 Task: Product price list brown modern simple.
Action: Mouse moved to (62, 259)
Screenshot: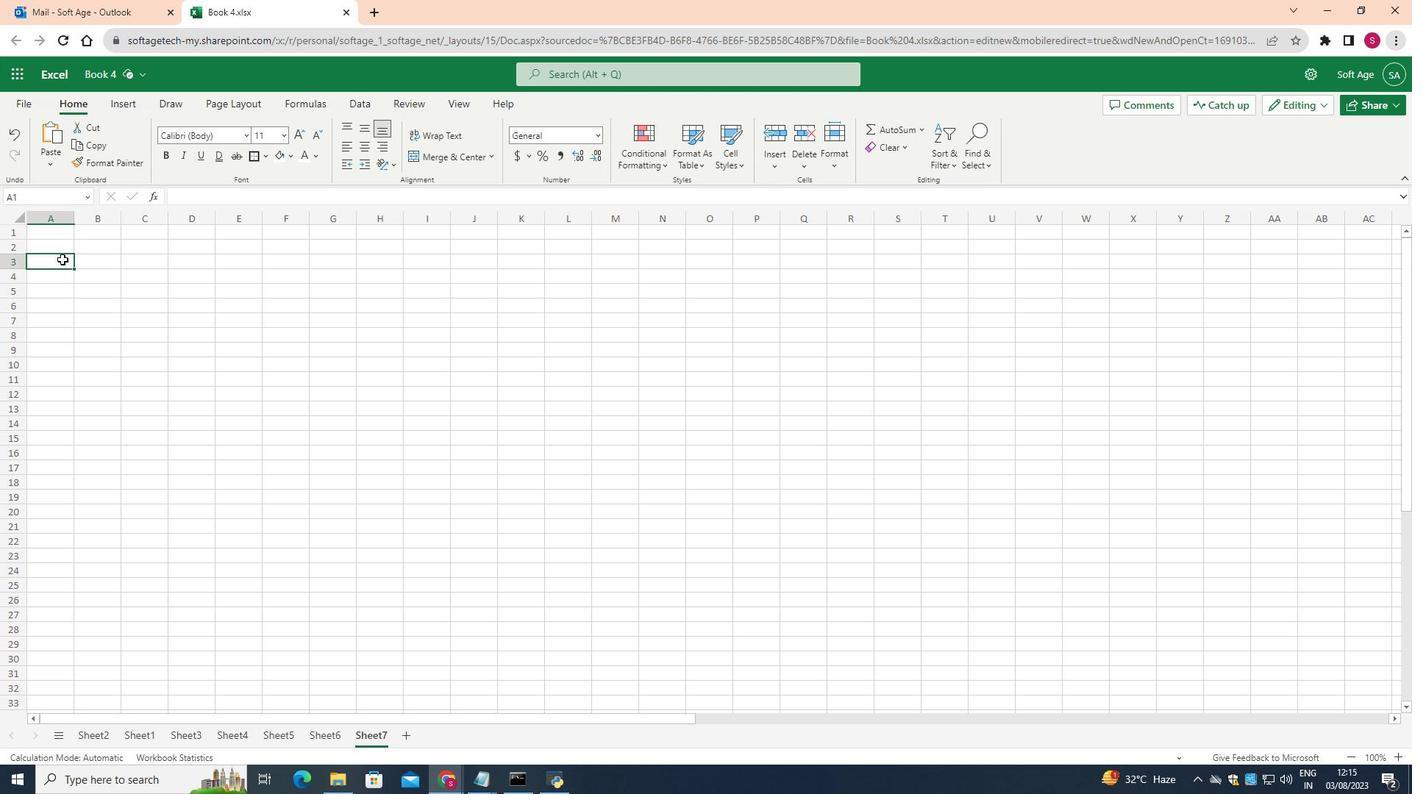 
Action: Mouse pressed left at (62, 259)
Screenshot: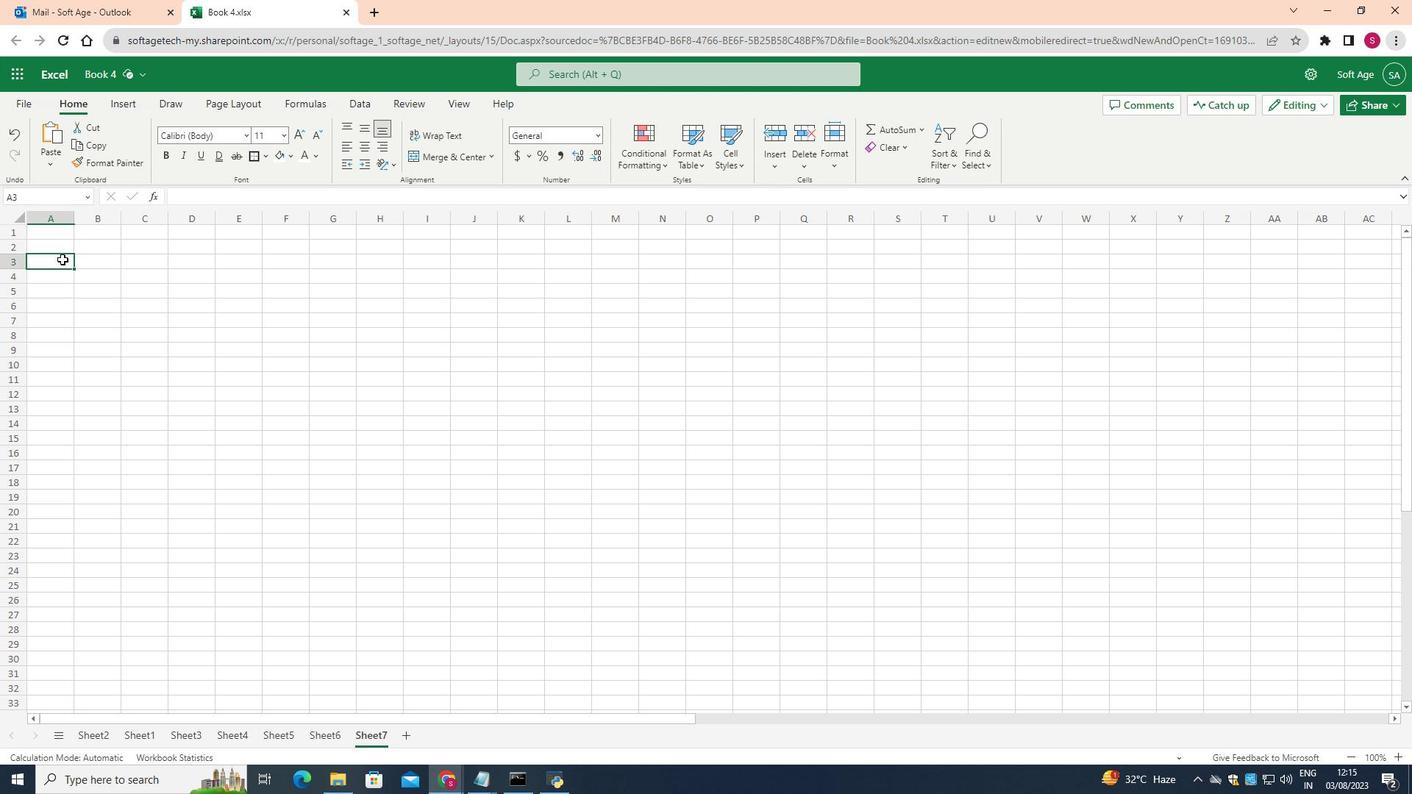 
Action: Mouse moved to (57, 233)
Screenshot: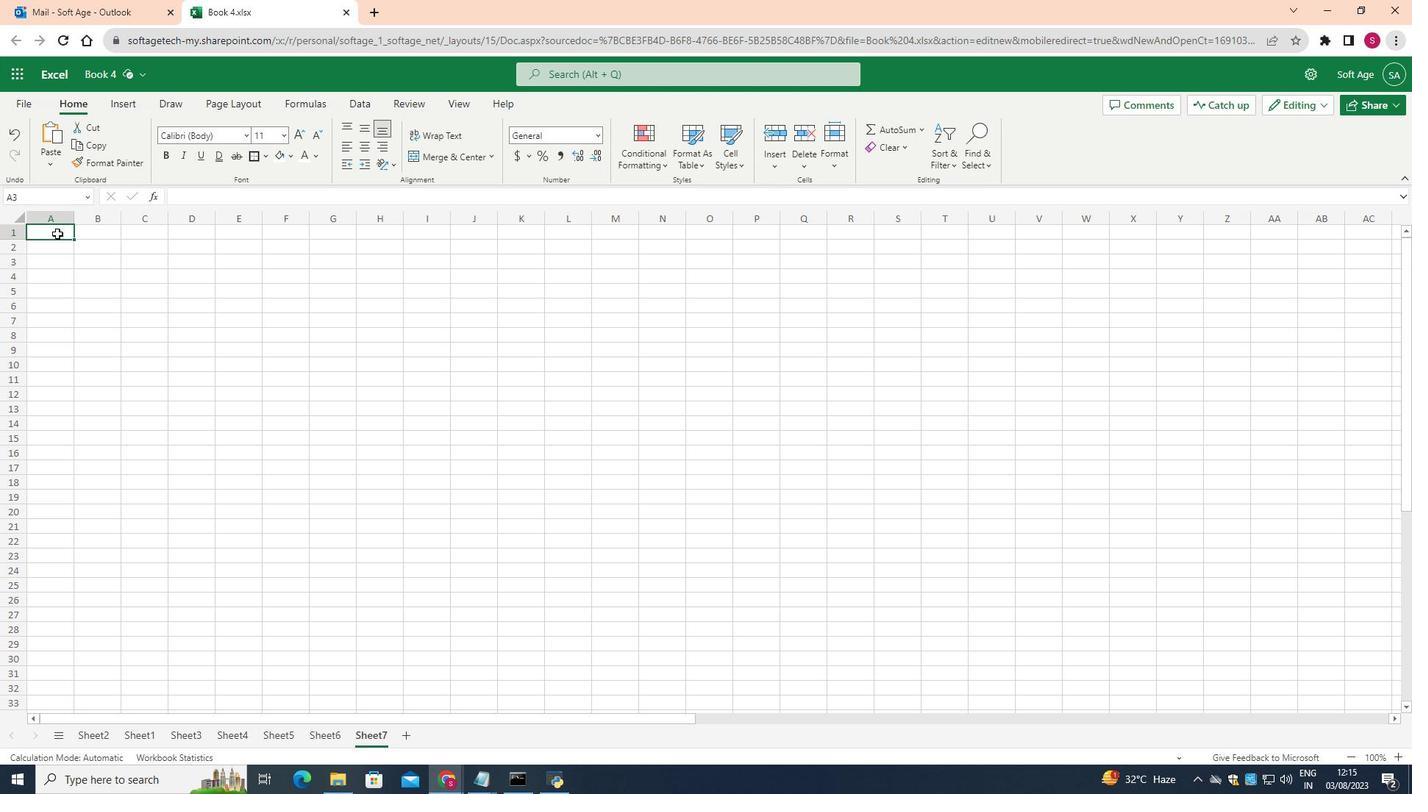 
Action: Mouse pressed left at (57, 233)
Screenshot: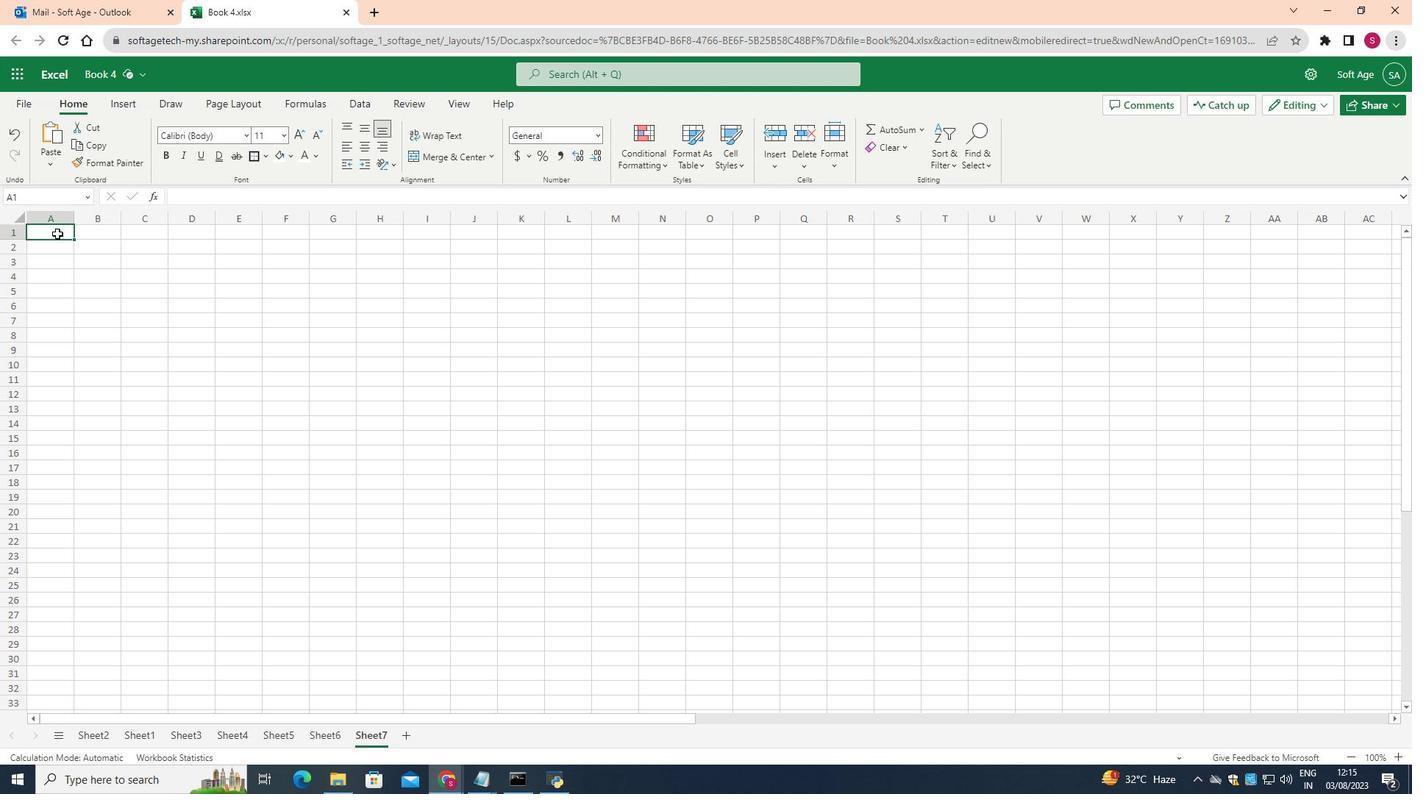 
Action: Mouse moved to (489, 150)
Screenshot: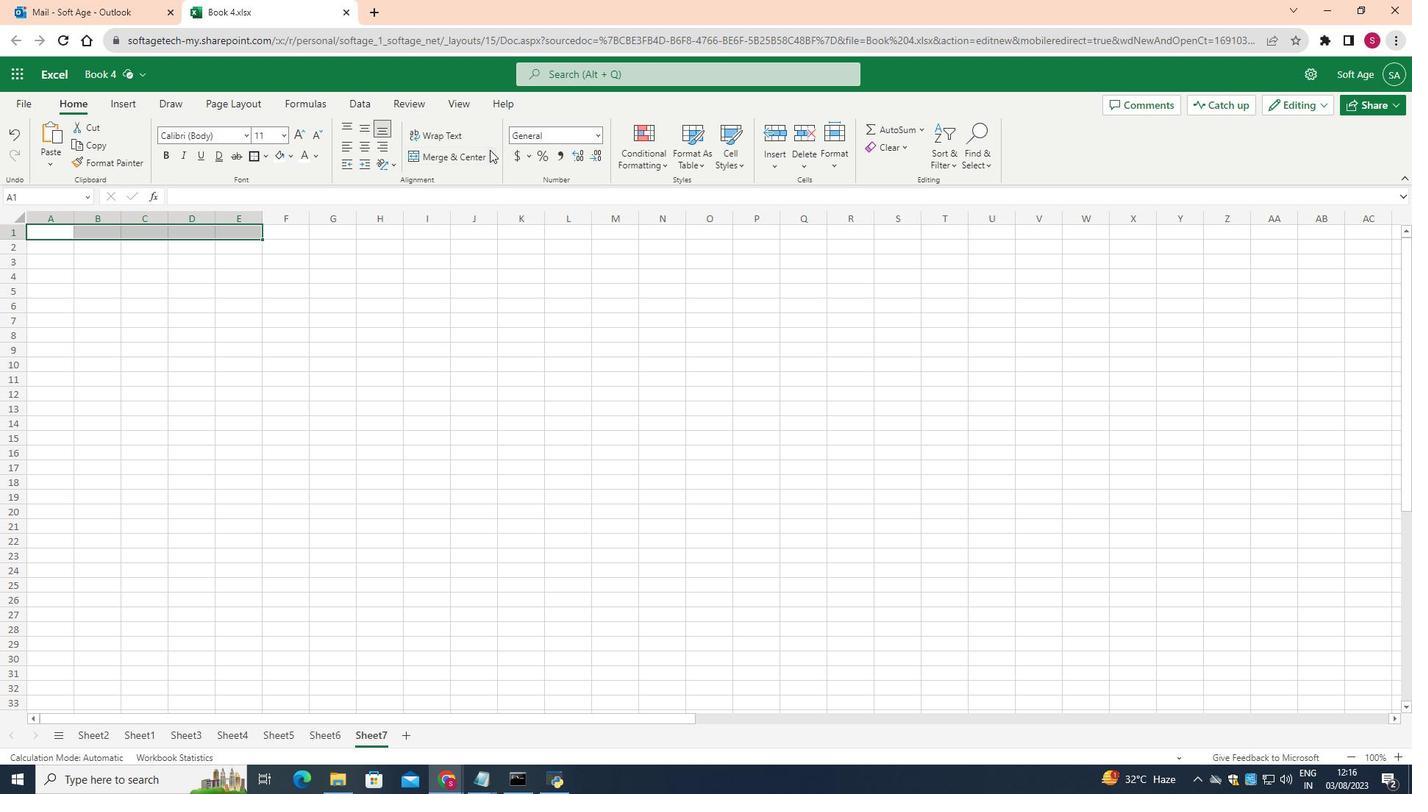 
Action: Mouse pressed left at (489, 150)
Screenshot: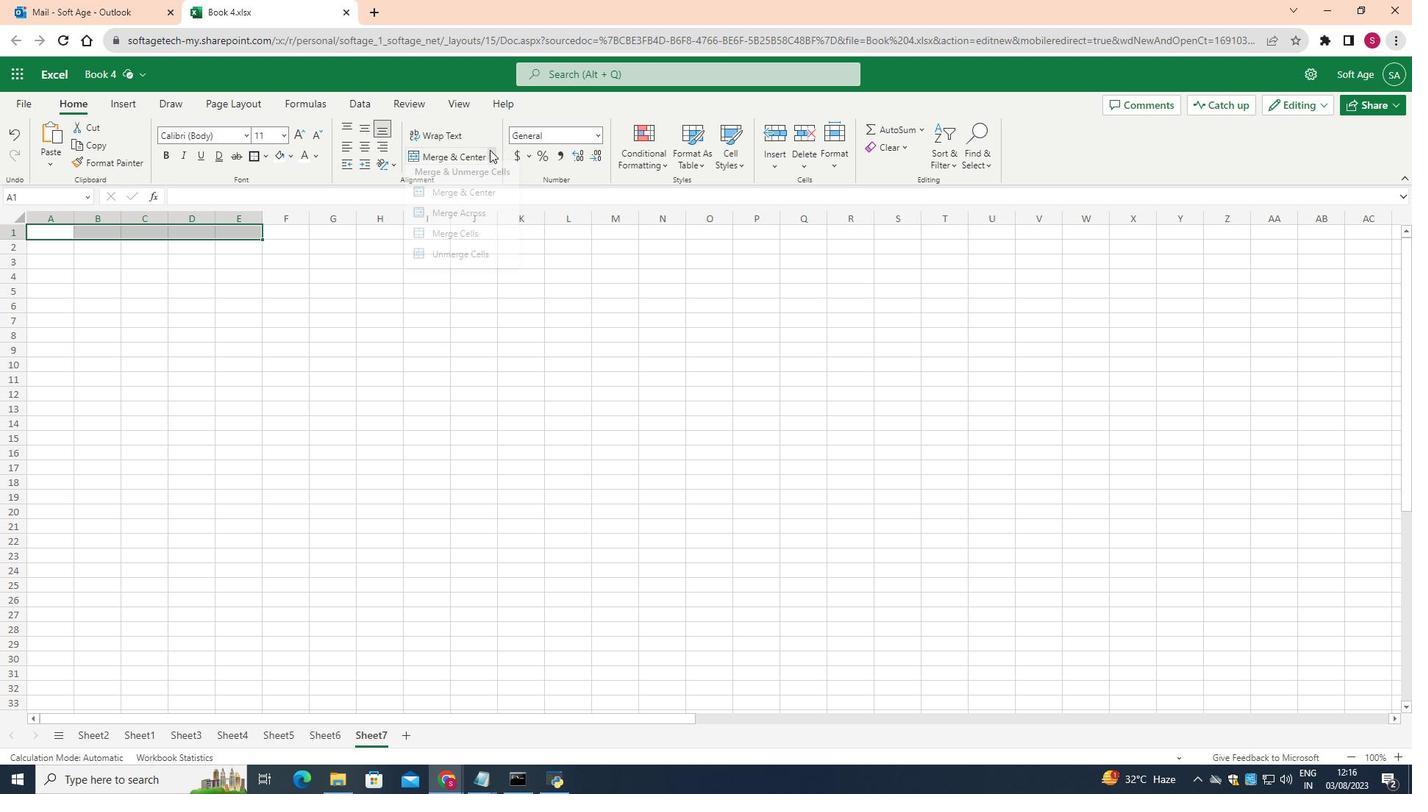 
Action: Mouse moved to (453, 241)
Screenshot: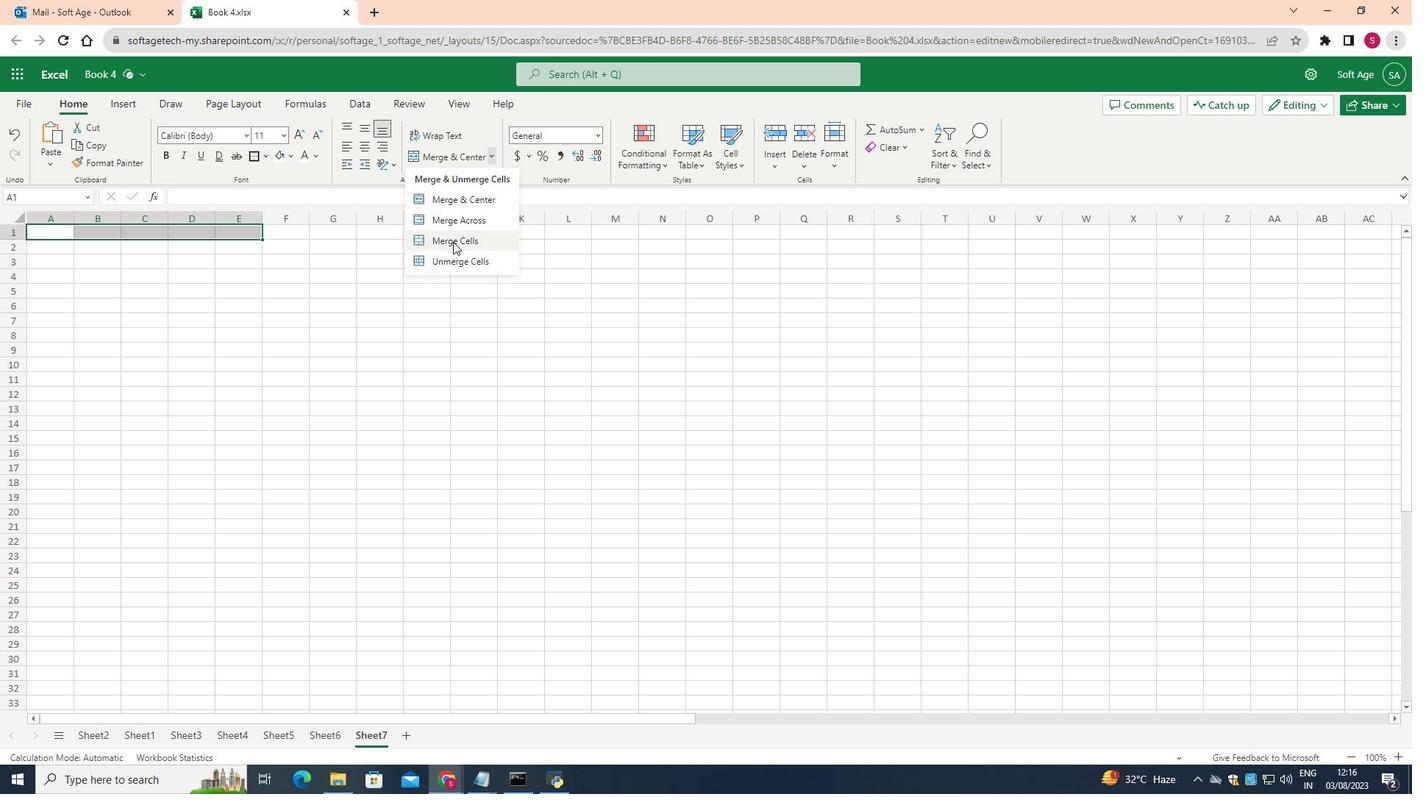 
Action: Mouse pressed left at (453, 241)
Screenshot: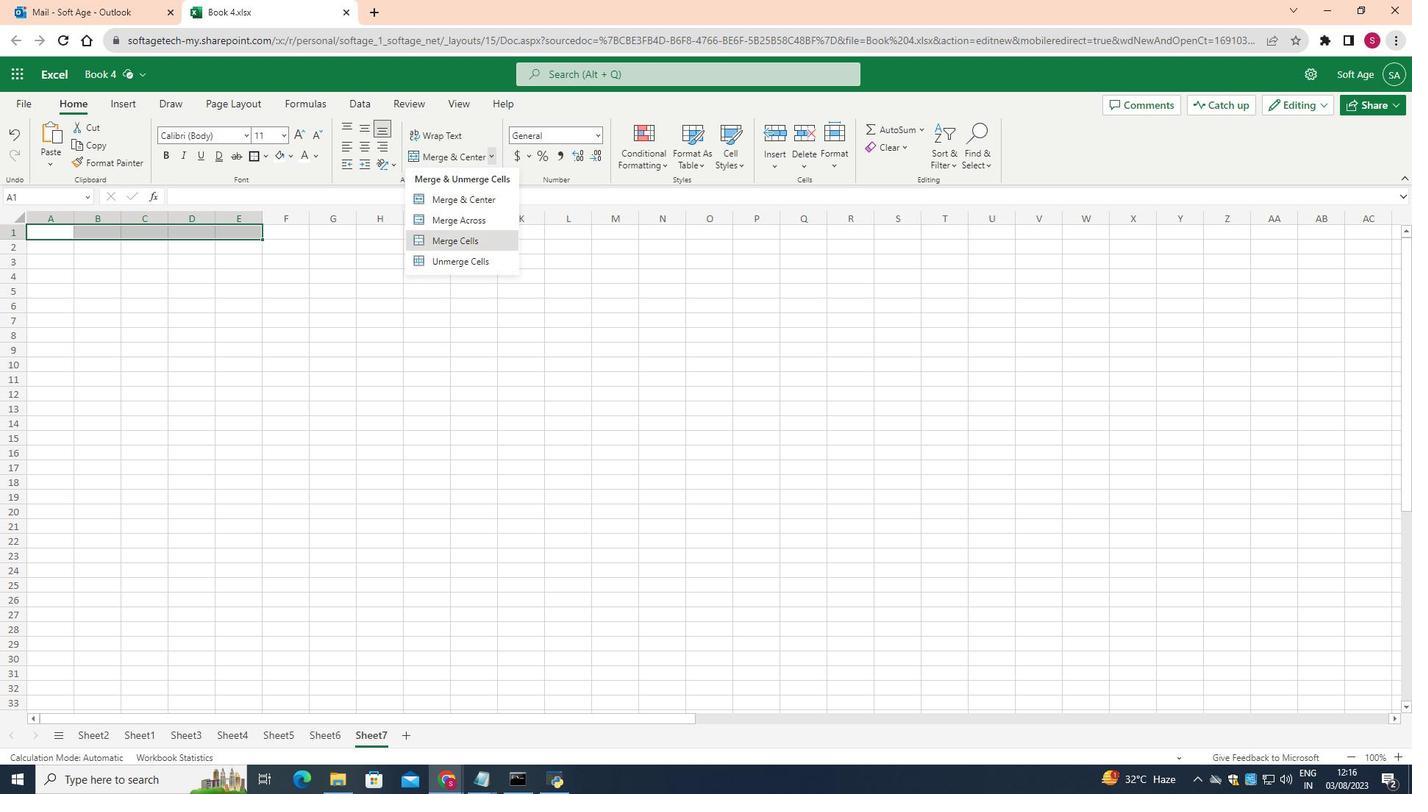 
Action: Mouse moved to (73, 214)
Screenshot: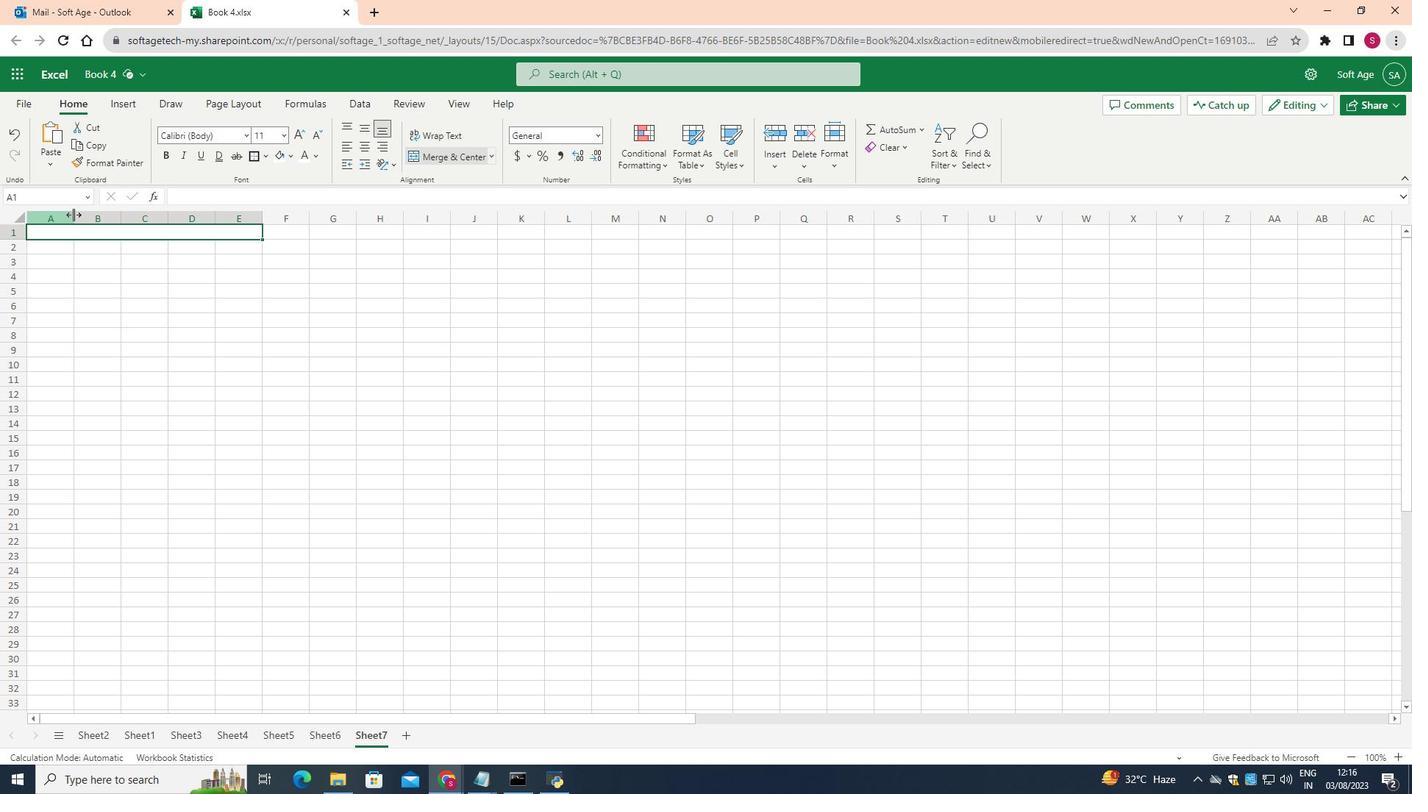 
Action: Mouse pressed left at (73, 214)
Screenshot: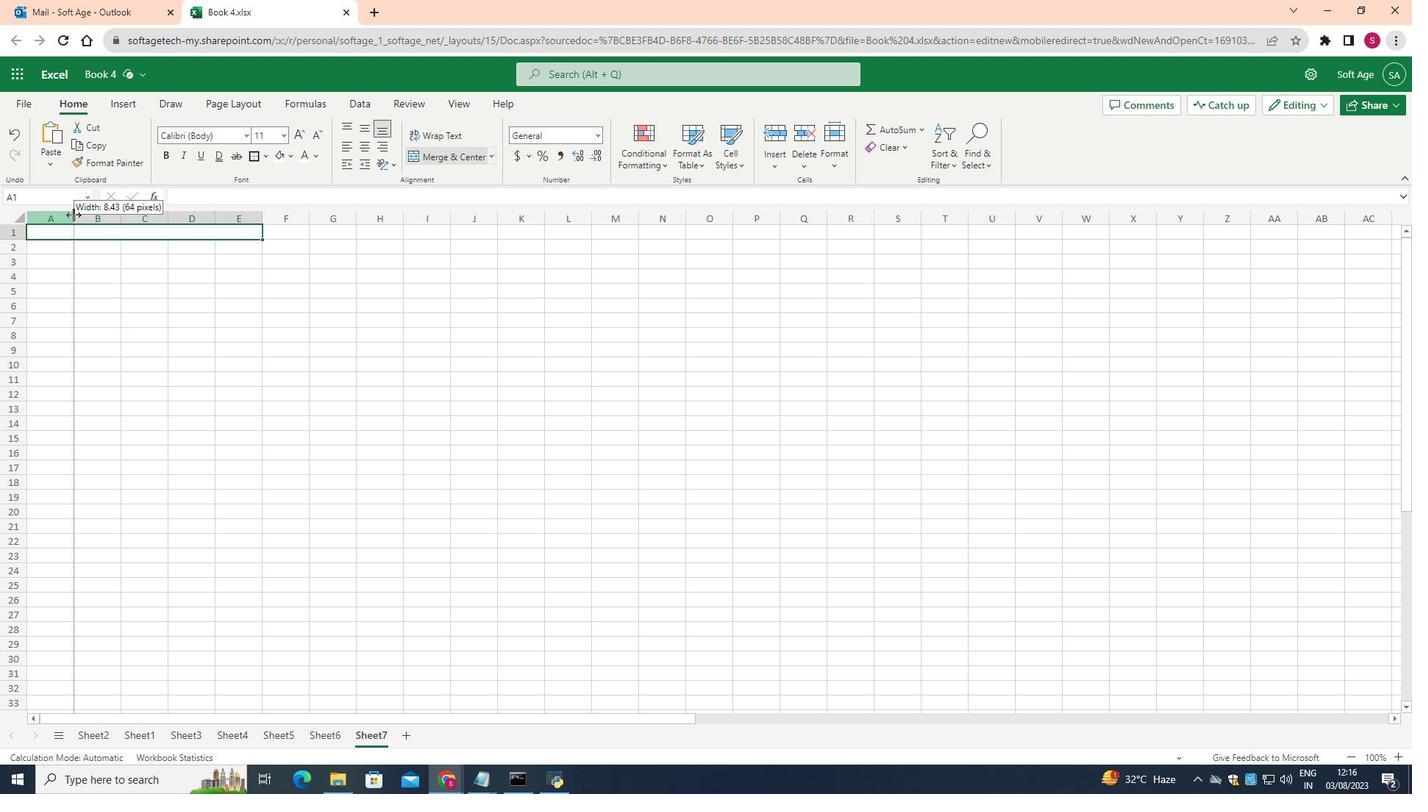 
Action: Mouse moved to (200, 219)
Screenshot: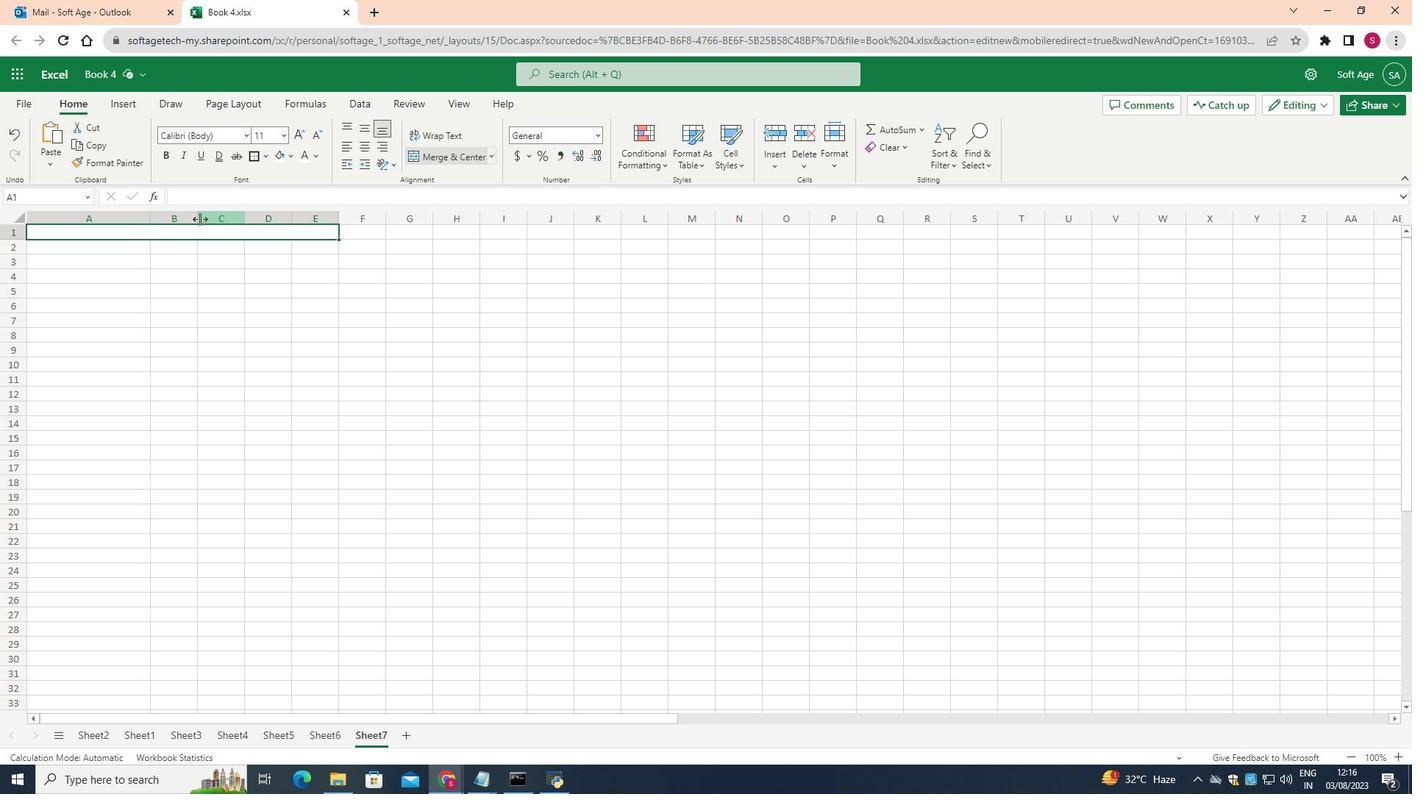 
Action: Mouse pressed left at (200, 219)
Screenshot: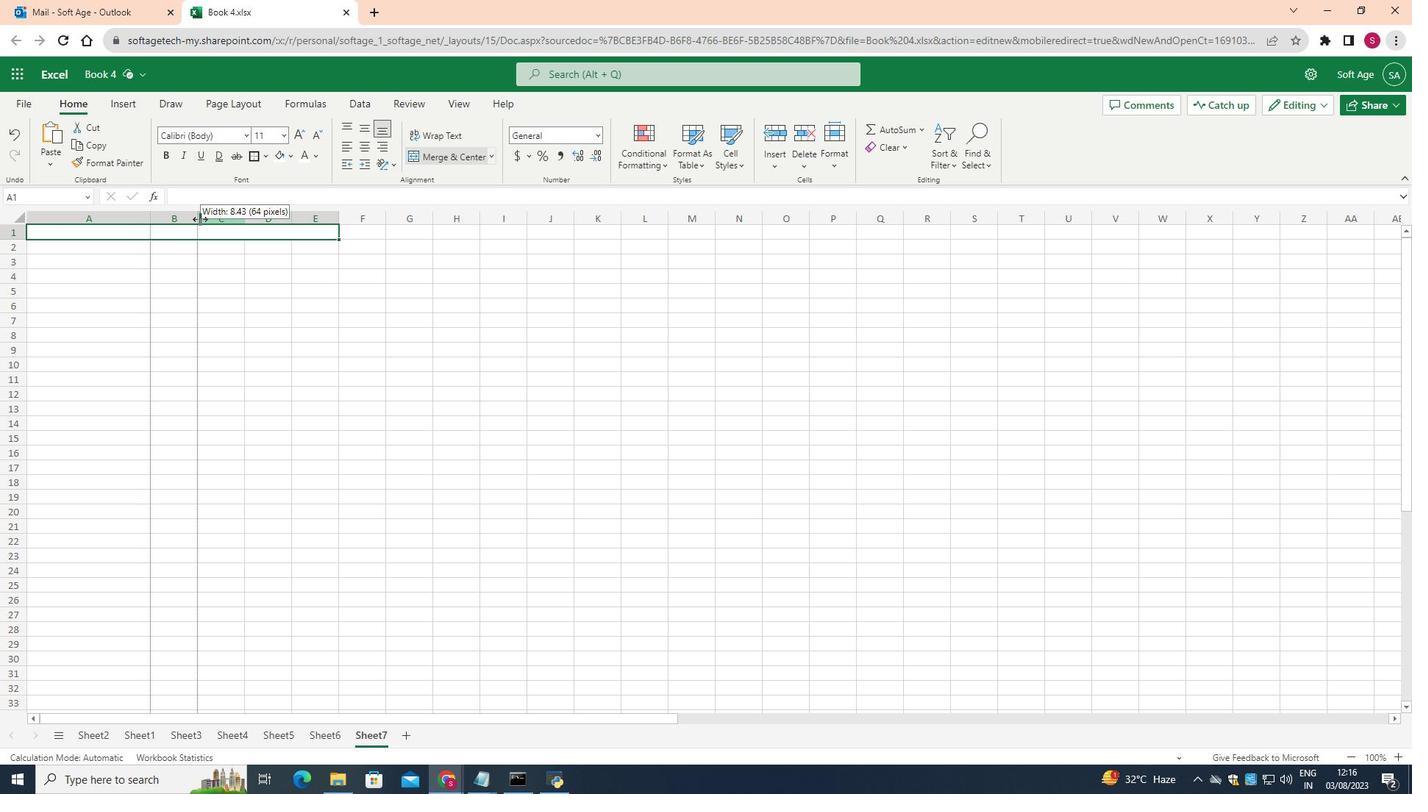 
Action: Mouse moved to (317, 220)
Screenshot: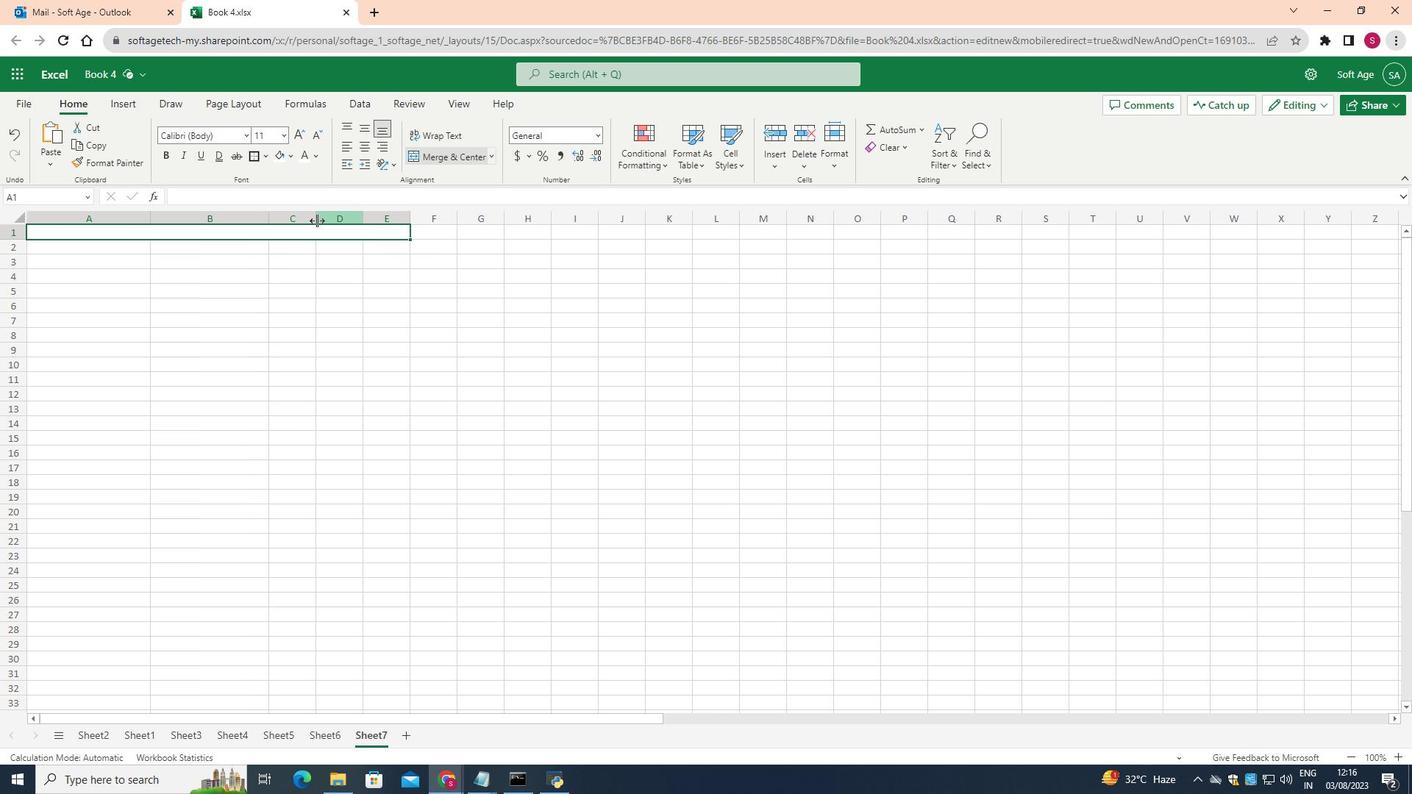 
Action: Mouse pressed left at (317, 220)
Screenshot: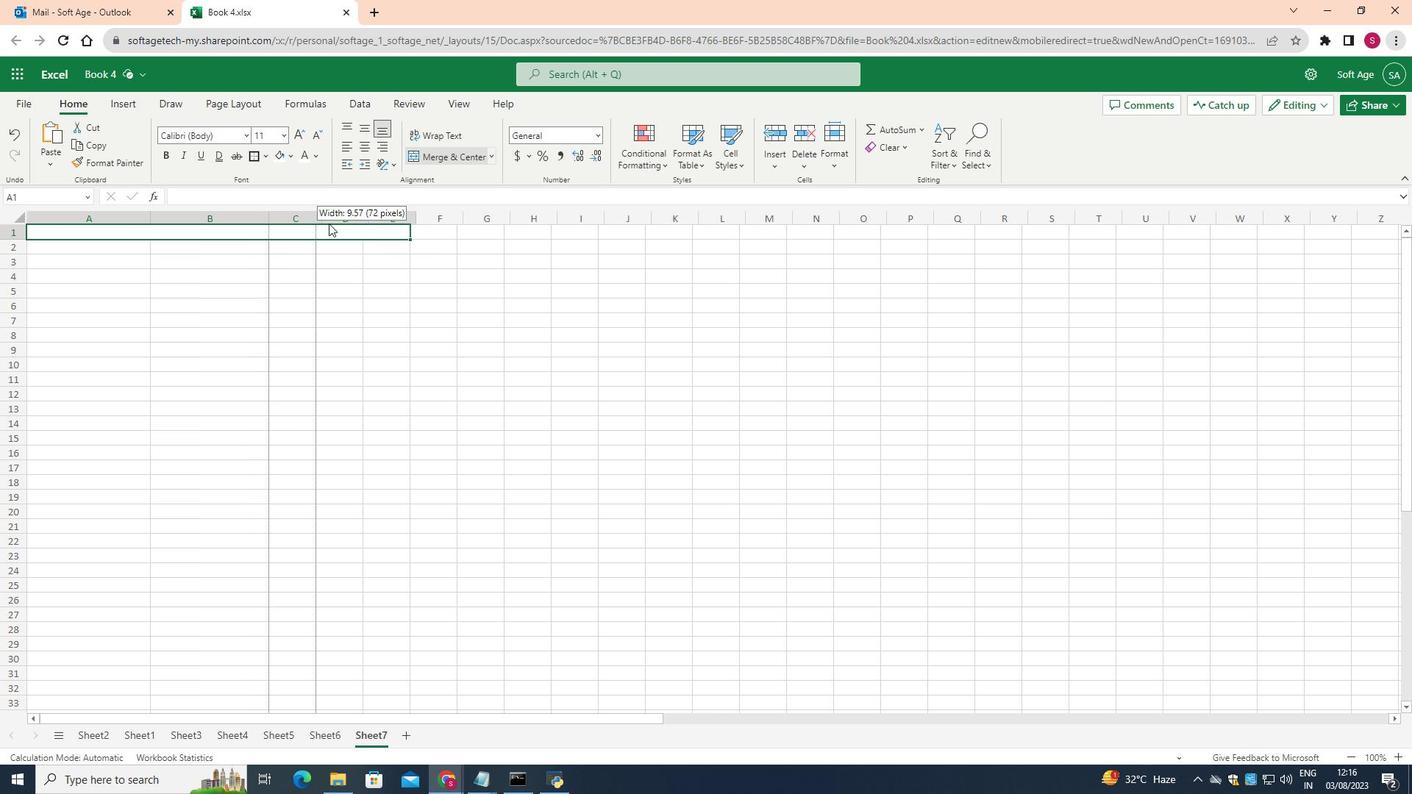 
Action: Mouse moved to (484, 218)
Screenshot: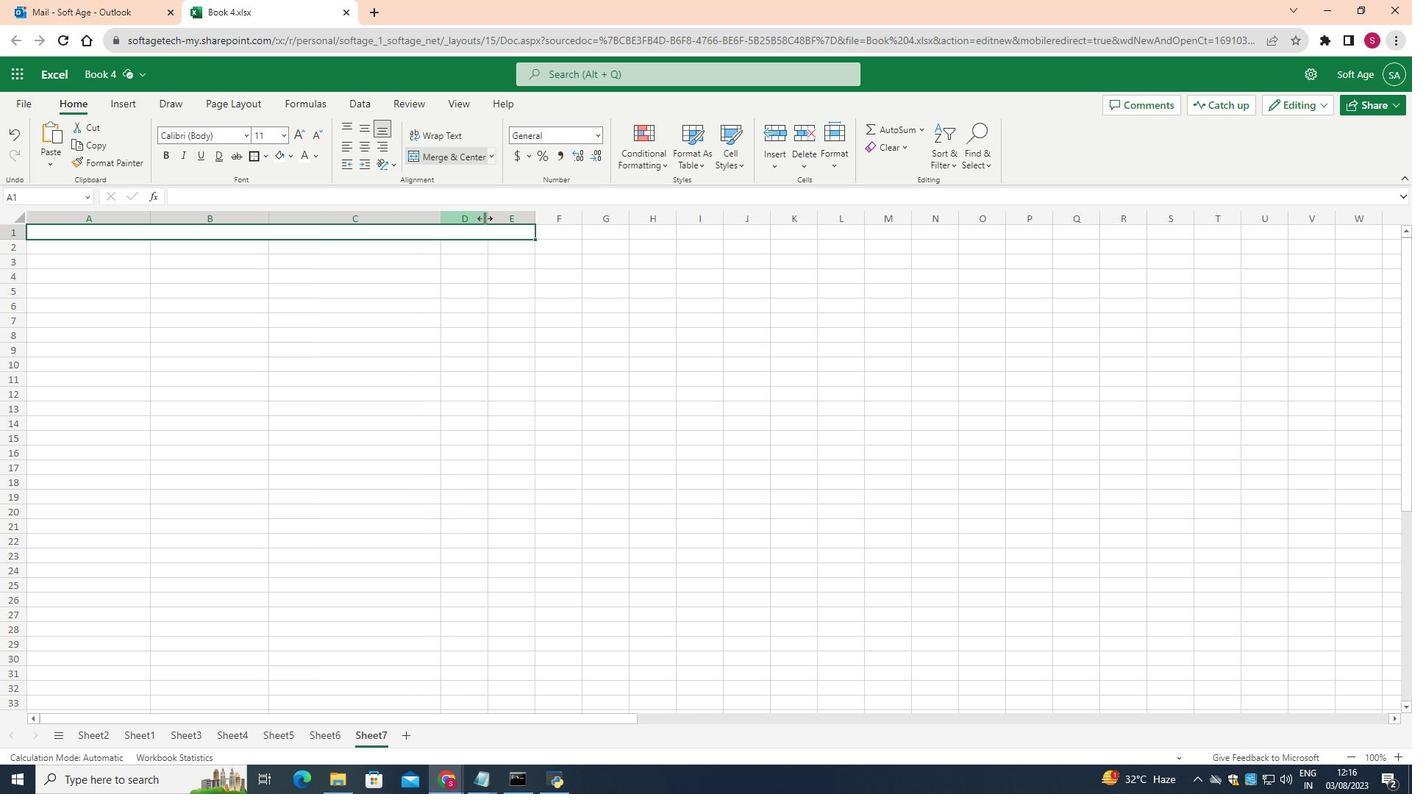 
Action: Mouse pressed left at (484, 218)
Screenshot: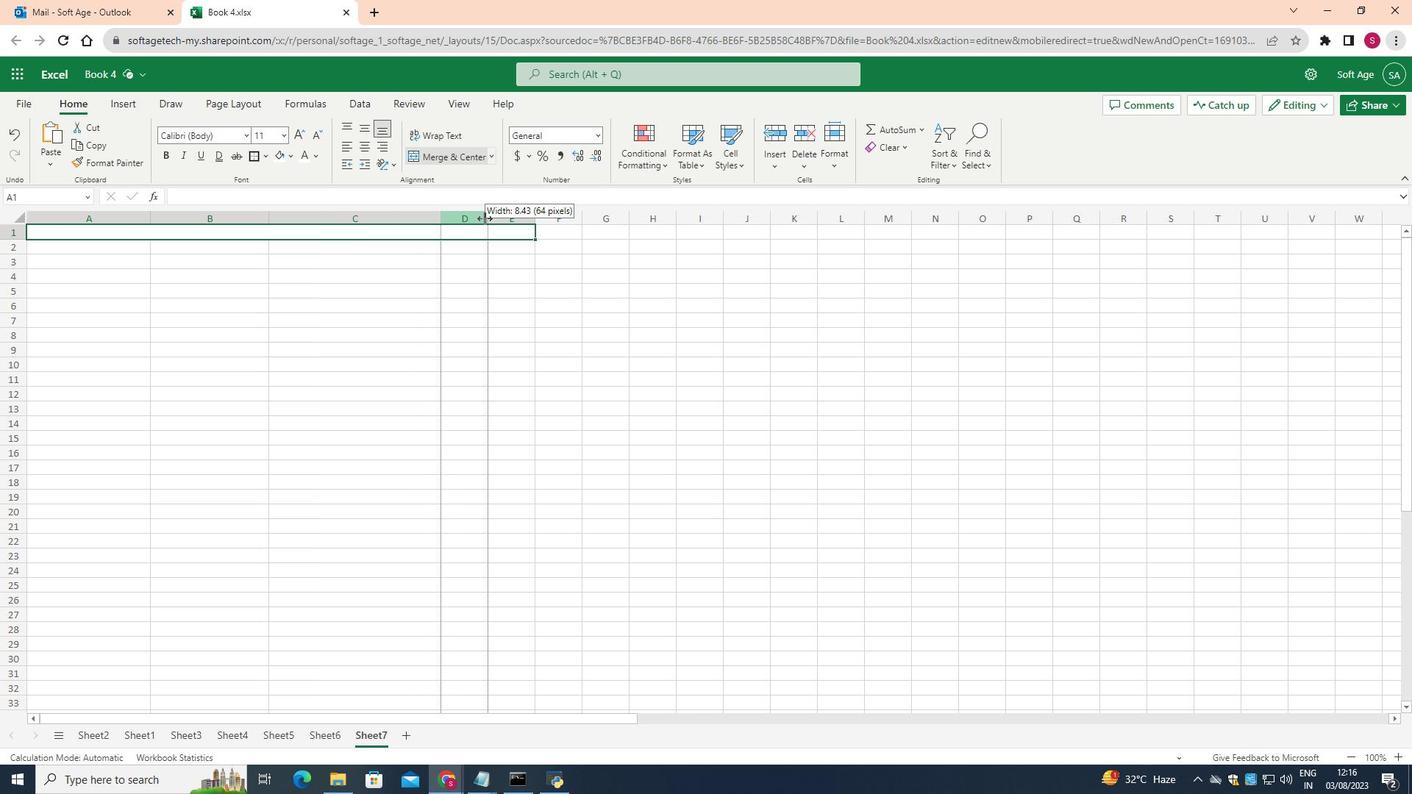 
Action: Mouse moved to (531, 222)
Screenshot: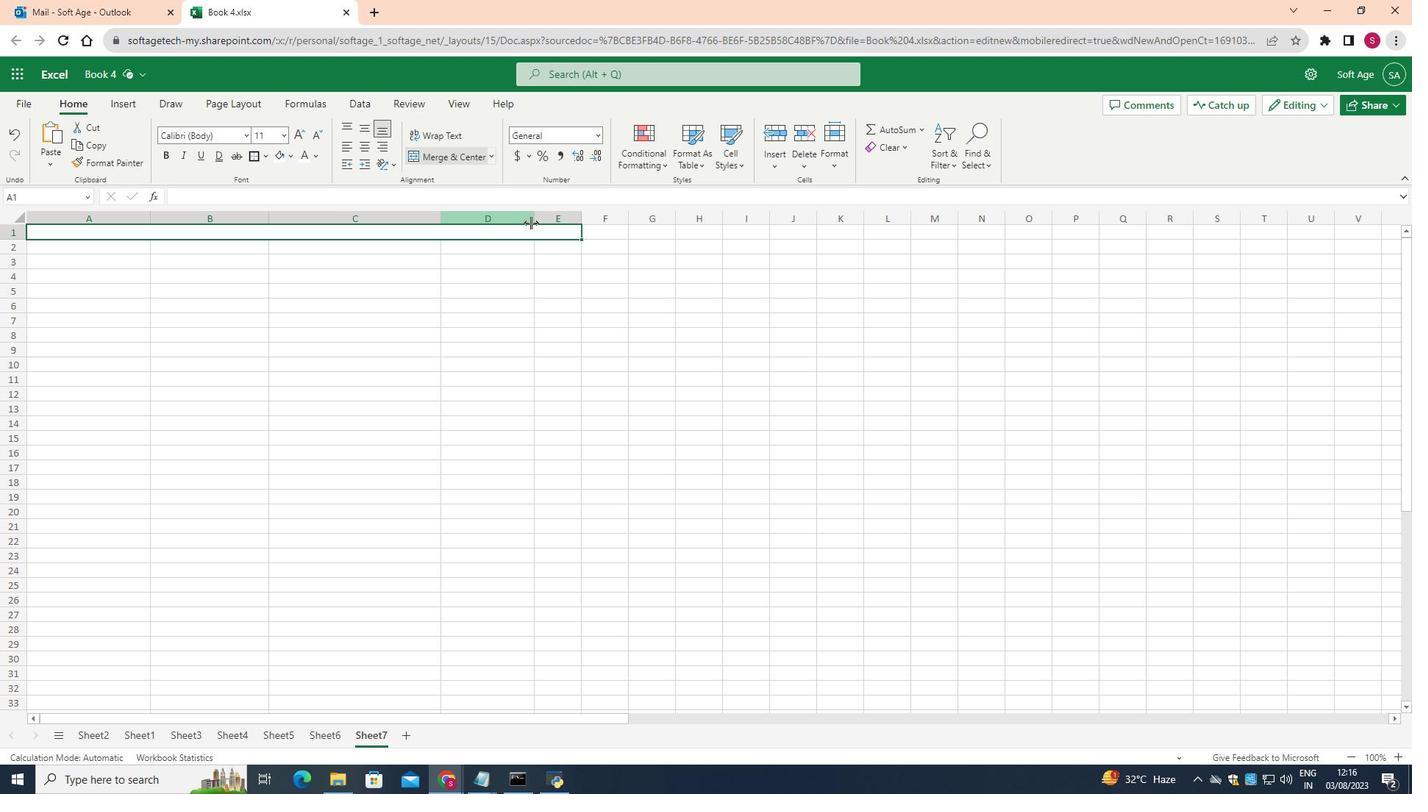 
Action: Mouse pressed left at (531, 222)
Screenshot: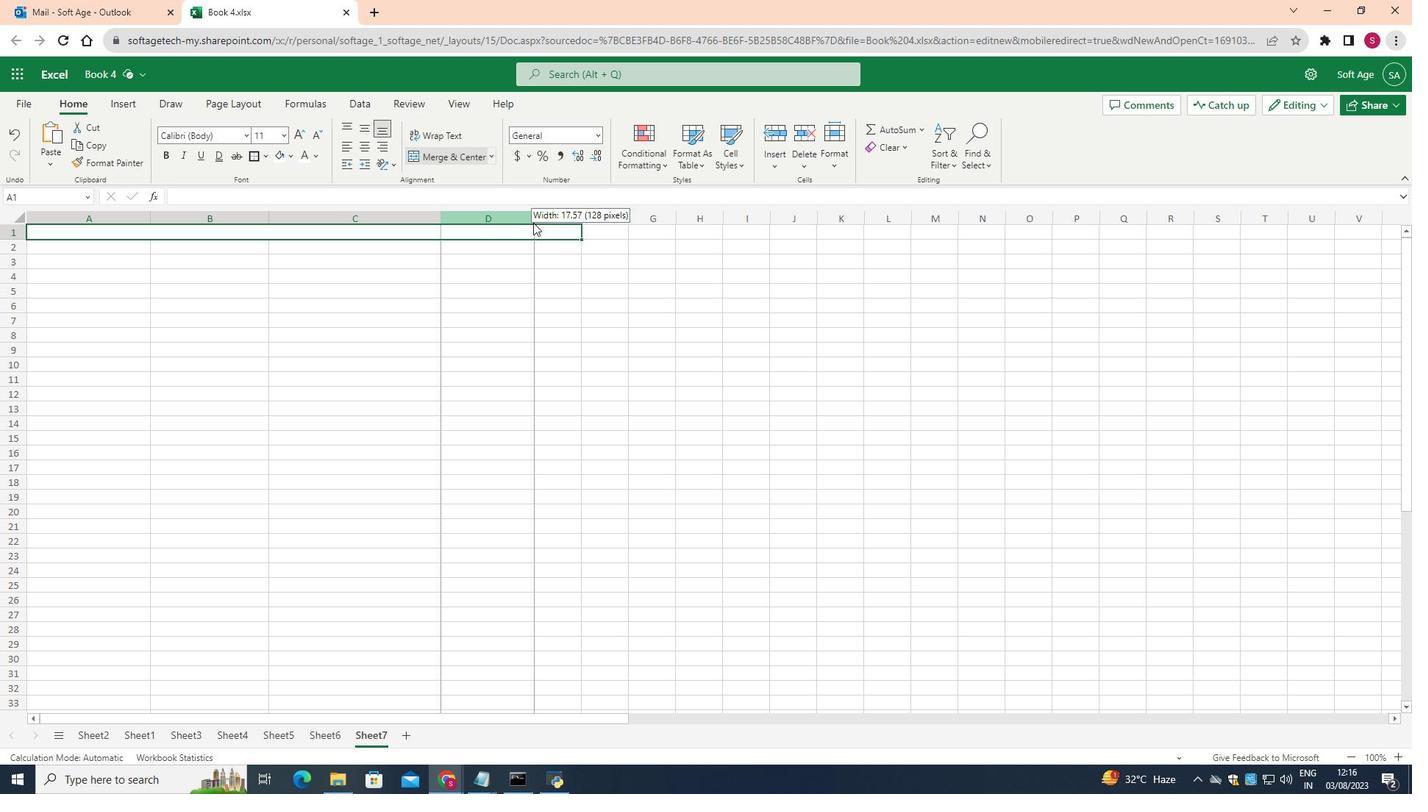 
Action: Mouse moved to (611, 212)
Screenshot: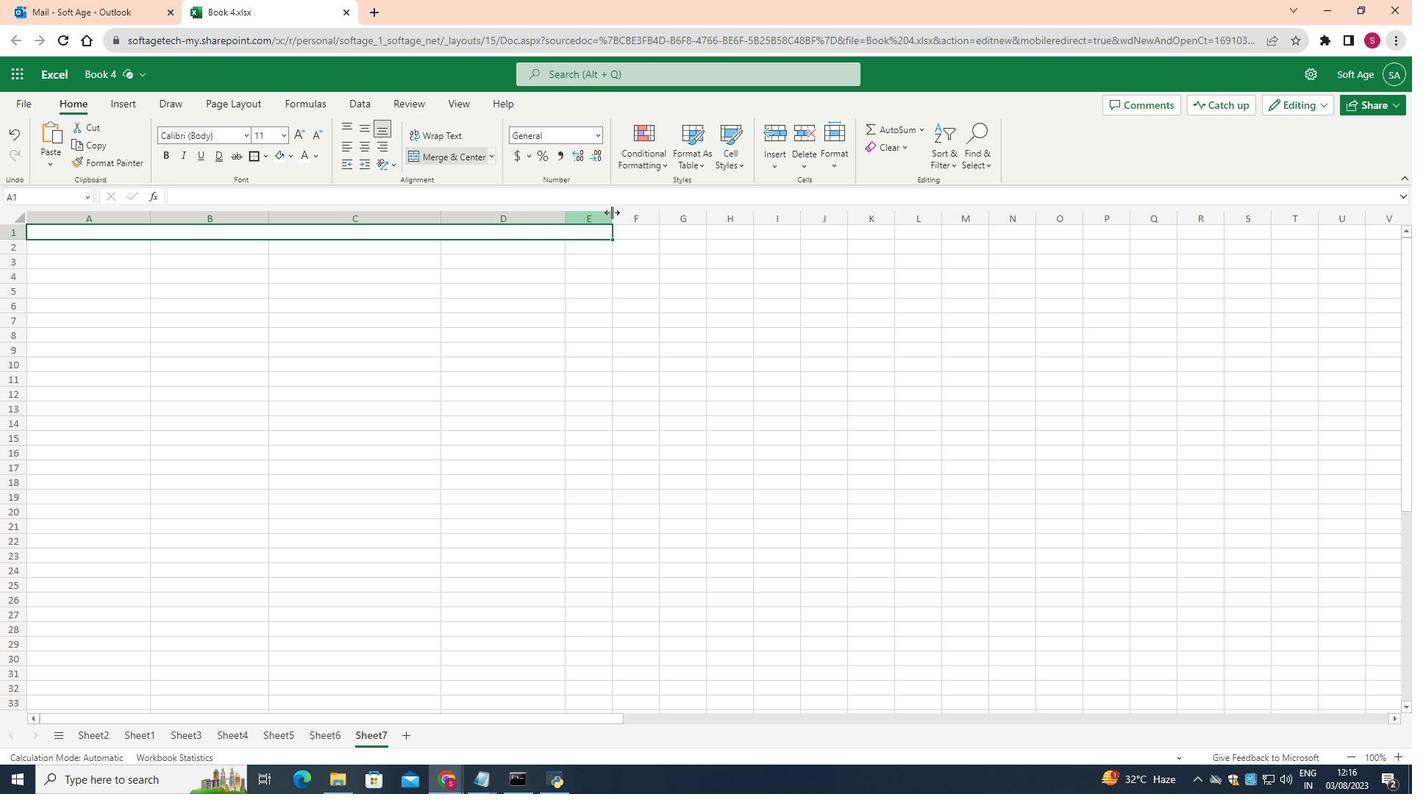 
Action: Mouse pressed left at (611, 212)
Screenshot: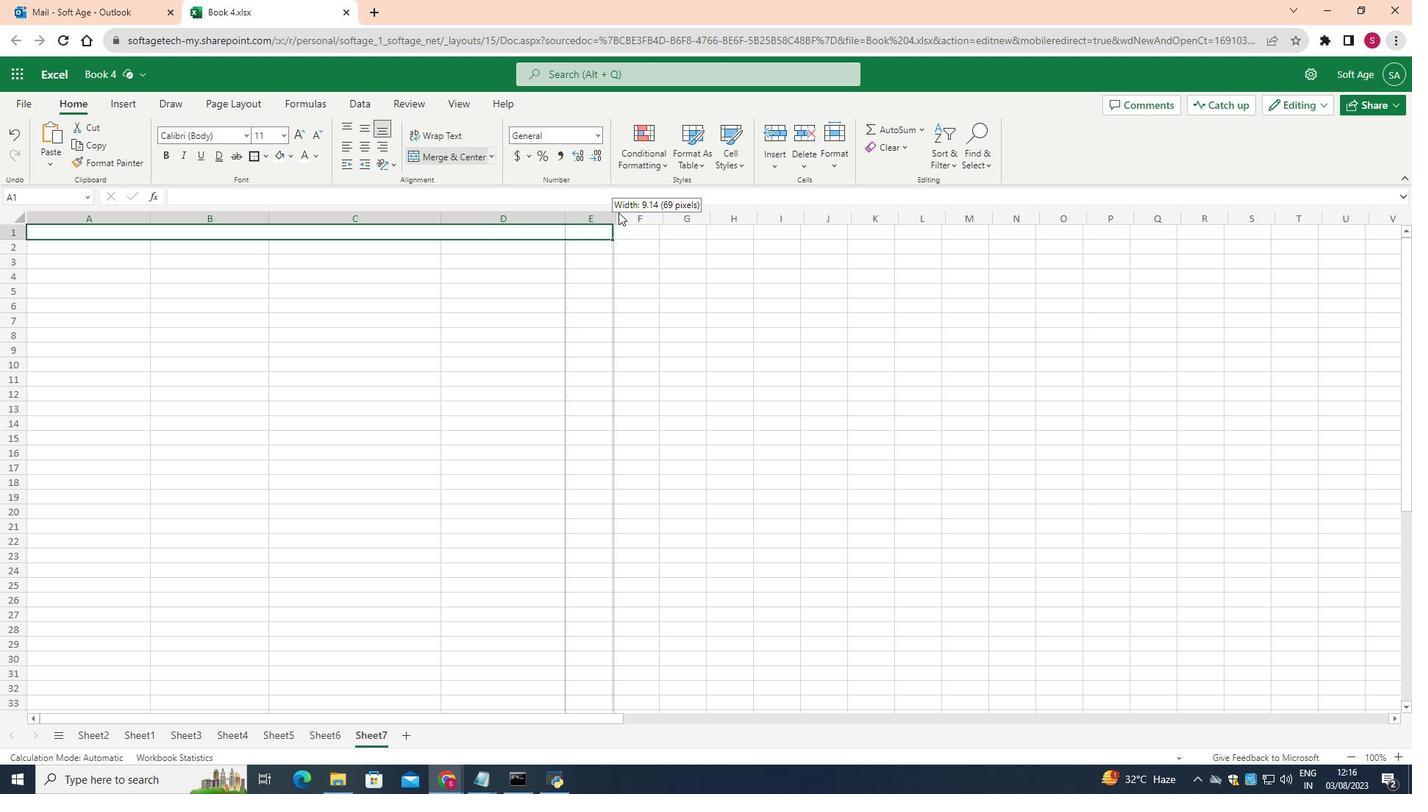 
Action: Mouse moved to (67, 239)
Screenshot: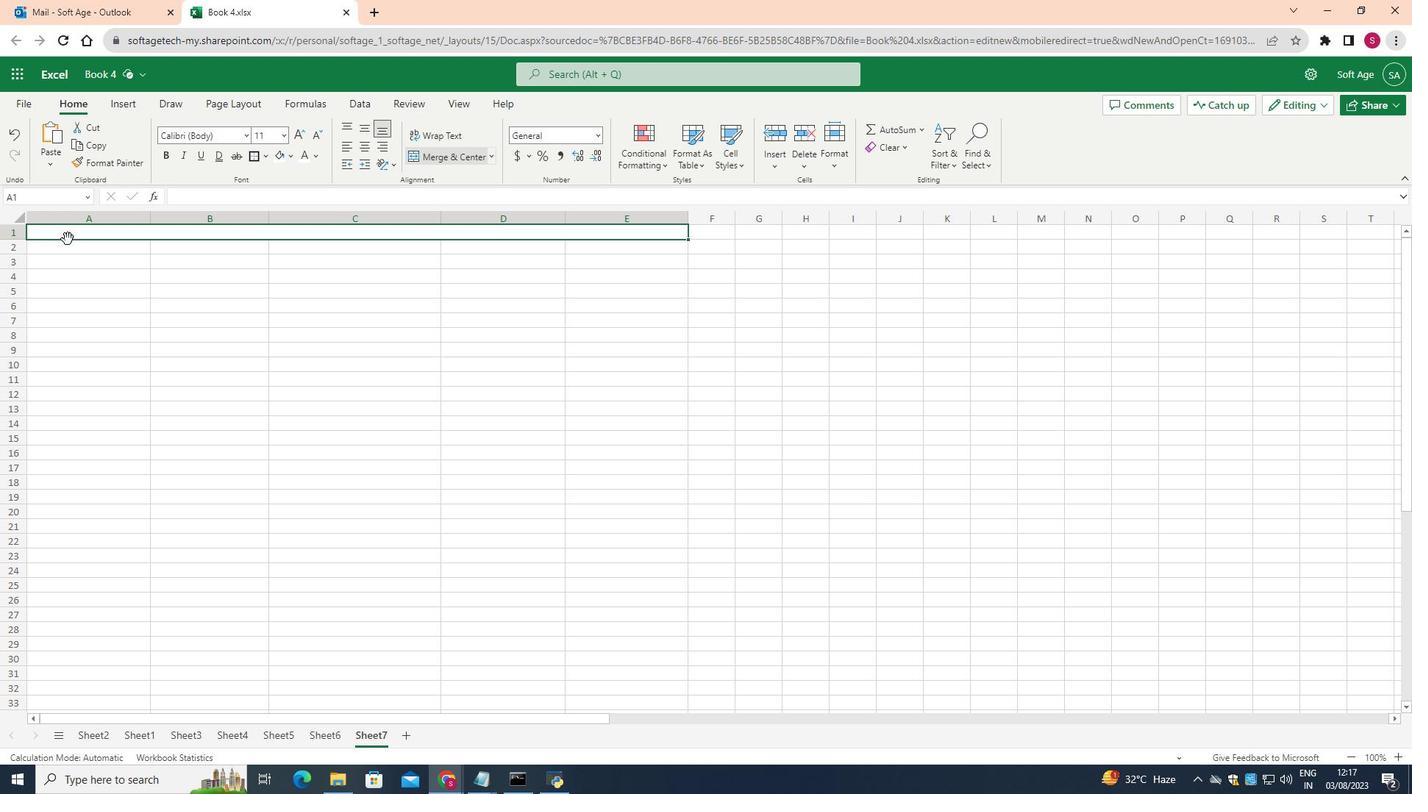 
Action: Mouse pressed left at (67, 239)
Screenshot: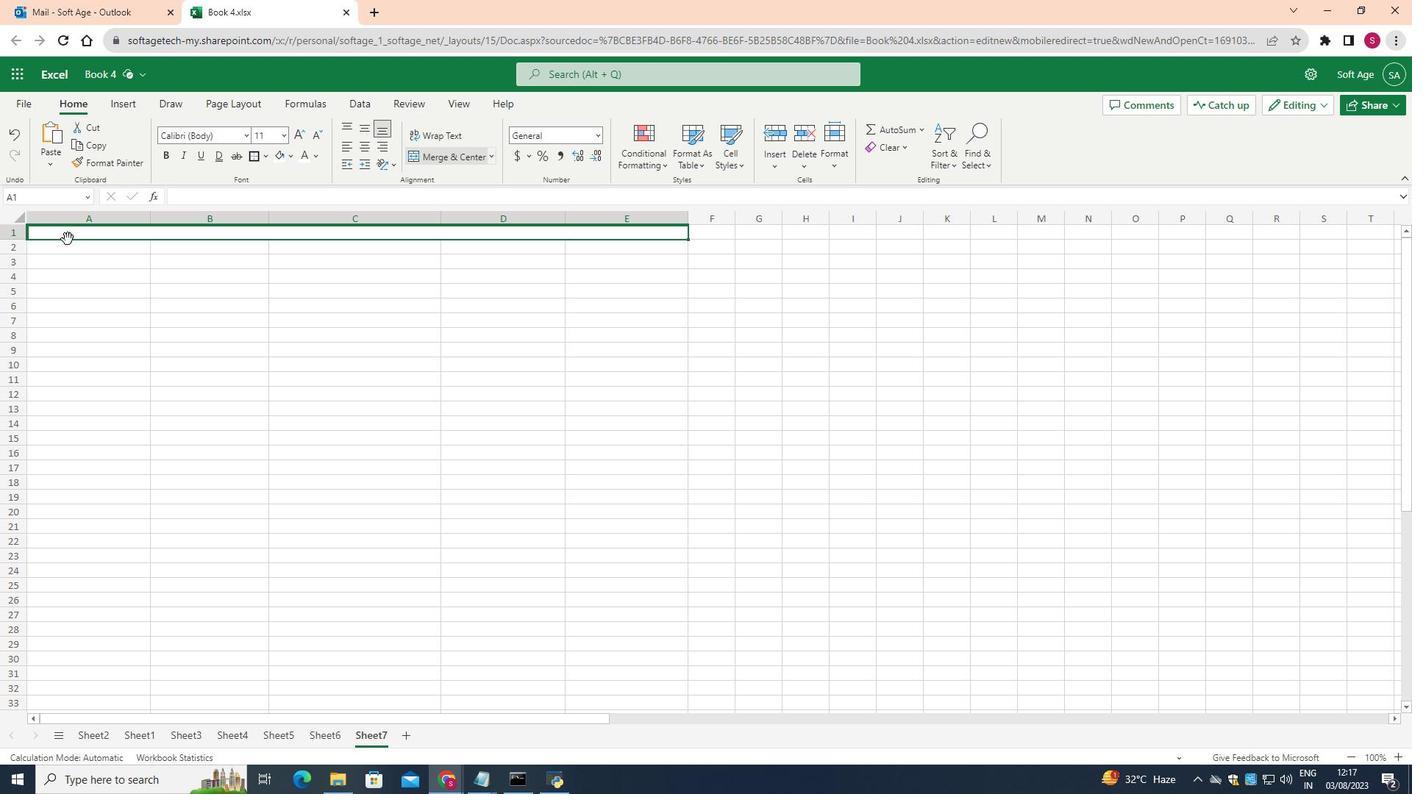 
Action: Mouse pressed left at (67, 239)
Screenshot: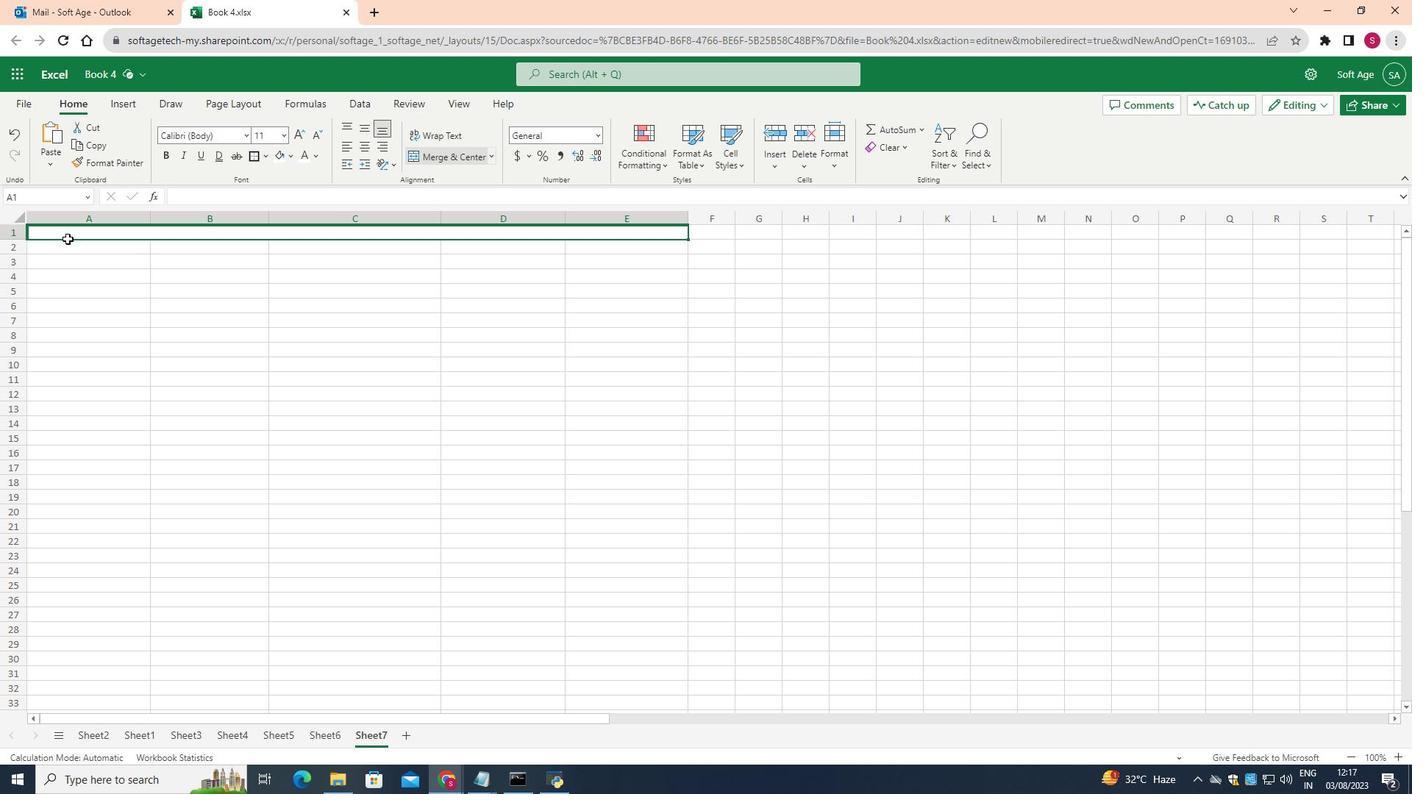 
Action: Mouse moved to (93, 233)
Screenshot: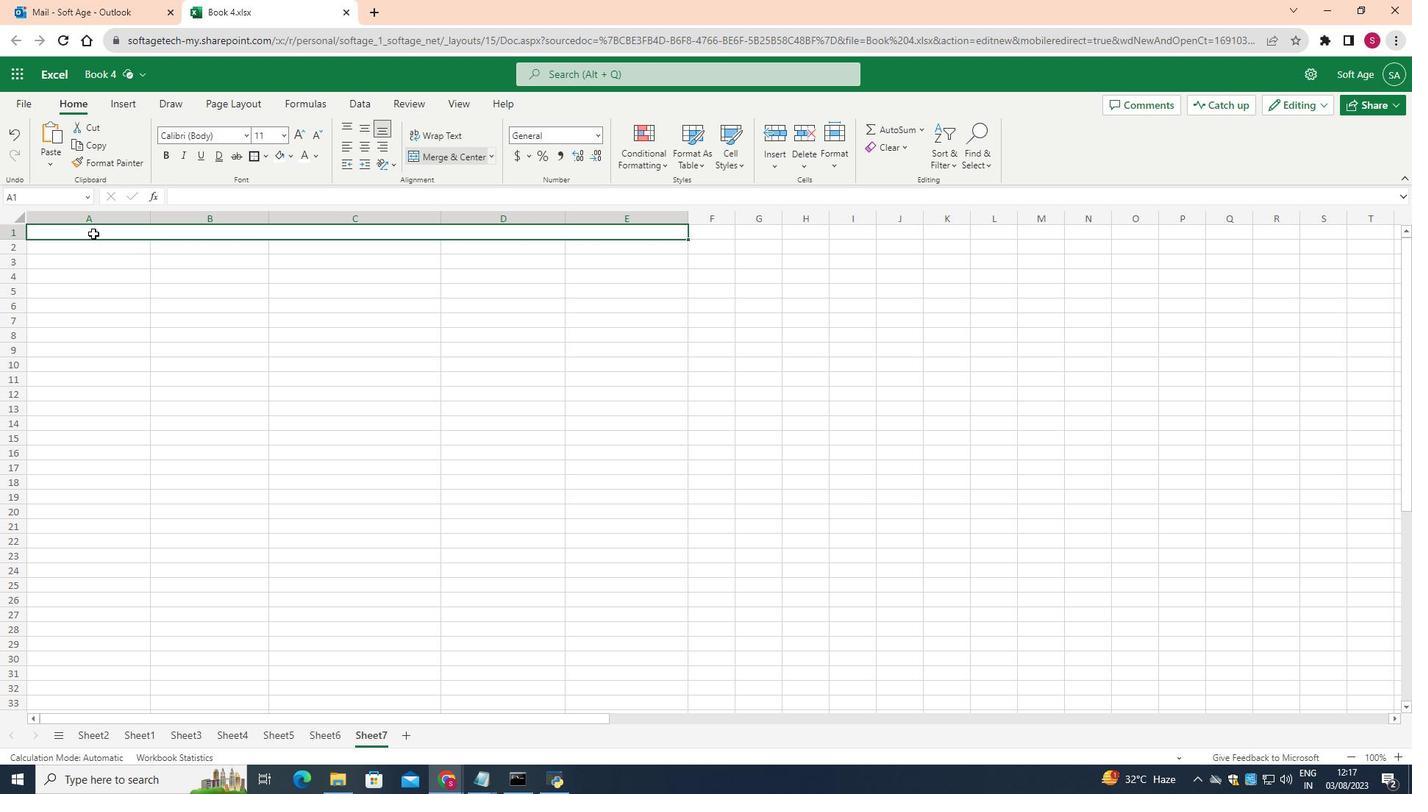 
Action: Mouse pressed left at (93, 233)
Screenshot: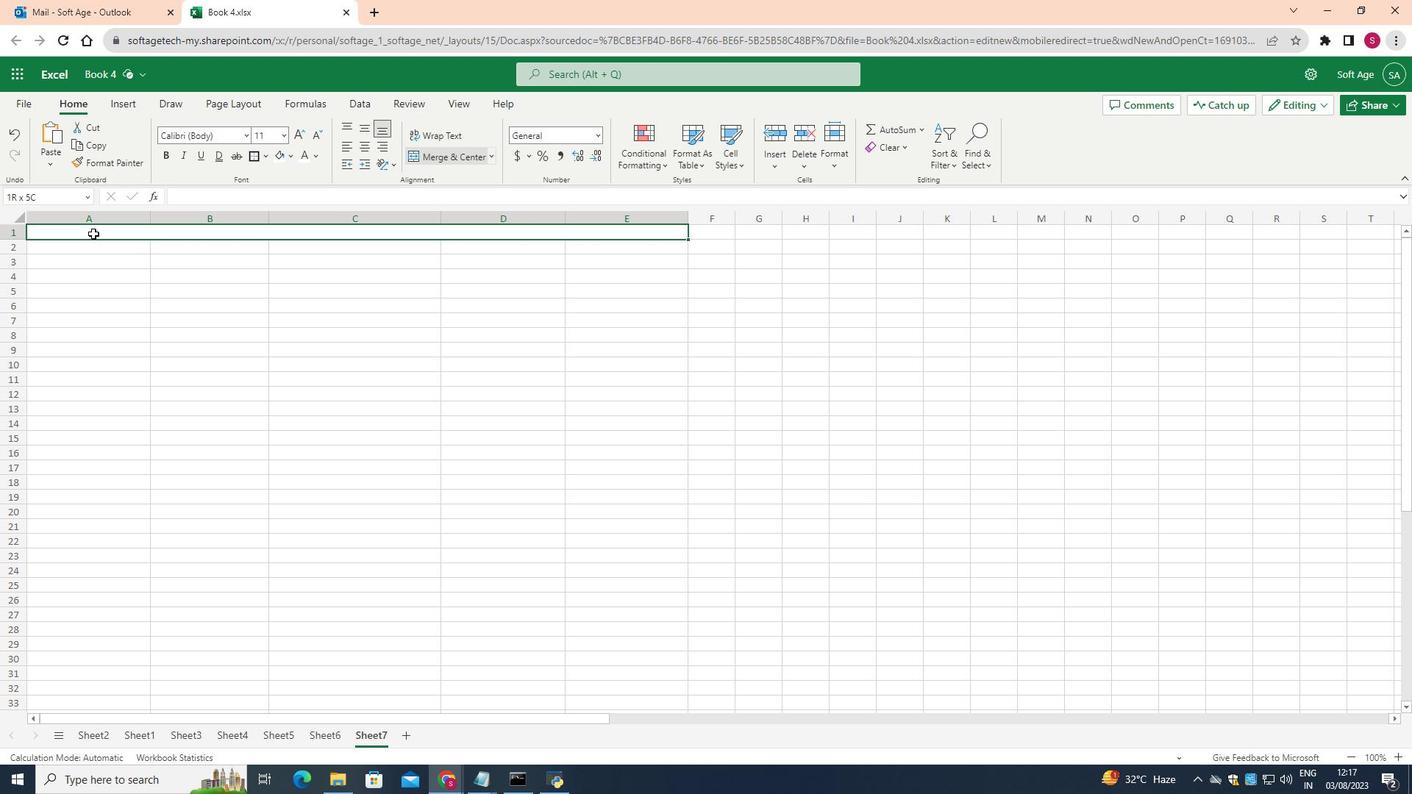 
Action: Mouse moved to (119, 243)
Screenshot: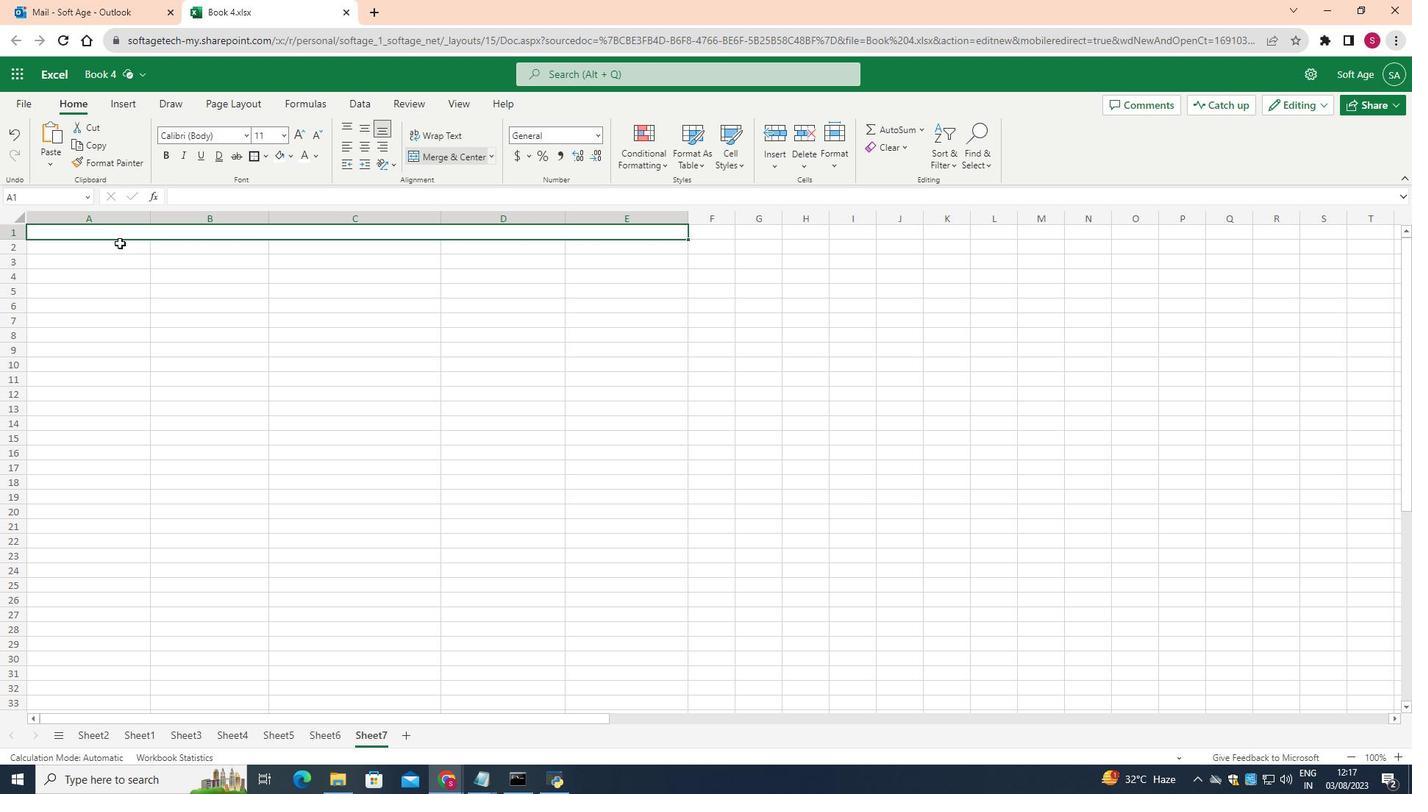 
Action: Mouse pressed left at (119, 243)
Screenshot: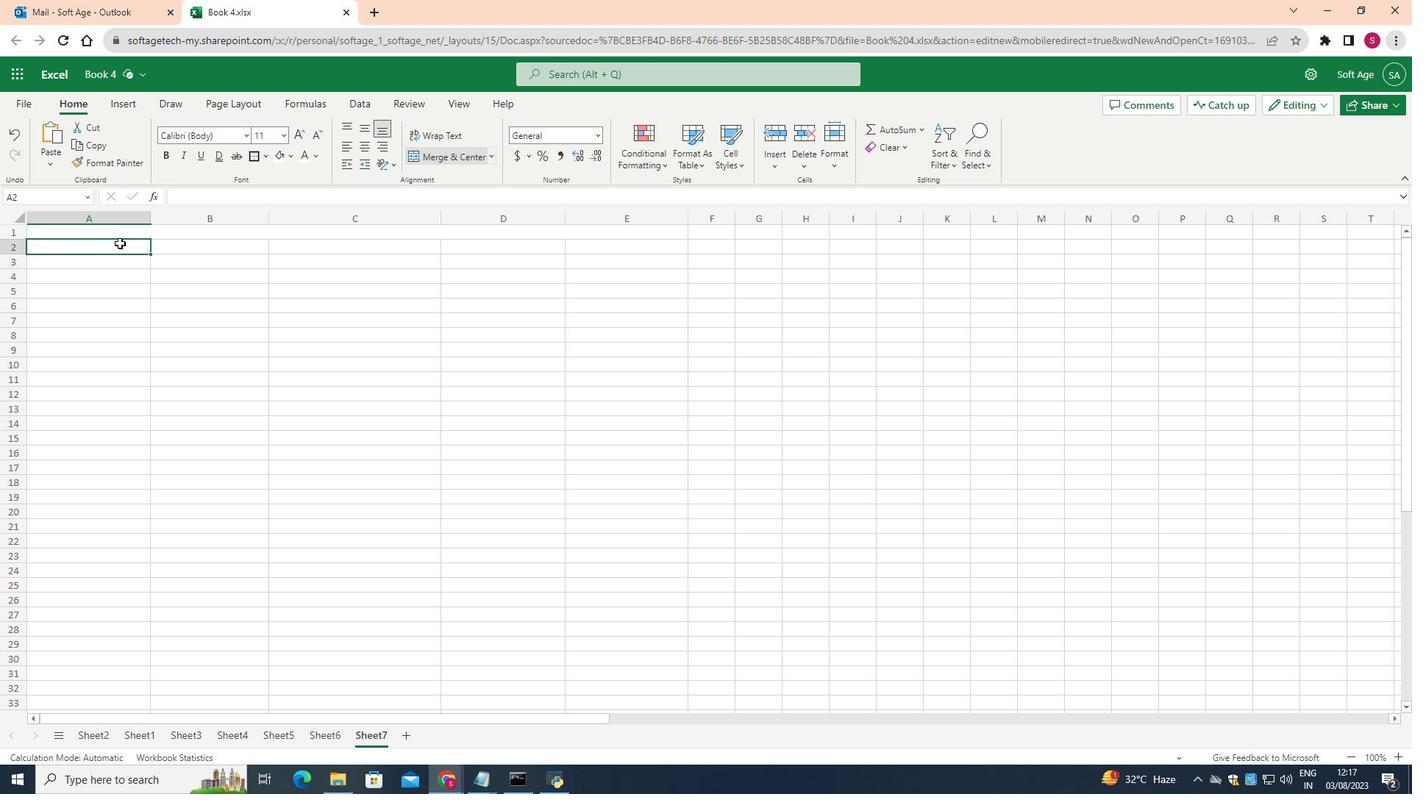 
Action: Key pressed <Key.shift><Key.shift><Key.shift><Key.shift><Key.shift><Key.shift><Key.shift><Key.shift><Key.shift><Key.shift><Key.shift><Key.shift><Key.shift><Key.shift><Key.shift><Key.shift><Key.shift><Key.shift><Key.shift><Key.shift><Key.shift><Key.shift>Platoterra<Key.space><Key.shift>Container<Key.space><Key.shift>Shipping<Key.enter>4321<Key.space><Key.shift><Key.shift>N.<Key.space><Key.shift>Broad<Key.space><Key.shift>Street,<Key.space><Key.shift><Key.shift><Key.shift>Philadelphia,<Key.space><Key.shift>PA<Key.space>21098
Screenshot: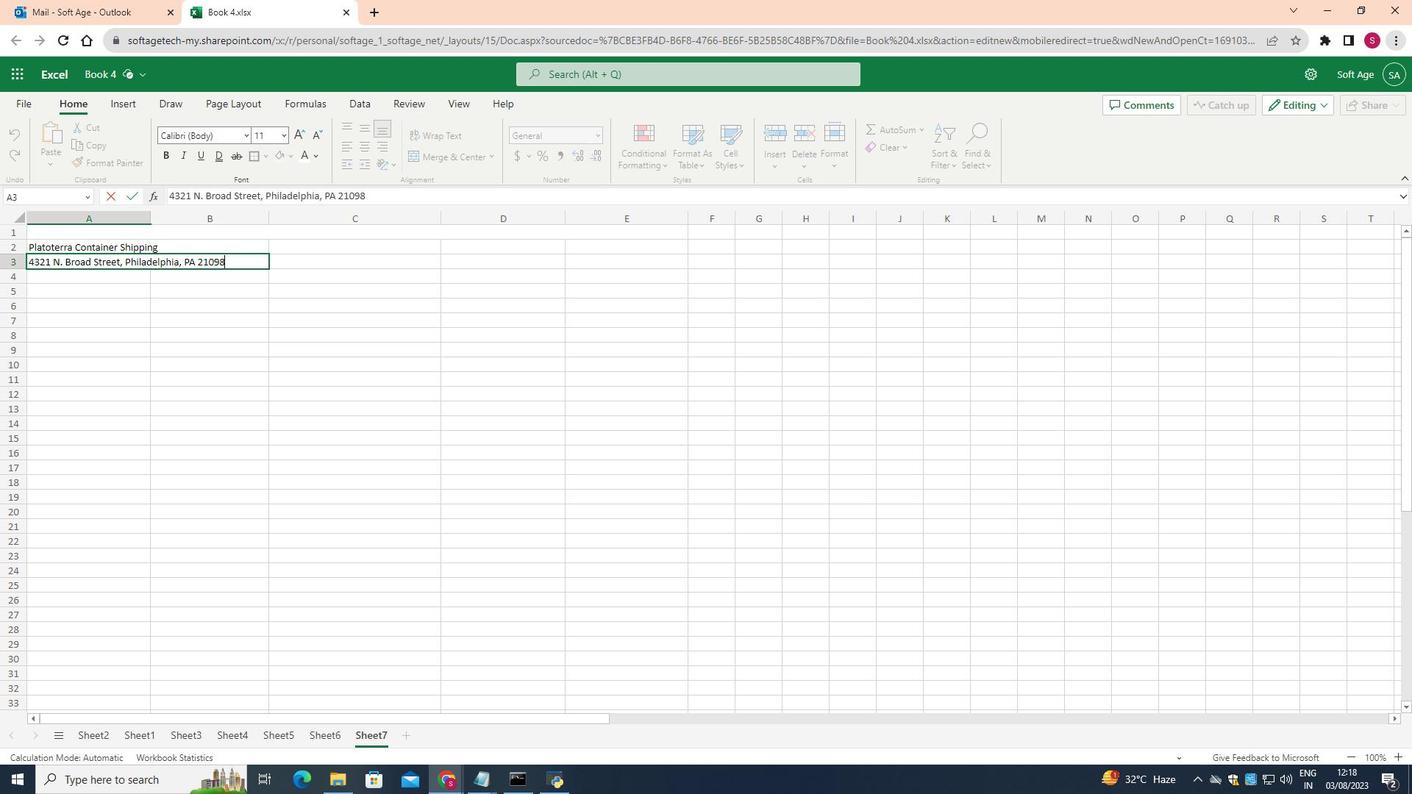 
Action: Mouse moved to (91, 367)
Screenshot: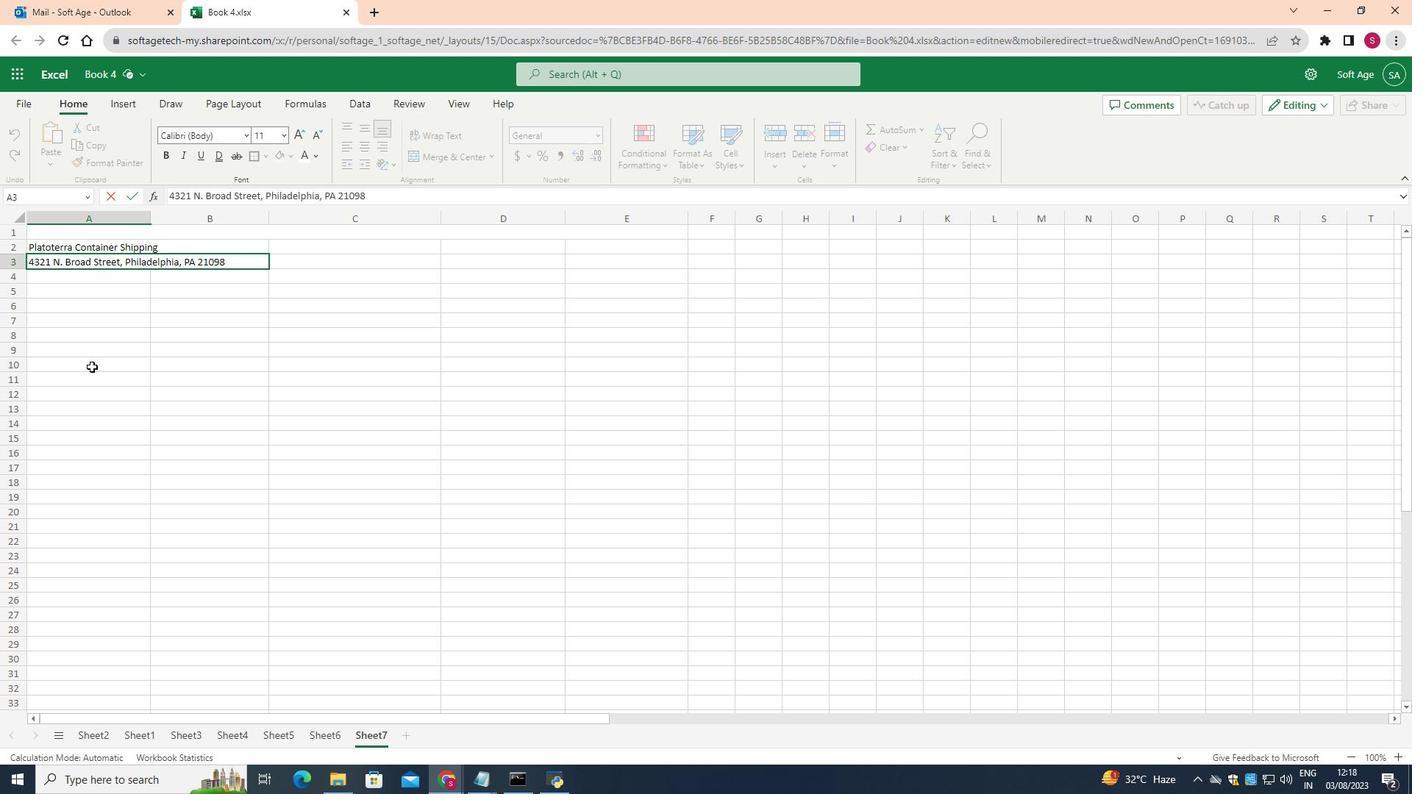 
Action: Key pressed <Key.enter>
Screenshot: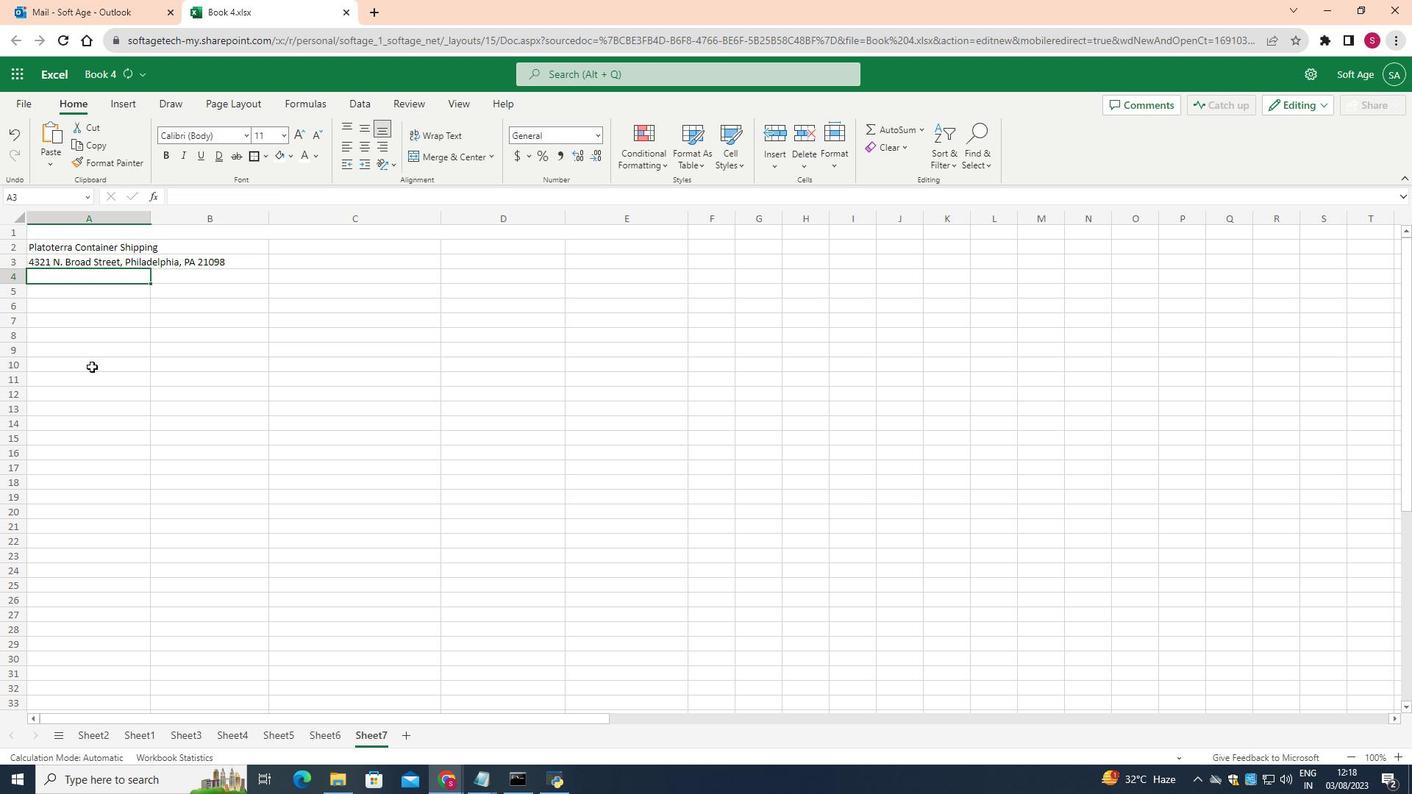 
Action: Mouse moved to (28, 258)
Screenshot: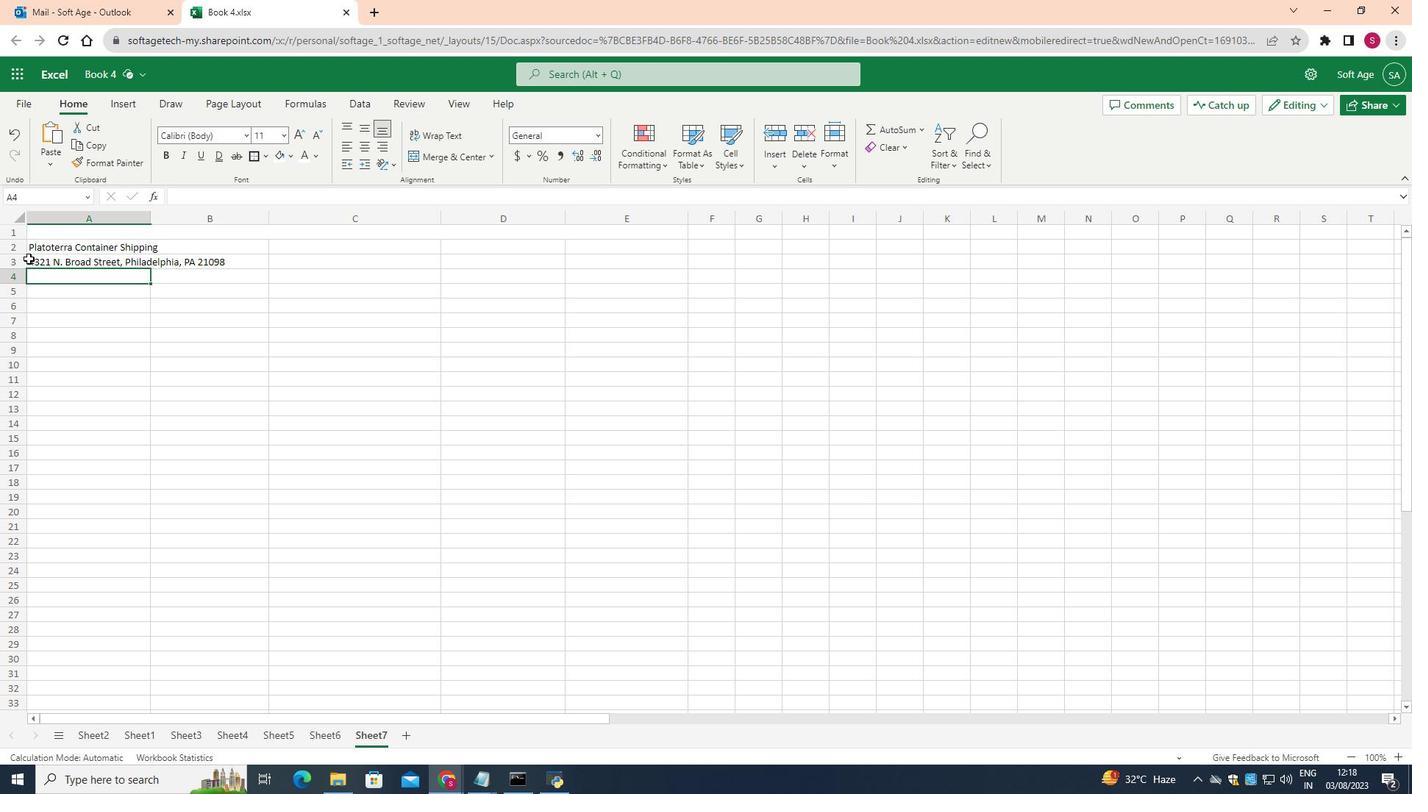 
Action: Mouse pressed left at (28, 258)
Screenshot: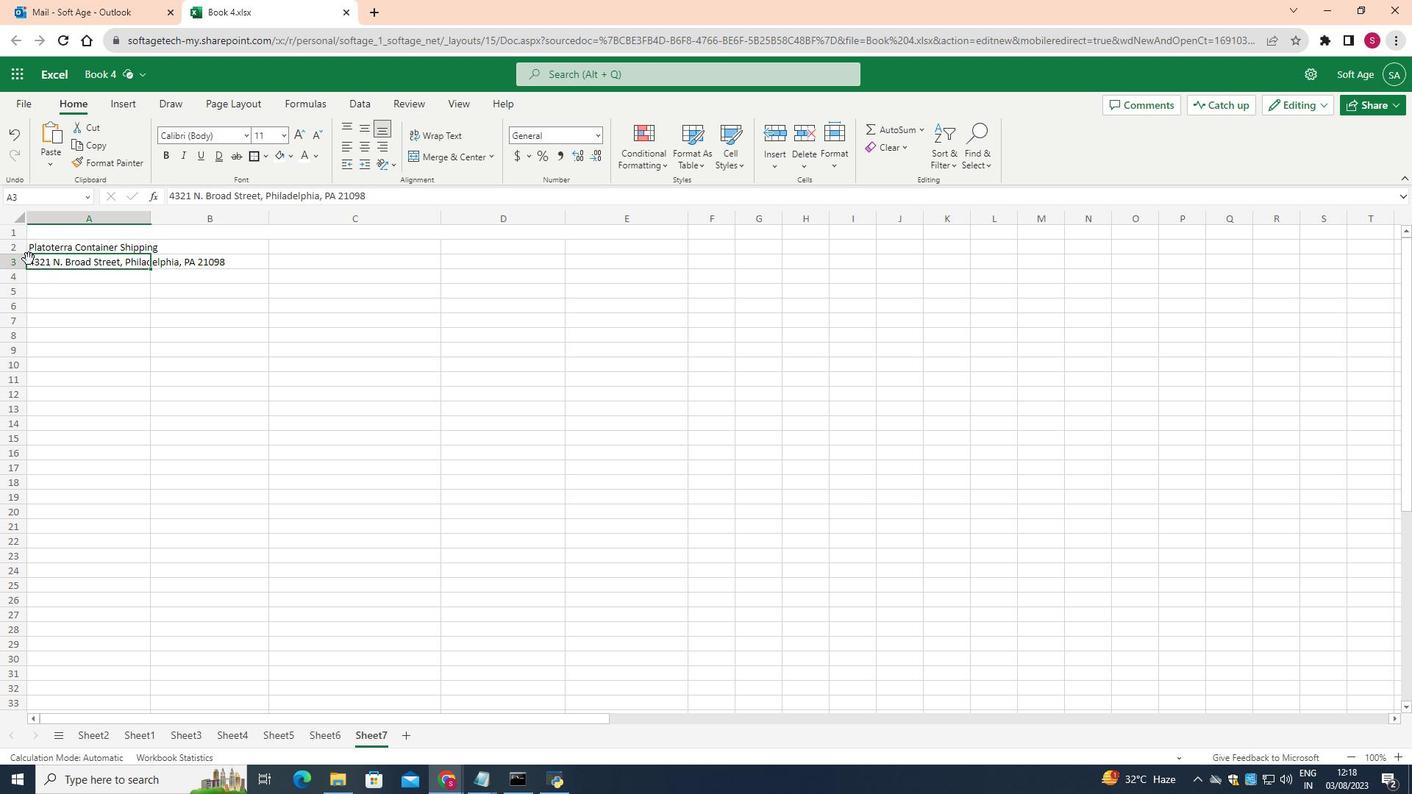 
Action: Mouse moved to (26, 258)
Screenshot: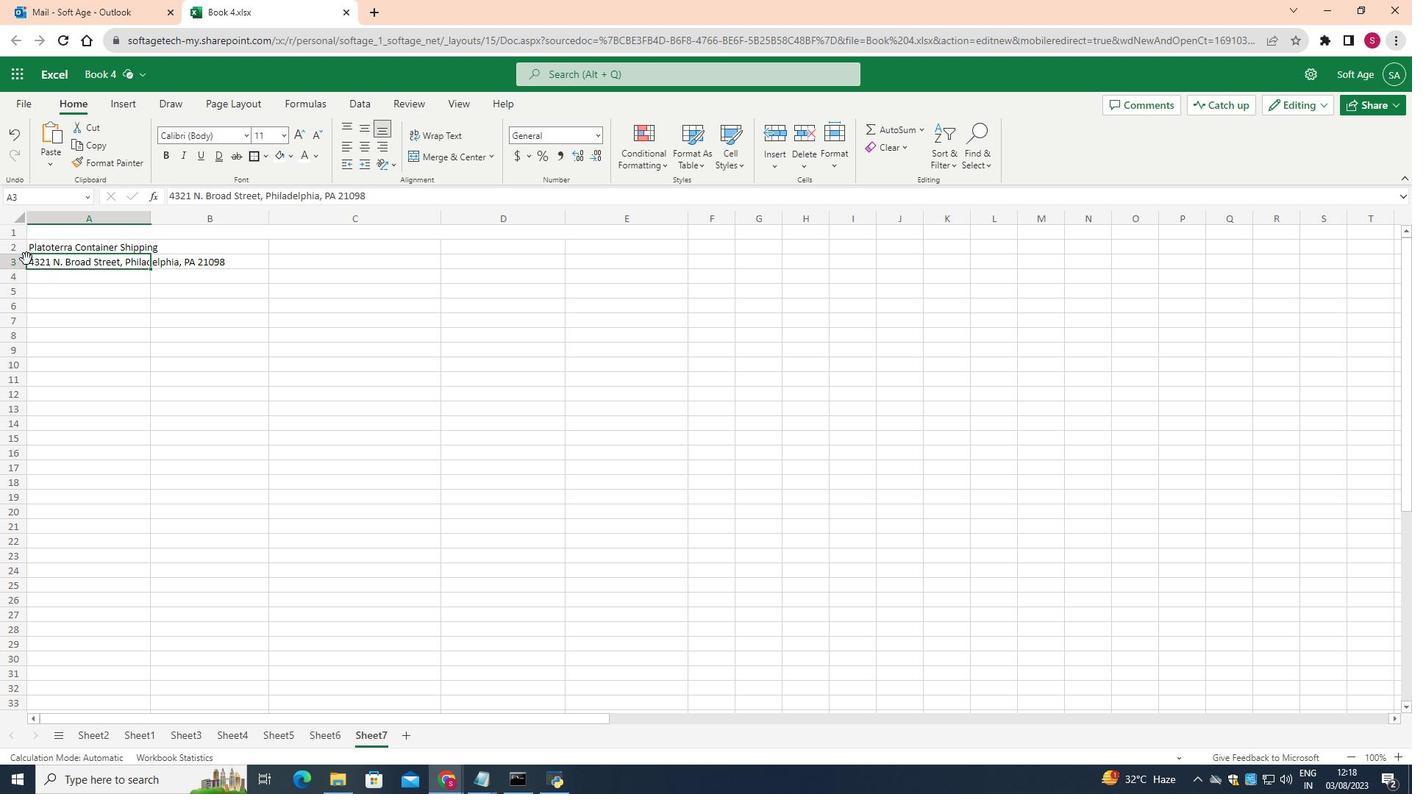 
Action: Mouse pressed right at (26, 258)
Screenshot: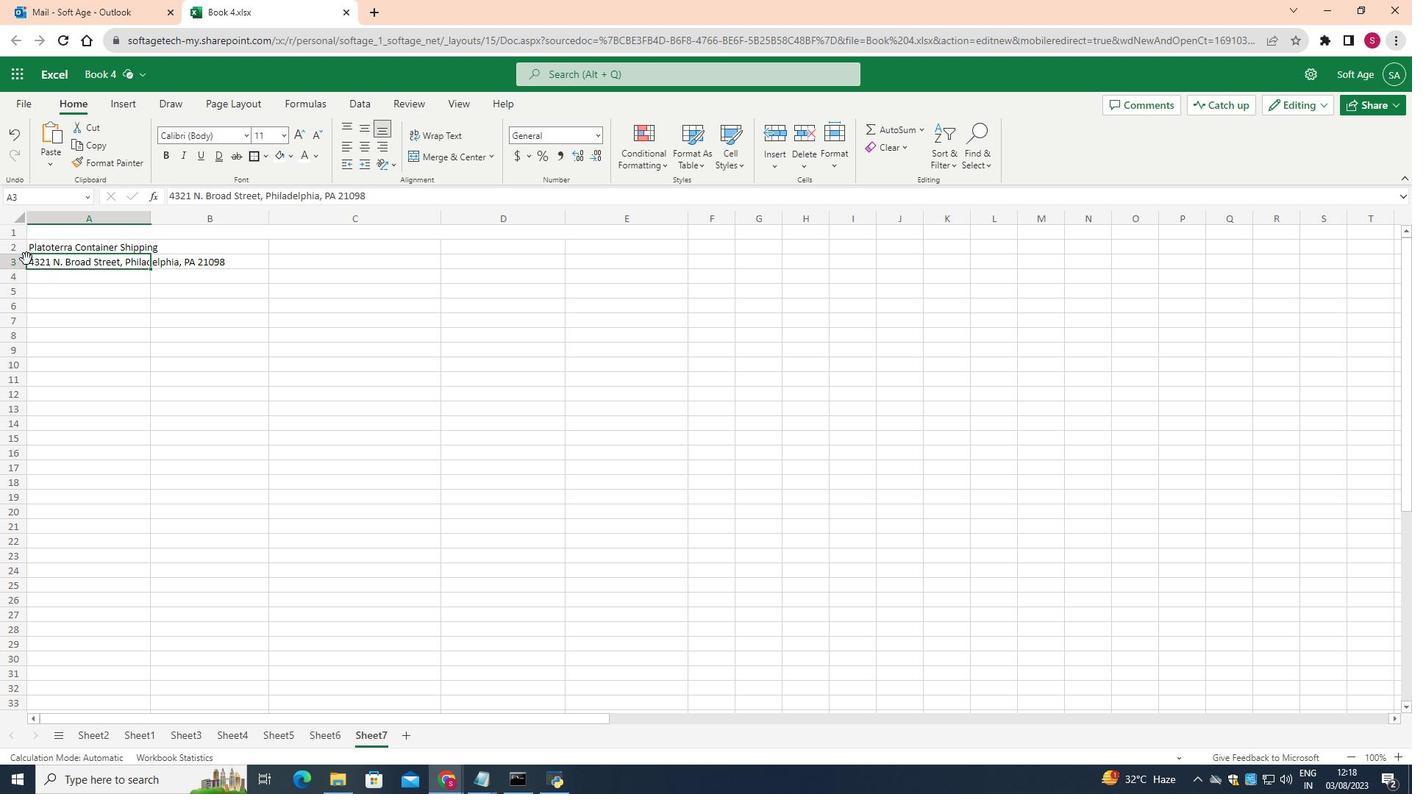 
Action: Mouse moved to (293, 376)
Screenshot: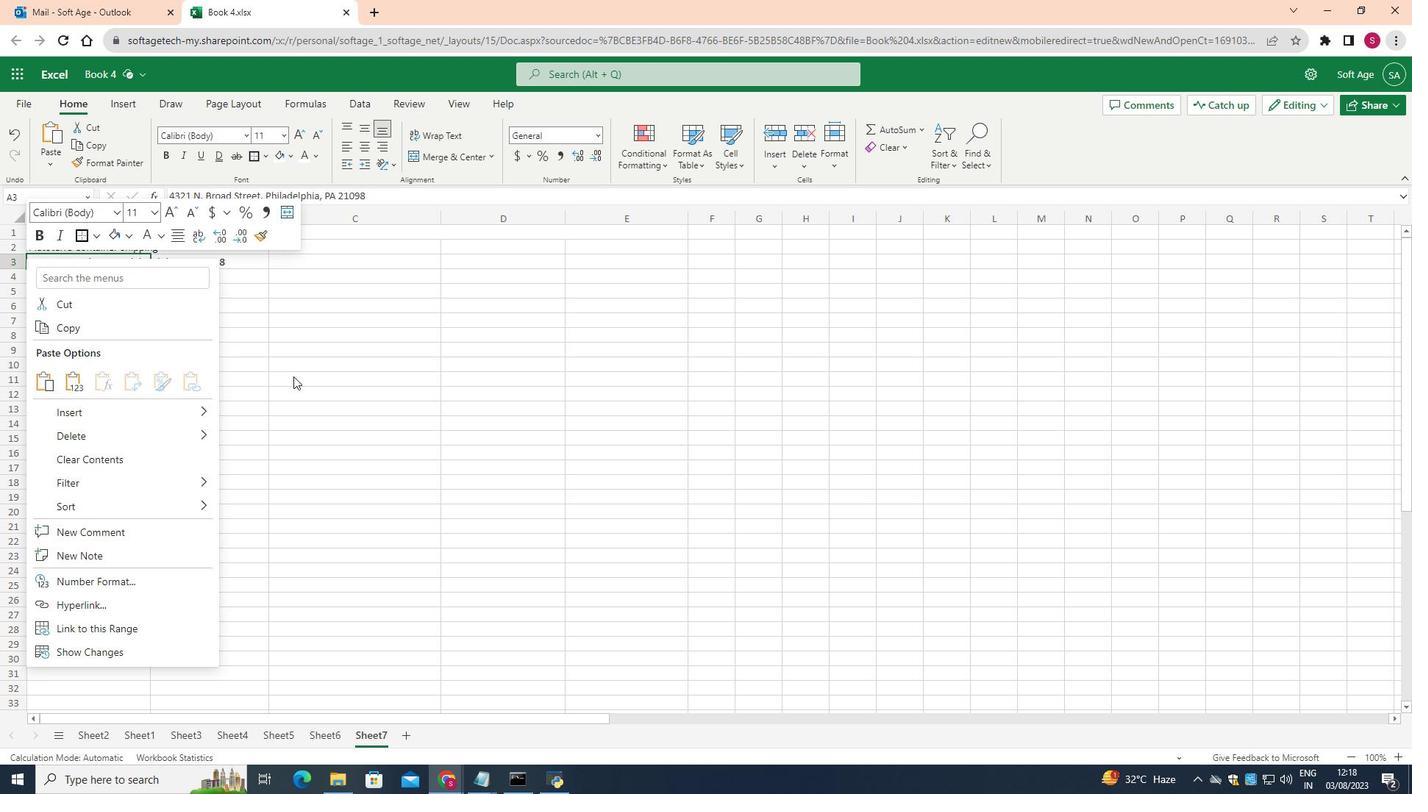 
Action: Mouse pressed left at (293, 376)
Screenshot: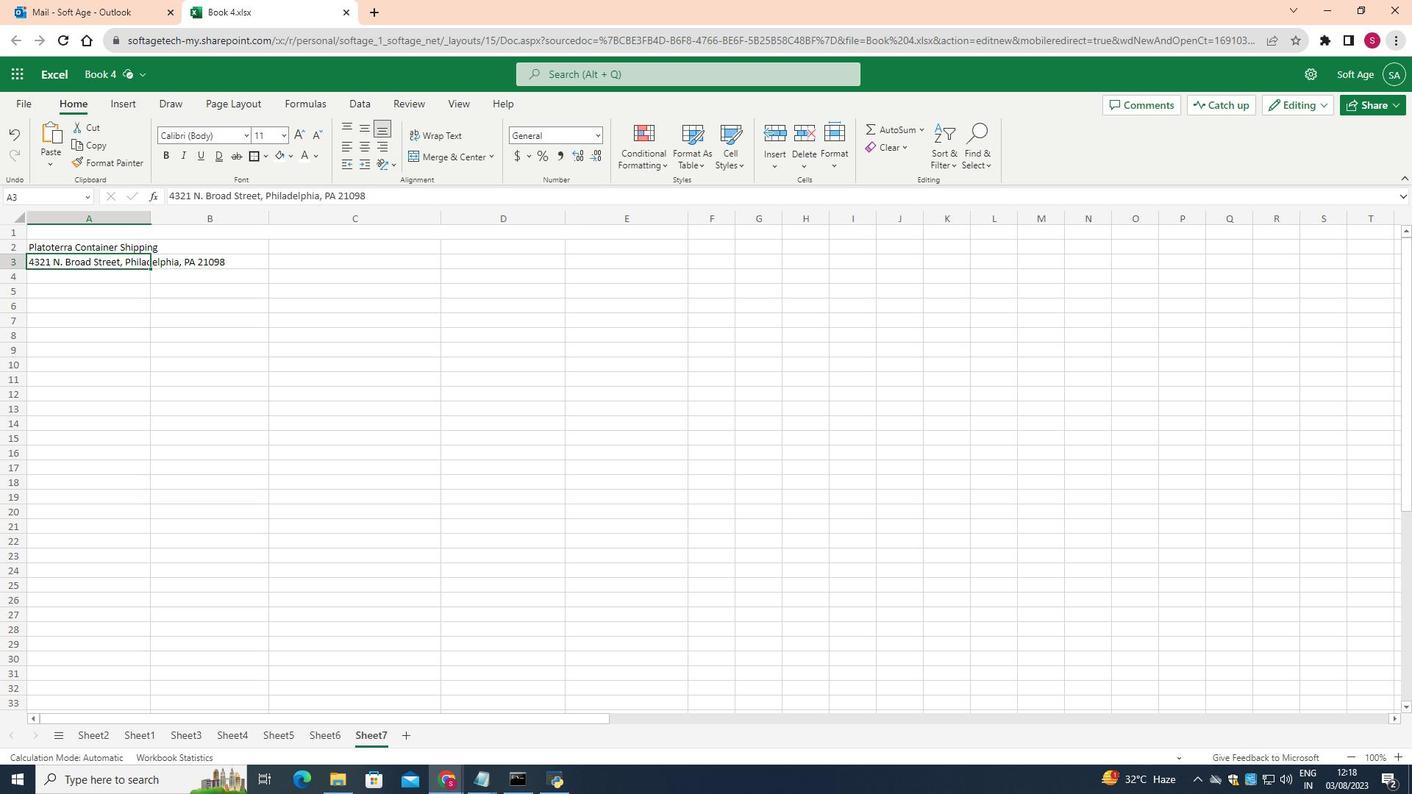 
Action: Mouse moved to (22, 260)
Screenshot: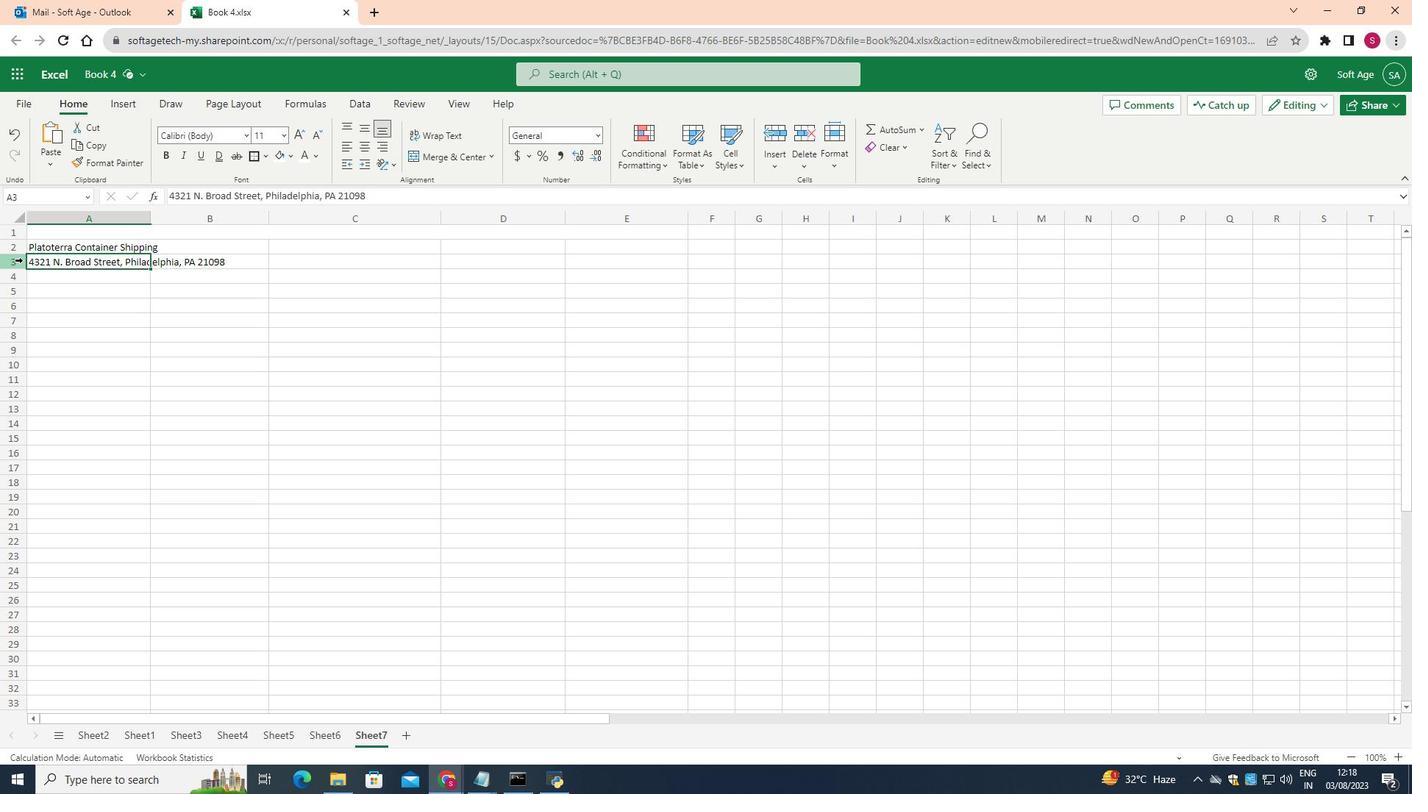 
Action: Mouse pressed right at (22, 260)
Screenshot: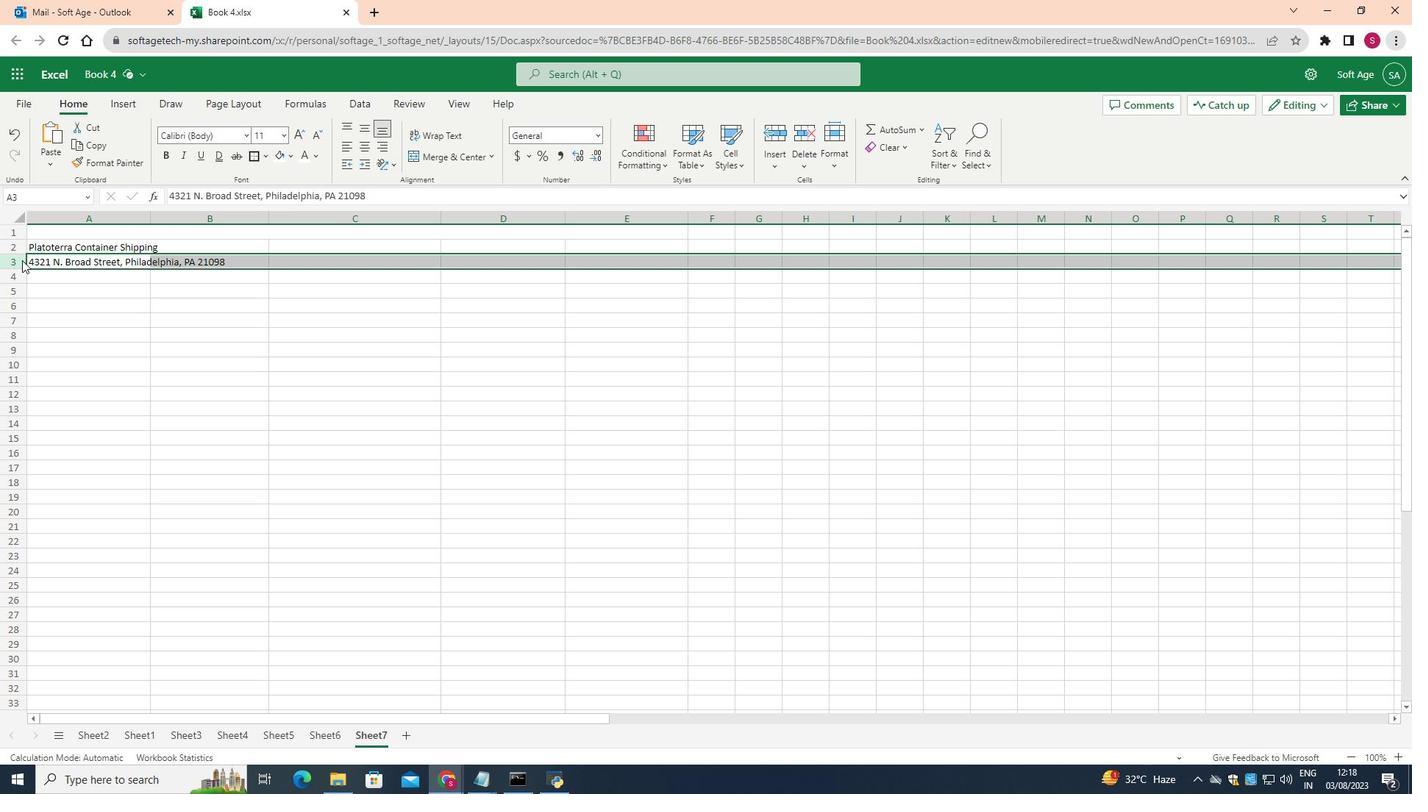 
Action: Mouse moved to (72, 412)
Screenshot: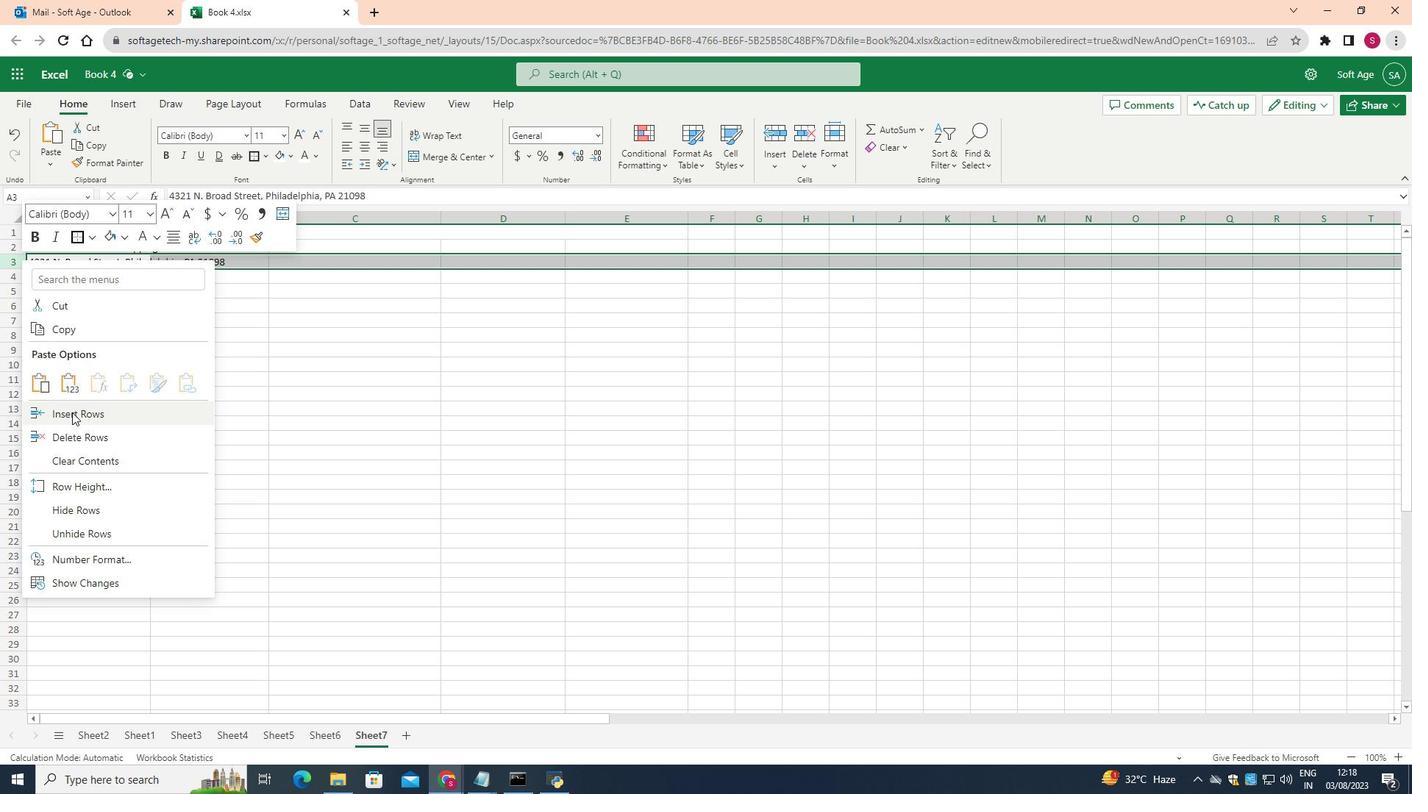 
Action: Mouse pressed left at (72, 412)
Screenshot: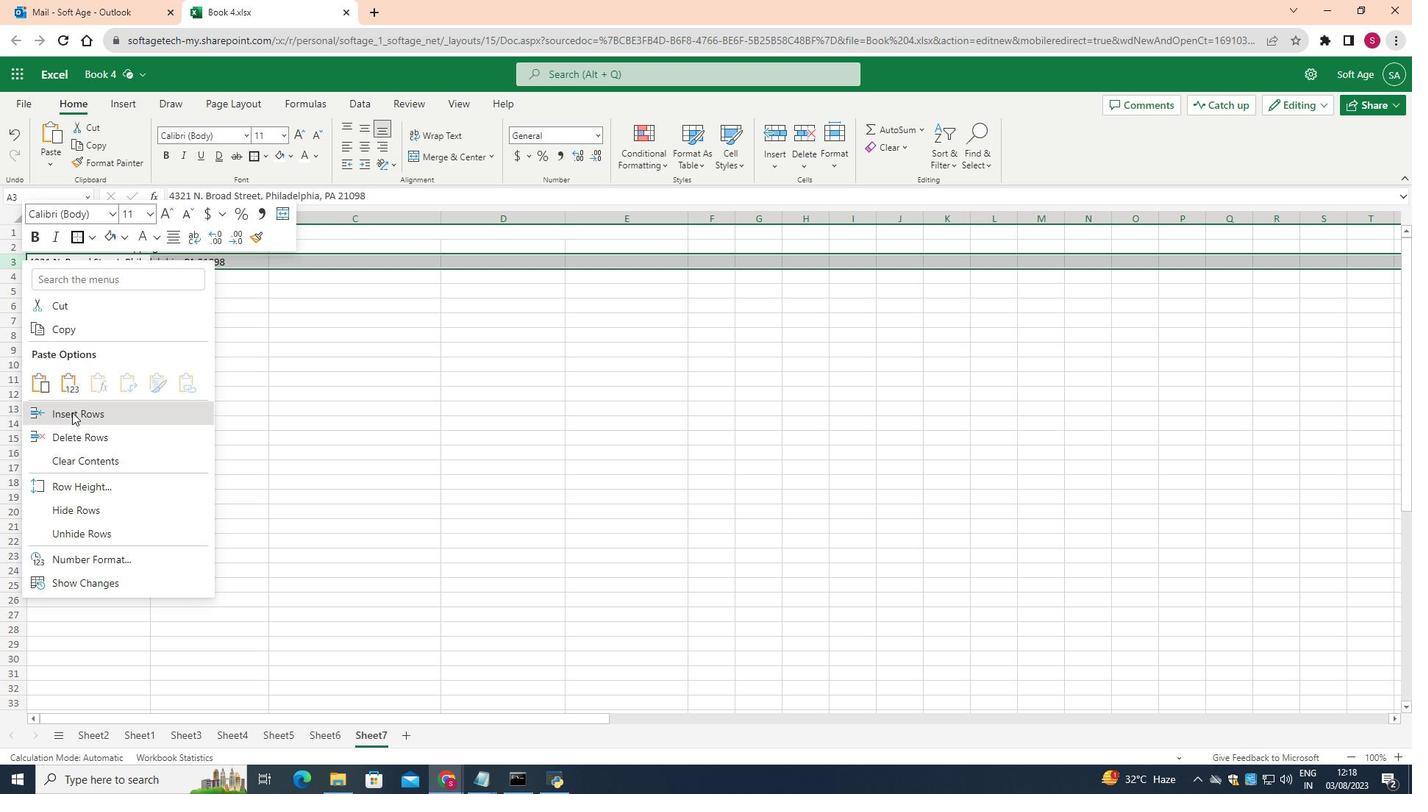 
Action: Mouse pressed left at (72, 412)
Screenshot: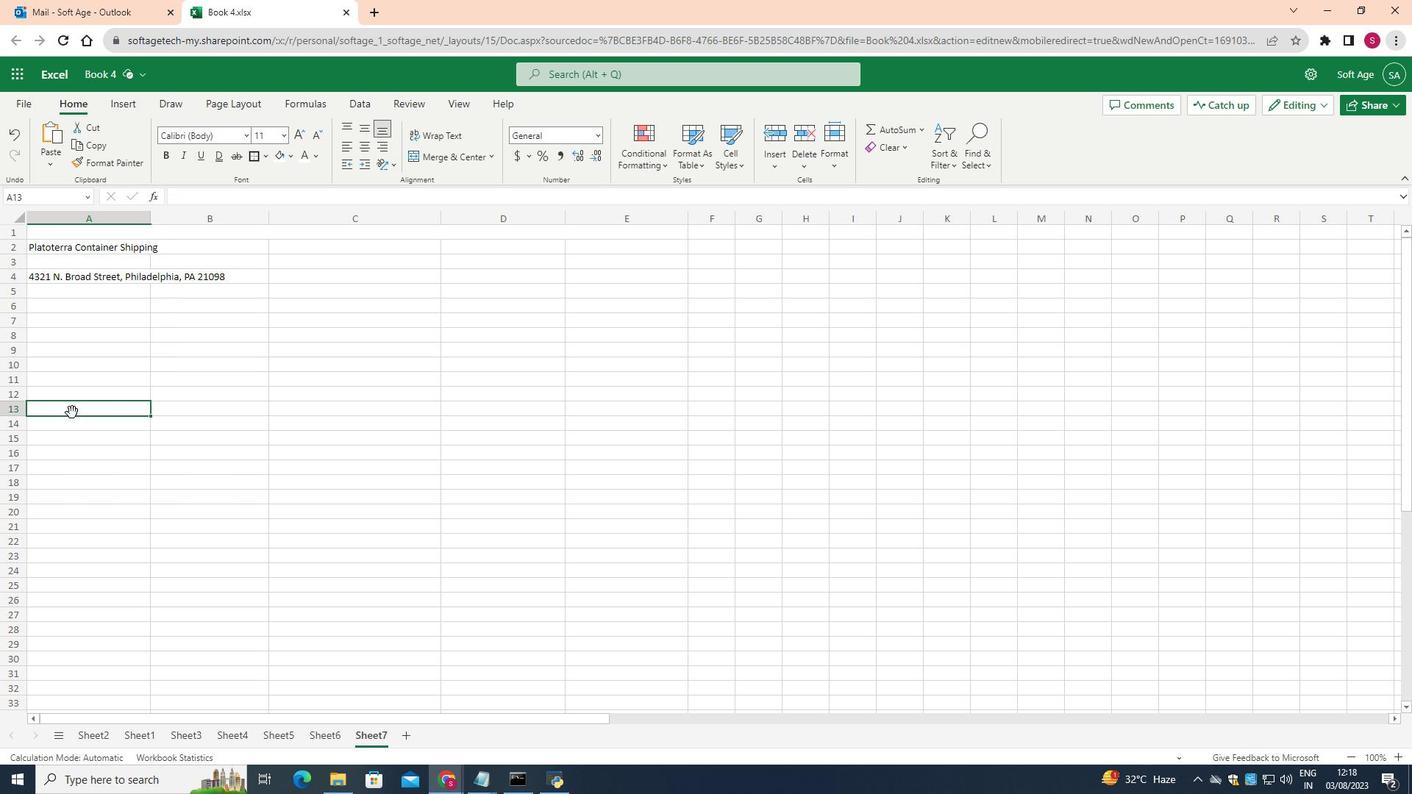 
Action: Mouse moved to (83, 305)
Screenshot: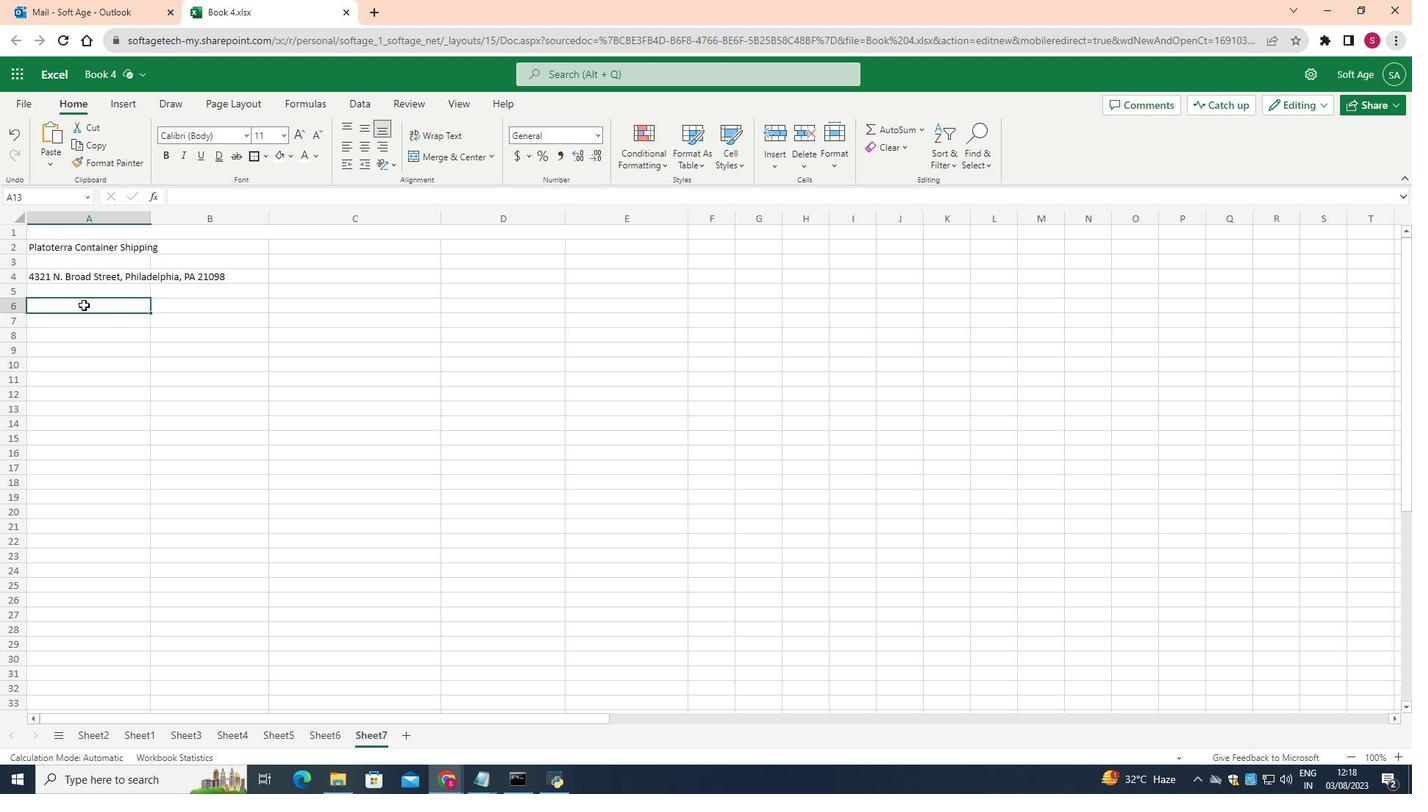 
Action: Mouse pressed left at (83, 305)
Screenshot: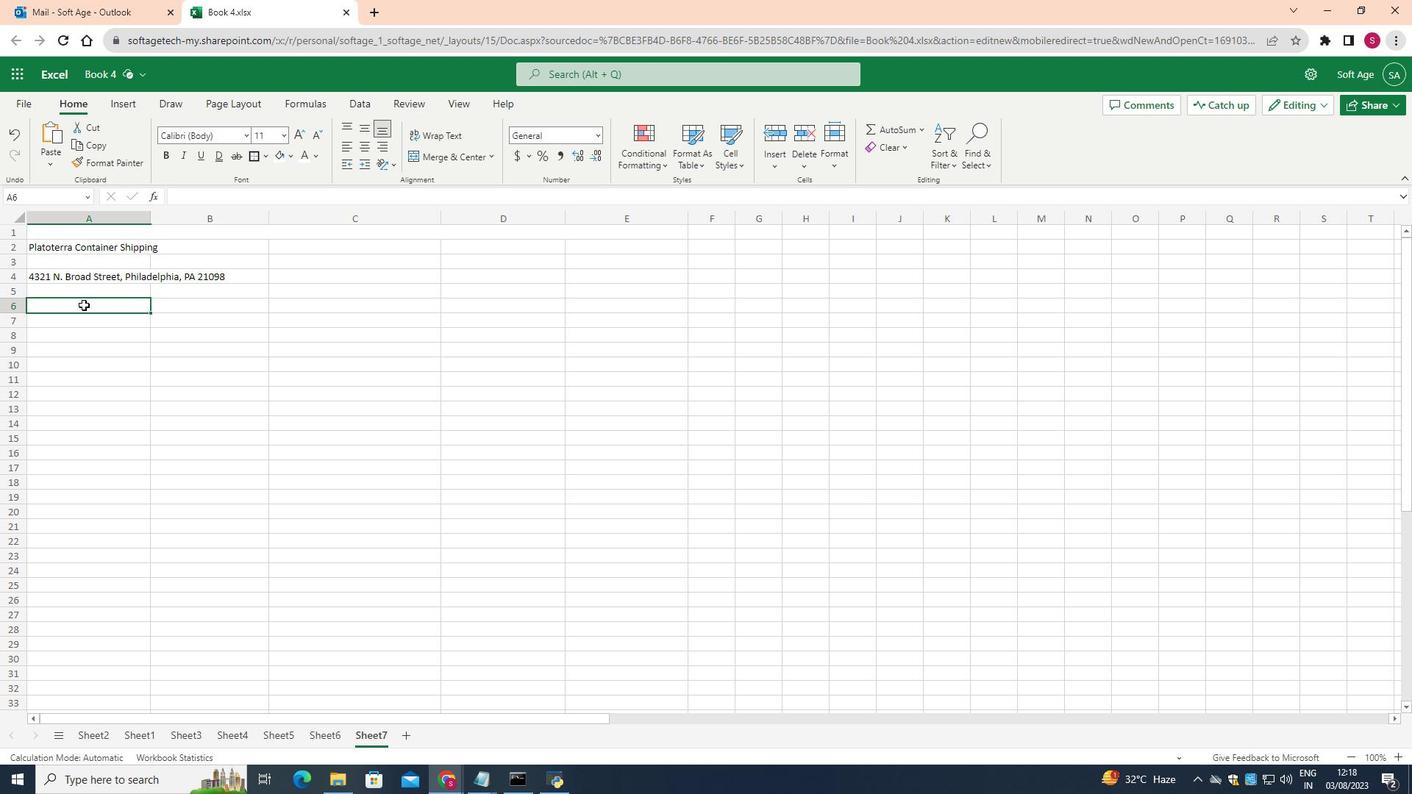 
Action: Mouse moved to (27, 266)
Screenshot: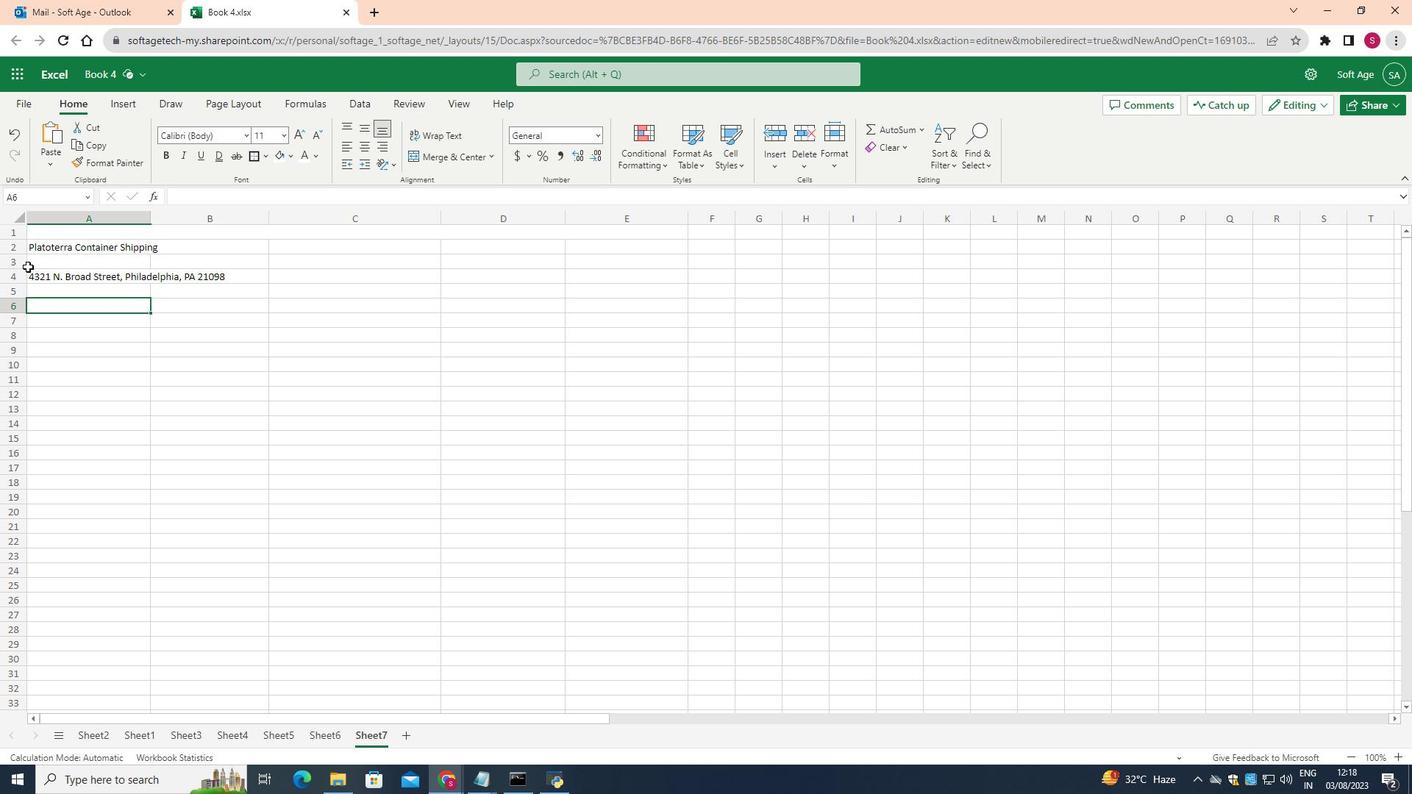 
Action: Mouse pressed left at (27, 266)
Screenshot: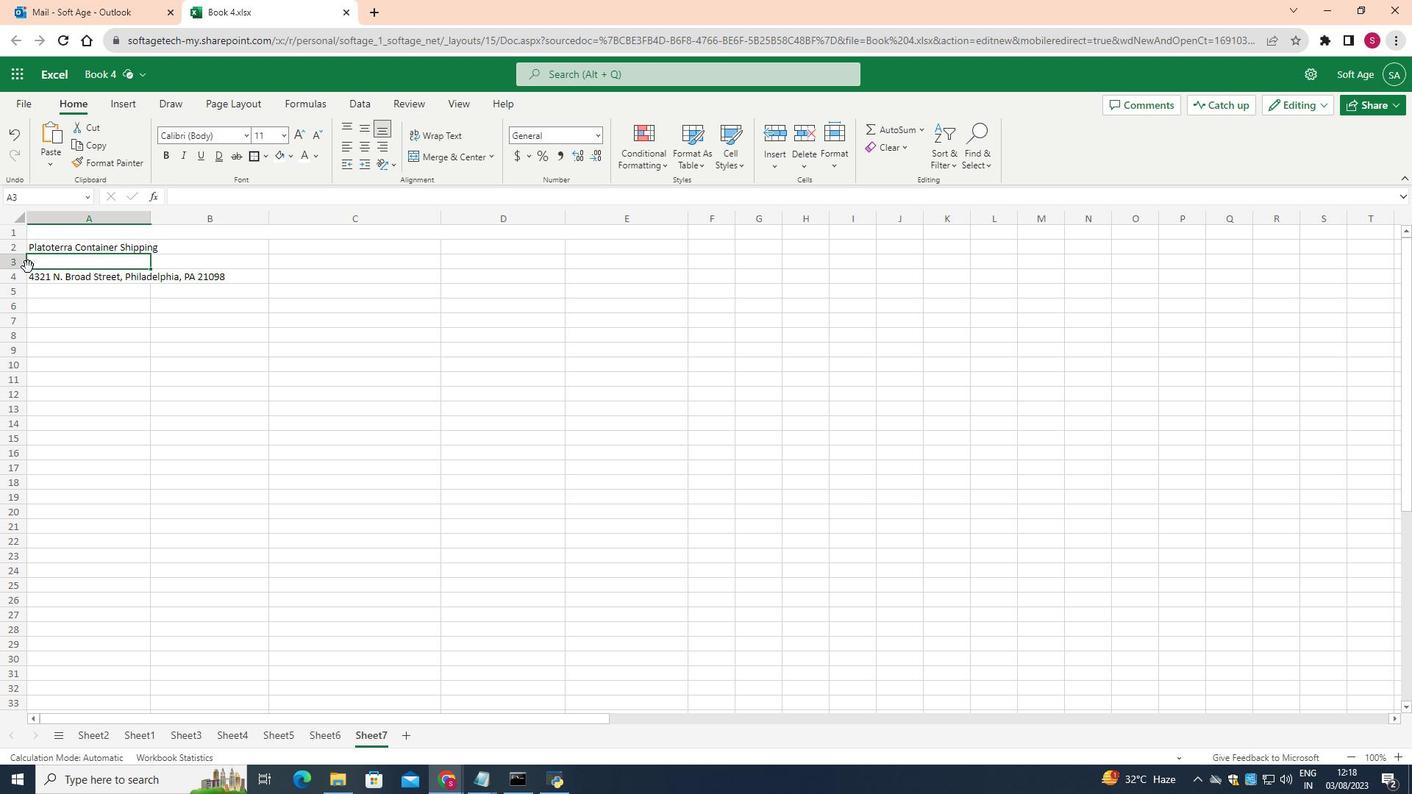 
Action: Mouse moved to (22, 269)
Screenshot: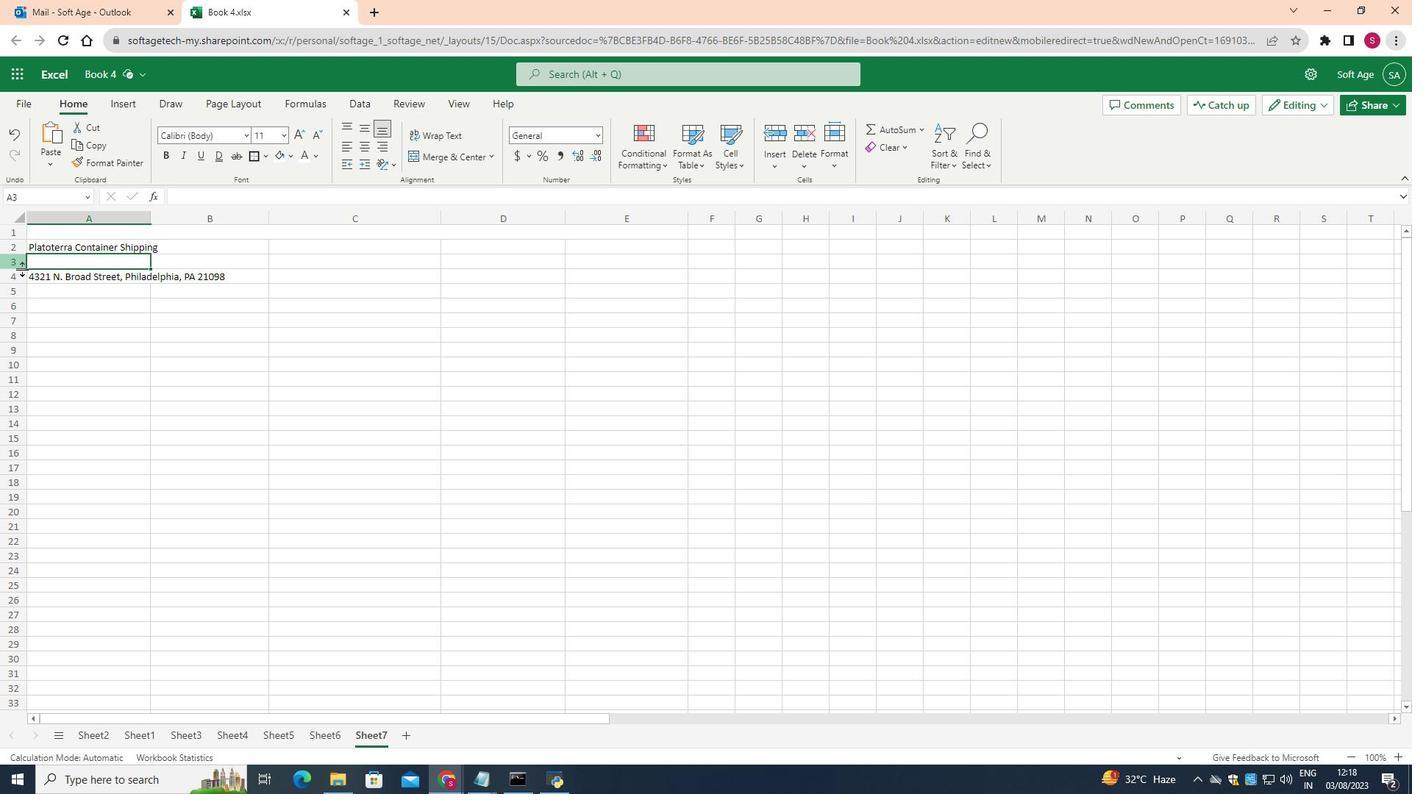 
Action: Mouse pressed left at (22, 269)
Screenshot: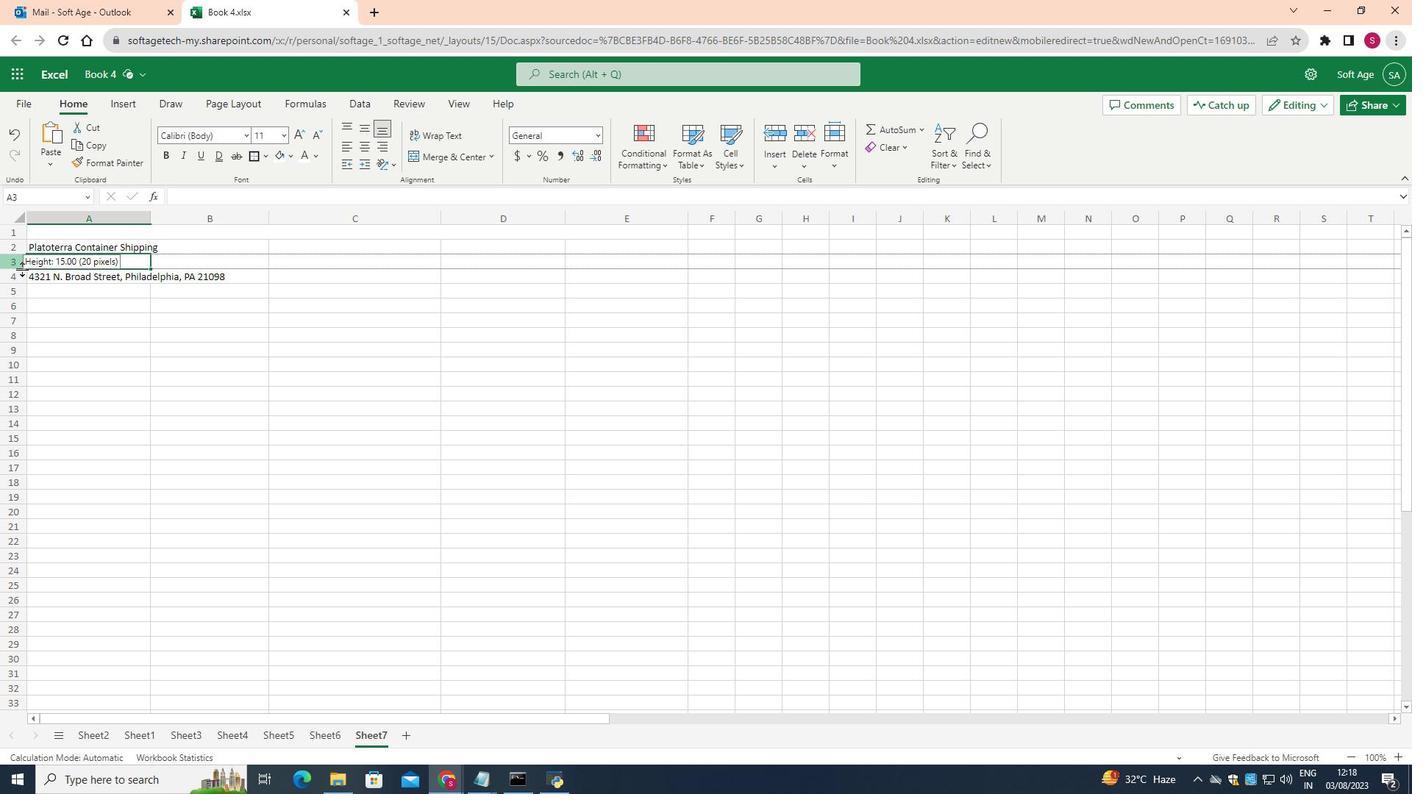 
Action: Mouse moved to (20, 293)
Screenshot: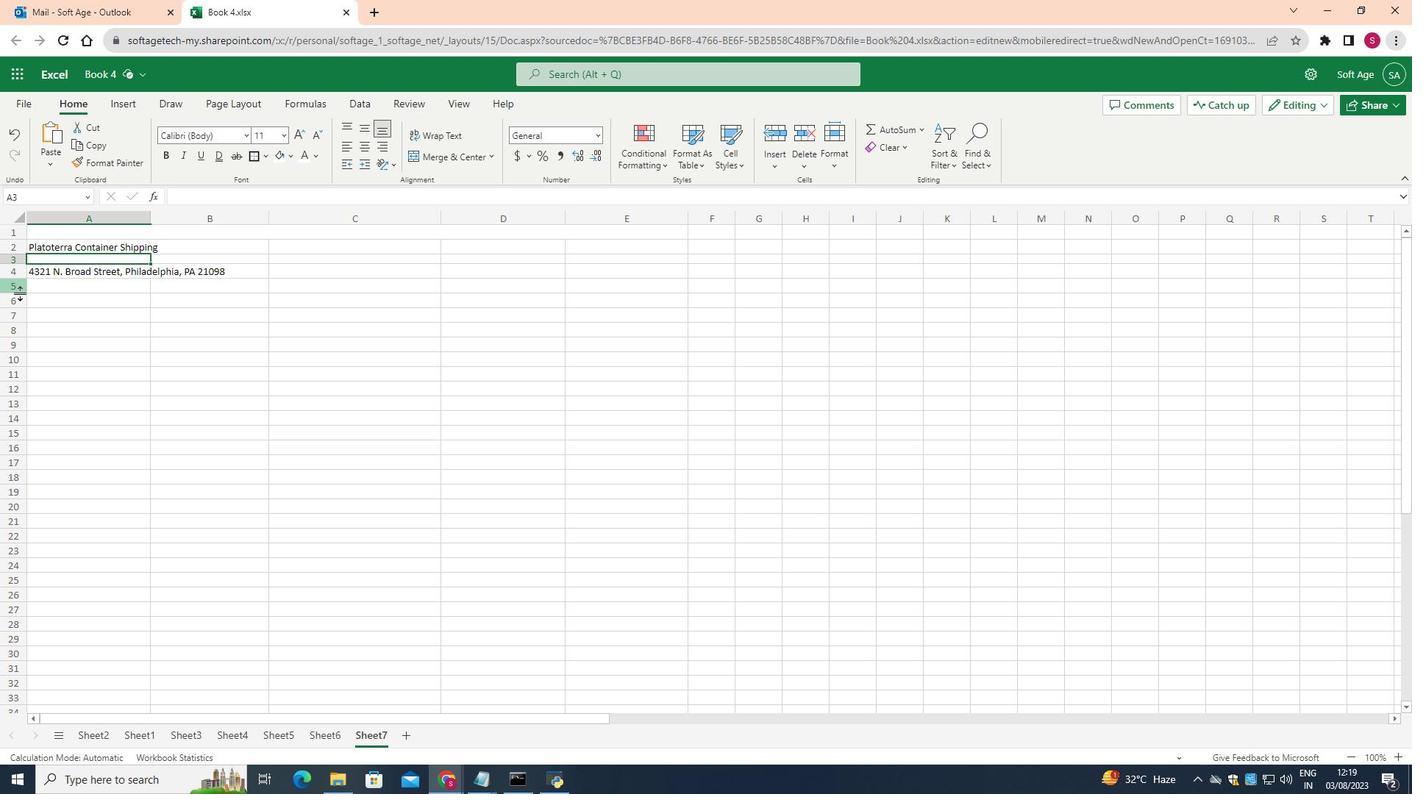 
Action: Mouse pressed left at (20, 293)
Screenshot: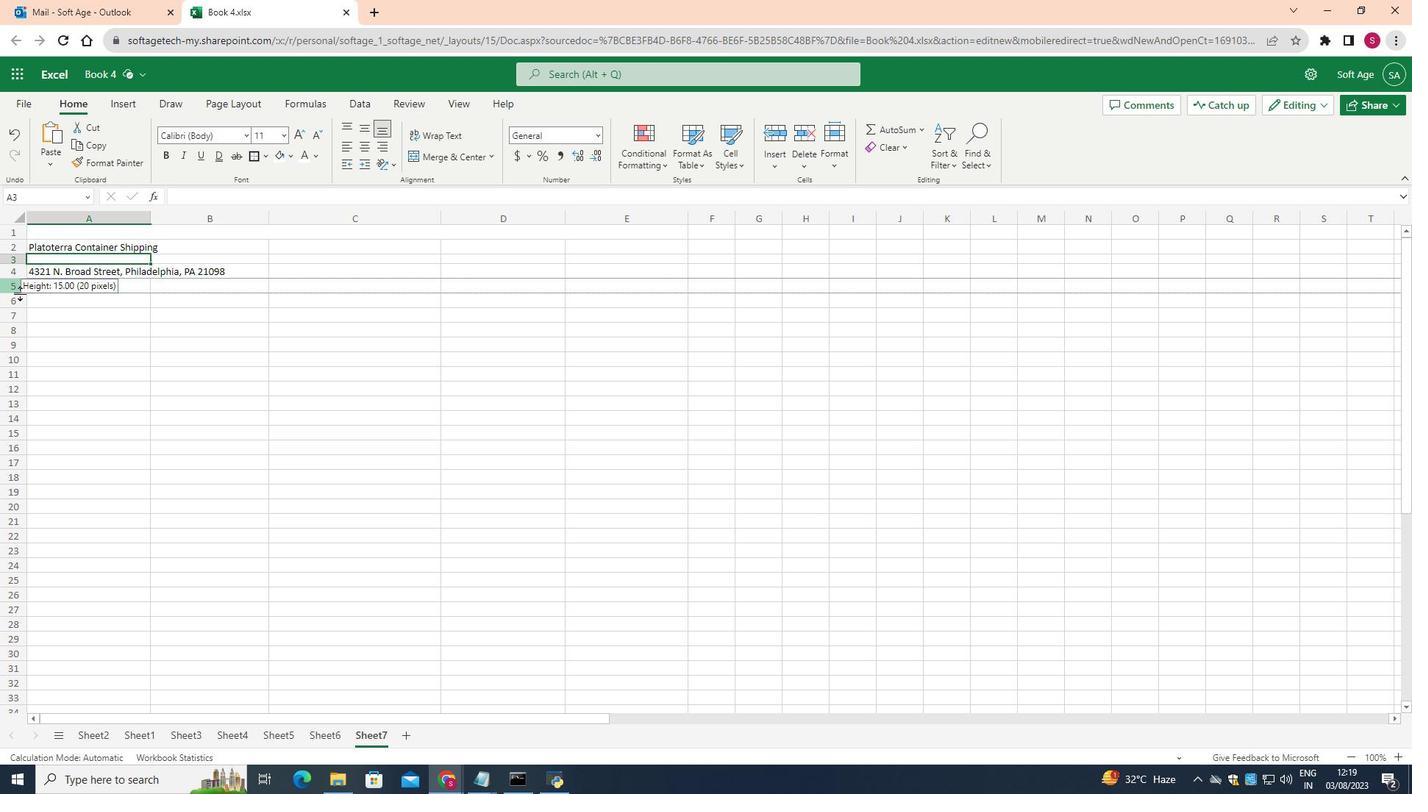 
Action: Mouse moved to (22, 286)
Screenshot: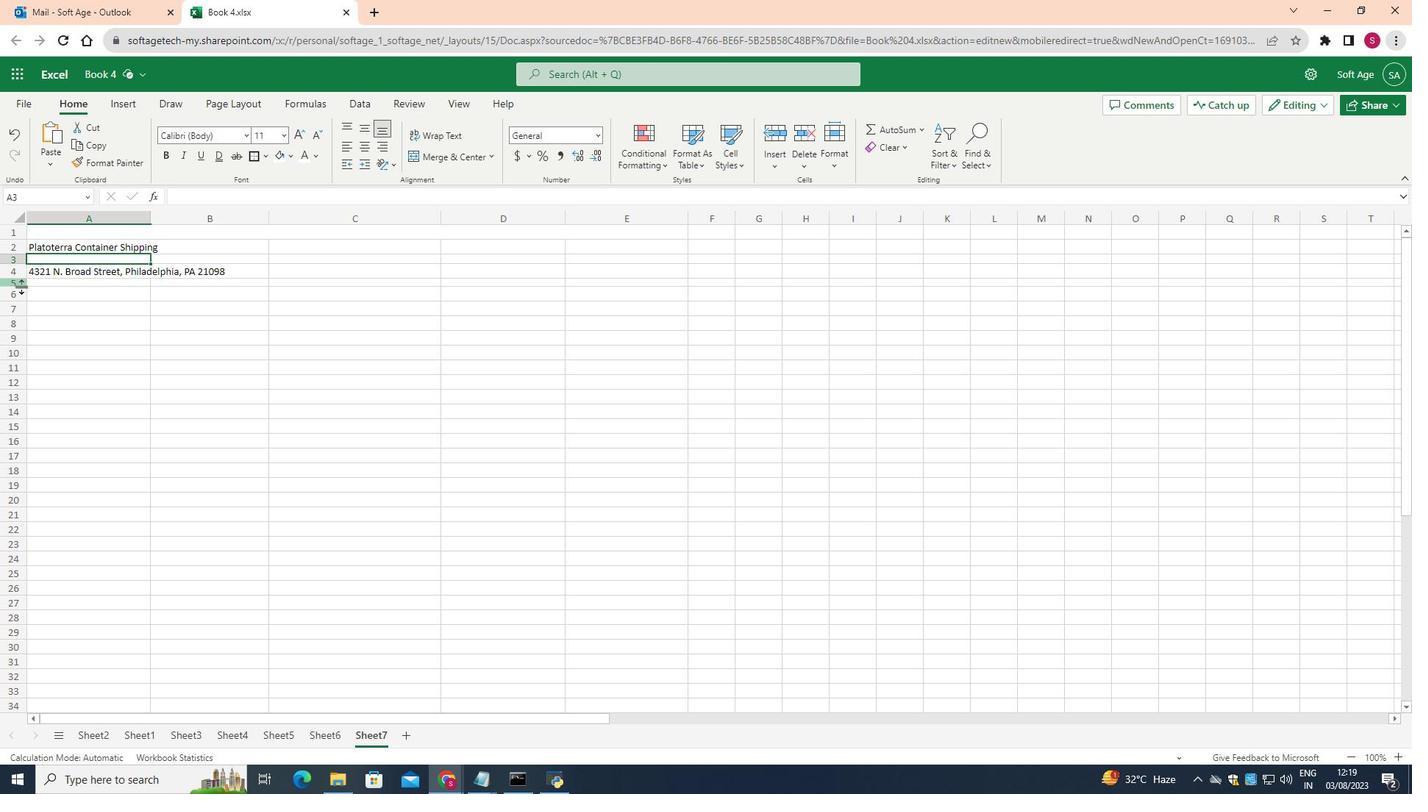 
Action: Mouse pressed left at (22, 286)
Screenshot: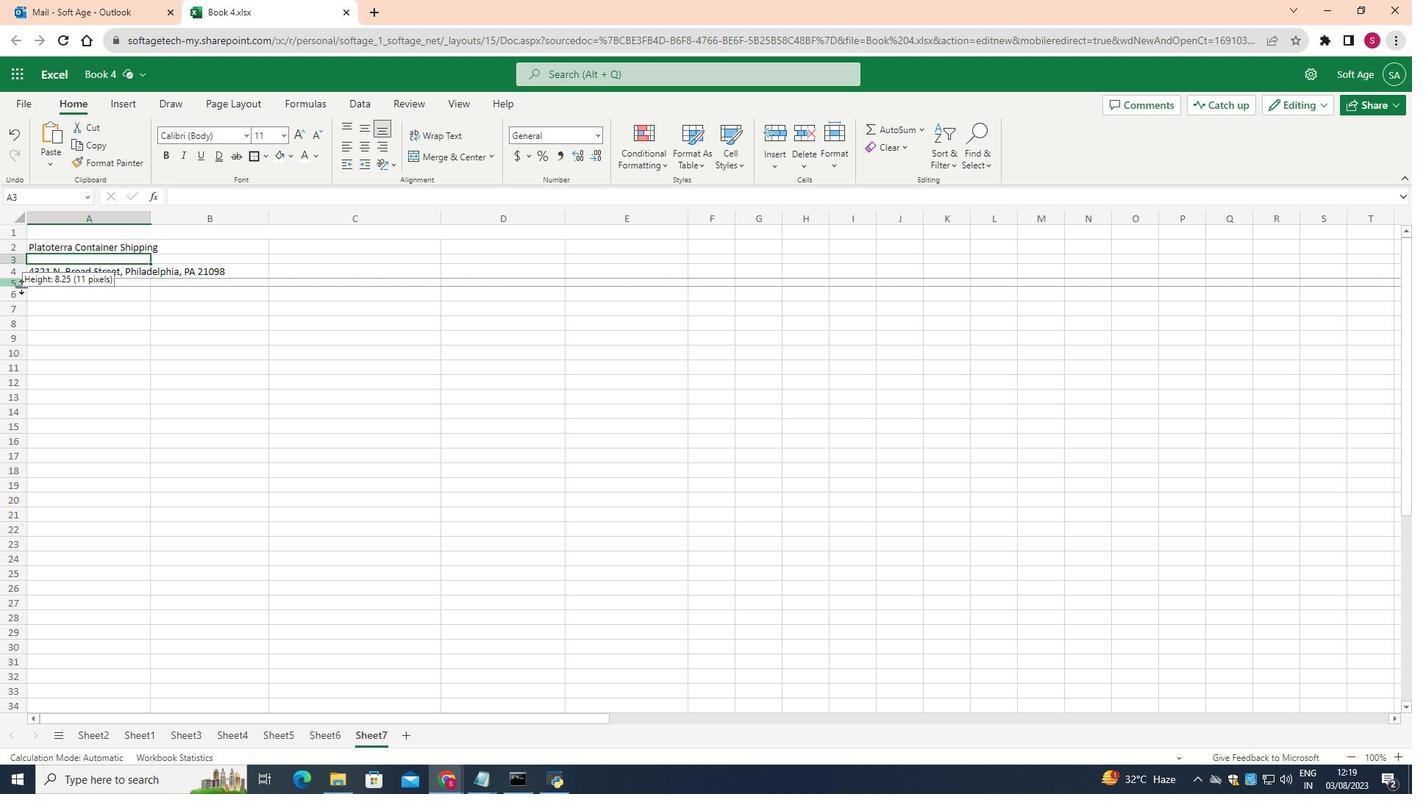 
Action: Mouse moved to (54, 300)
Screenshot: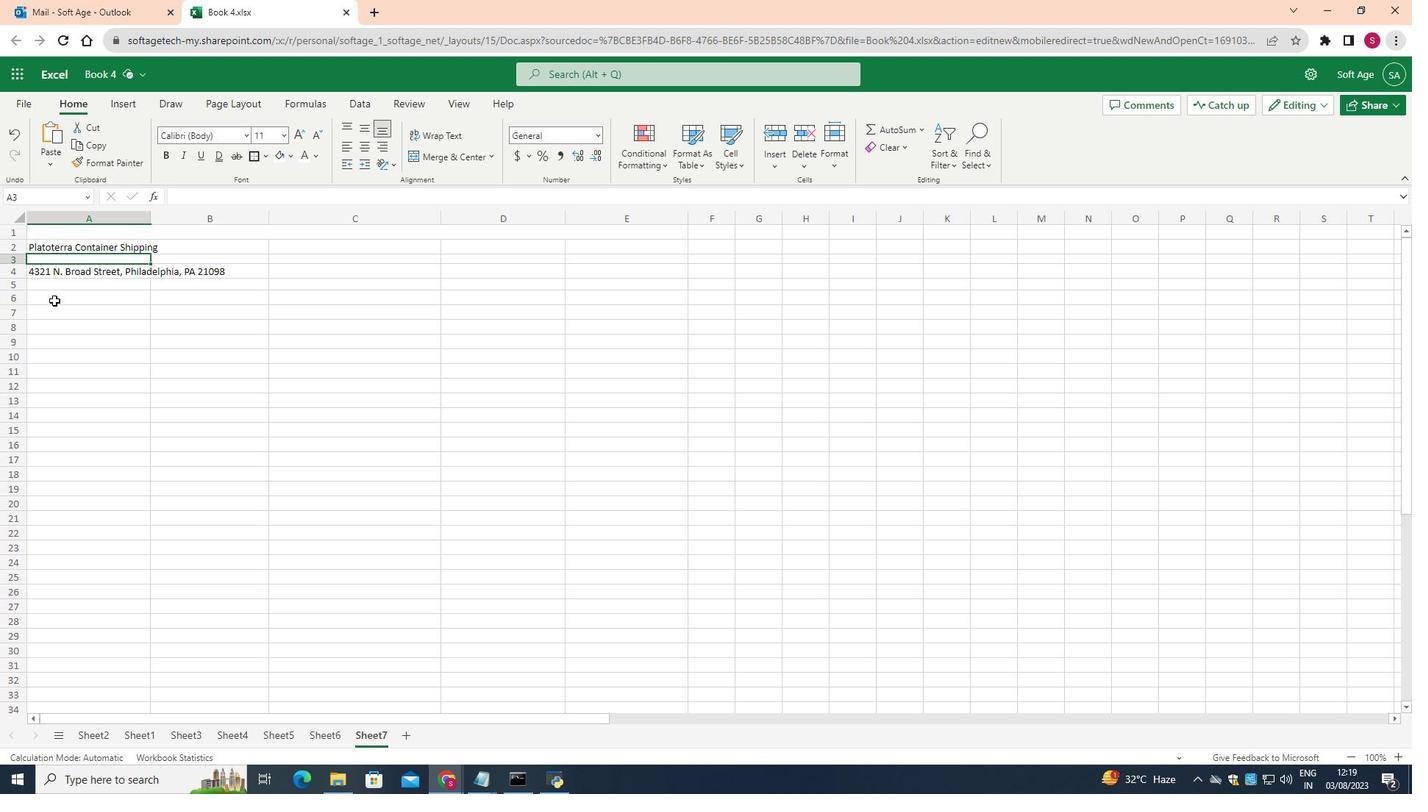
Action: Mouse pressed left at (54, 300)
Screenshot: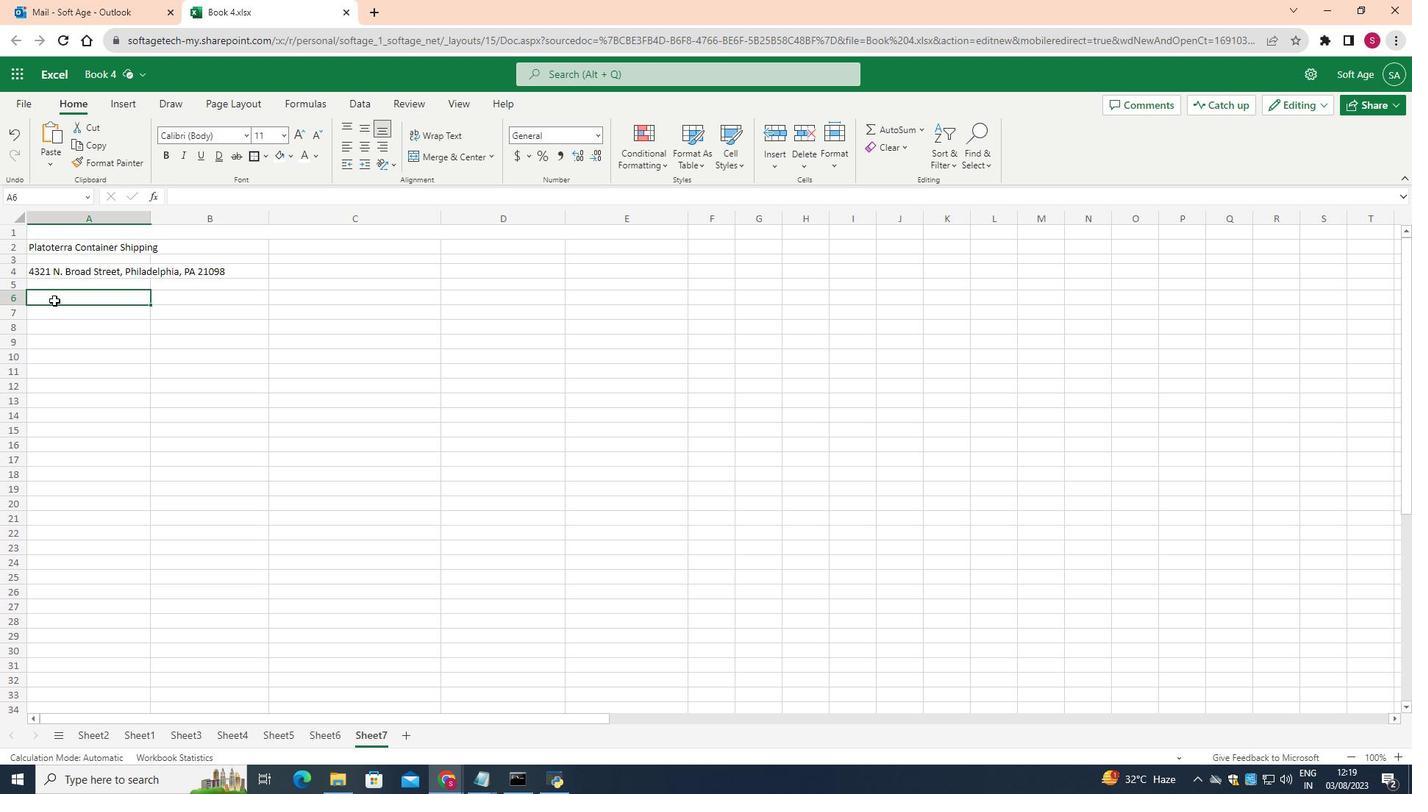 
Action: Mouse moved to (52, 297)
Screenshot: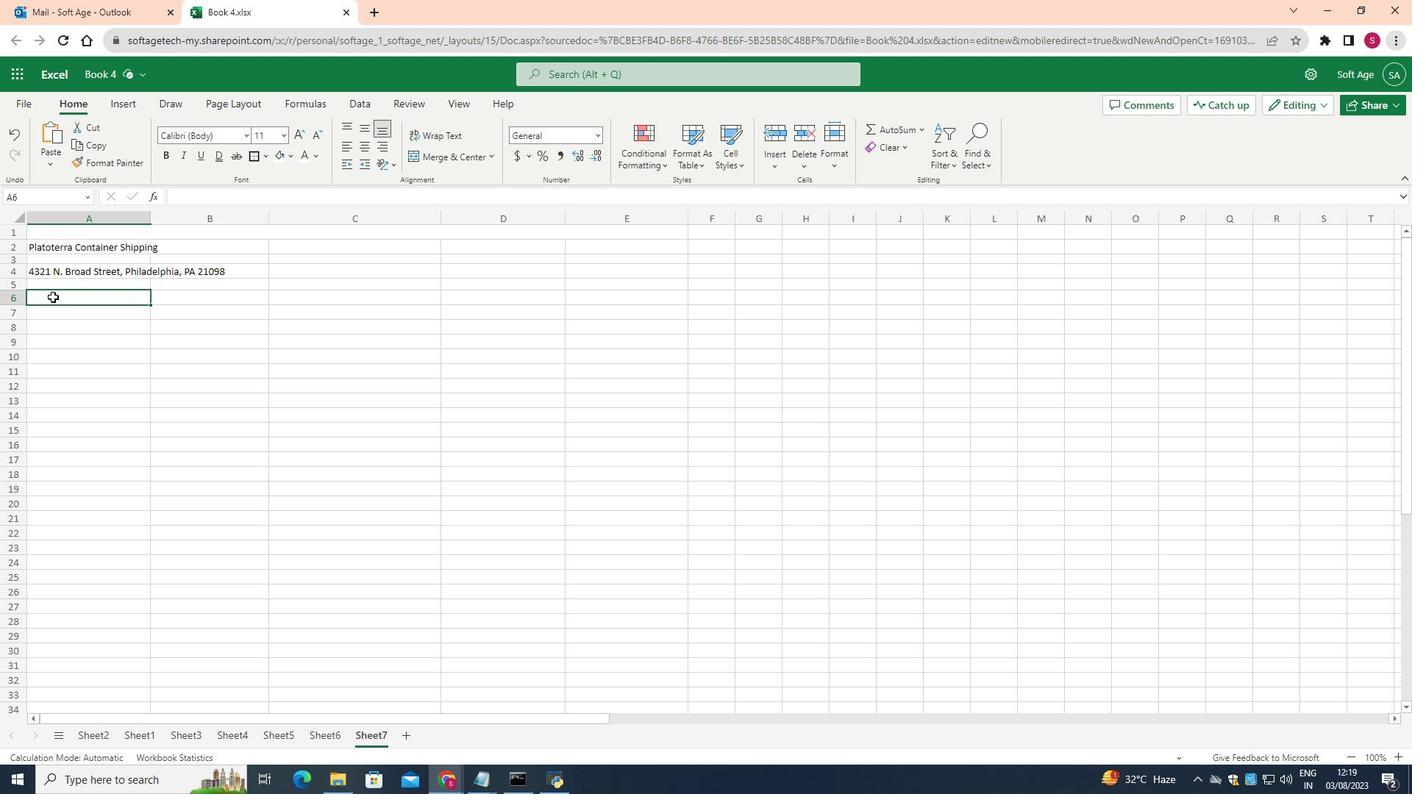 
Action: Key pressed <Key.shift>P<Key.shift_r><Key.shift_r><Key.shift_r><Key.shift_r><Key.shift_r>:<Key.space>604-555-0164<Key.space><Key.shift_r><Key.shift_r><Key.shift_r><Key.shift_r><Key.shift_r>|<Key.space><Key.shift>F<Key.shift_r>:<Key.space>604-555-0165
Screenshot: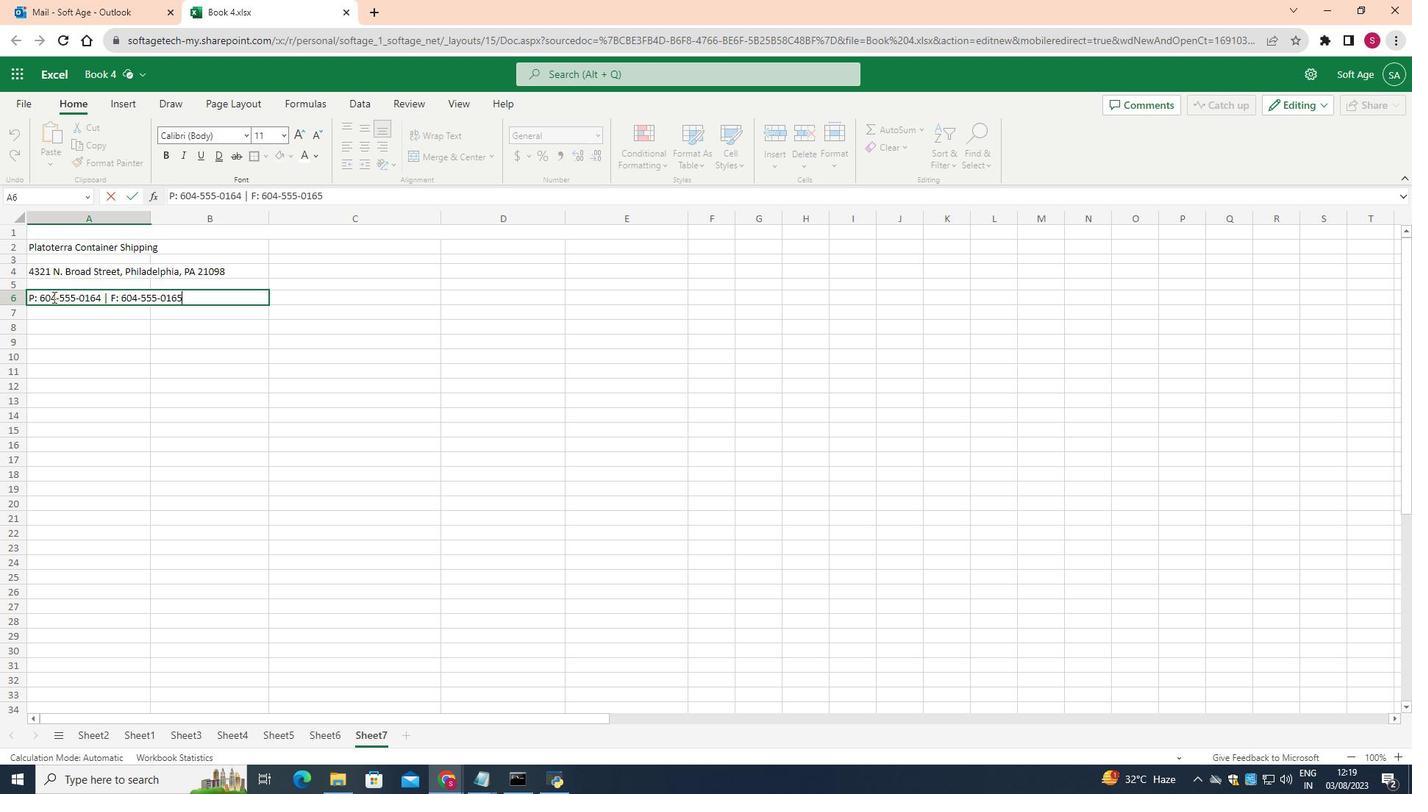 
Action: Mouse moved to (52, 317)
Screenshot: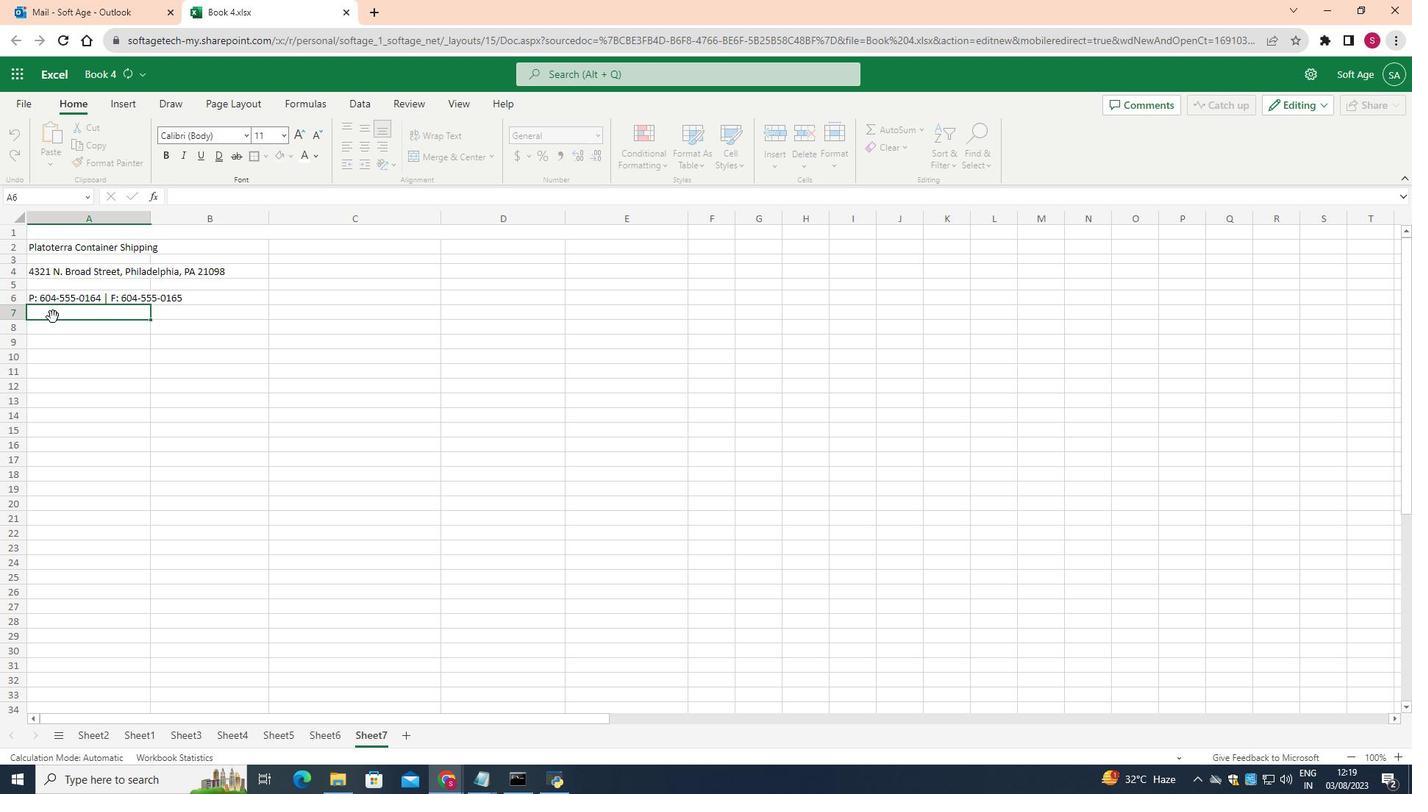 
Action: Mouse pressed left at (52, 317)
Screenshot: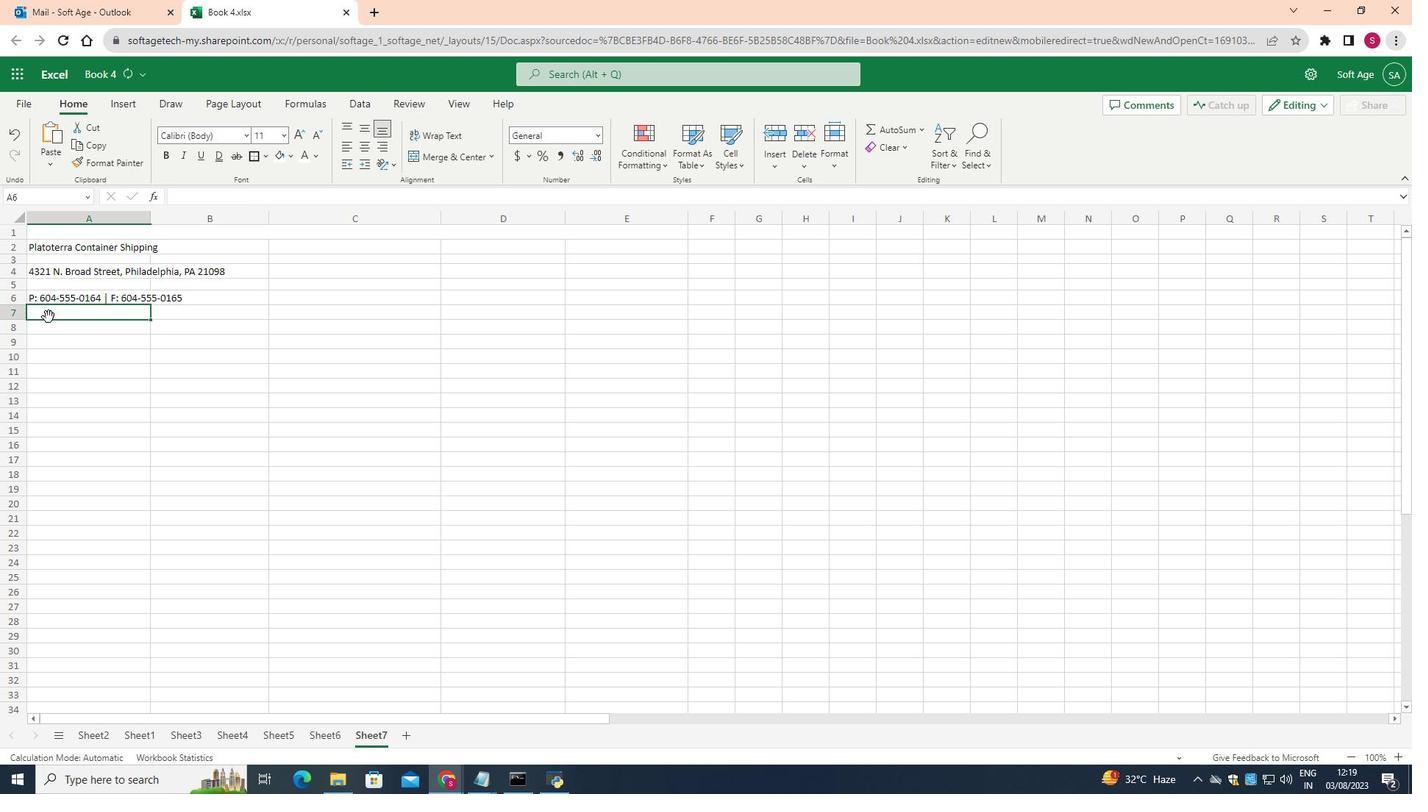 
Action: Mouse moved to (19, 321)
Screenshot: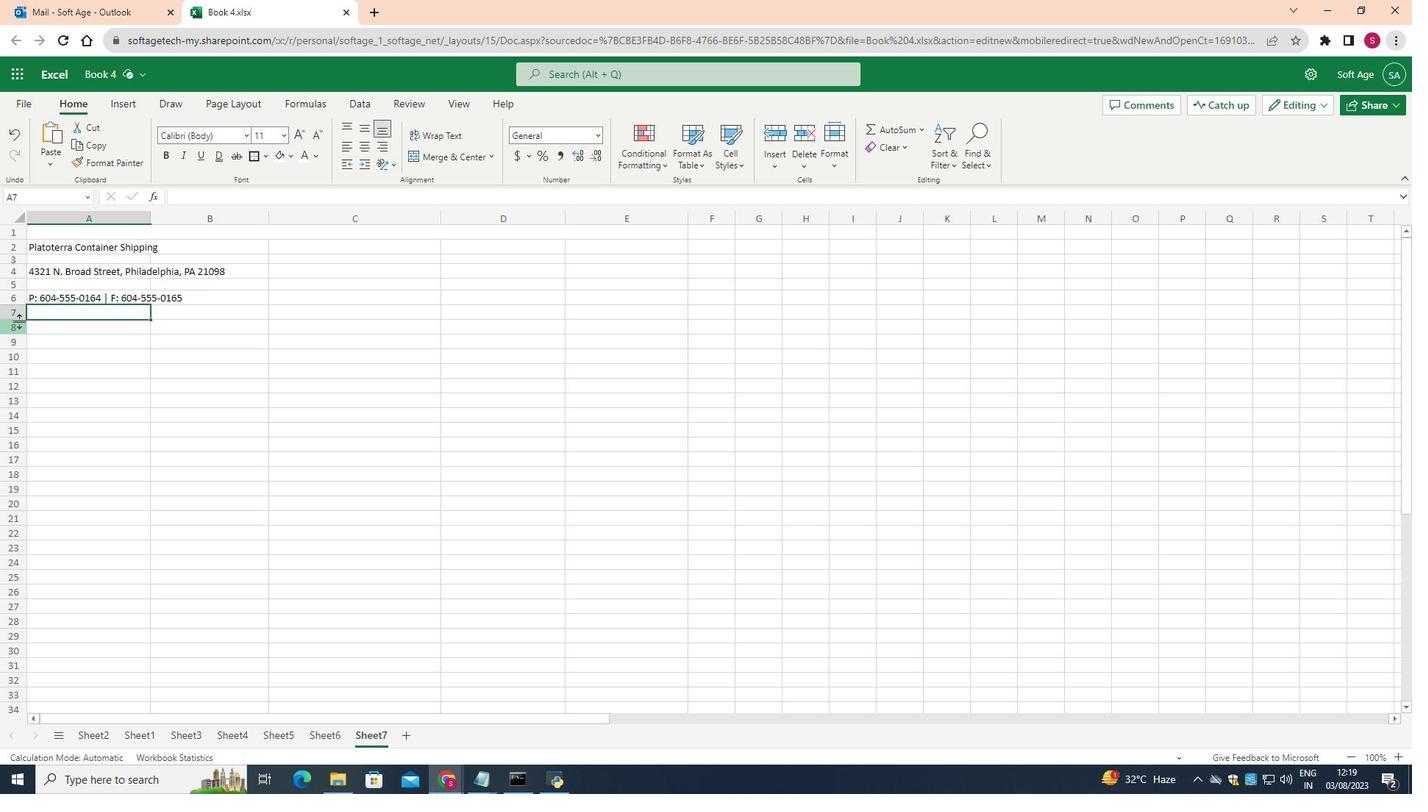 
Action: Mouse pressed left at (19, 321)
Screenshot: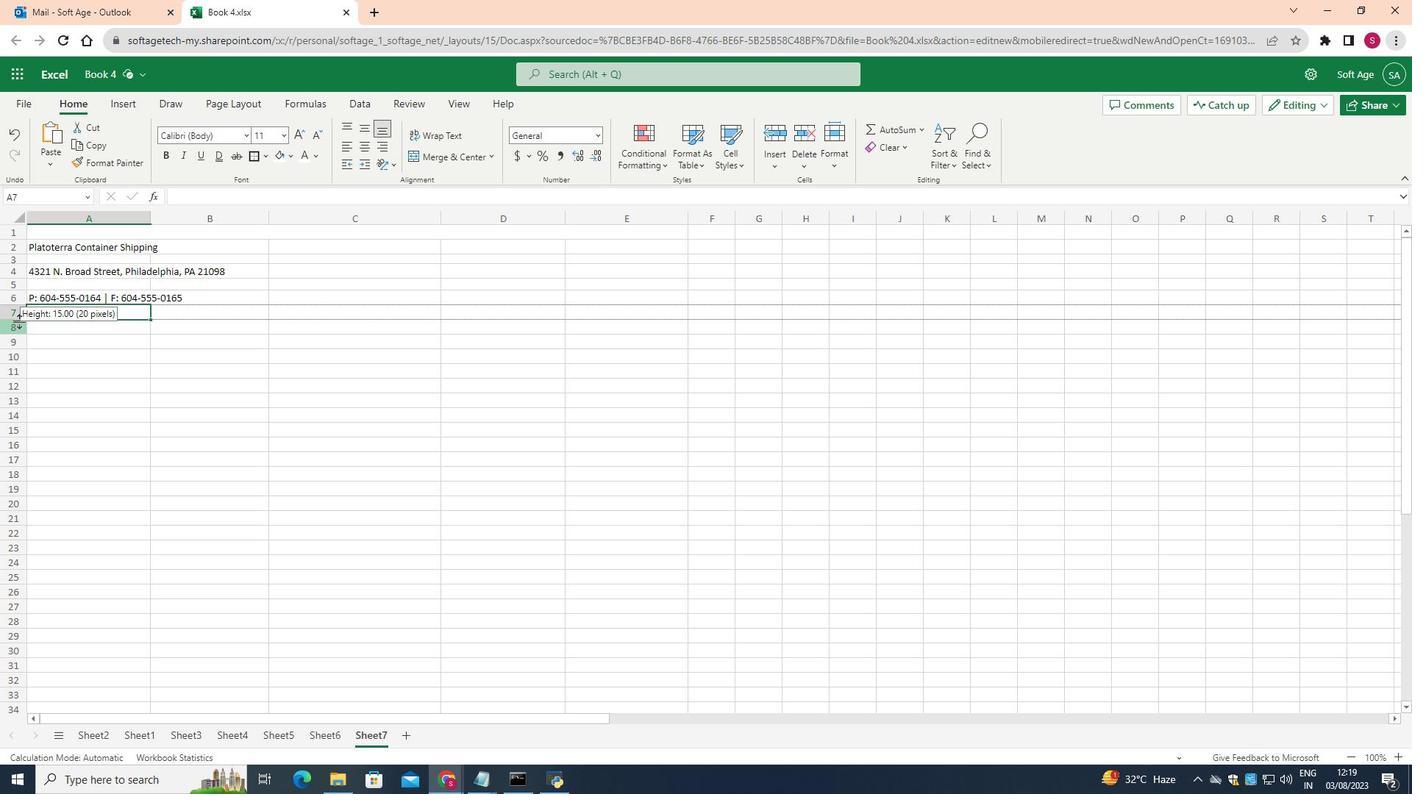 
Action: Mouse moved to (55, 321)
Screenshot: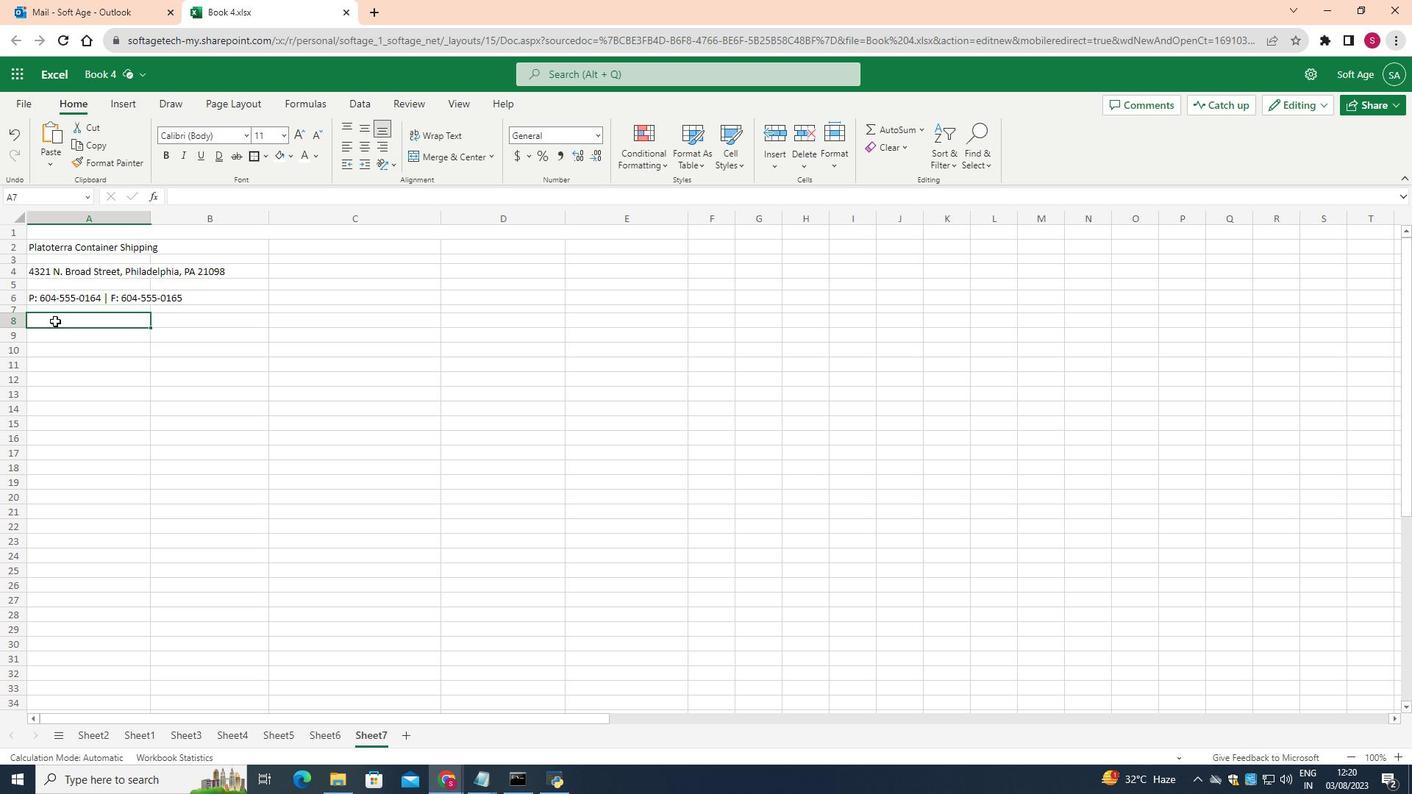 
Action: Mouse pressed left at (55, 321)
Screenshot: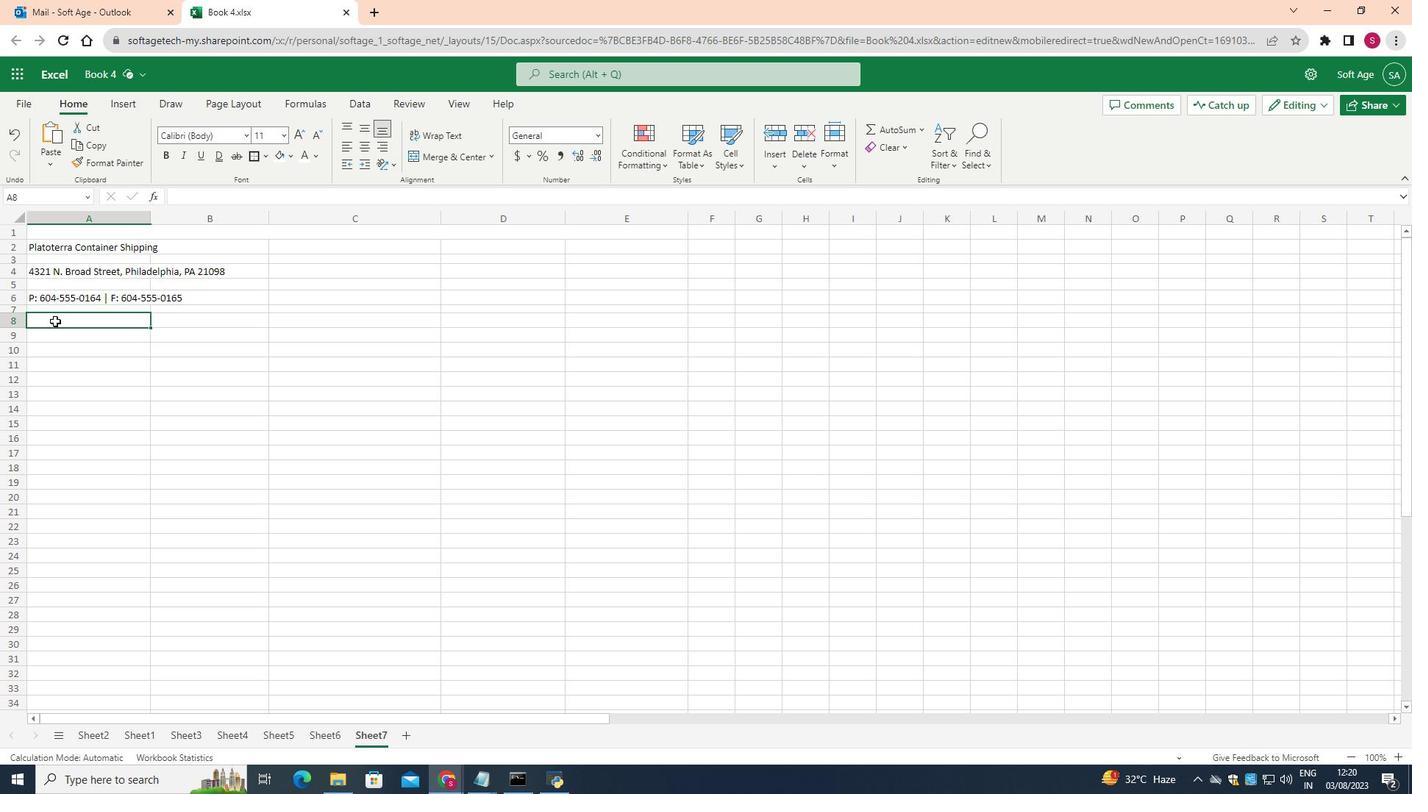 
Action: Key pressed www.greatsiteaddress.com
Screenshot: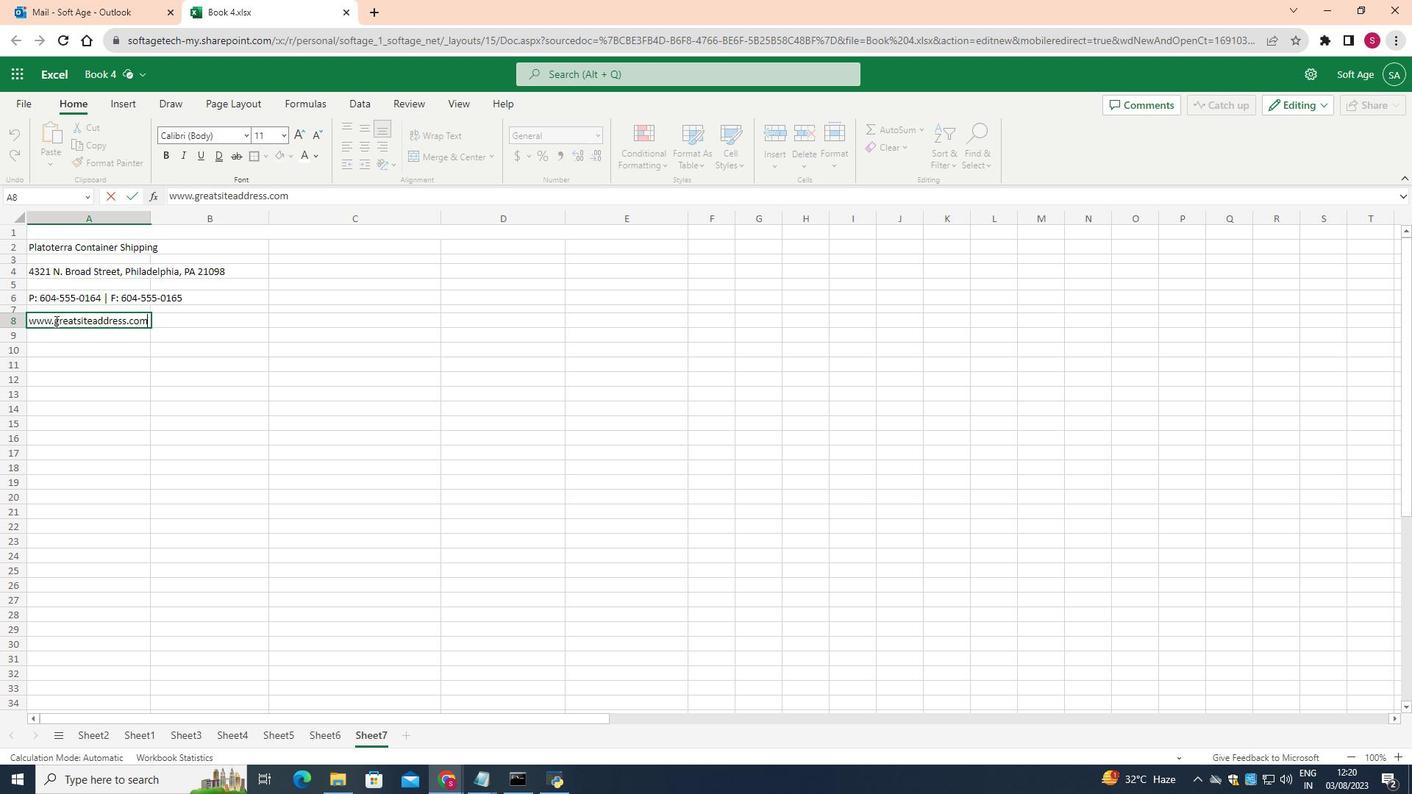 
Action: Mouse moved to (116, 479)
Screenshot: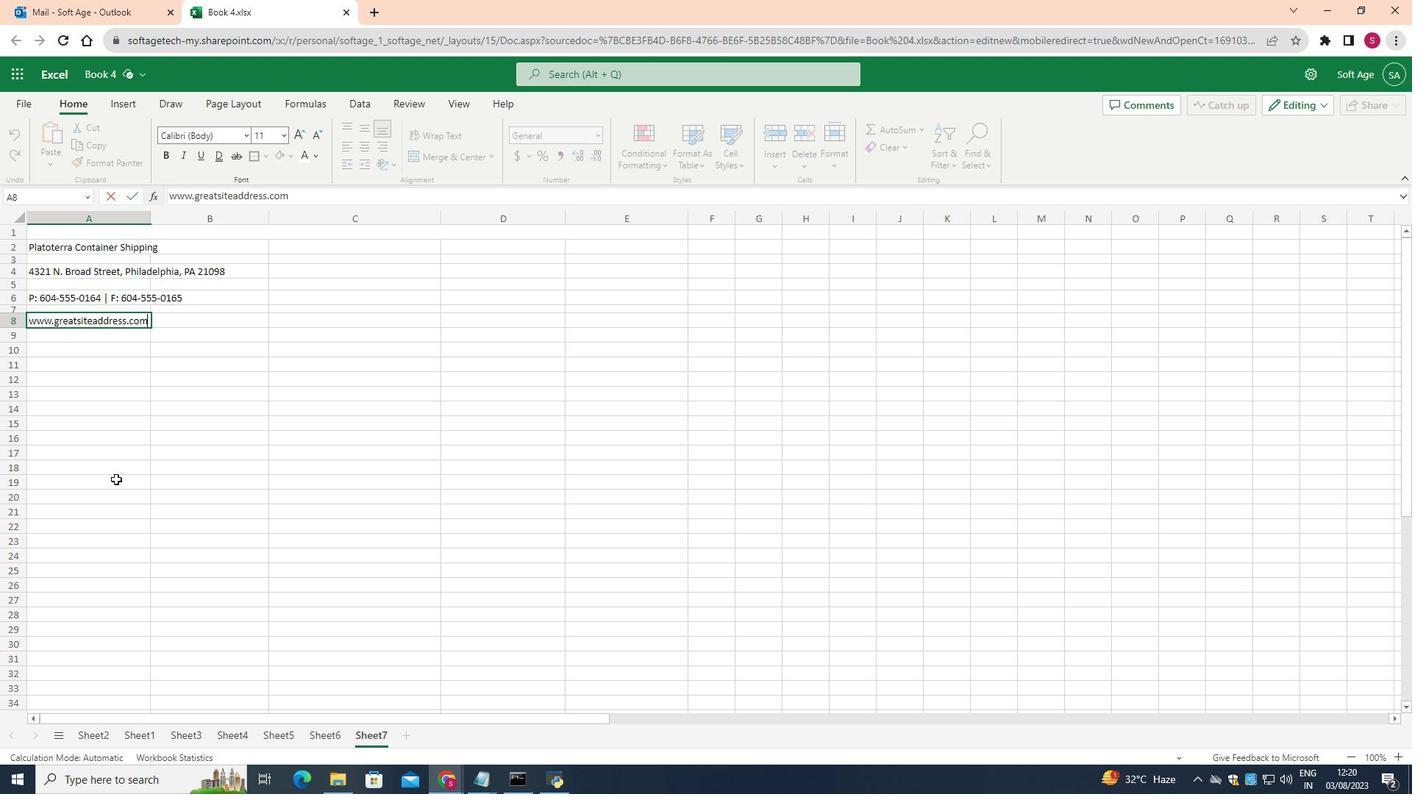 
Action: Mouse pressed left at (116, 479)
Screenshot: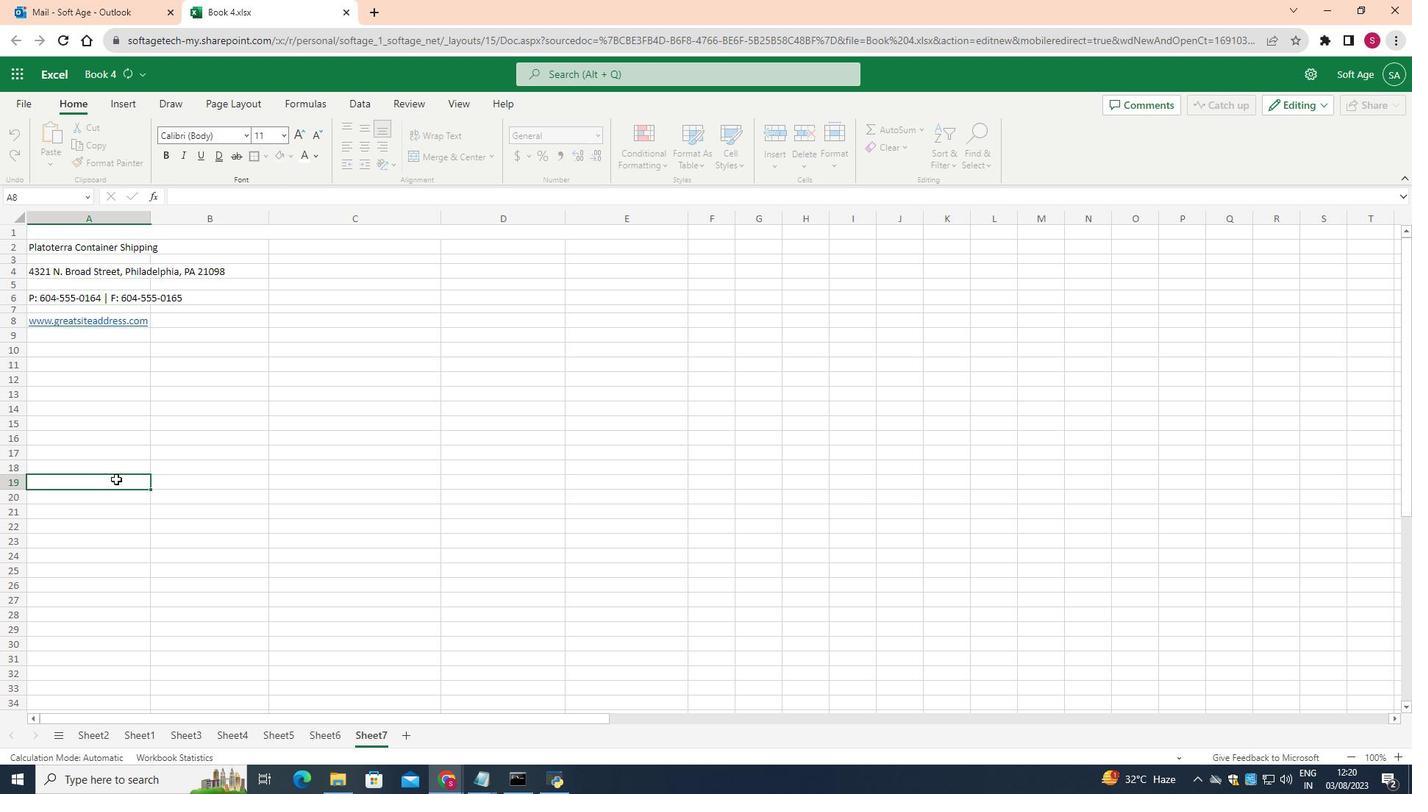 
Action: Mouse moved to (152, 250)
Screenshot: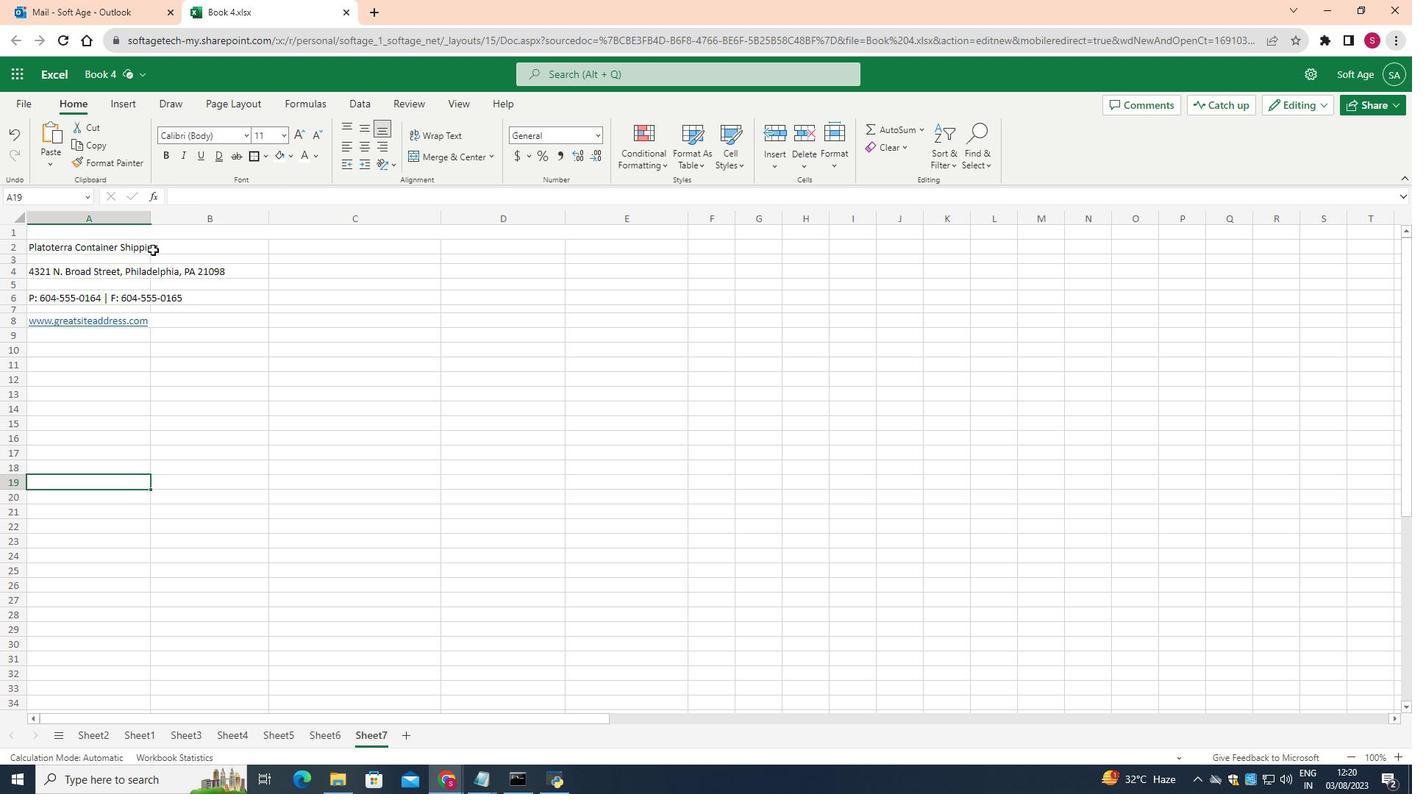 
Action: Mouse pressed left at (152, 250)
Screenshot: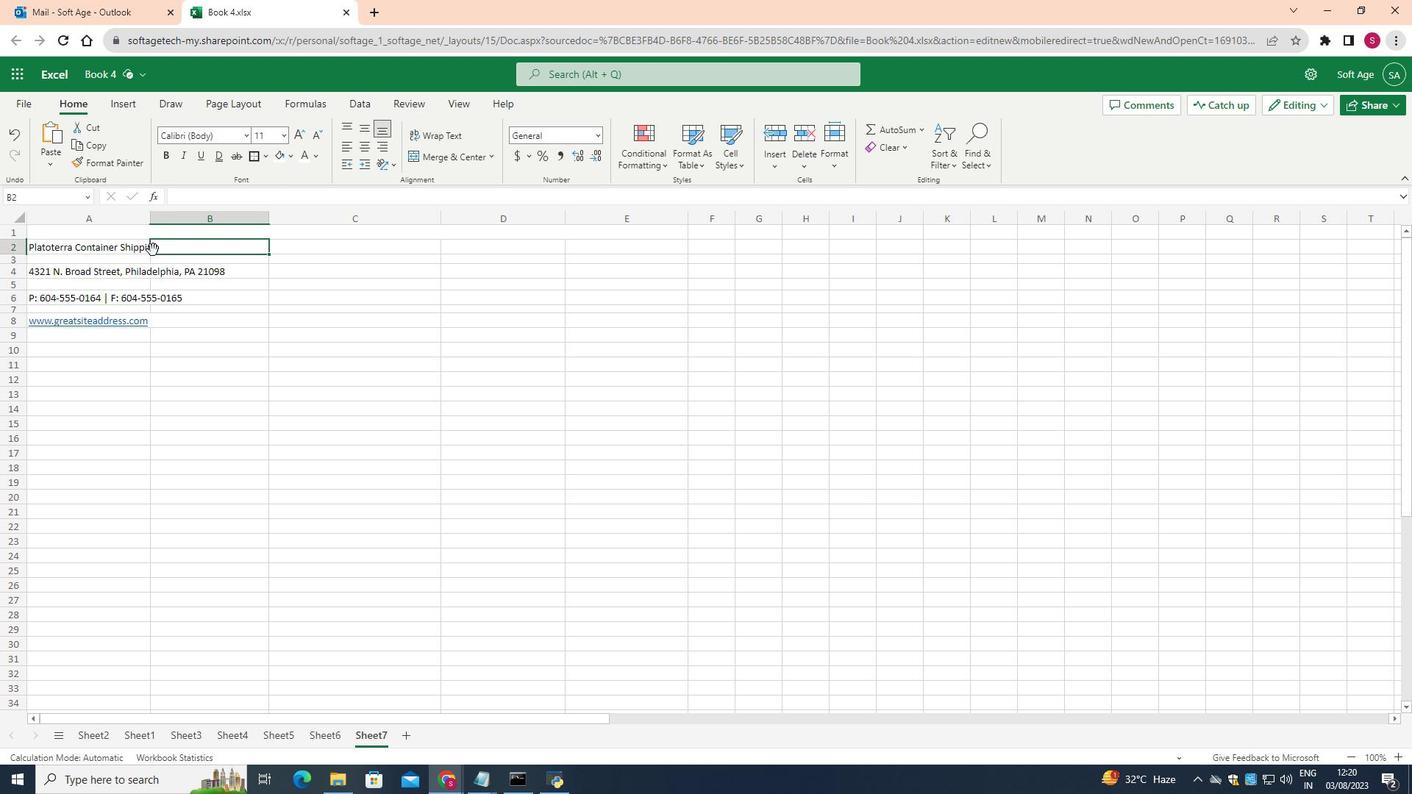 
Action: Mouse moved to (90, 247)
Screenshot: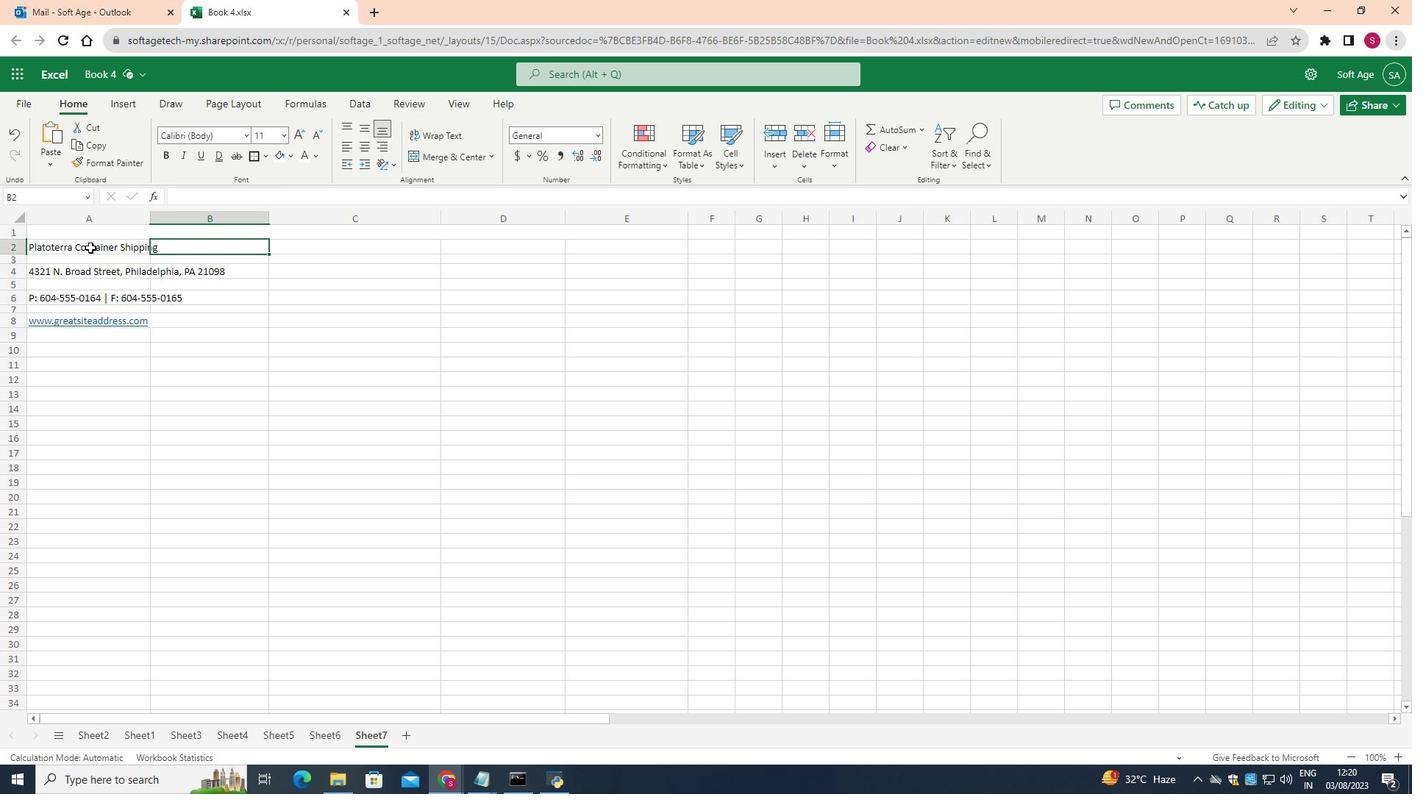 
Action: Mouse pressed left at (90, 247)
Screenshot: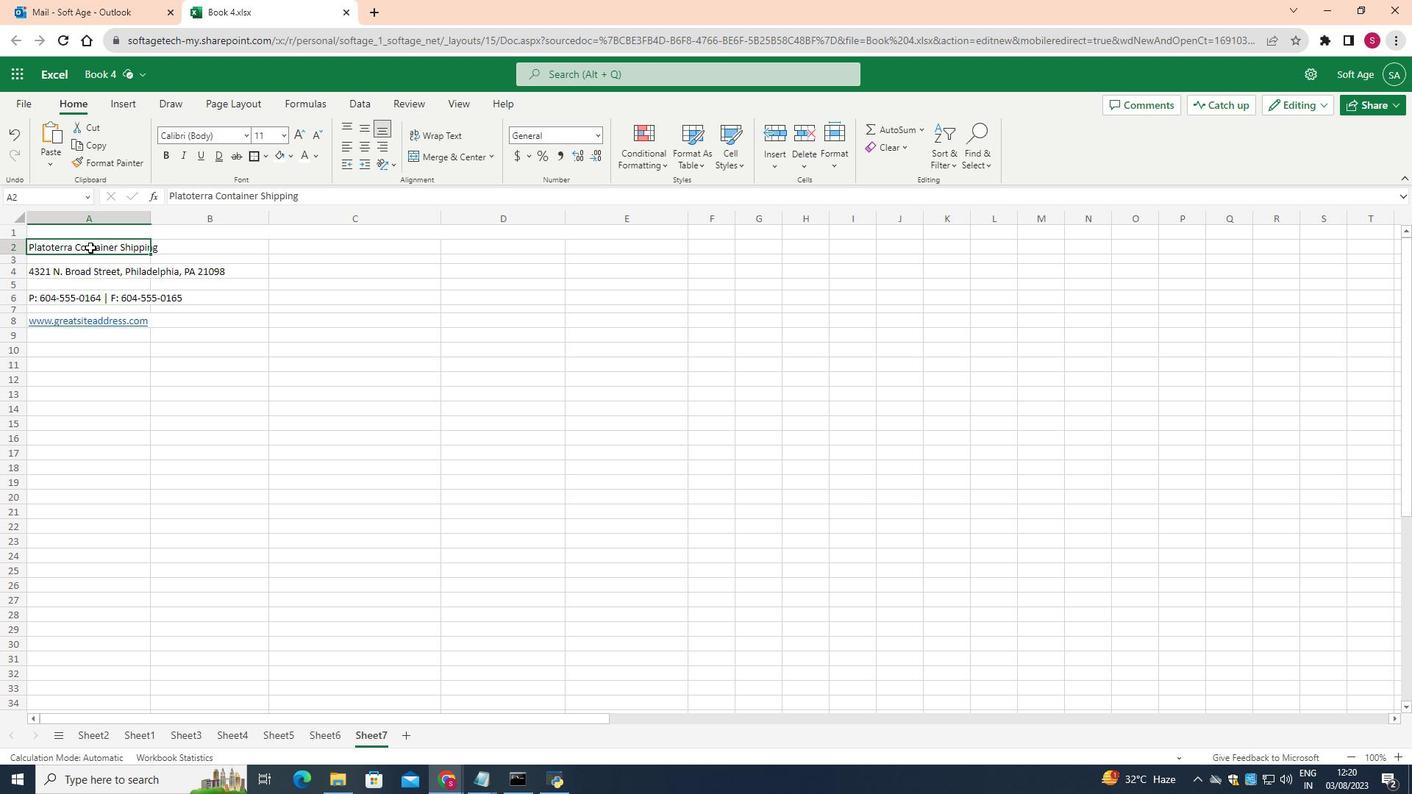 
Action: Mouse moved to (280, 133)
Screenshot: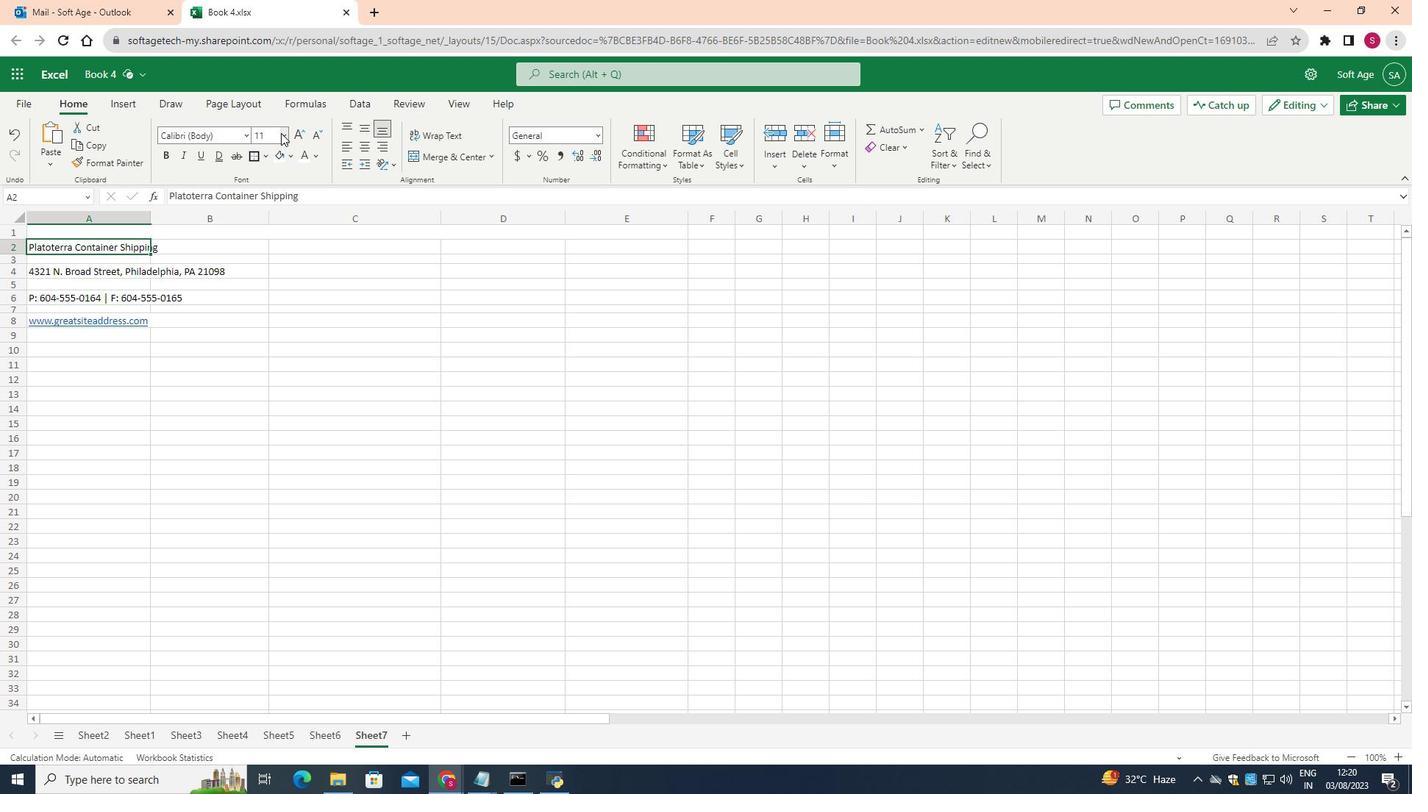 
Action: Mouse pressed left at (280, 133)
Screenshot: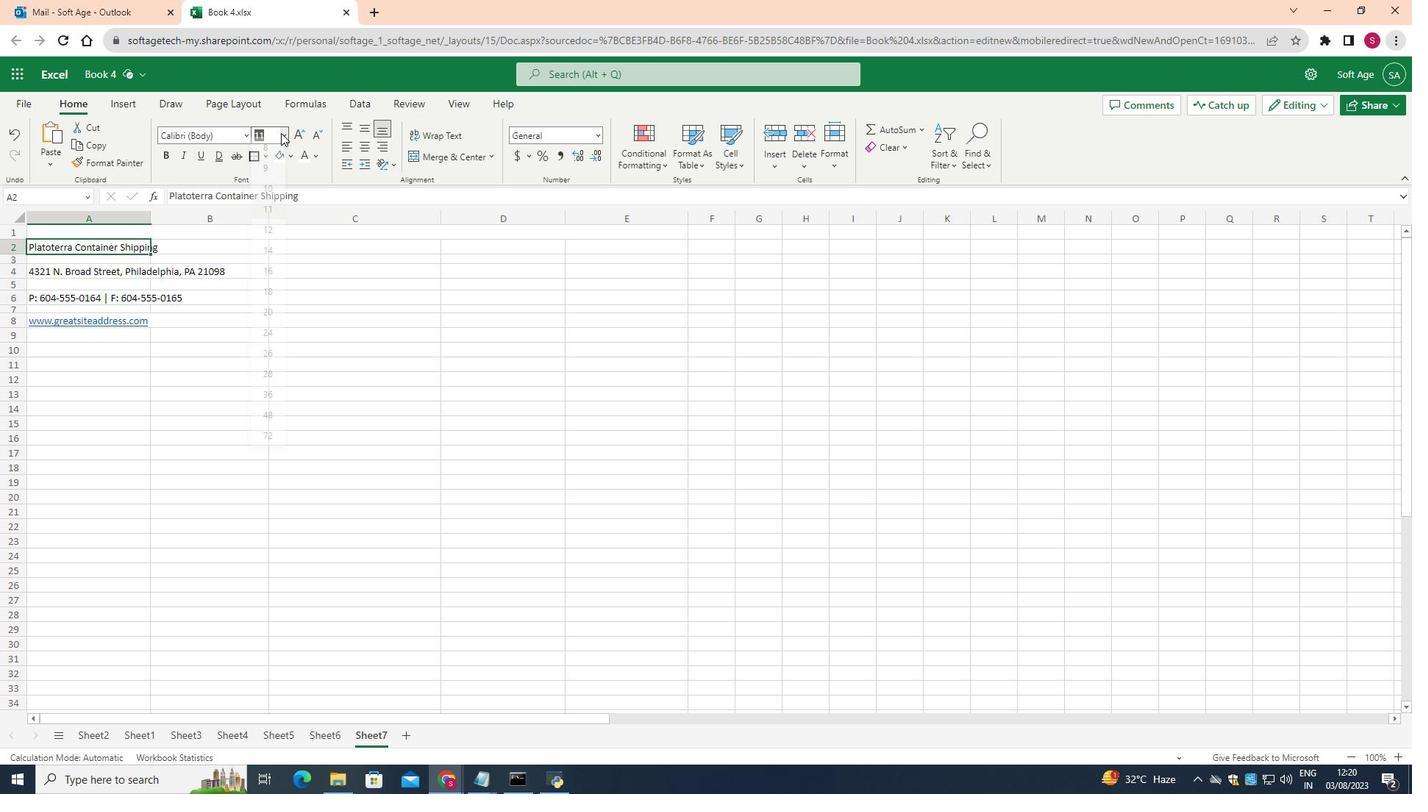 
Action: Mouse moved to (264, 314)
Screenshot: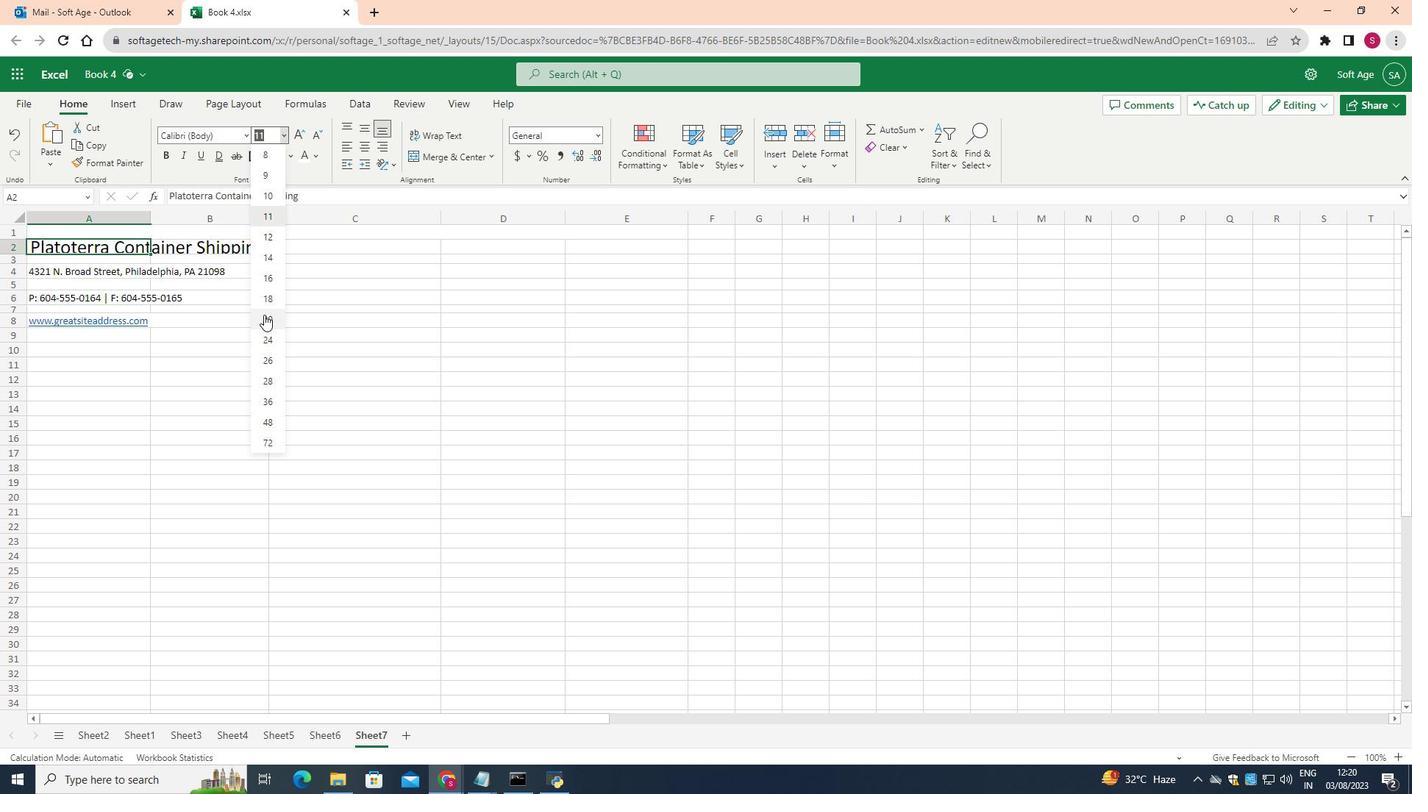 
Action: Mouse pressed left at (264, 314)
Screenshot: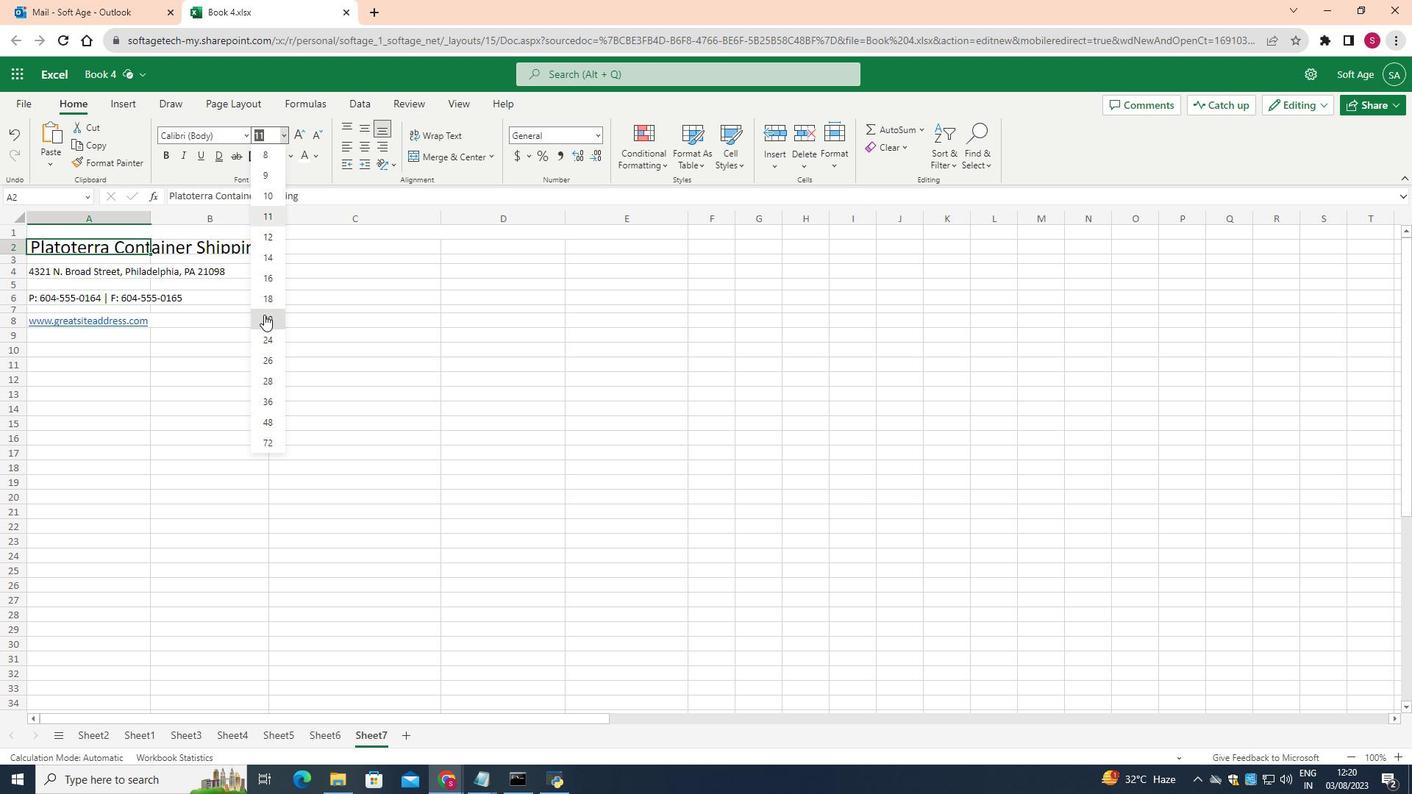 
Action: Mouse moved to (52, 283)
Screenshot: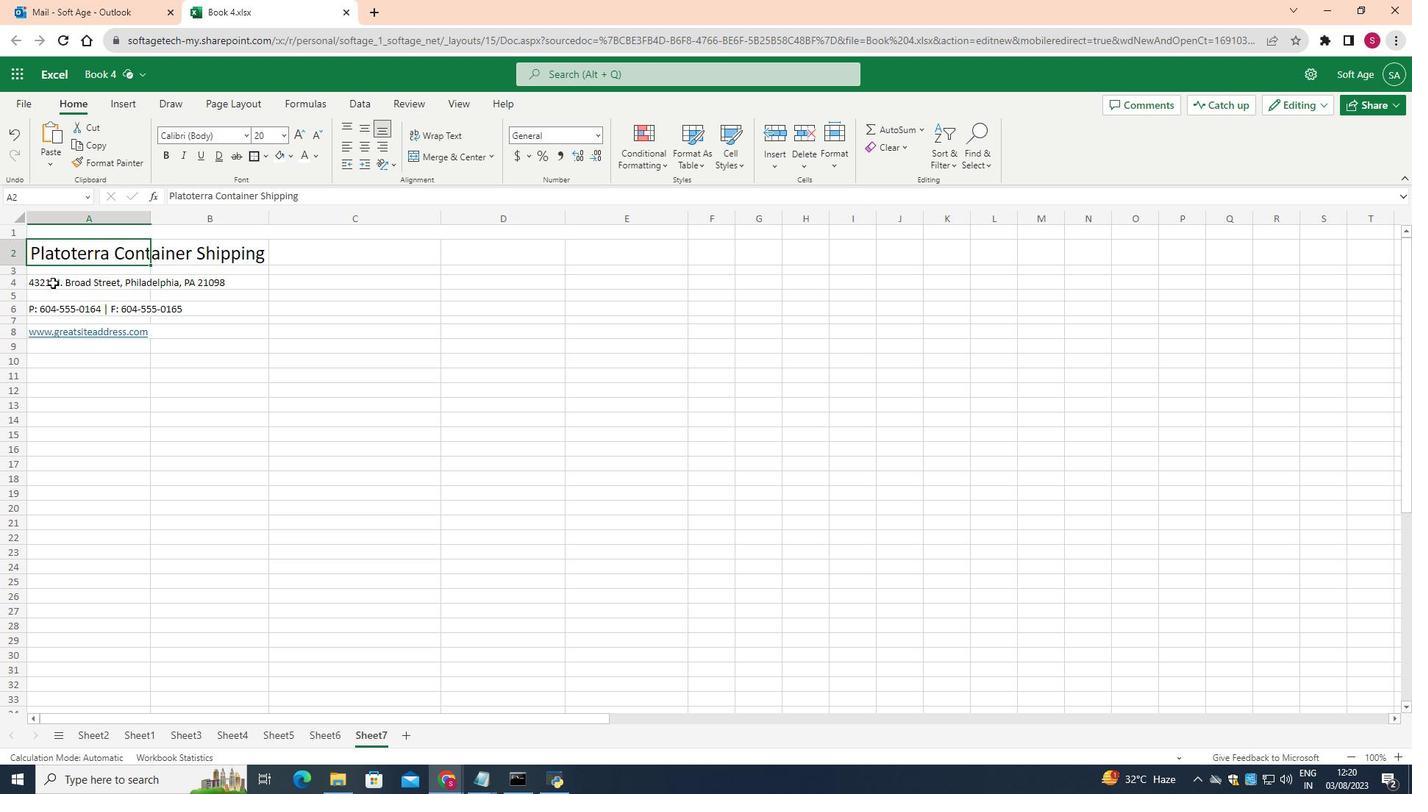 
Action: Mouse pressed left at (52, 283)
Screenshot: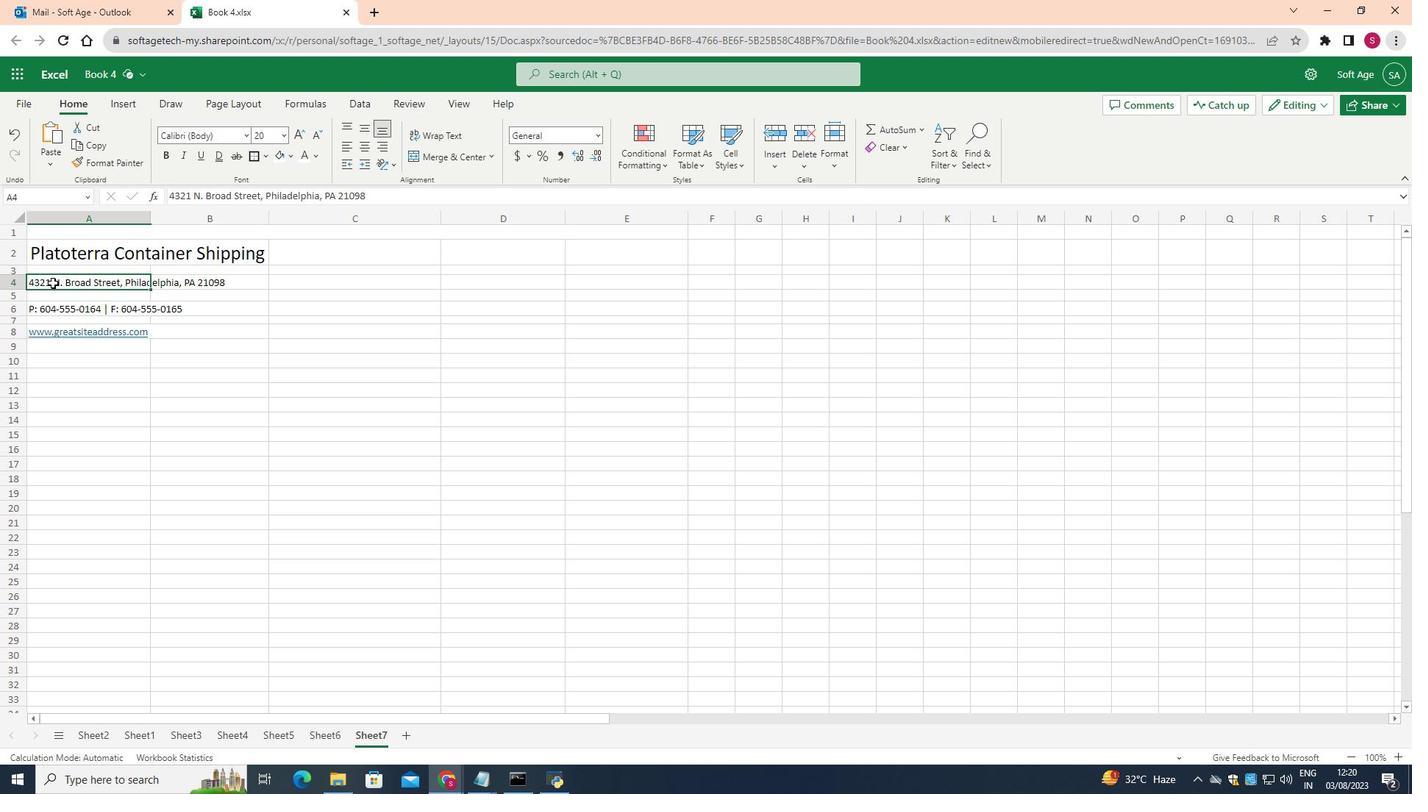 
Action: Mouse moved to (282, 133)
Screenshot: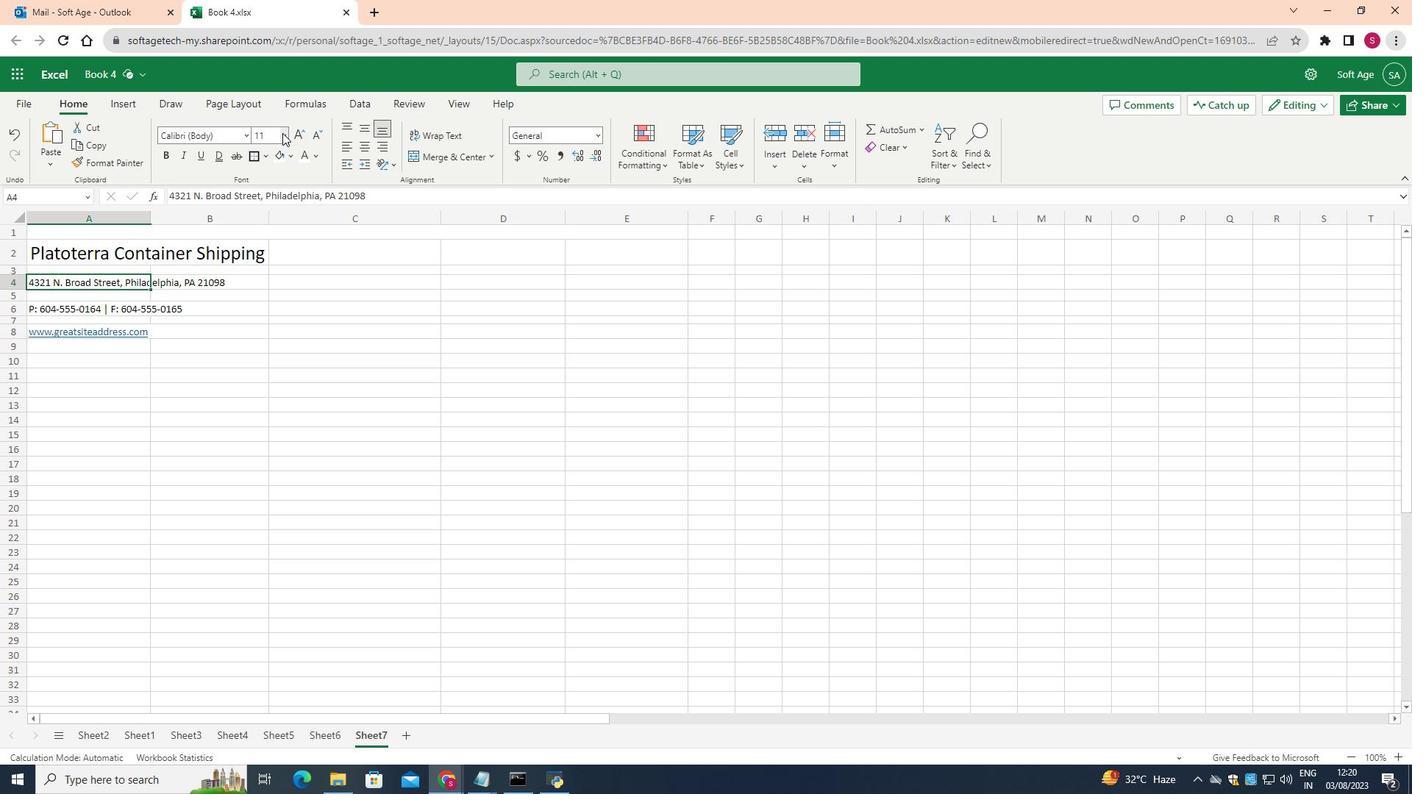 
Action: Mouse pressed left at (282, 133)
Screenshot: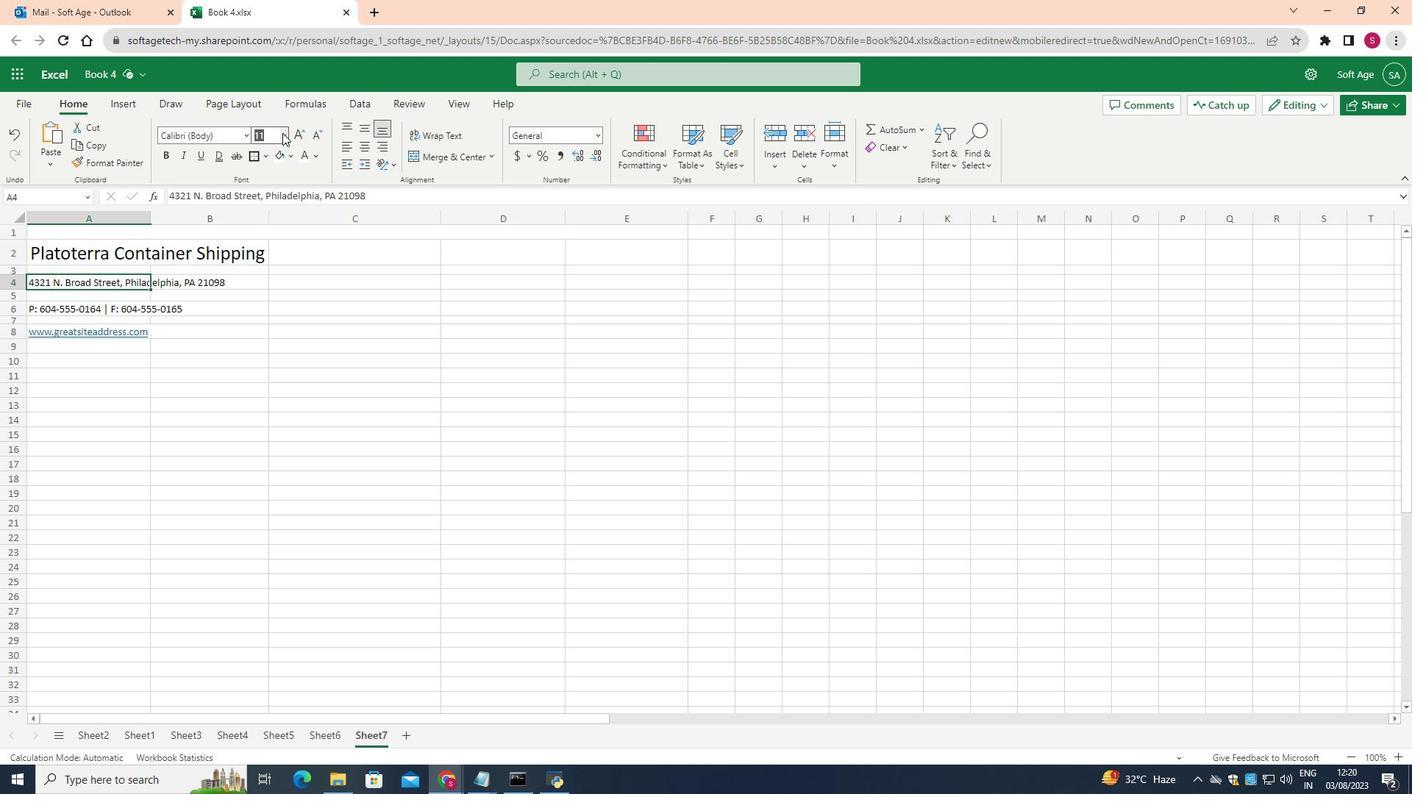 
Action: Mouse moved to (269, 258)
Screenshot: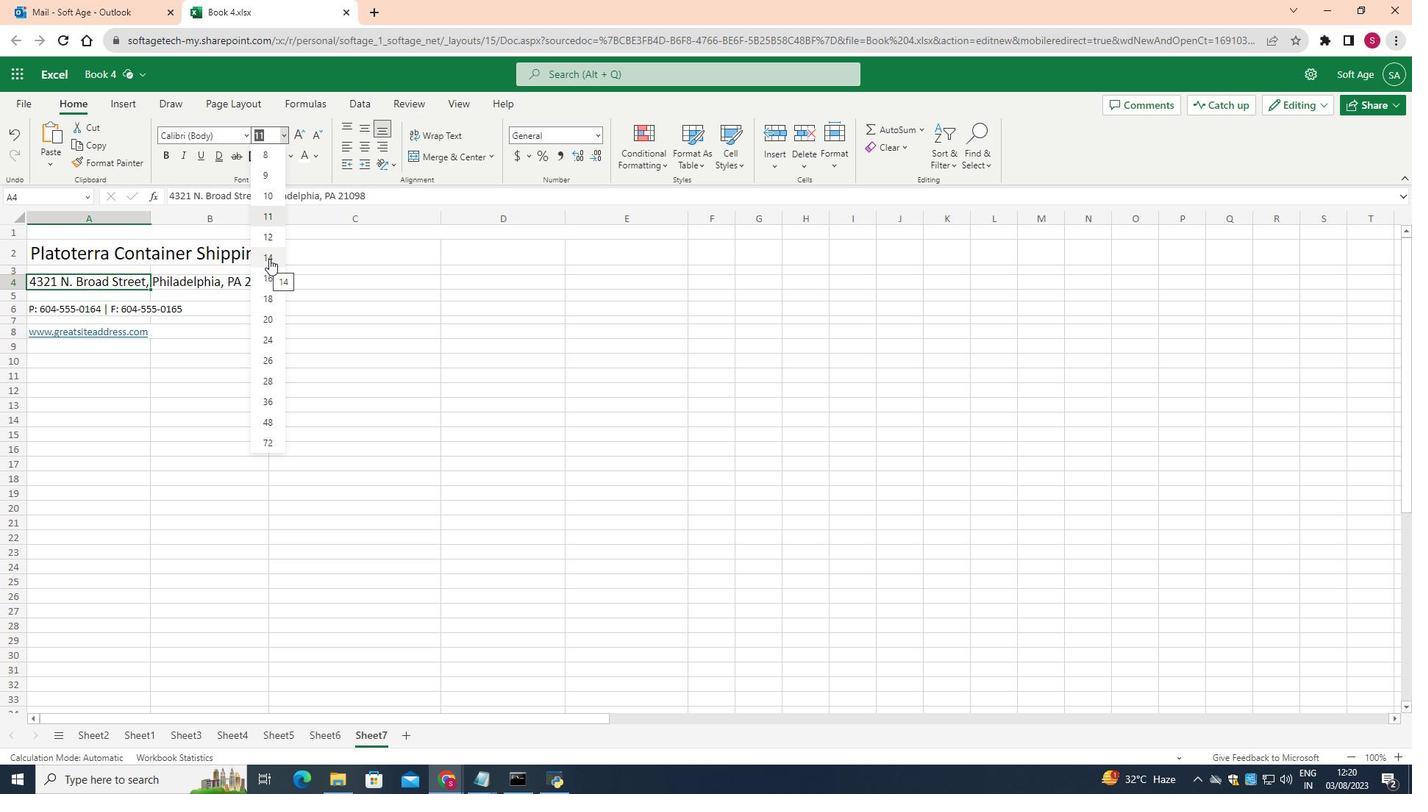 
Action: Mouse pressed left at (269, 258)
Screenshot: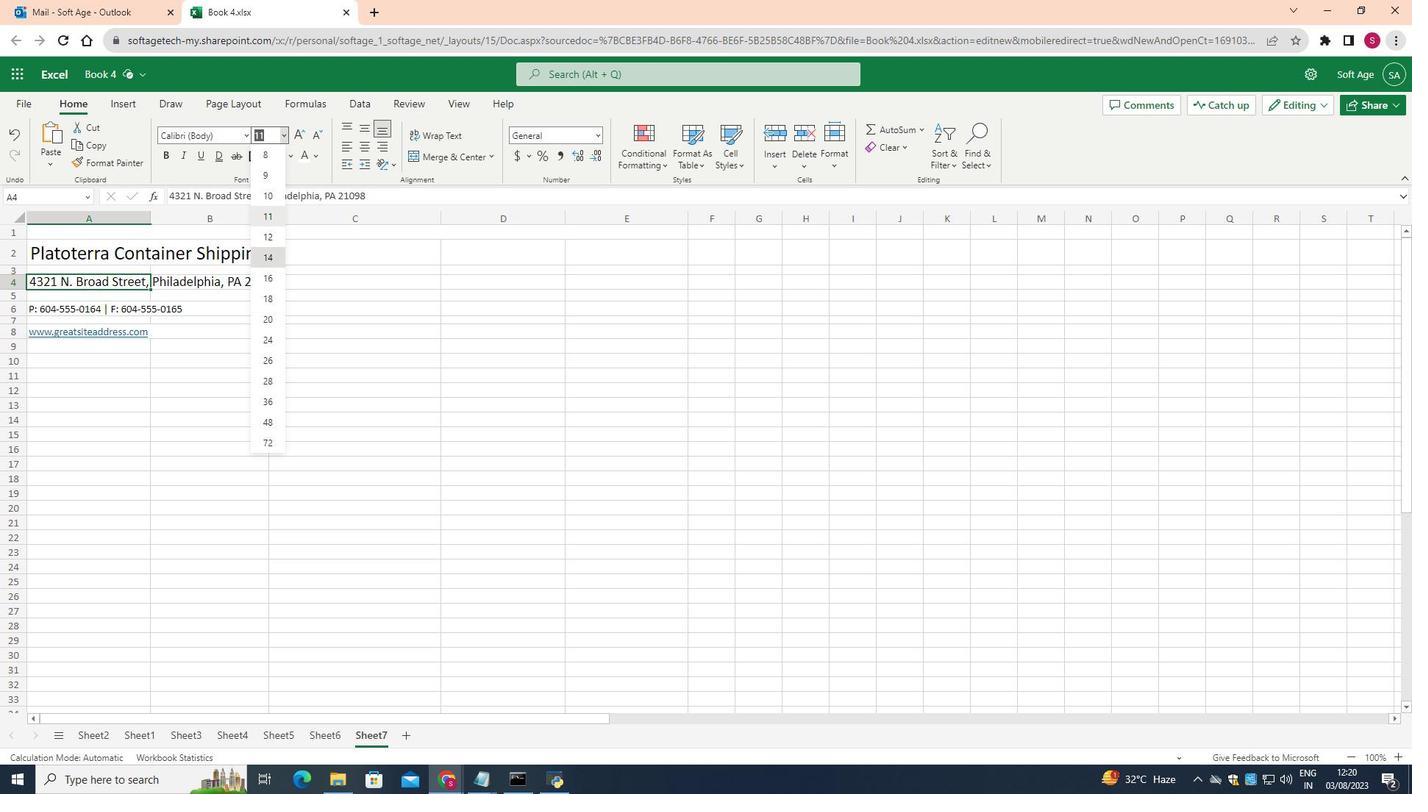
Action: Mouse moved to (67, 313)
Screenshot: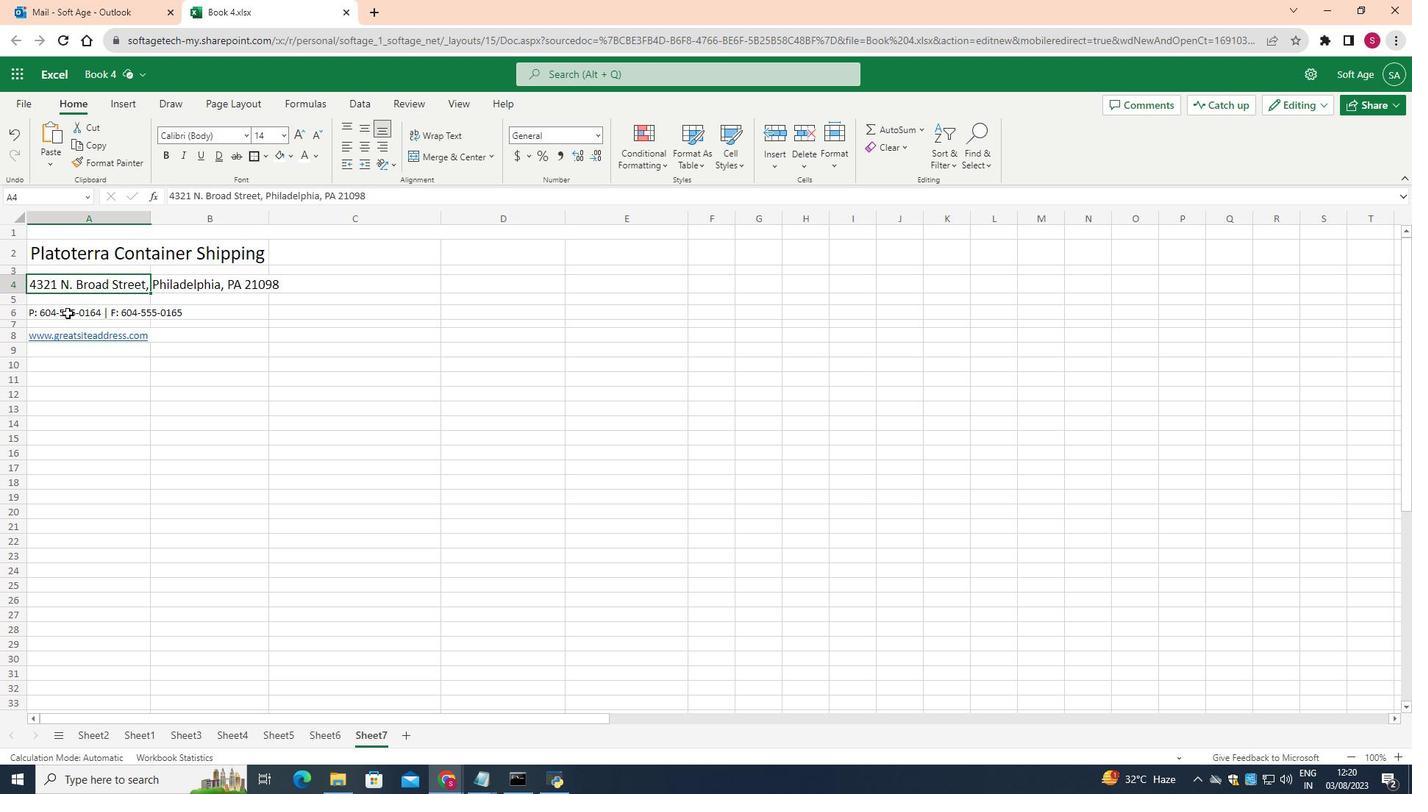 
Action: Mouse pressed left at (67, 313)
Screenshot: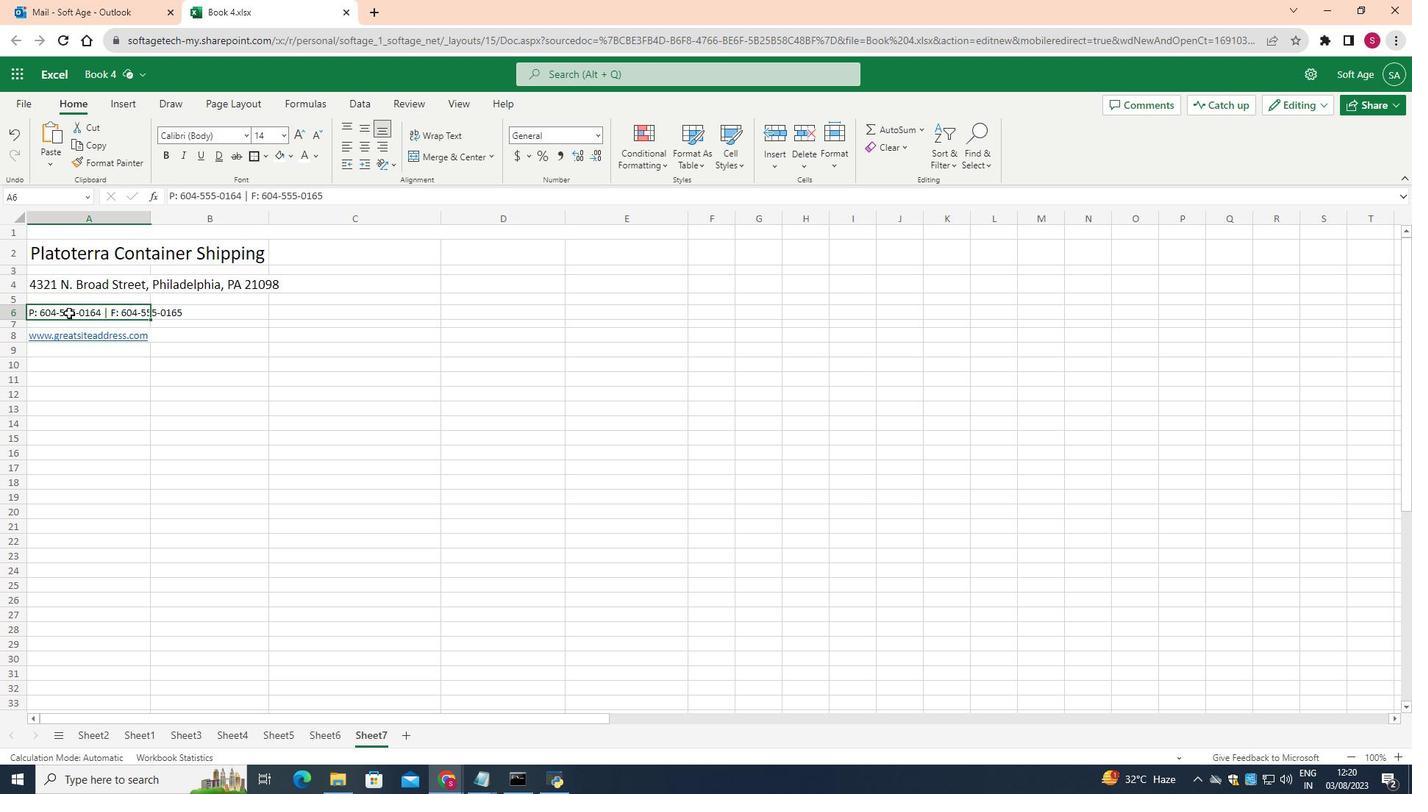 
Action: Mouse moved to (279, 132)
Screenshot: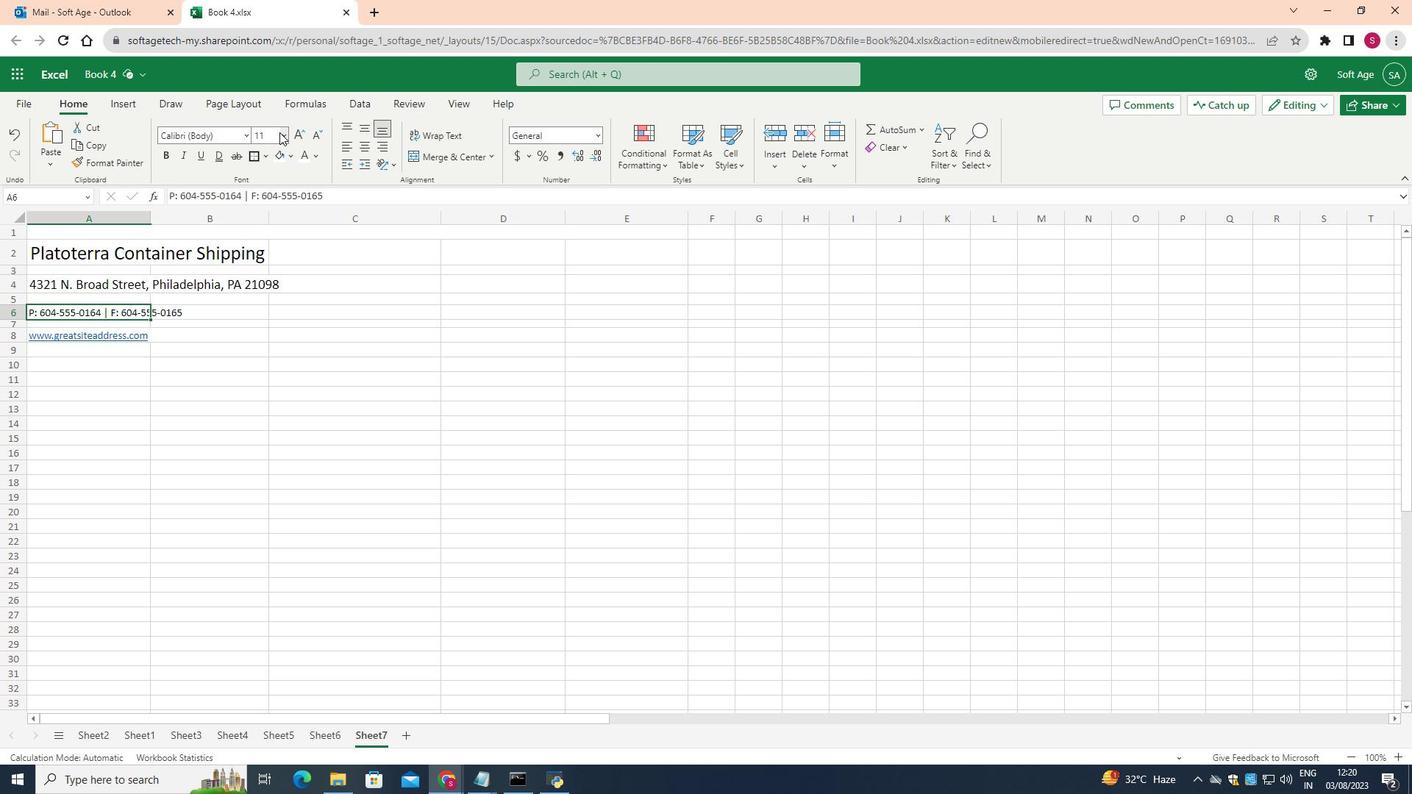 
Action: Mouse pressed left at (279, 132)
Screenshot: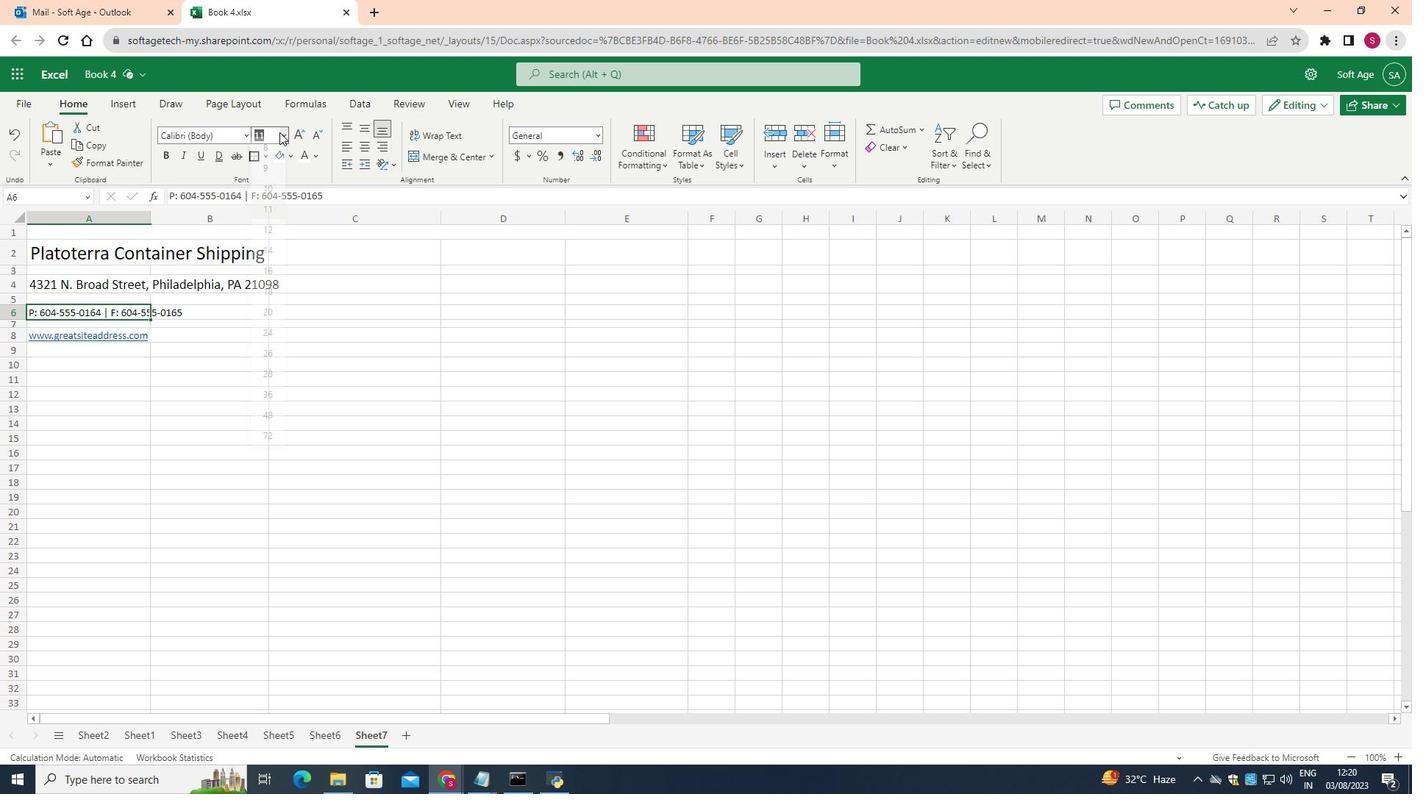 
Action: Mouse moved to (263, 252)
Screenshot: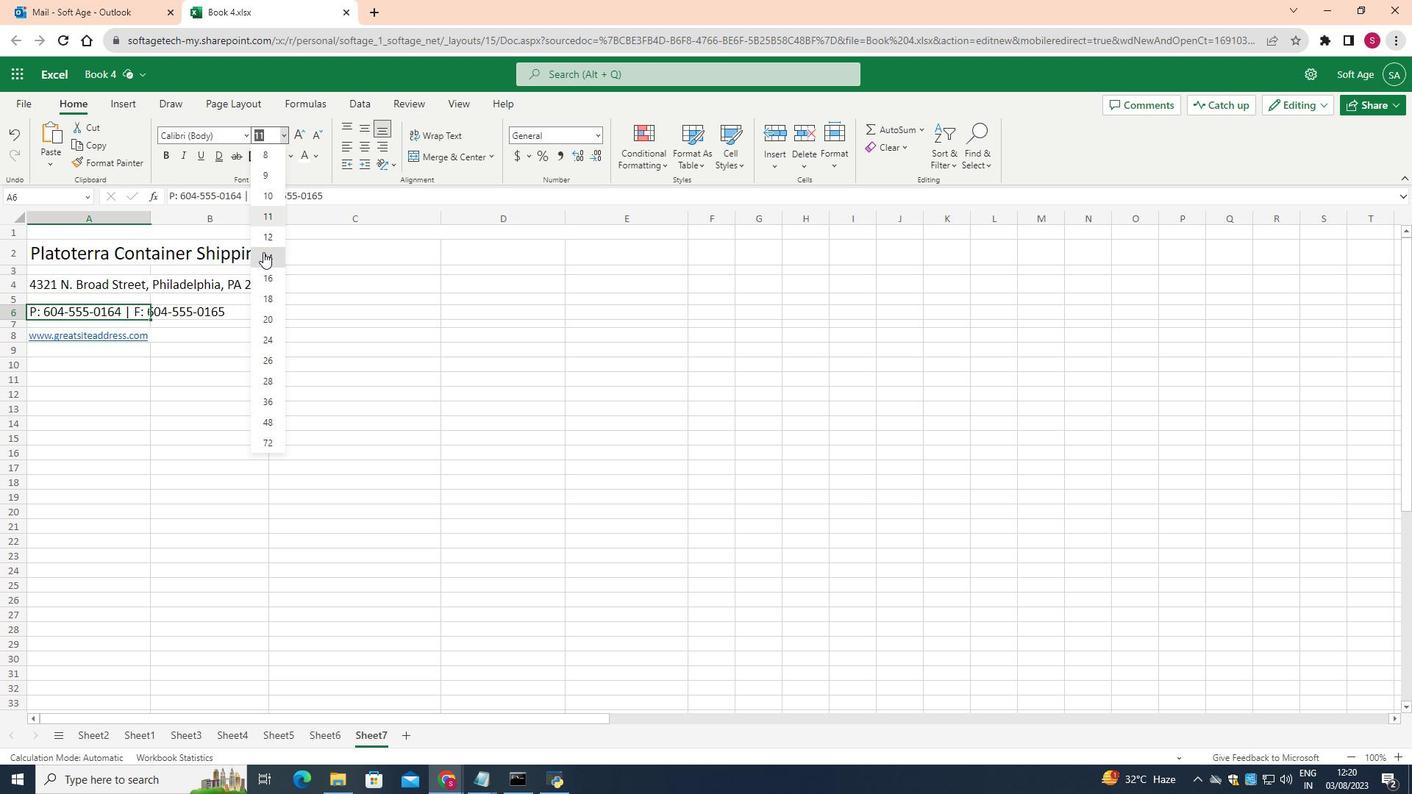 
Action: Mouse pressed left at (263, 252)
Screenshot: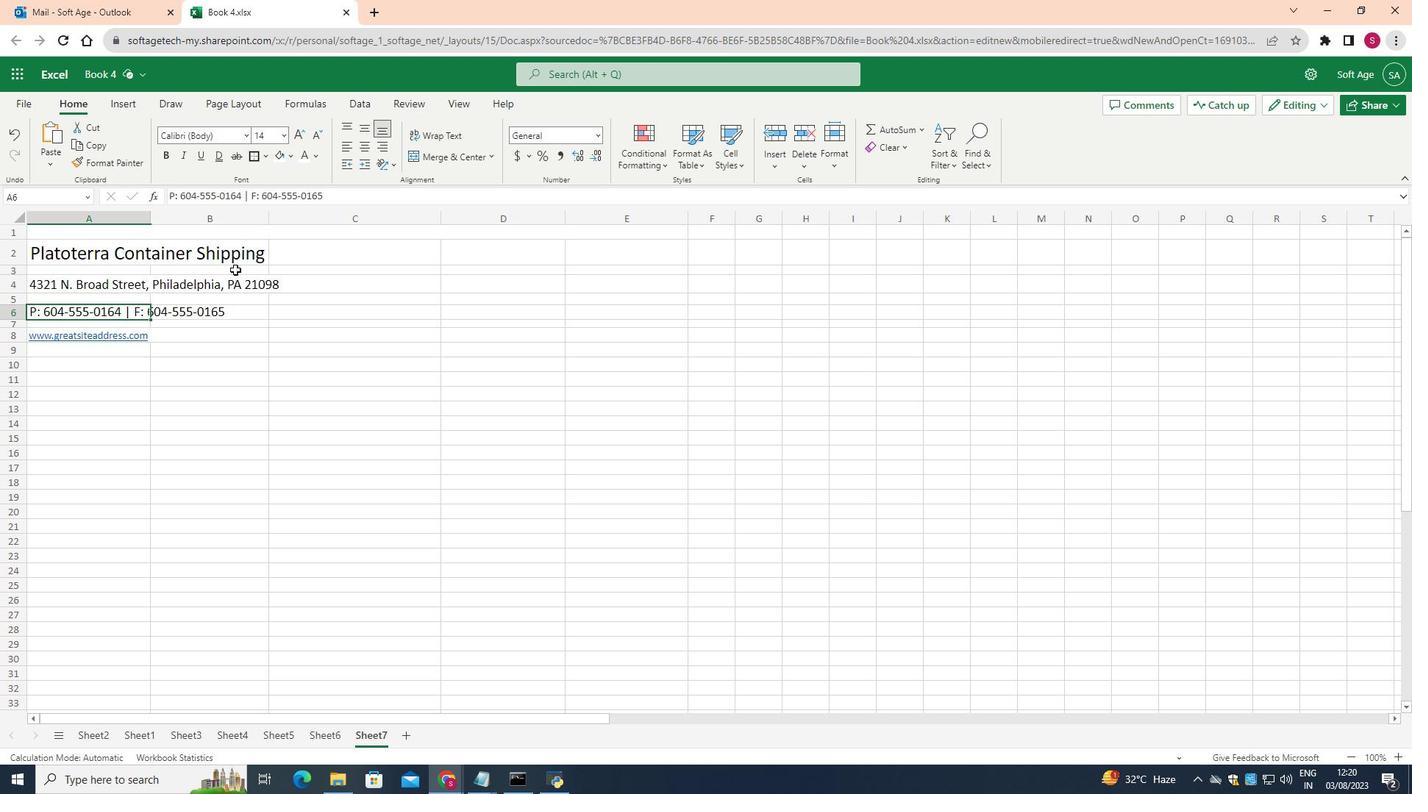 
Action: Mouse moved to (72, 330)
Screenshot: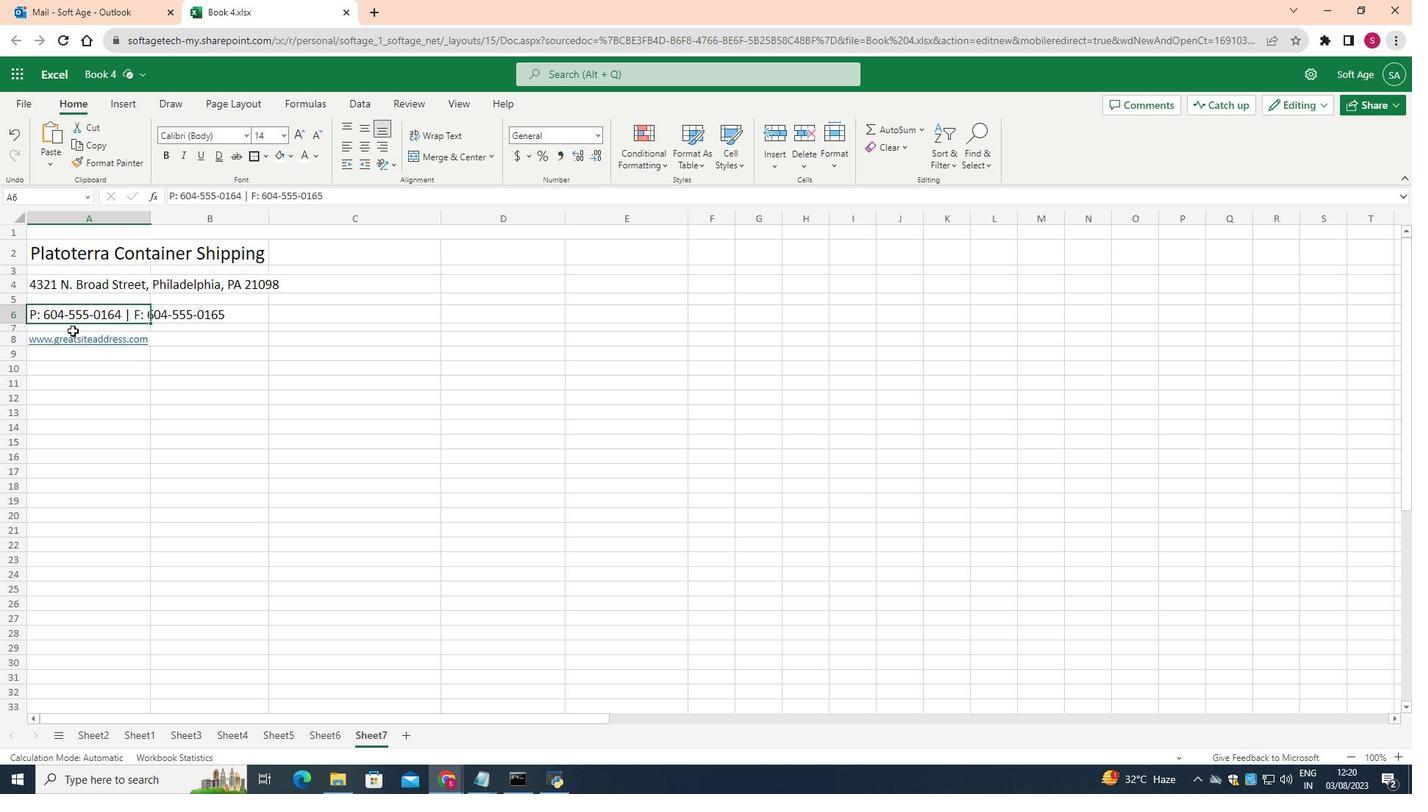 
Action: Mouse pressed left at (72, 330)
Screenshot: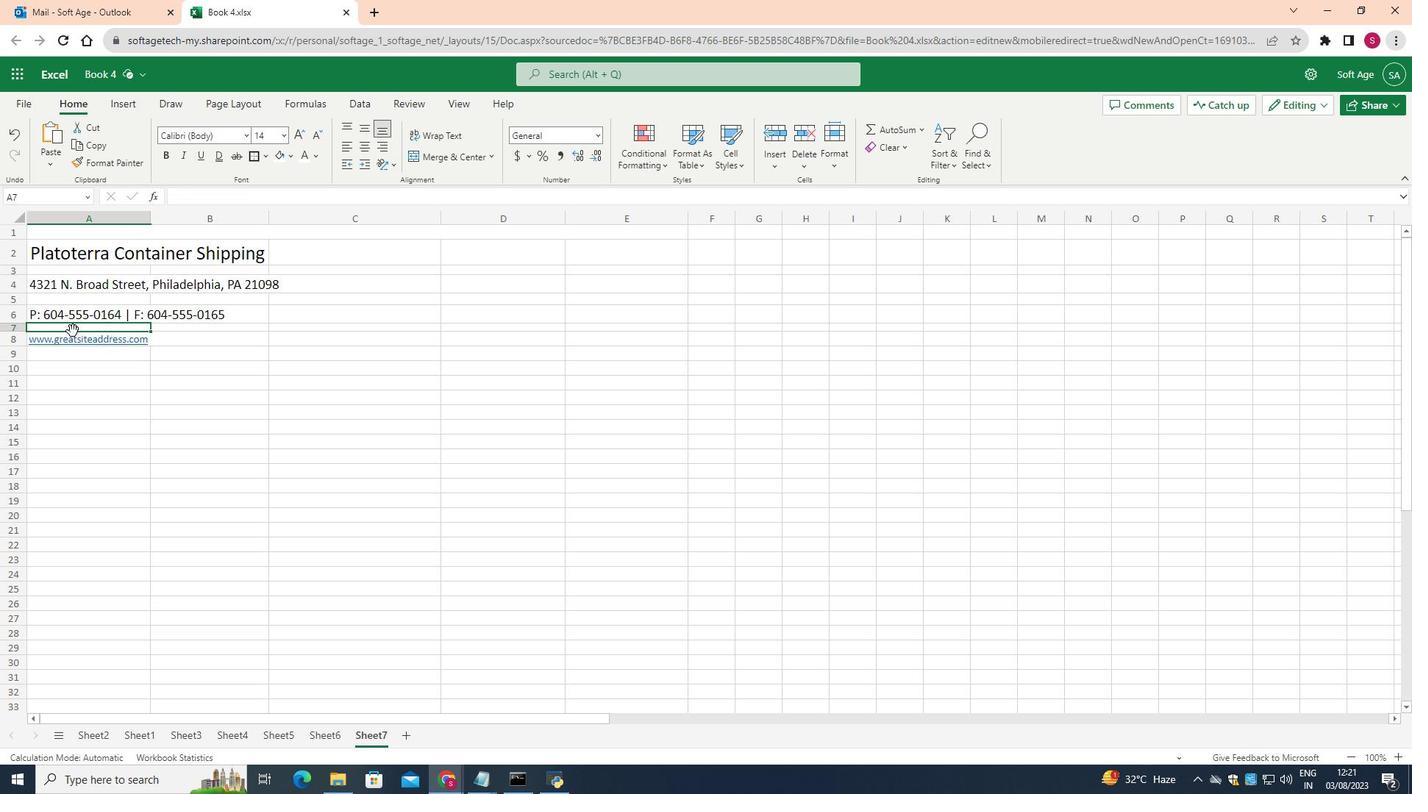 
Action: Mouse moved to (68, 339)
Screenshot: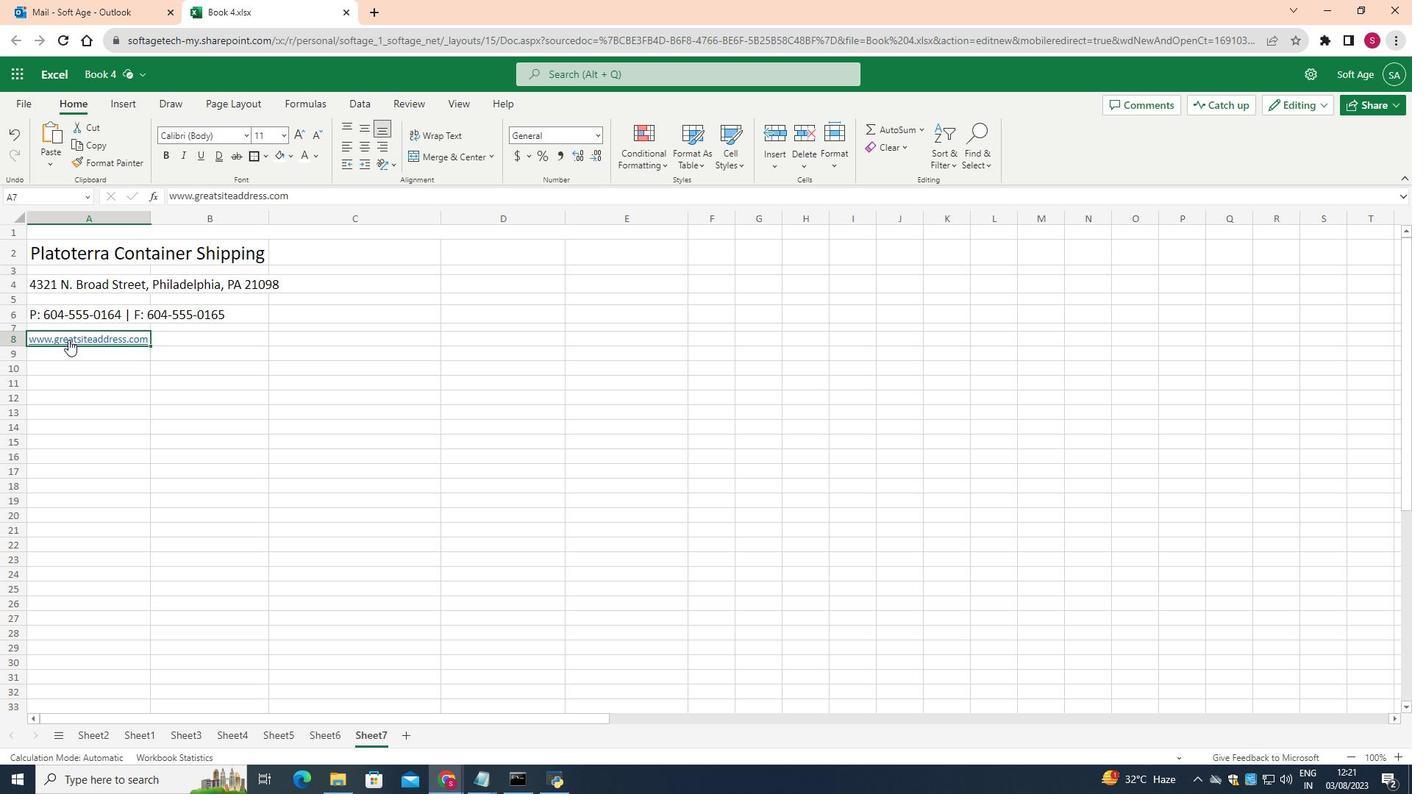 
Action: Mouse pressed left at (68, 339)
Screenshot: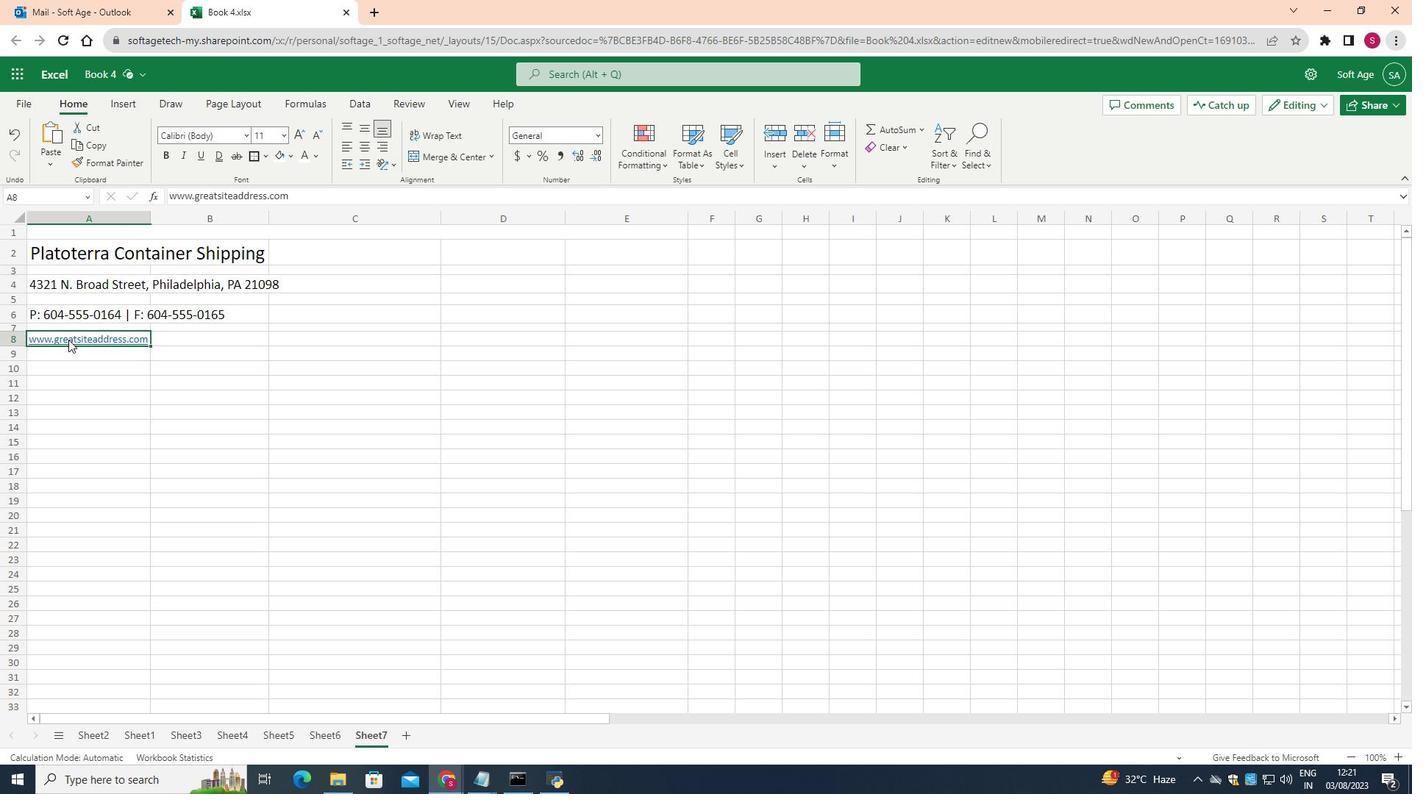 
Action: Mouse moved to (233, 9)
Screenshot: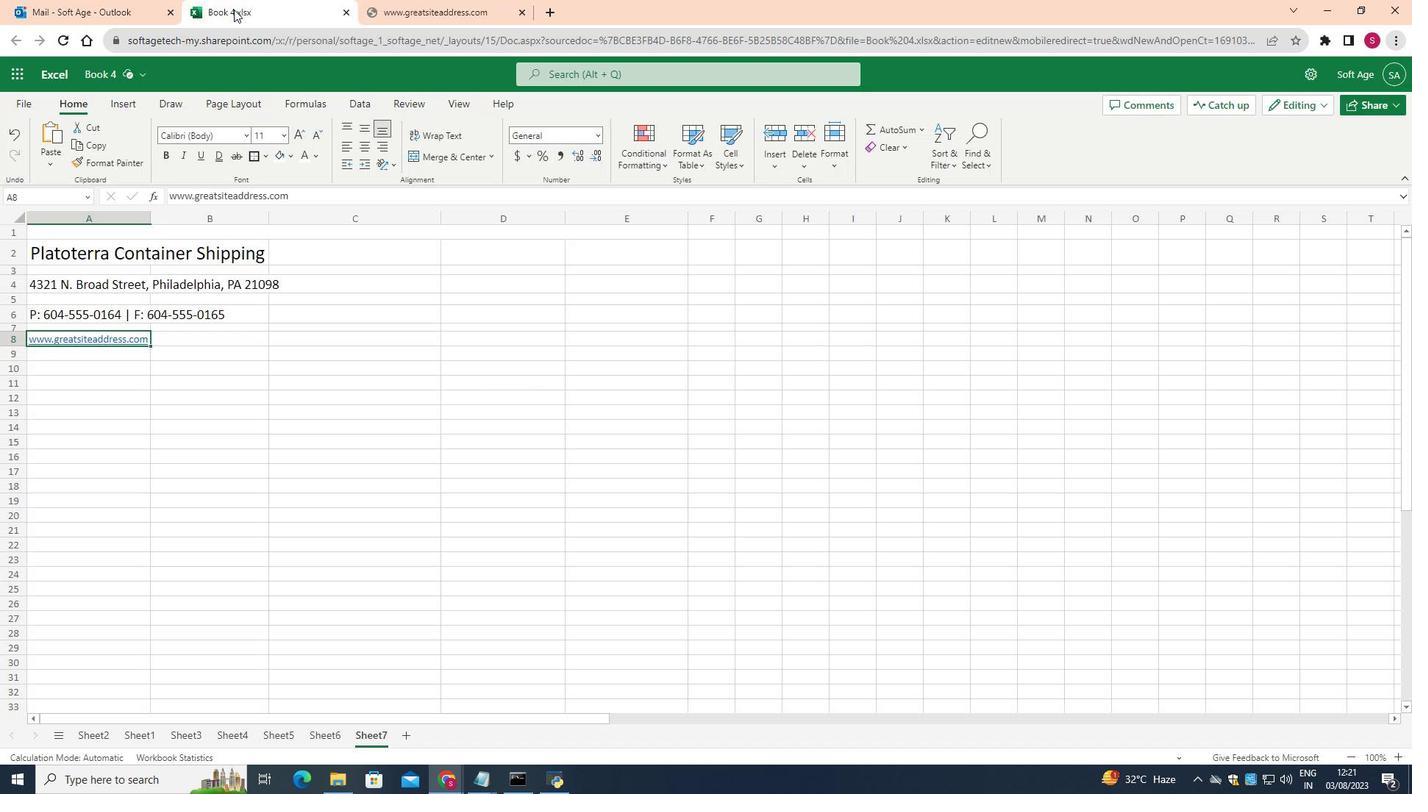 
Action: Mouse pressed left at (233, 9)
Screenshot: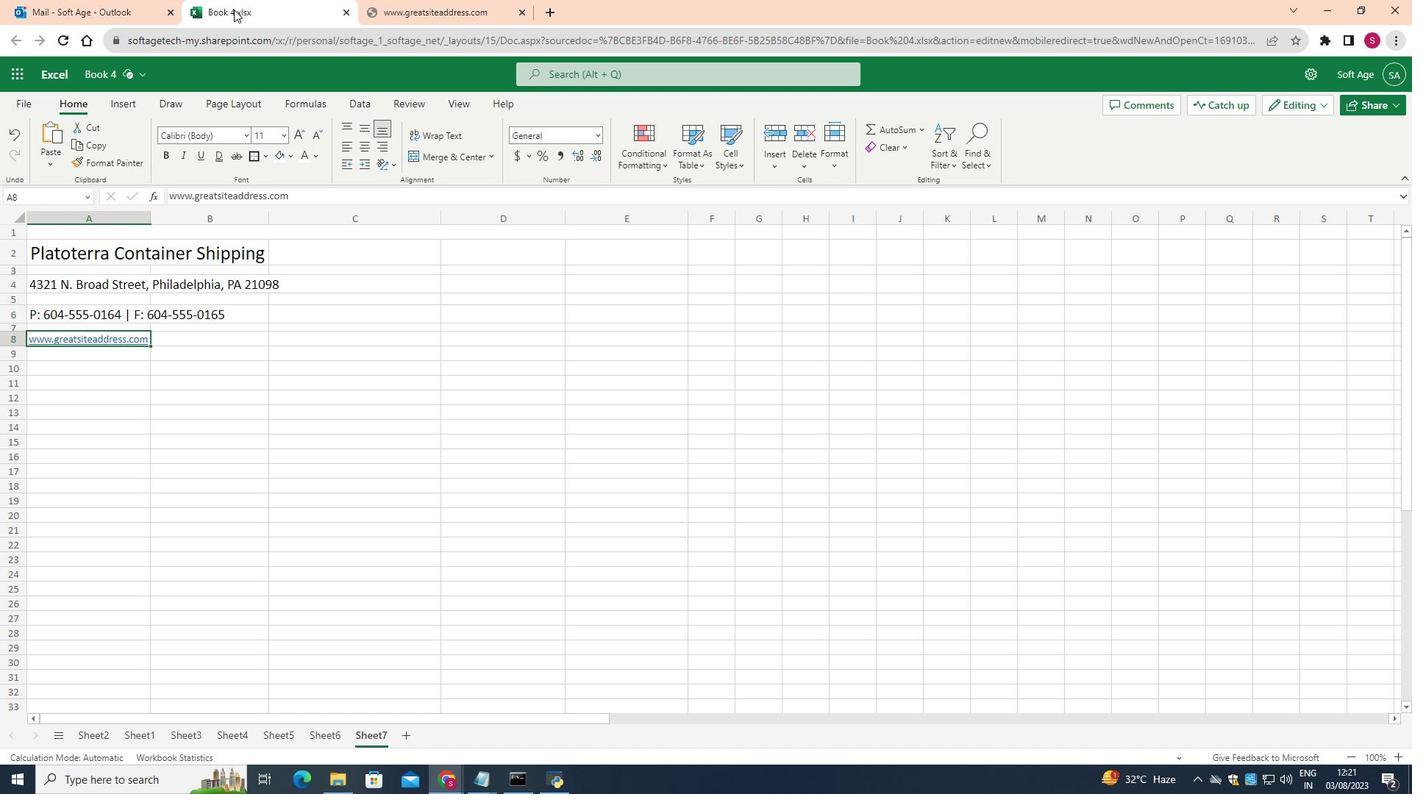 
Action: Mouse moved to (186, 337)
Screenshot: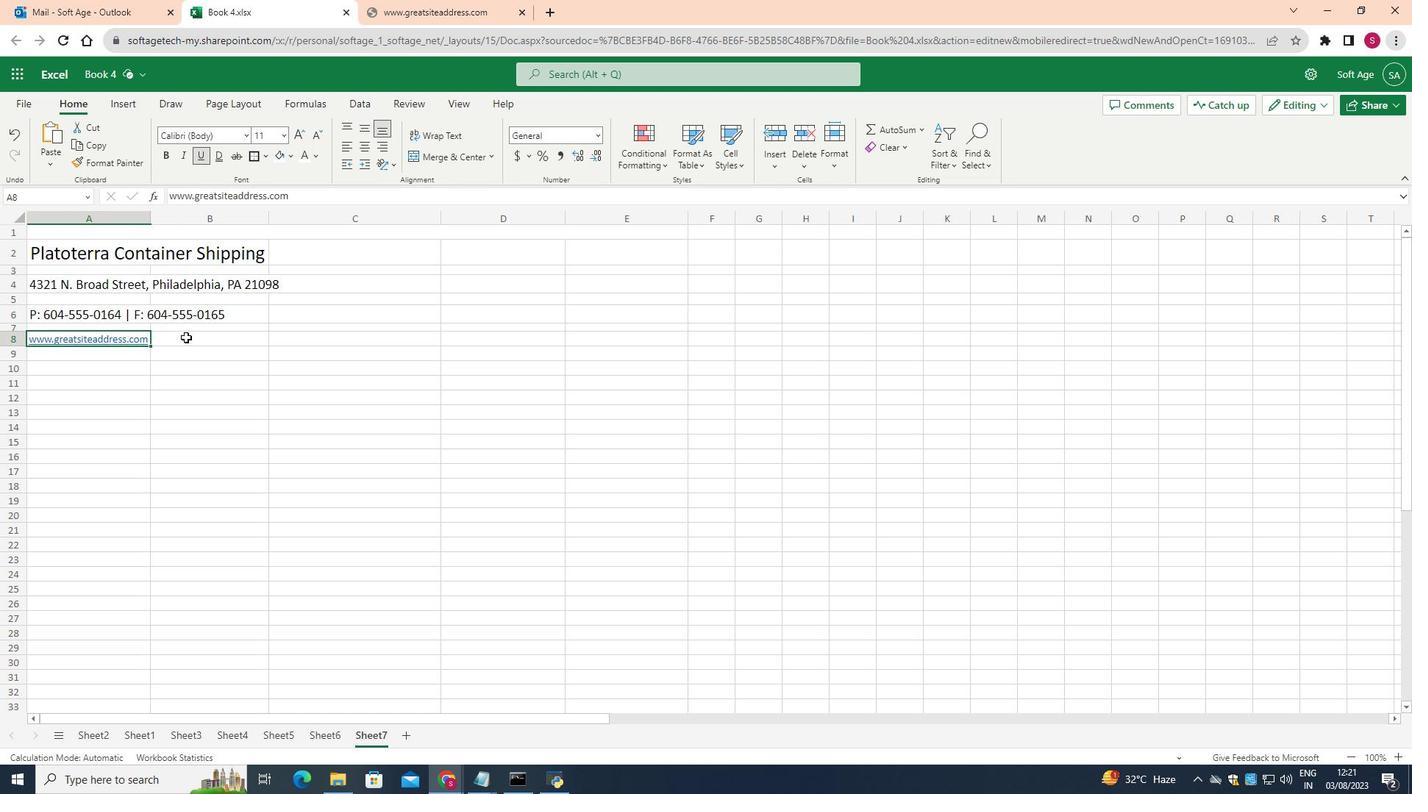 
Action: Mouse pressed left at (186, 337)
Screenshot: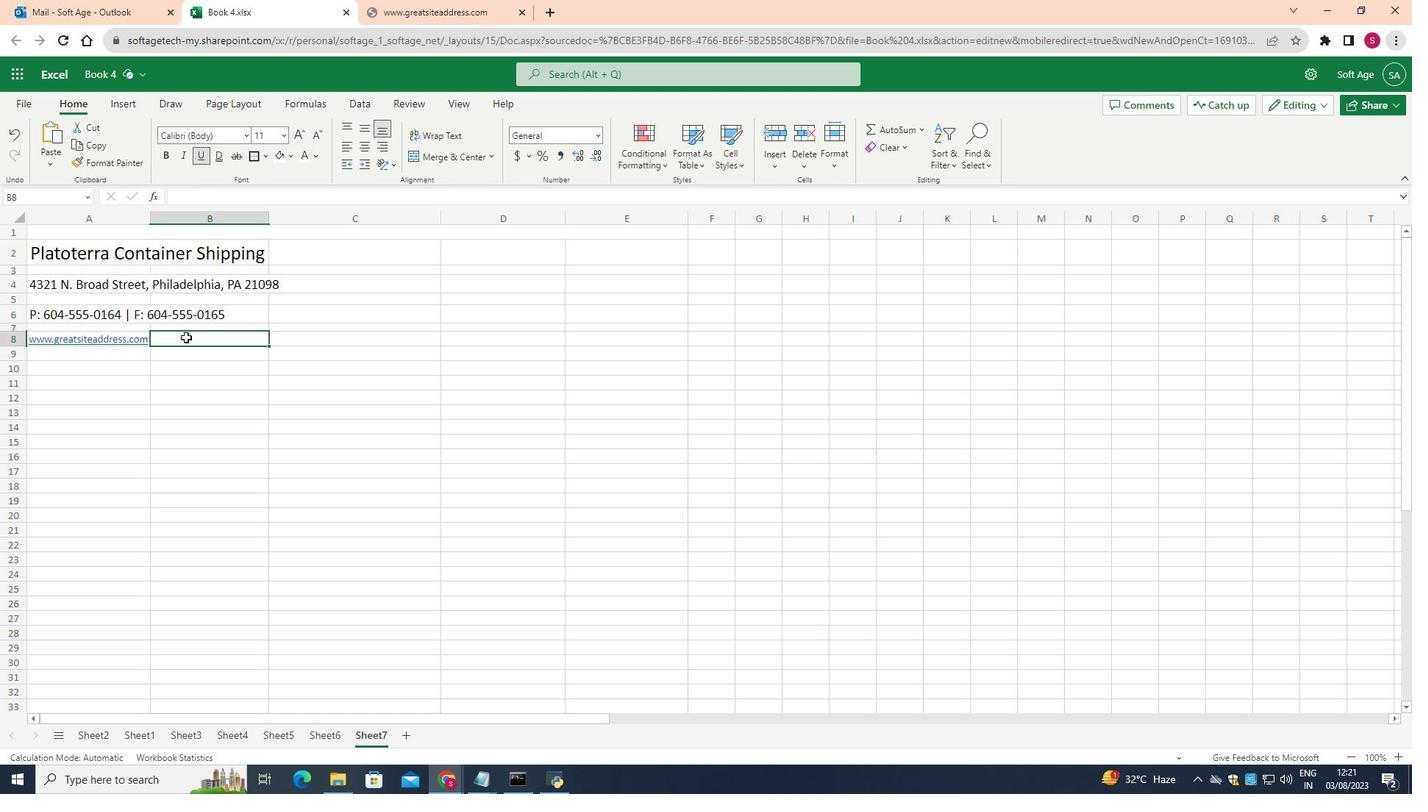 
Action: Mouse moved to (42, 314)
Screenshot: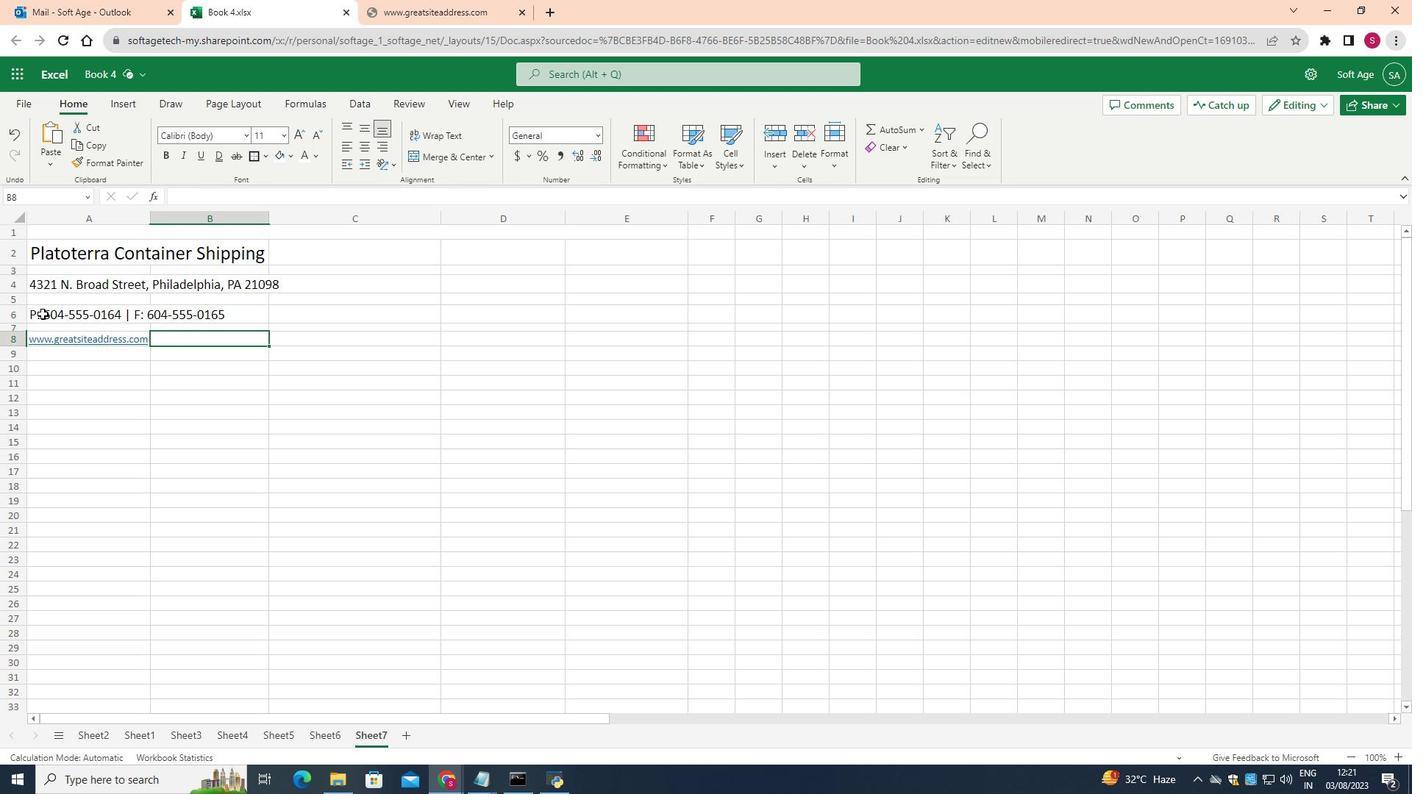 
Action: Mouse pressed left at (42, 314)
Screenshot: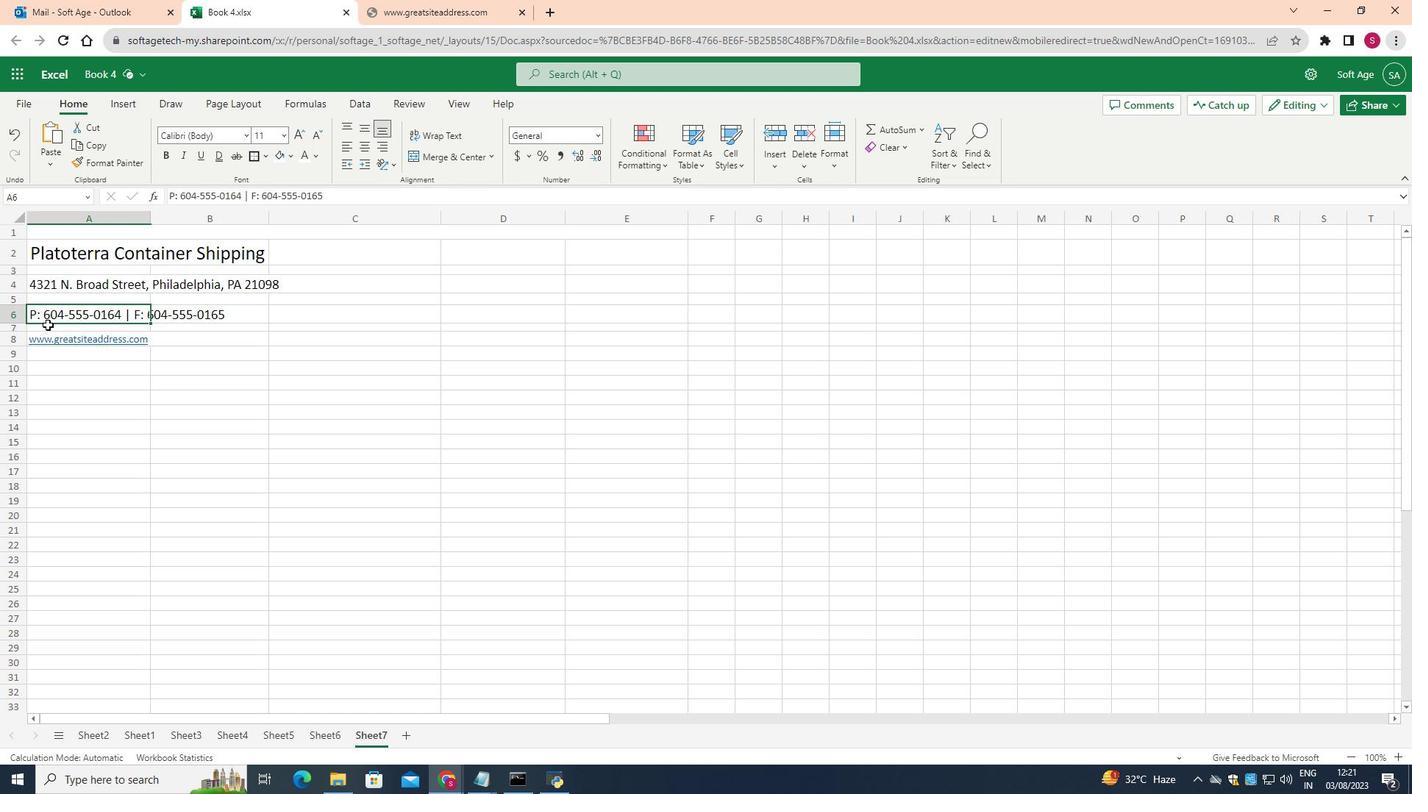 
Action: Mouse moved to (280, 130)
Screenshot: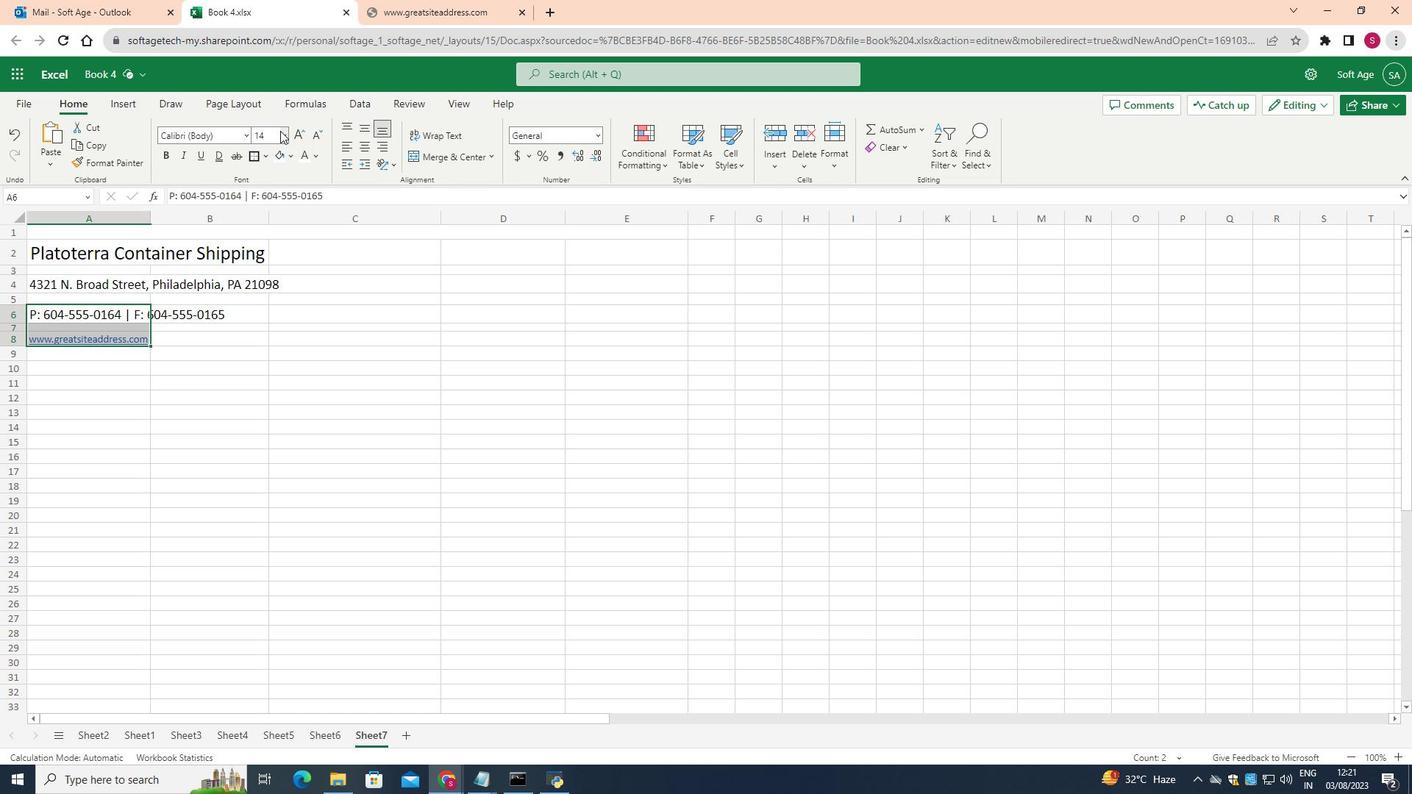 
Action: Mouse pressed left at (280, 130)
Screenshot: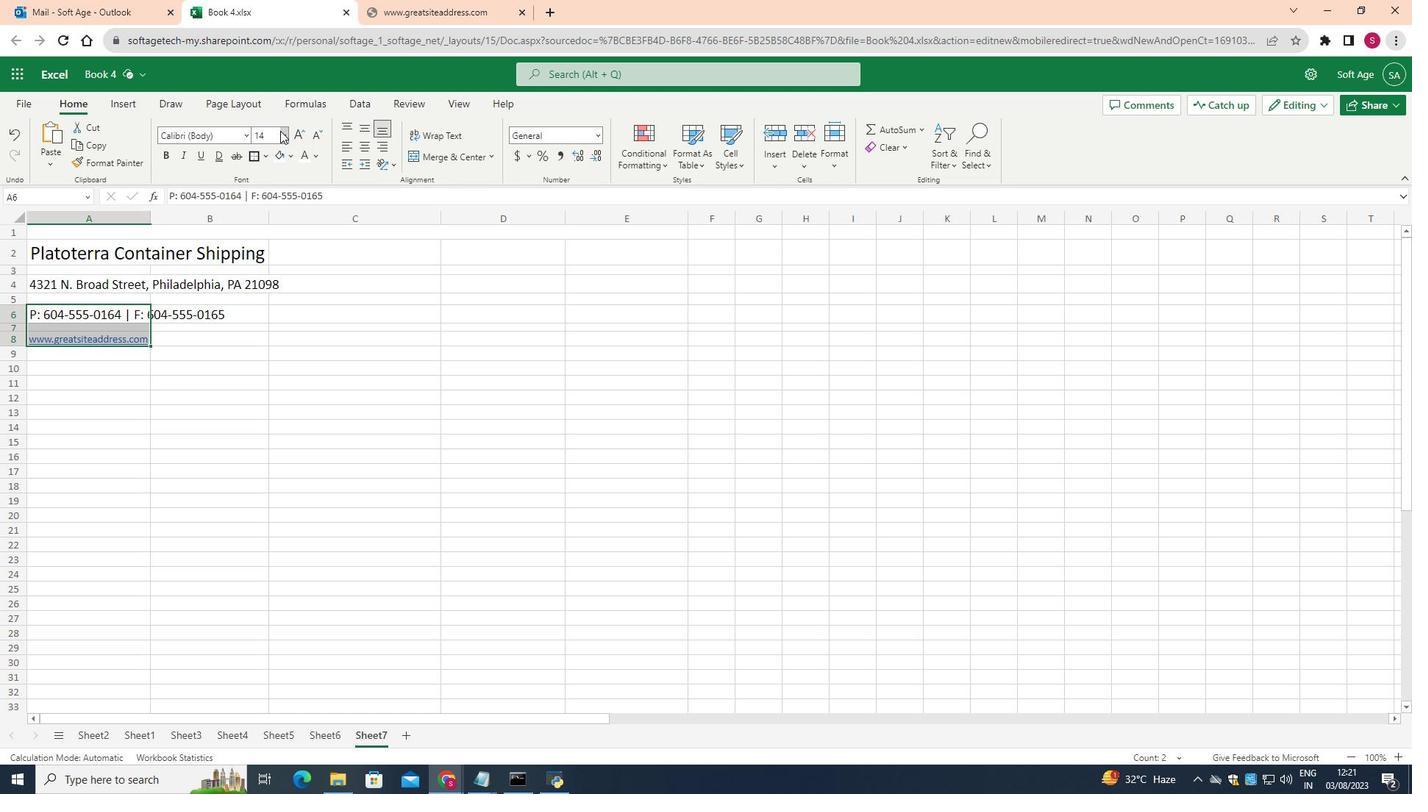 
Action: Mouse moved to (264, 259)
Screenshot: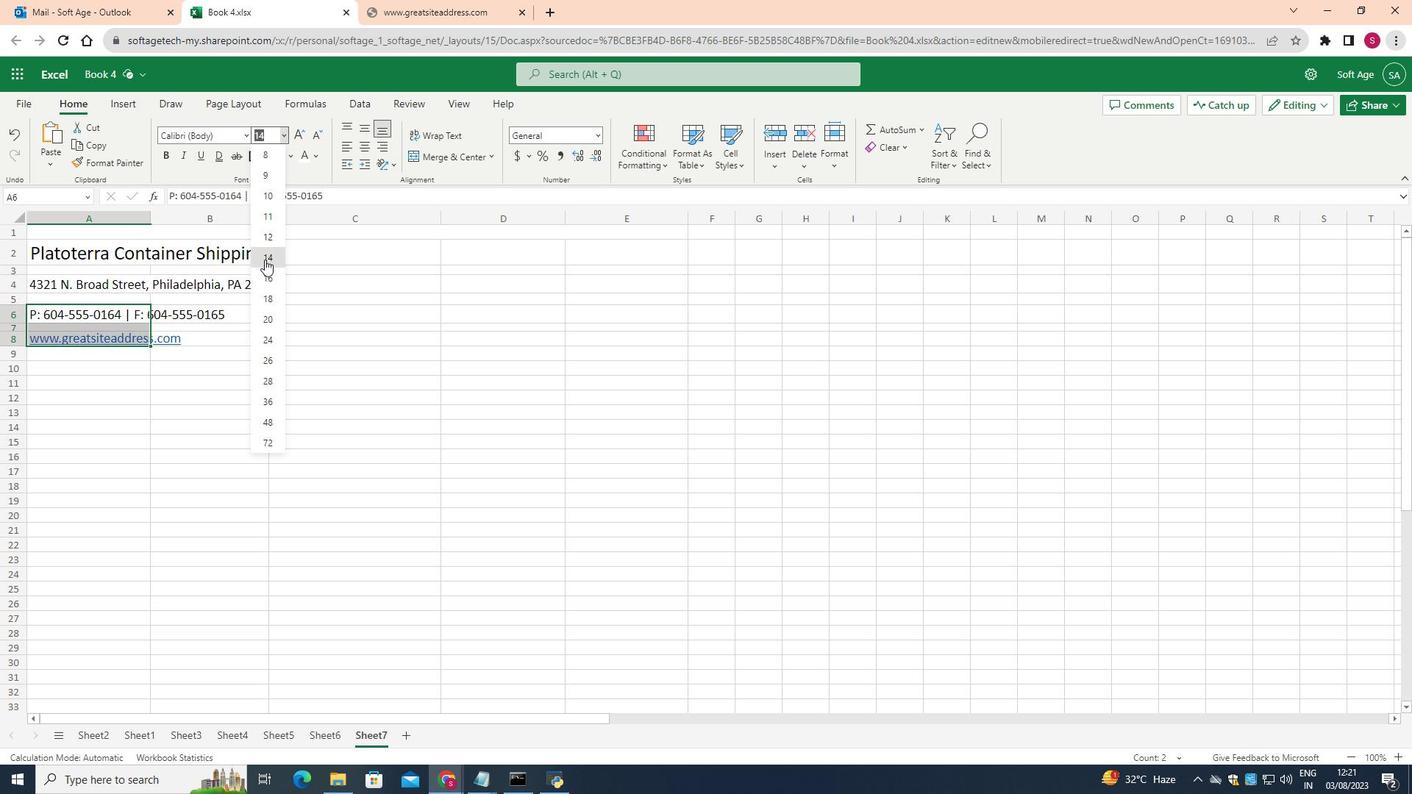 
Action: Mouse pressed left at (264, 259)
Screenshot: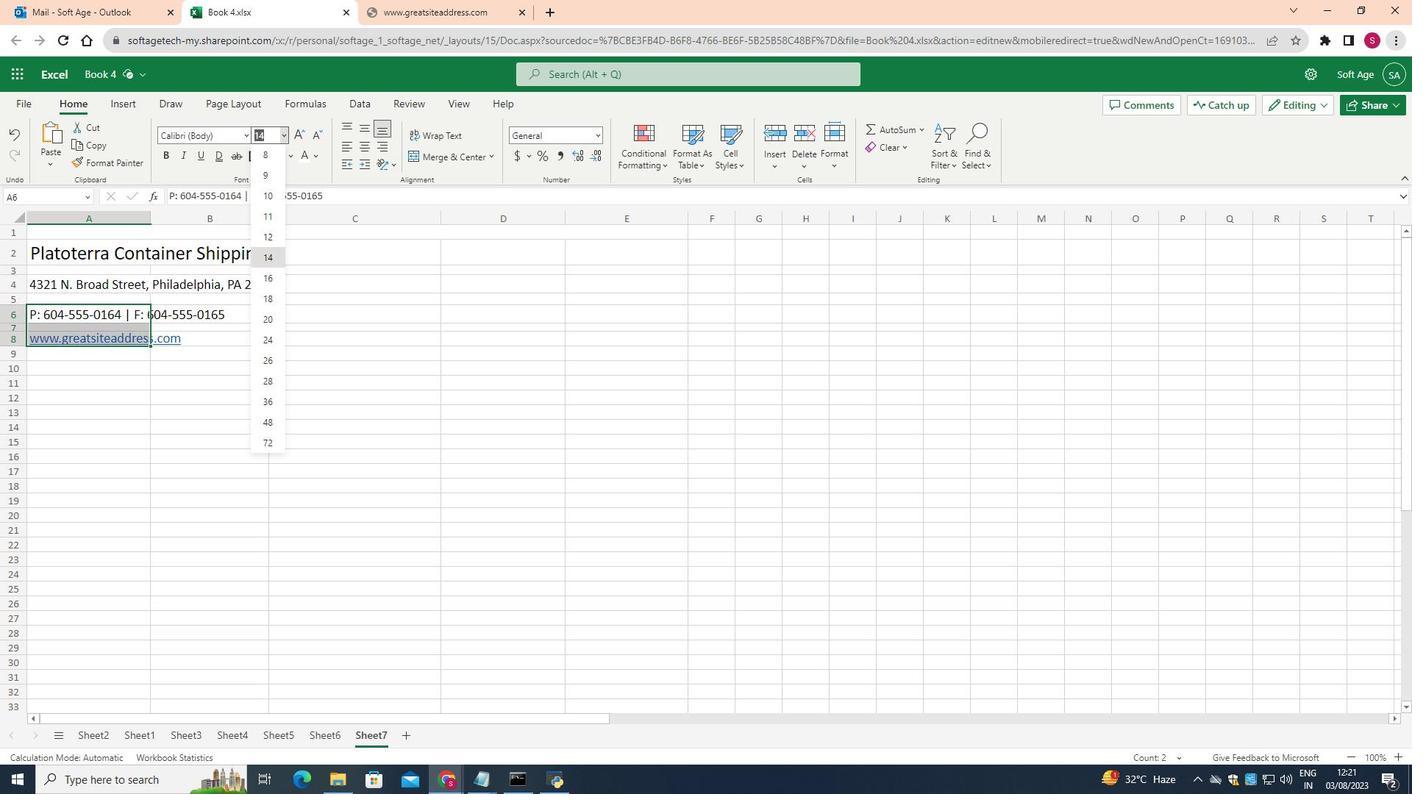 
Action: Mouse moved to (347, 388)
Screenshot: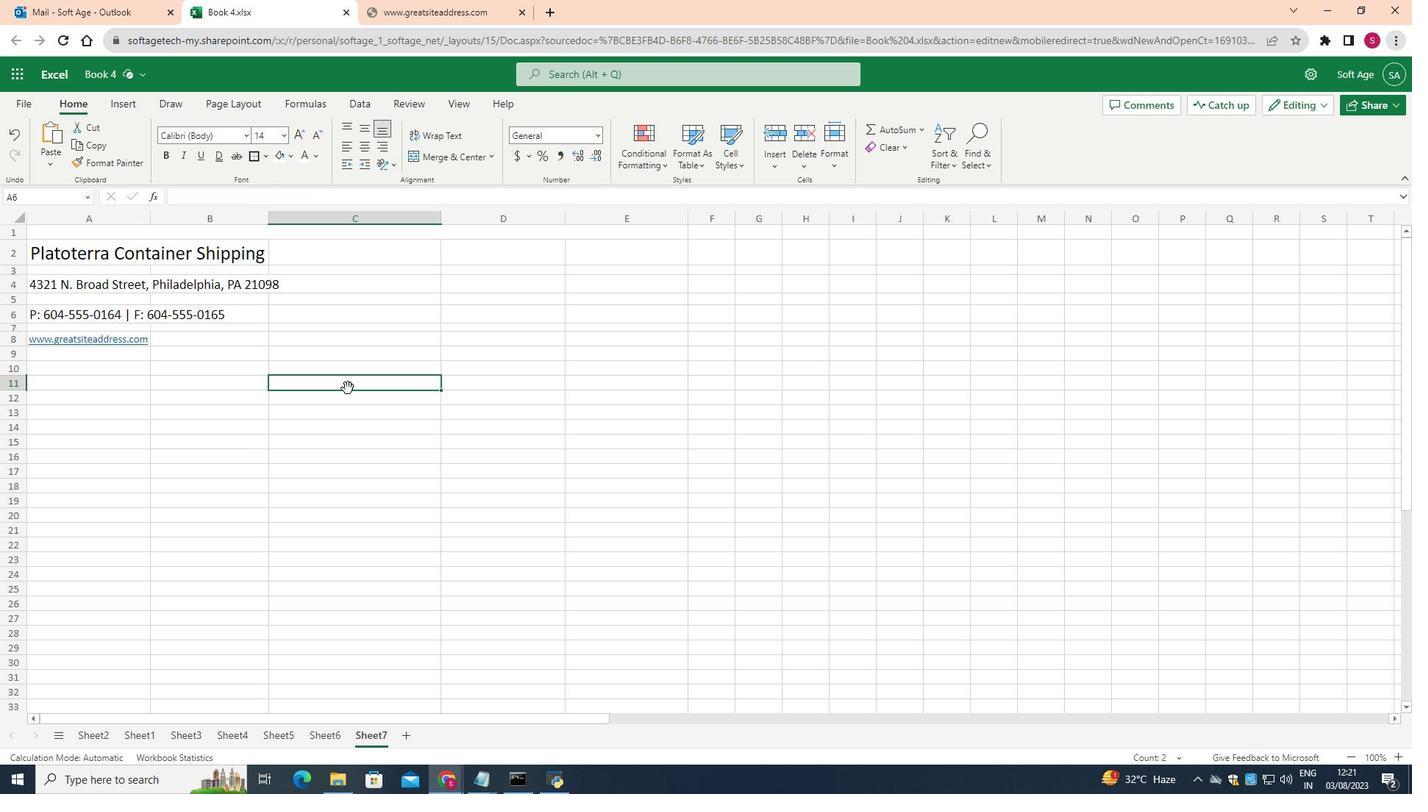 
Action: Mouse pressed left at (347, 388)
Screenshot: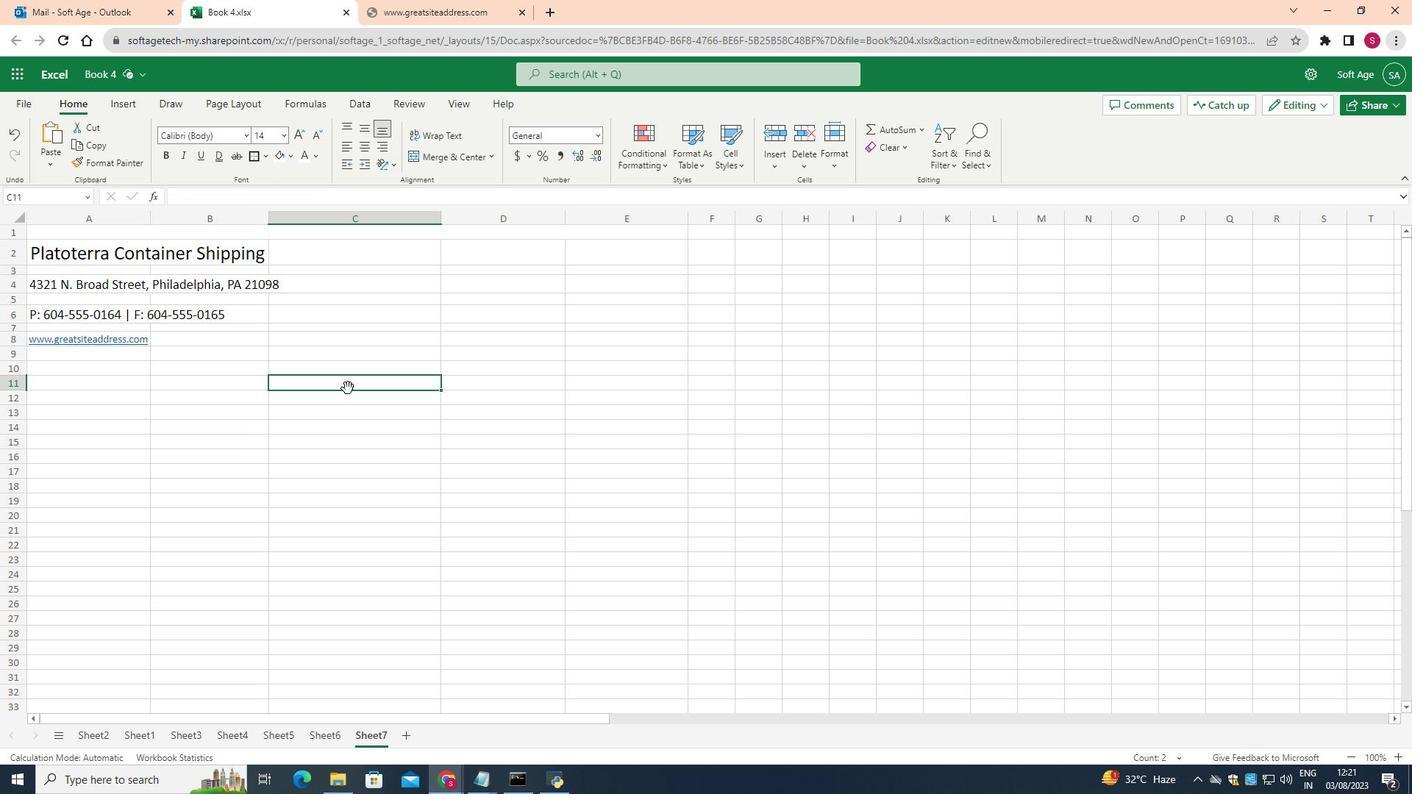 
Action: Mouse moved to (188, 336)
Screenshot: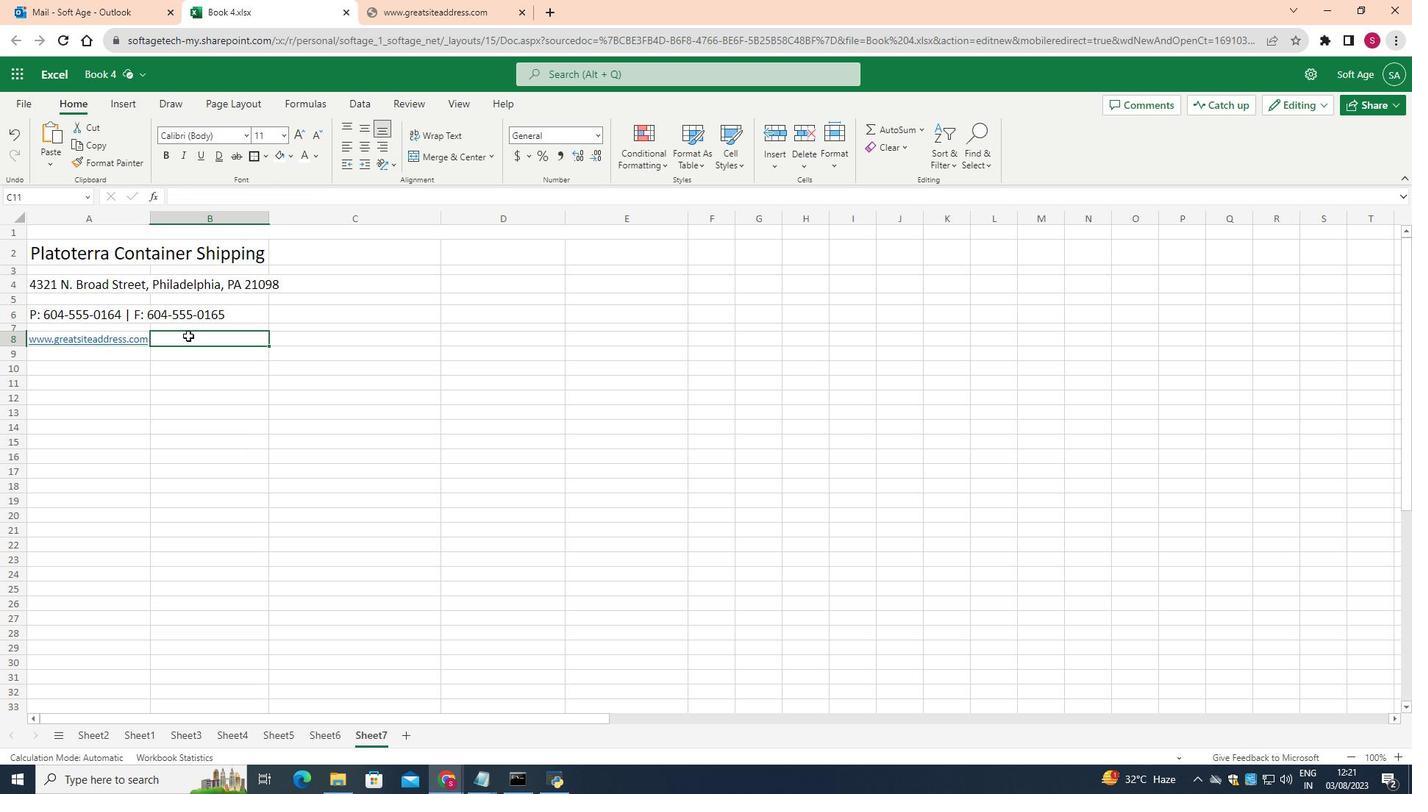 
Action: Mouse pressed left at (188, 336)
Screenshot: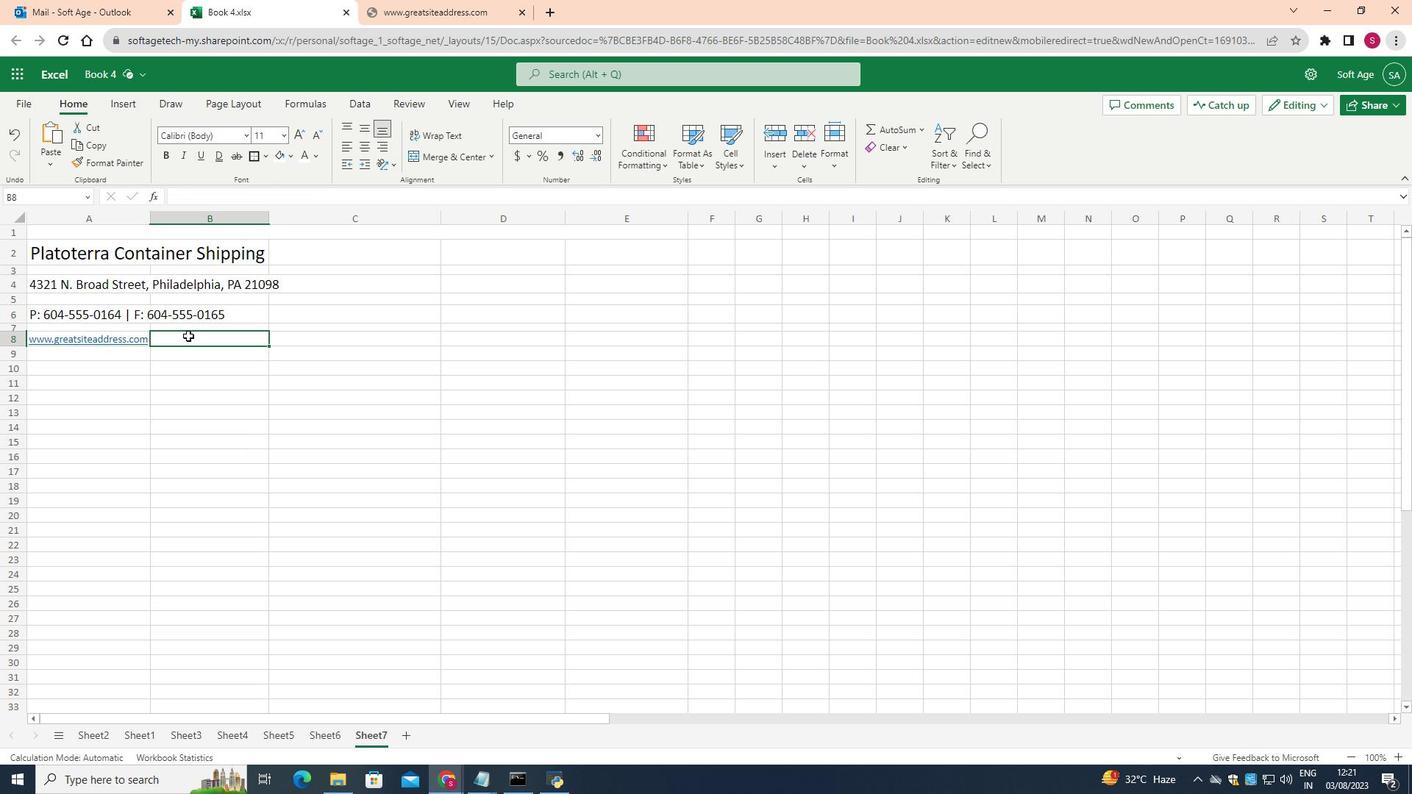 
Action: Mouse moved to (269, 221)
Screenshot: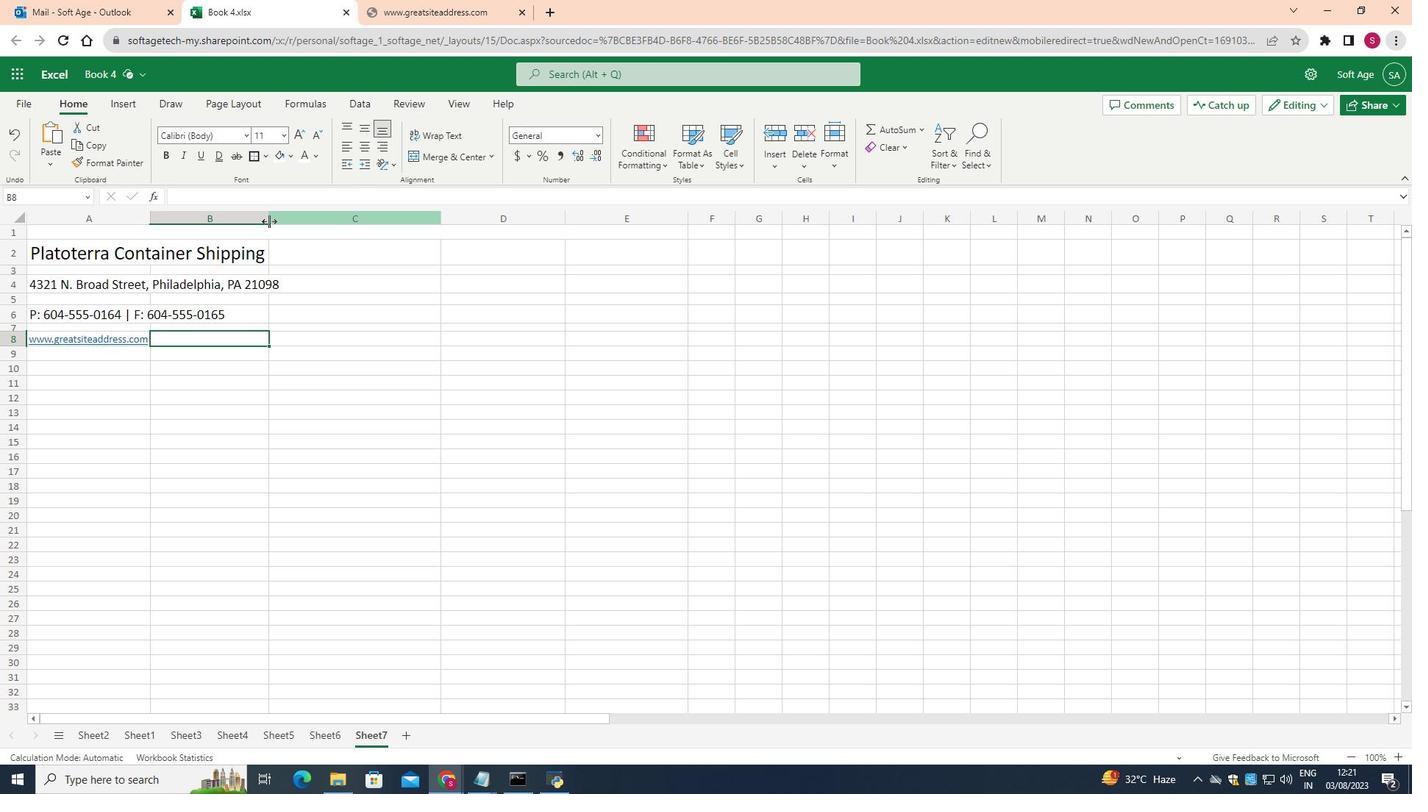 
Action: Mouse pressed left at (269, 221)
Screenshot: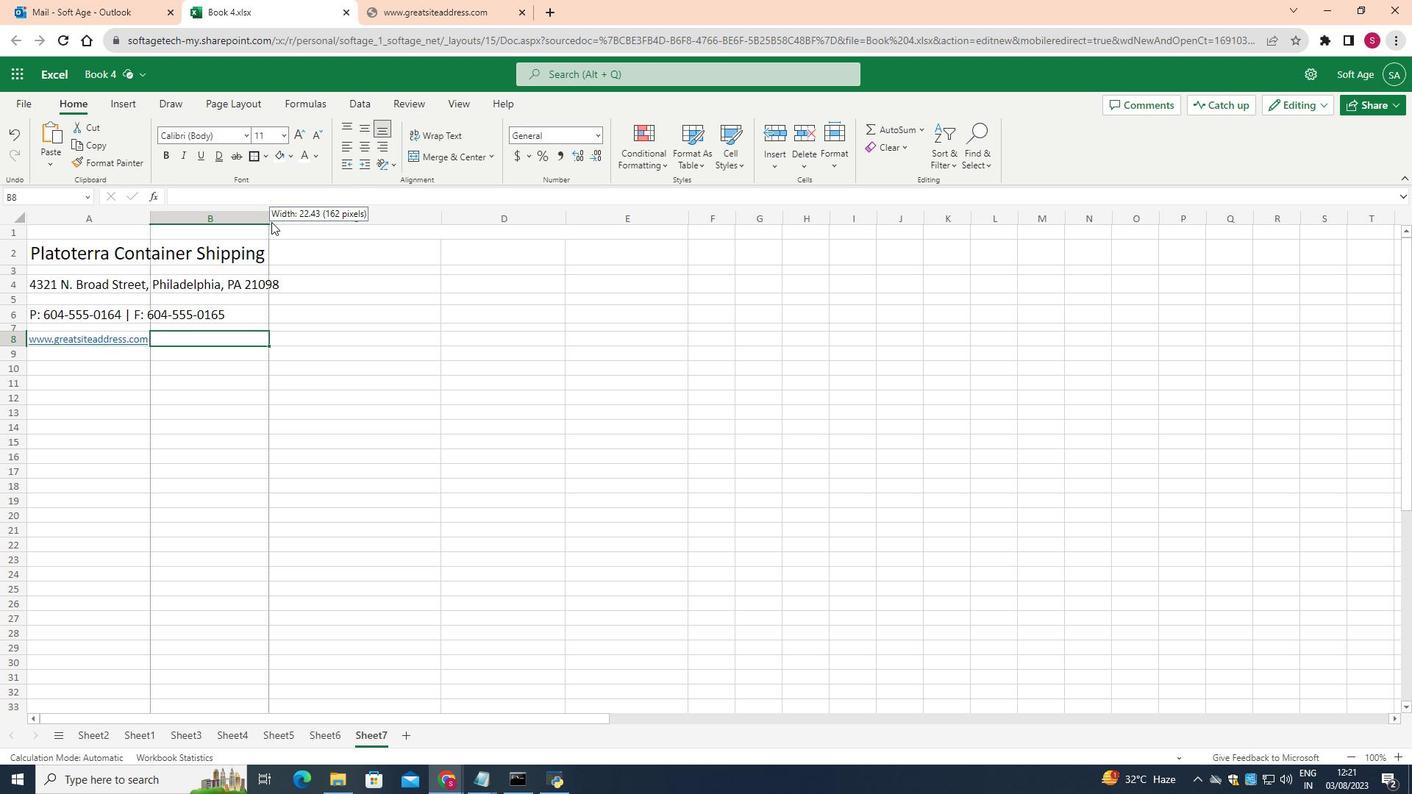 
Action: Mouse moved to (311, 220)
Screenshot: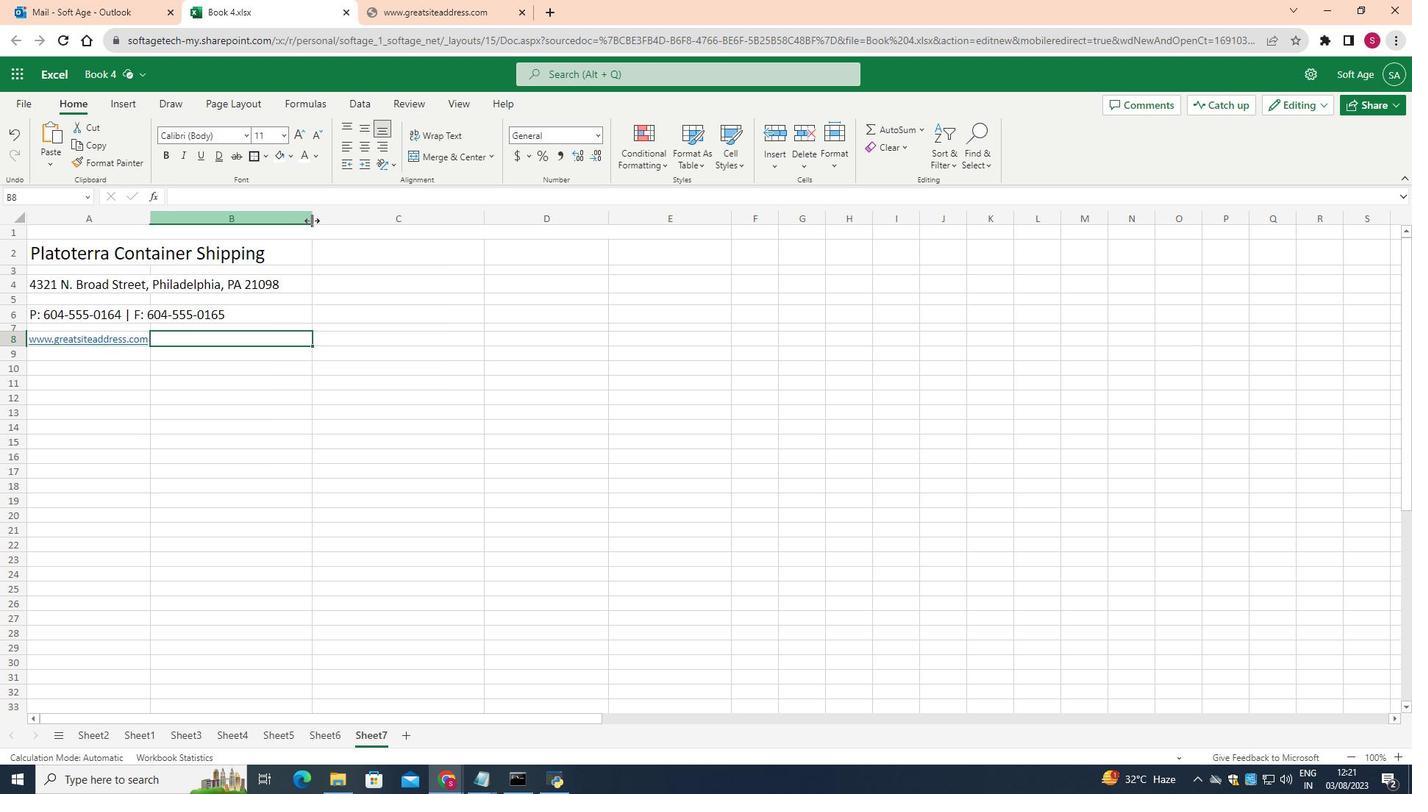 
Action: Mouse pressed left at (311, 220)
Screenshot: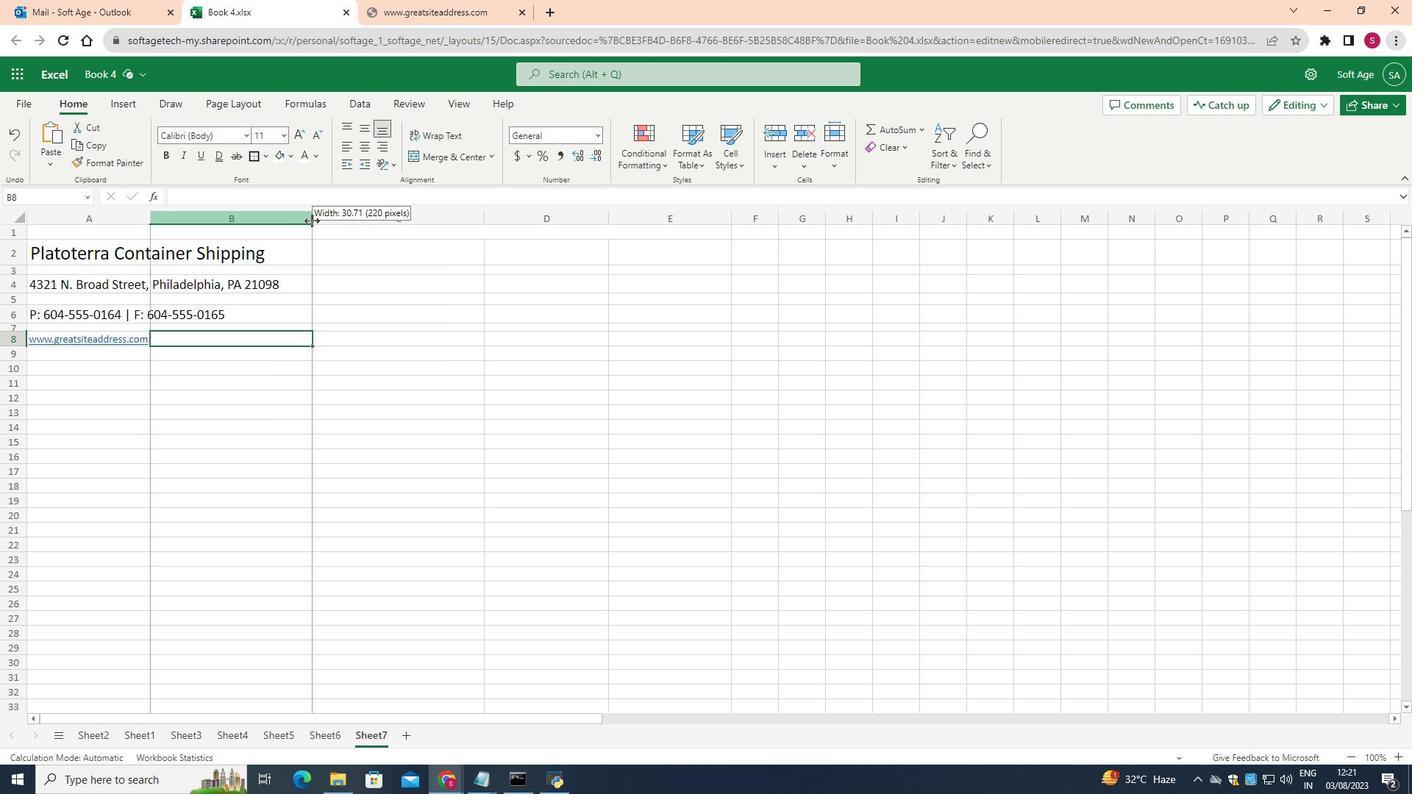 
Action: Mouse moved to (250, 248)
Screenshot: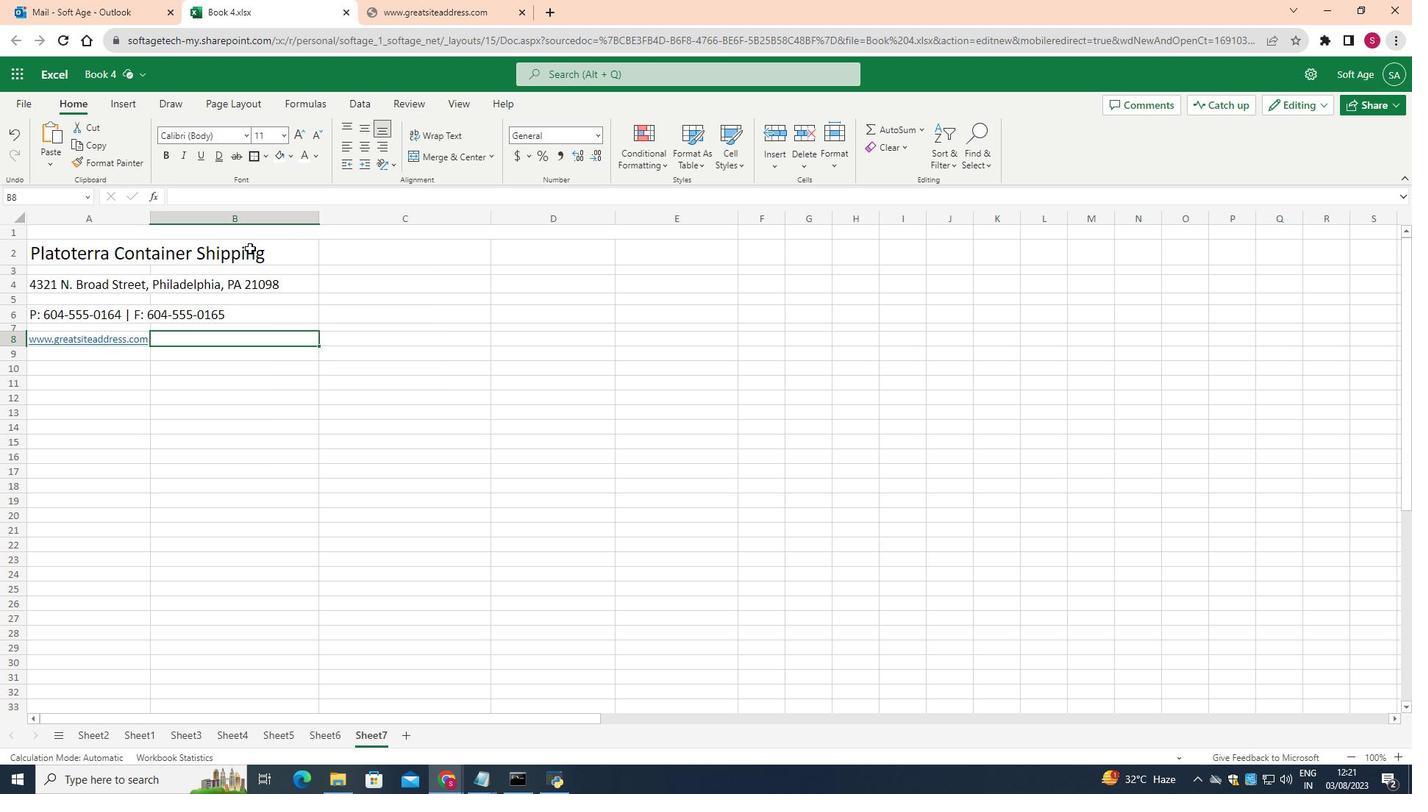 
Action: Mouse pressed left at (250, 248)
Screenshot: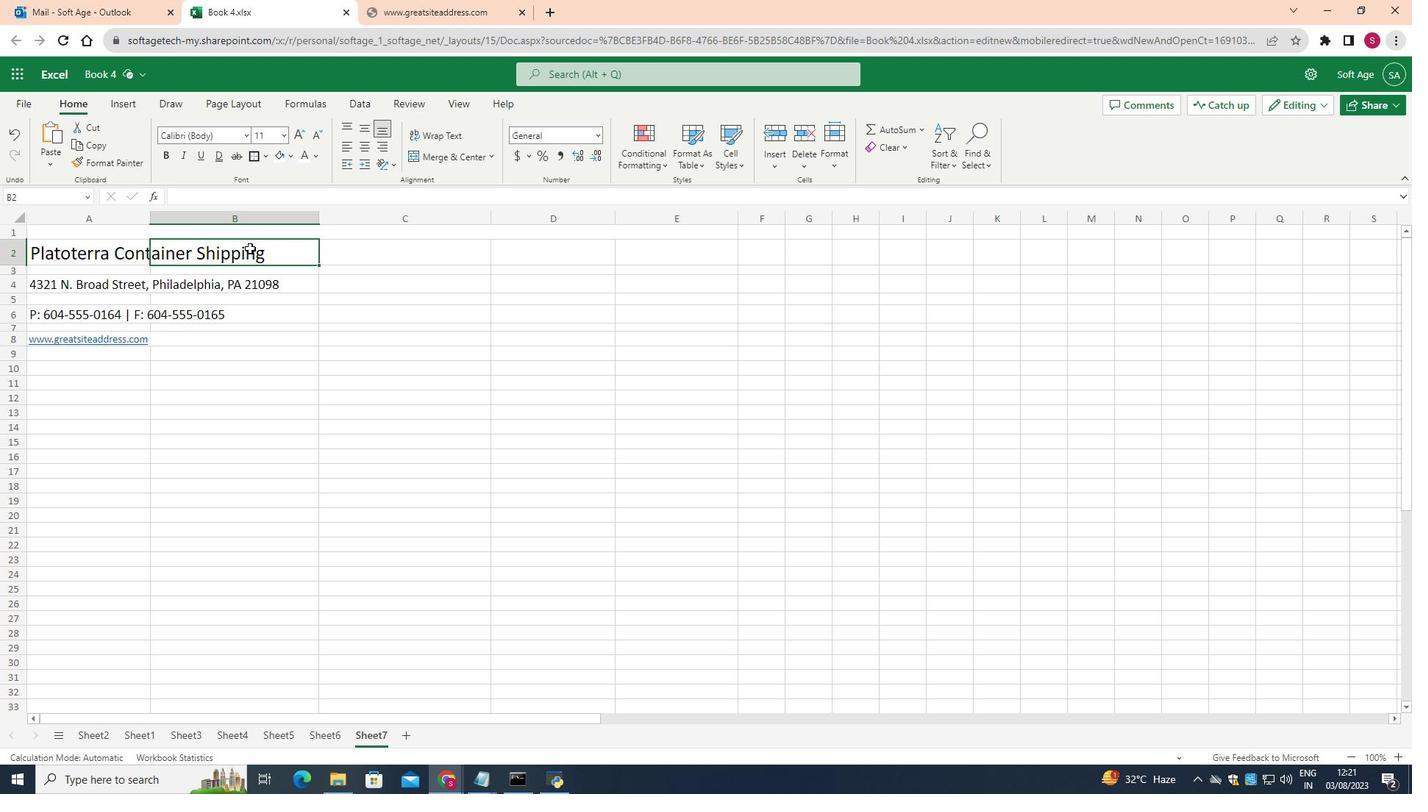 
Action: Mouse moved to (264, 156)
Screenshot: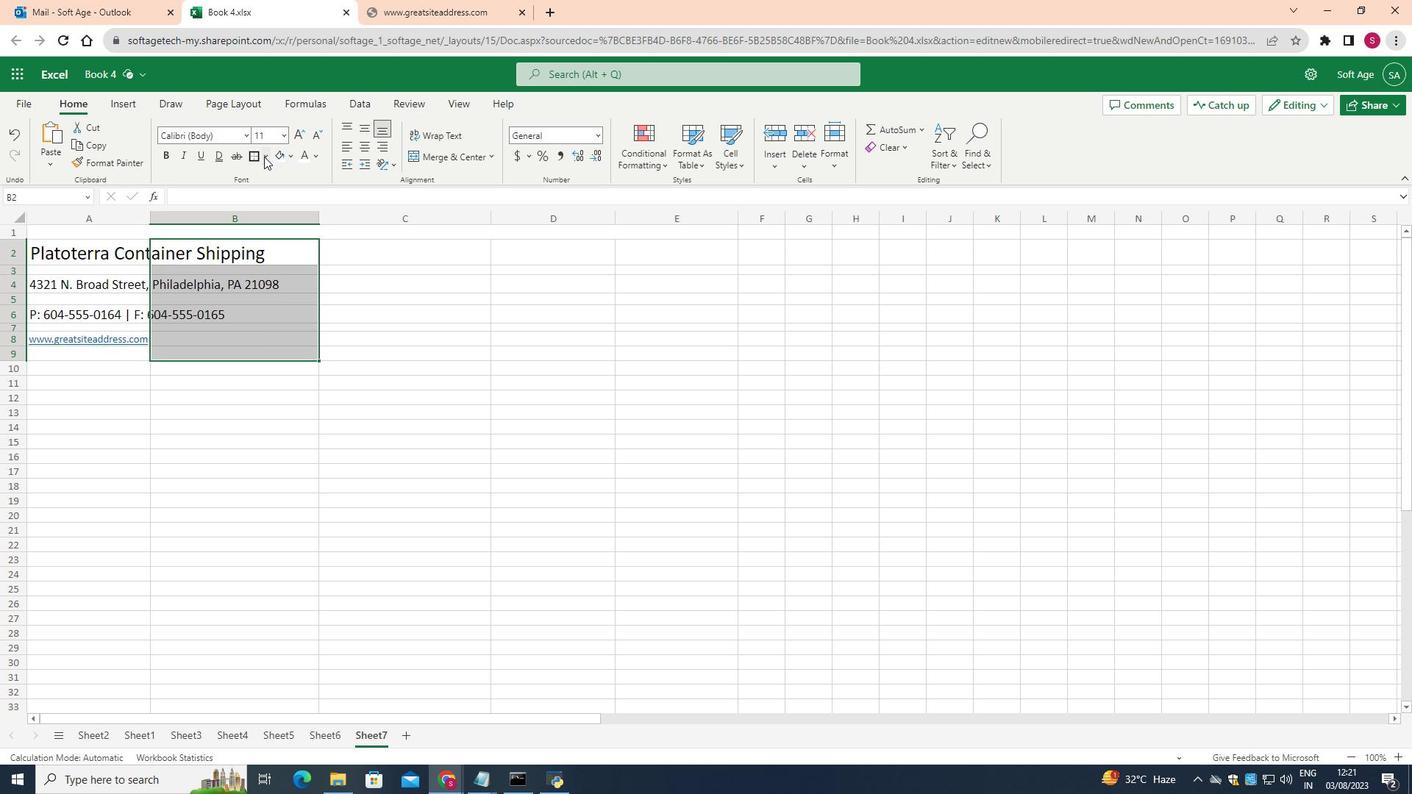 
Action: Mouse pressed left at (264, 156)
Screenshot: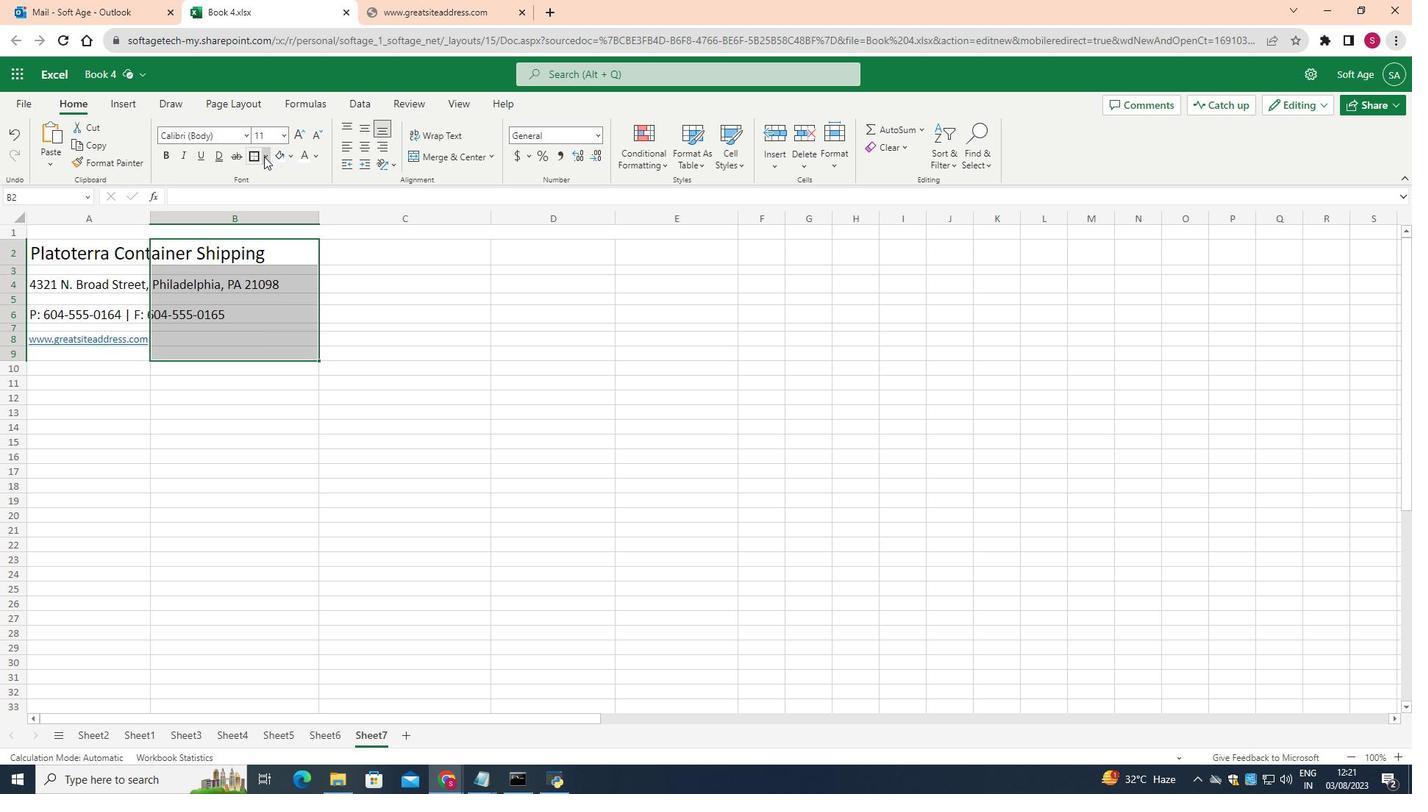 
Action: Mouse moved to (294, 369)
Screenshot: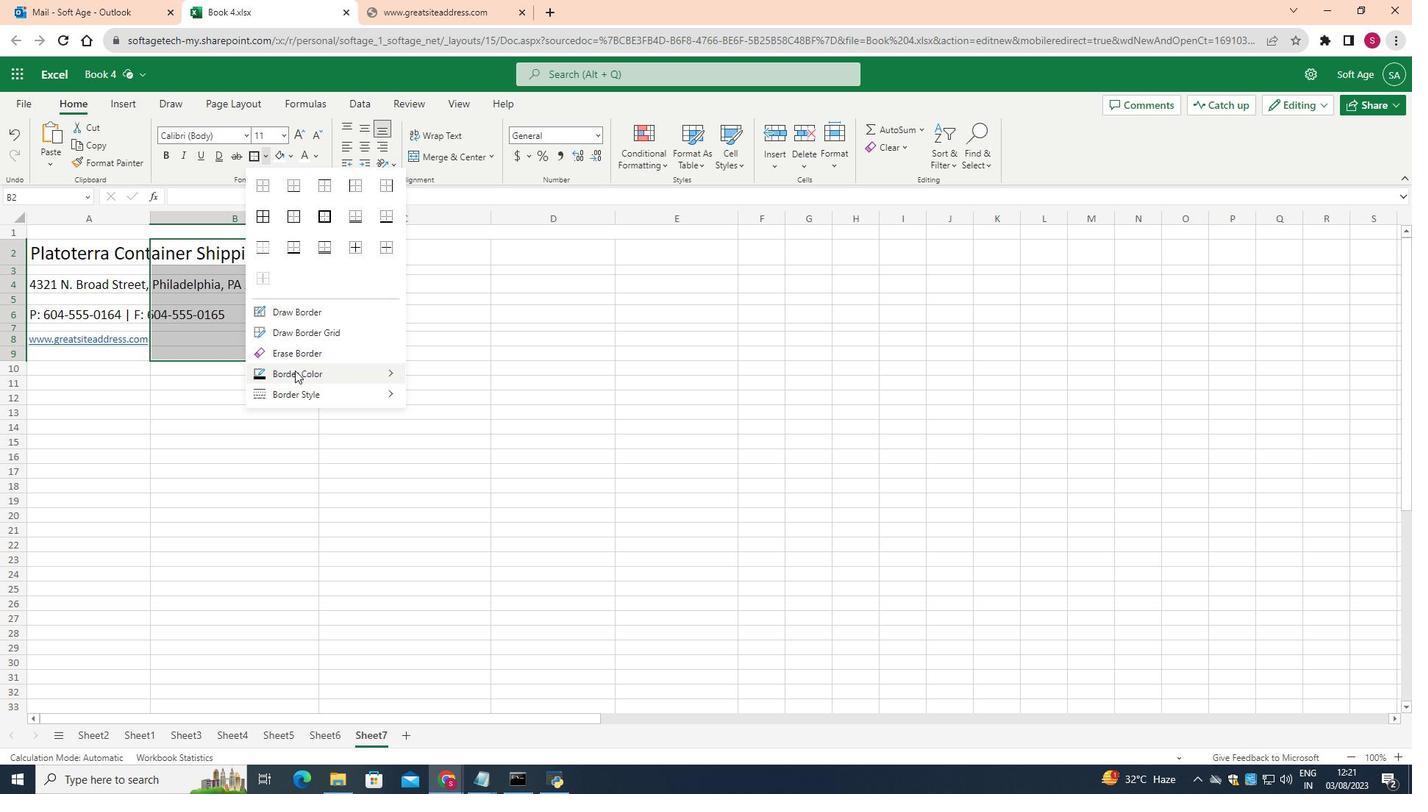 
Action: Mouse pressed left at (294, 369)
Screenshot: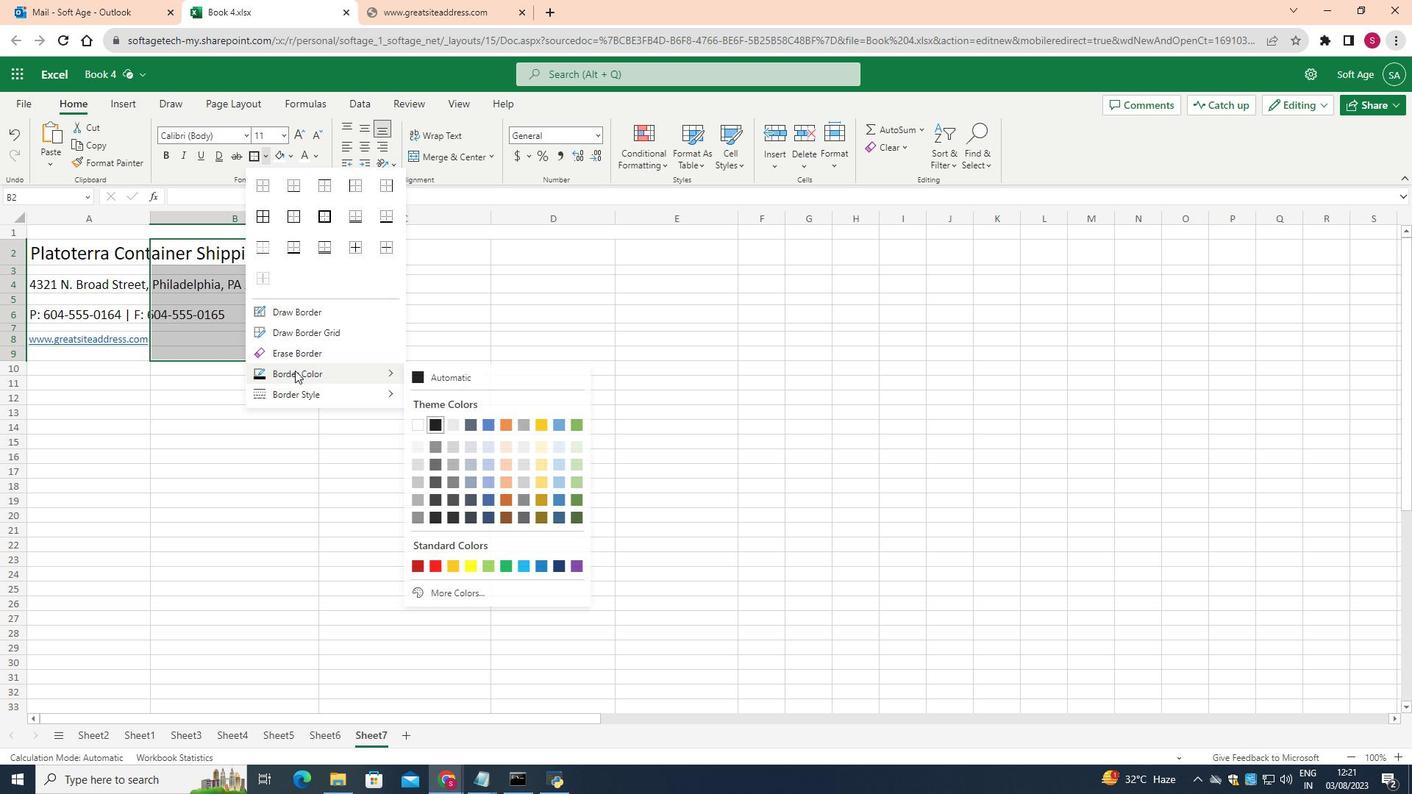 
Action: Mouse moved to (433, 425)
Screenshot: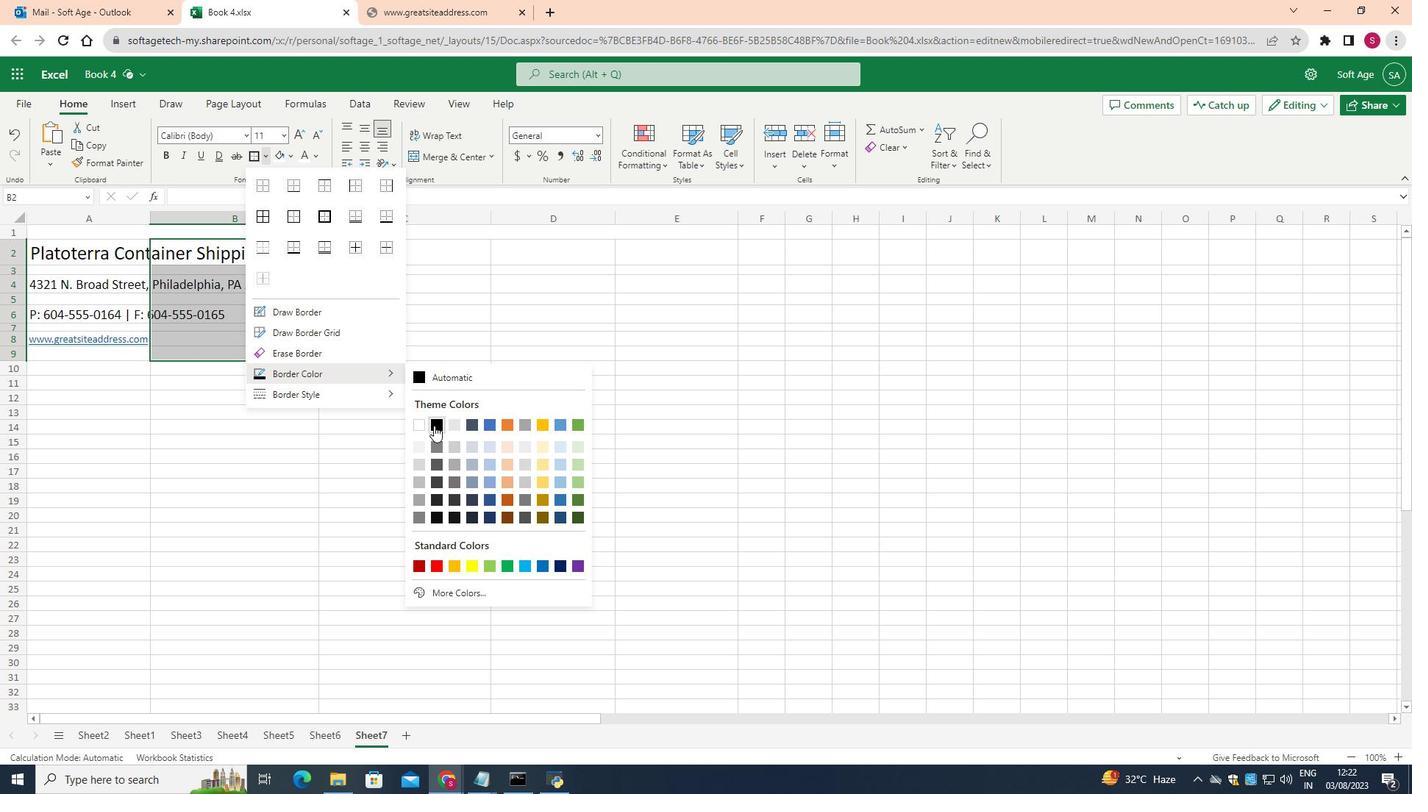 
Action: Mouse pressed left at (433, 425)
Screenshot: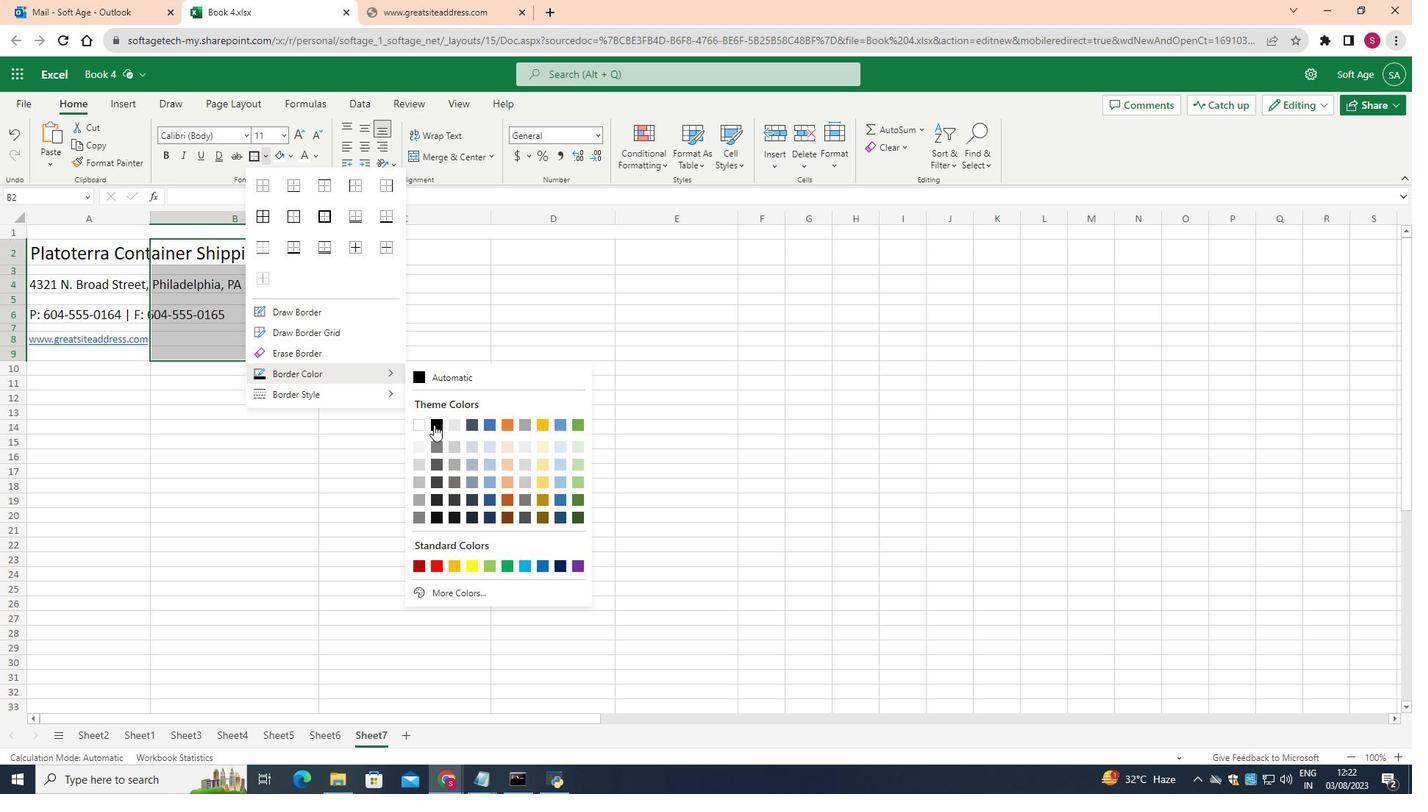 
Action: Mouse moved to (384, 188)
Screenshot: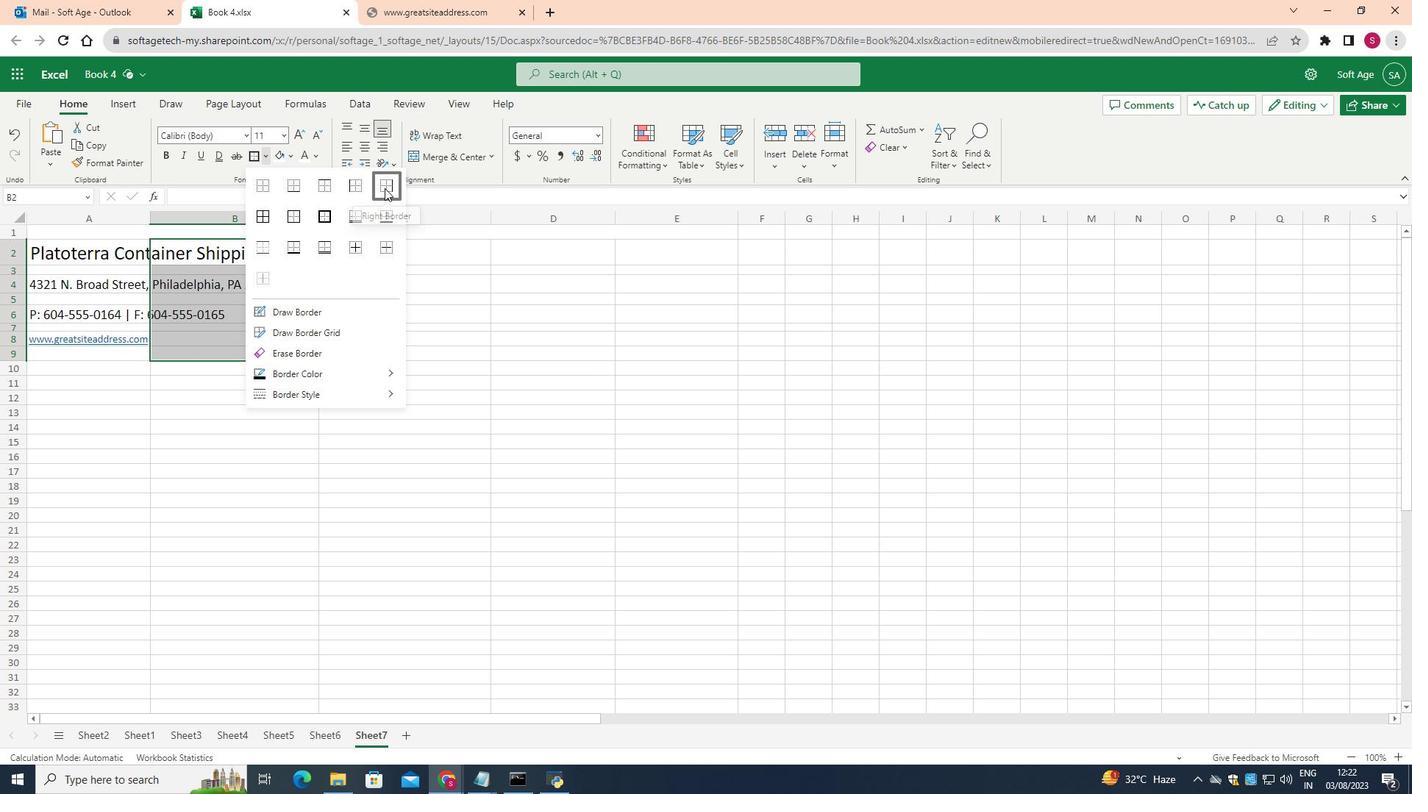 
Action: Mouse pressed left at (384, 188)
Screenshot: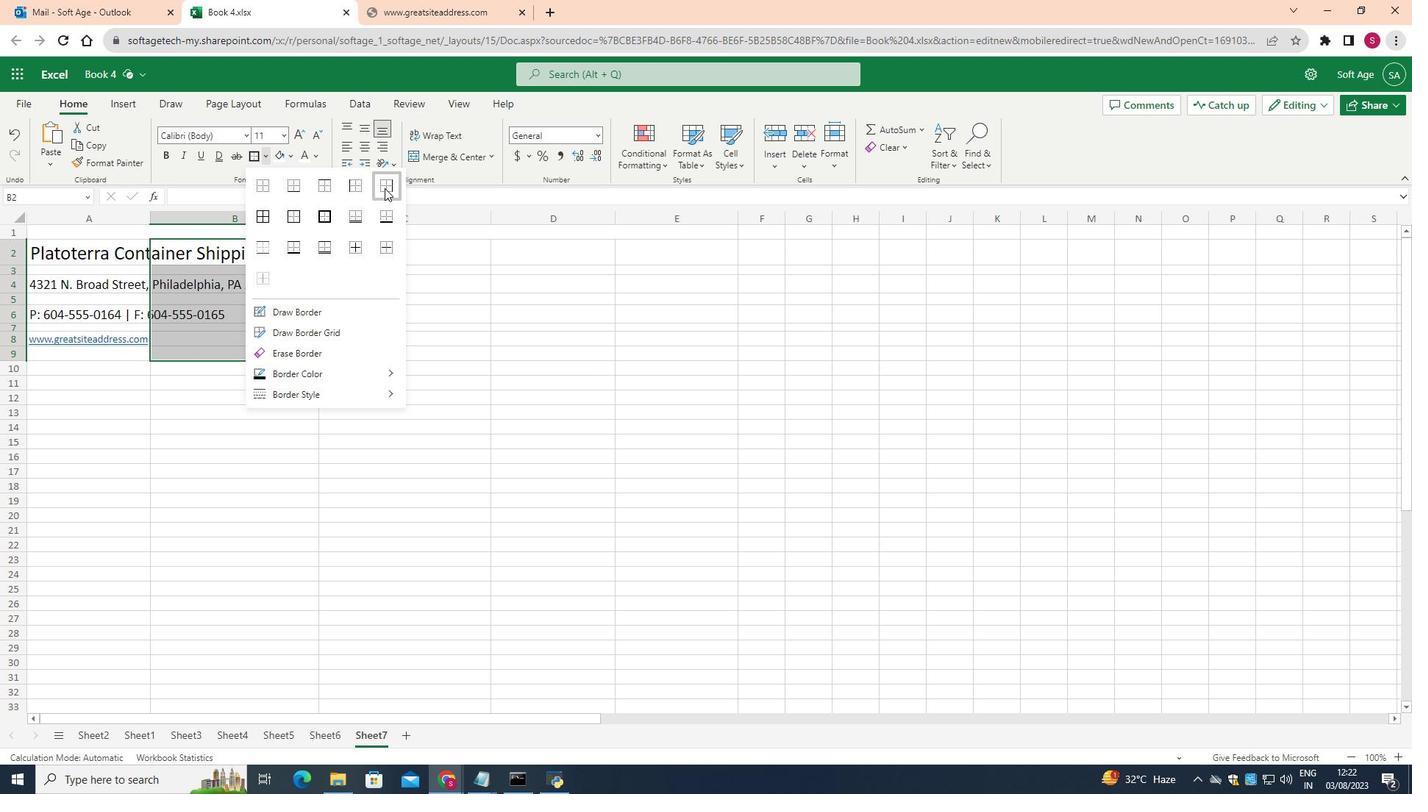 
Action: Mouse moved to (468, 317)
Screenshot: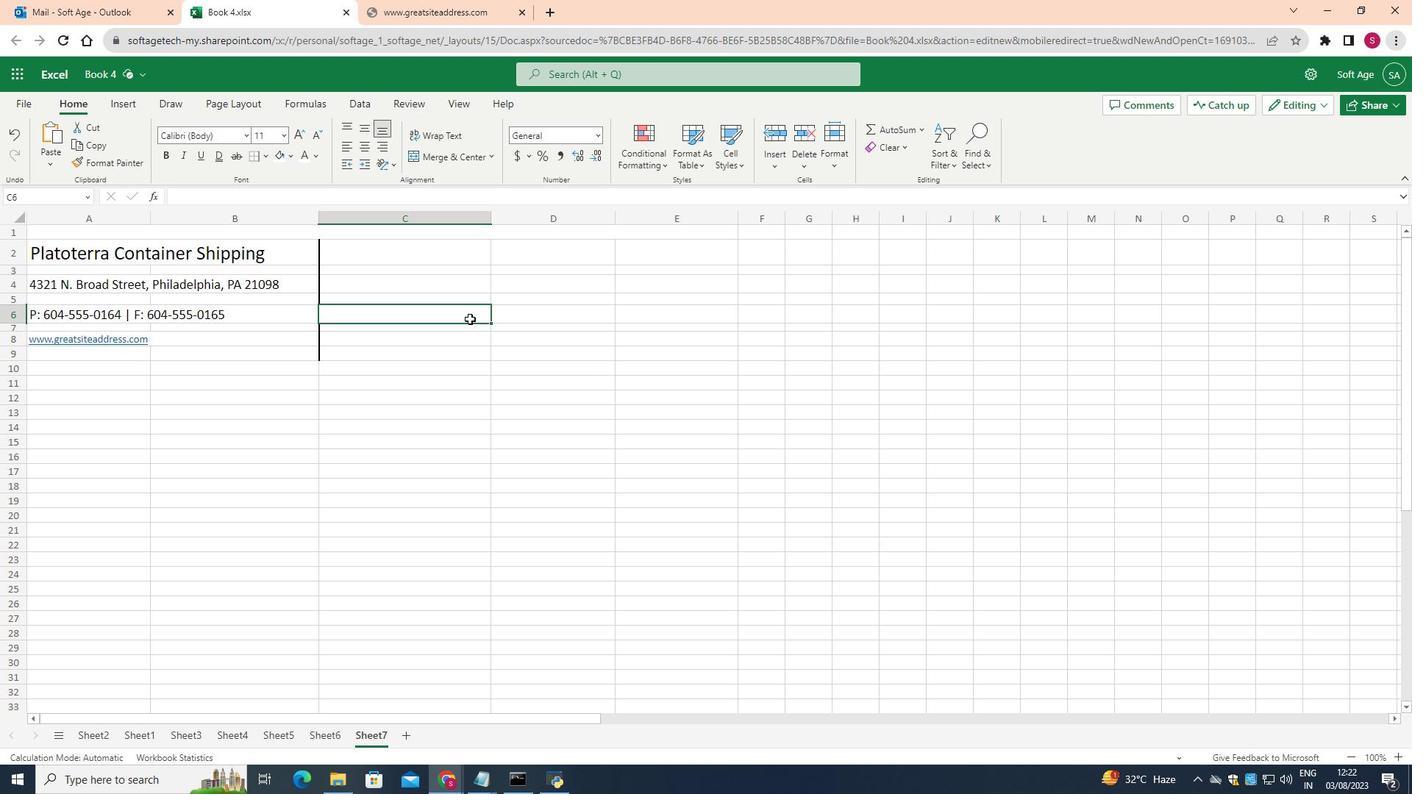 
Action: Mouse pressed left at (468, 317)
Screenshot: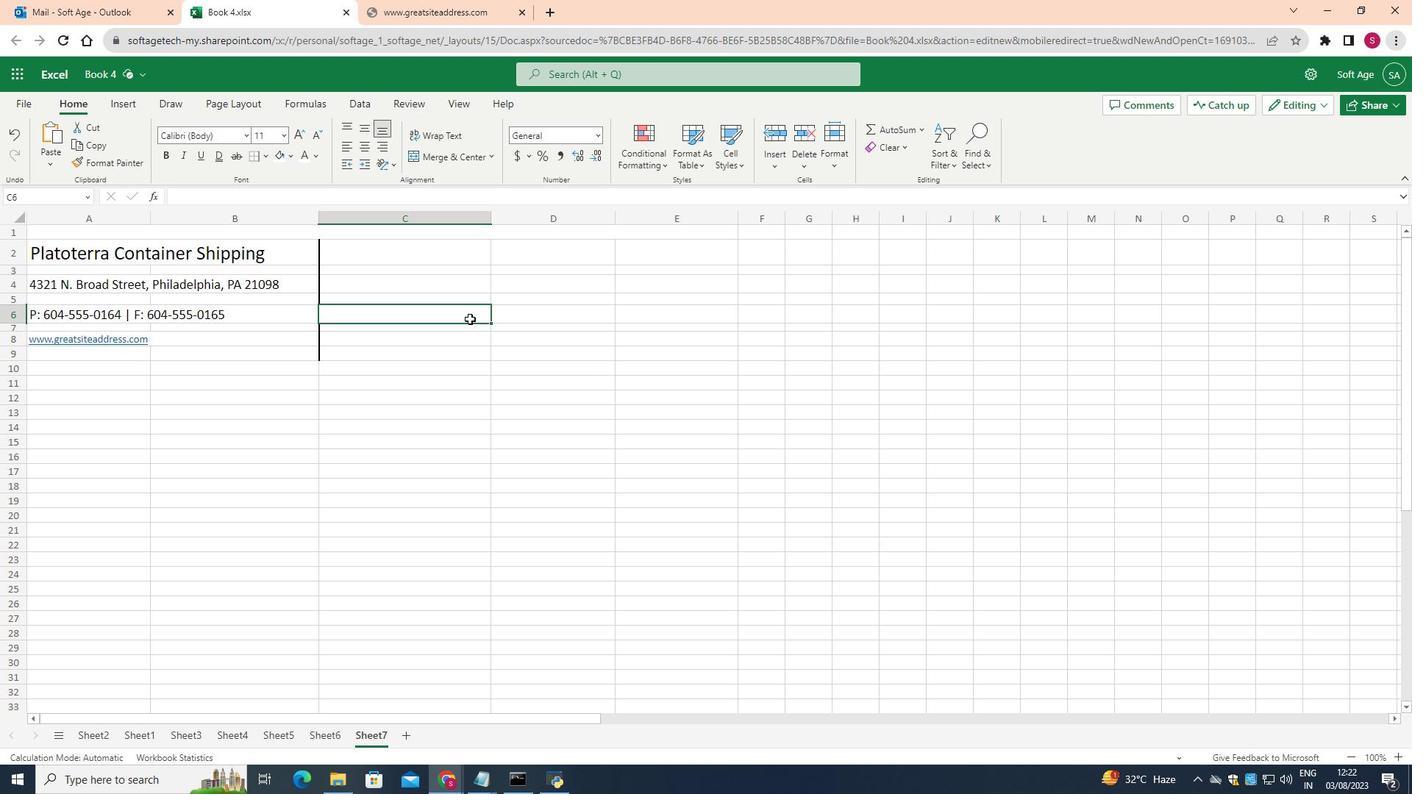 
Action: Mouse moved to (355, 259)
Screenshot: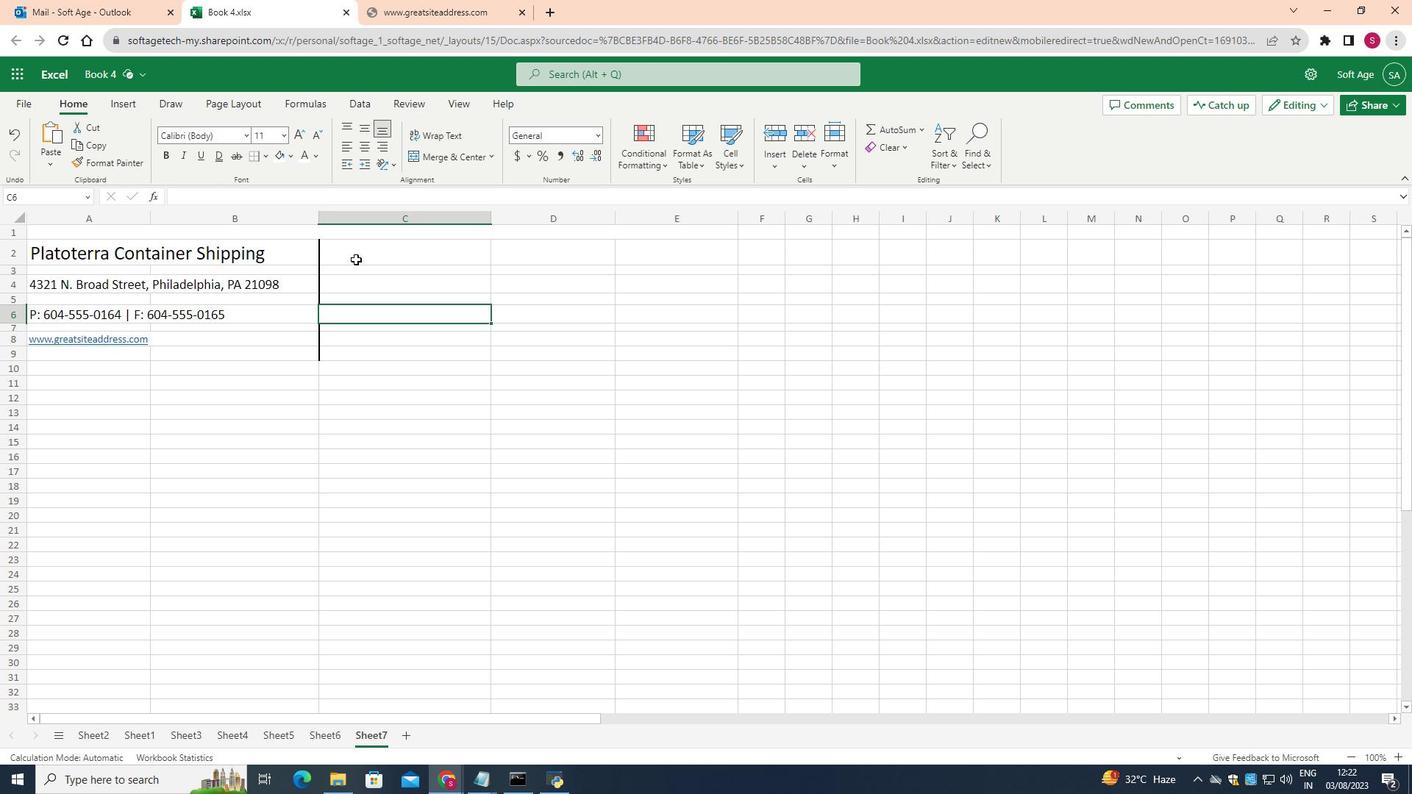 
Action: Mouse pressed left at (355, 259)
Screenshot: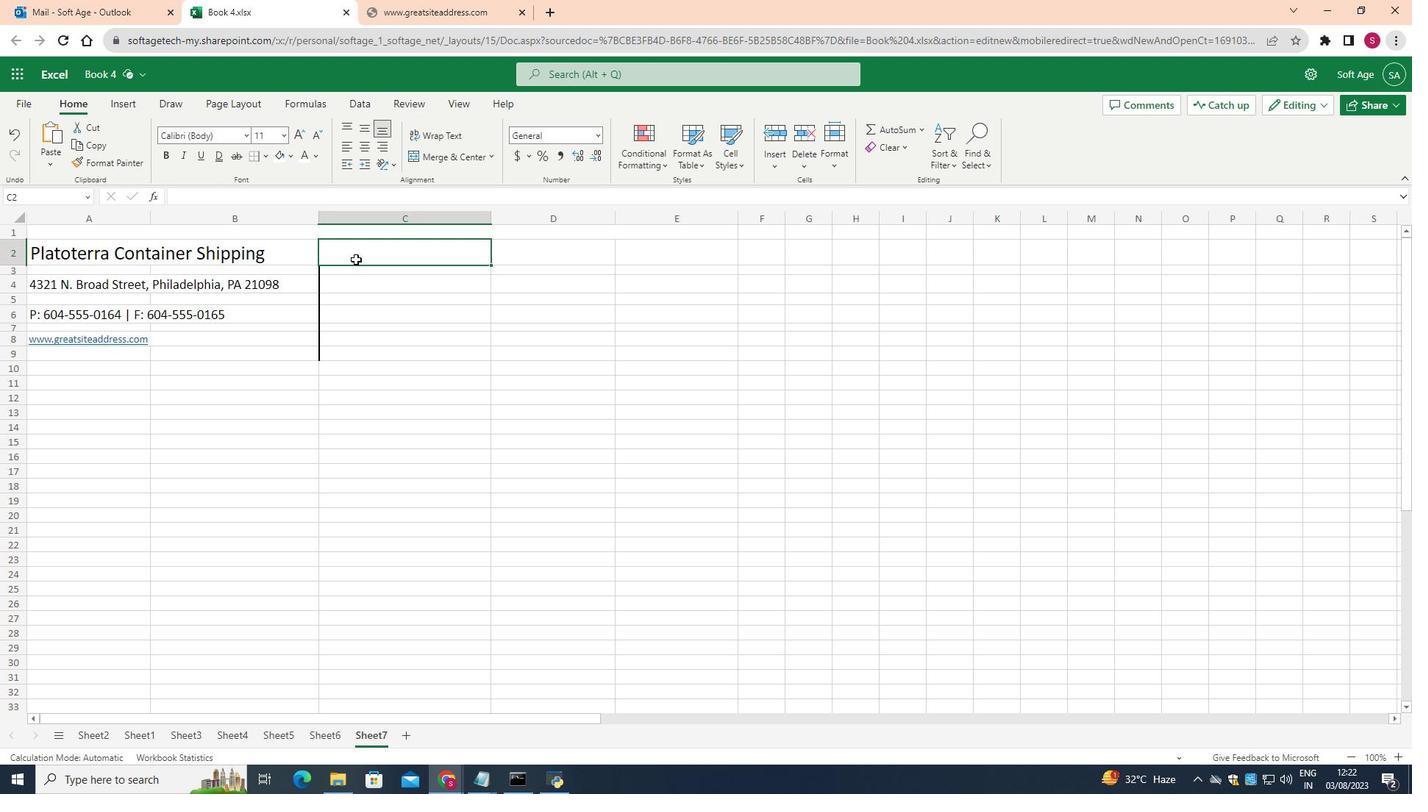 
Action: Mouse moved to (439, 295)
Screenshot: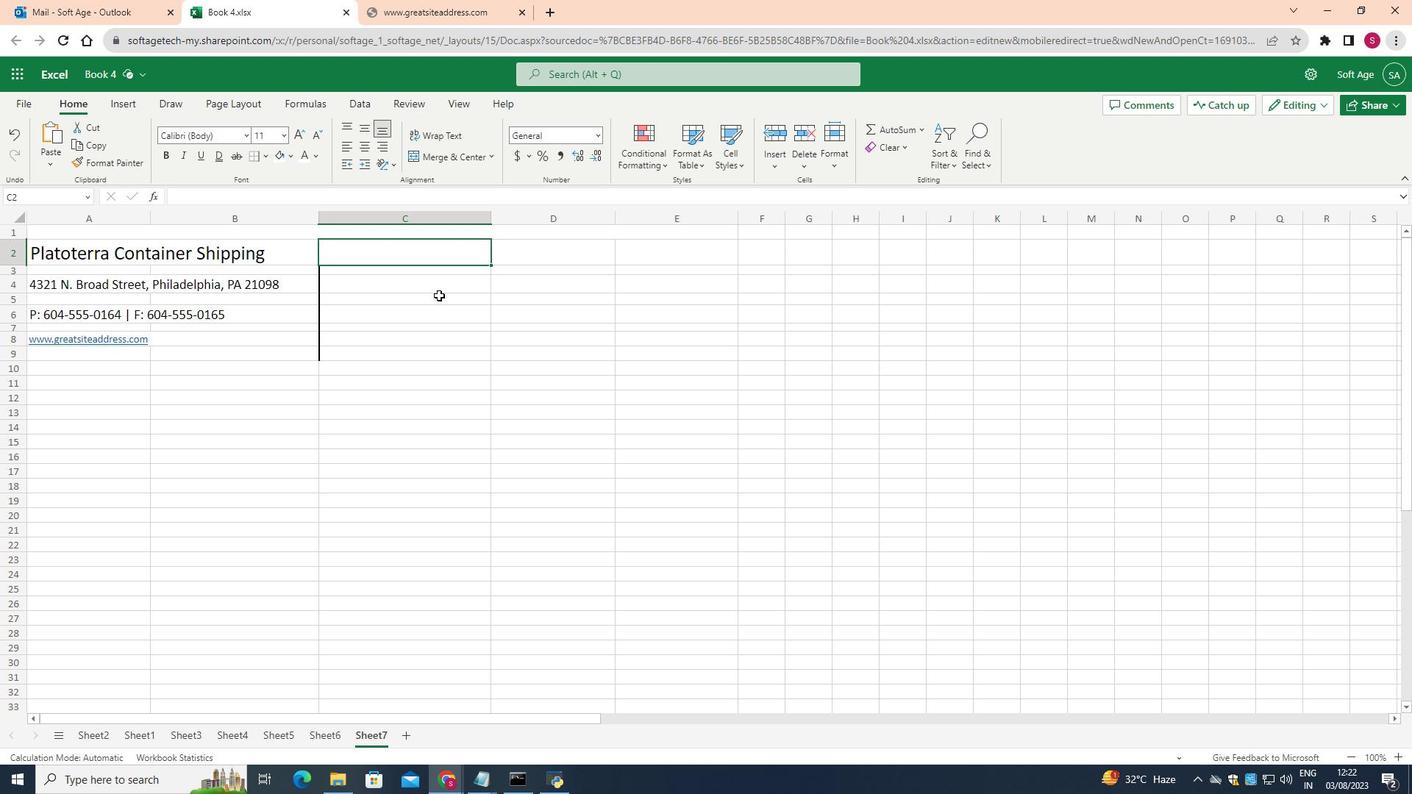 
Action: Mouse pressed left at (439, 295)
Screenshot: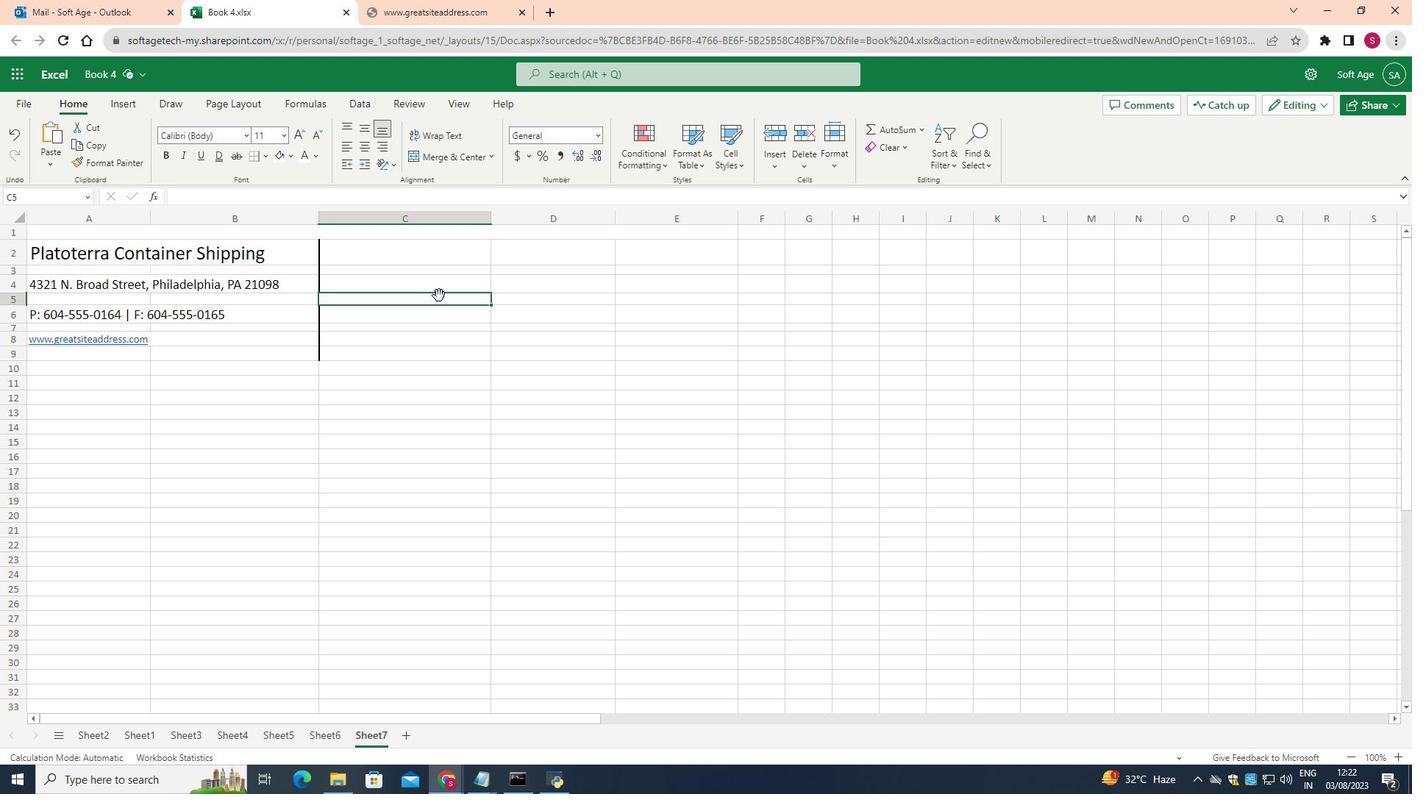 
Action: Mouse moved to (413, 286)
Screenshot: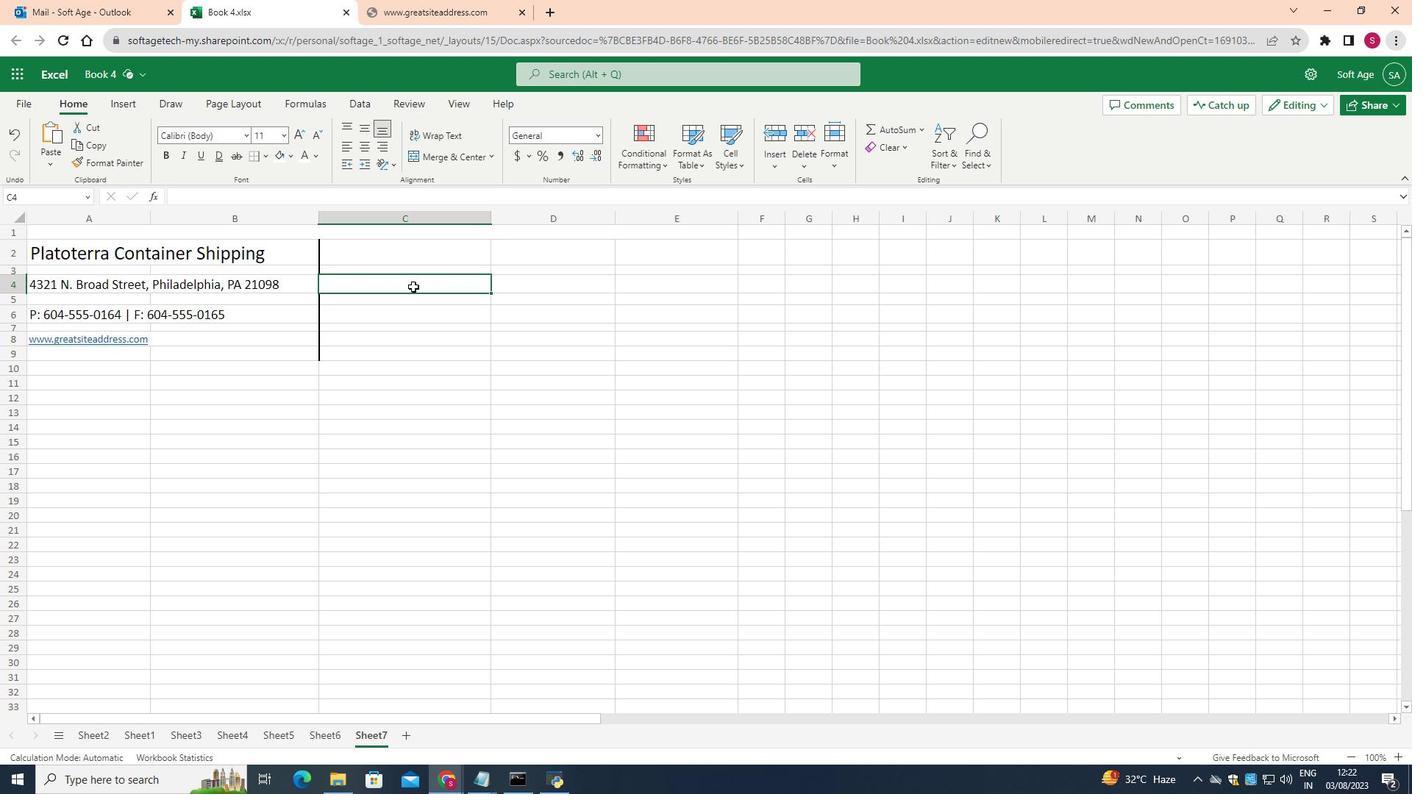 
Action: Mouse pressed left at (413, 286)
Screenshot: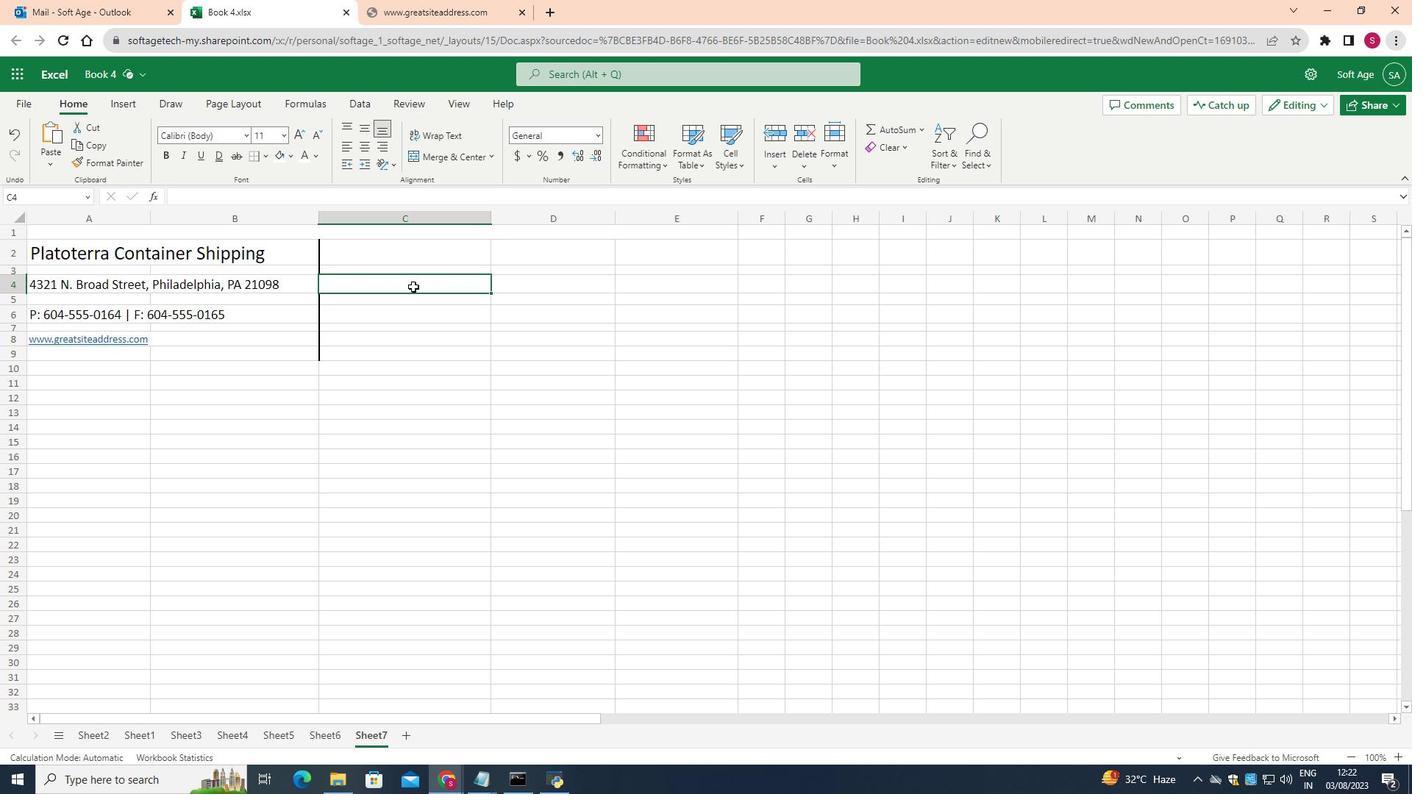 
Action: Mouse moved to (282, 134)
Screenshot: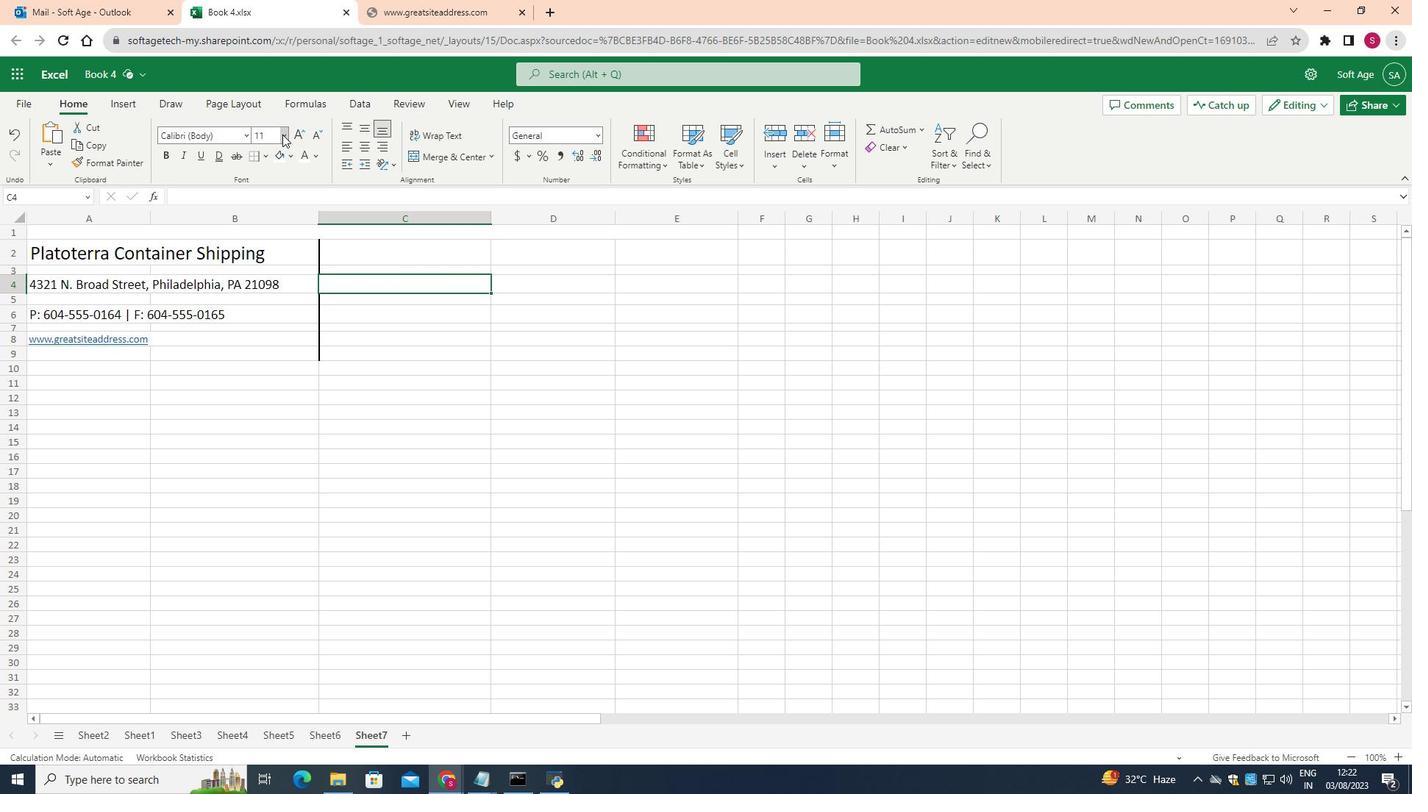 
Action: Mouse pressed left at (282, 134)
Screenshot: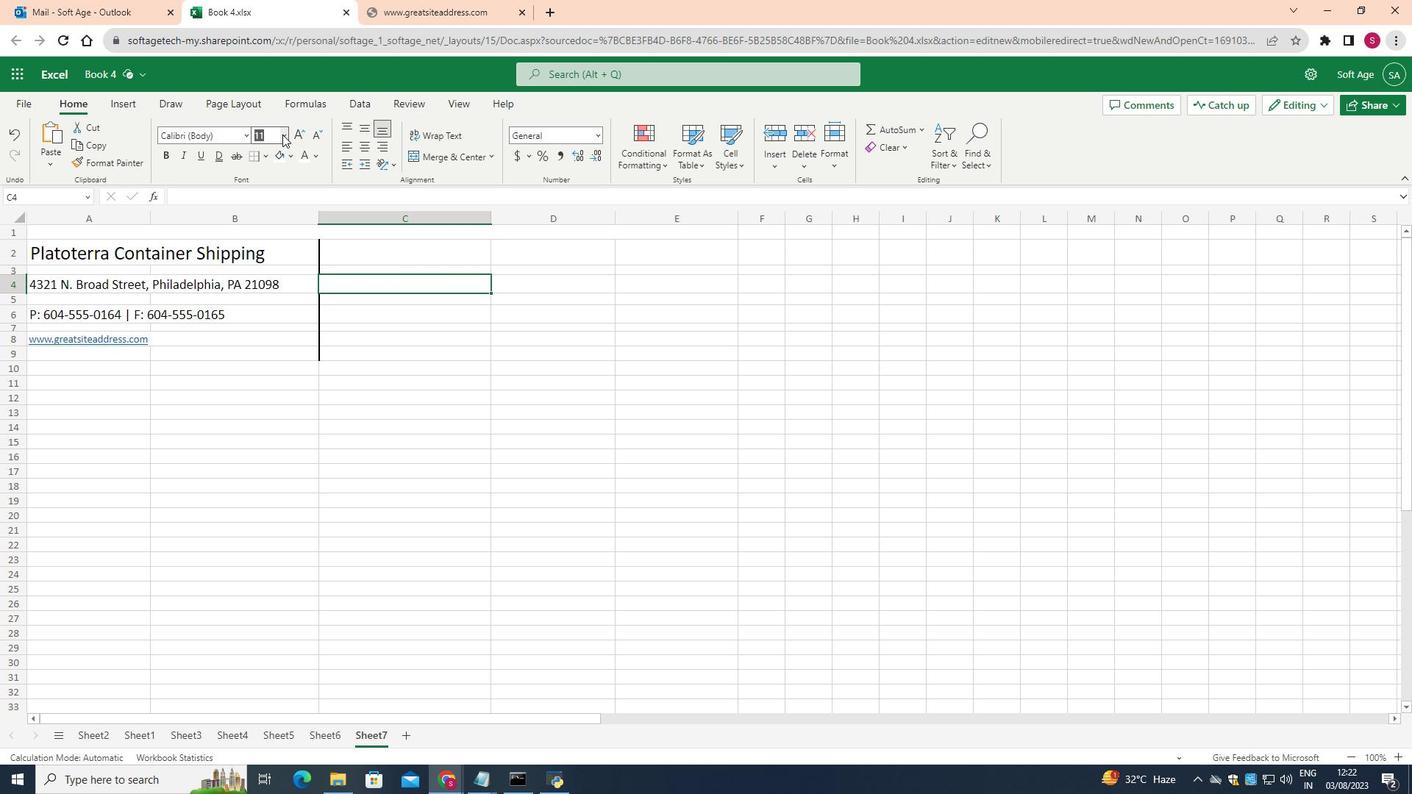 
Action: Mouse moved to (269, 339)
Screenshot: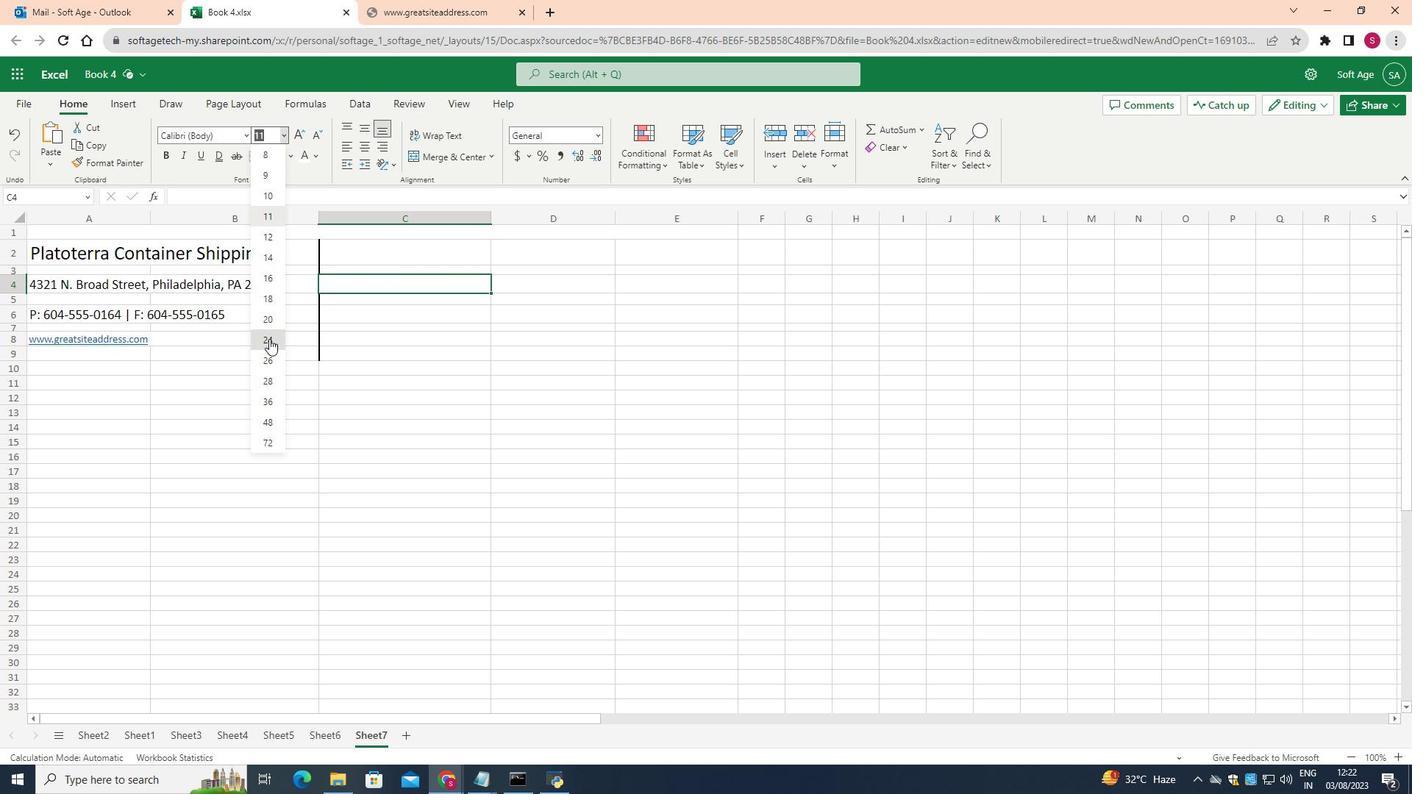 
Action: Mouse pressed left at (269, 339)
Screenshot: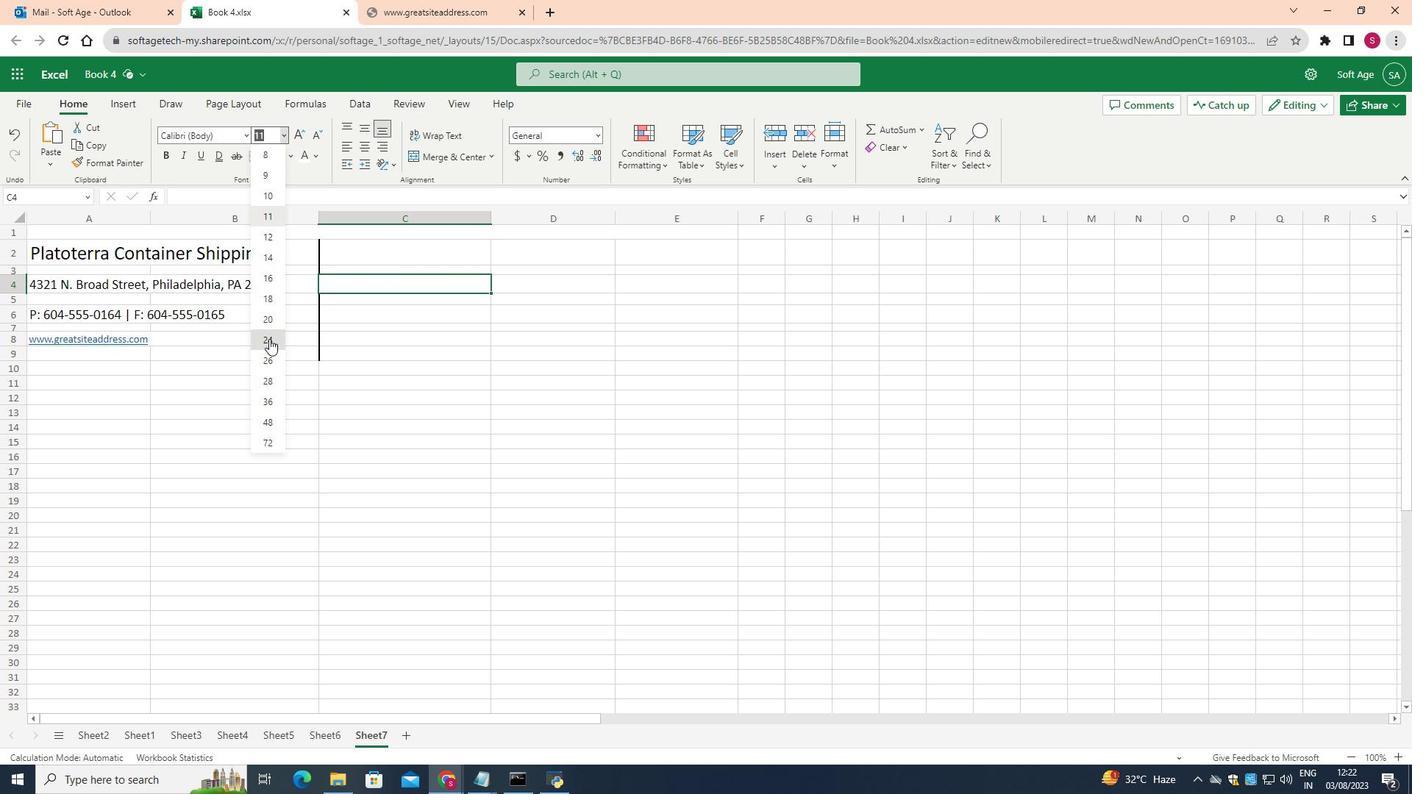 
Action: Mouse moved to (372, 286)
Screenshot: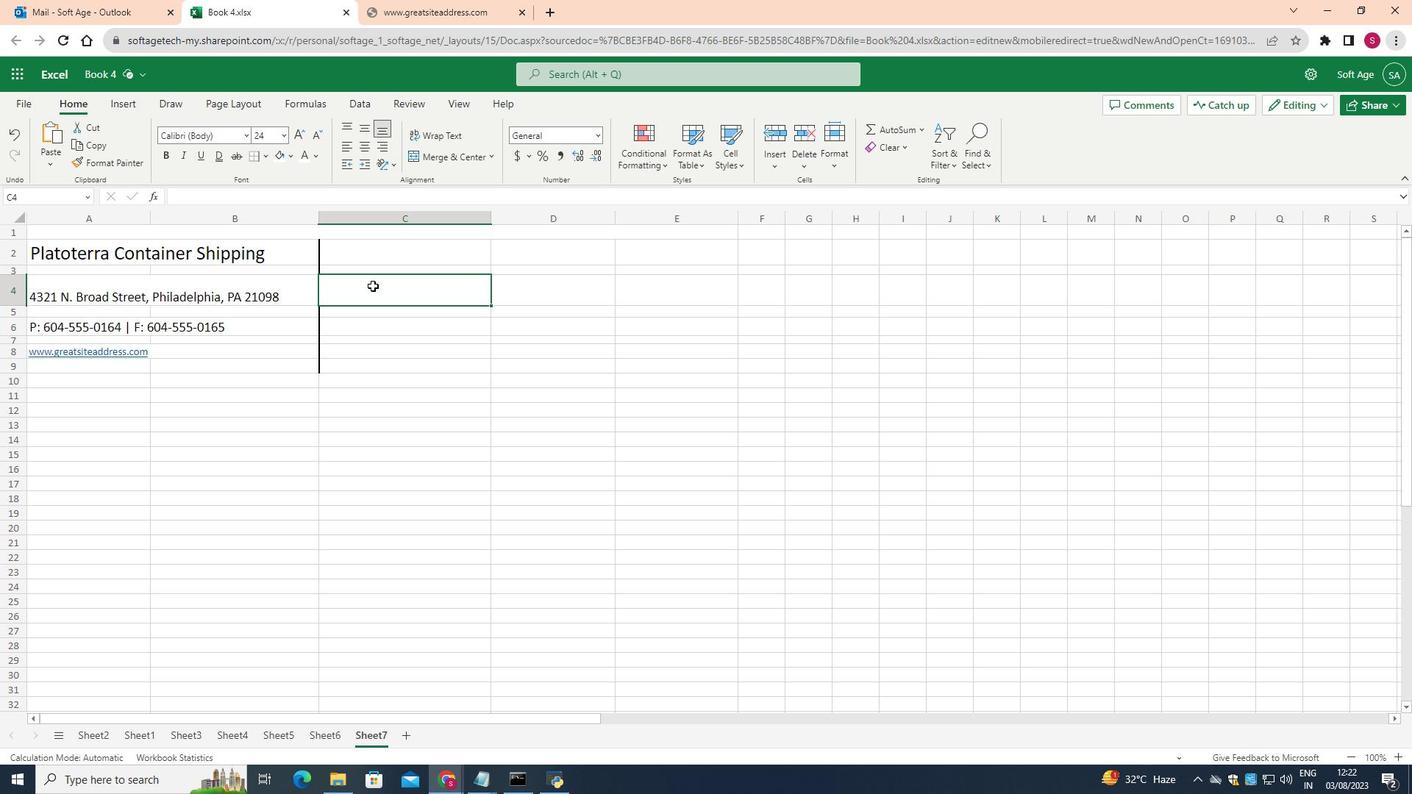 
Action: Mouse pressed left at (372, 286)
Screenshot: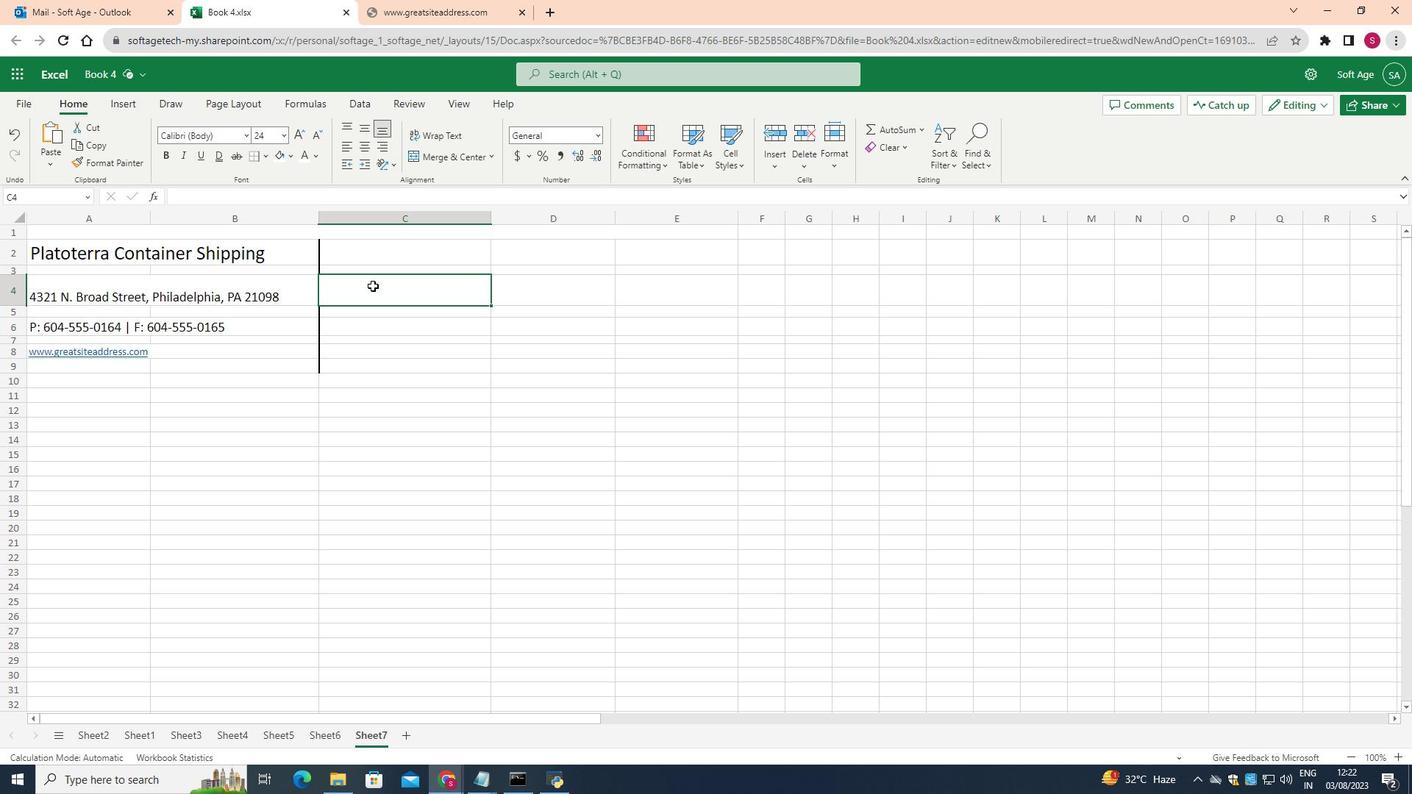 
Action: Mouse pressed left at (372, 286)
Screenshot: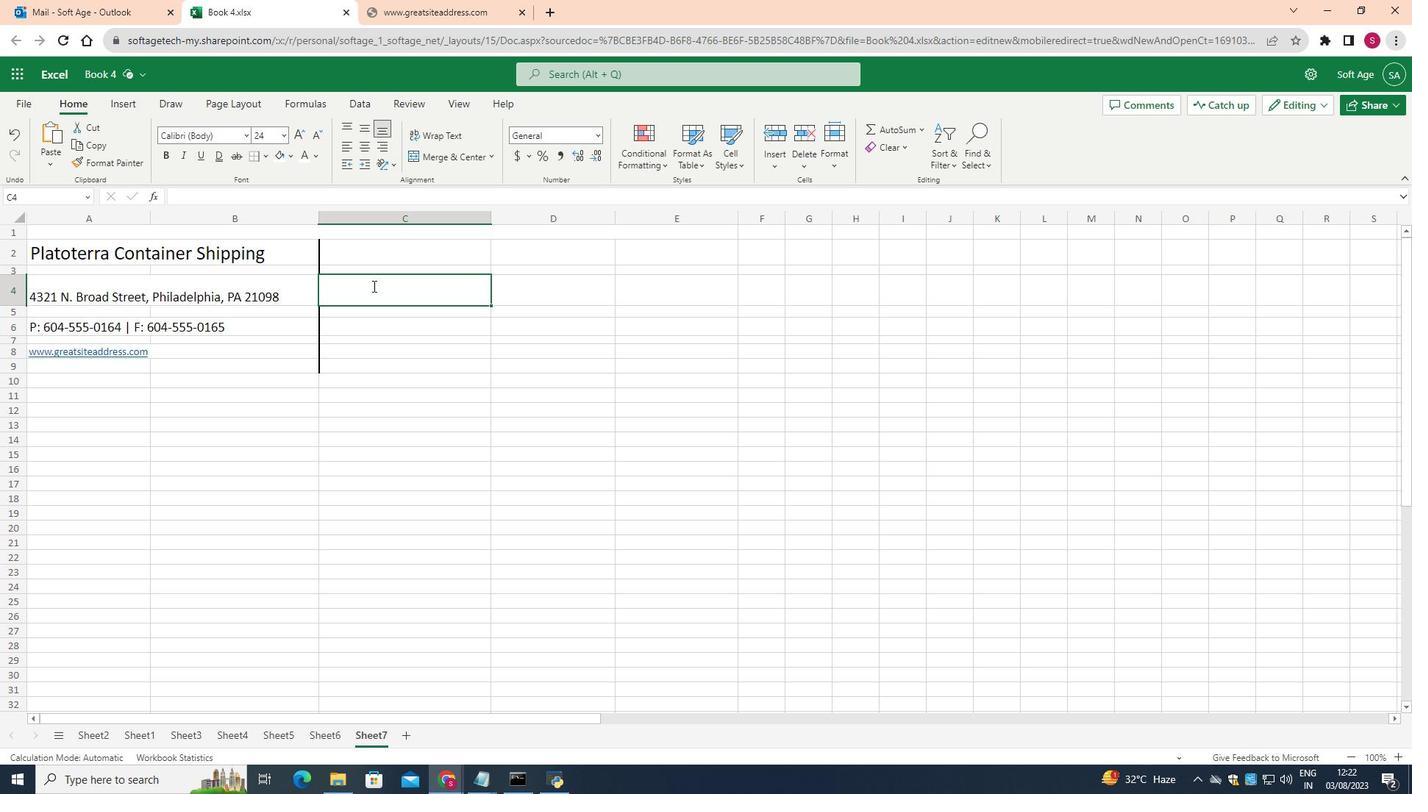 
Action: Mouse moved to (372, 283)
Screenshot: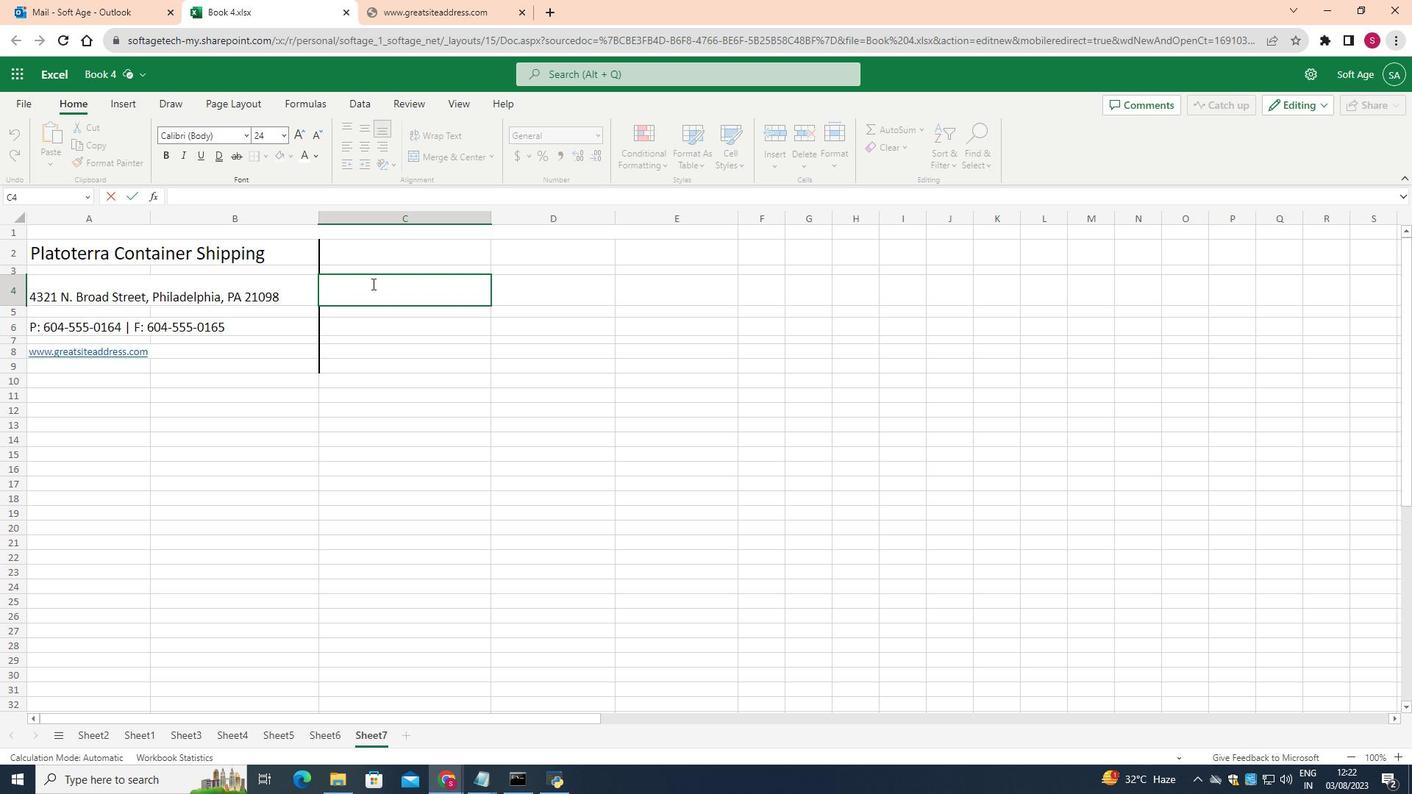 
Action: Key pressed <Key.shift>Product<Key.space><Key.shift>Price<Key.space><Key.shift>List
Screenshot: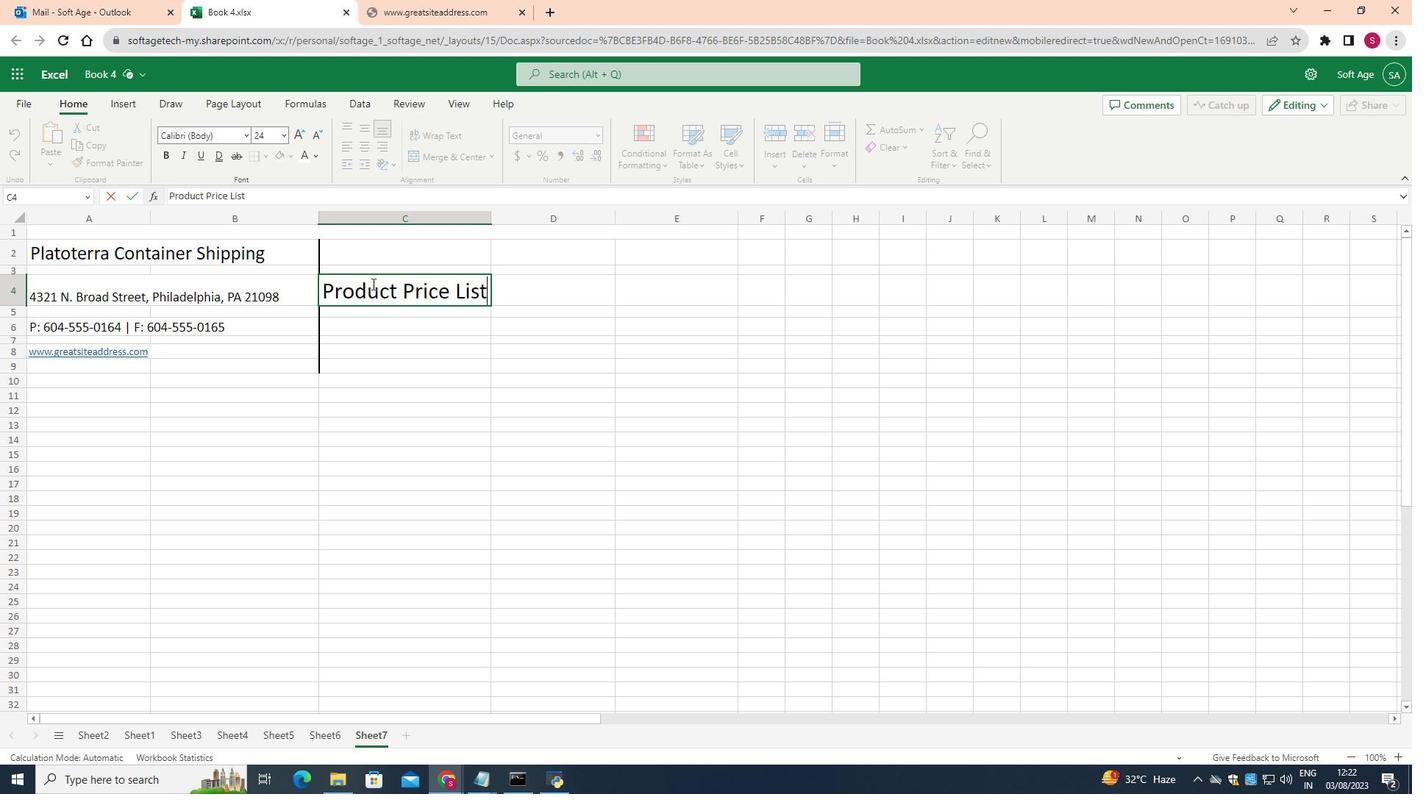 
Action: Mouse moved to (419, 461)
Screenshot: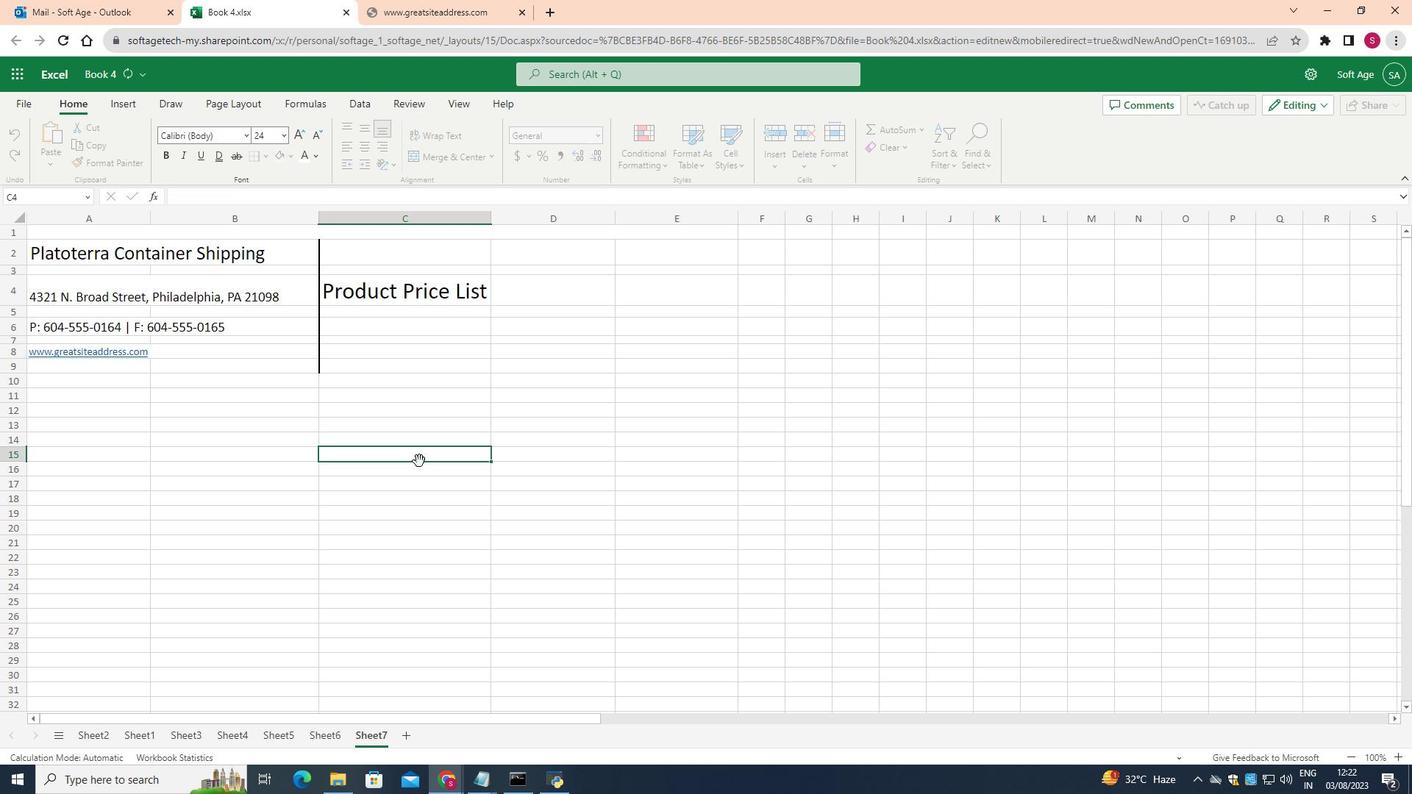 
Action: Mouse pressed left at (419, 461)
Screenshot: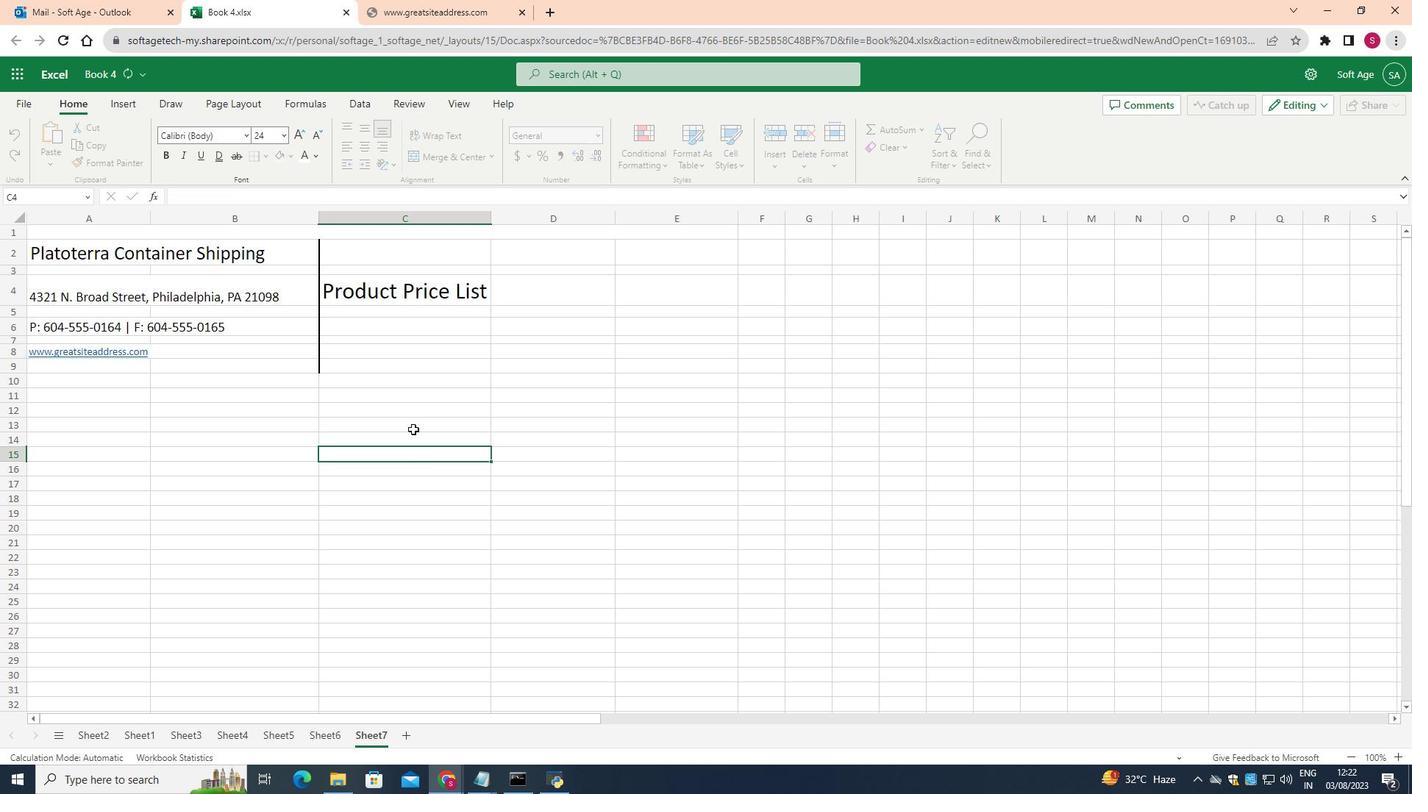
Action: Mouse moved to (330, 298)
Screenshot: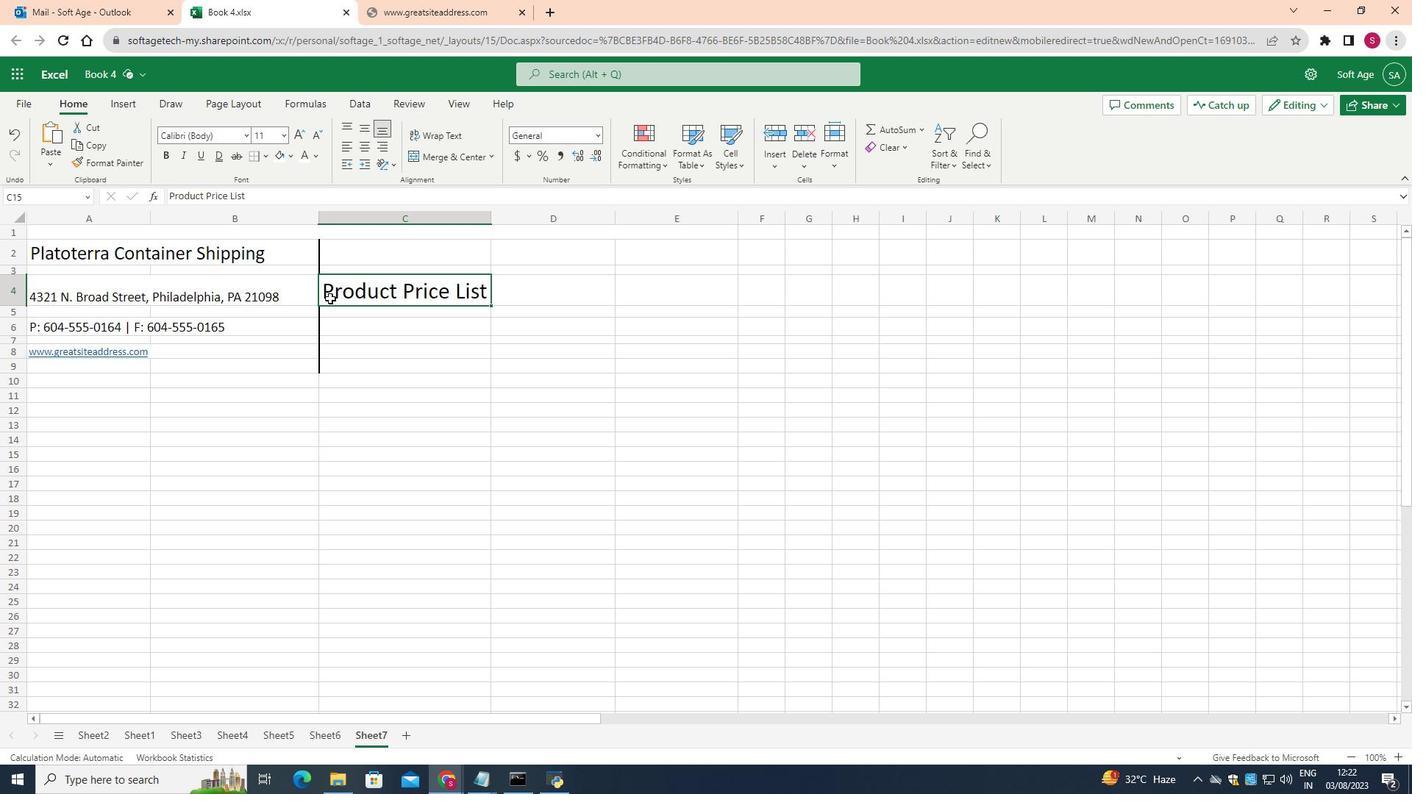 
Action: Mouse pressed left at (330, 298)
Screenshot: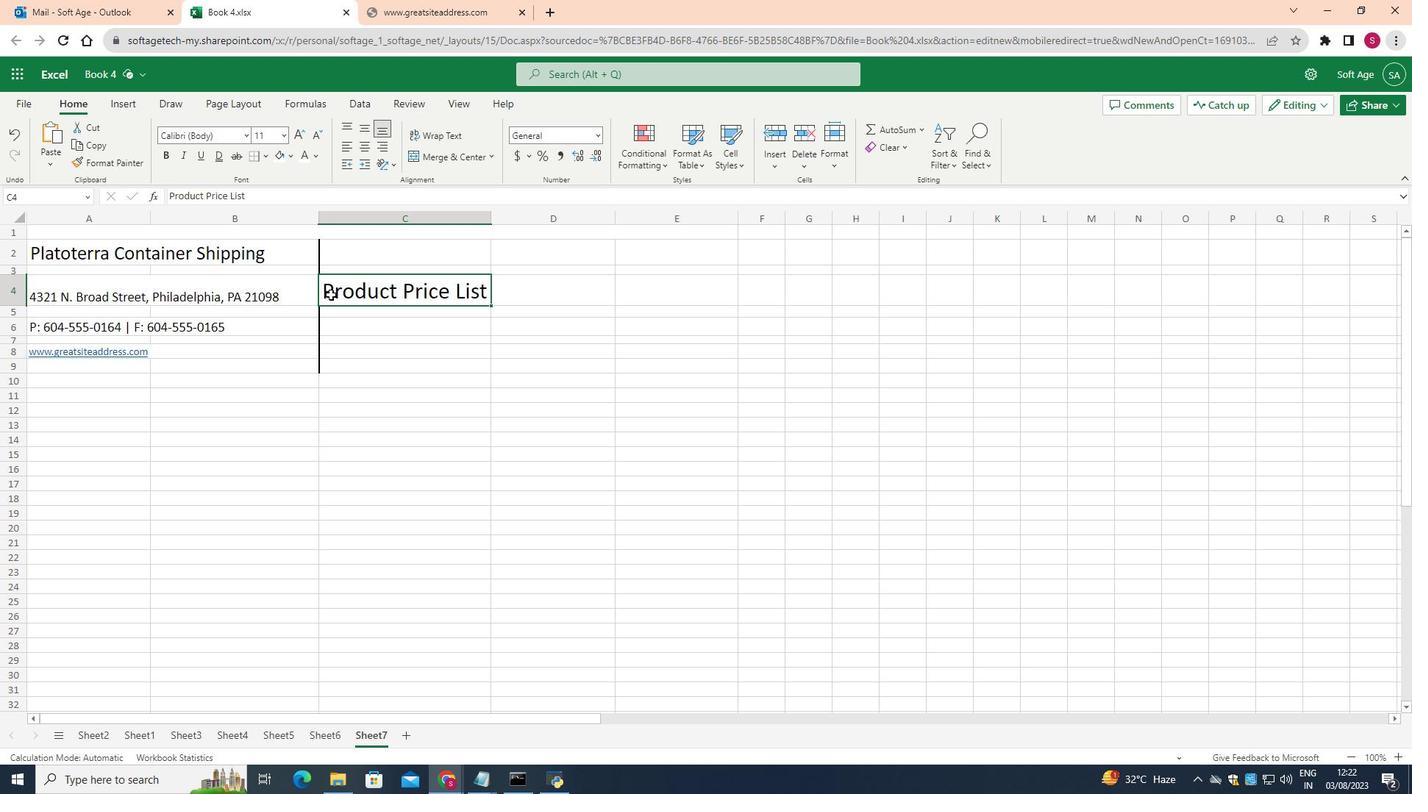 
Action: Mouse moved to (328, 285)
Screenshot: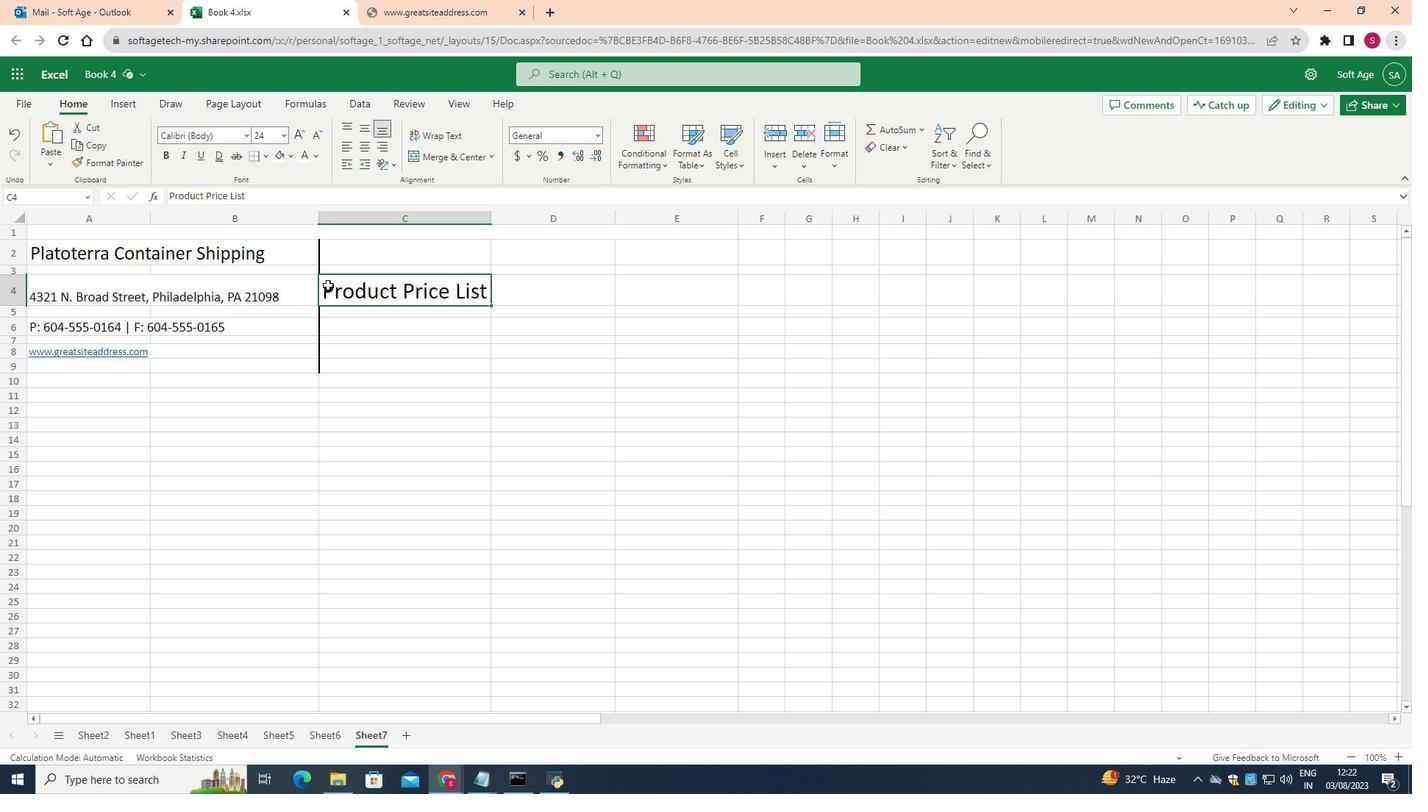 
Action: Mouse pressed left at (328, 285)
Screenshot: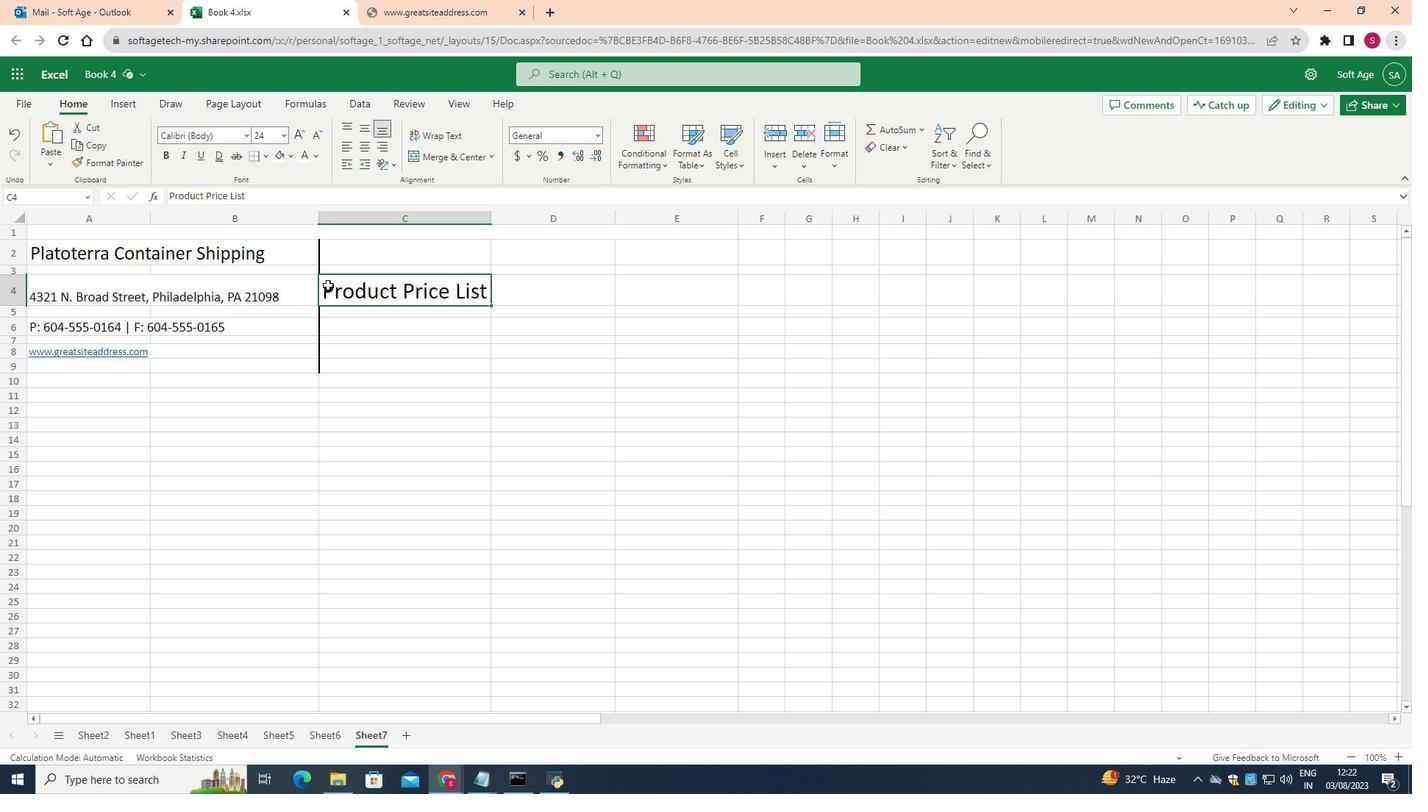 
Action: Mouse pressed left at (328, 285)
Screenshot: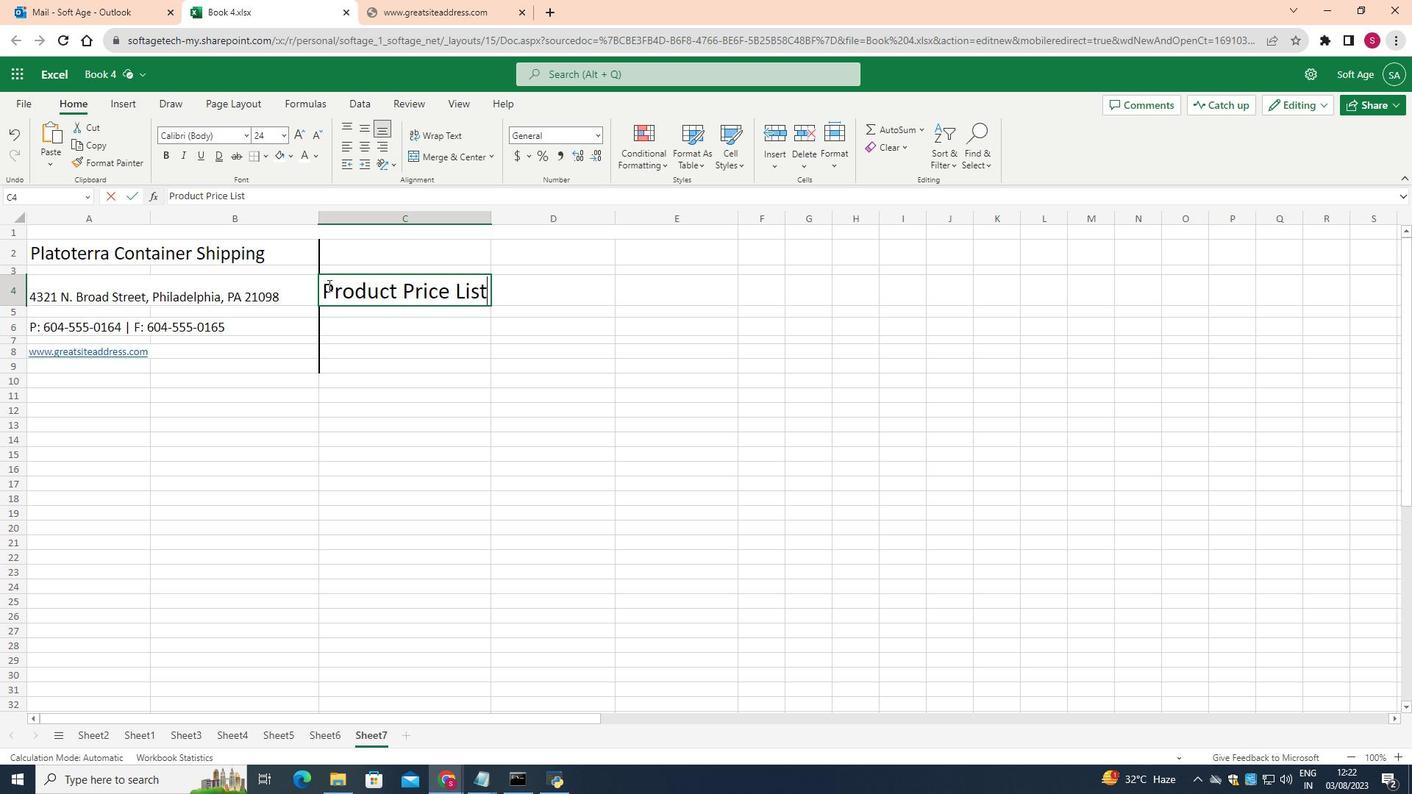 
Action: Mouse moved to (326, 289)
Screenshot: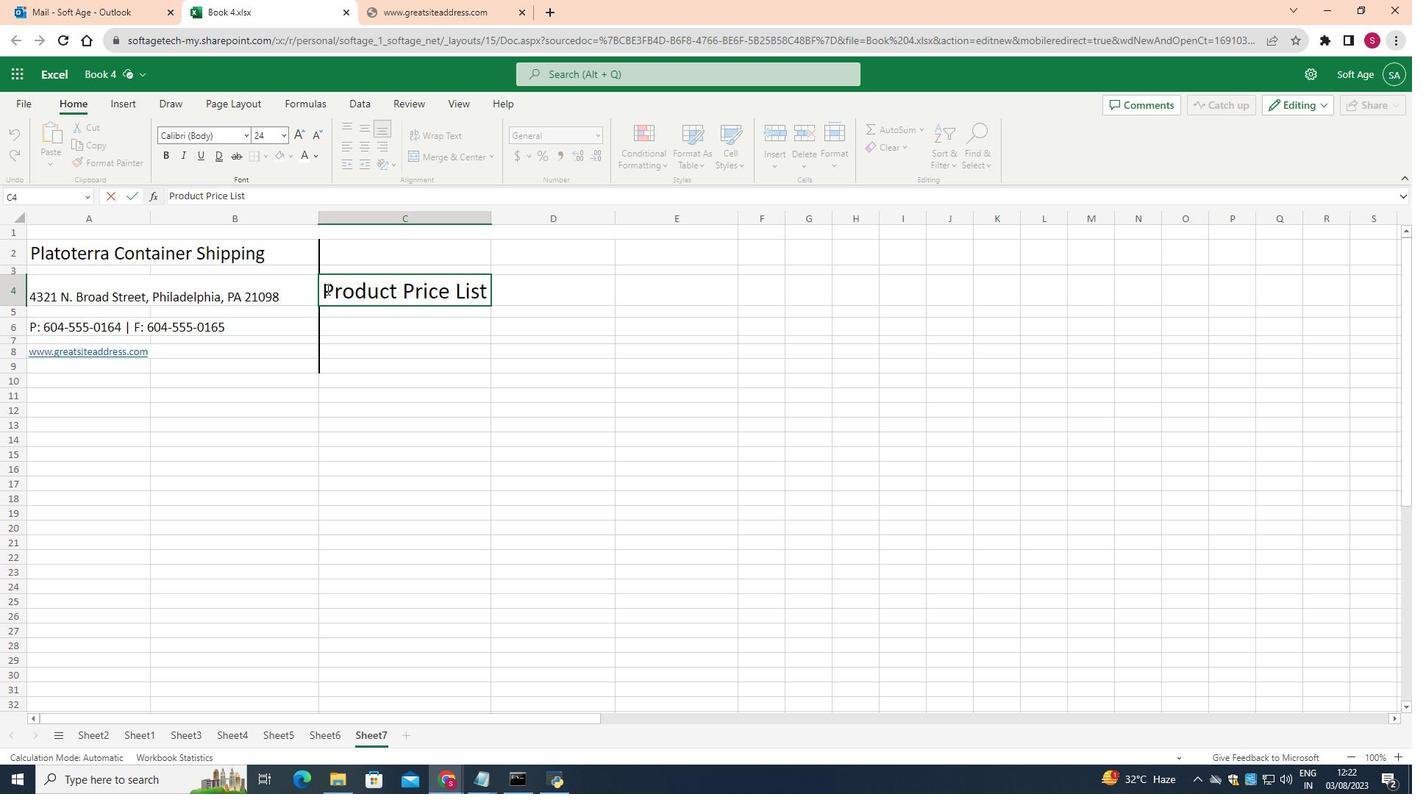 
Action: Mouse pressed left at (326, 289)
Screenshot: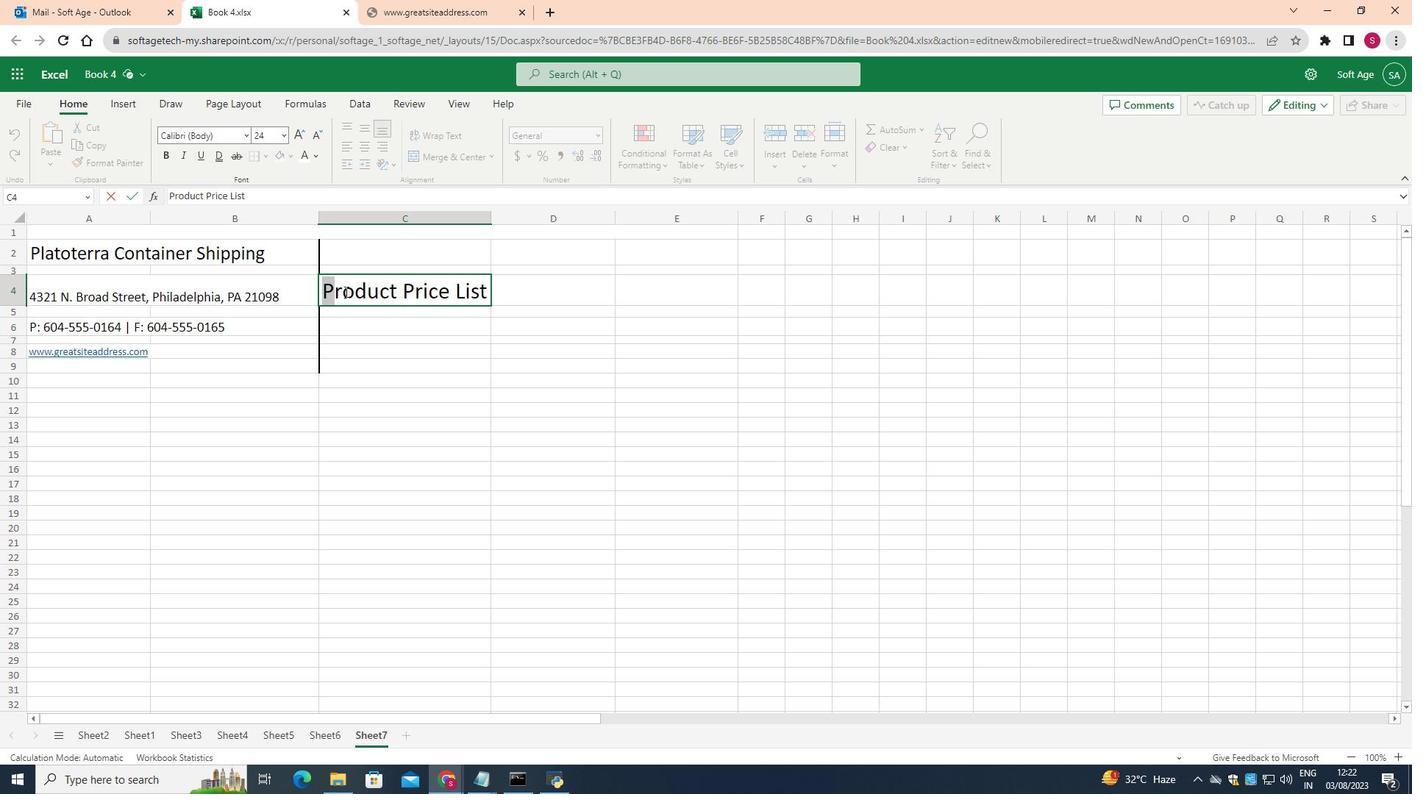 
Action: Mouse moved to (284, 130)
Screenshot: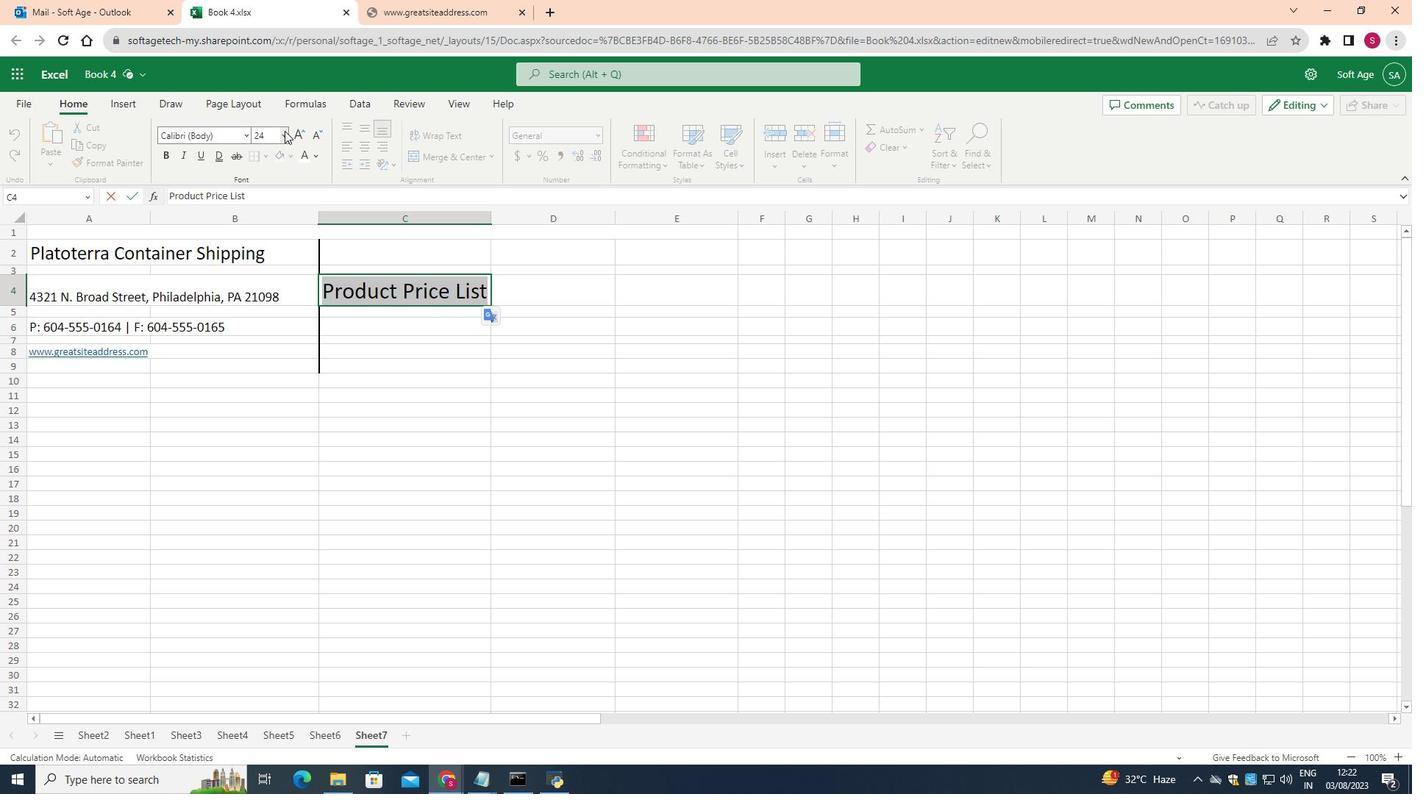 
Action: Mouse pressed left at (284, 130)
Screenshot: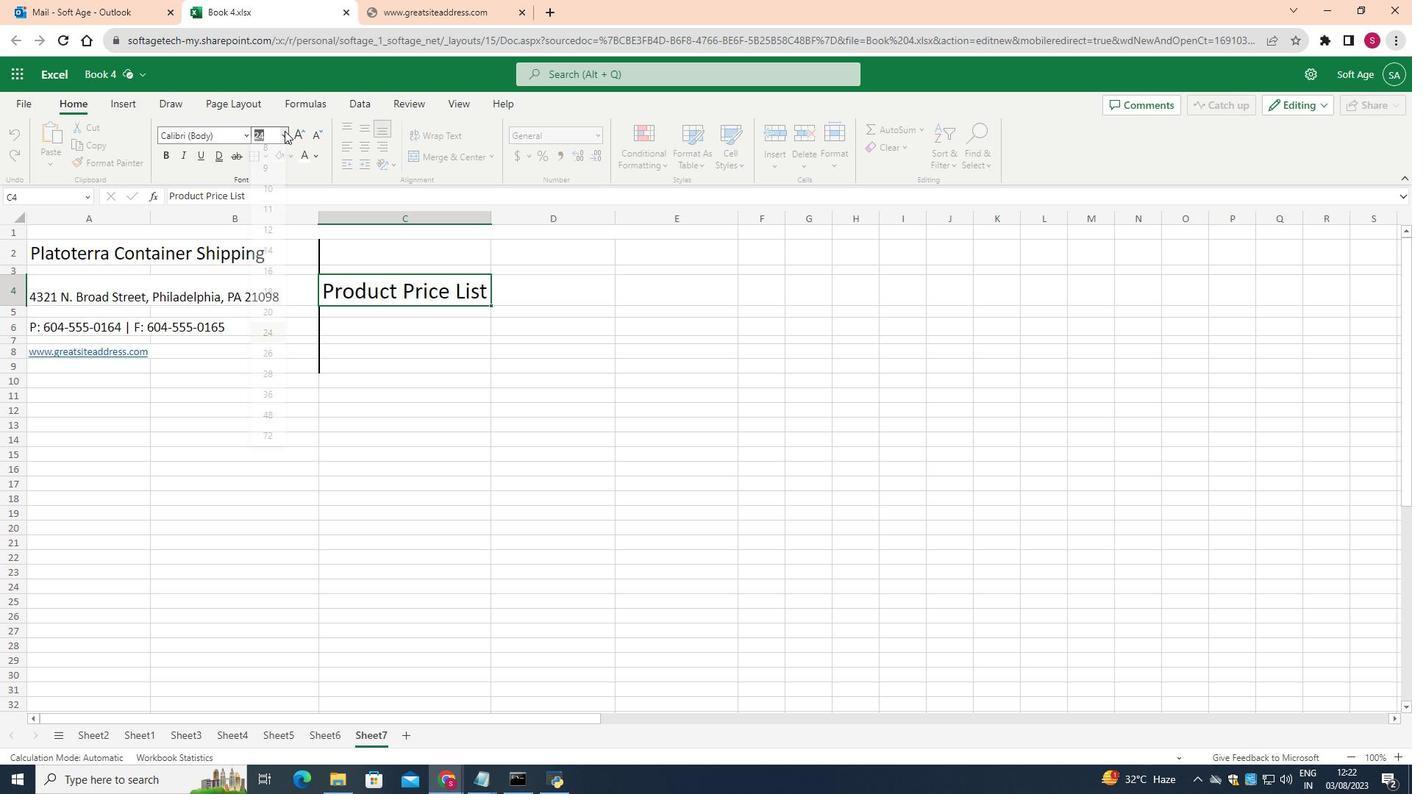 
Action: Mouse moved to (275, 415)
Screenshot: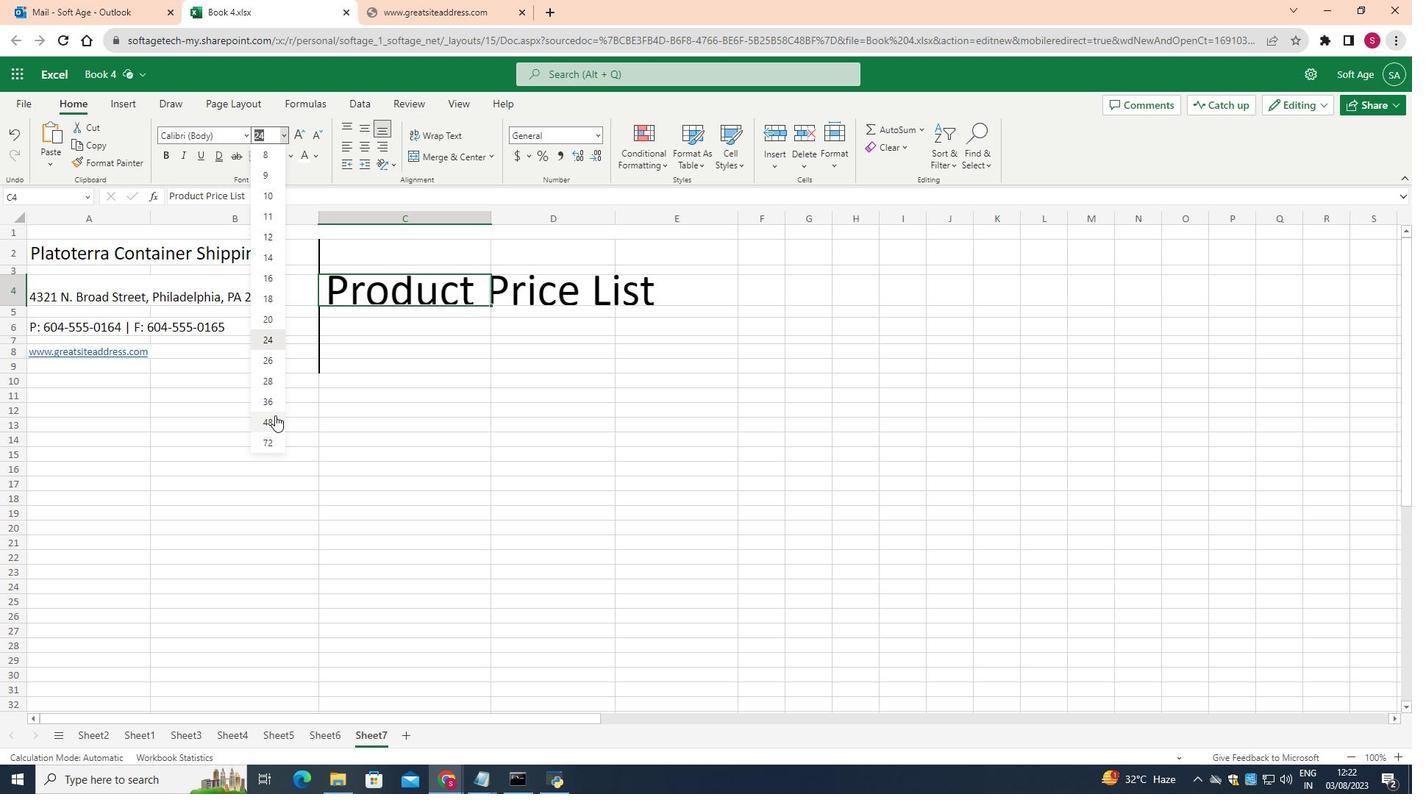 
Action: Mouse pressed left at (275, 415)
Screenshot: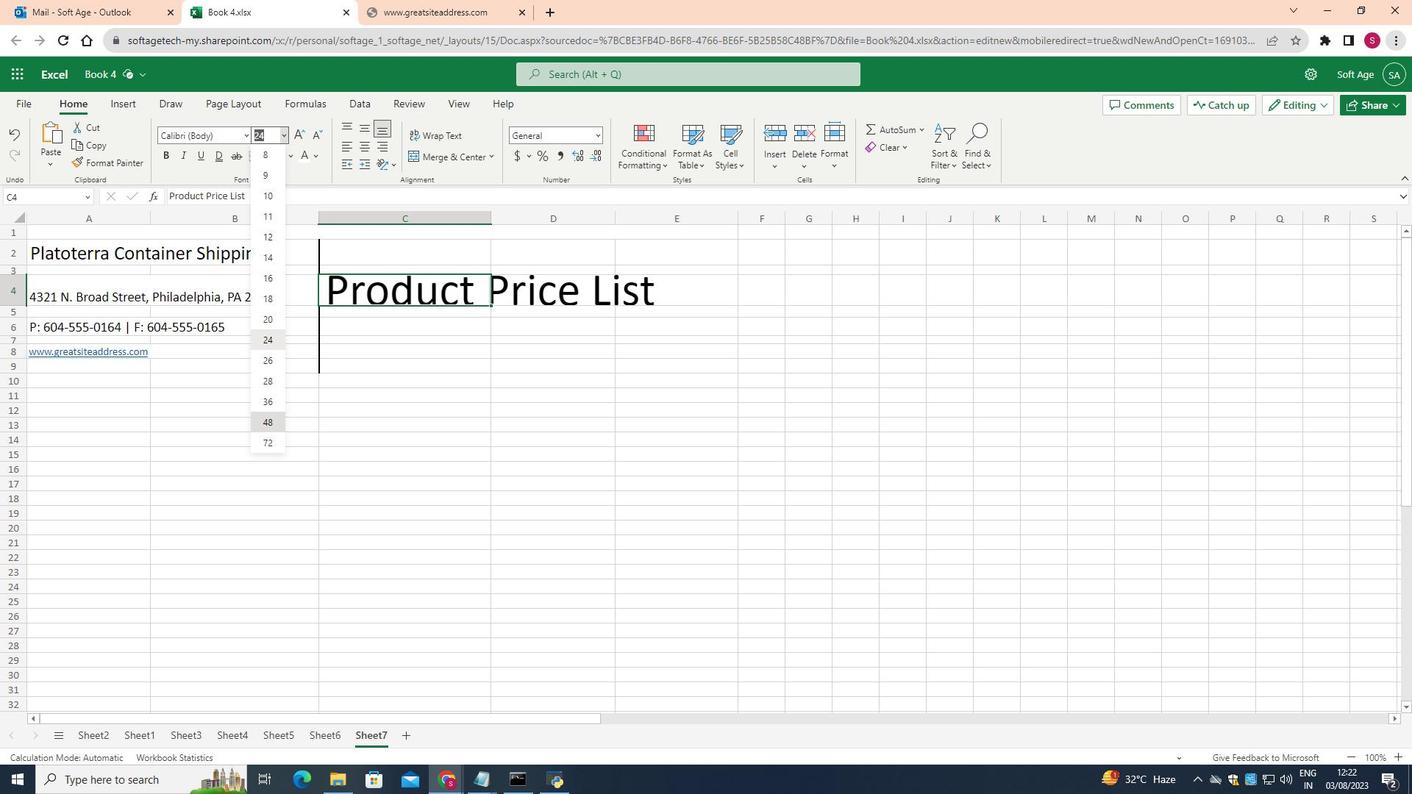 
Action: Mouse moved to (8, 127)
Screenshot: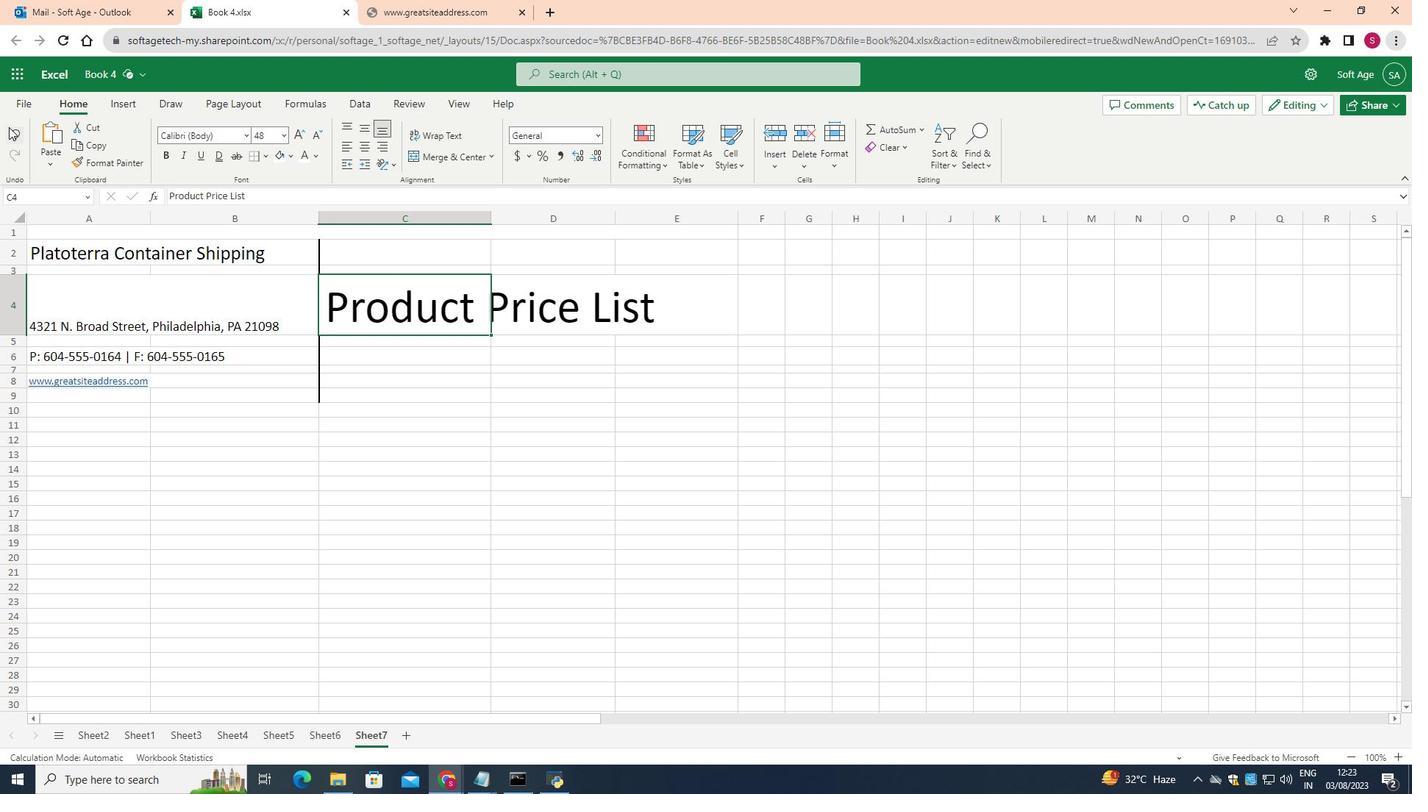 
Action: Mouse pressed left at (8, 127)
Screenshot: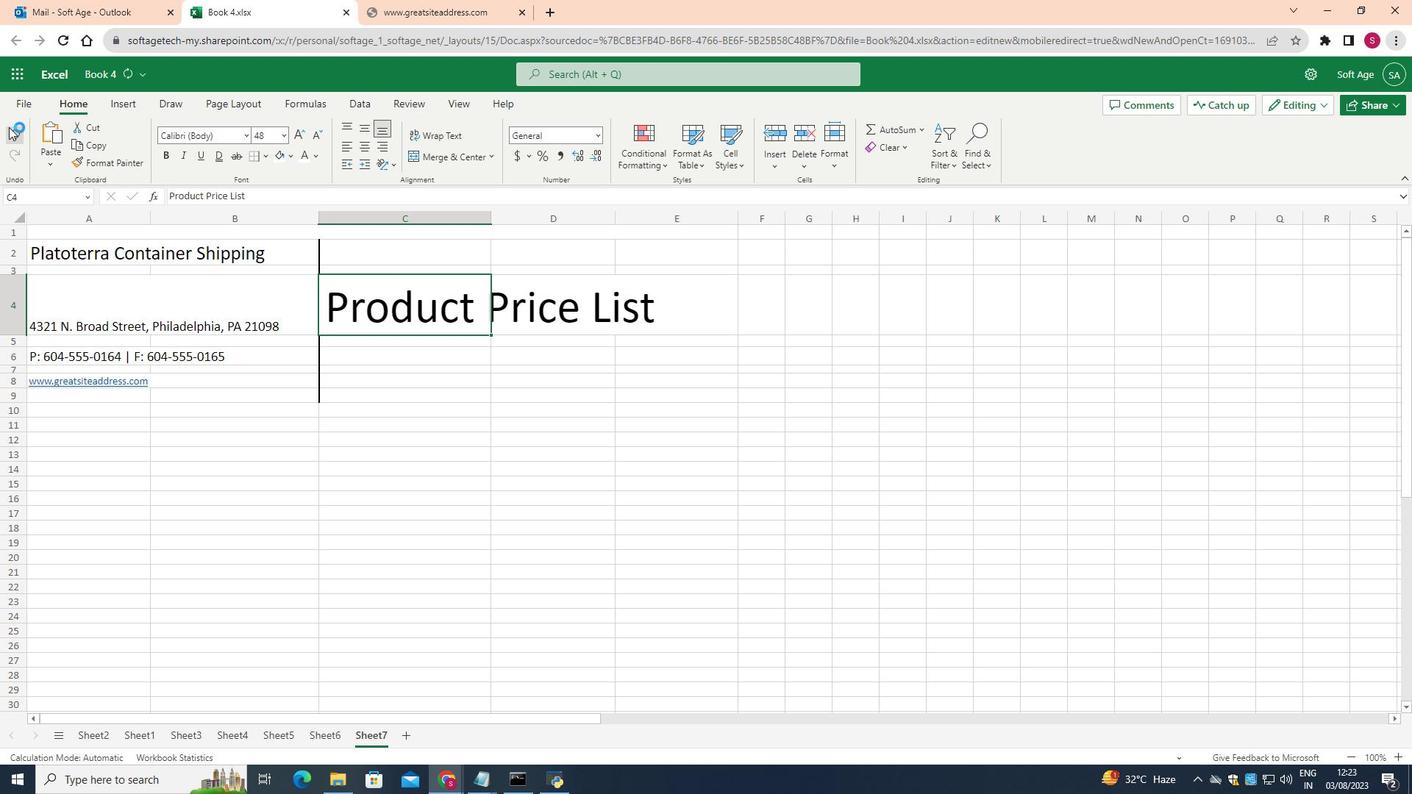 
Action: Mouse moved to (457, 291)
Screenshot: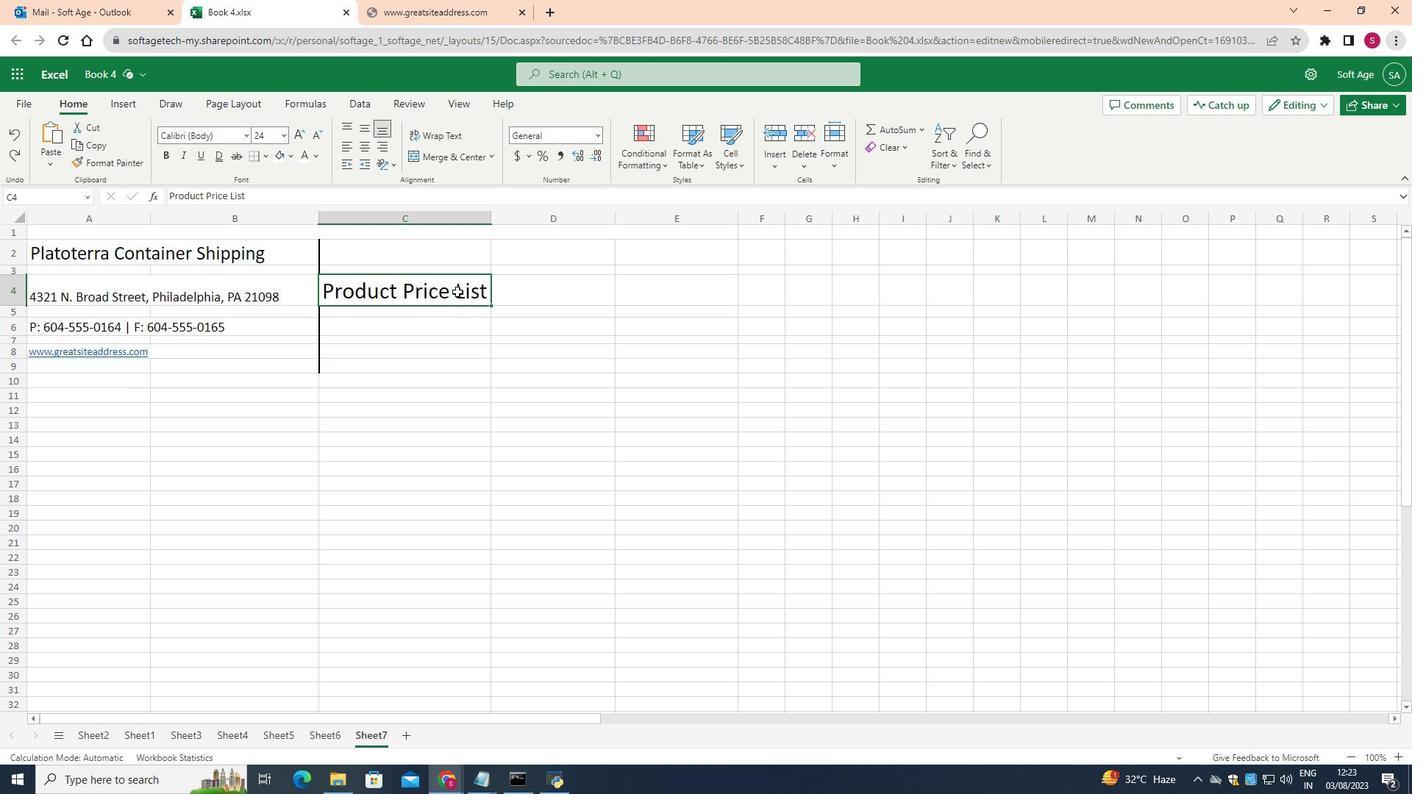 
Action: Mouse pressed left at (457, 291)
Screenshot: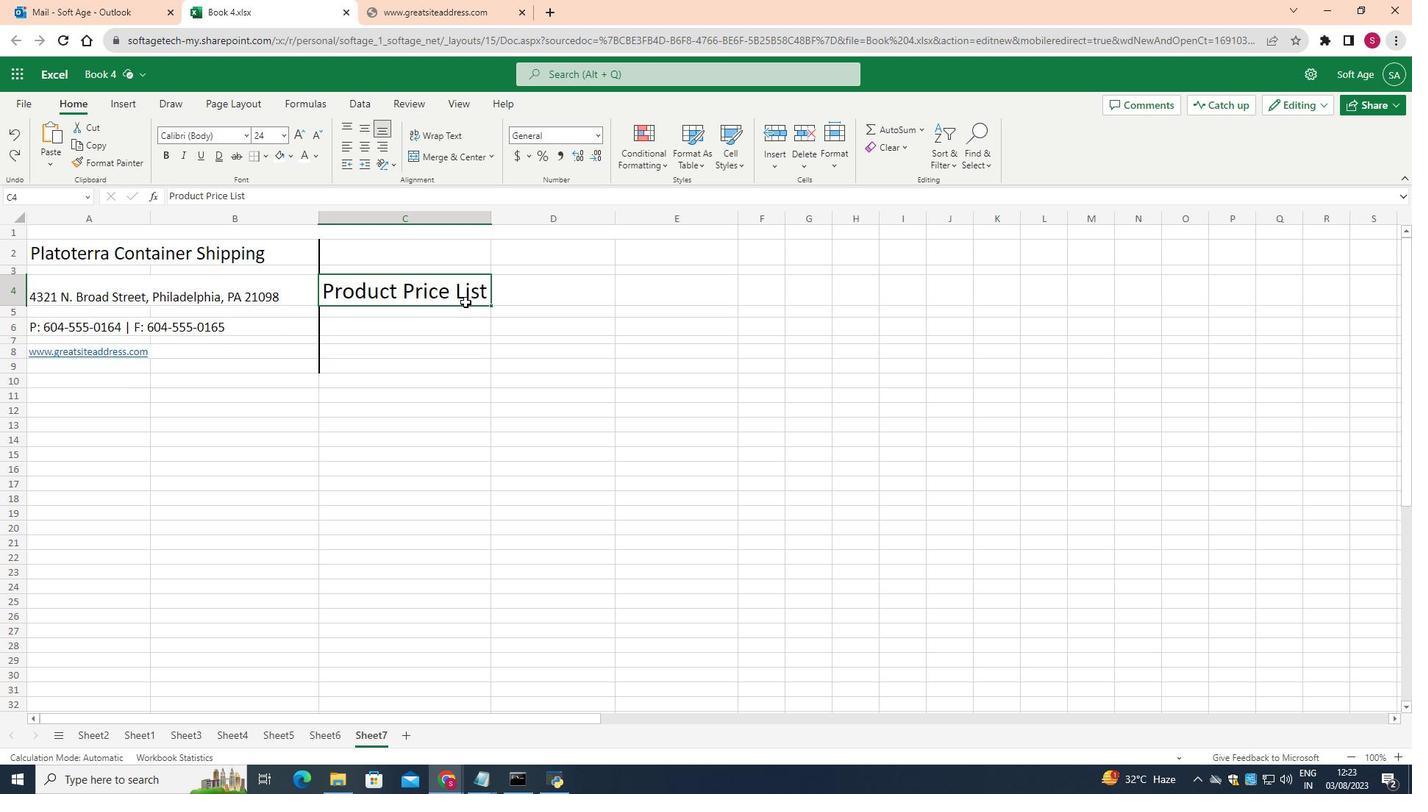 
Action: Mouse moved to (490, 364)
Screenshot: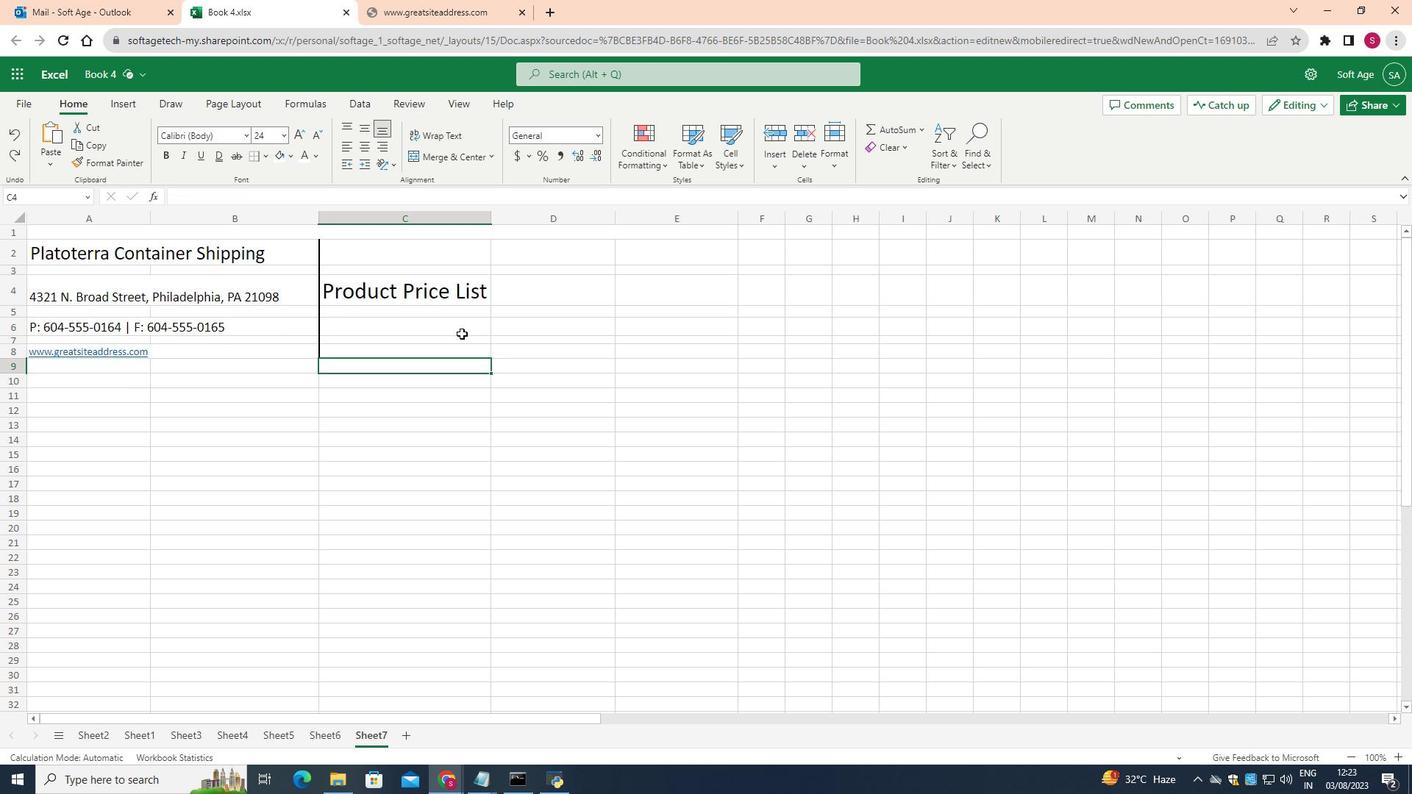 
Action: Mouse pressed left at (490, 364)
Screenshot: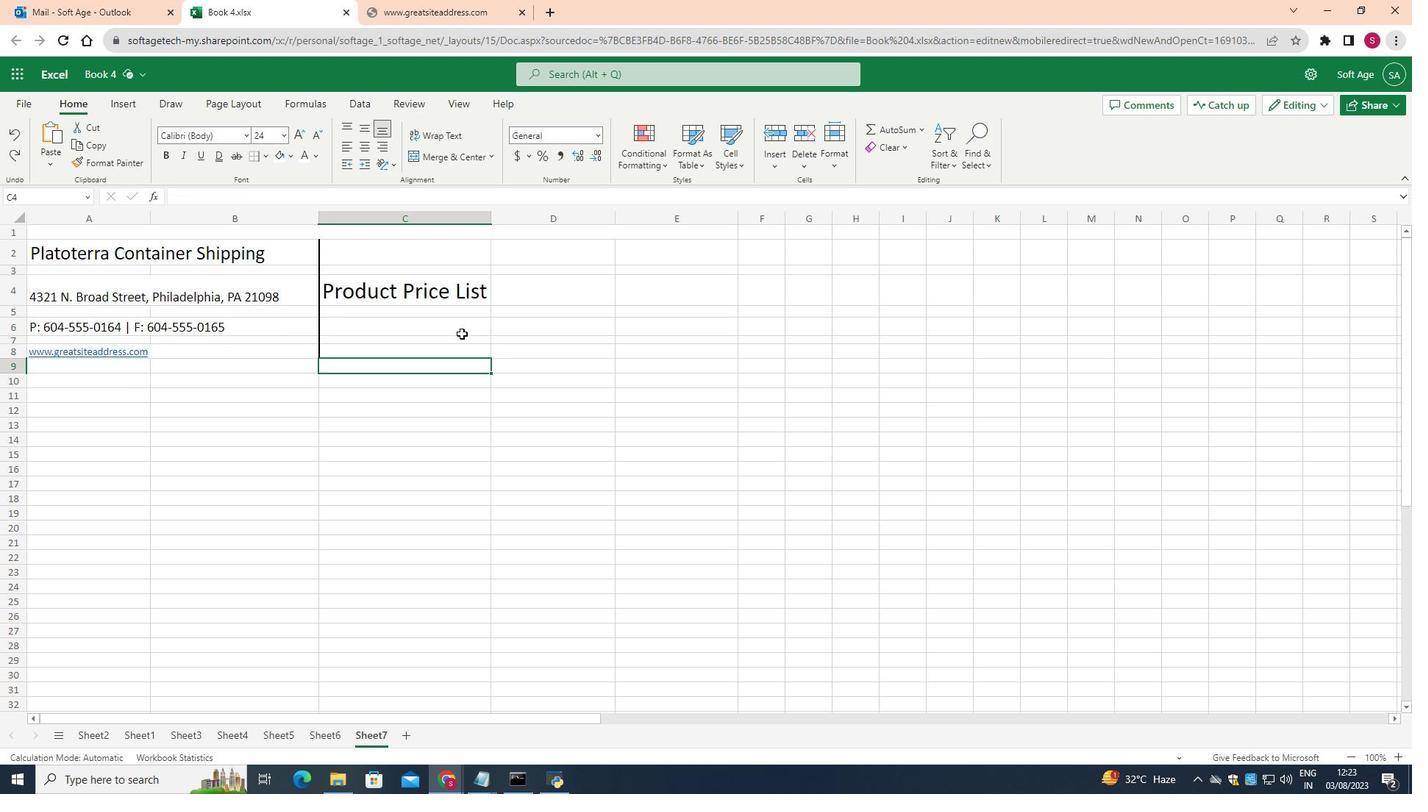 
Action: Mouse moved to (450, 296)
Screenshot: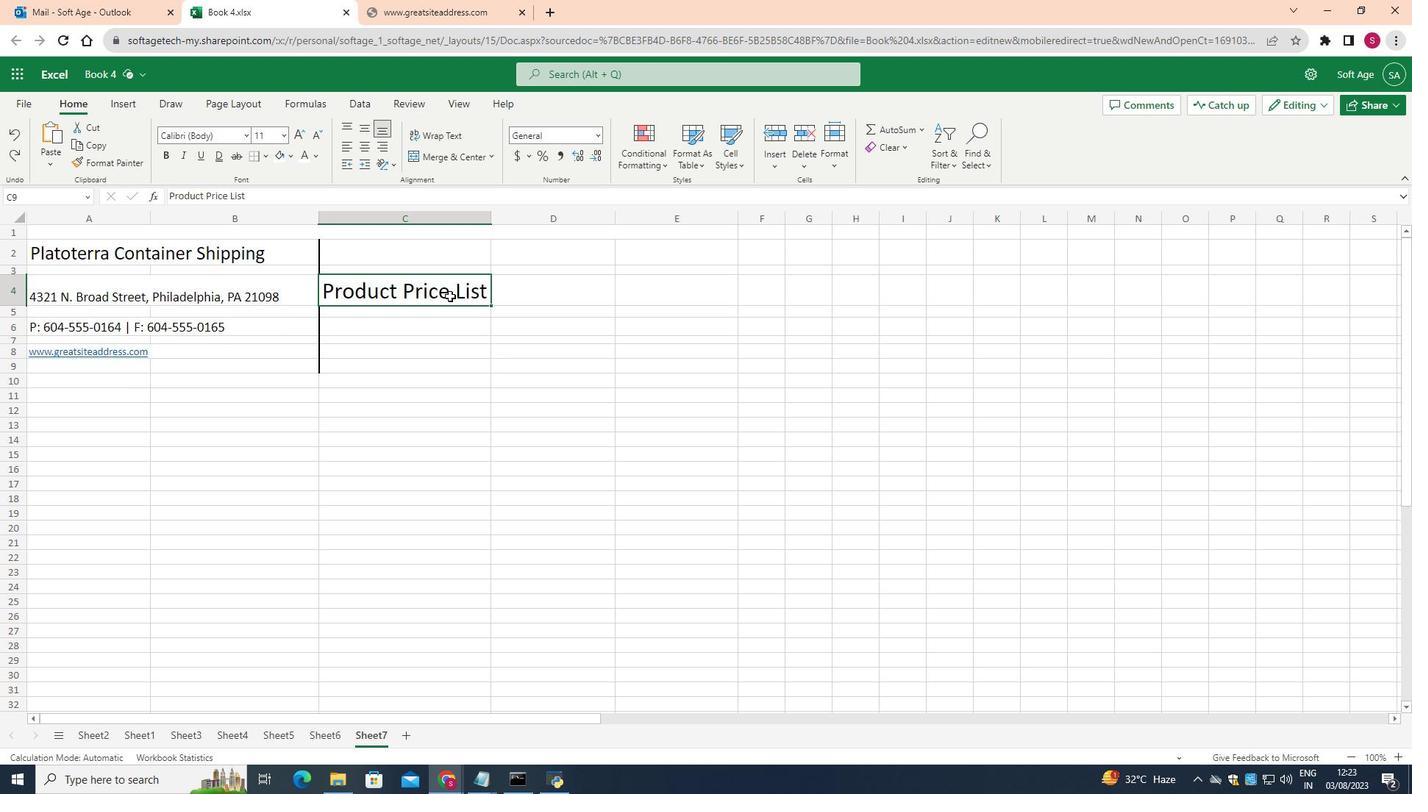 
Action: Mouse pressed left at (450, 296)
Screenshot: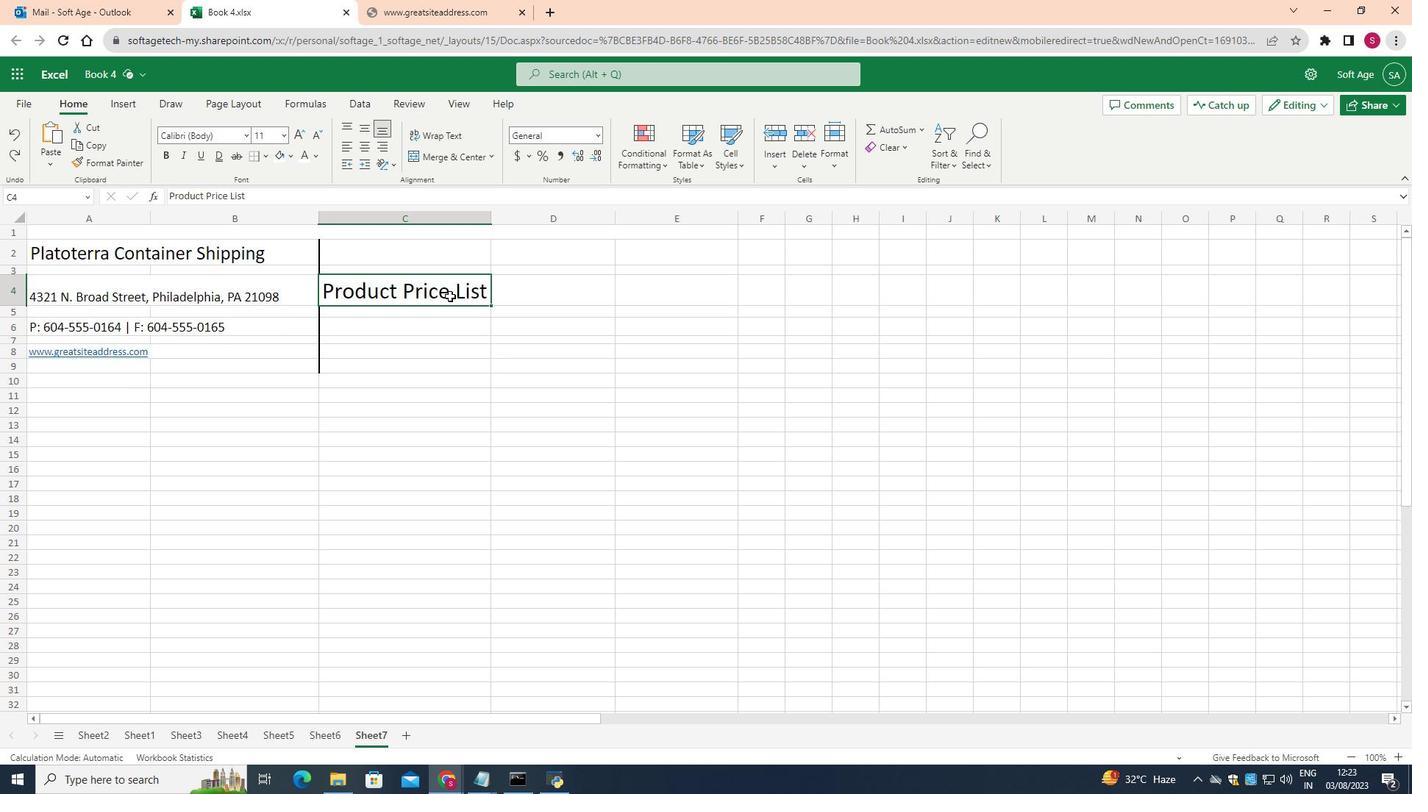 
Action: Mouse moved to (451, 289)
Screenshot: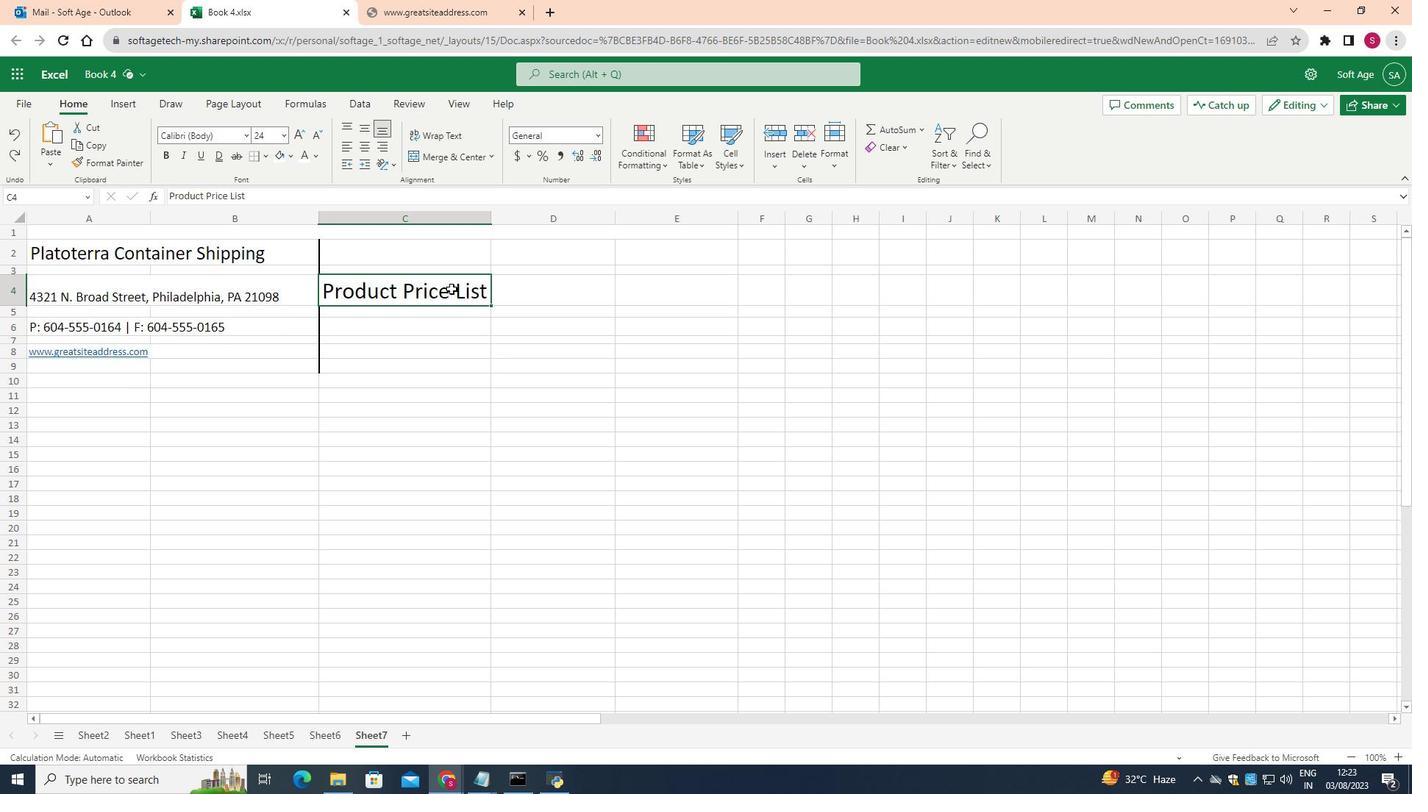
Action: Key pressed <Key.delete>
Screenshot: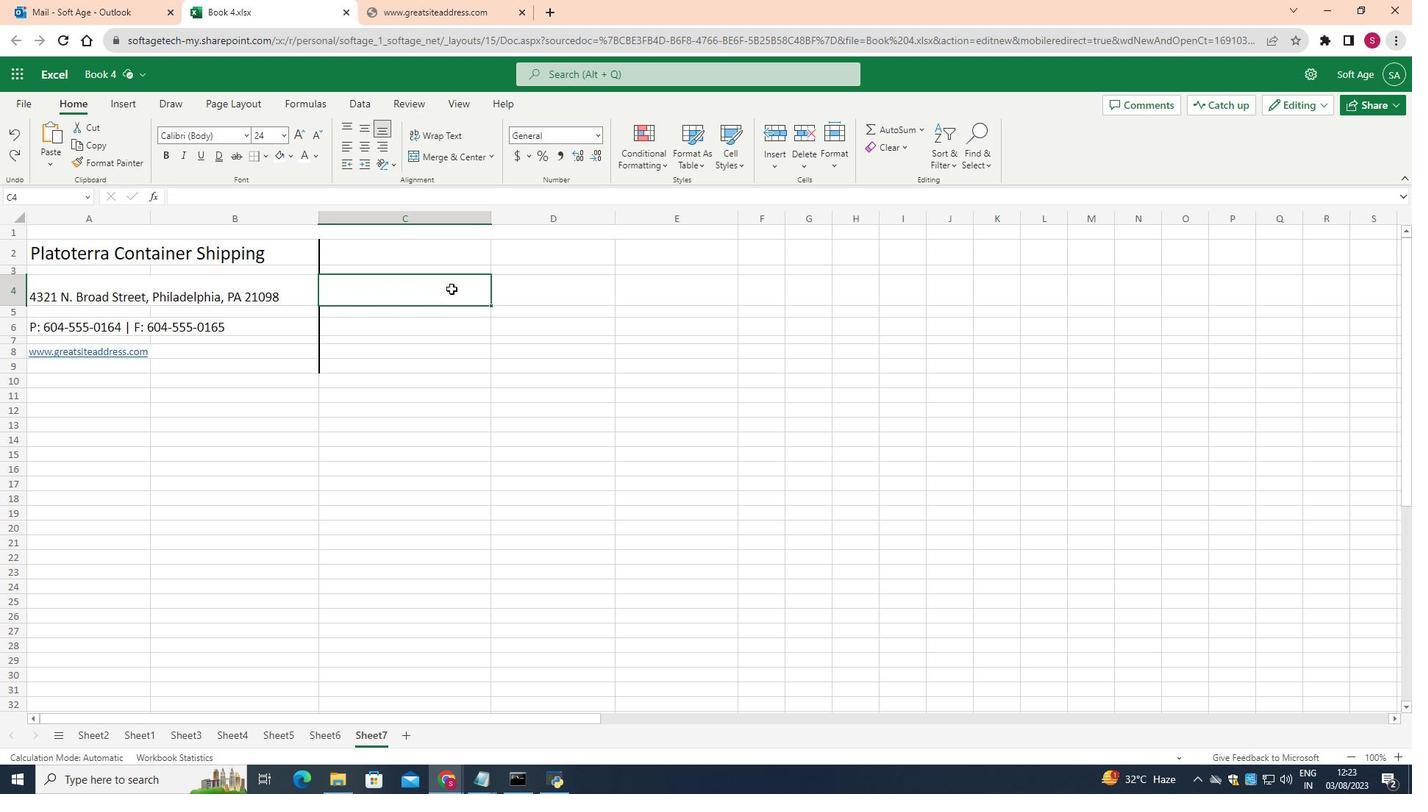 
Action: Mouse moved to (413, 250)
Screenshot: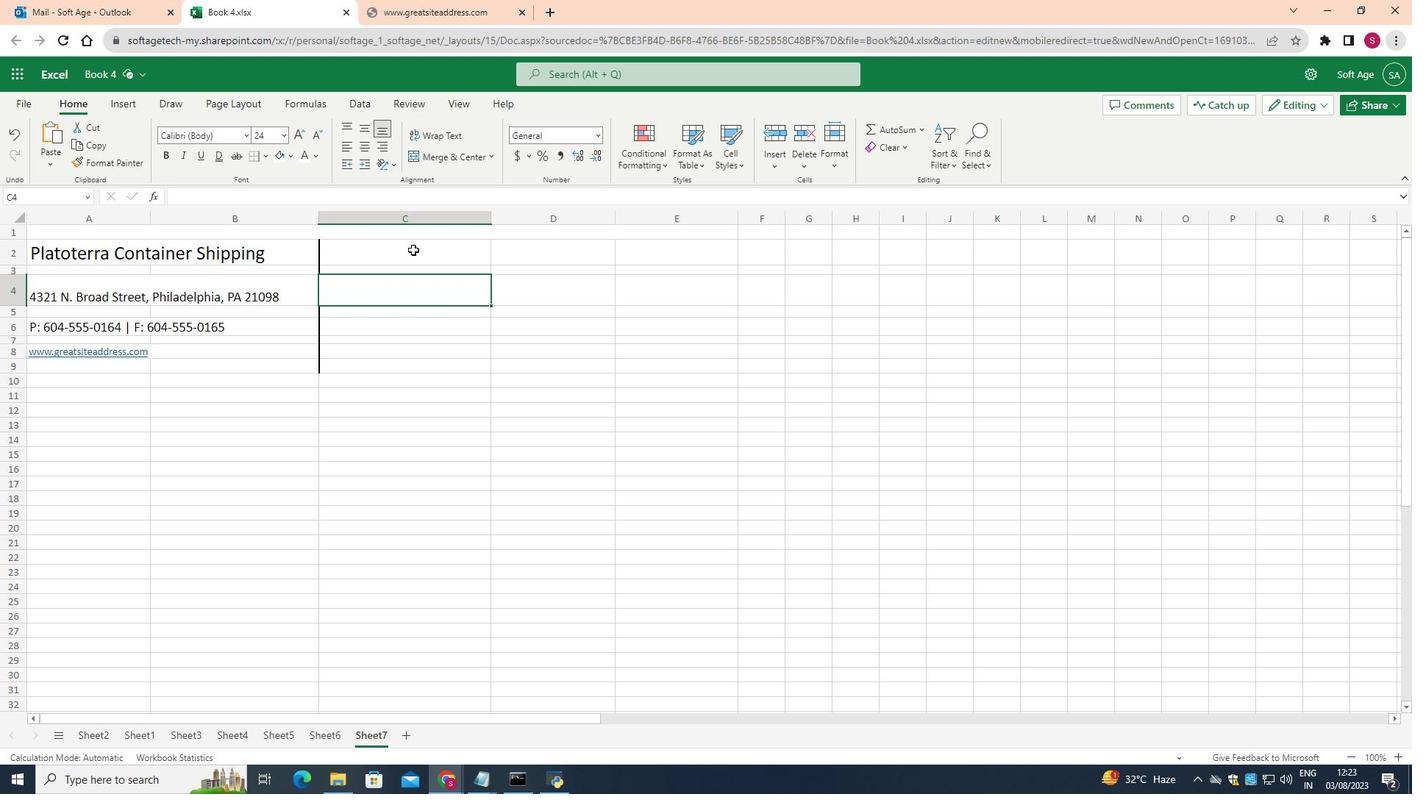 
Action: Mouse pressed left at (413, 250)
Screenshot: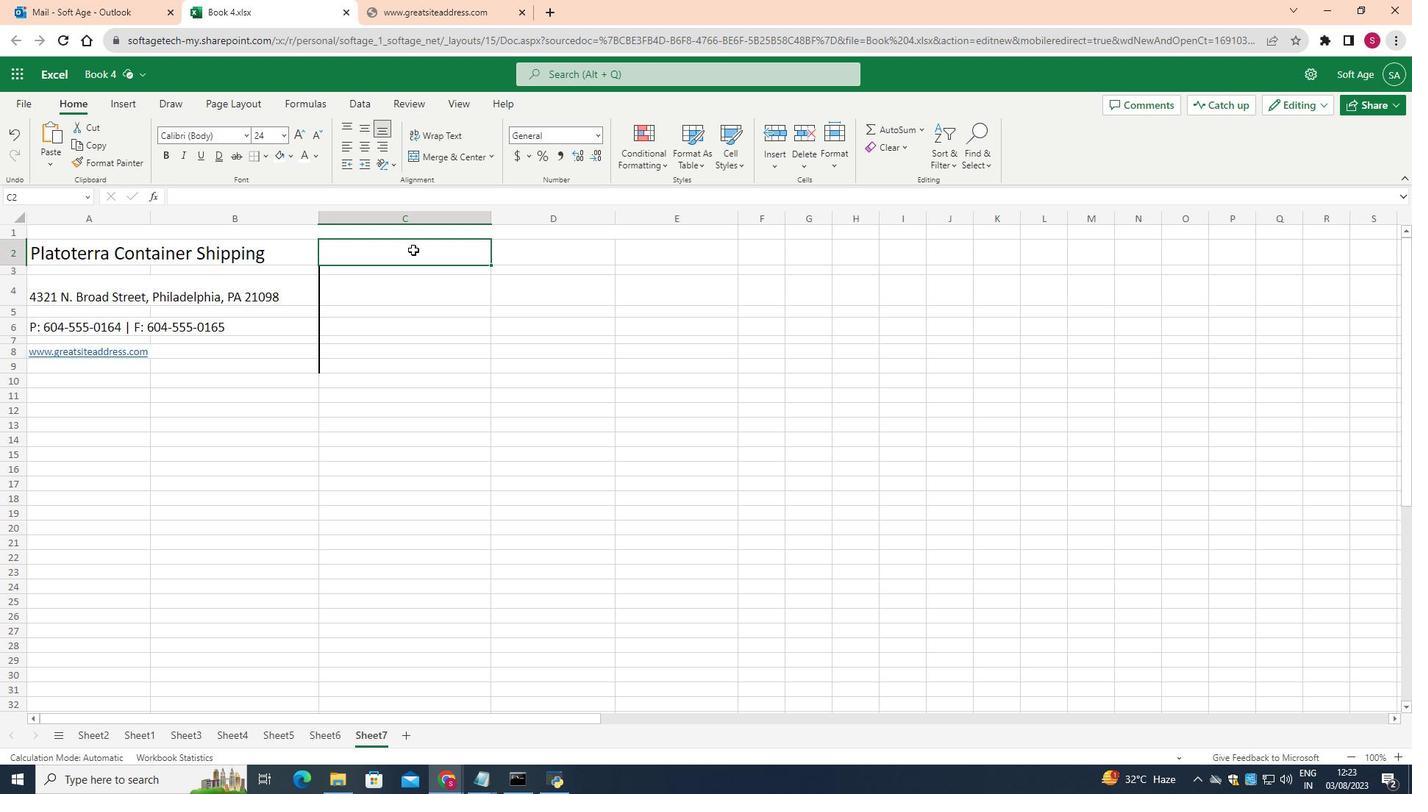 
Action: Mouse moved to (488, 153)
Screenshot: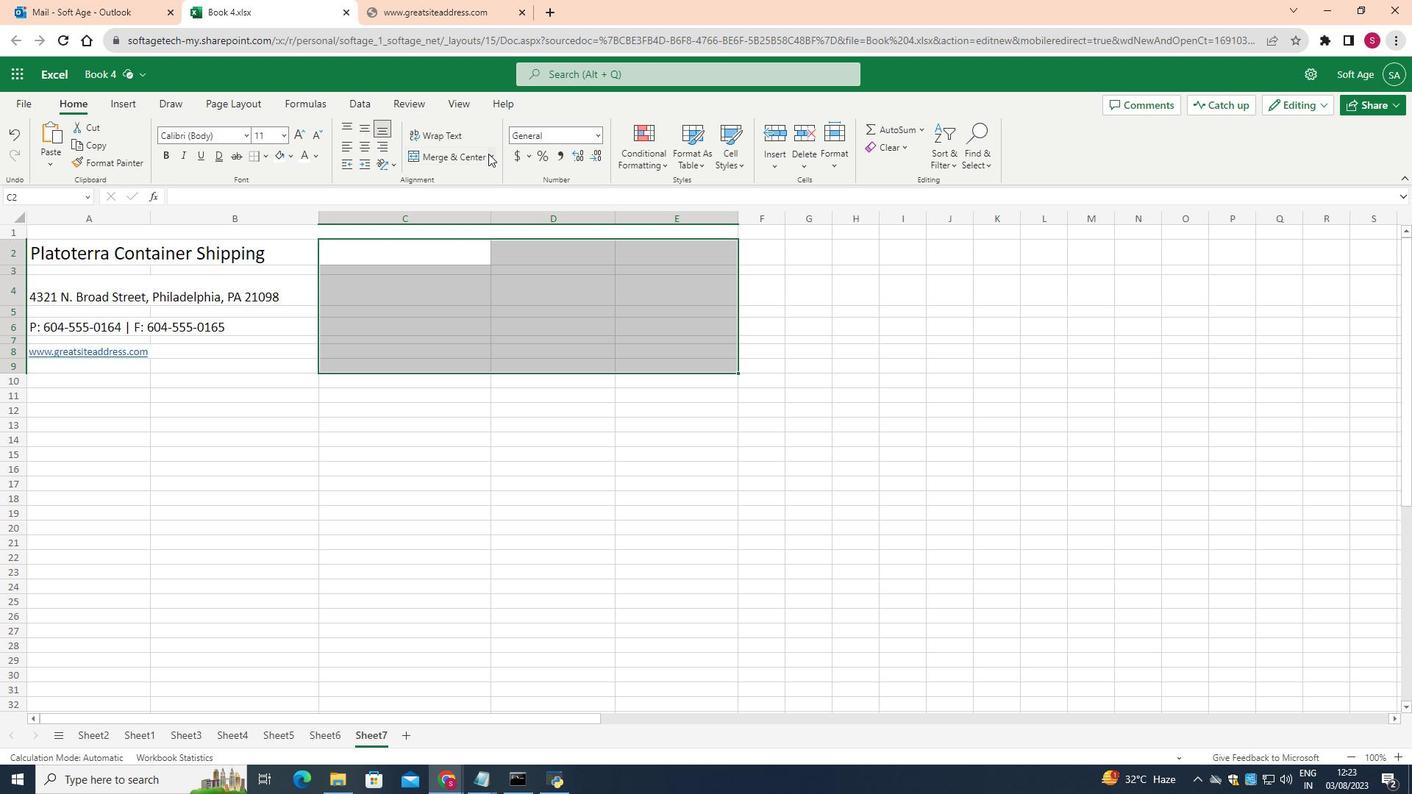 
Action: Mouse pressed left at (488, 153)
Screenshot: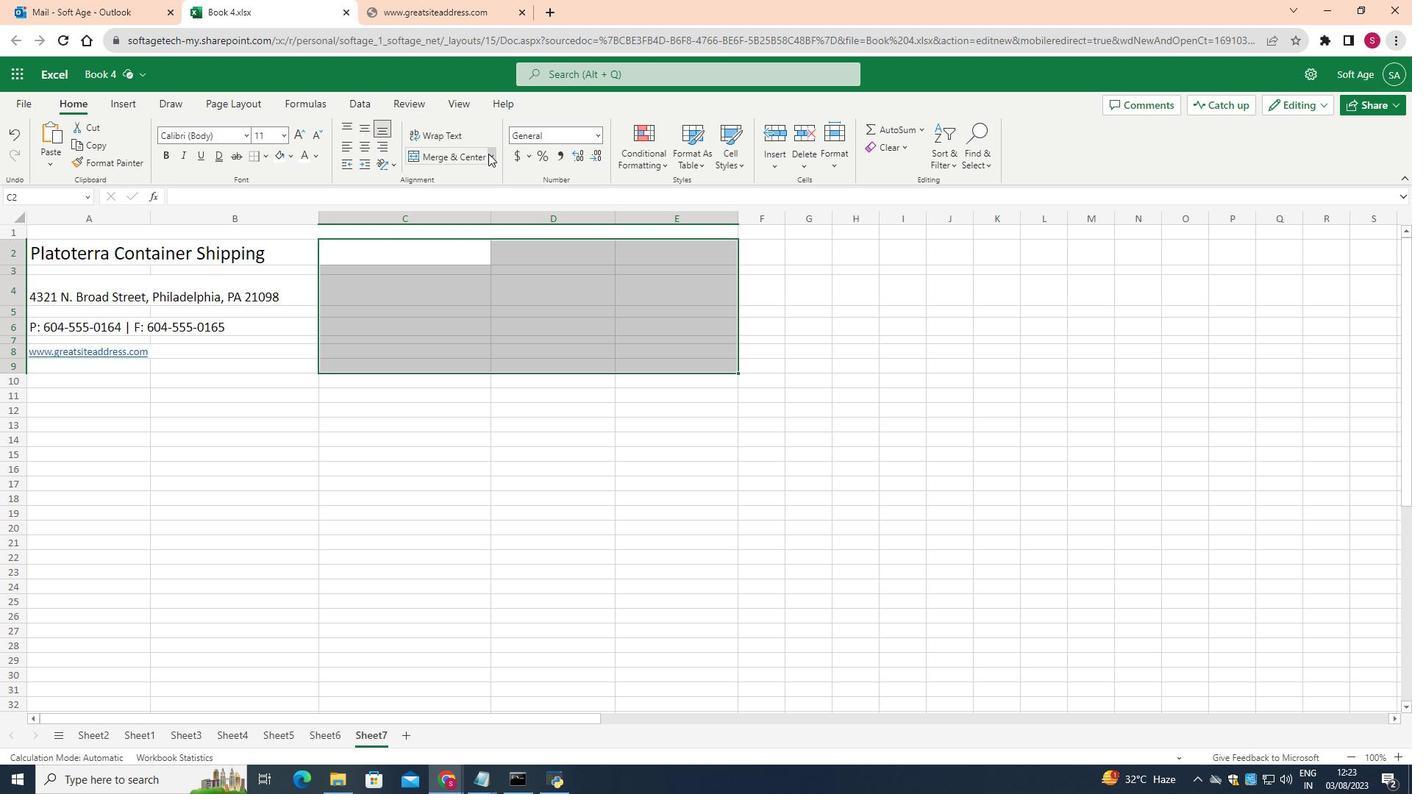 
Action: Mouse moved to (476, 240)
Screenshot: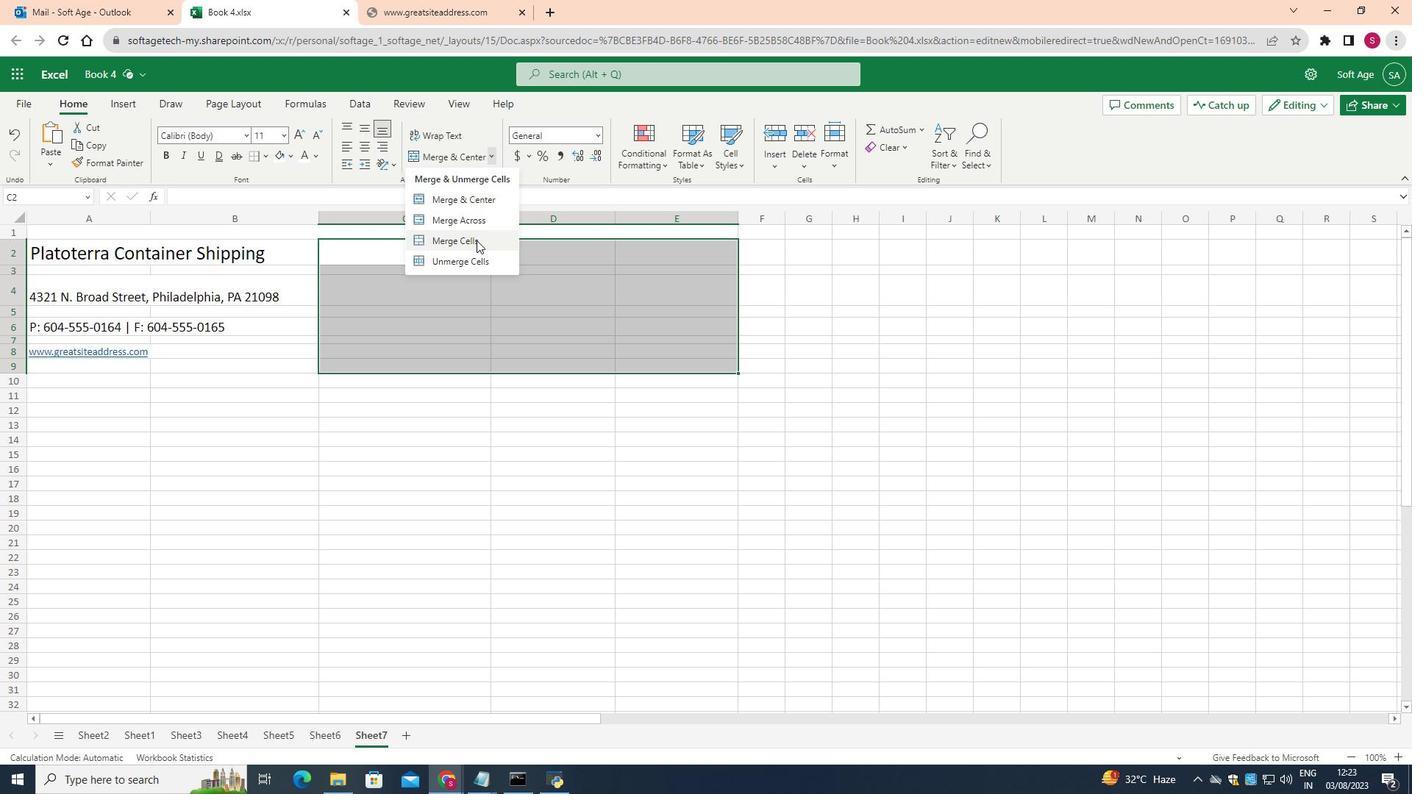 
Action: Mouse pressed left at (476, 240)
Screenshot: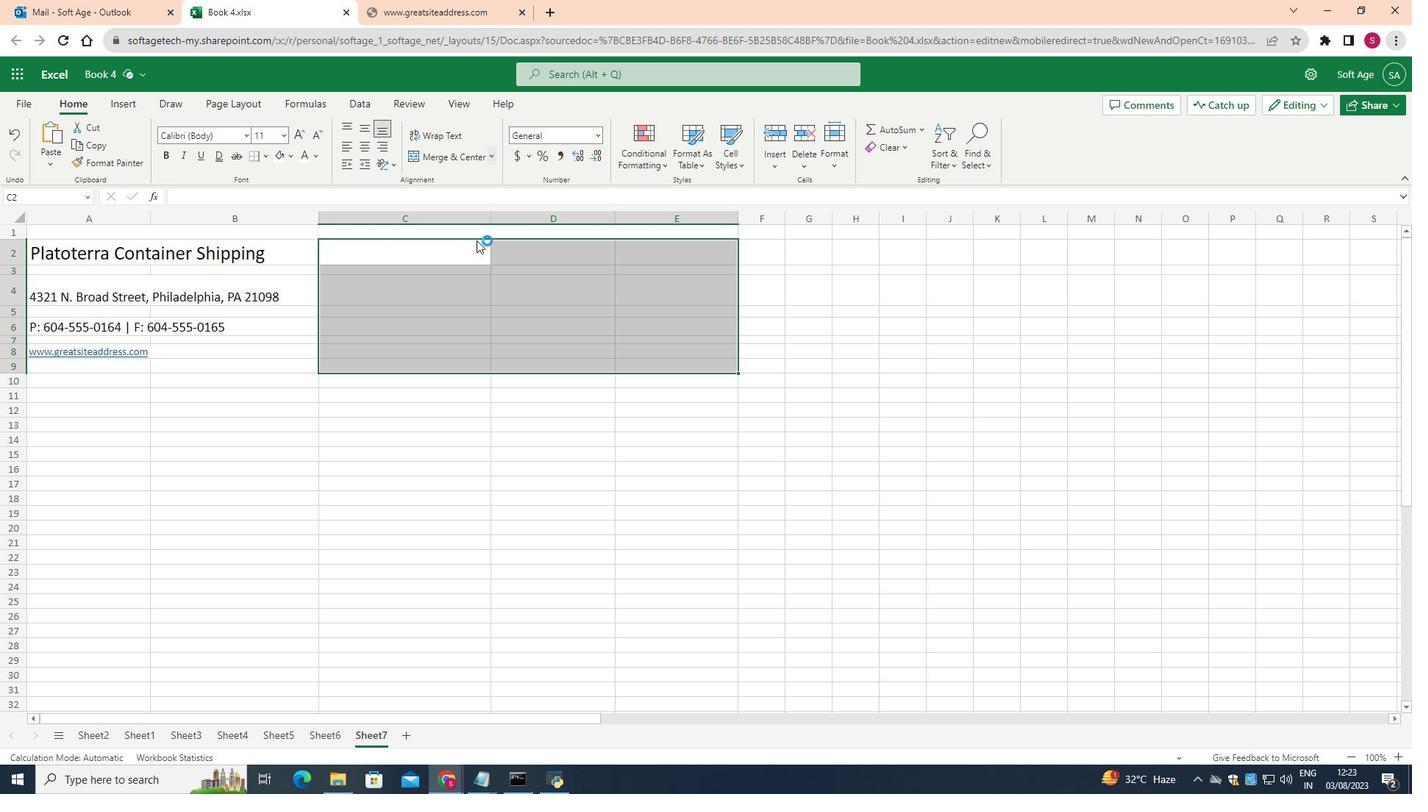 
Action: Mouse moved to (475, 293)
Screenshot: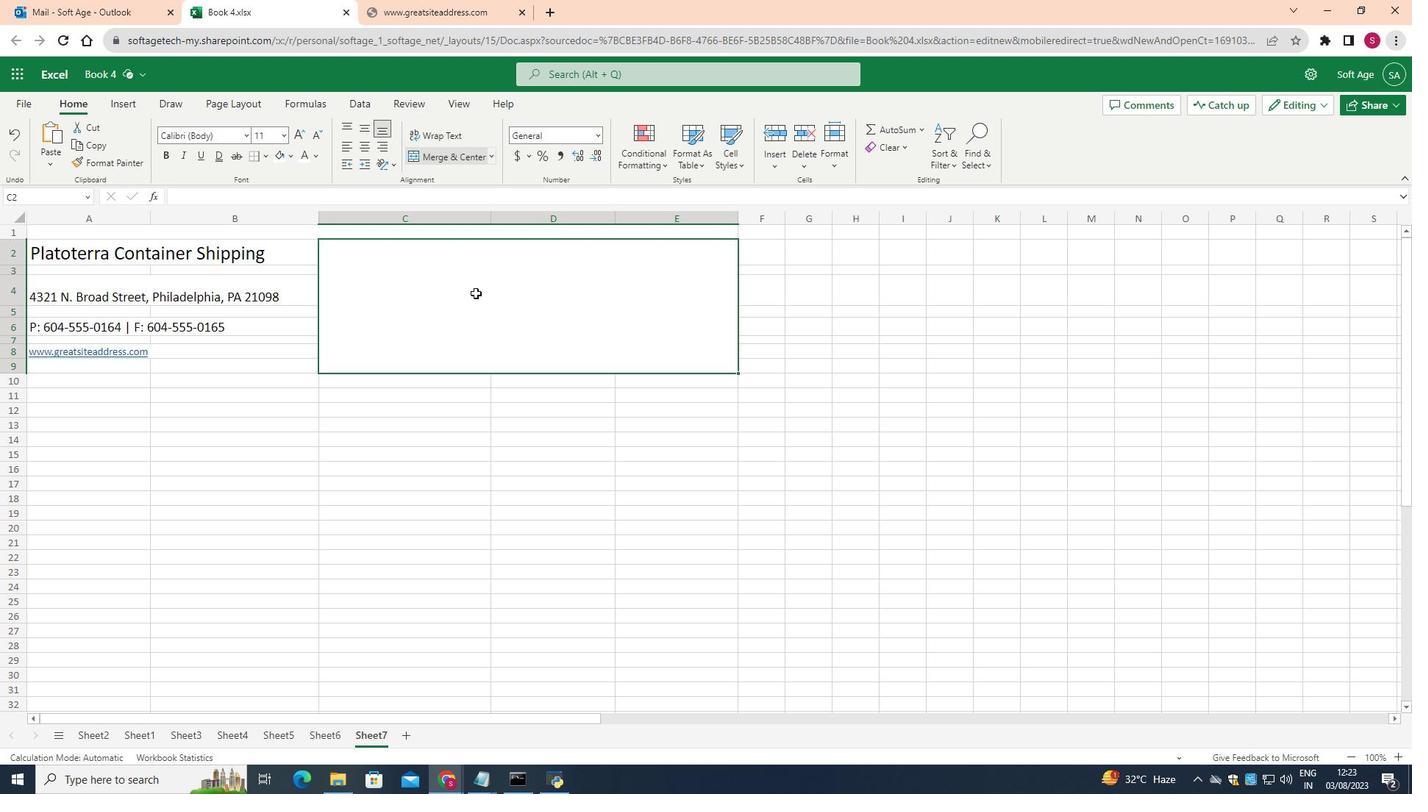
Action: Mouse pressed left at (475, 293)
Screenshot: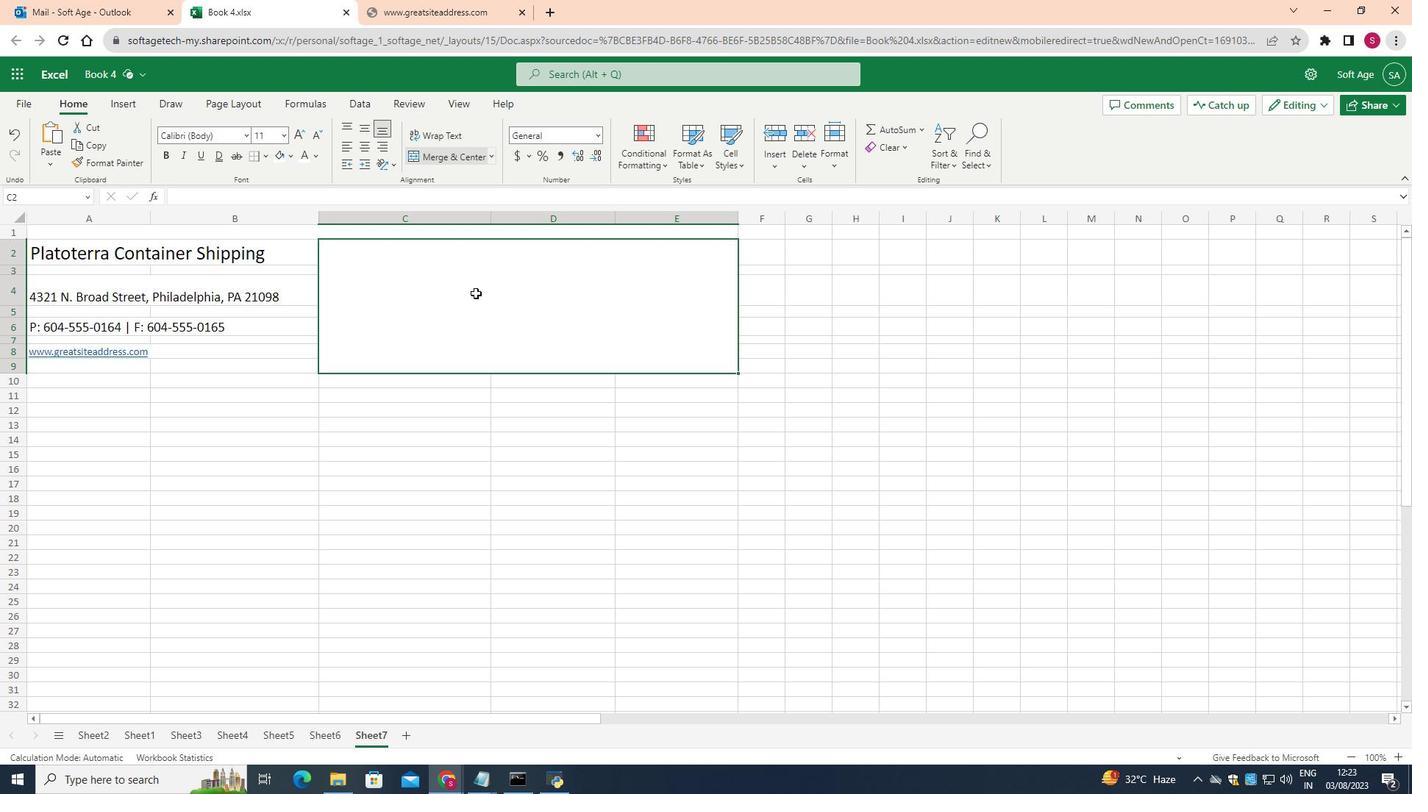 
Action: Mouse pressed left at (475, 293)
Screenshot: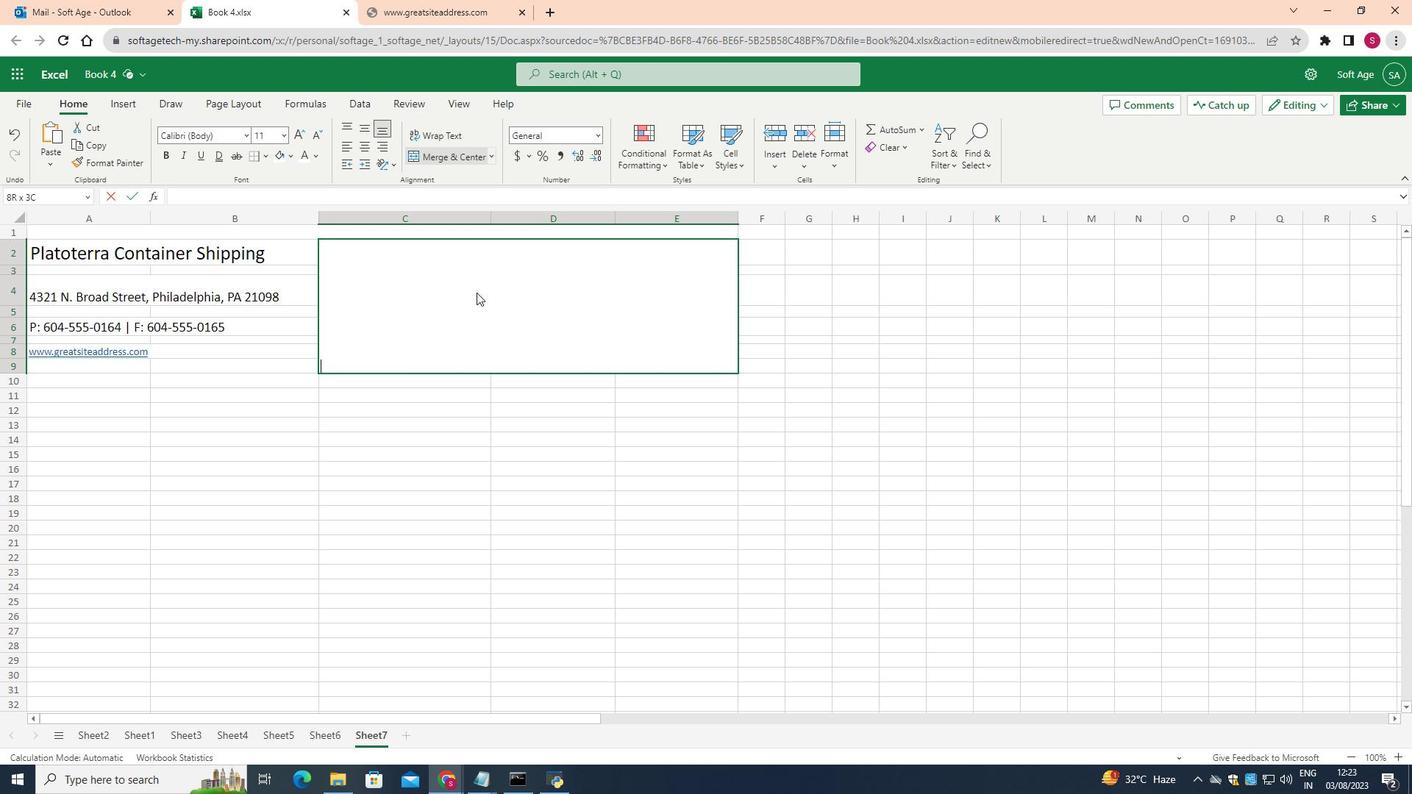
Action: Mouse moved to (476, 291)
Screenshot: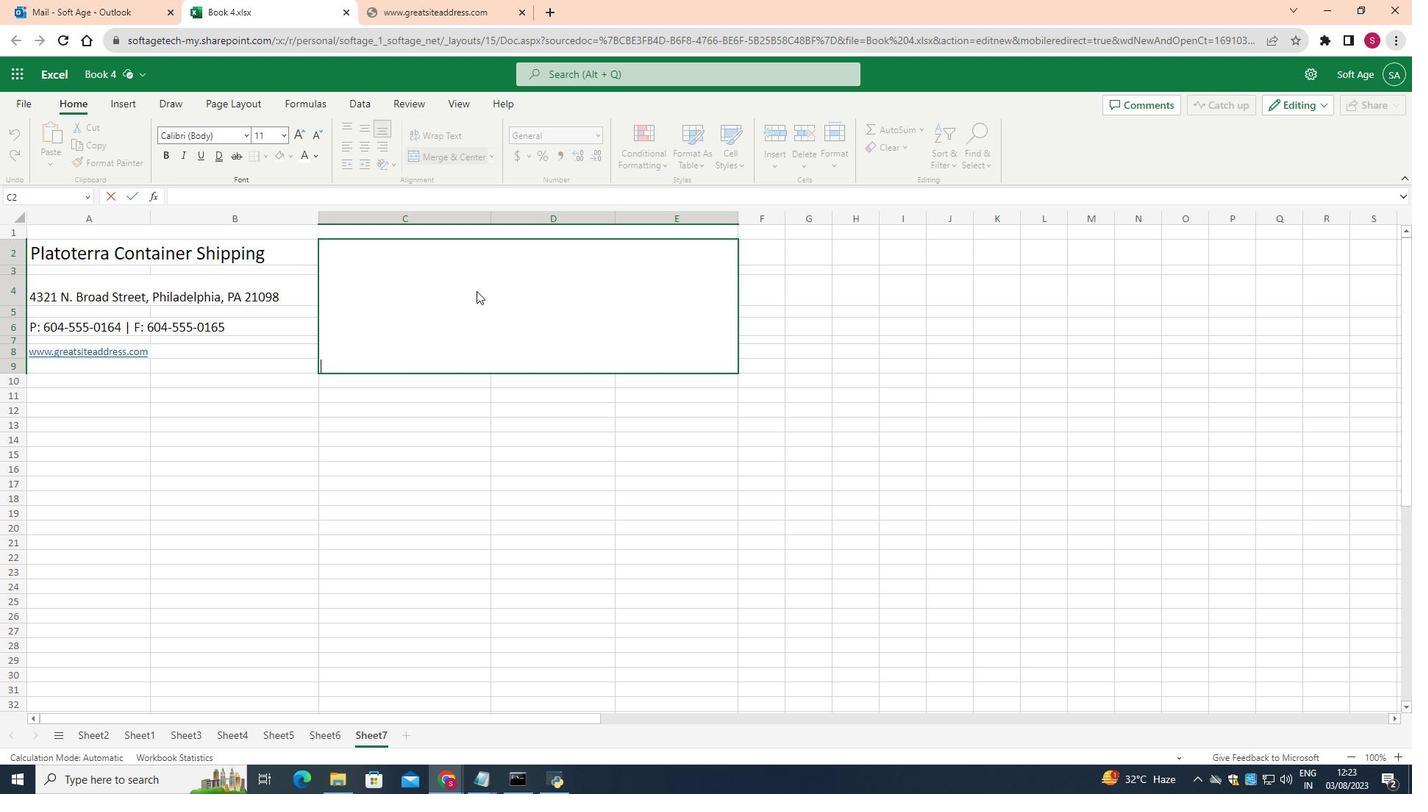 
Action: Mouse pressed left at (476, 291)
Screenshot: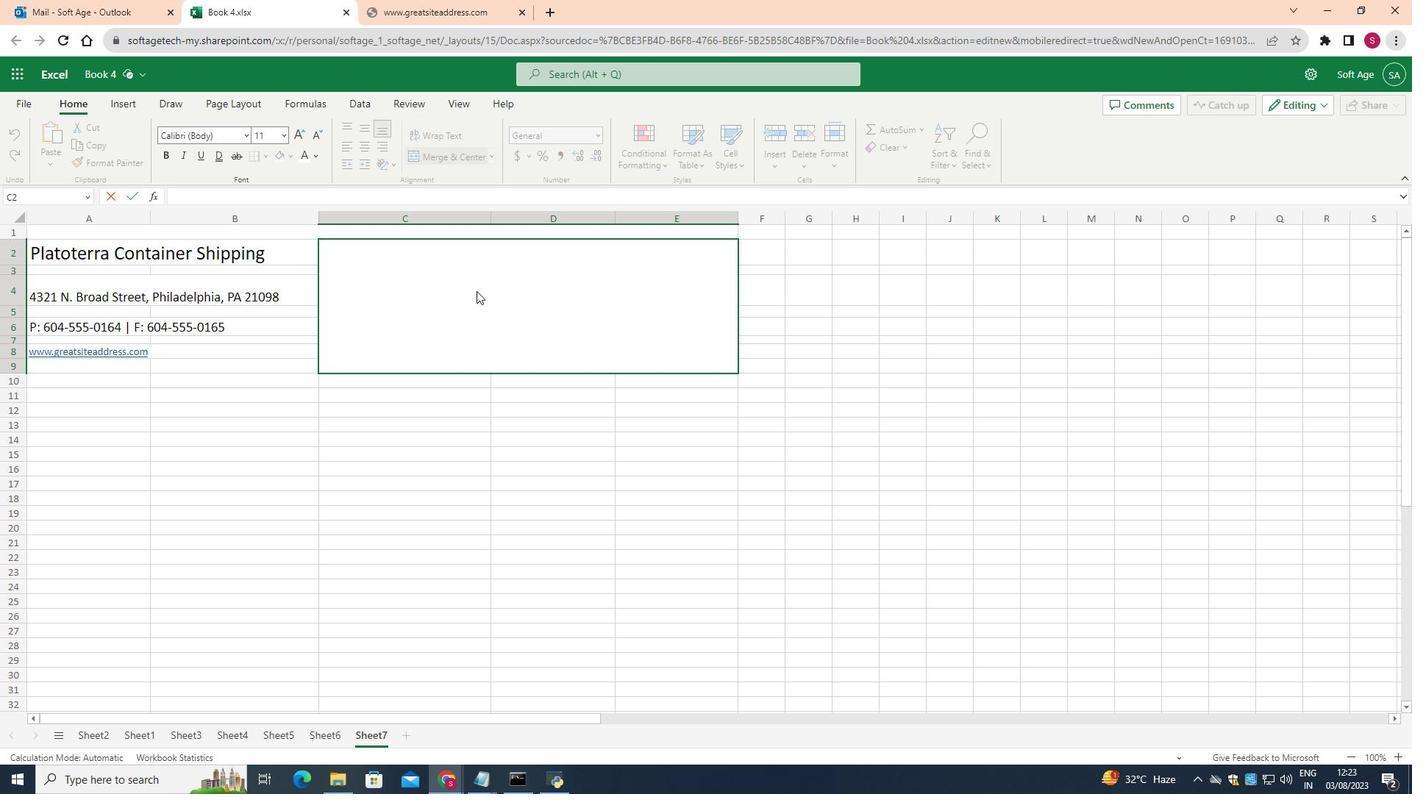
Action: Mouse pressed left at (476, 291)
Screenshot: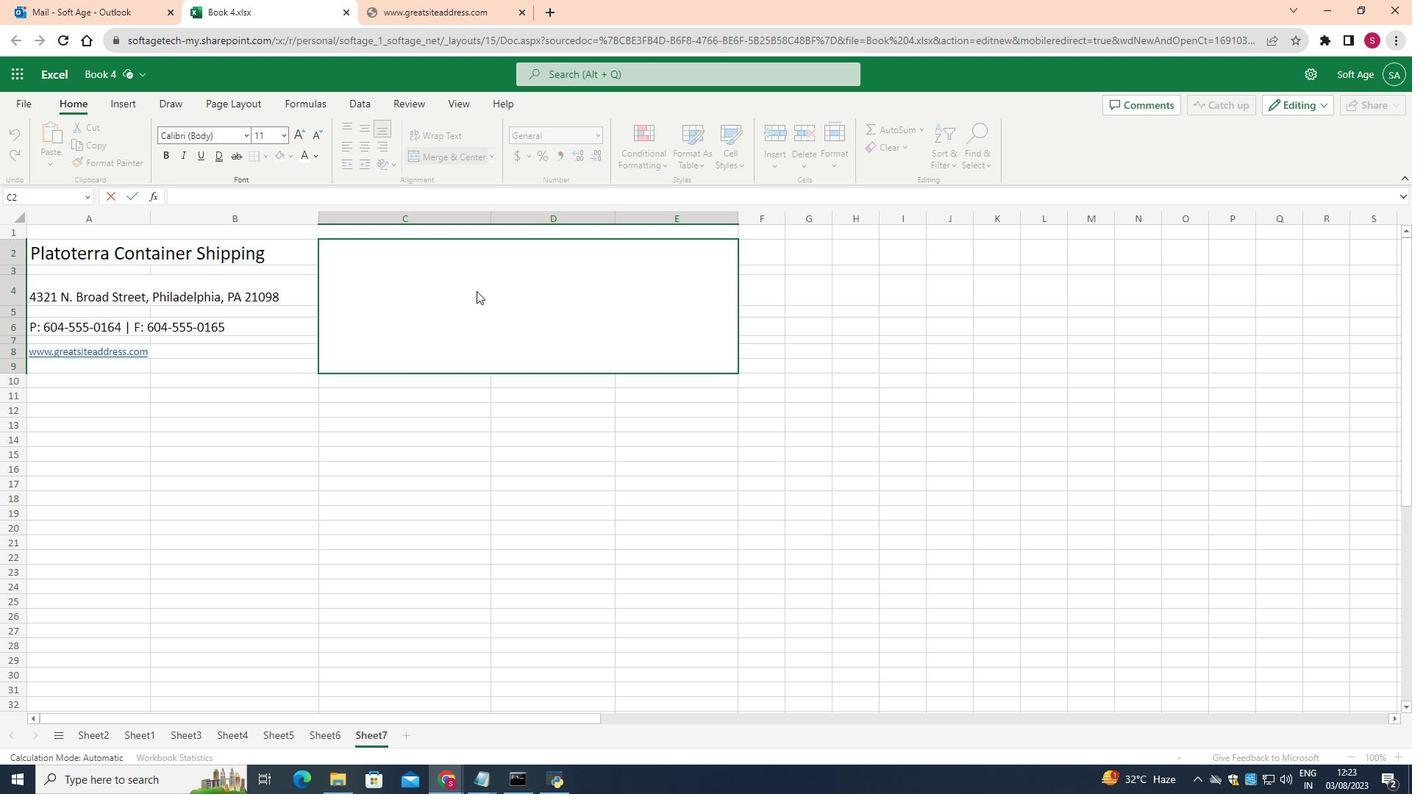 
Action: Key pressed <Key.shift><Key.shift>Product<Key.space><Key.shift>Price<Key.space><Key.shift>List
Screenshot: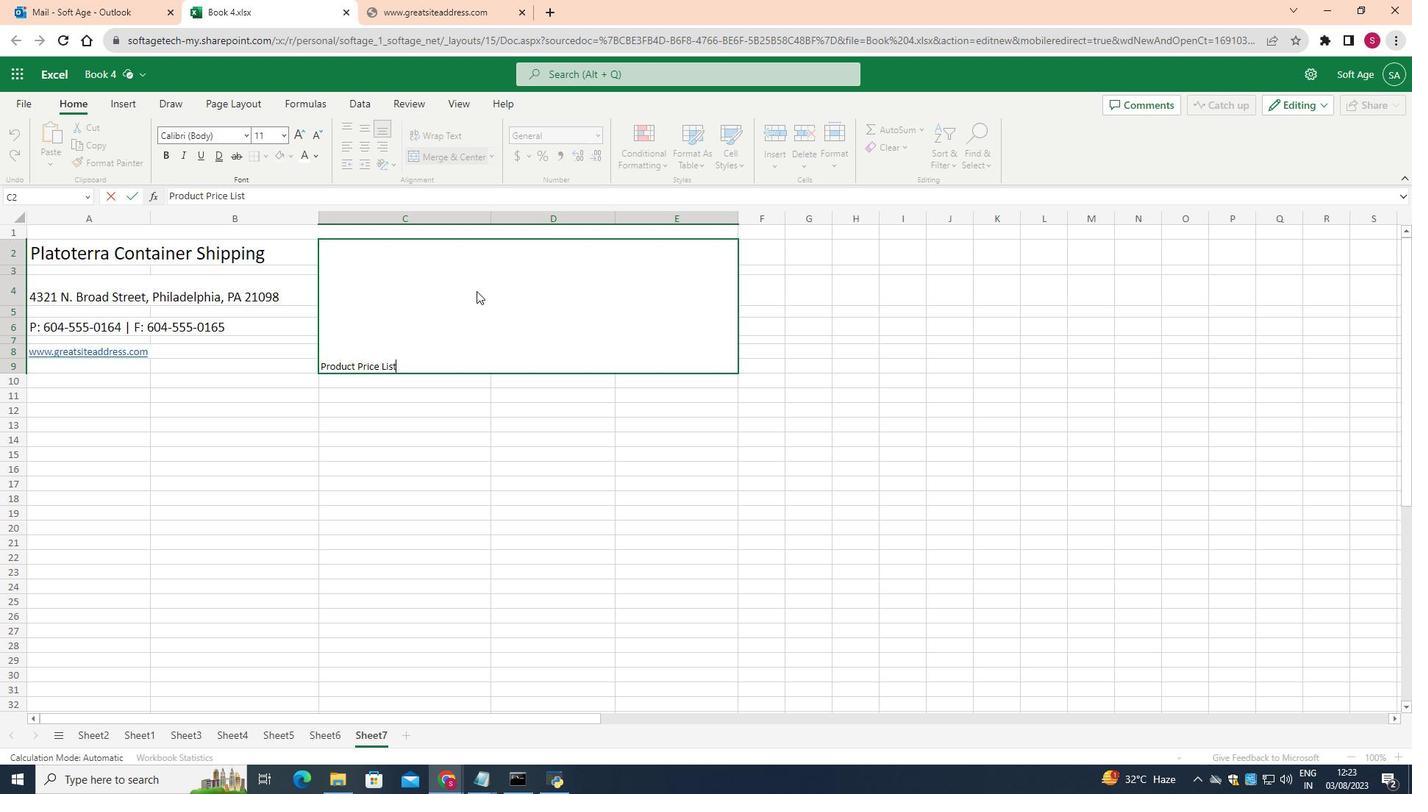 
Action: Mouse moved to (321, 363)
Screenshot: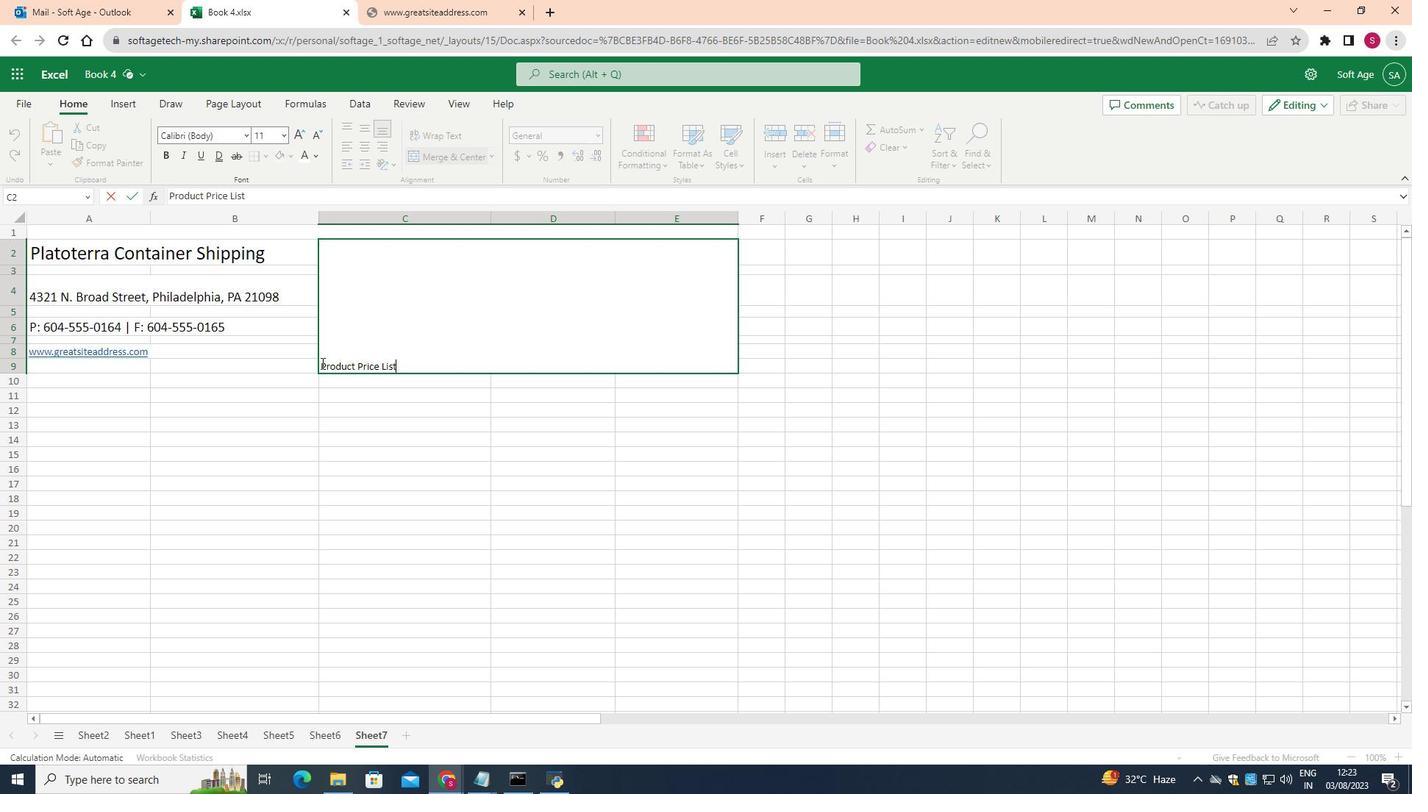 
Action: Mouse pressed left at (321, 363)
Screenshot: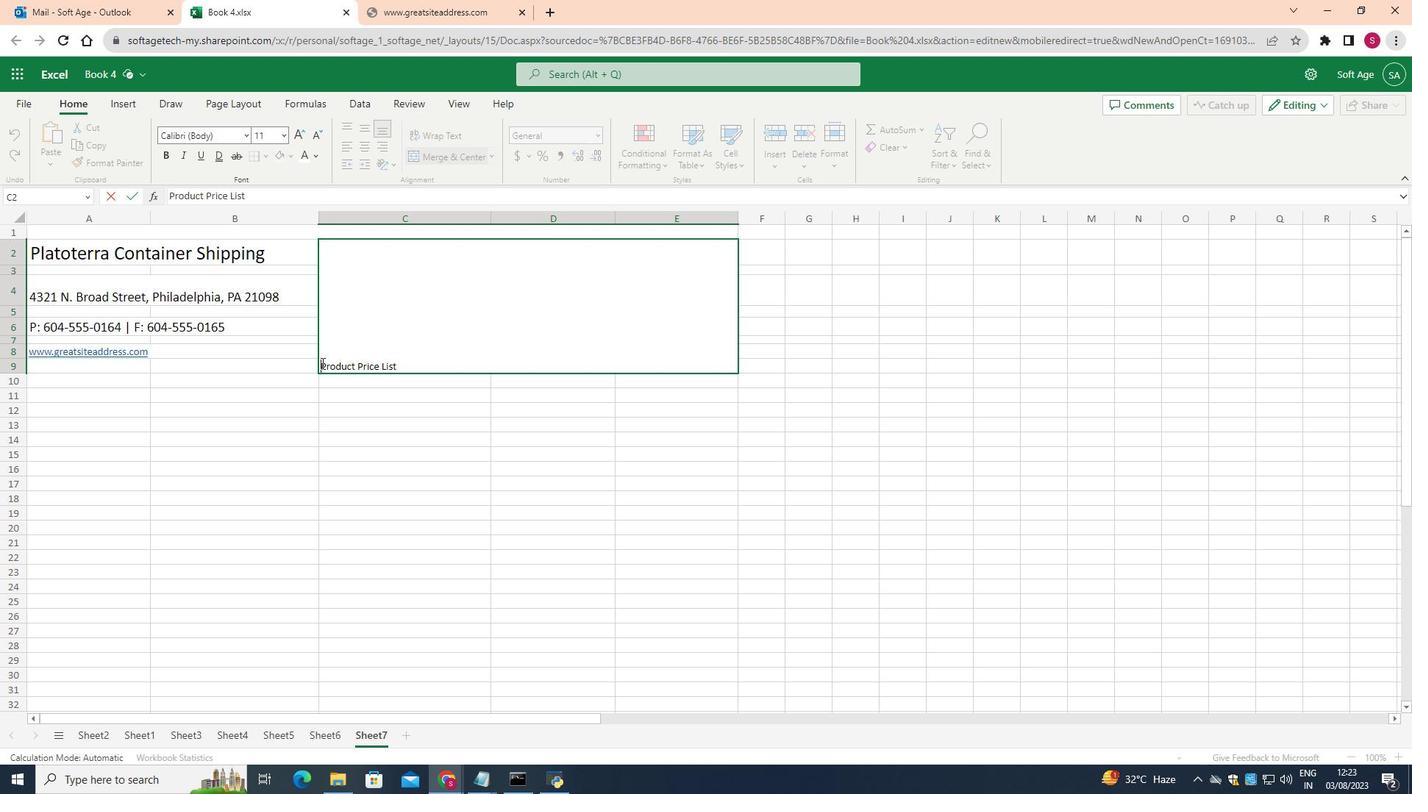 
Action: Mouse moved to (287, 136)
Screenshot: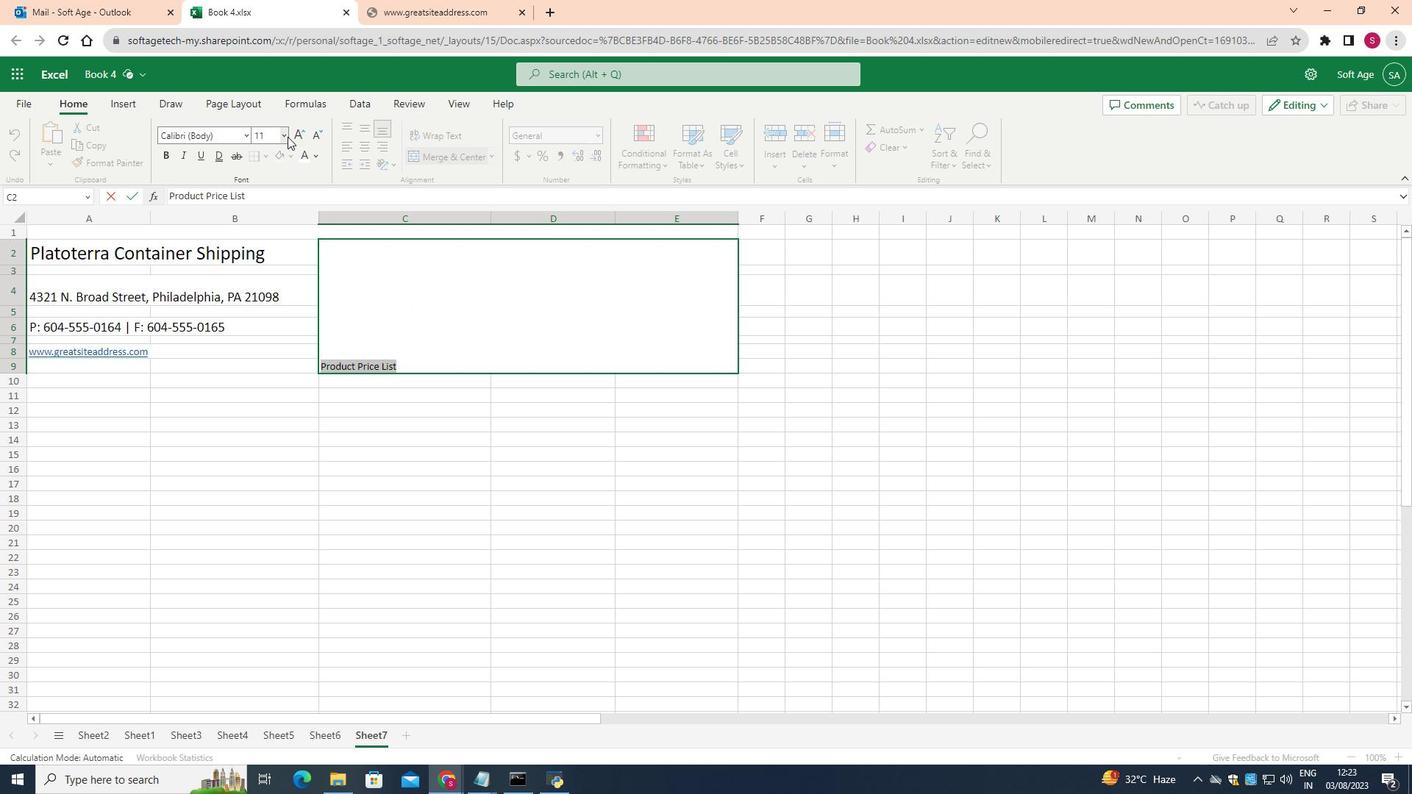 
Action: Mouse pressed left at (287, 136)
Screenshot: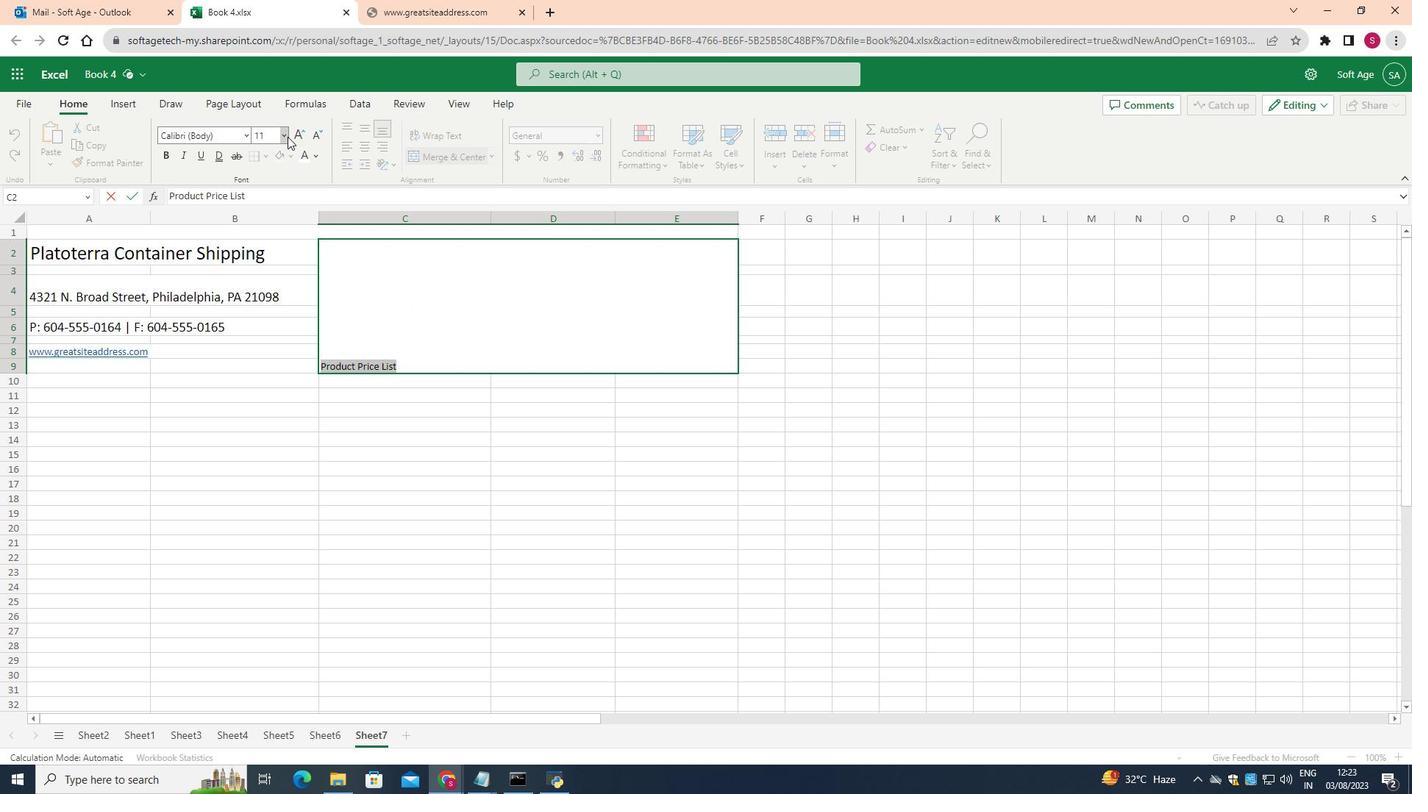 
Action: Mouse moved to (270, 425)
Screenshot: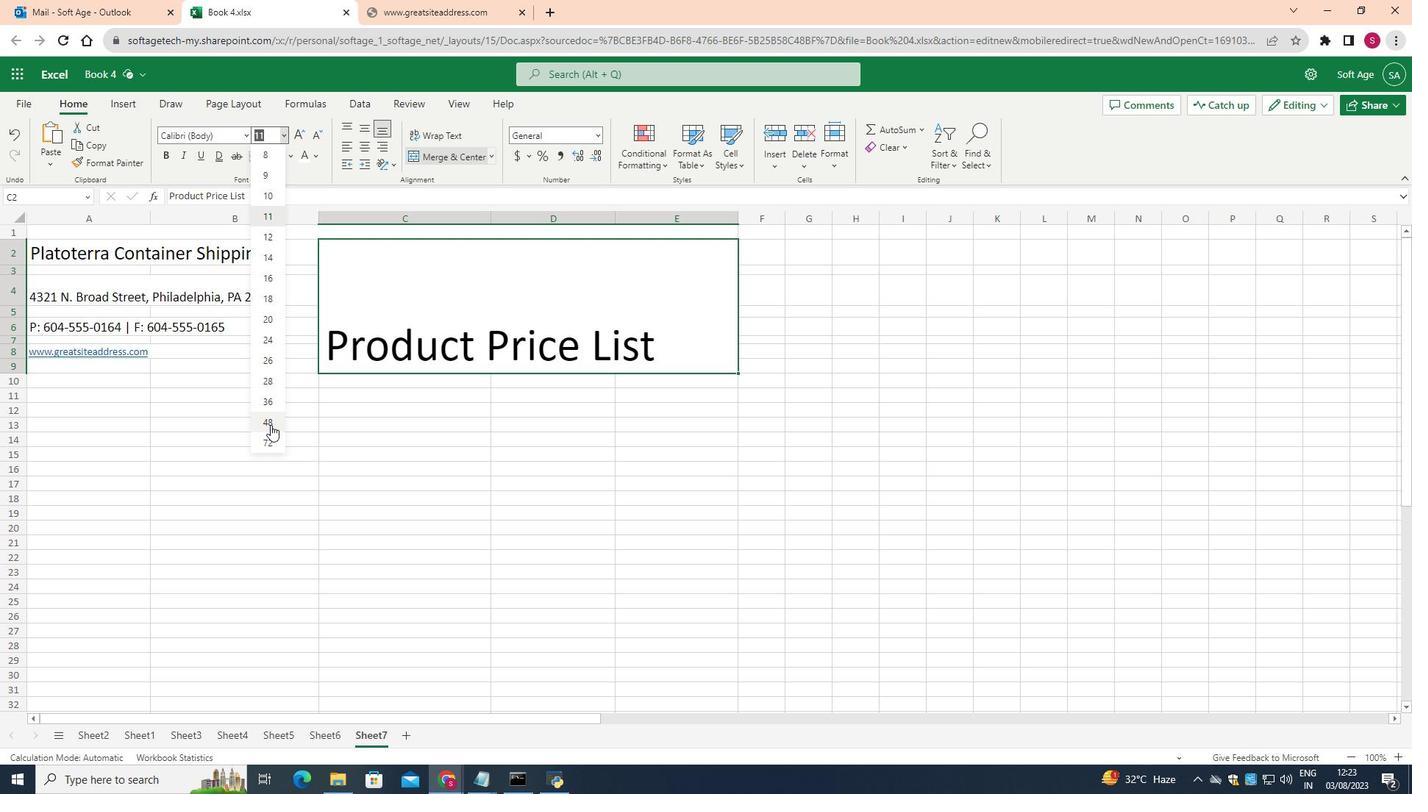 
Action: Mouse pressed left at (270, 425)
Screenshot: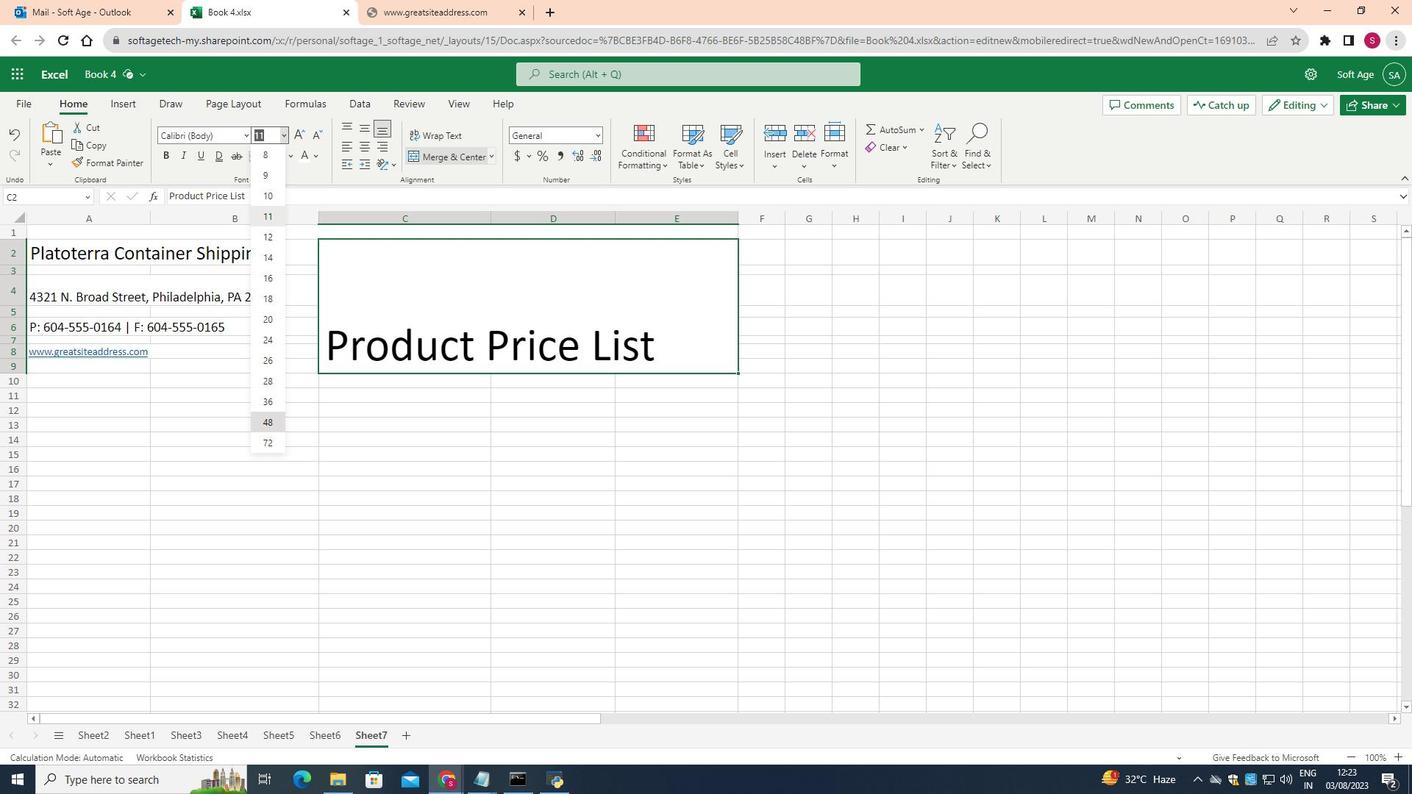 
Action: Mouse moved to (368, 131)
Screenshot: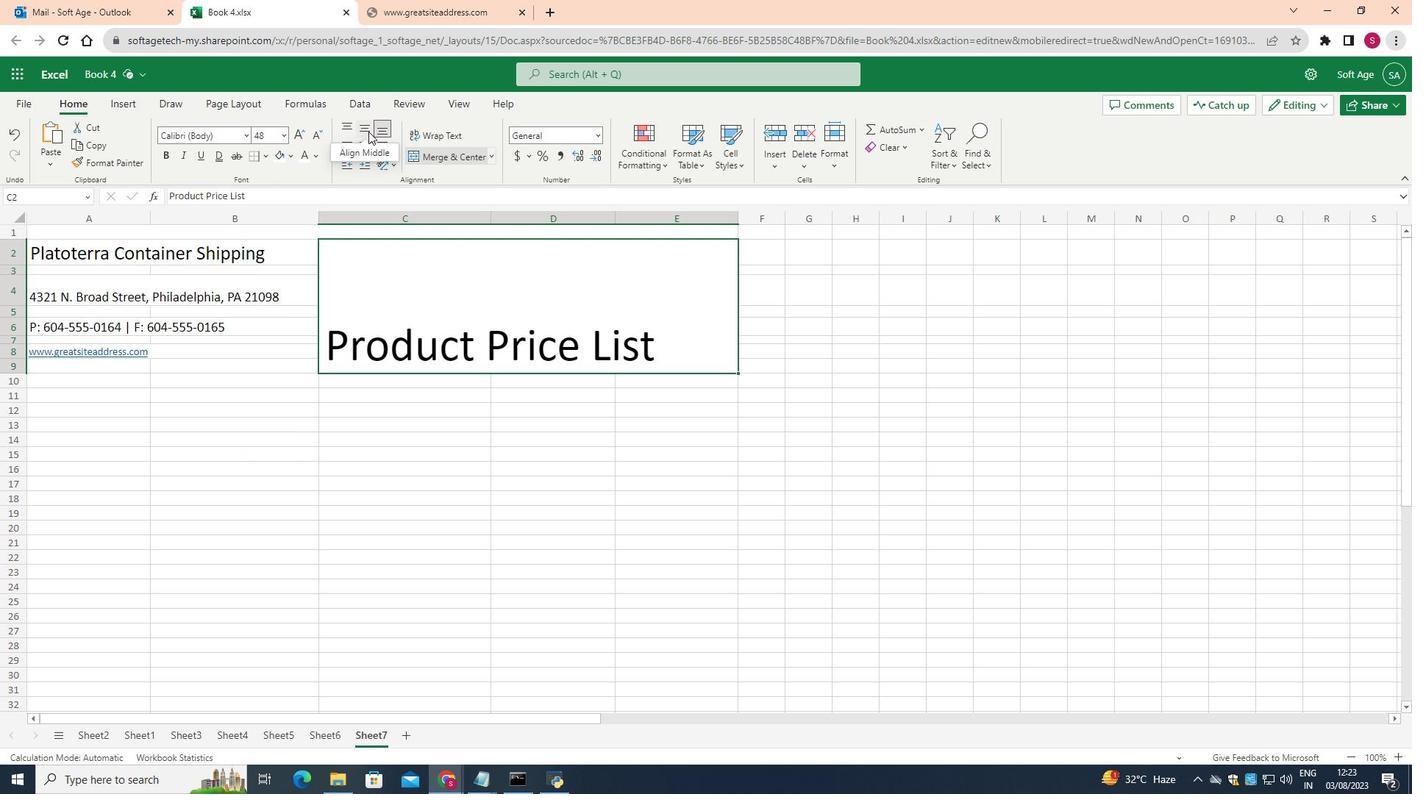 
Action: Mouse pressed left at (368, 131)
Screenshot: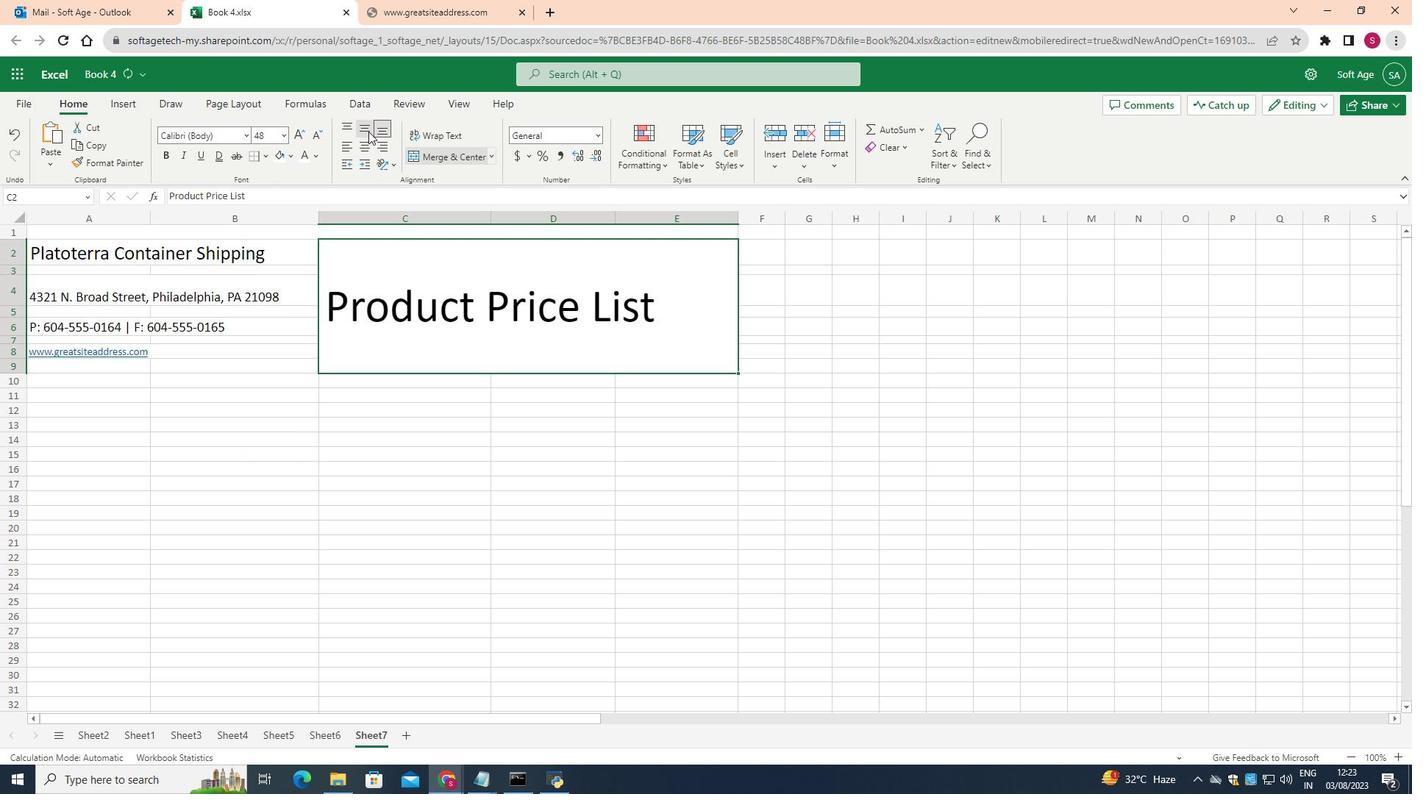 
Action: Mouse moved to (366, 147)
Screenshot: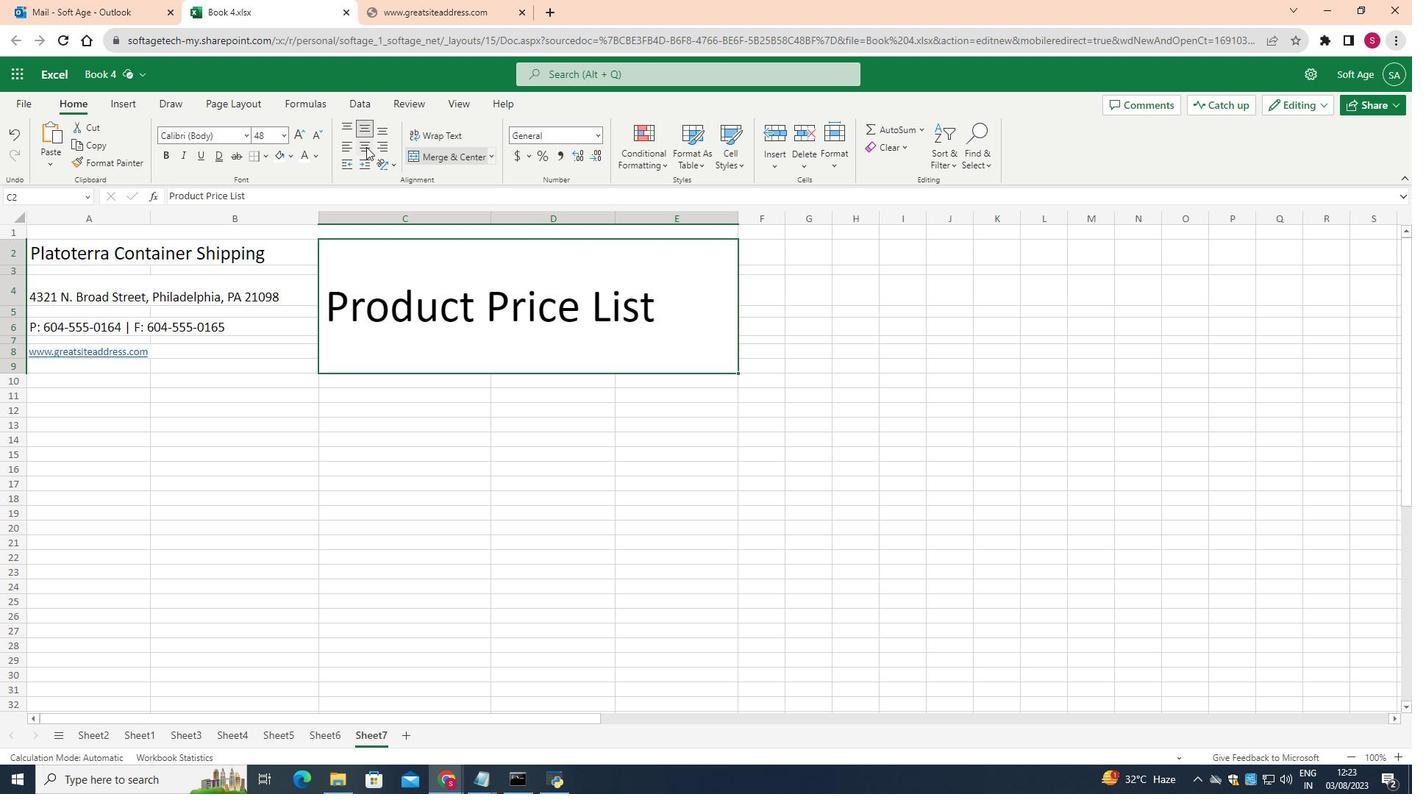 
Action: Mouse pressed left at (366, 147)
Screenshot: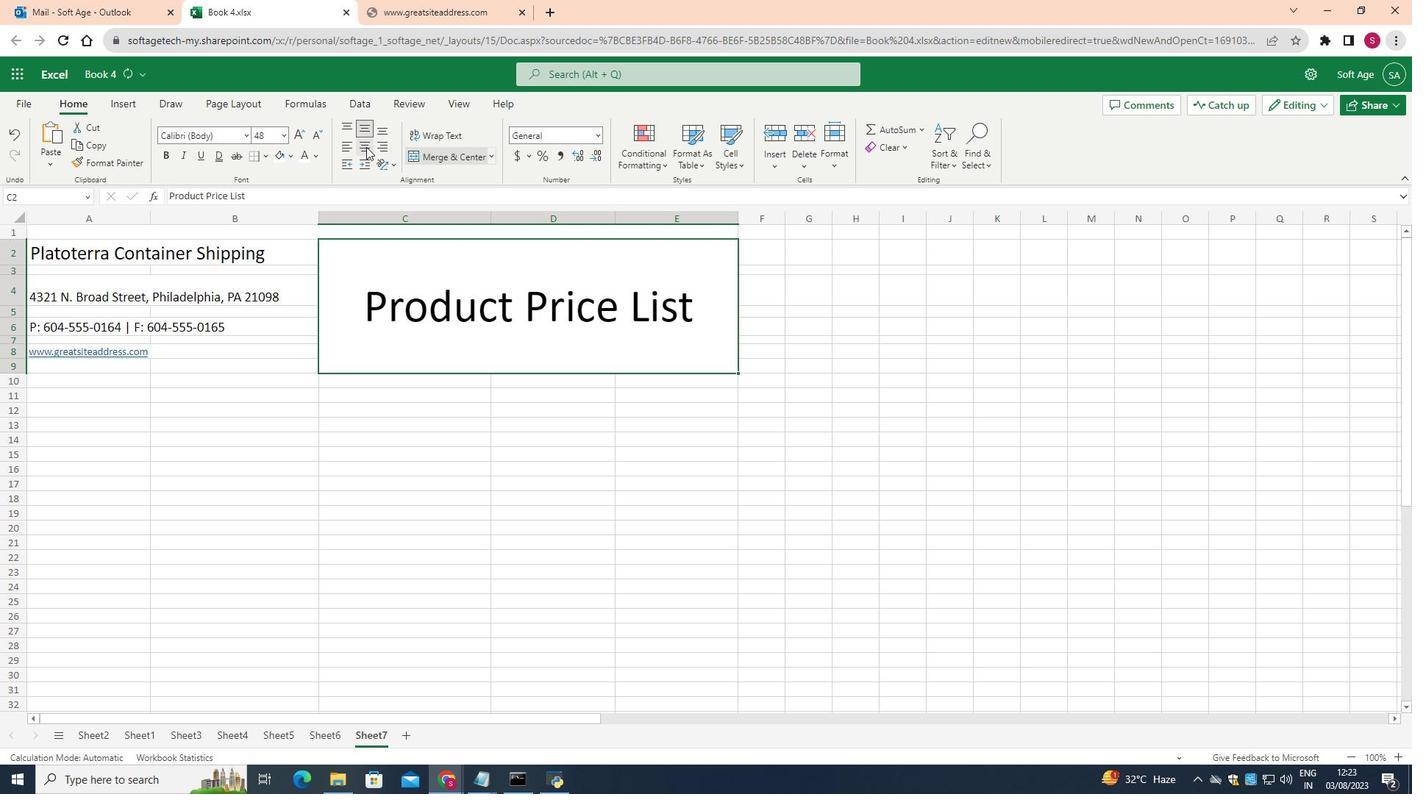 
Action: Mouse moved to (534, 428)
Screenshot: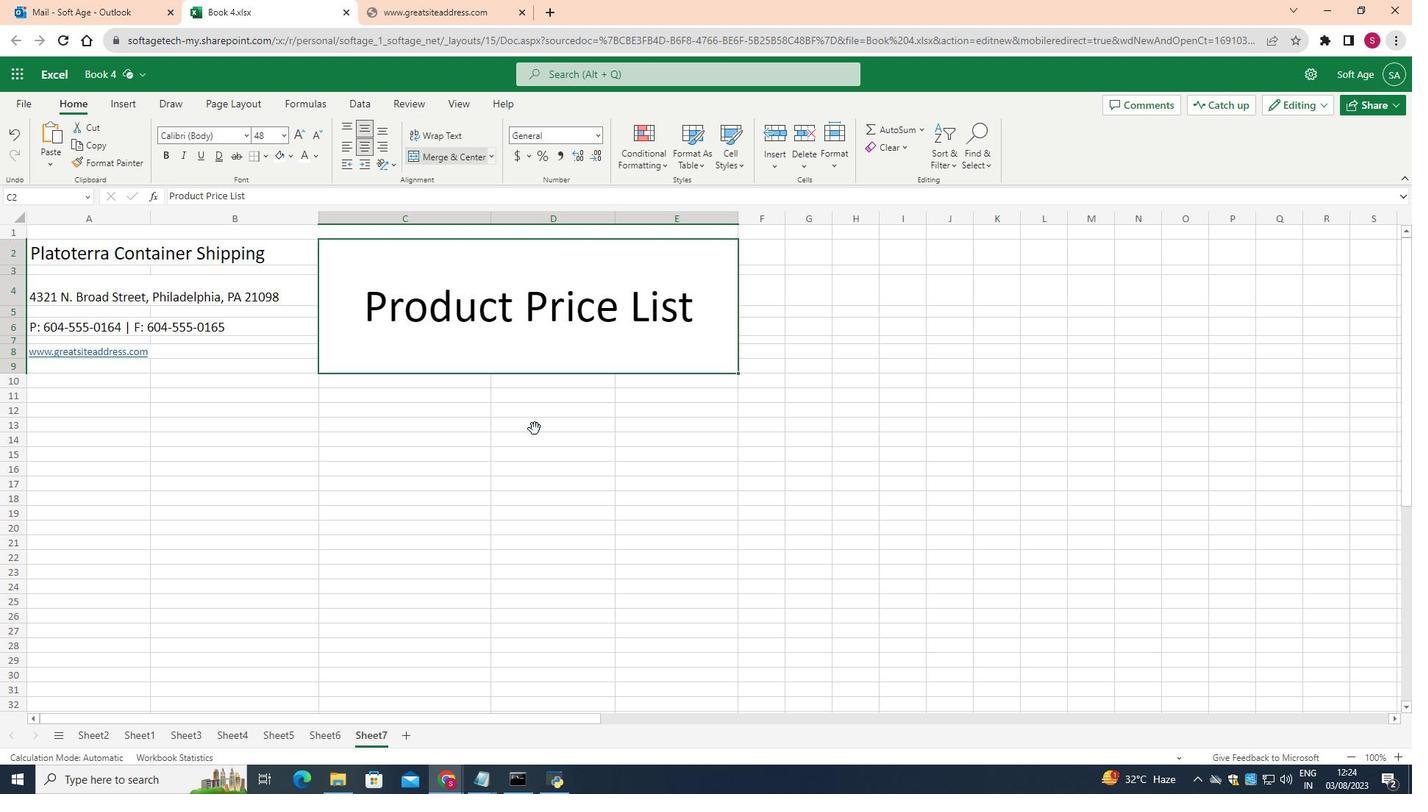 
Action: Mouse pressed left at (534, 428)
Screenshot: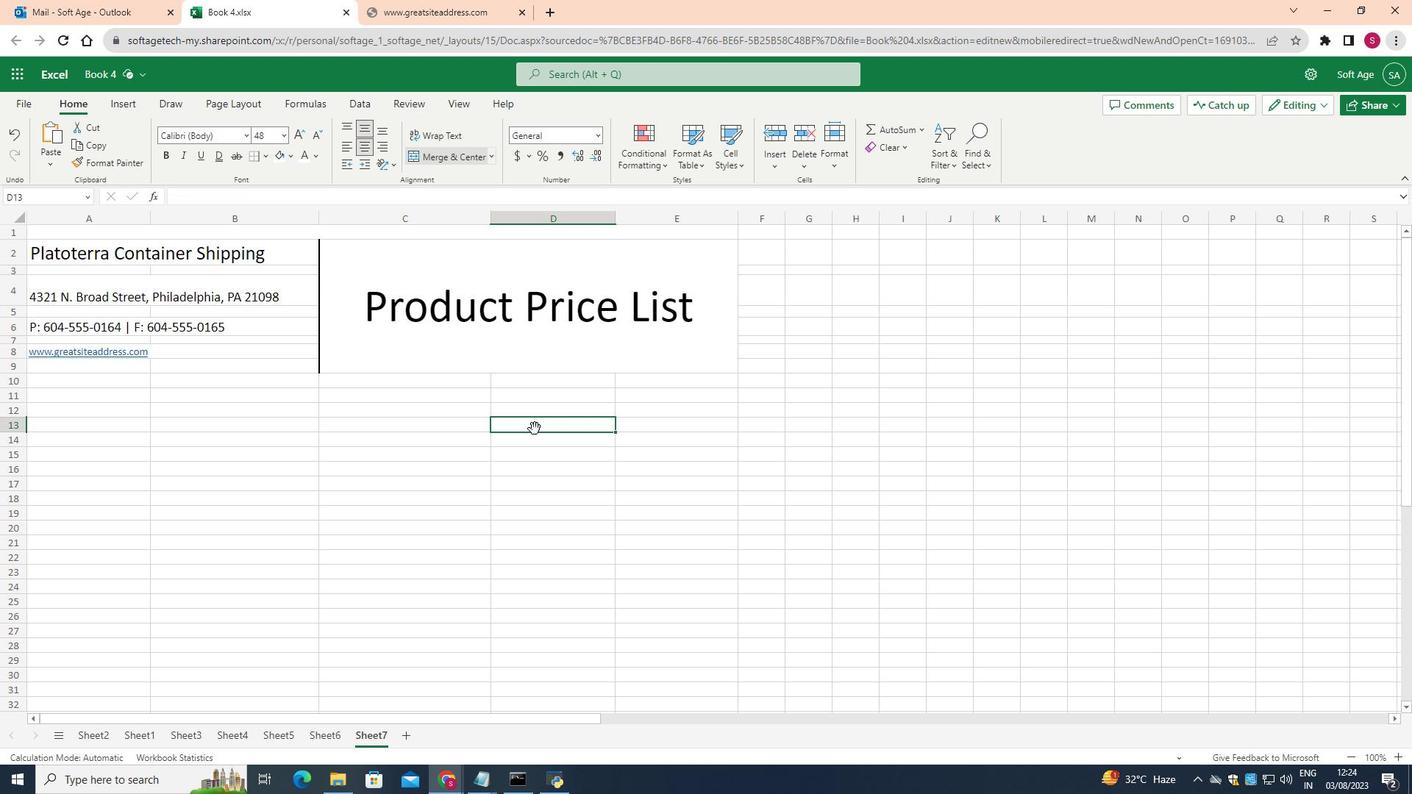
Action: Mouse moved to (94, 246)
Screenshot: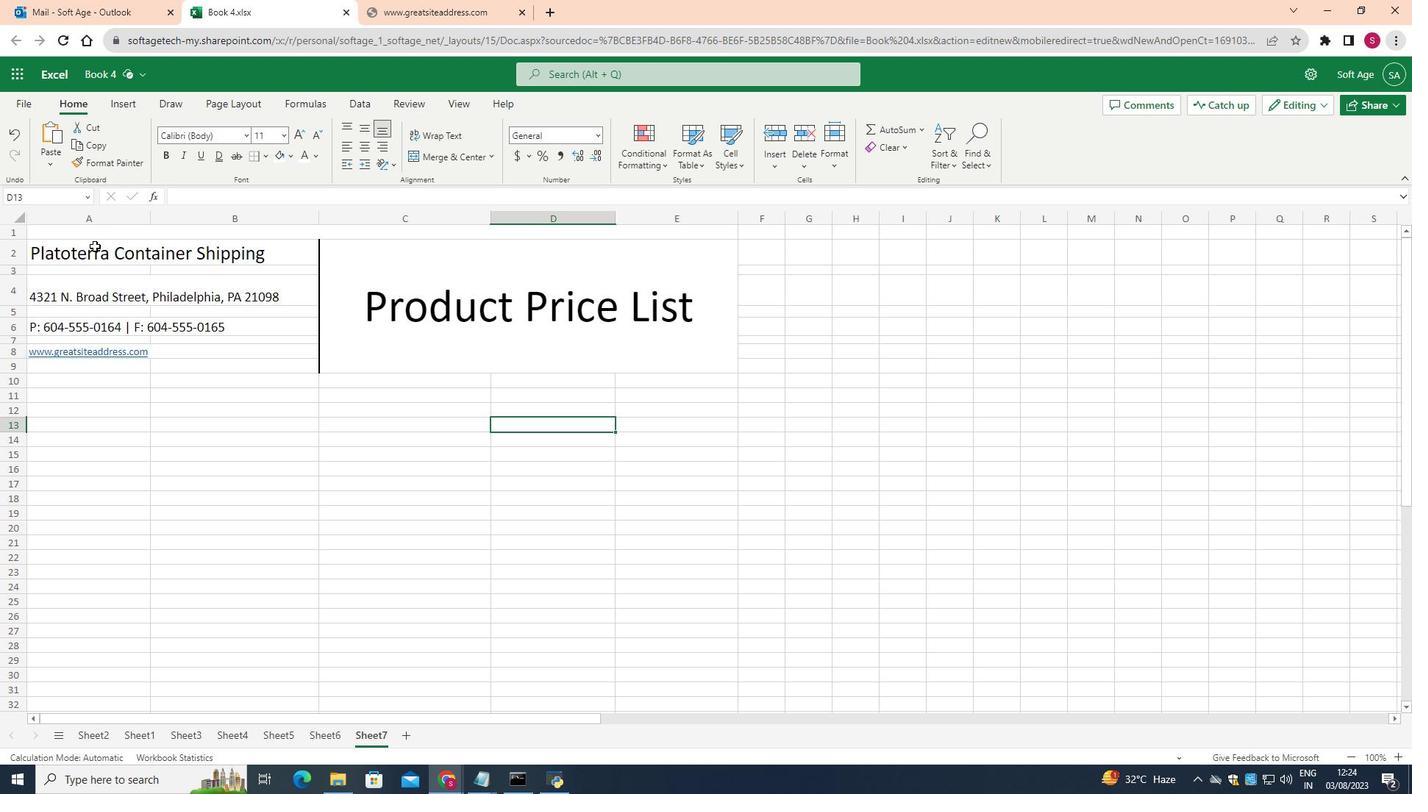 
Action: Mouse pressed left at (94, 246)
Screenshot: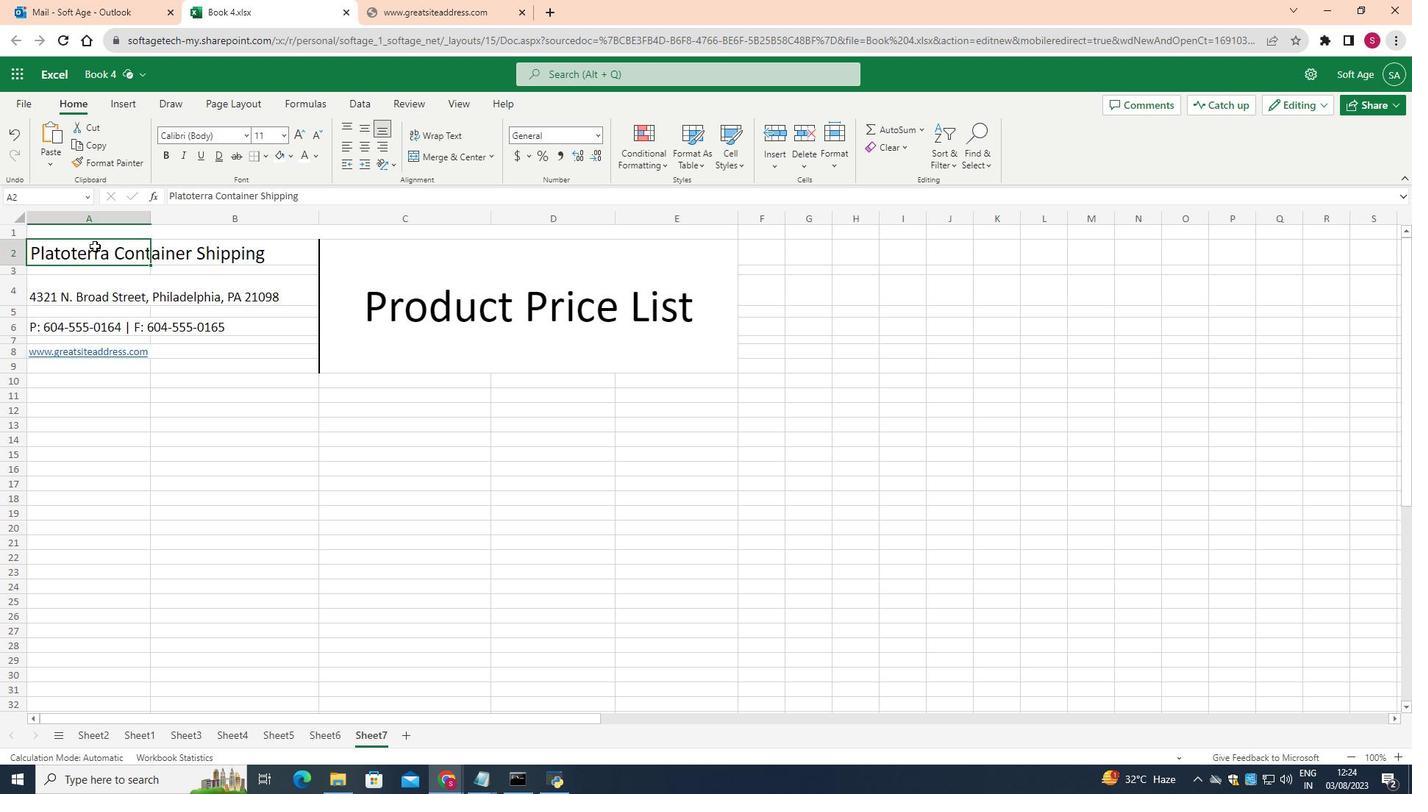 
Action: Mouse moved to (266, 155)
Screenshot: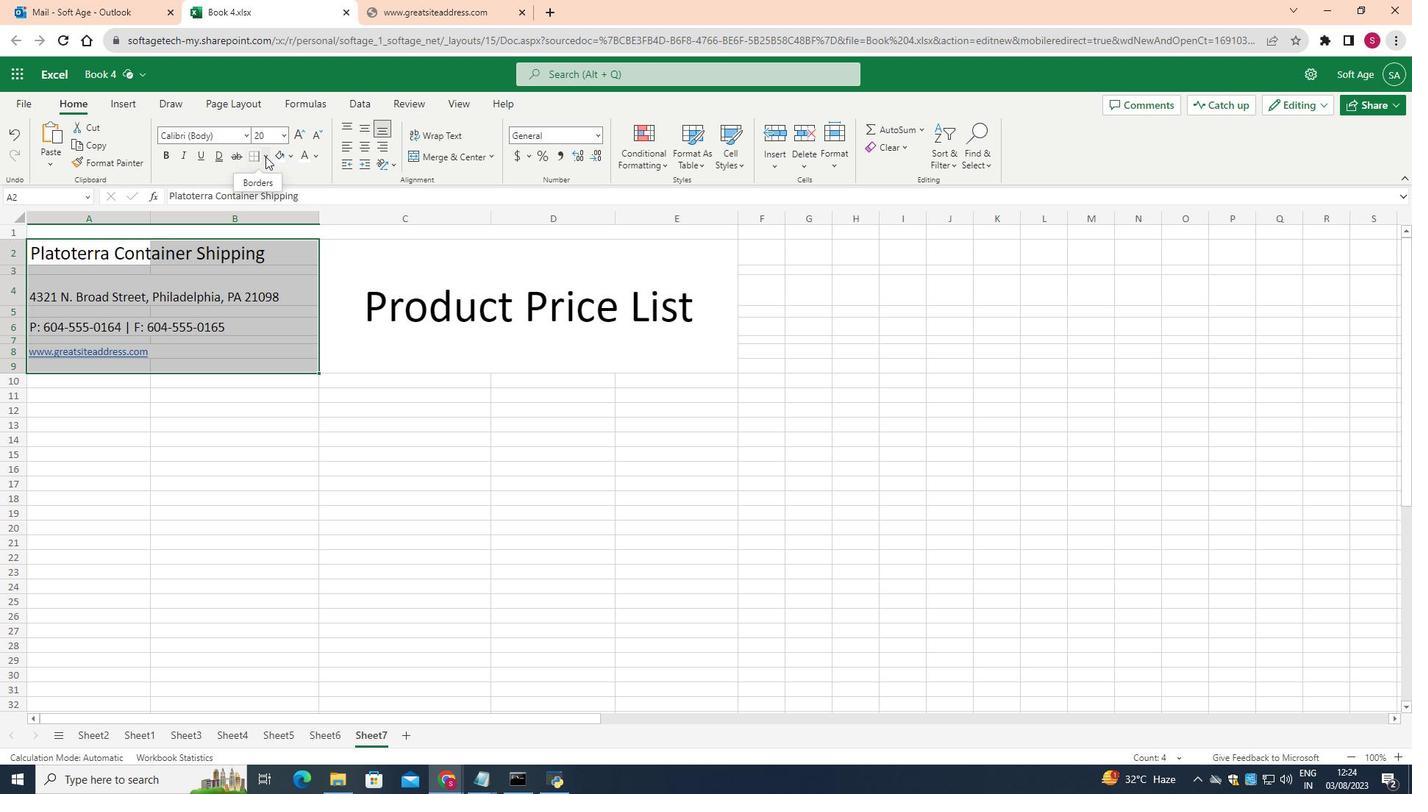
Action: Mouse pressed left at (266, 155)
Screenshot: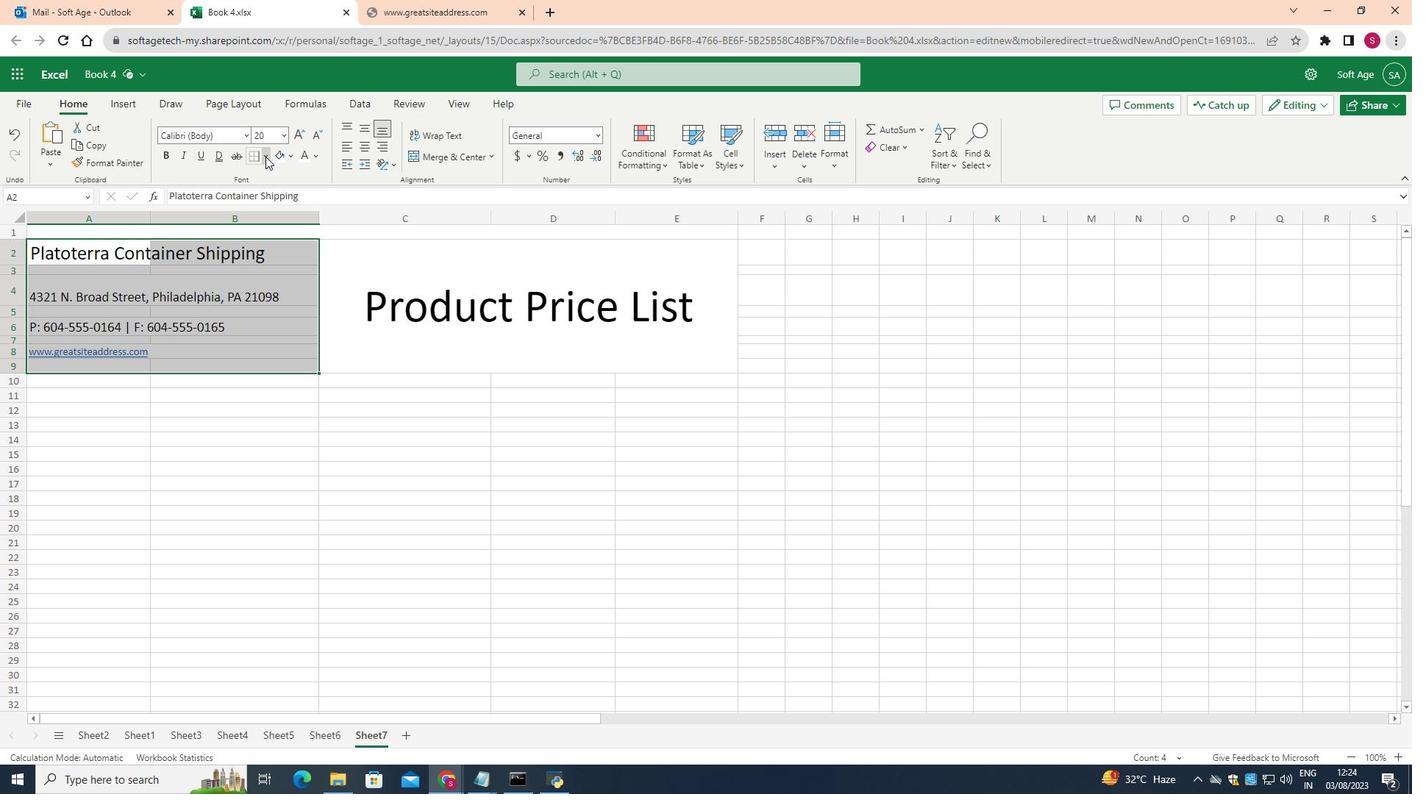 
Action: Mouse moved to (297, 374)
Screenshot: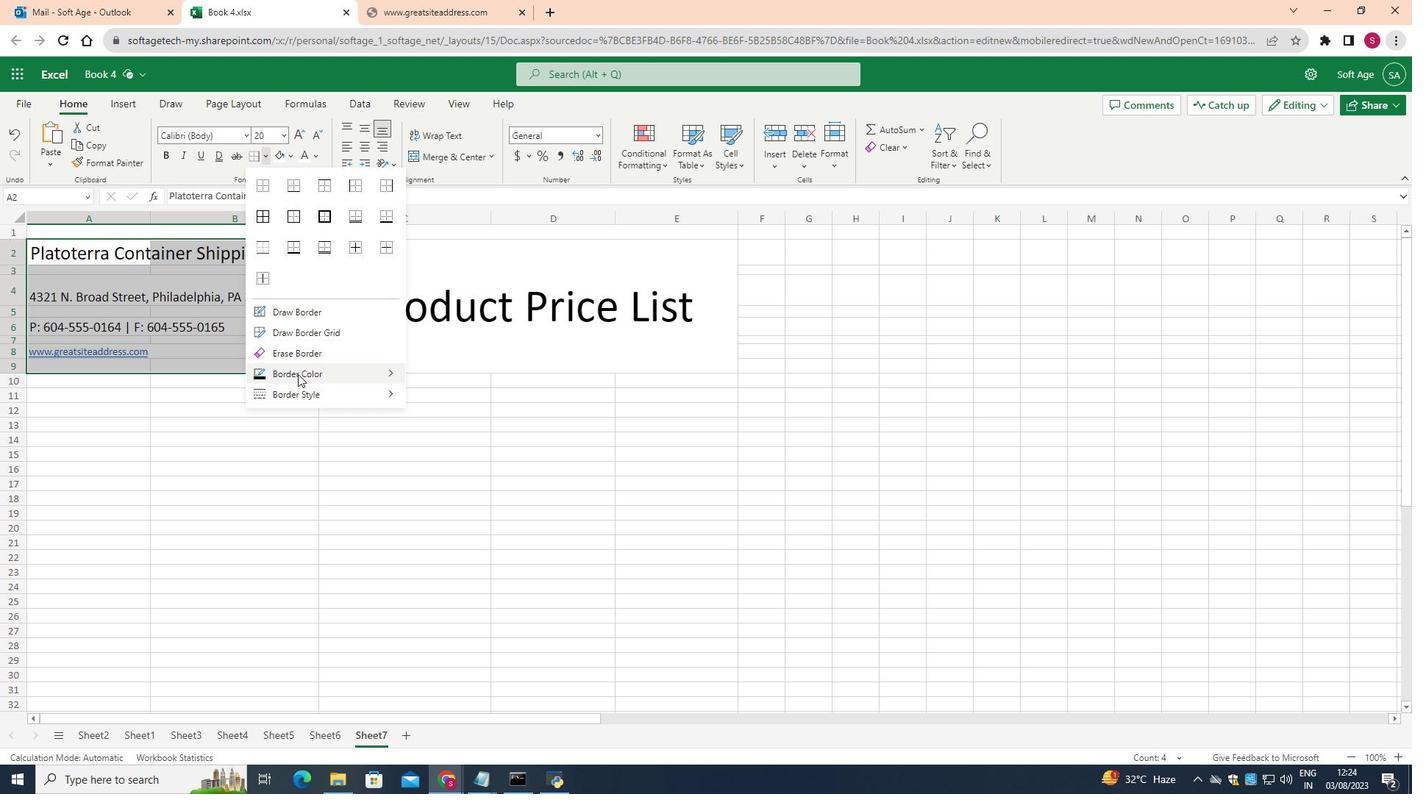 
Action: Mouse pressed left at (297, 374)
Screenshot: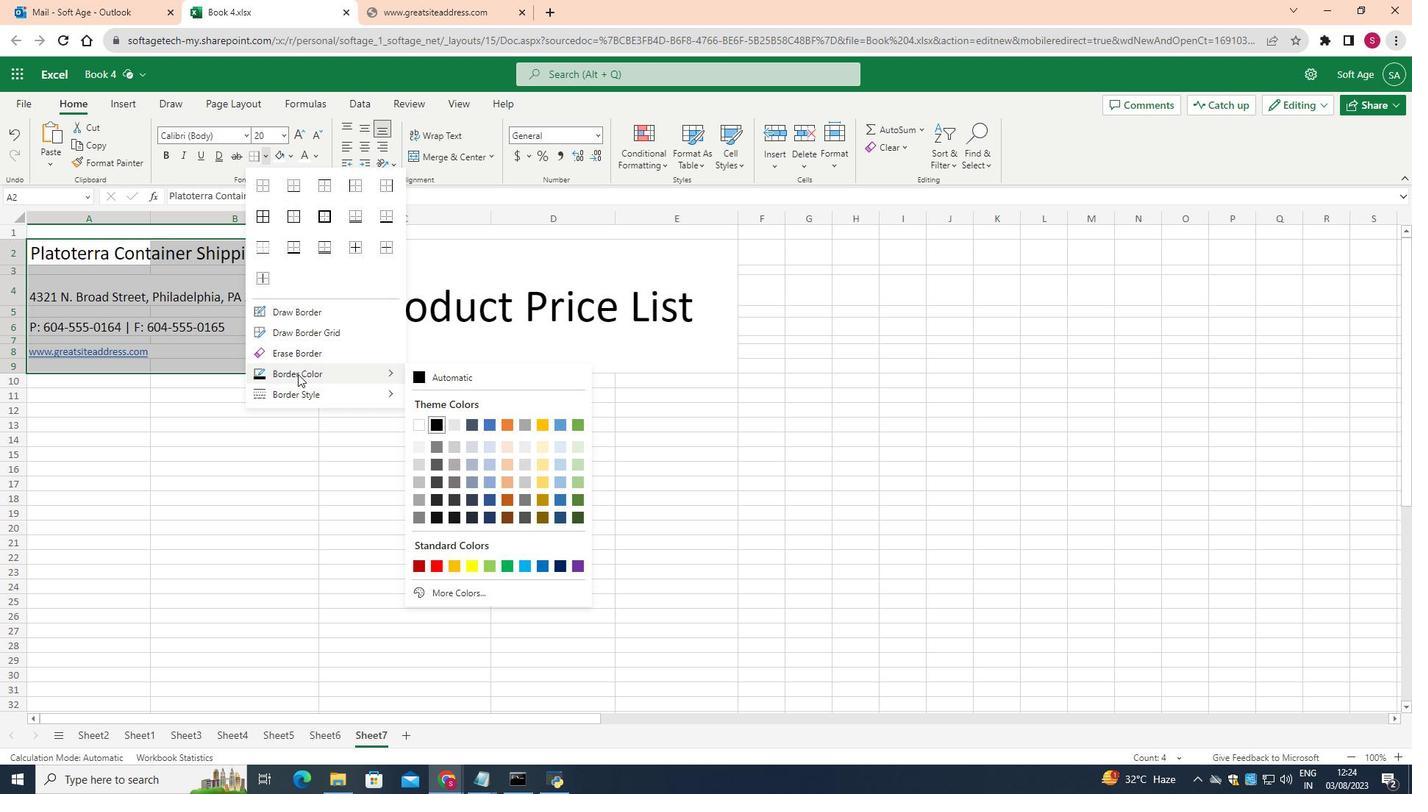 
Action: Mouse moved to (452, 595)
Screenshot: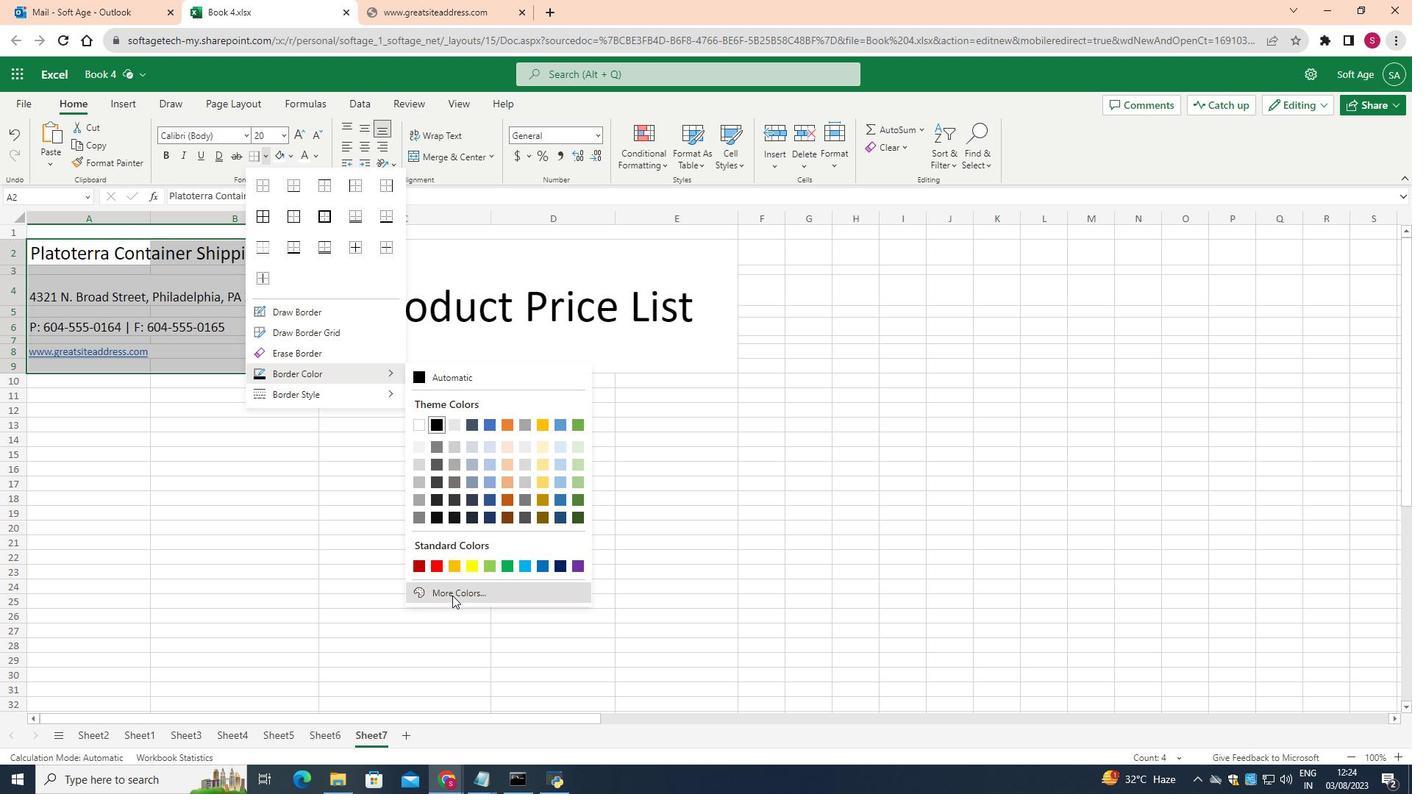 
Action: Mouse pressed left at (452, 595)
Screenshot: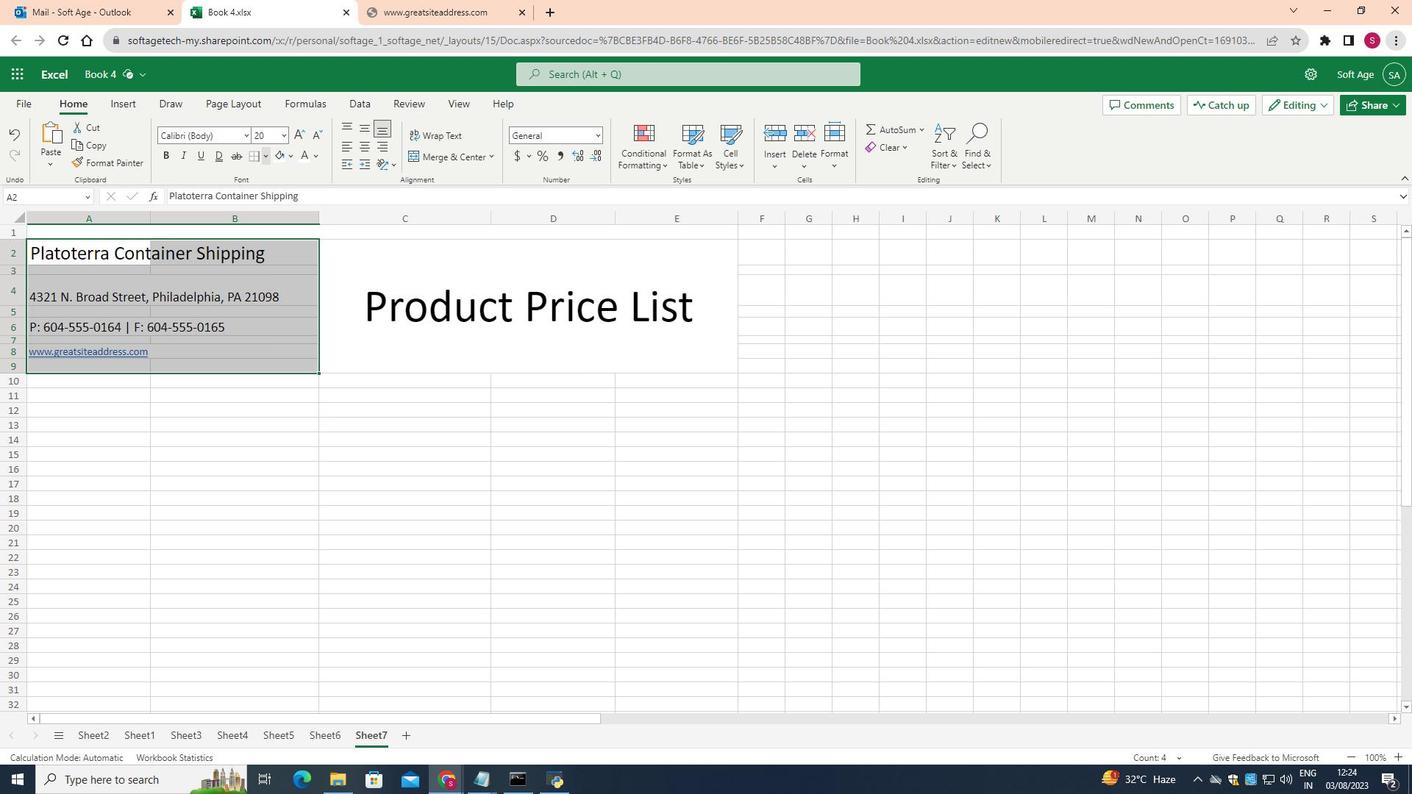
Action: Mouse moved to (622, 479)
Screenshot: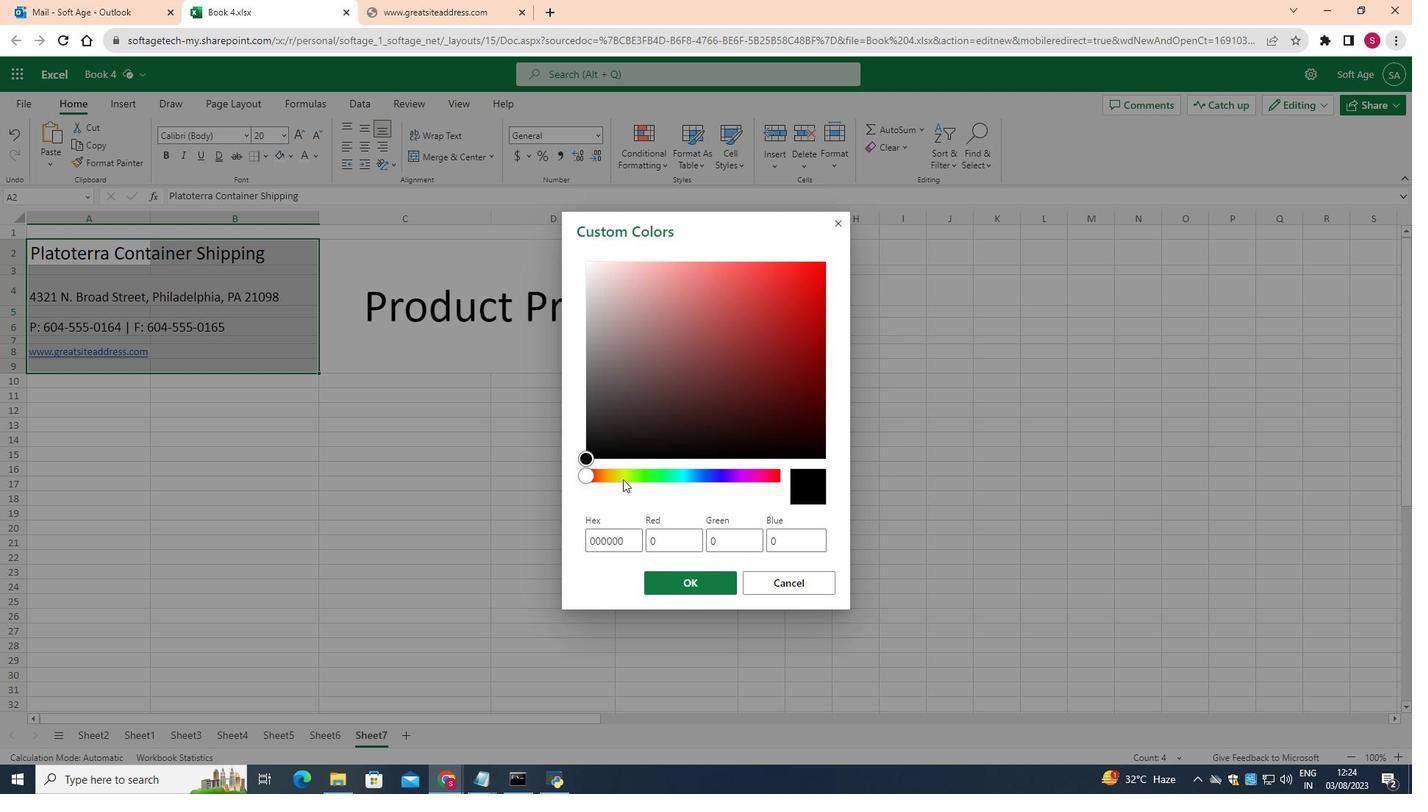 
Action: Mouse pressed left at (622, 479)
Screenshot: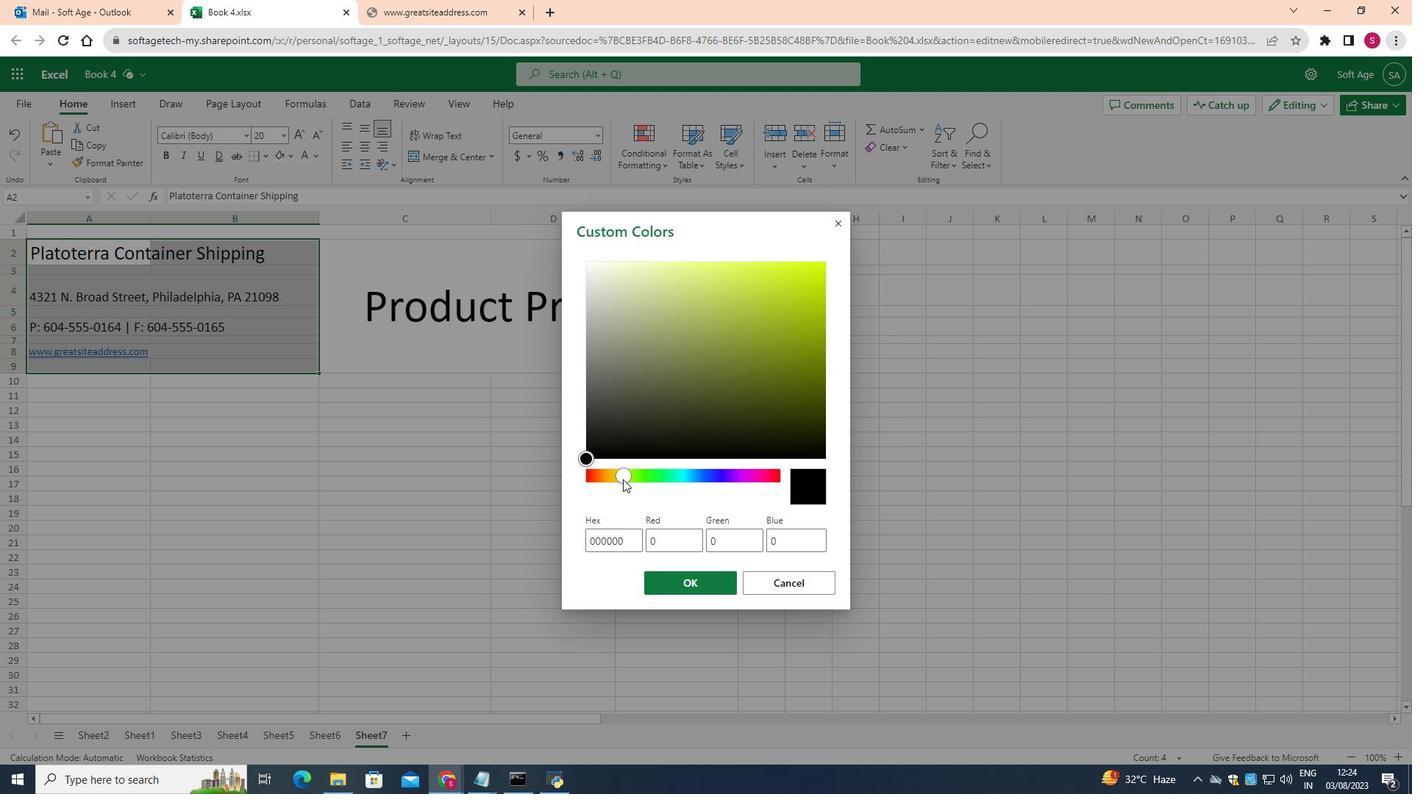 
Action: Mouse moved to (613, 481)
Screenshot: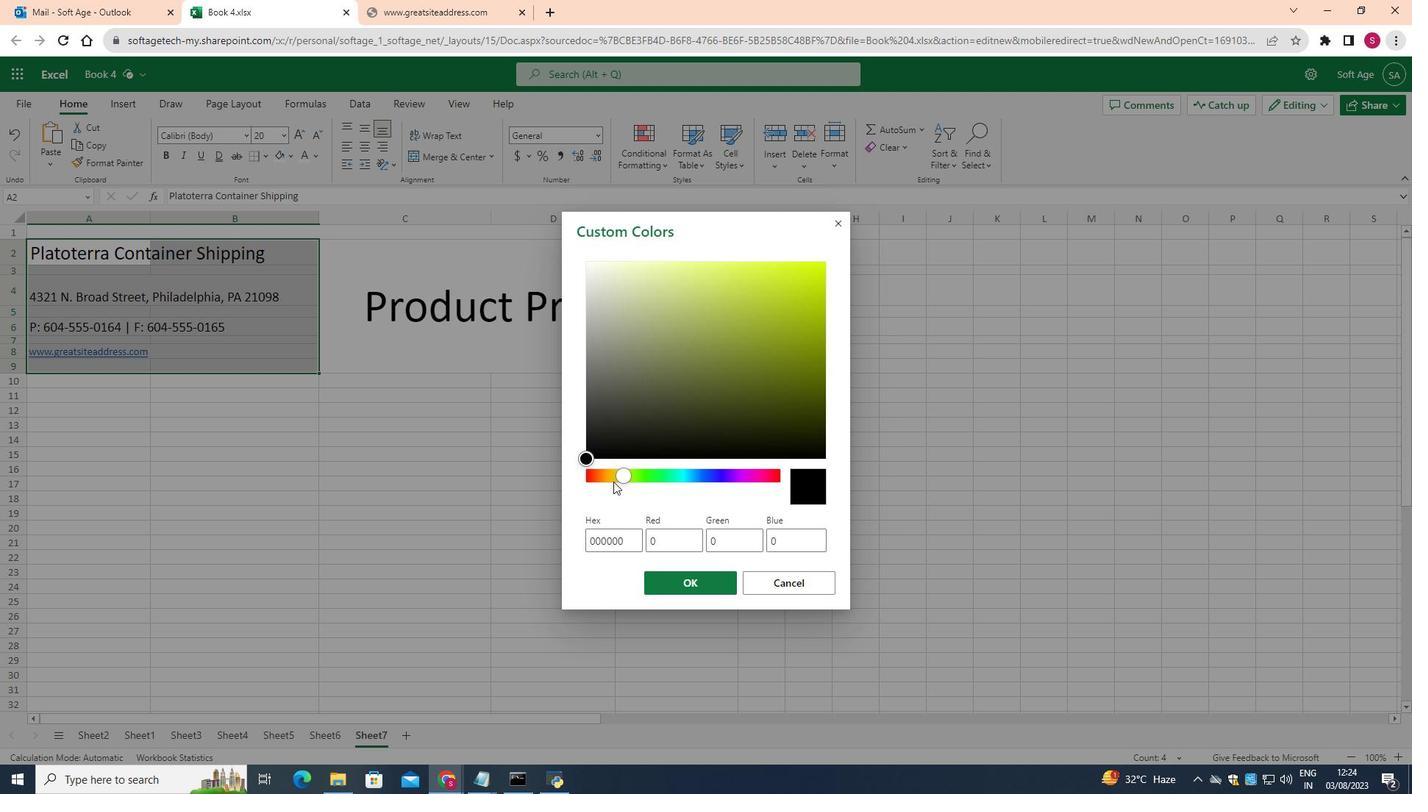 
Action: Mouse pressed left at (613, 481)
Screenshot: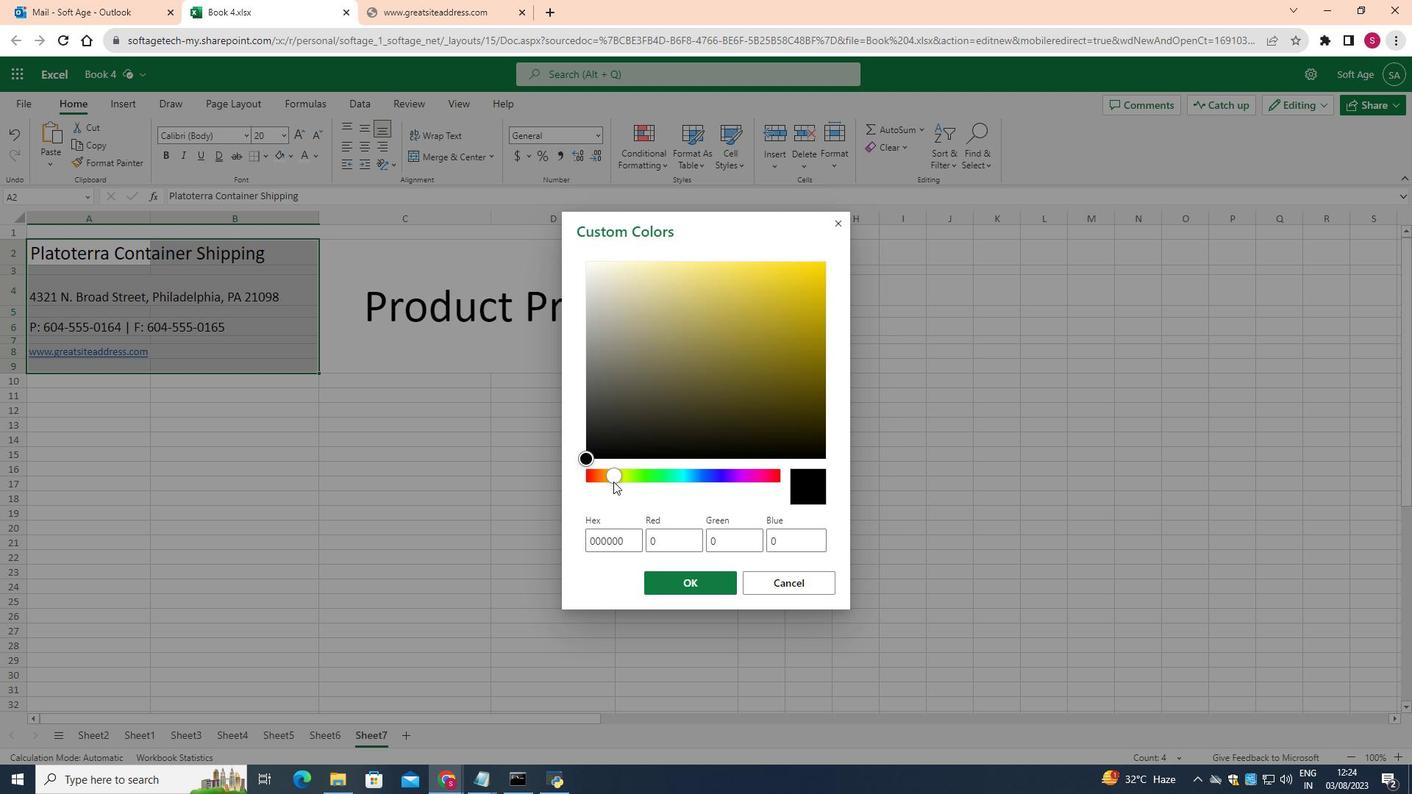 
Action: Mouse moved to (608, 480)
Screenshot: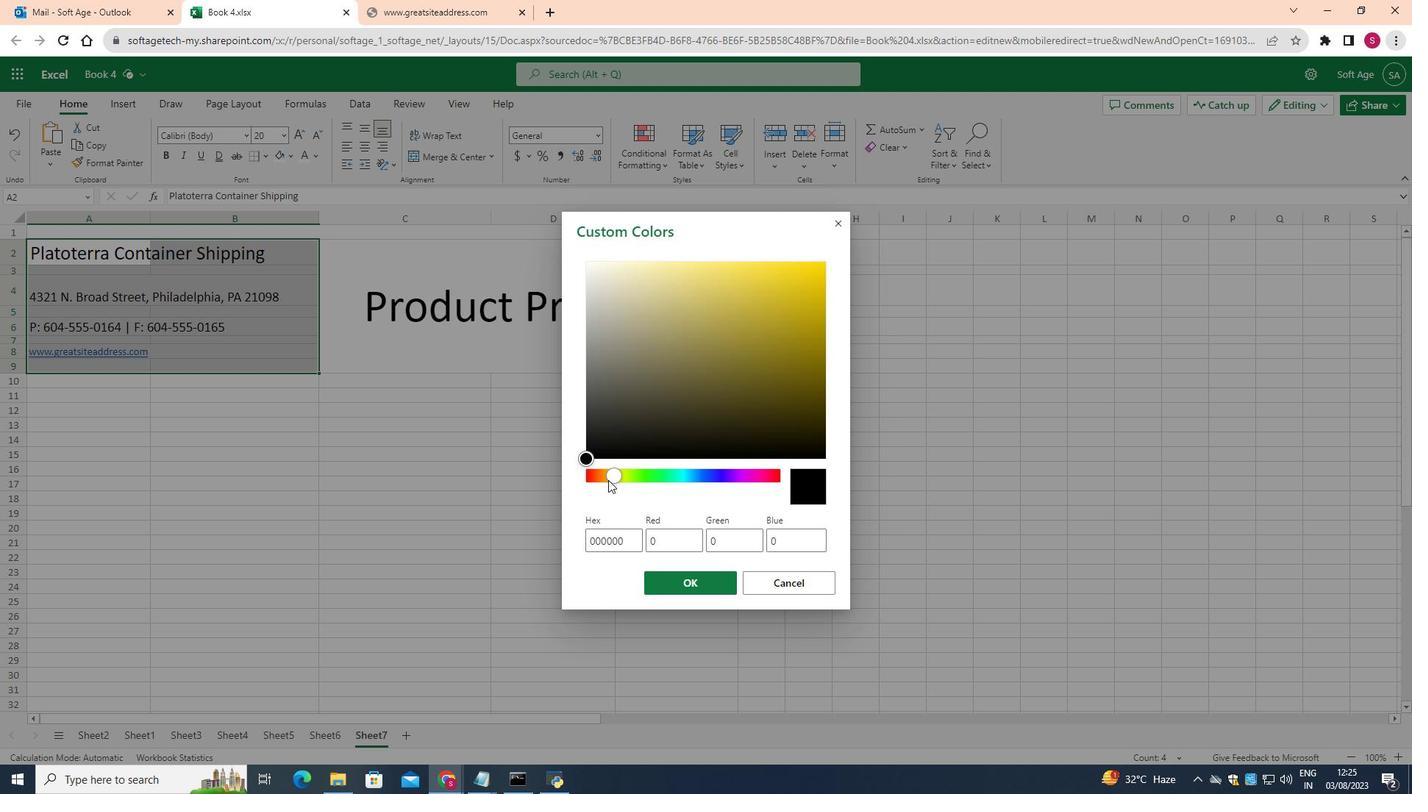 
Action: Mouse pressed left at (608, 480)
Screenshot: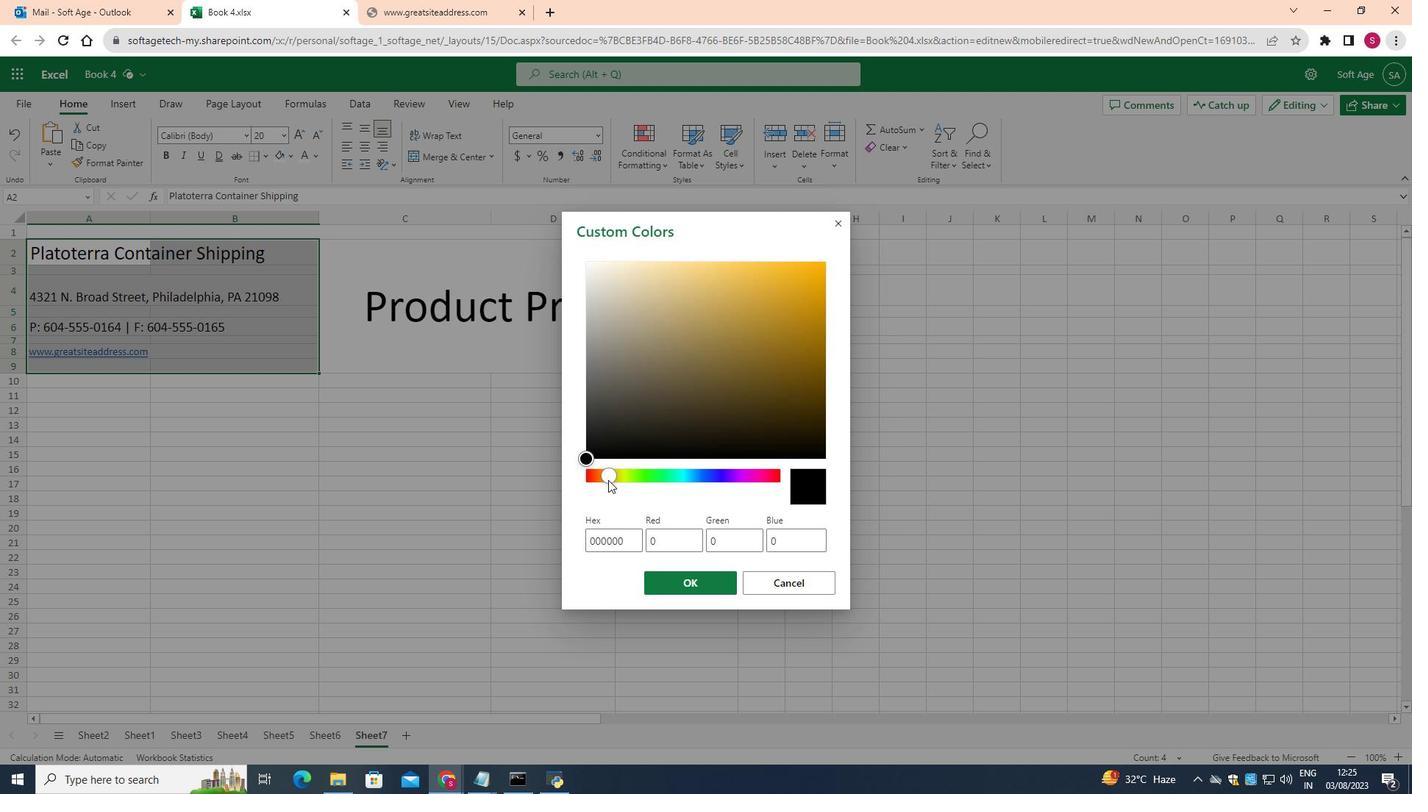 
Action: Mouse moved to (598, 480)
Screenshot: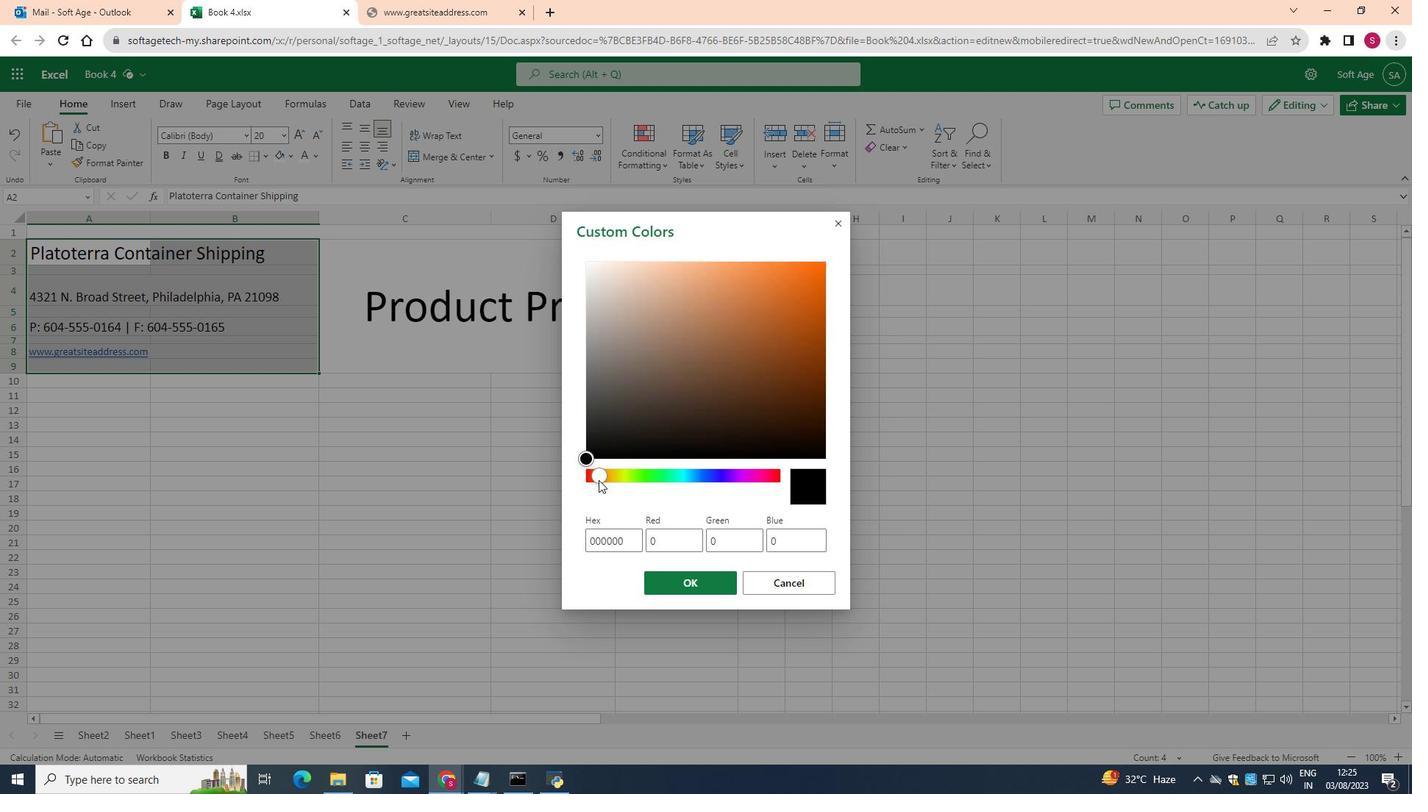 
Action: Mouse pressed left at (598, 480)
Screenshot: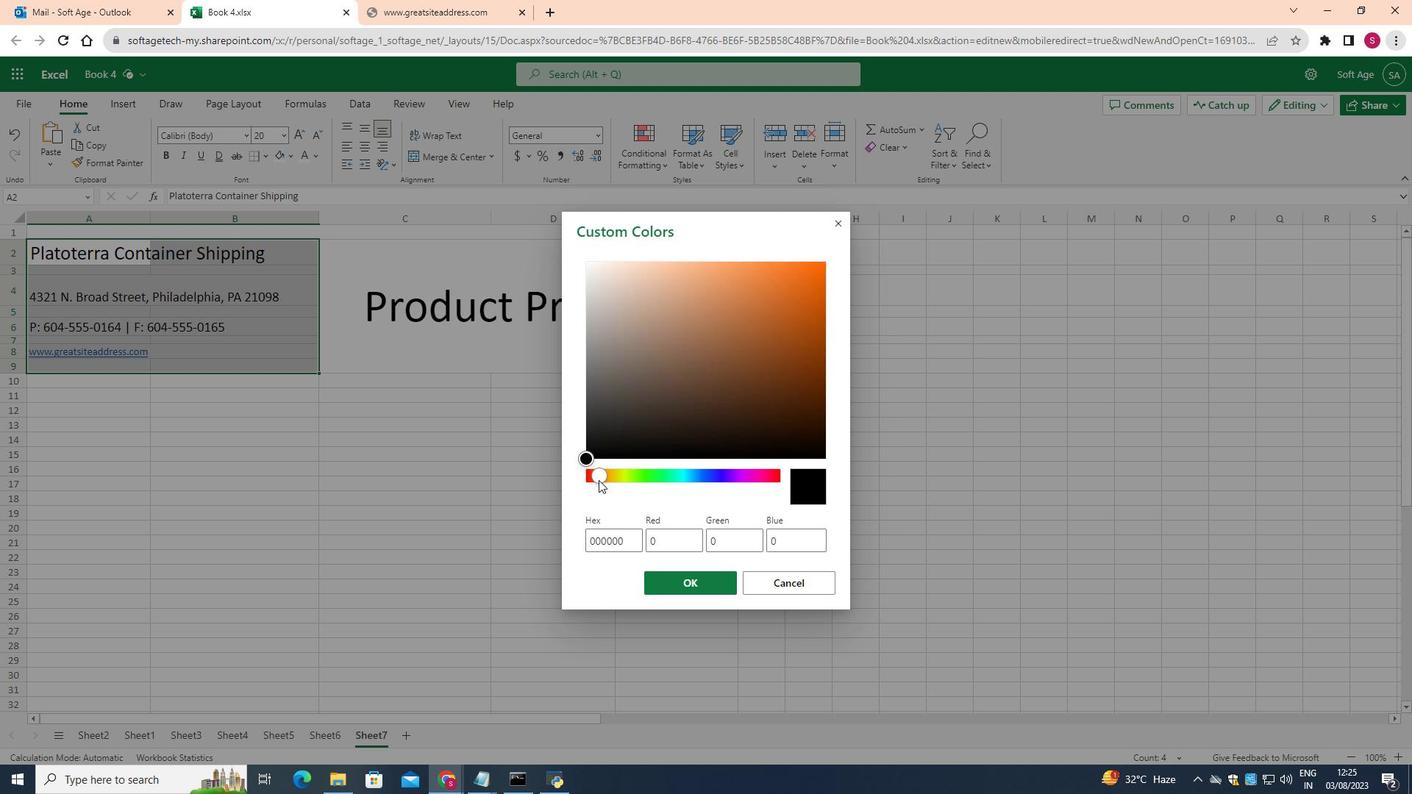 
Action: Mouse moved to (817, 583)
Screenshot: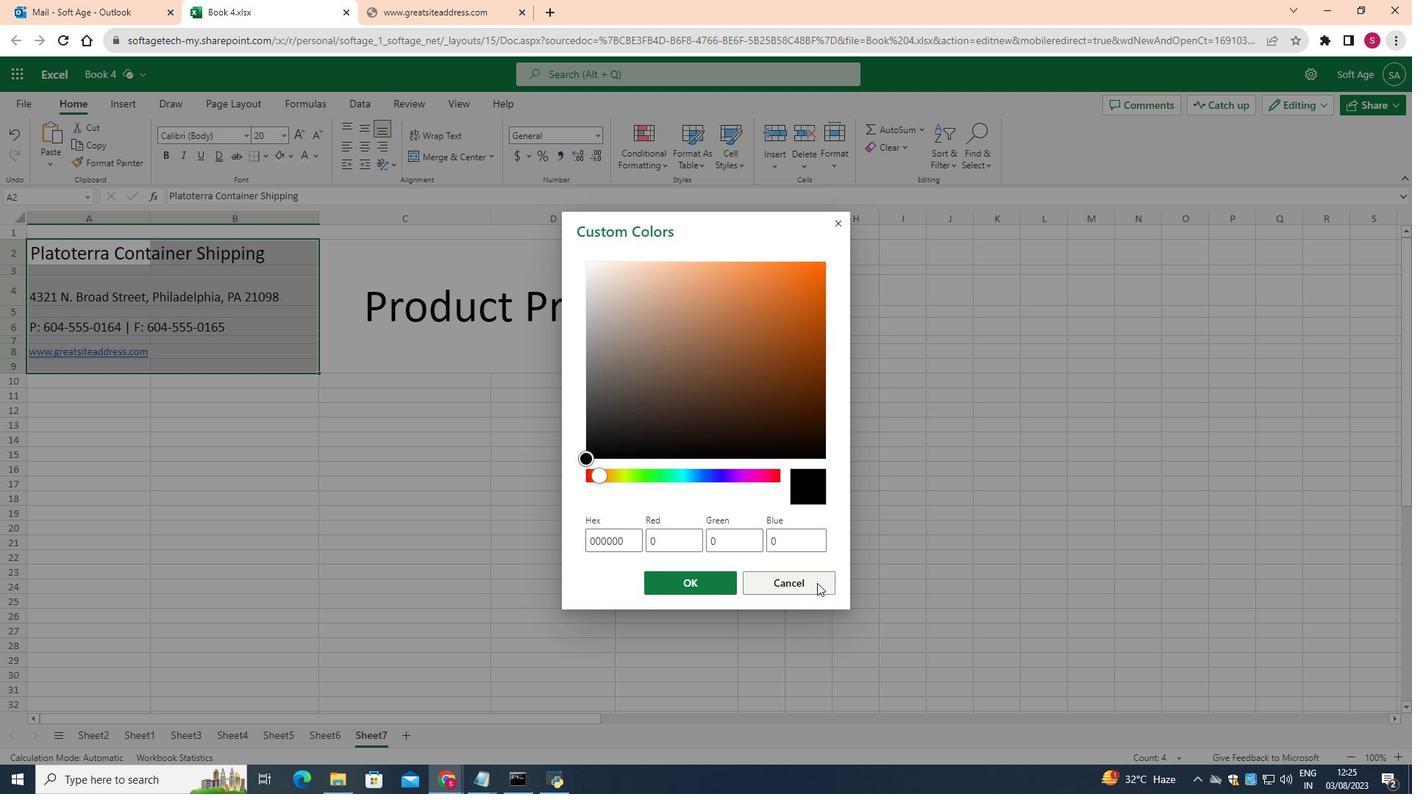 
Action: Mouse pressed left at (817, 583)
Screenshot: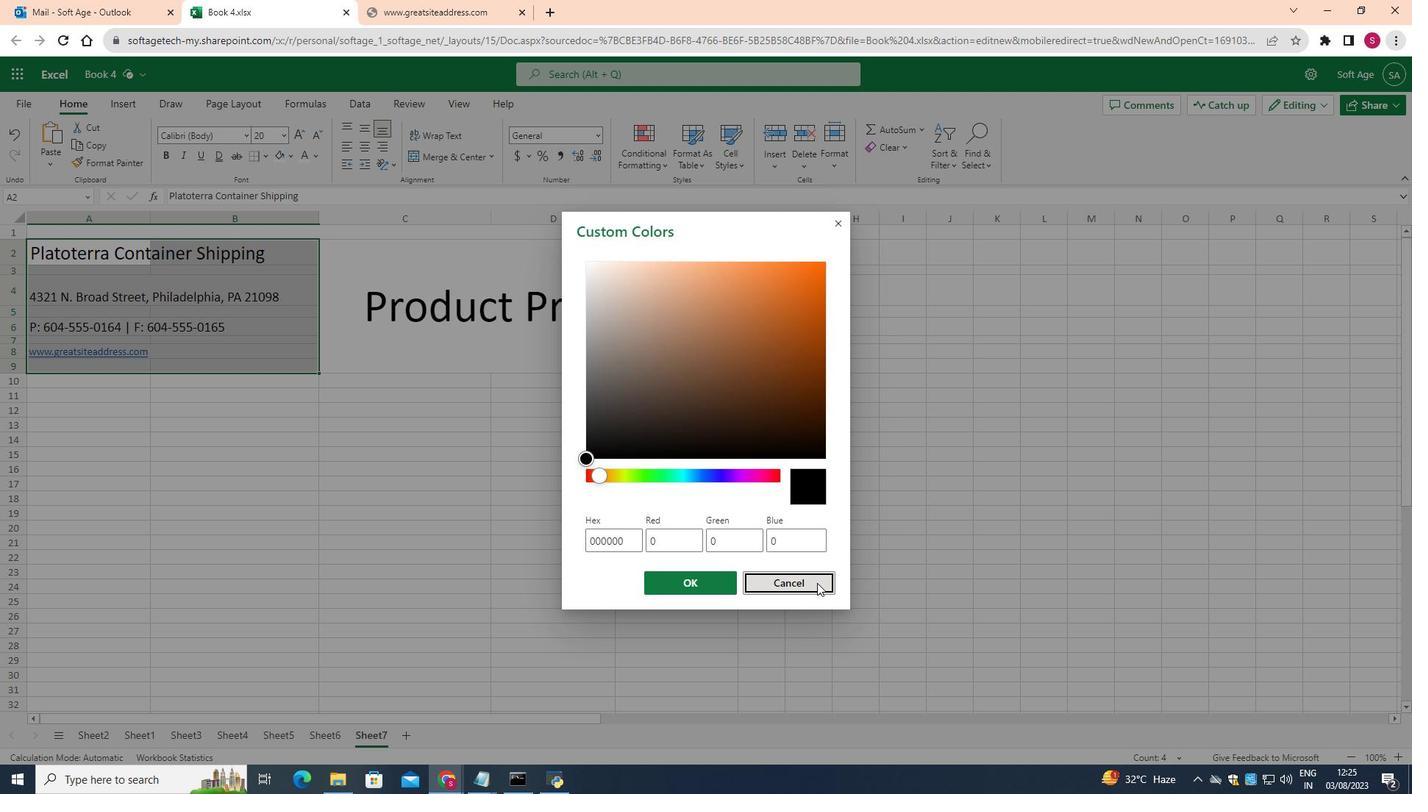 
Action: Mouse moved to (264, 158)
Screenshot: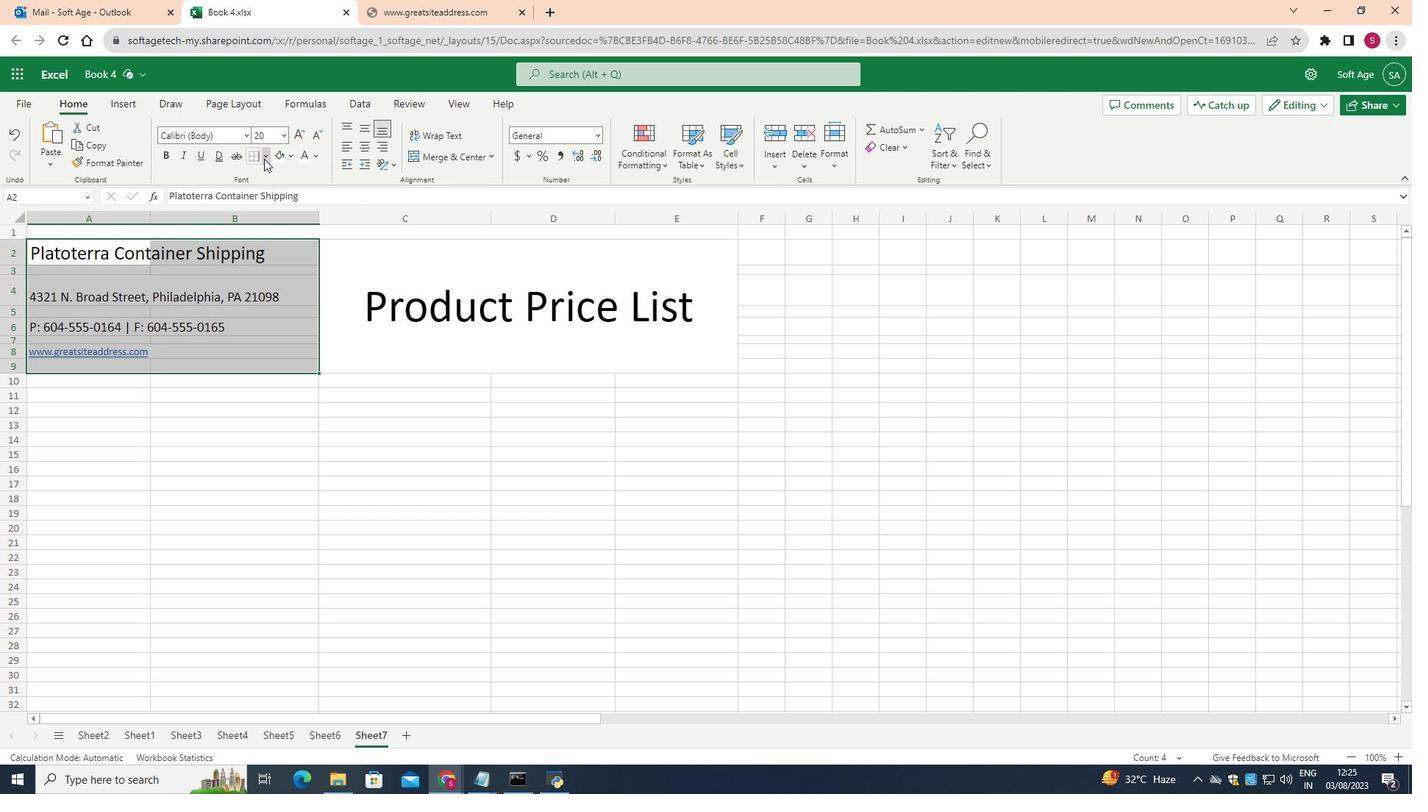 
Action: Mouse pressed left at (264, 158)
Screenshot: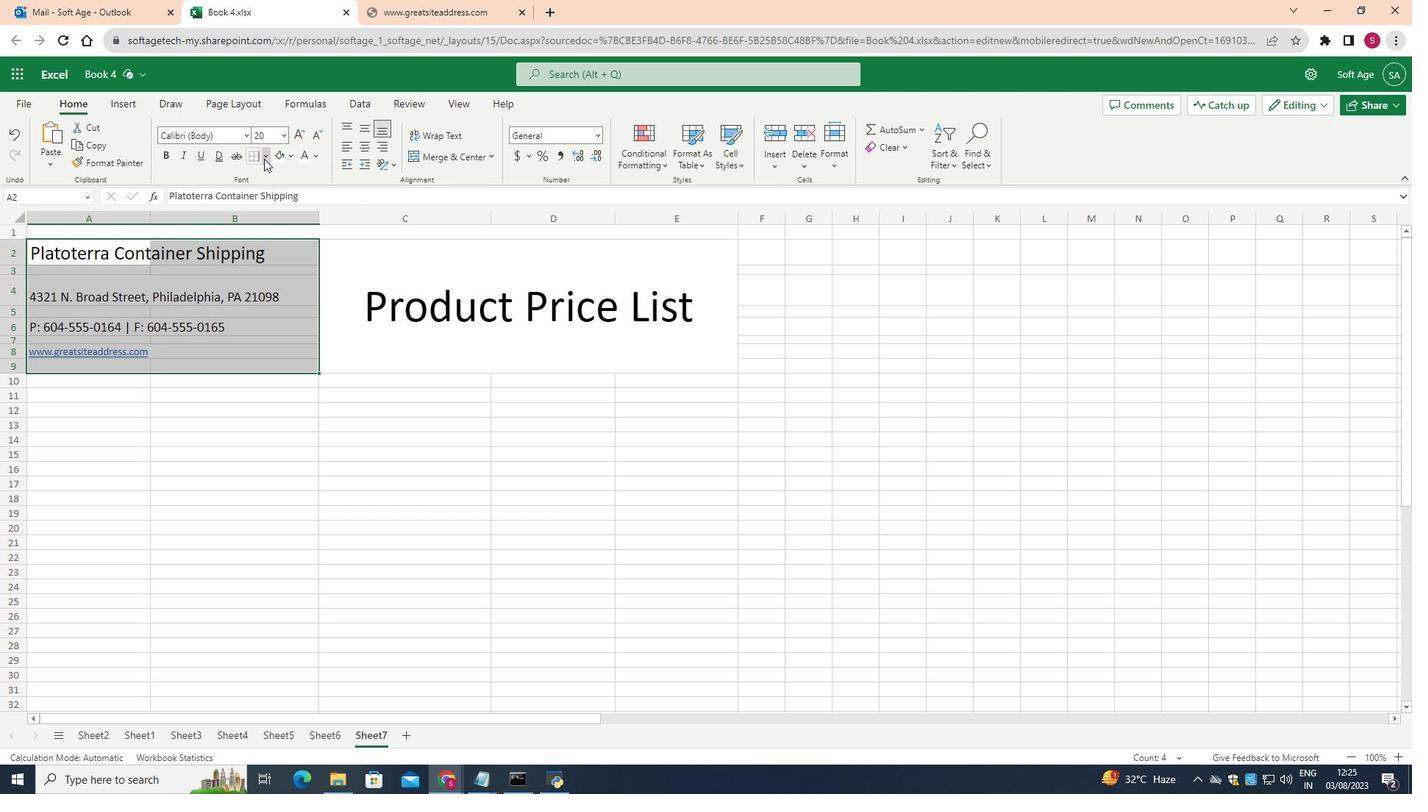 
Action: Mouse moved to (348, 379)
Screenshot: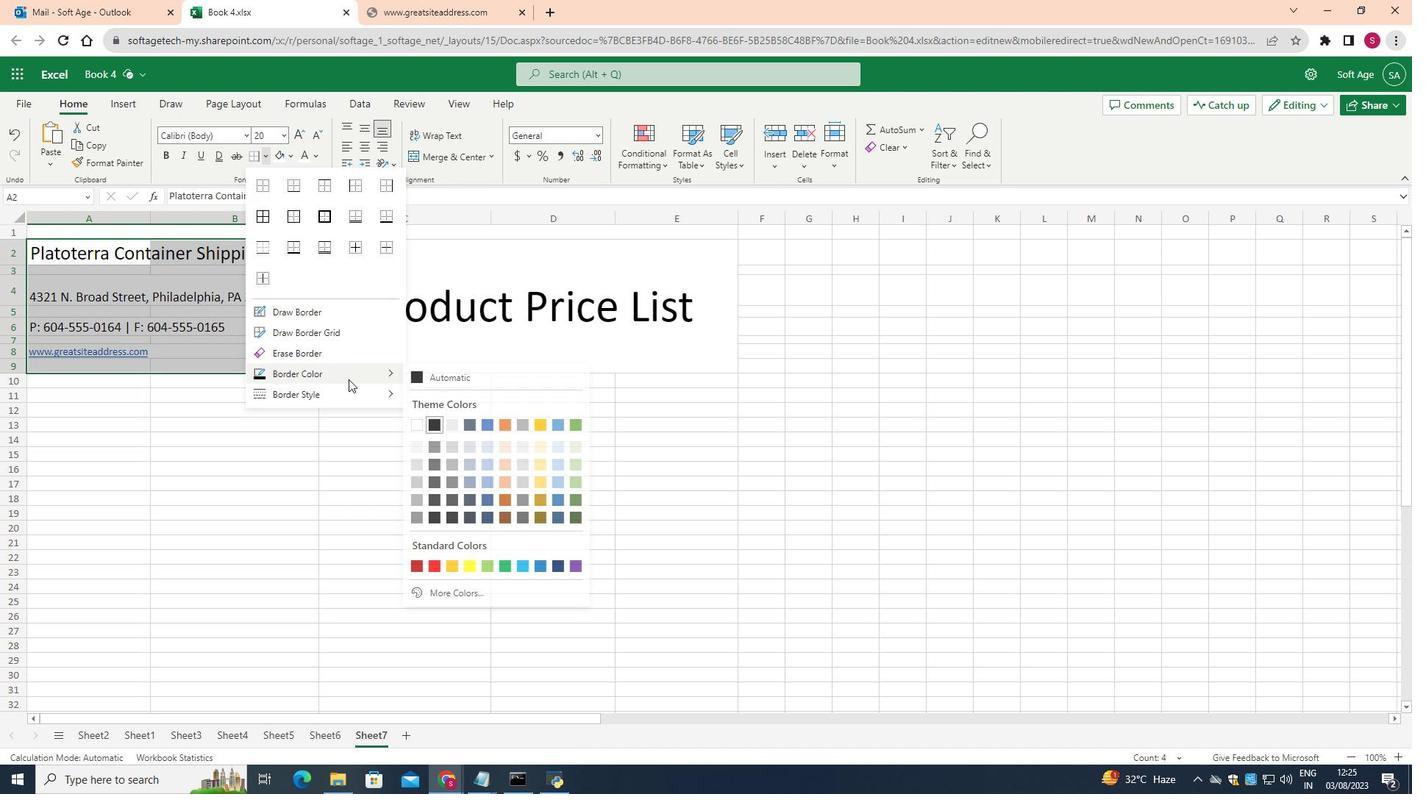 
Action: Mouse pressed left at (348, 379)
Screenshot: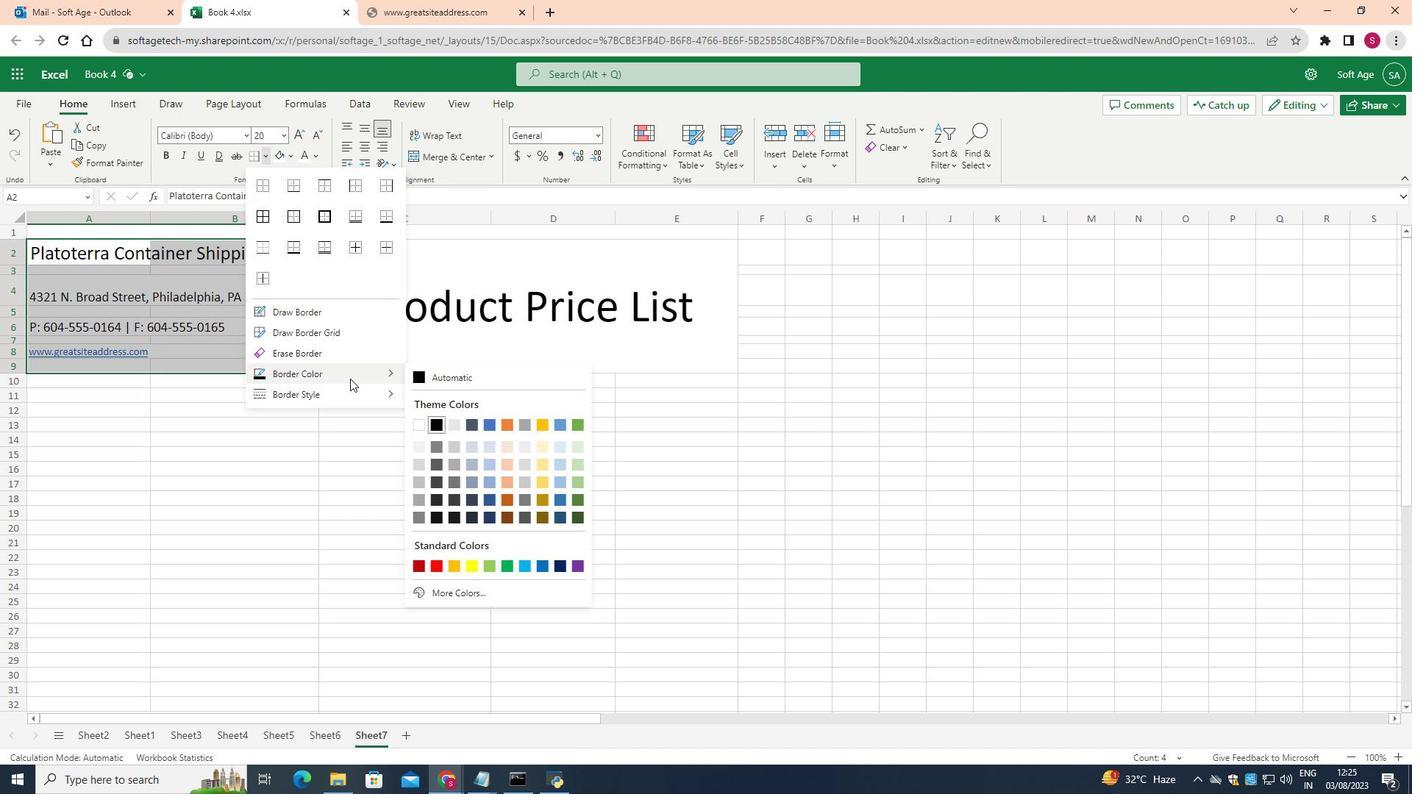 
Action: Mouse moved to (542, 452)
Screenshot: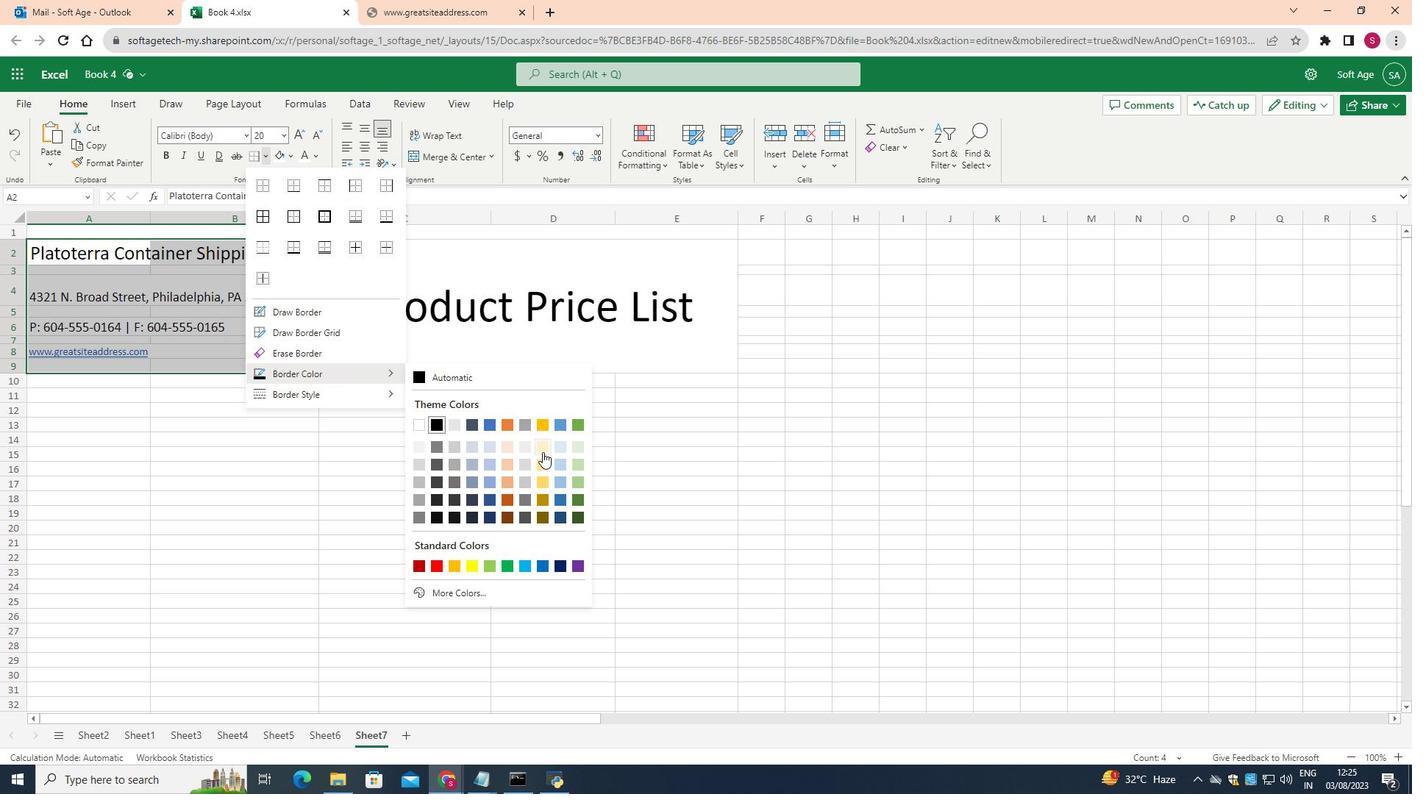 
Action: Mouse pressed left at (542, 452)
Screenshot: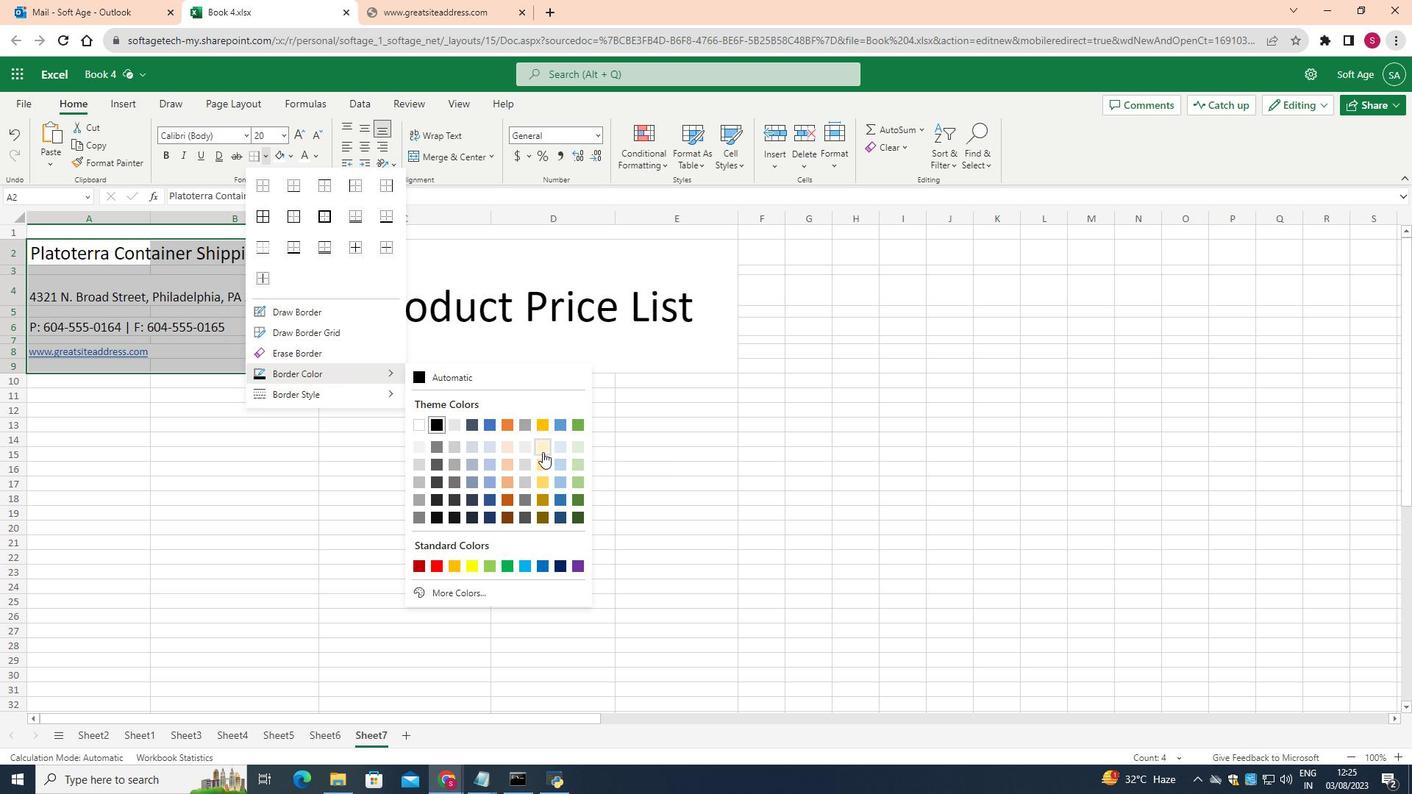 
Action: Mouse moved to (264, 150)
Screenshot: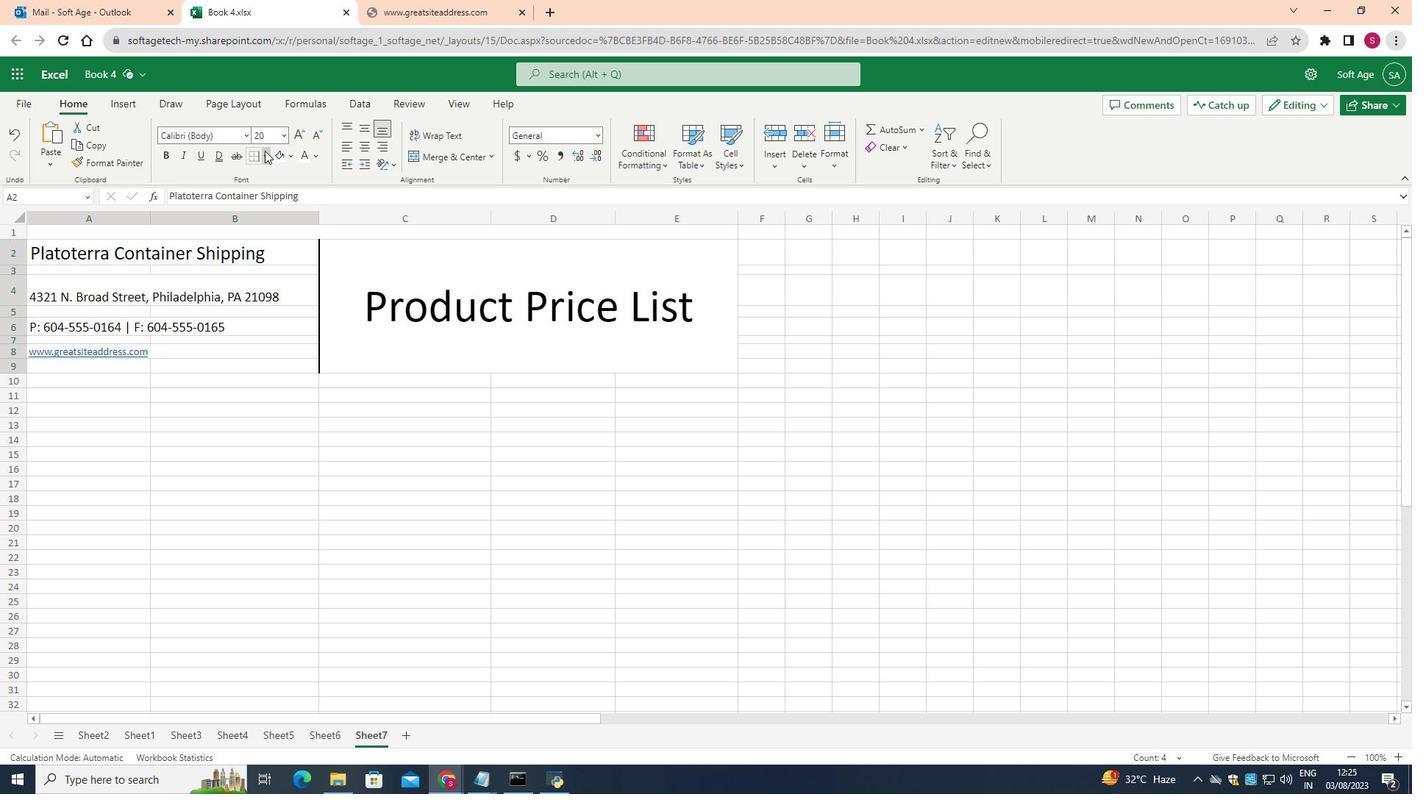 
Action: Mouse pressed left at (264, 150)
Screenshot: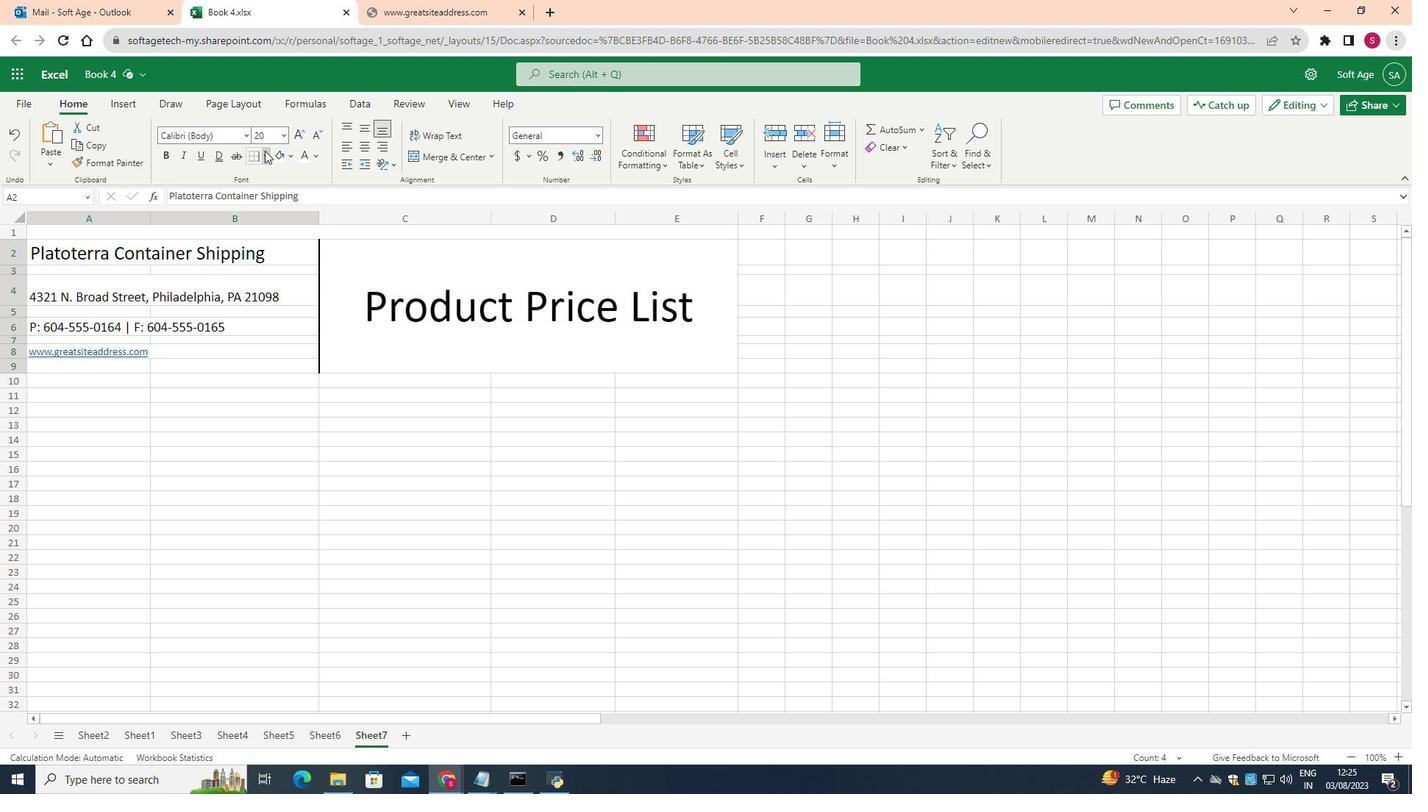 
Action: Mouse moved to (264, 221)
Screenshot: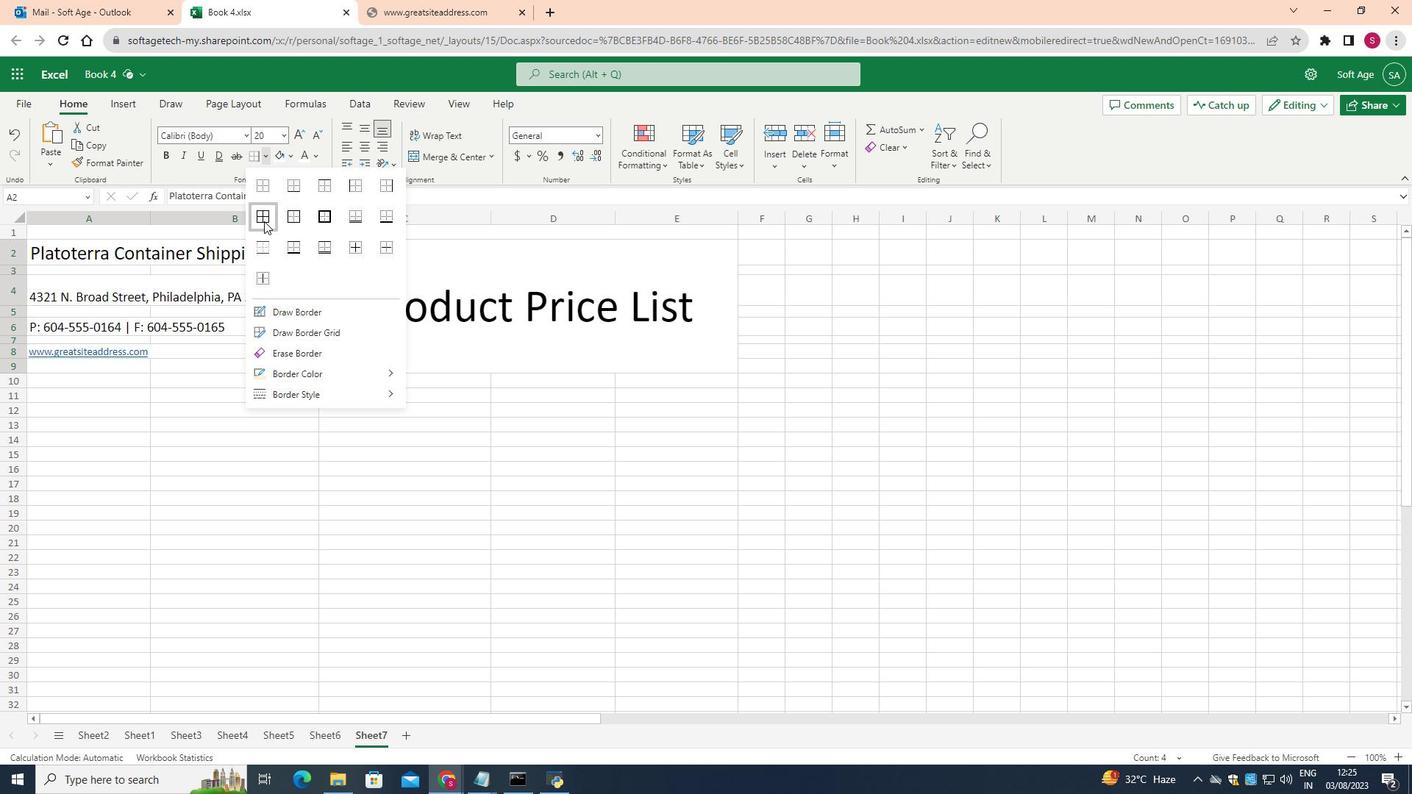 
Action: Mouse pressed left at (264, 221)
Screenshot: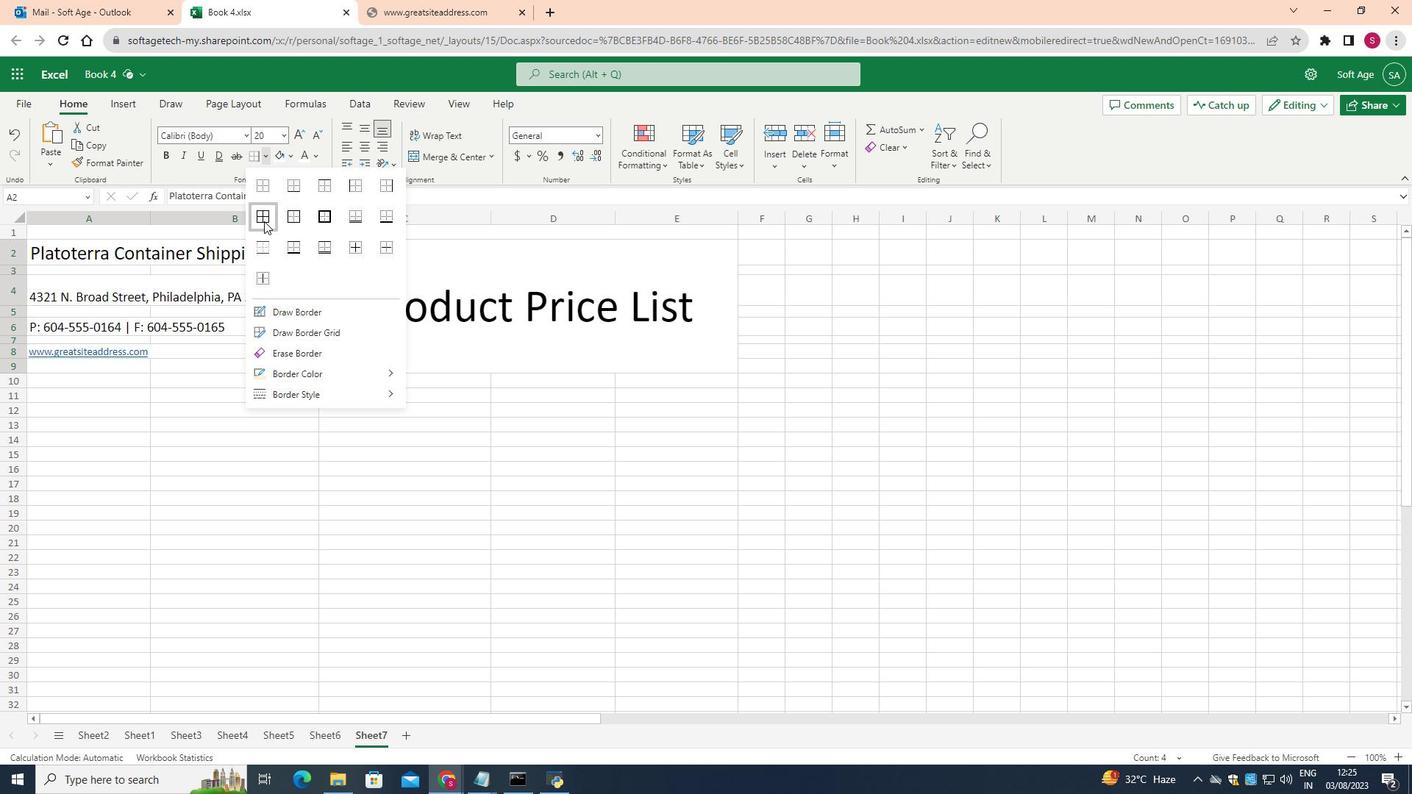 
Action: Mouse moved to (278, 153)
Screenshot: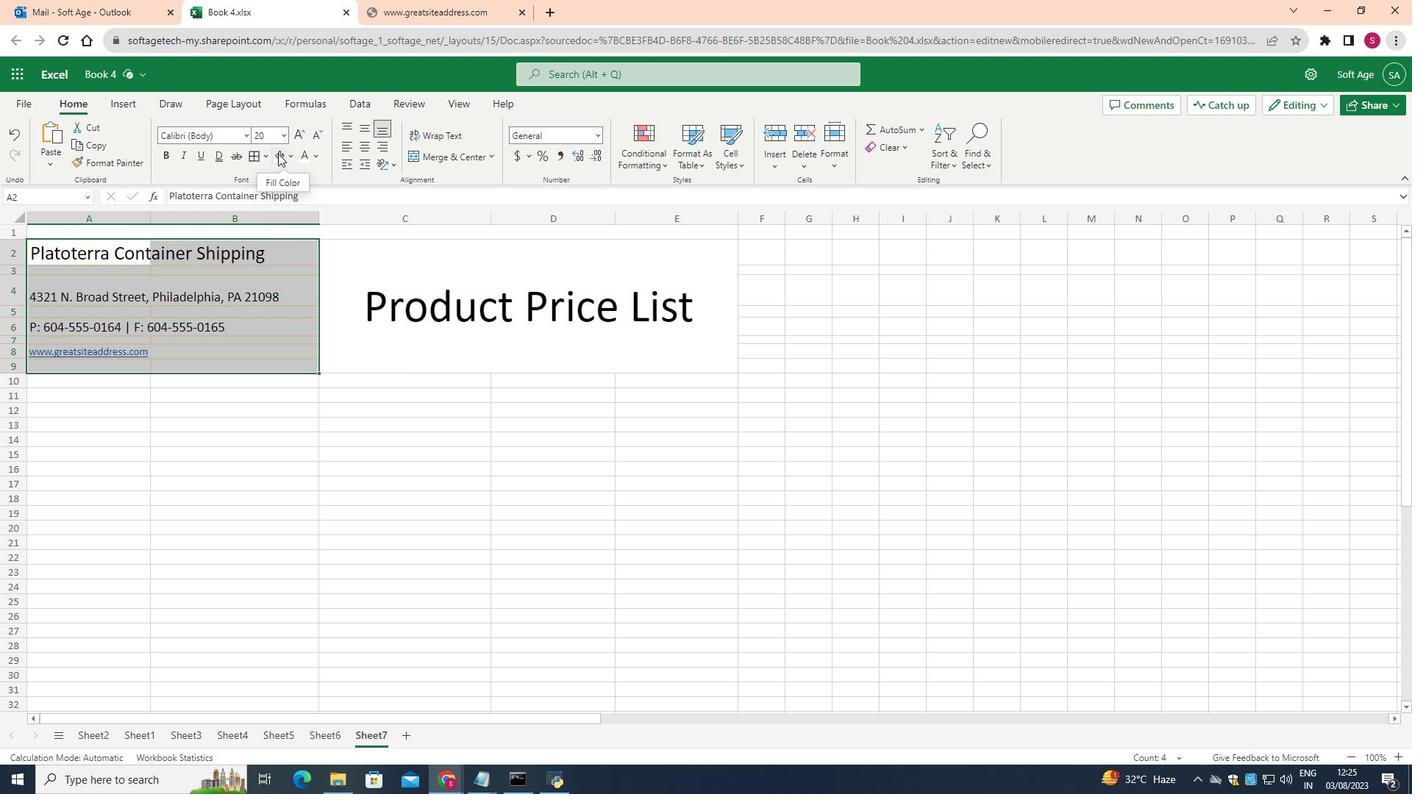 
Action: Mouse pressed left at (278, 153)
Screenshot: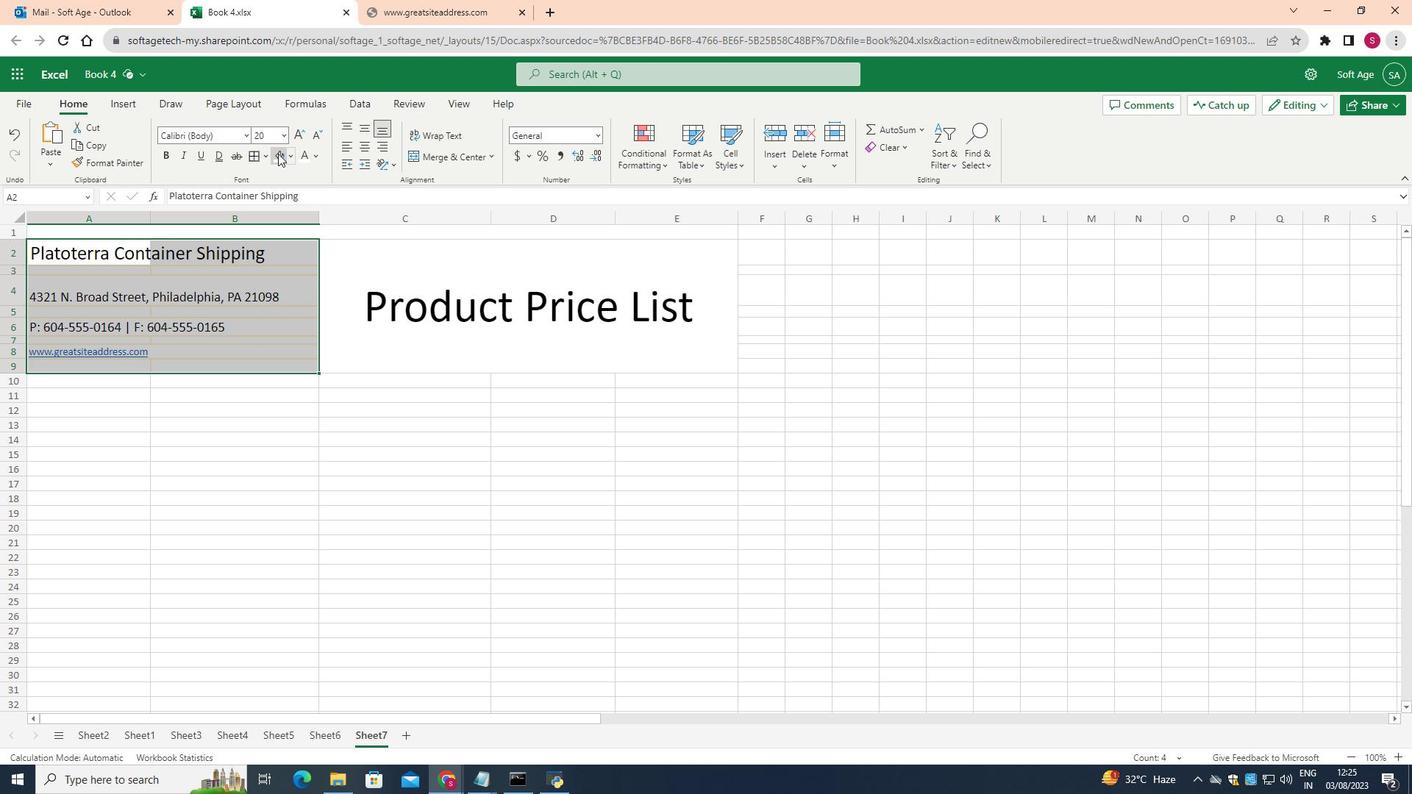 
Action: Mouse moved to (289, 152)
Screenshot: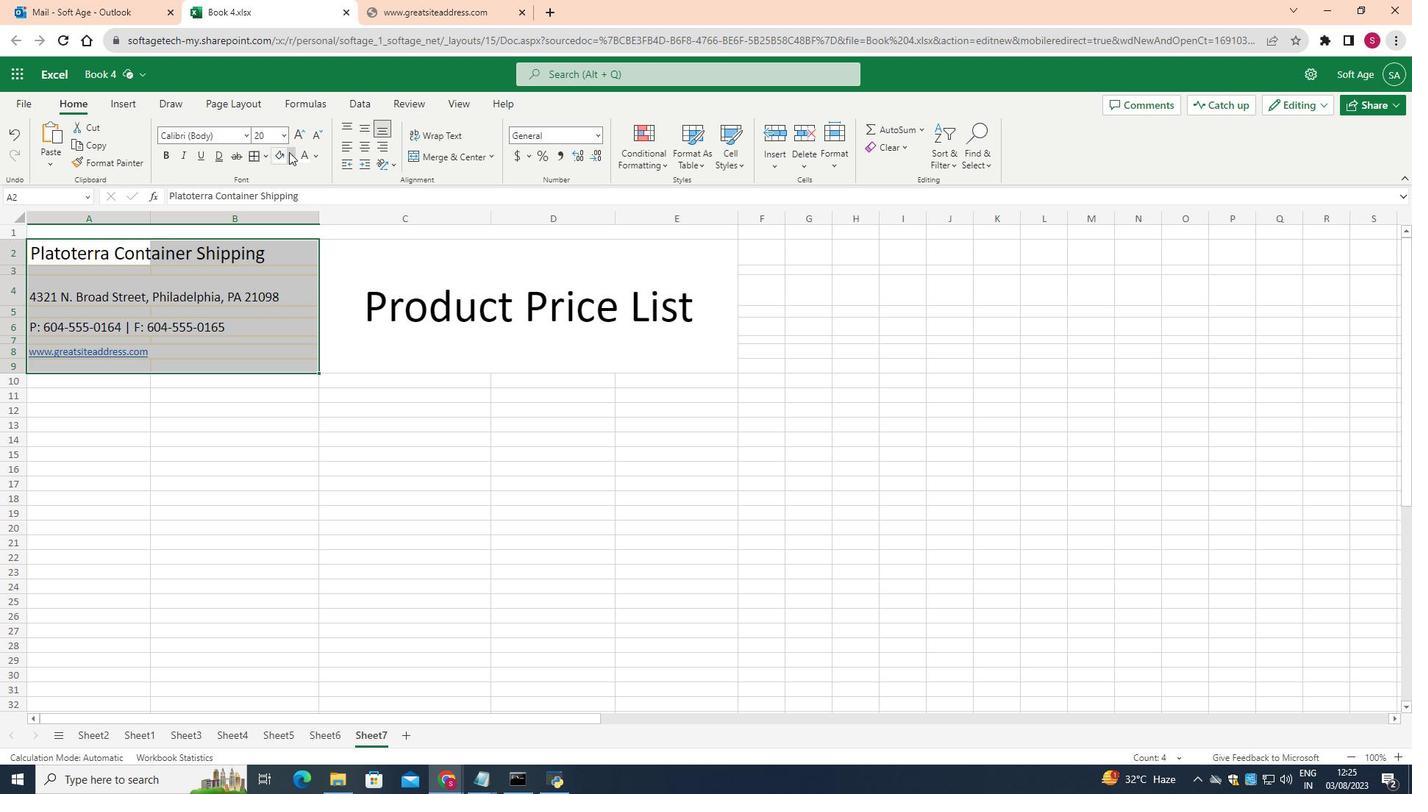 
Action: Mouse pressed left at (289, 152)
Screenshot: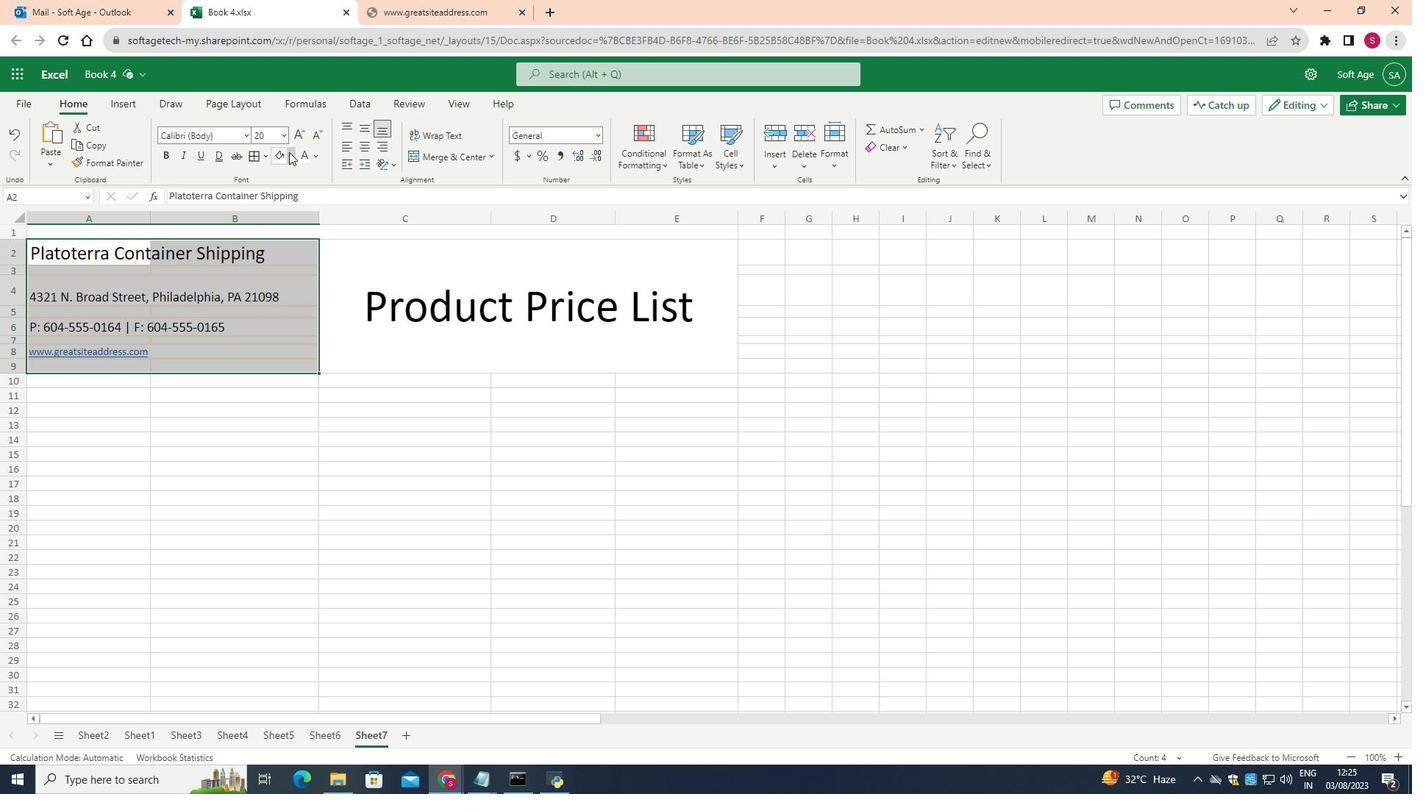 
Action: Mouse moved to (405, 220)
Screenshot: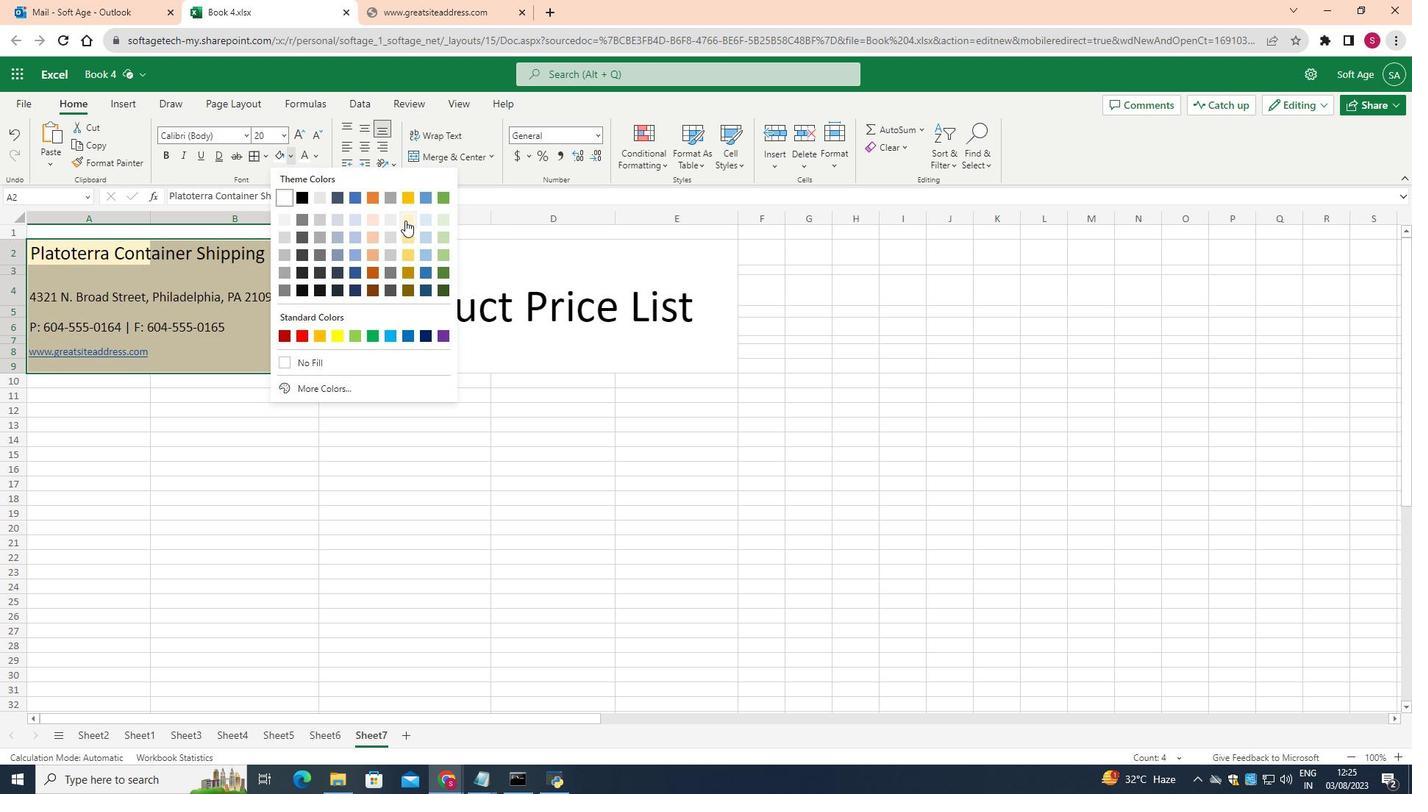 
Action: Mouse pressed left at (405, 220)
Screenshot: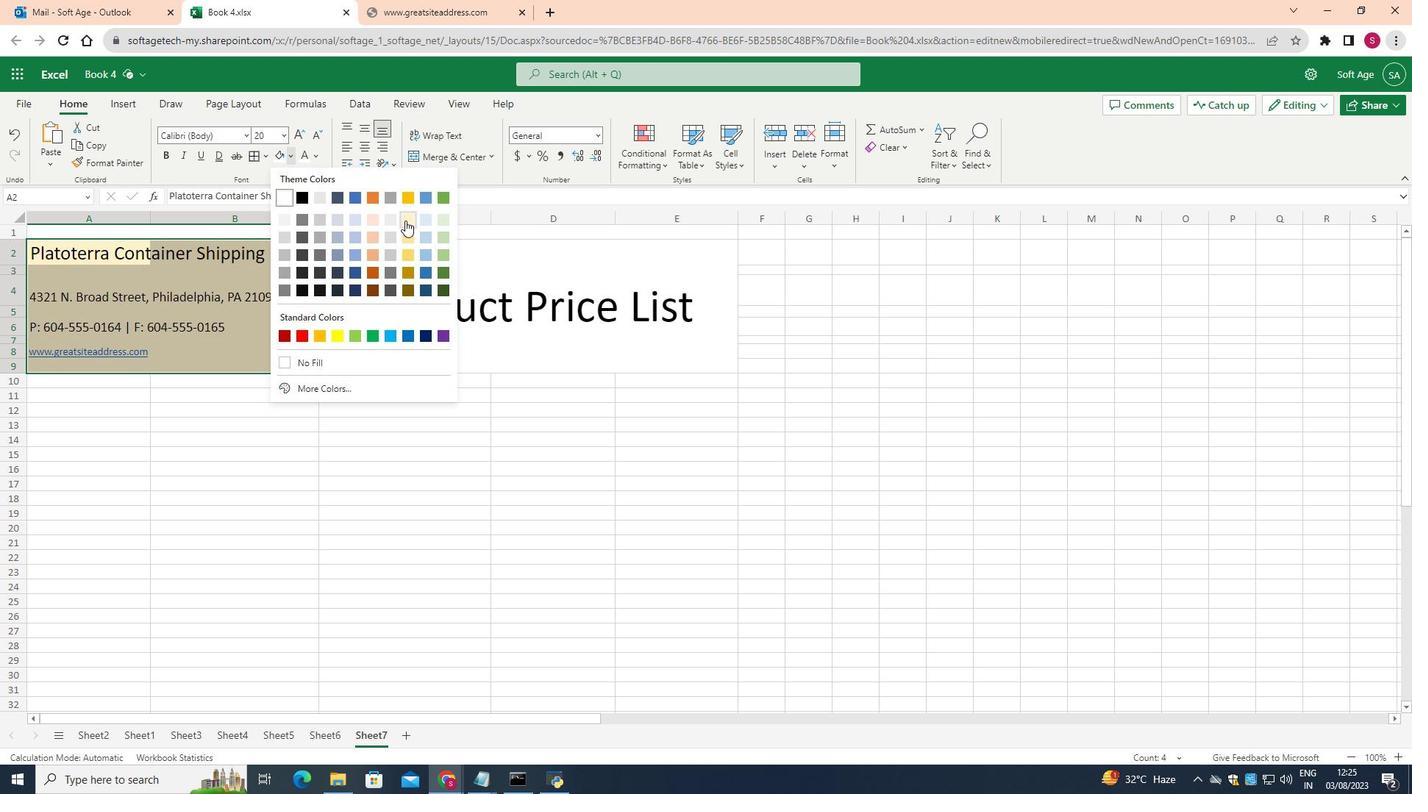 
Action: Mouse moved to (953, 452)
Screenshot: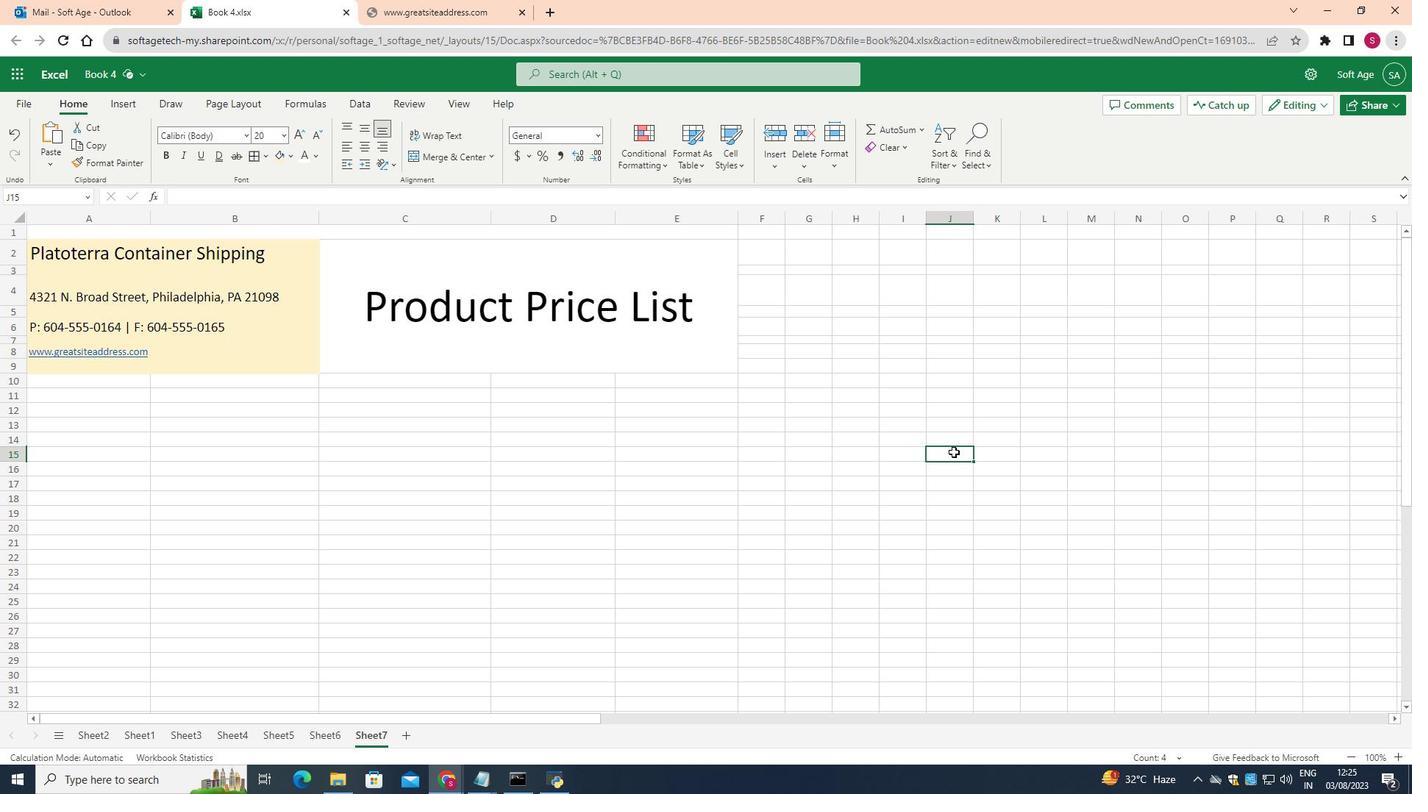 
Action: Mouse pressed left at (953, 452)
Screenshot: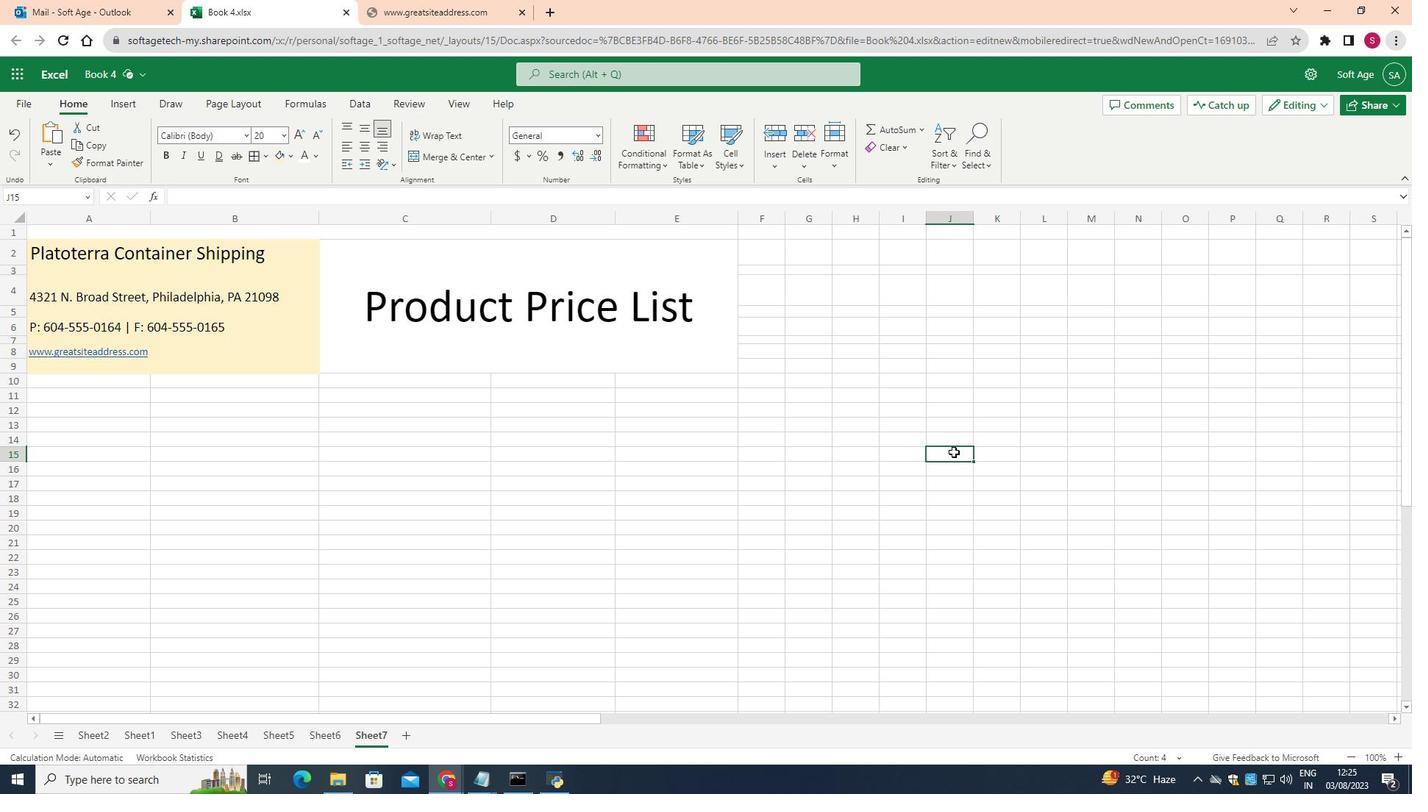 
Action: Mouse moved to (438, 278)
Screenshot: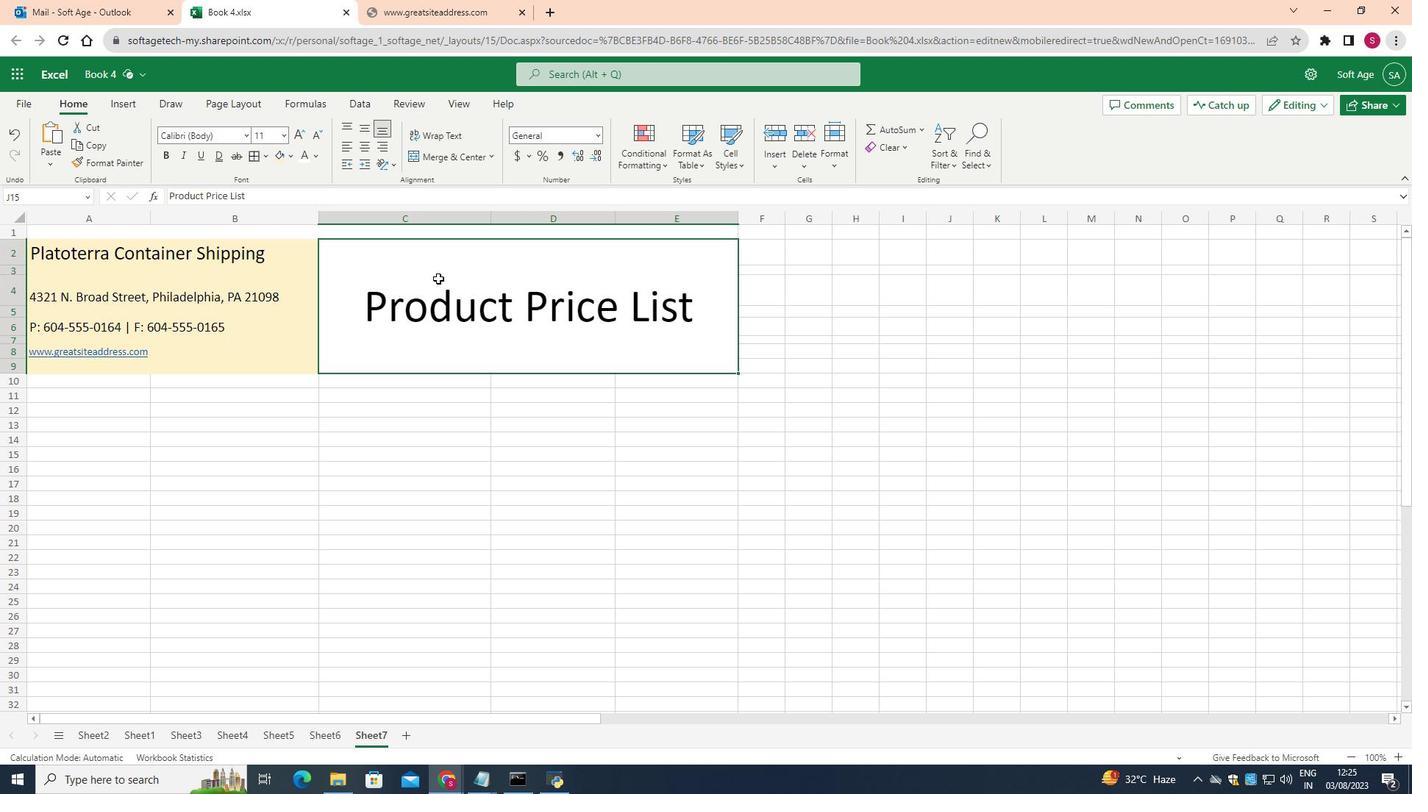 
Action: Mouse pressed left at (438, 278)
Screenshot: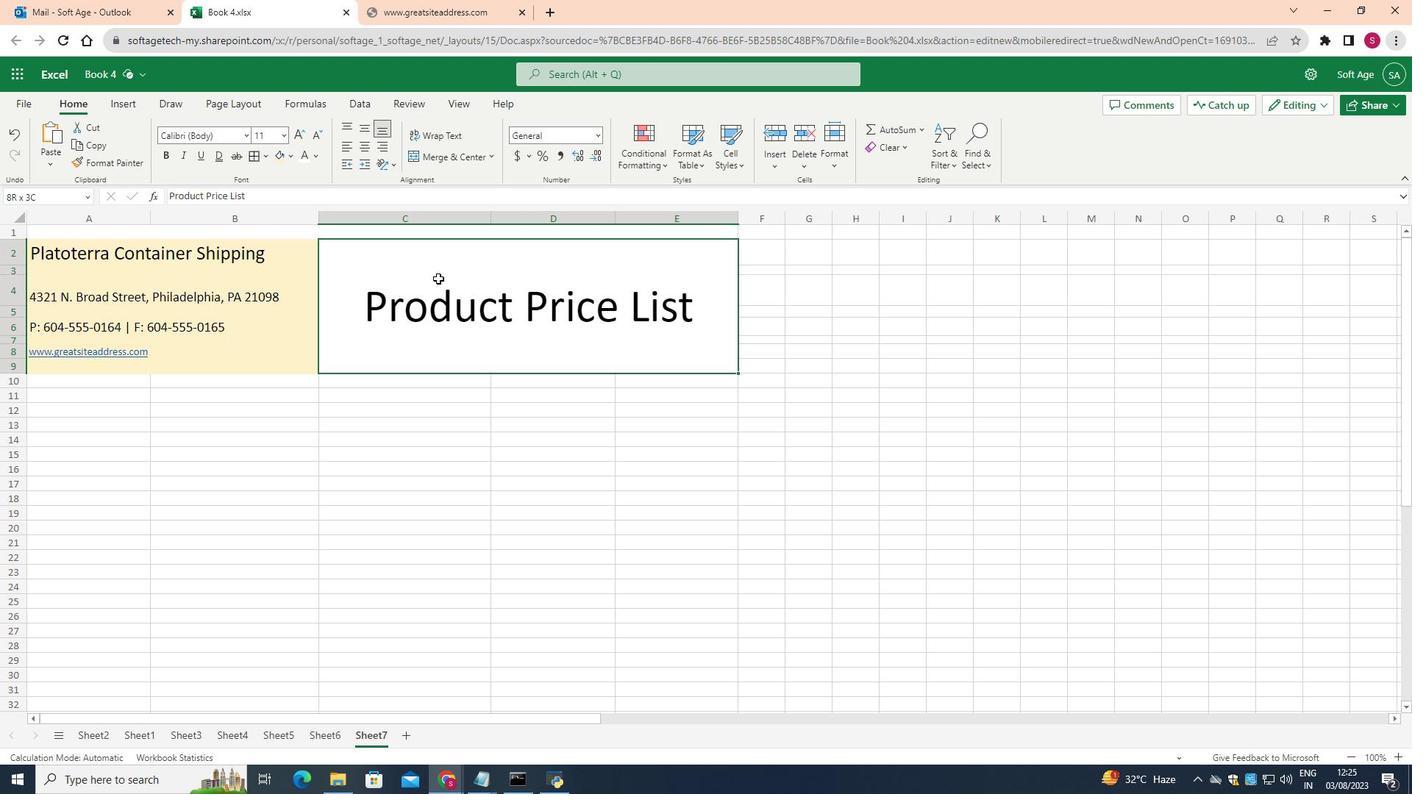 
Action: Mouse moved to (278, 161)
Screenshot: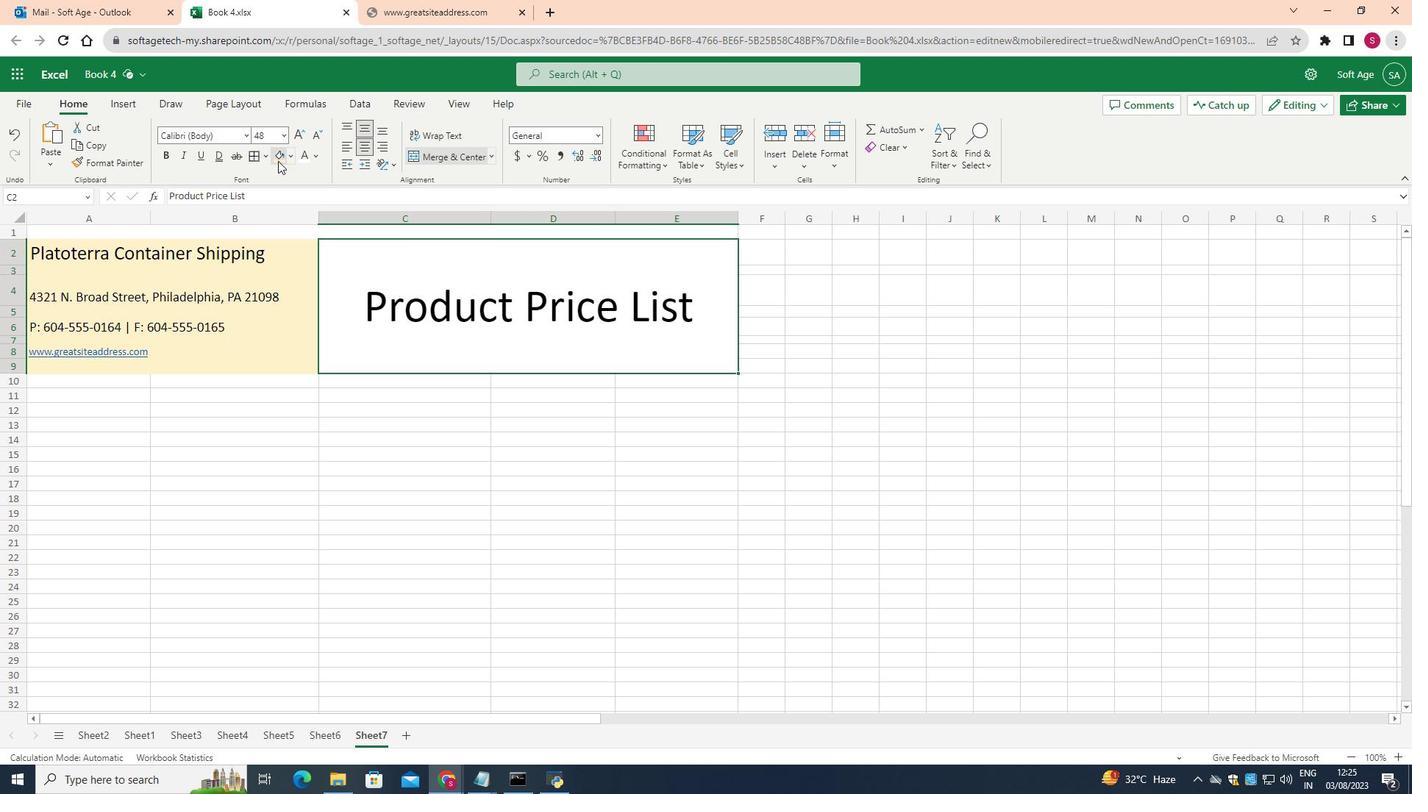 
Action: Mouse pressed left at (278, 161)
Screenshot: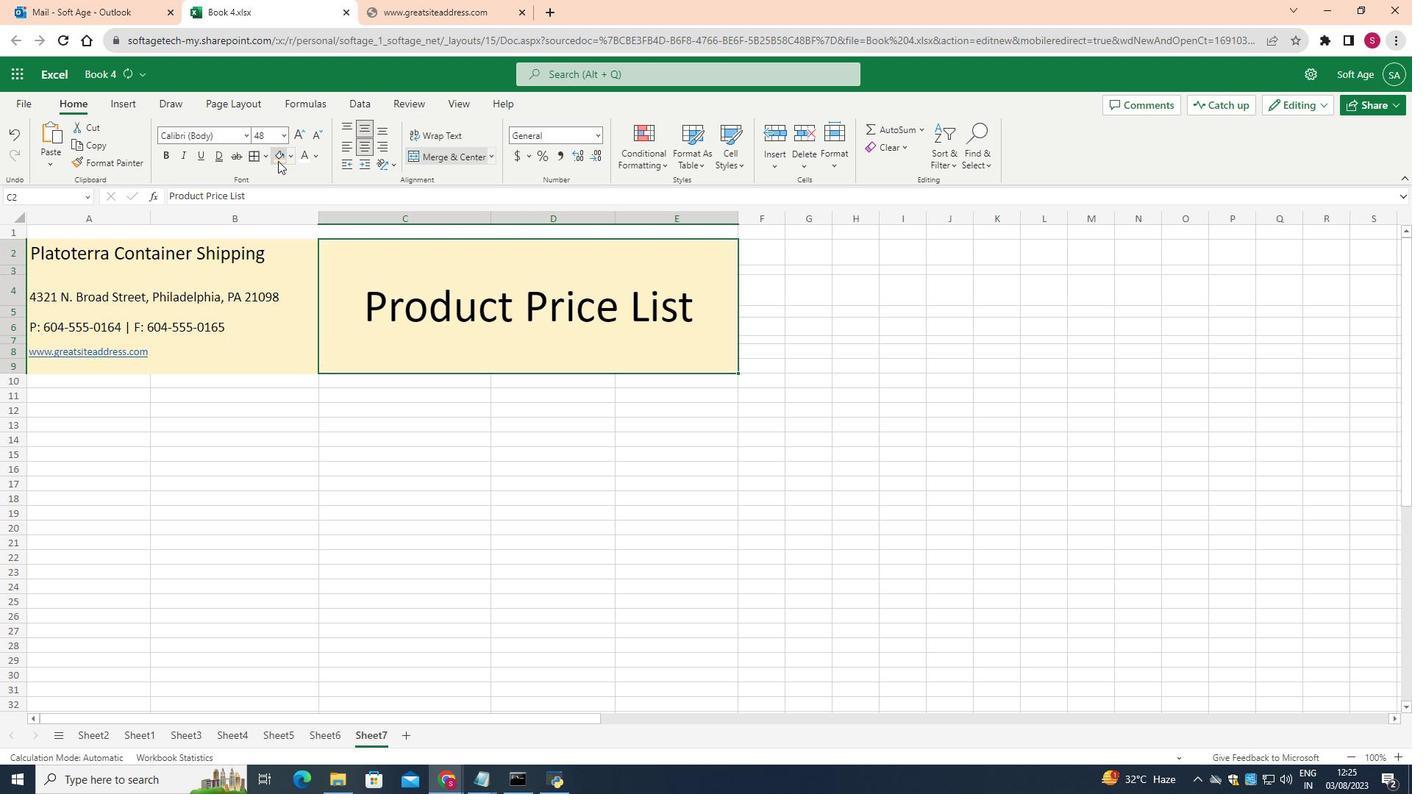 
Action: Mouse moved to (941, 454)
Screenshot: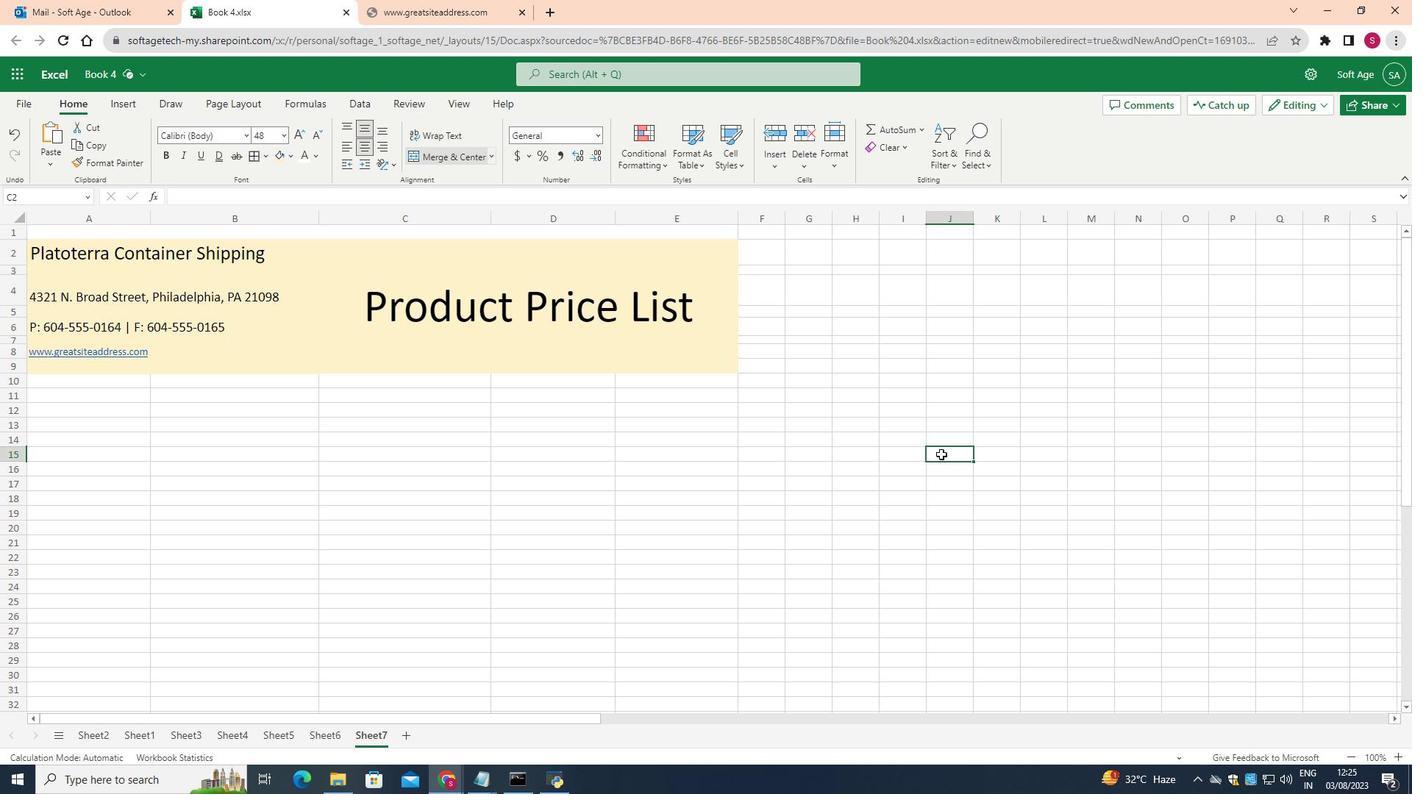 
Action: Mouse pressed left at (941, 454)
Screenshot: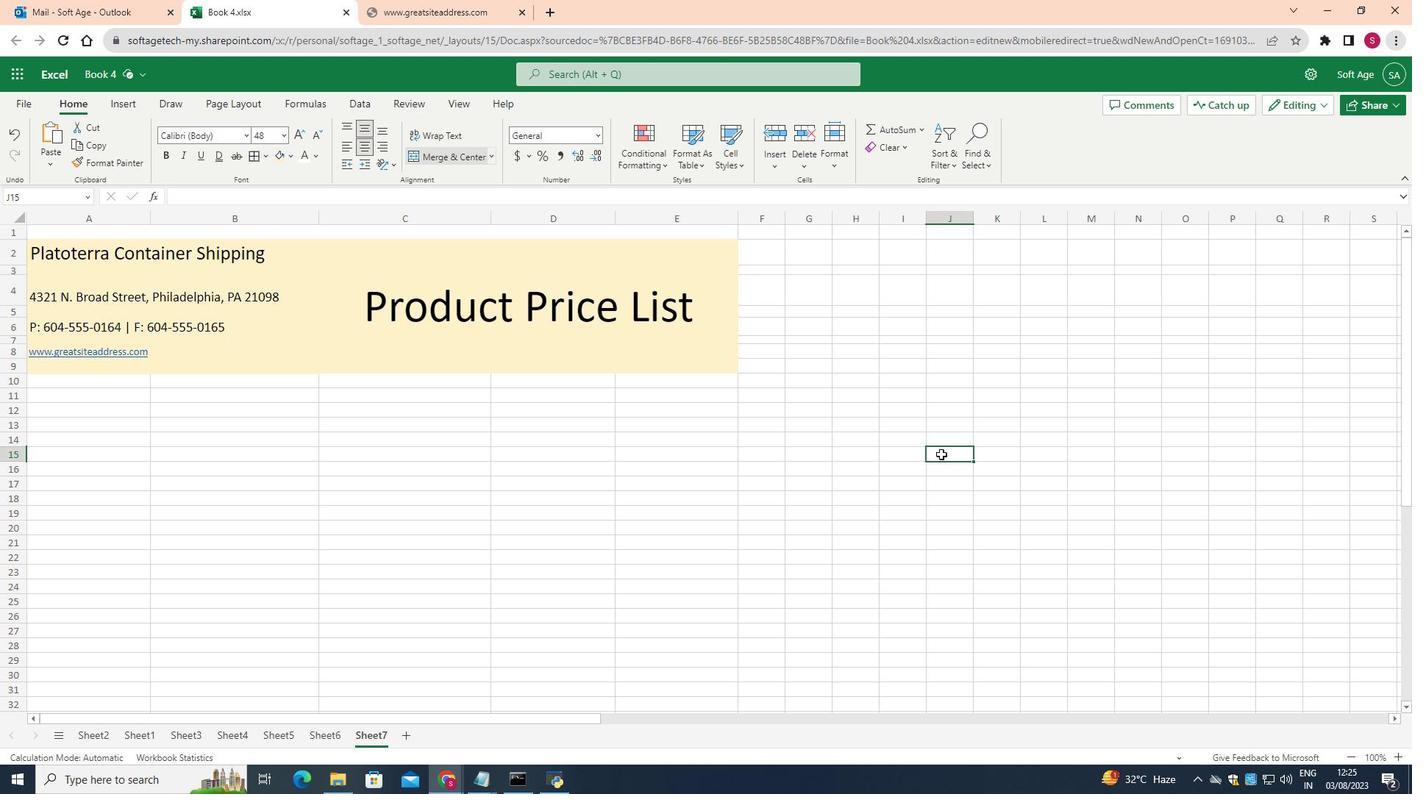 
Action: Mouse moved to (289, 241)
Screenshot: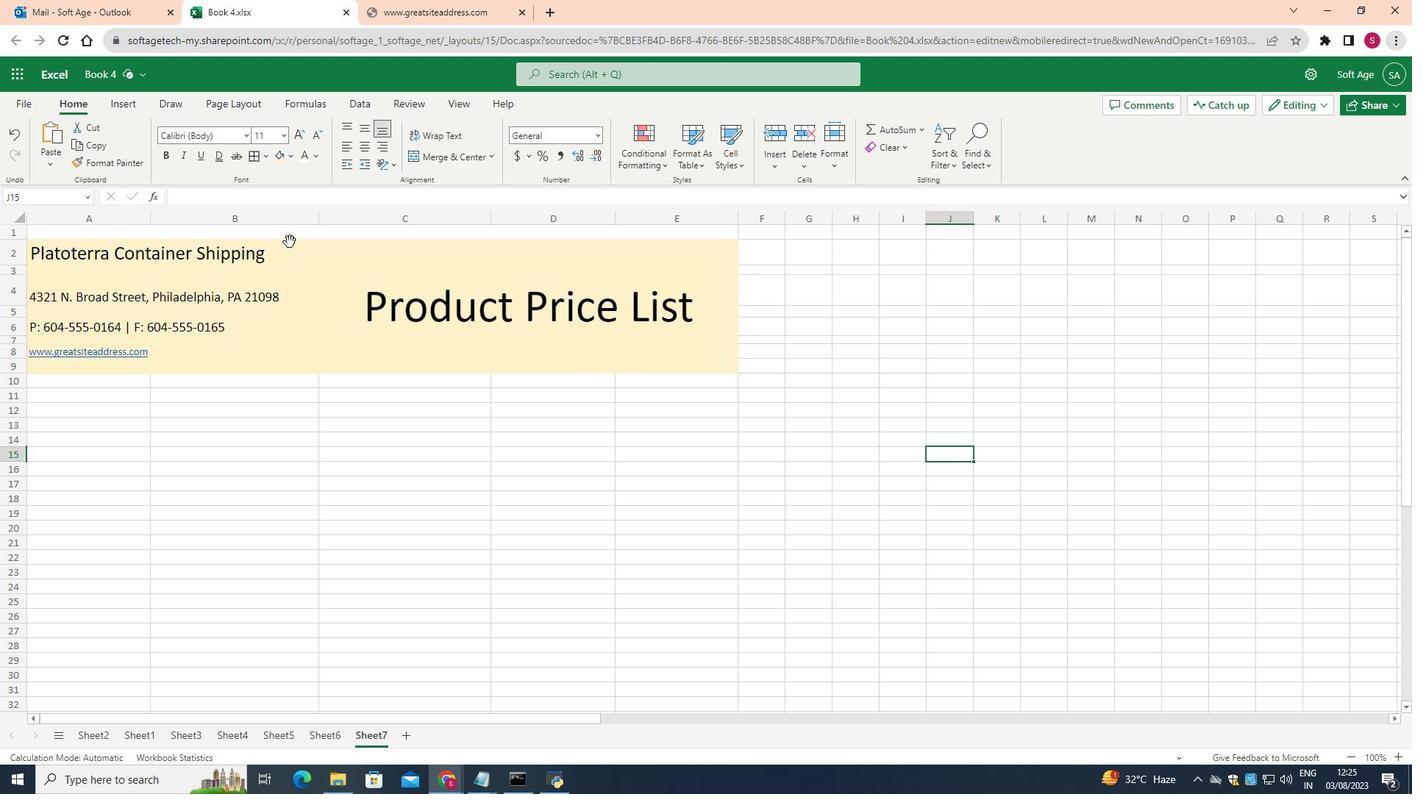 
Action: Mouse pressed left at (289, 241)
Screenshot: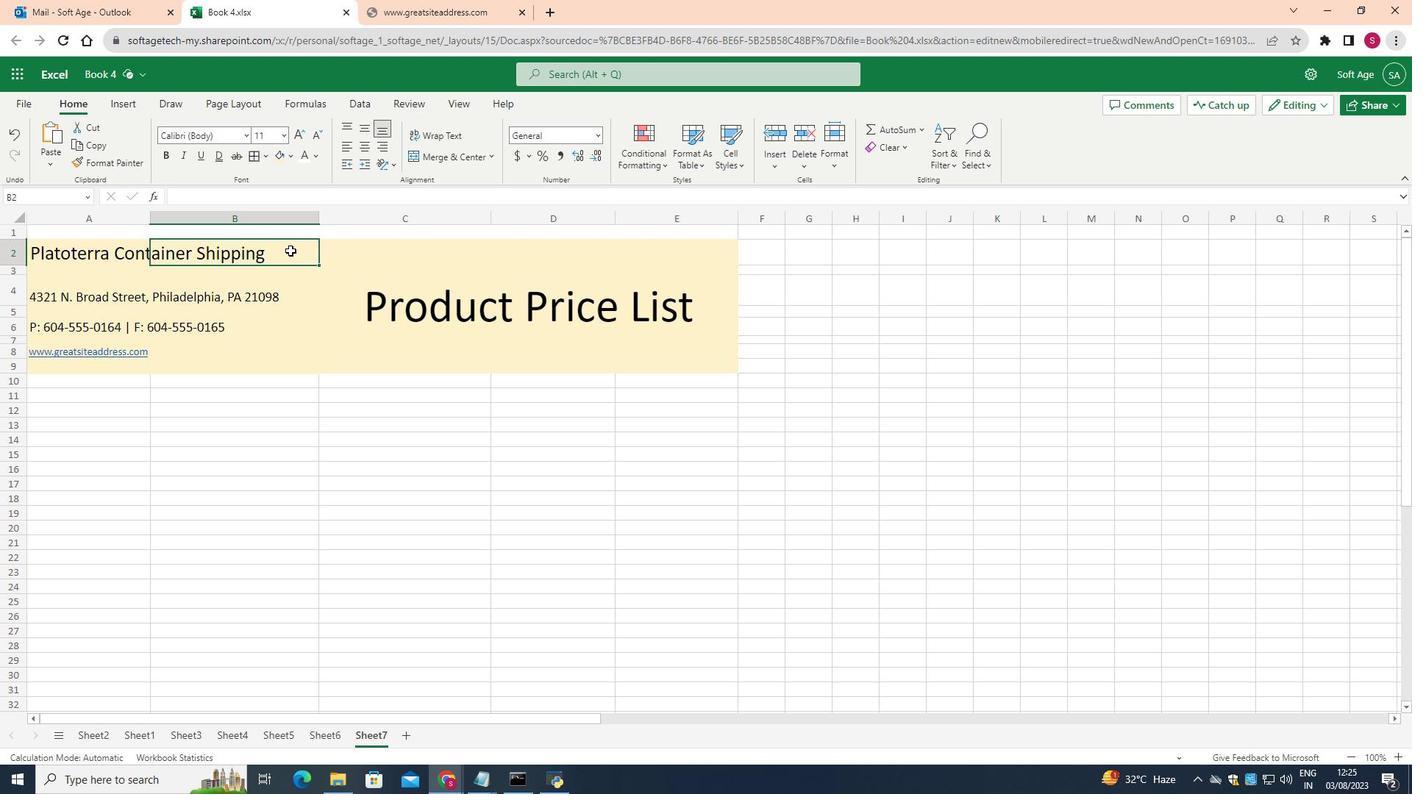 
Action: Mouse moved to (263, 154)
Screenshot: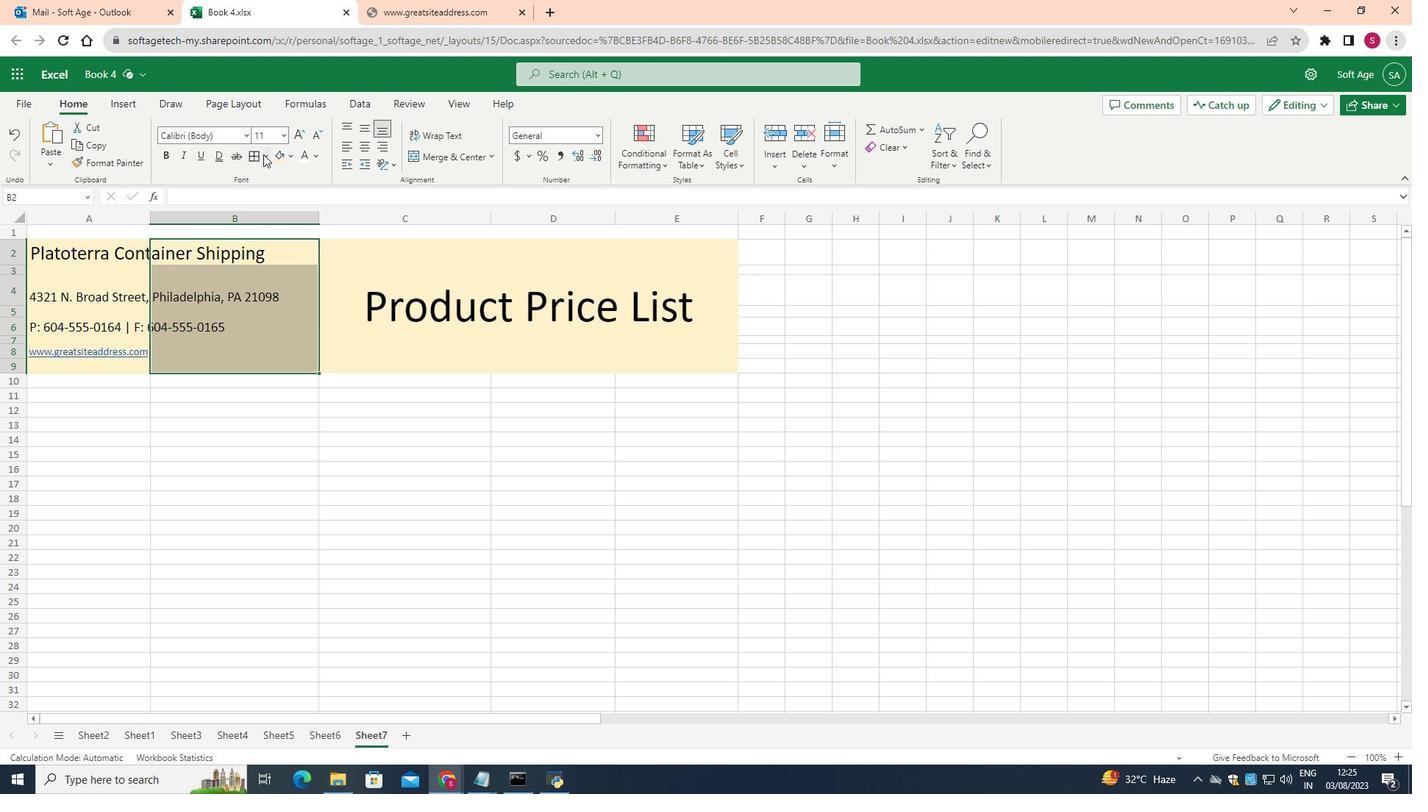 
Action: Mouse pressed left at (263, 154)
Screenshot: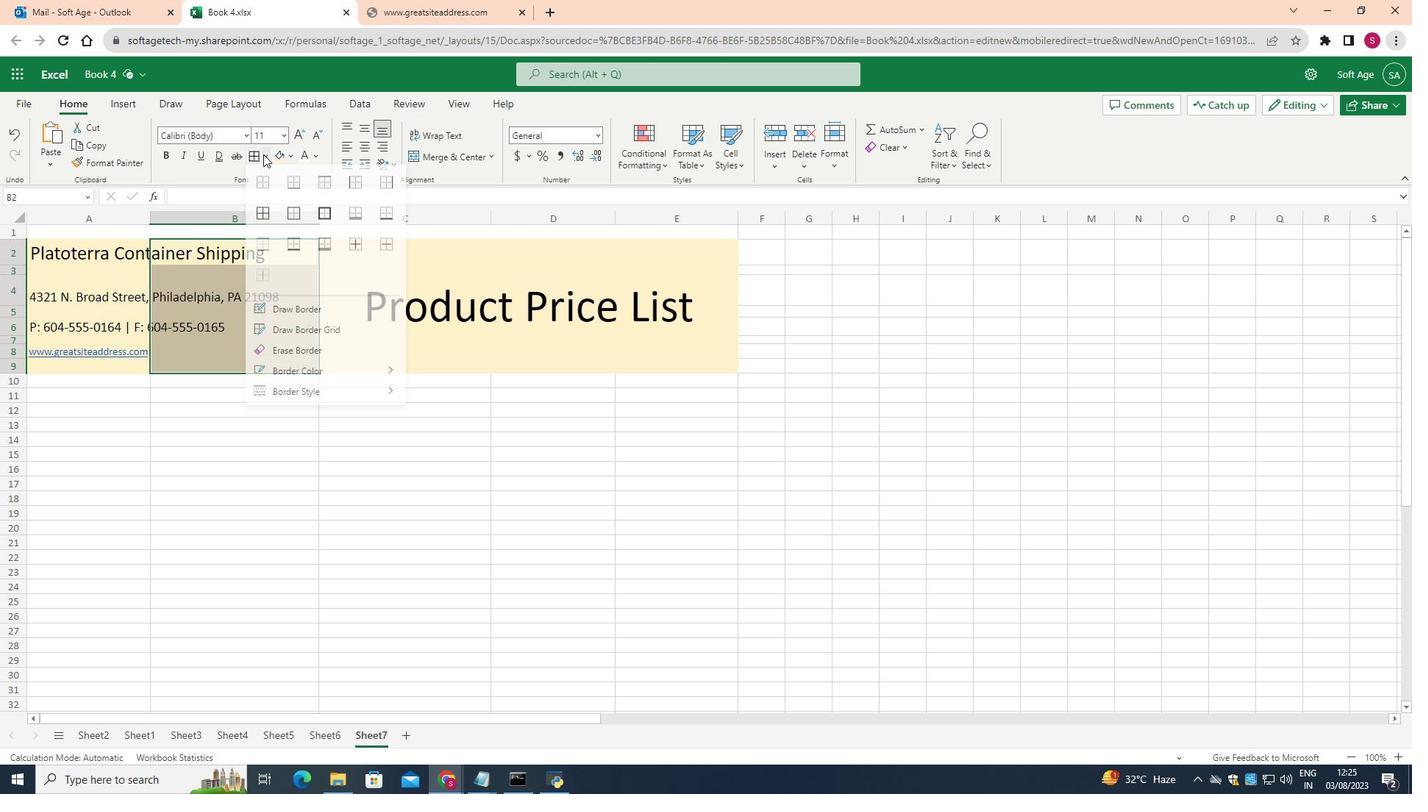 
Action: Mouse moved to (308, 369)
Screenshot: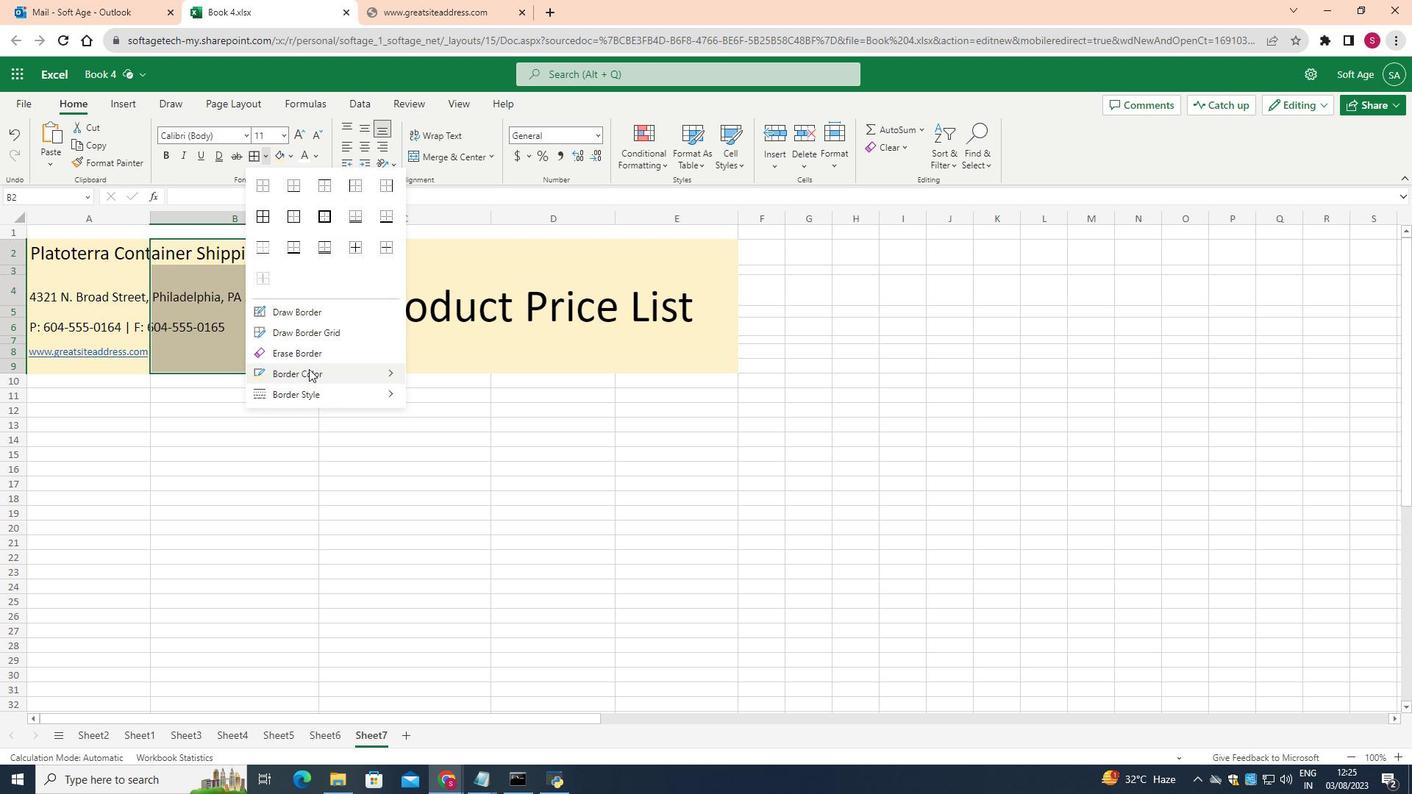 
Action: Mouse pressed left at (308, 369)
Screenshot: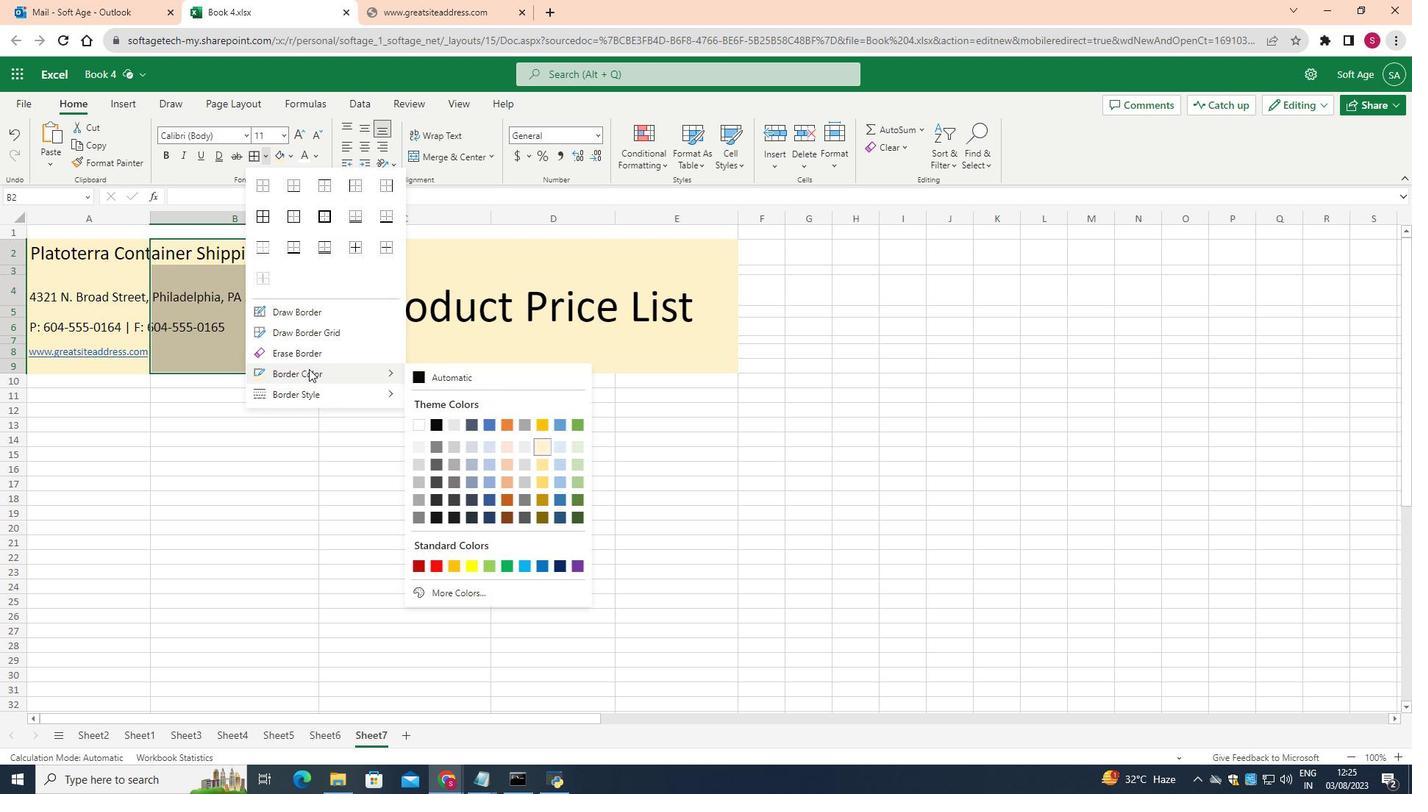 
Action: Mouse moved to (435, 466)
Screenshot: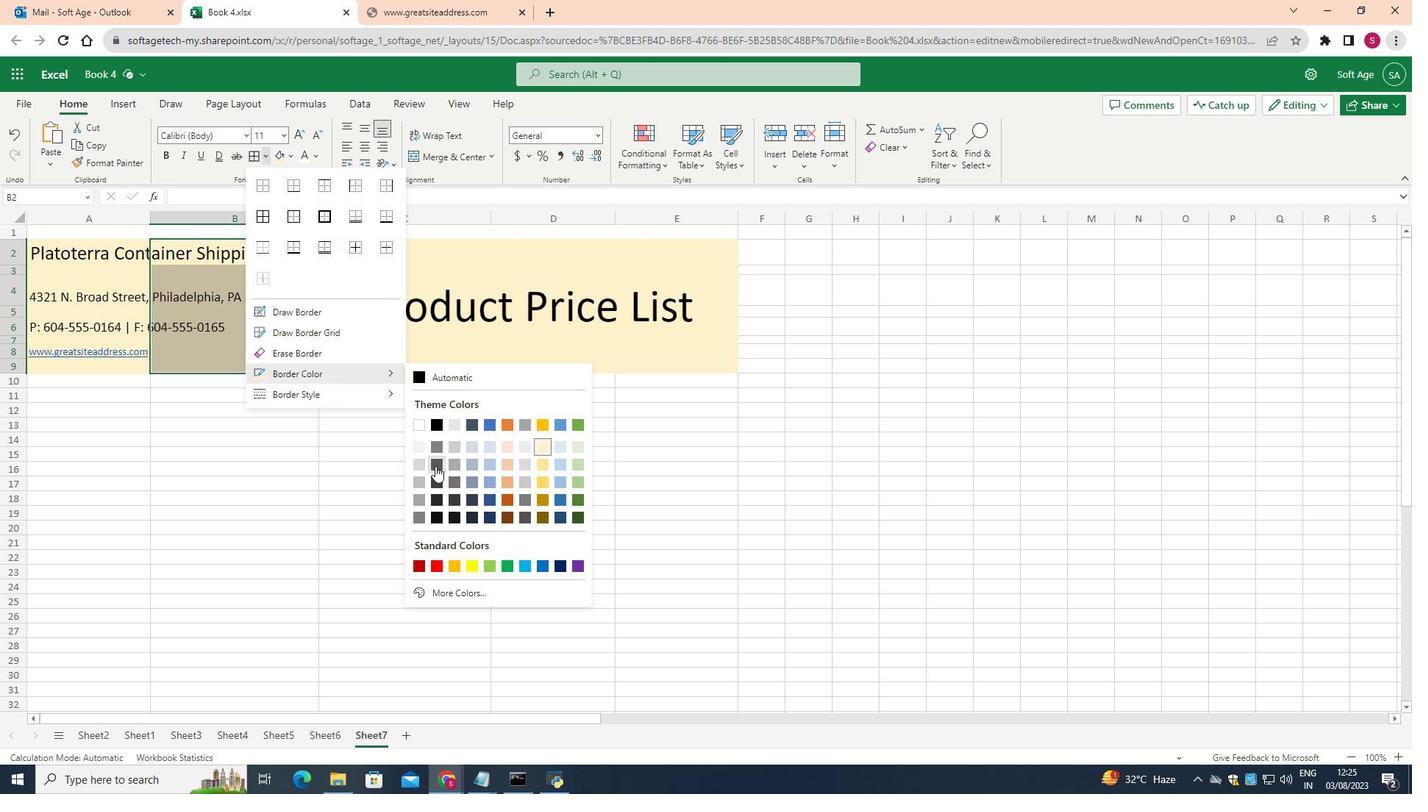 
Action: Mouse pressed left at (435, 466)
Screenshot: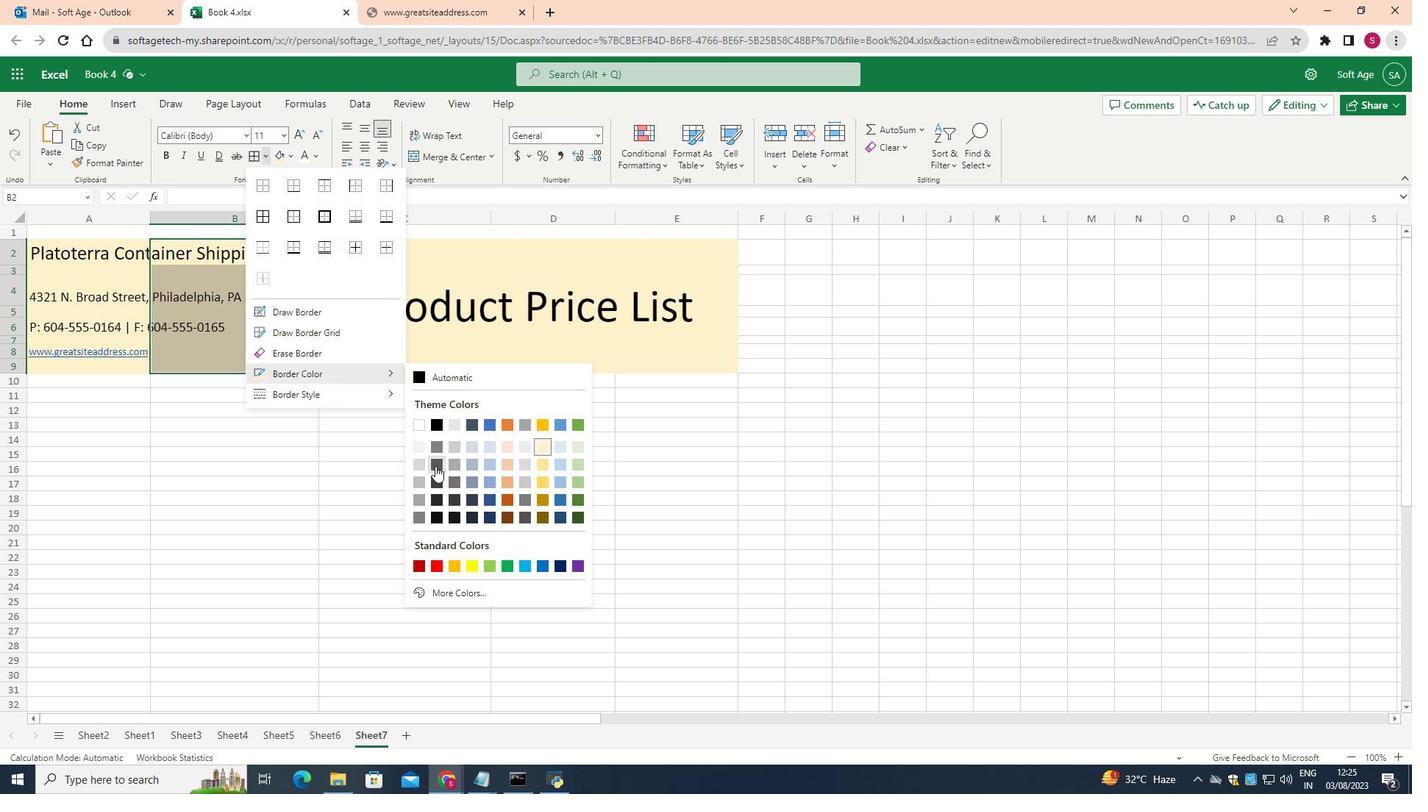
Action: Mouse moved to (266, 157)
Screenshot: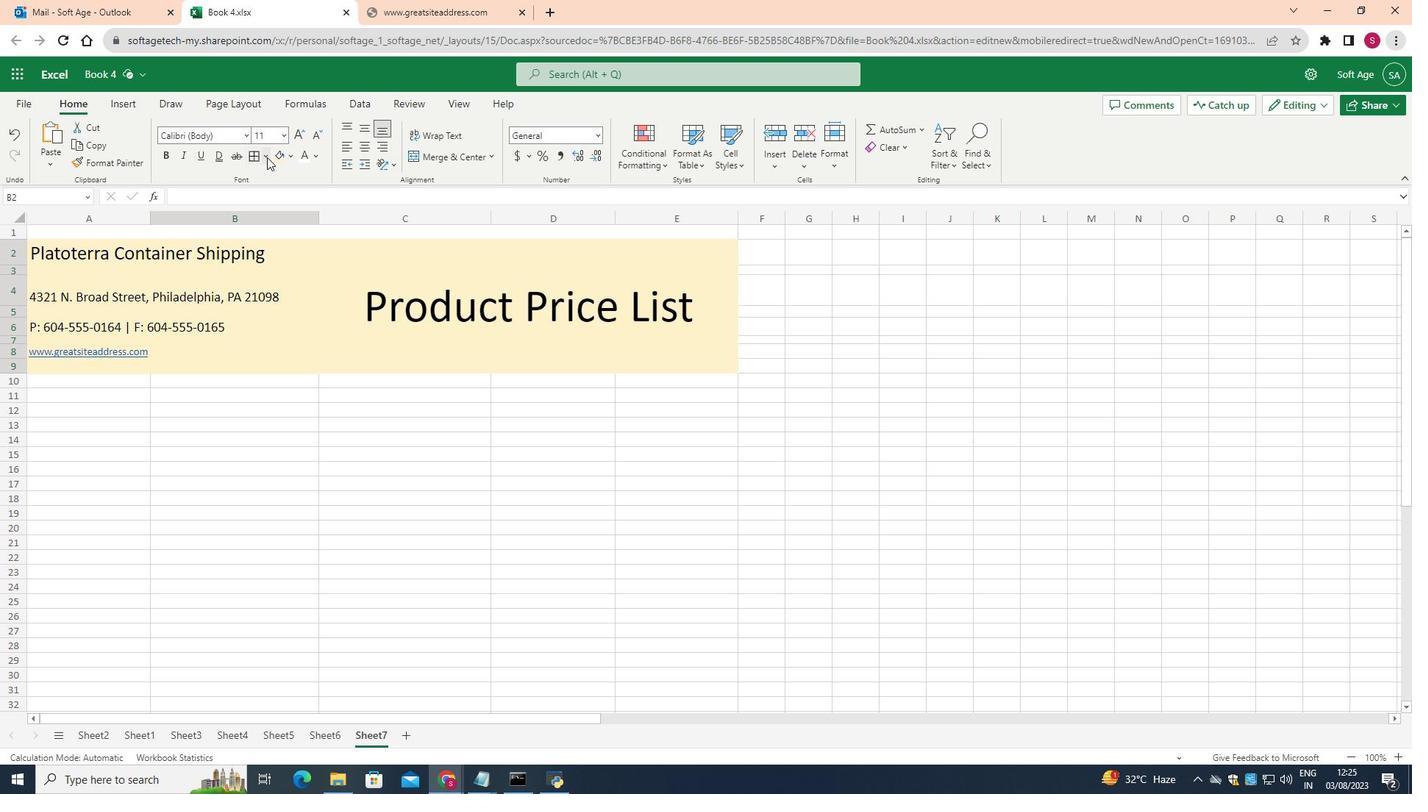 
Action: Mouse pressed left at (266, 157)
Screenshot: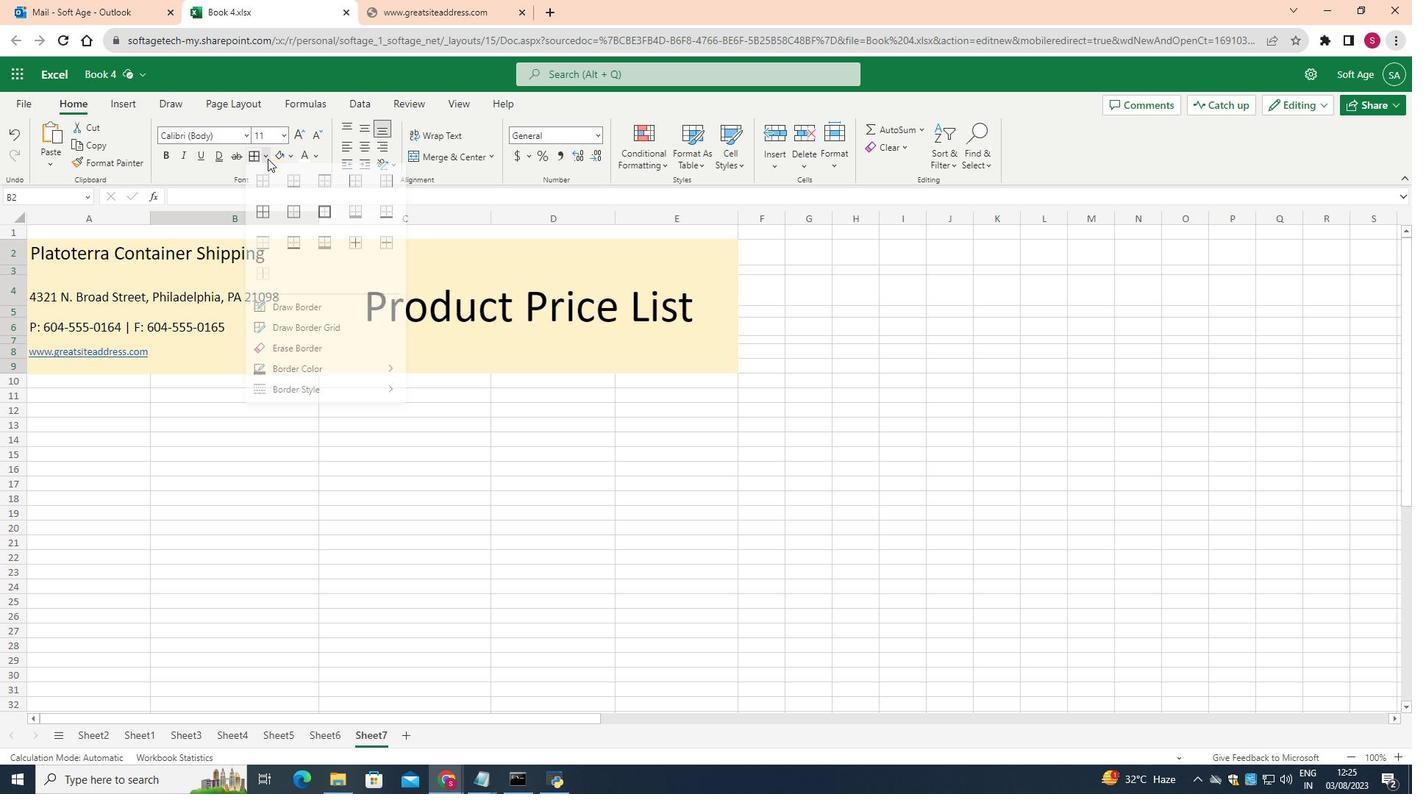
Action: Mouse moved to (386, 189)
Screenshot: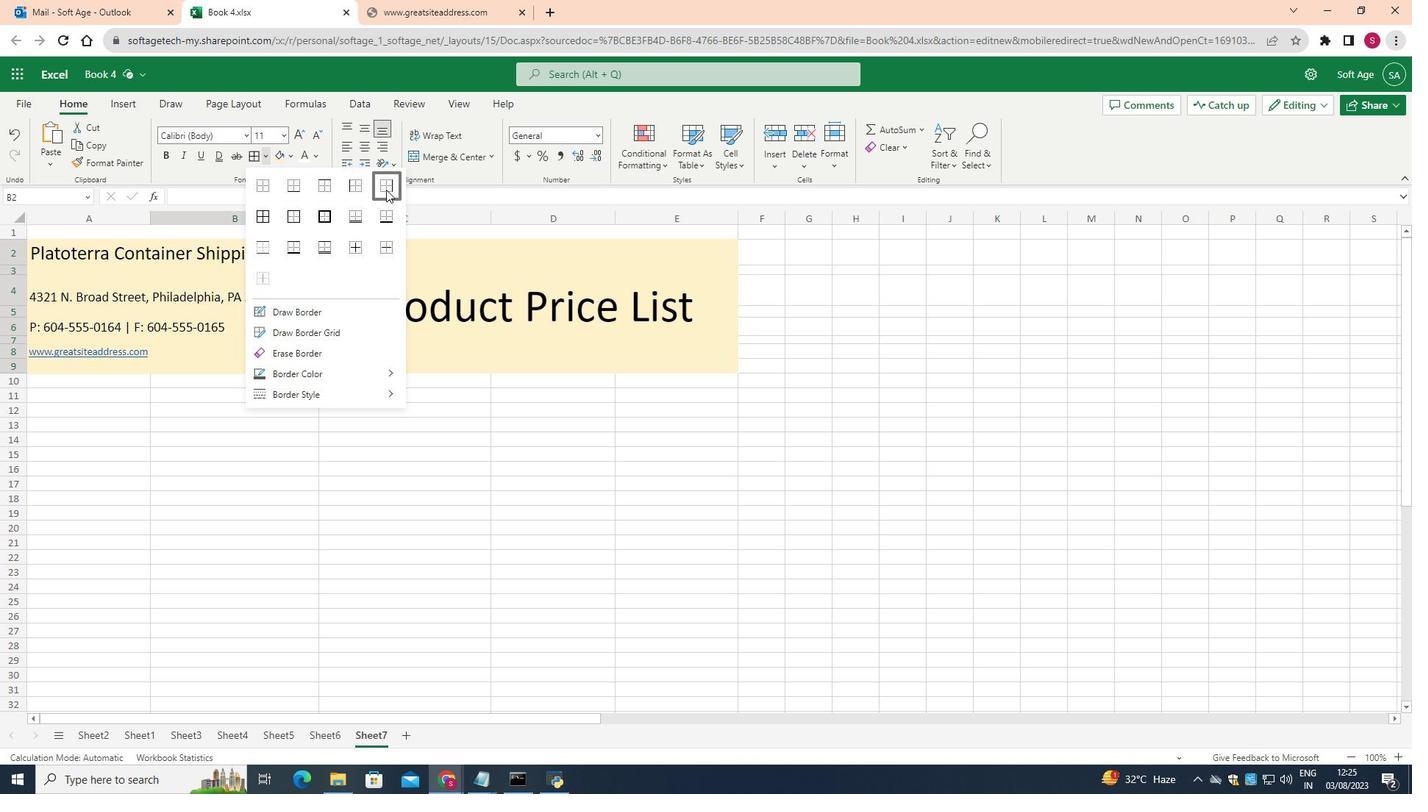 
Action: Mouse pressed left at (386, 189)
Screenshot: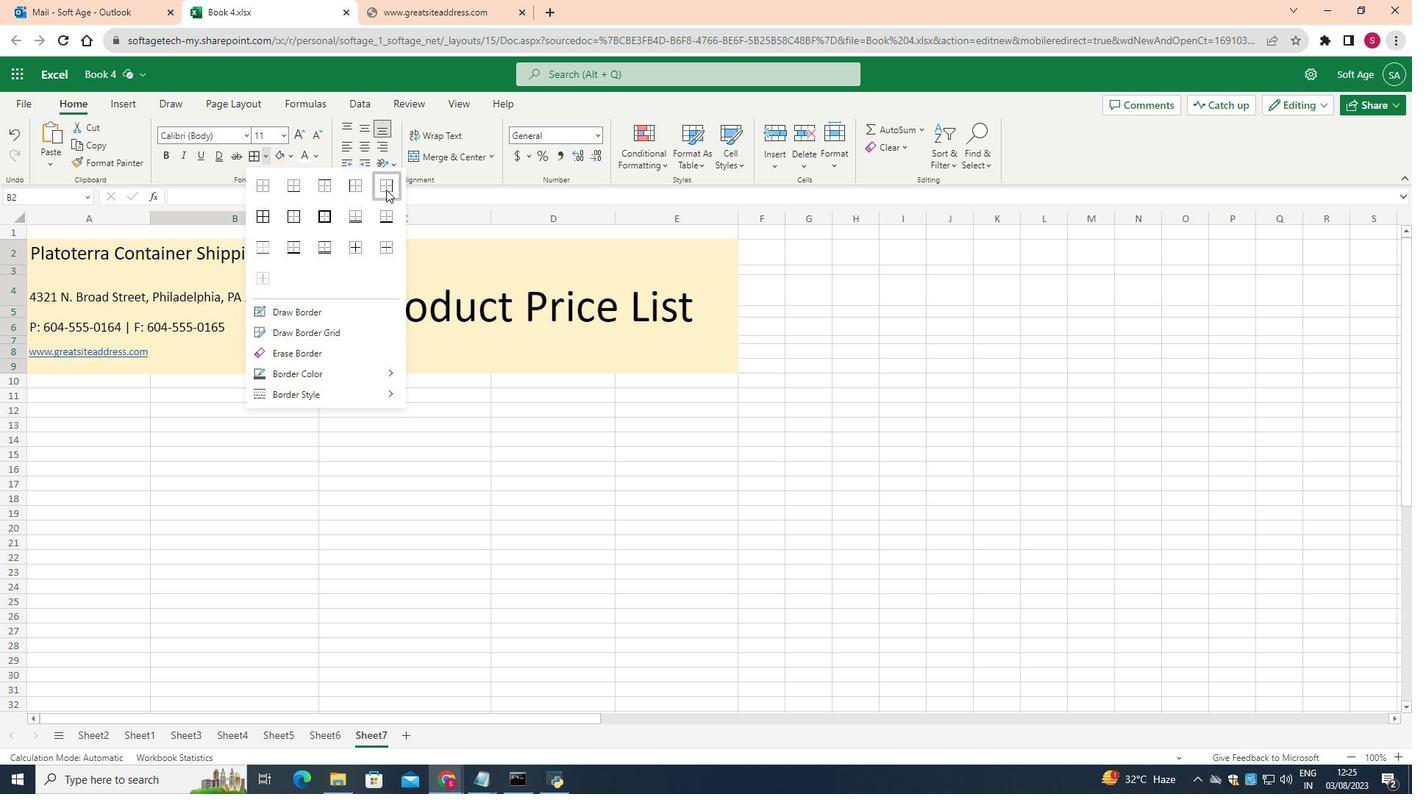 
Action: Mouse moved to (436, 444)
Screenshot: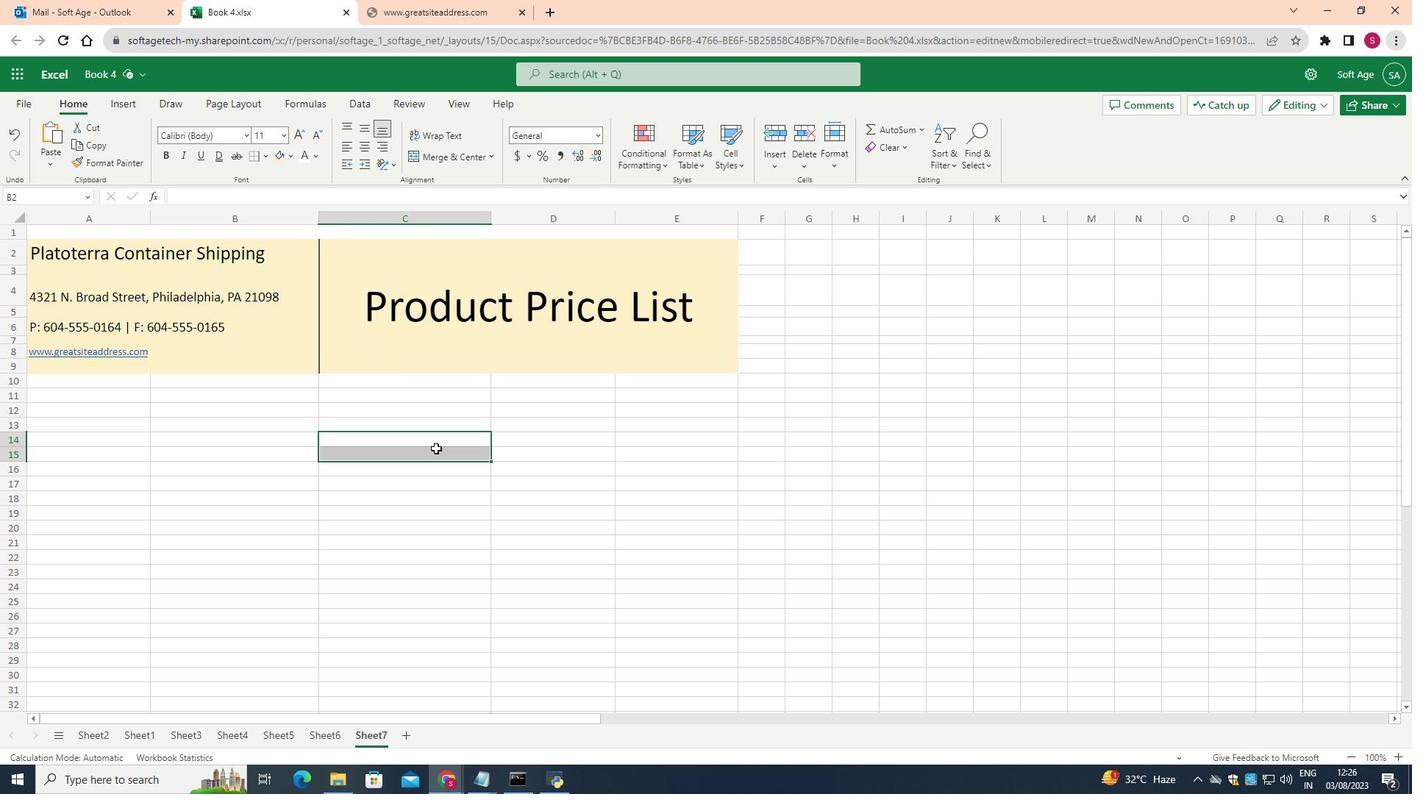 
Action: Mouse pressed left at (436, 444)
Screenshot: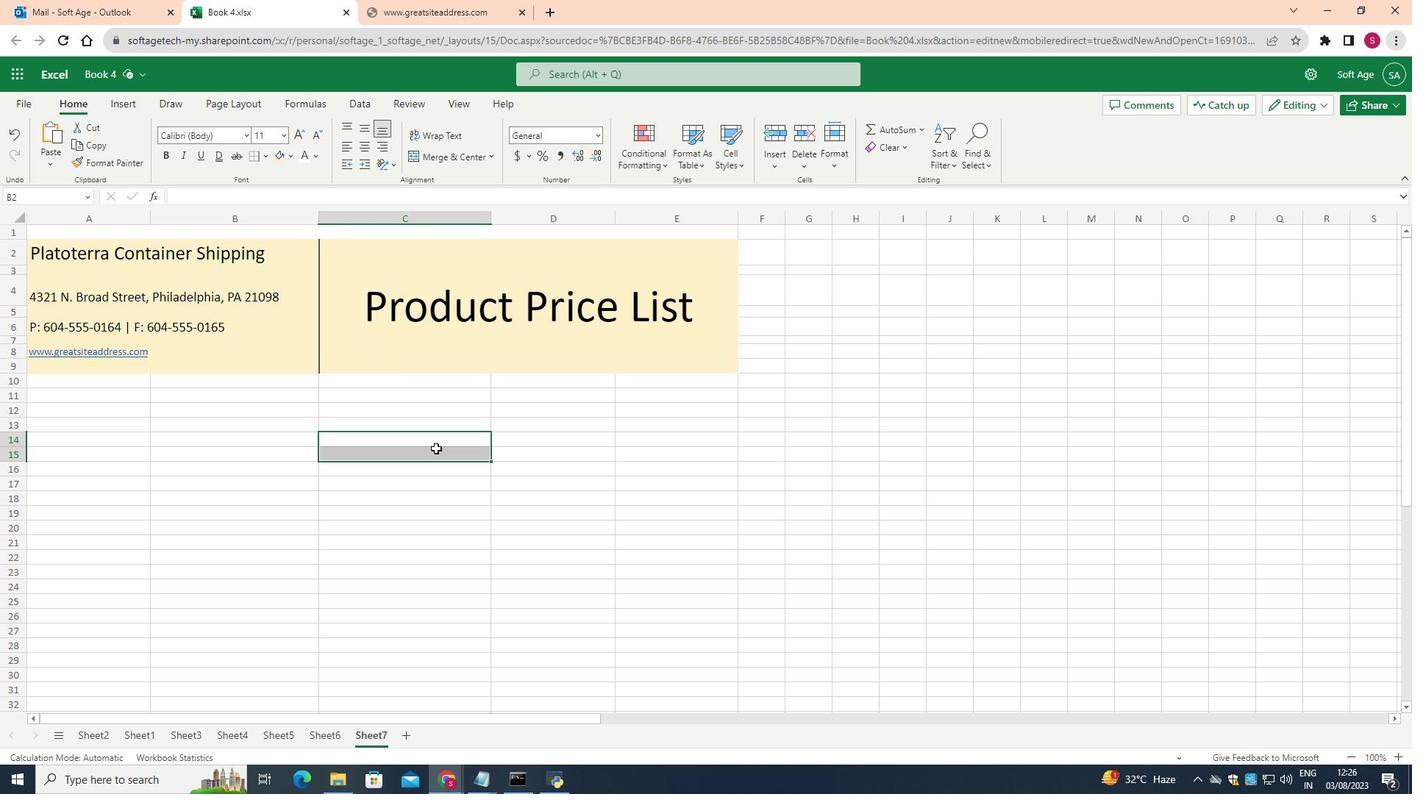 
Action: Mouse moved to (102, 241)
Screenshot: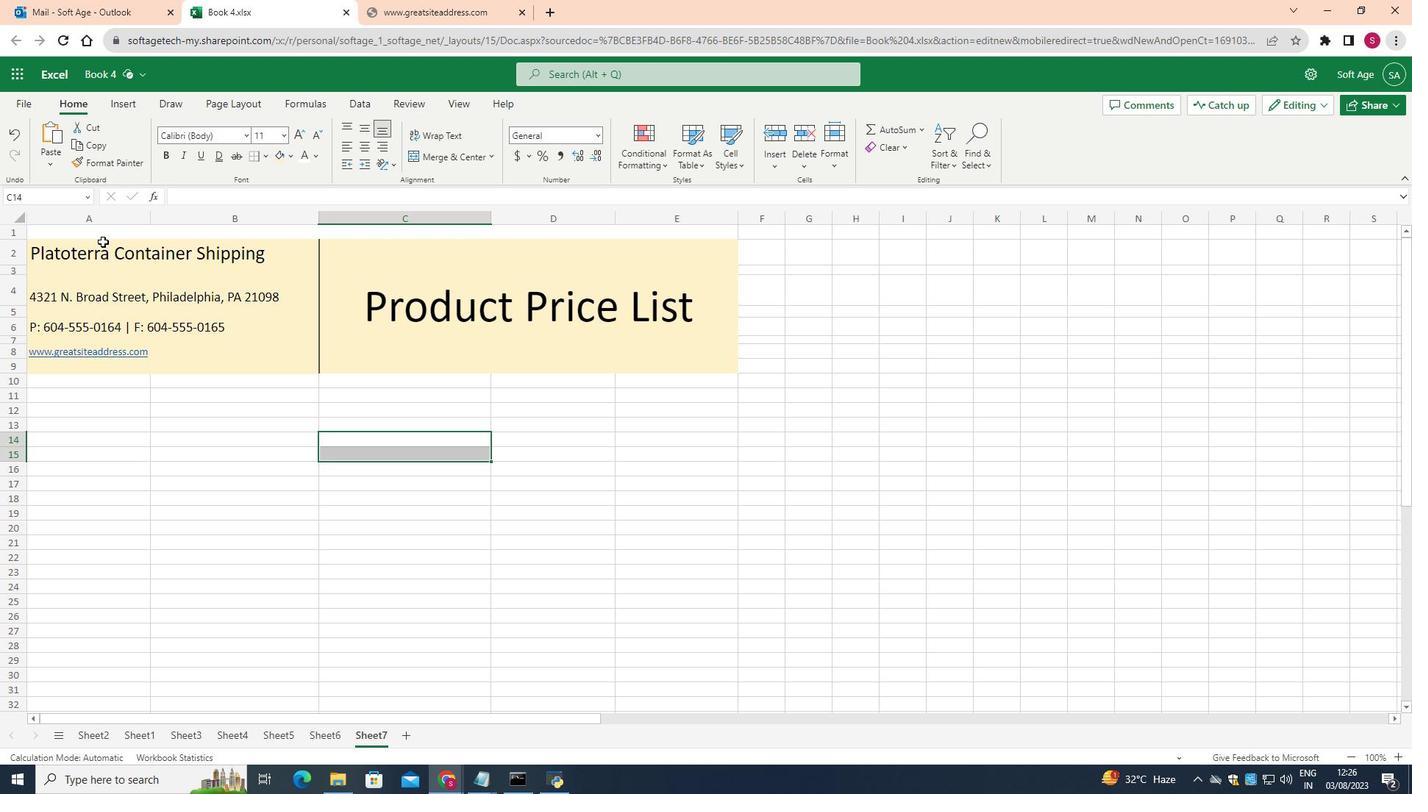 
Action: Mouse pressed left at (102, 241)
Screenshot: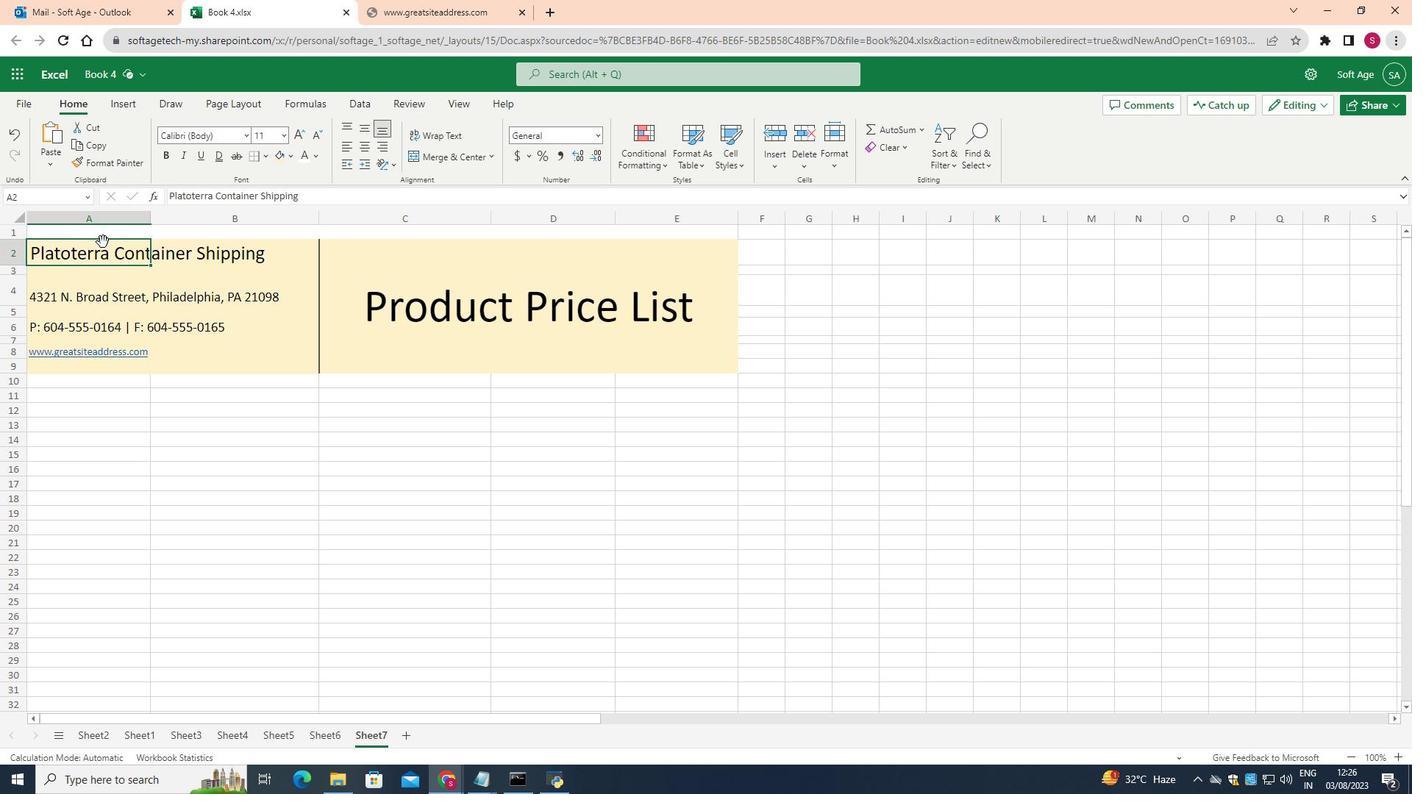 
Action: Mouse moved to (264, 158)
Screenshot: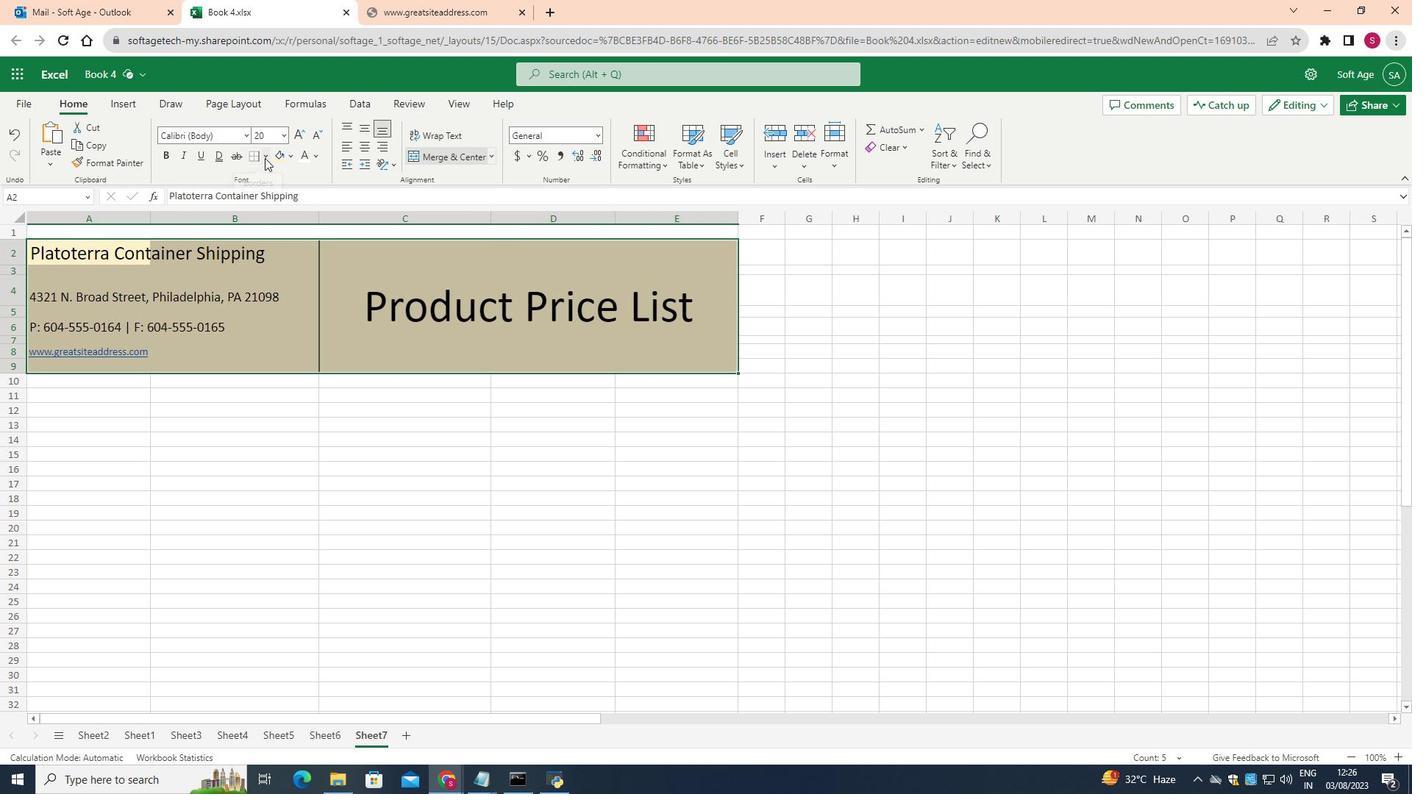 
Action: Mouse pressed left at (264, 158)
Screenshot: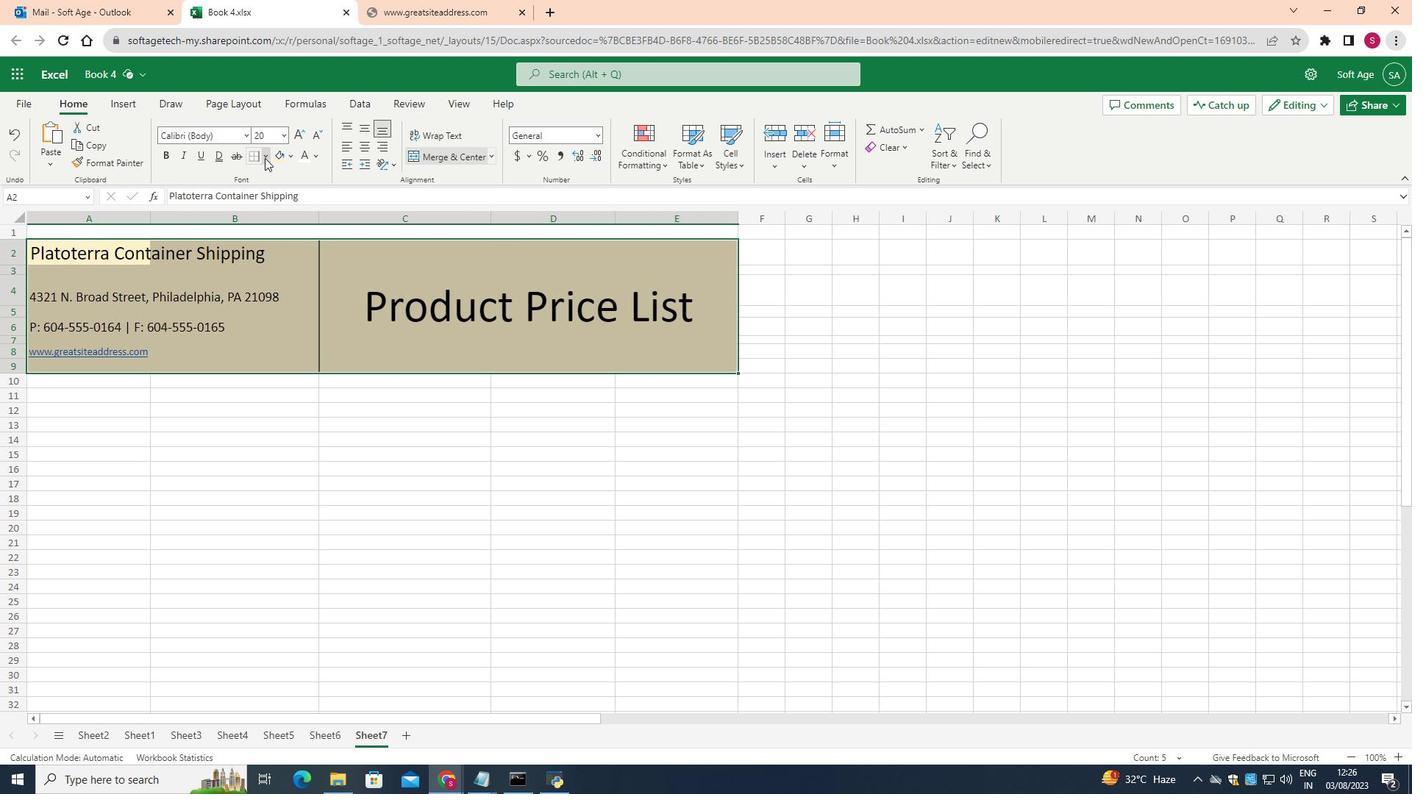 
Action: Mouse moved to (299, 253)
Screenshot: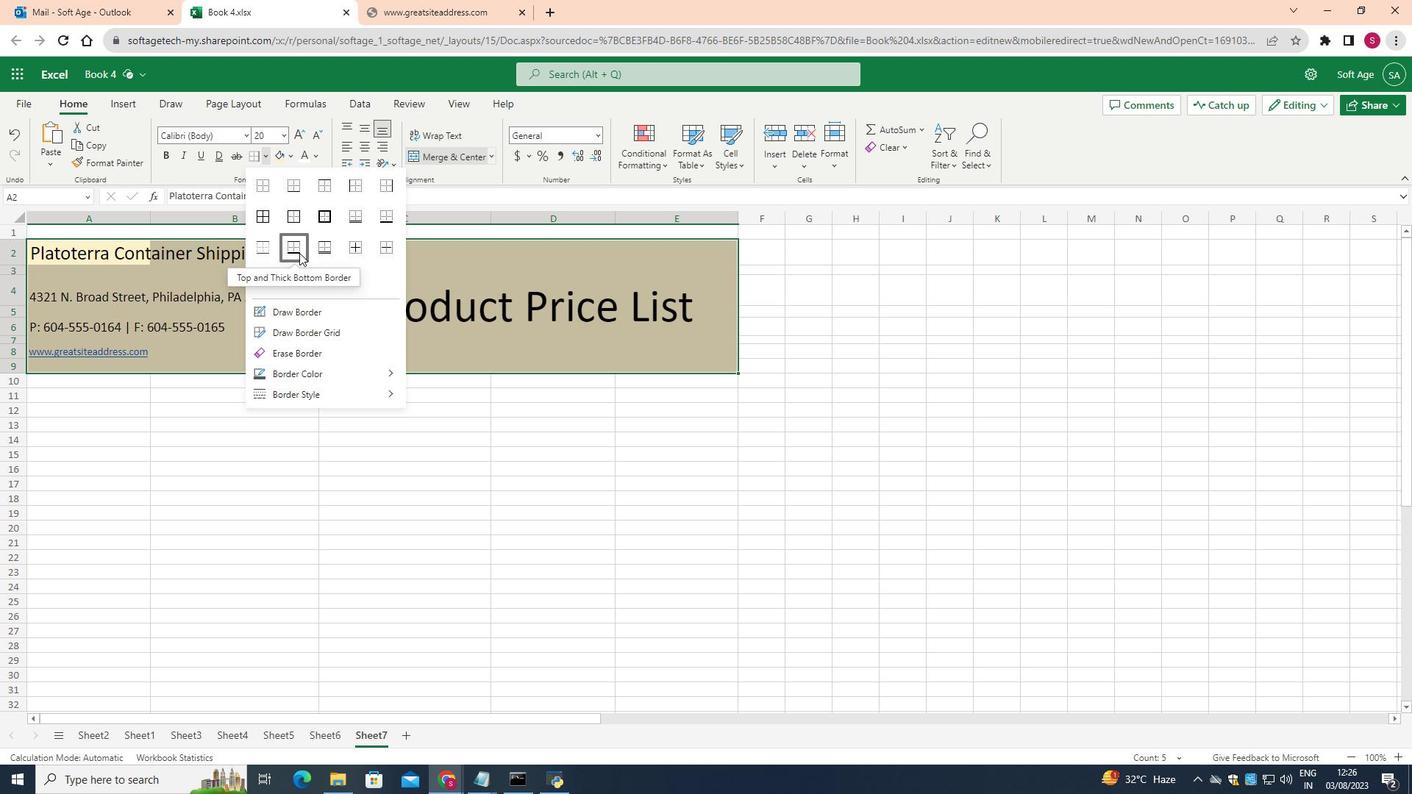 
Action: Mouse pressed left at (299, 253)
Screenshot: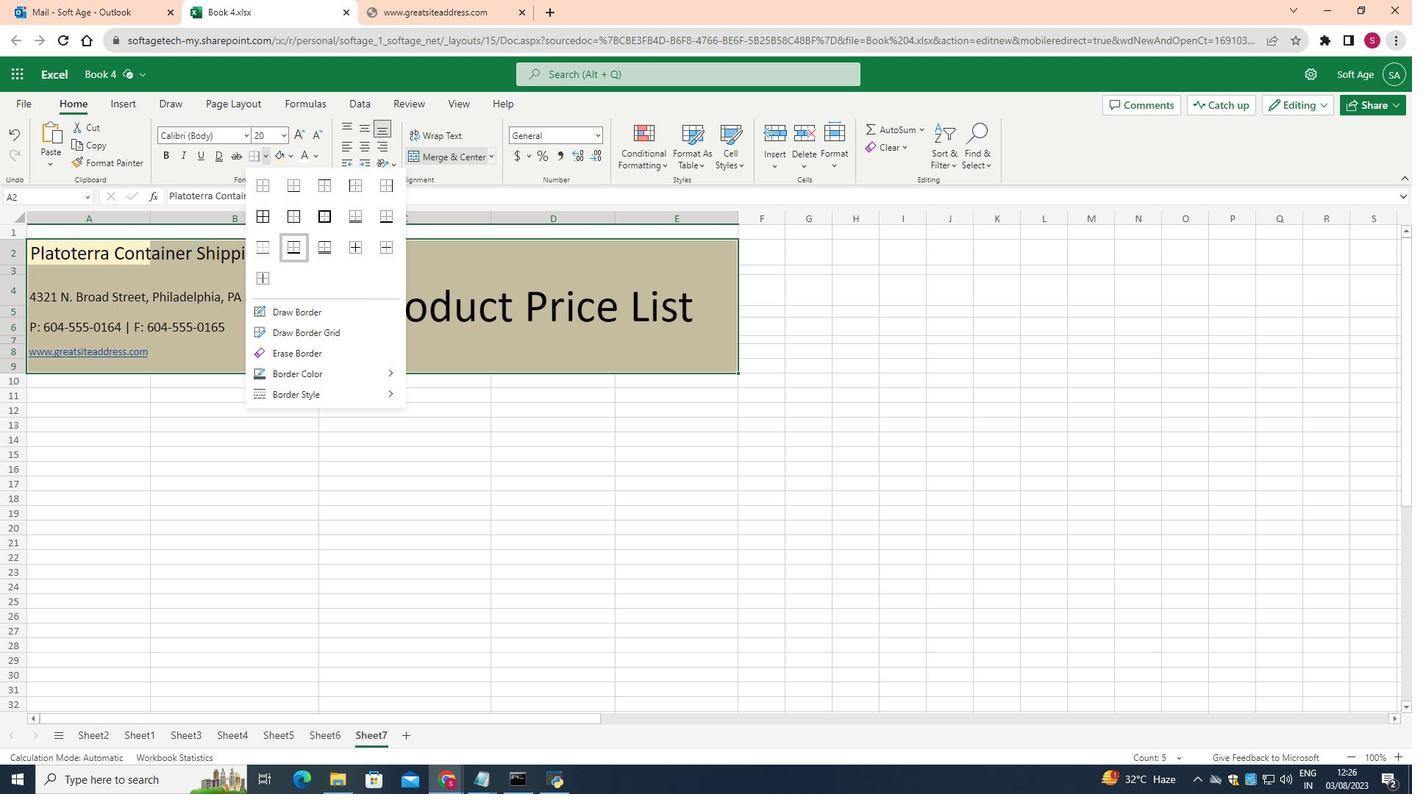 
Action: Mouse moved to (772, 508)
Screenshot: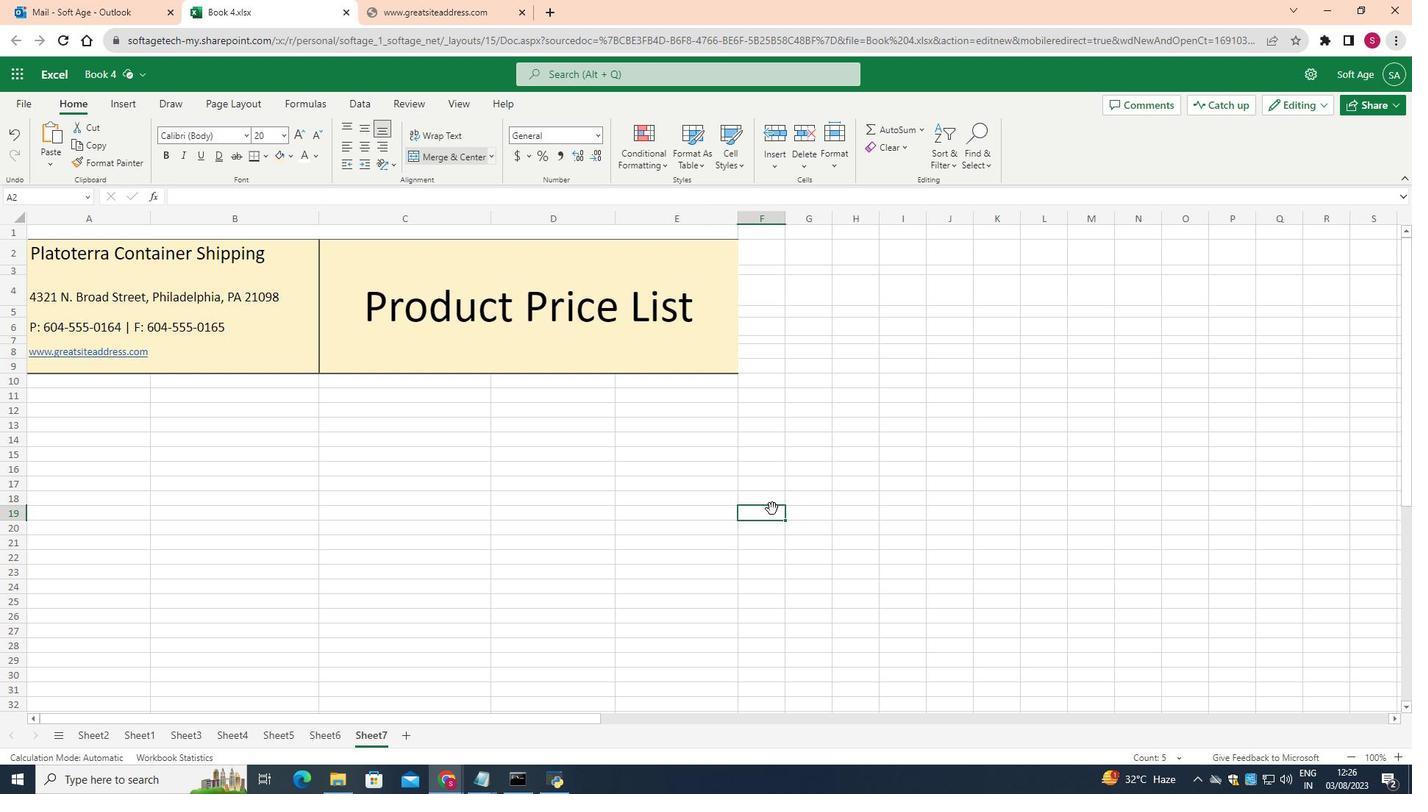 
Action: Mouse pressed left at (772, 508)
Screenshot: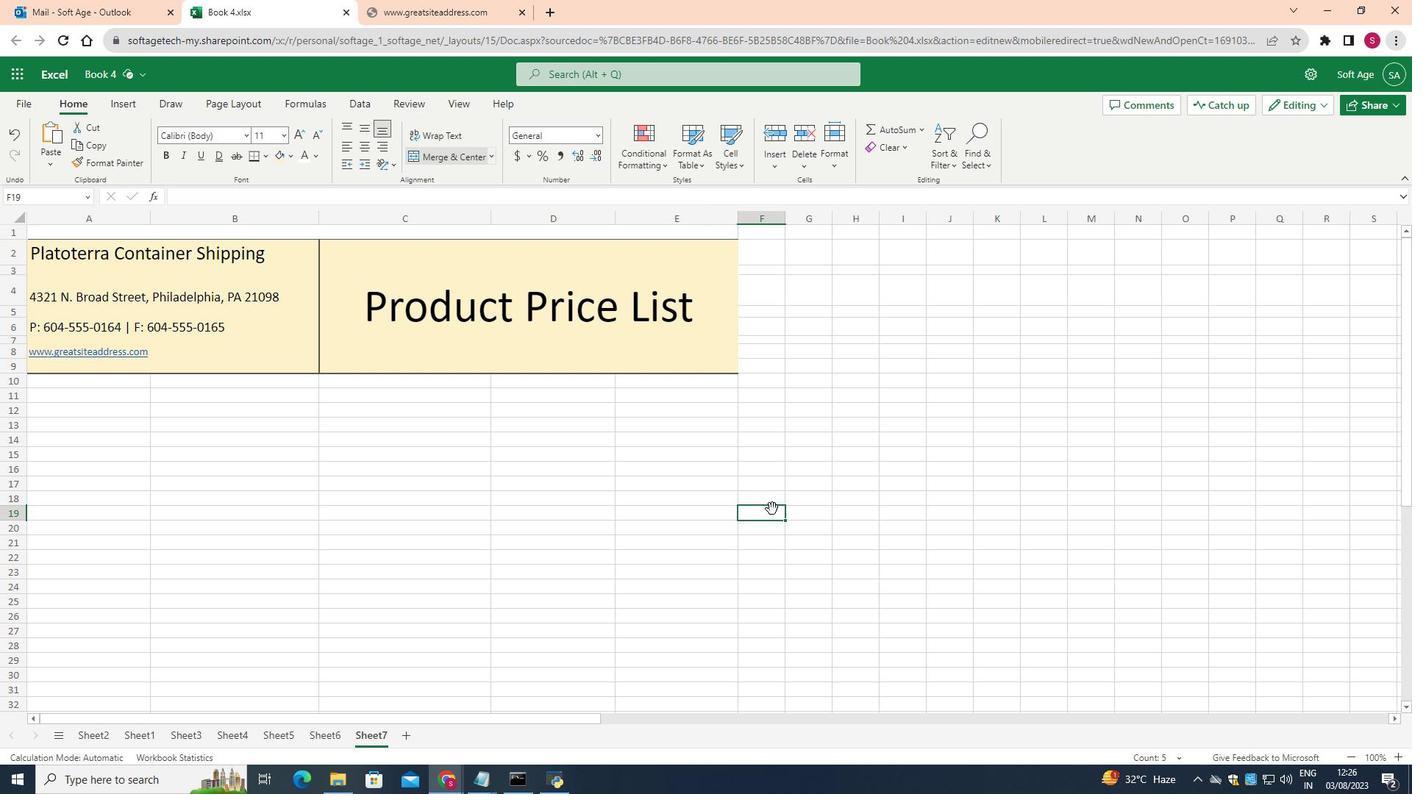 
Action: Mouse moved to (133, 383)
Screenshot: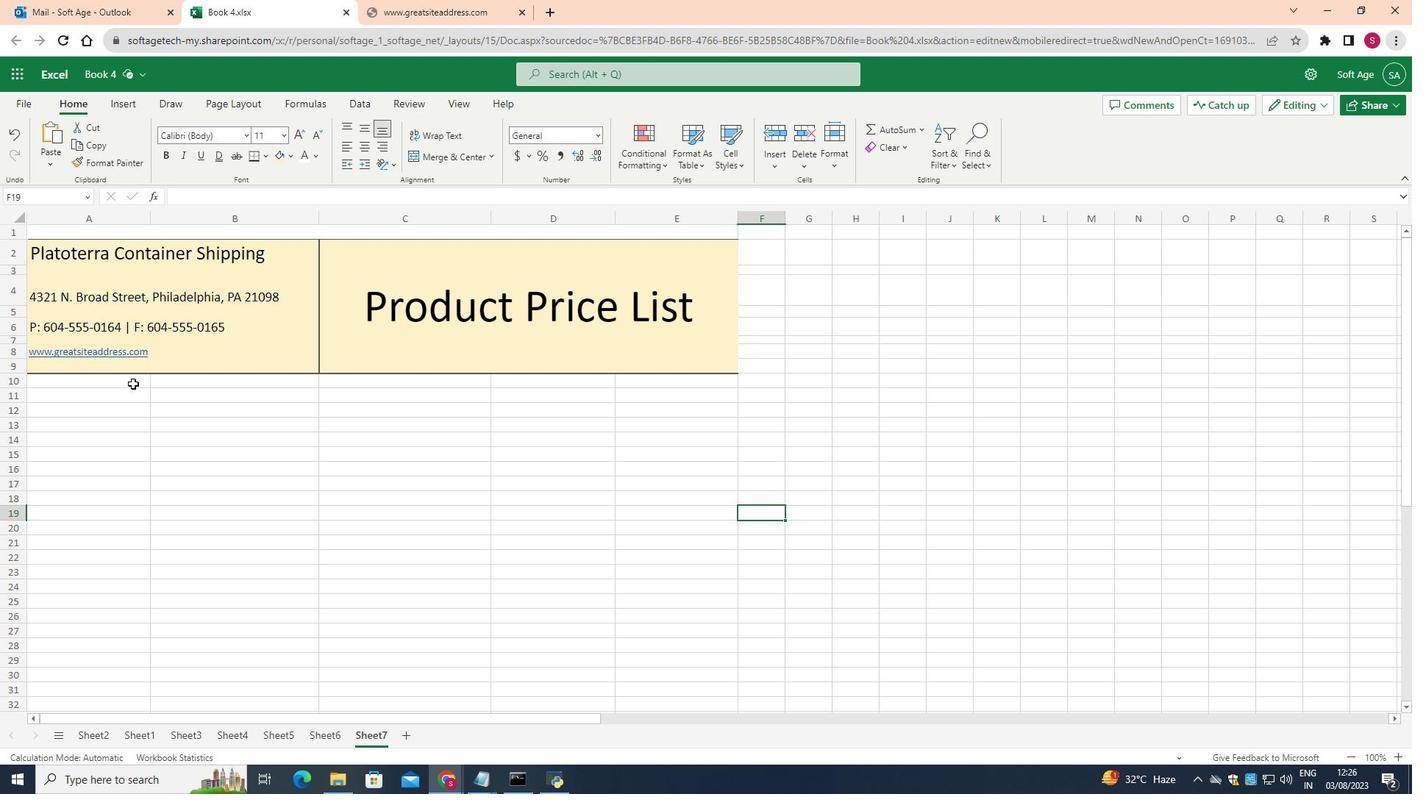 
Action: Mouse pressed left at (133, 383)
Screenshot: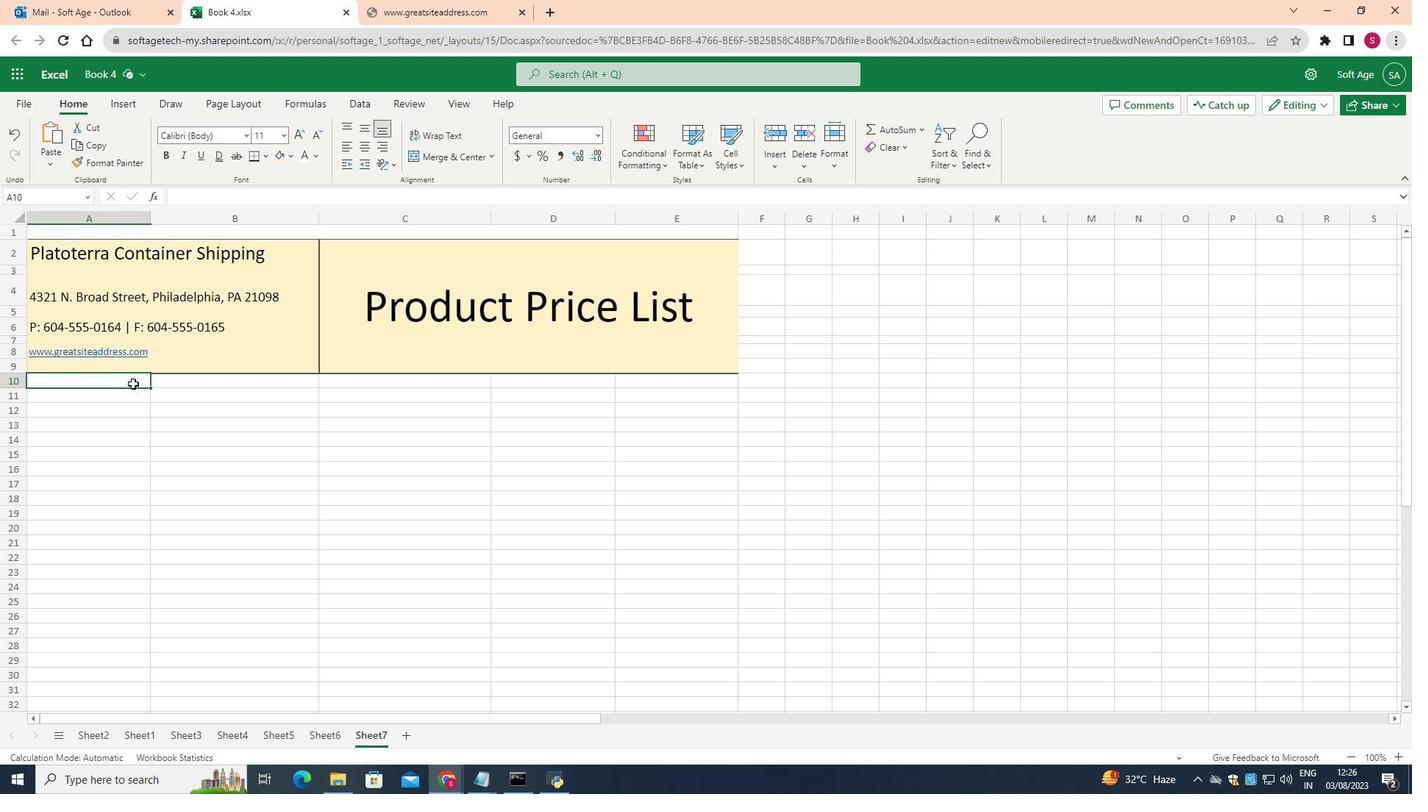
Action: Mouse moved to (287, 136)
Screenshot: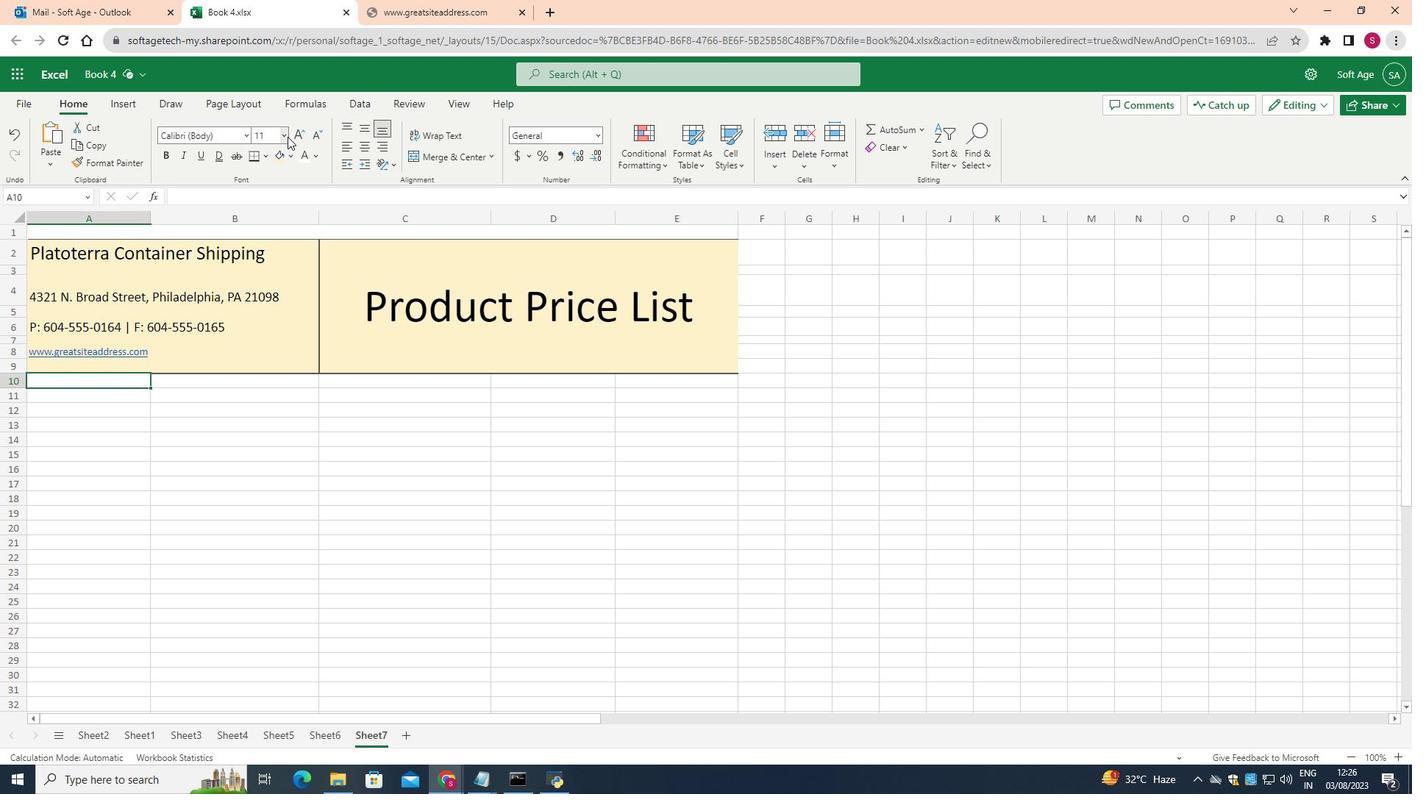 
Action: Mouse pressed left at (287, 136)
Screenshot: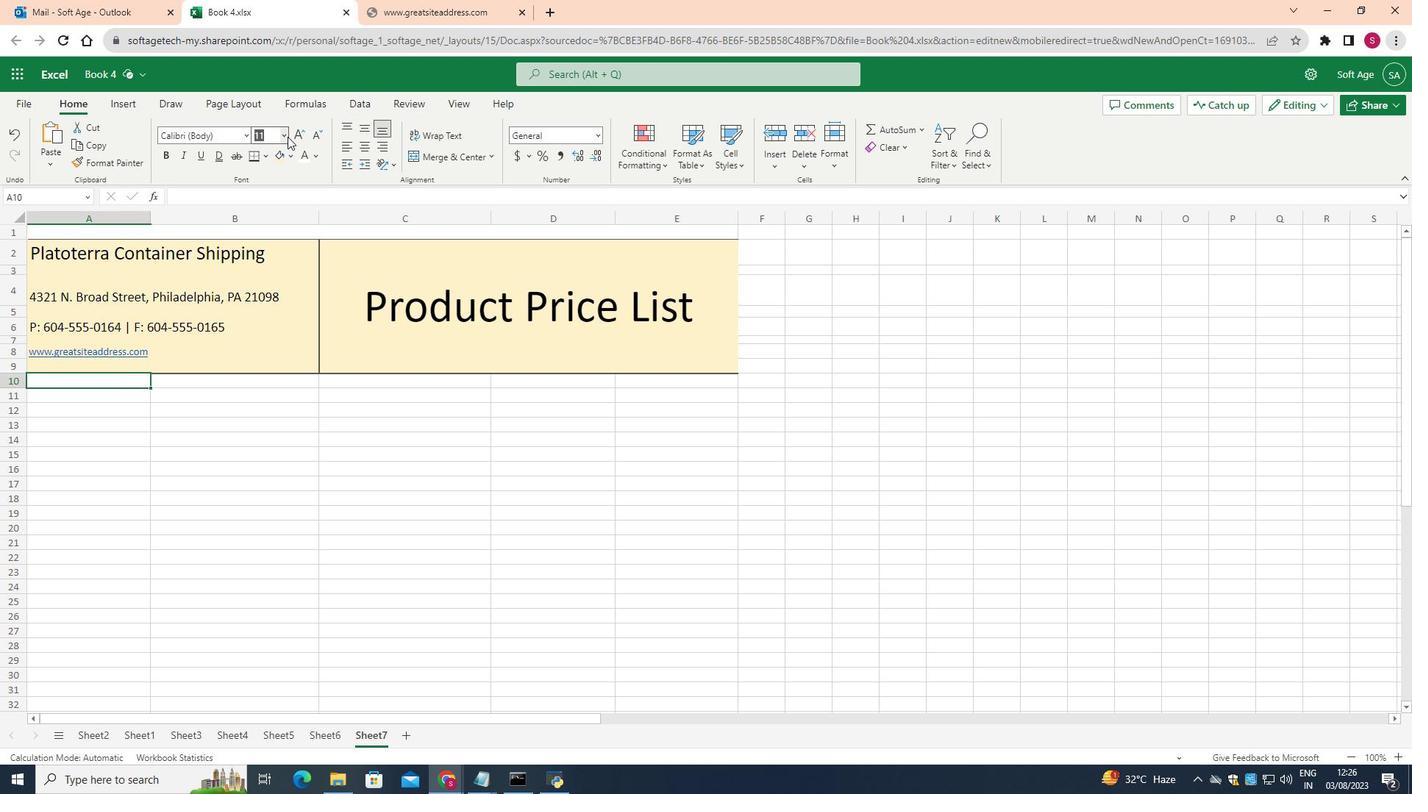 
Action: Mouse moved to (272, 256)
